 Task: Slide 22 - Lets Celebrate Picnic Party-1.
Action: Mouse moved to (35, 104)
Screenshot: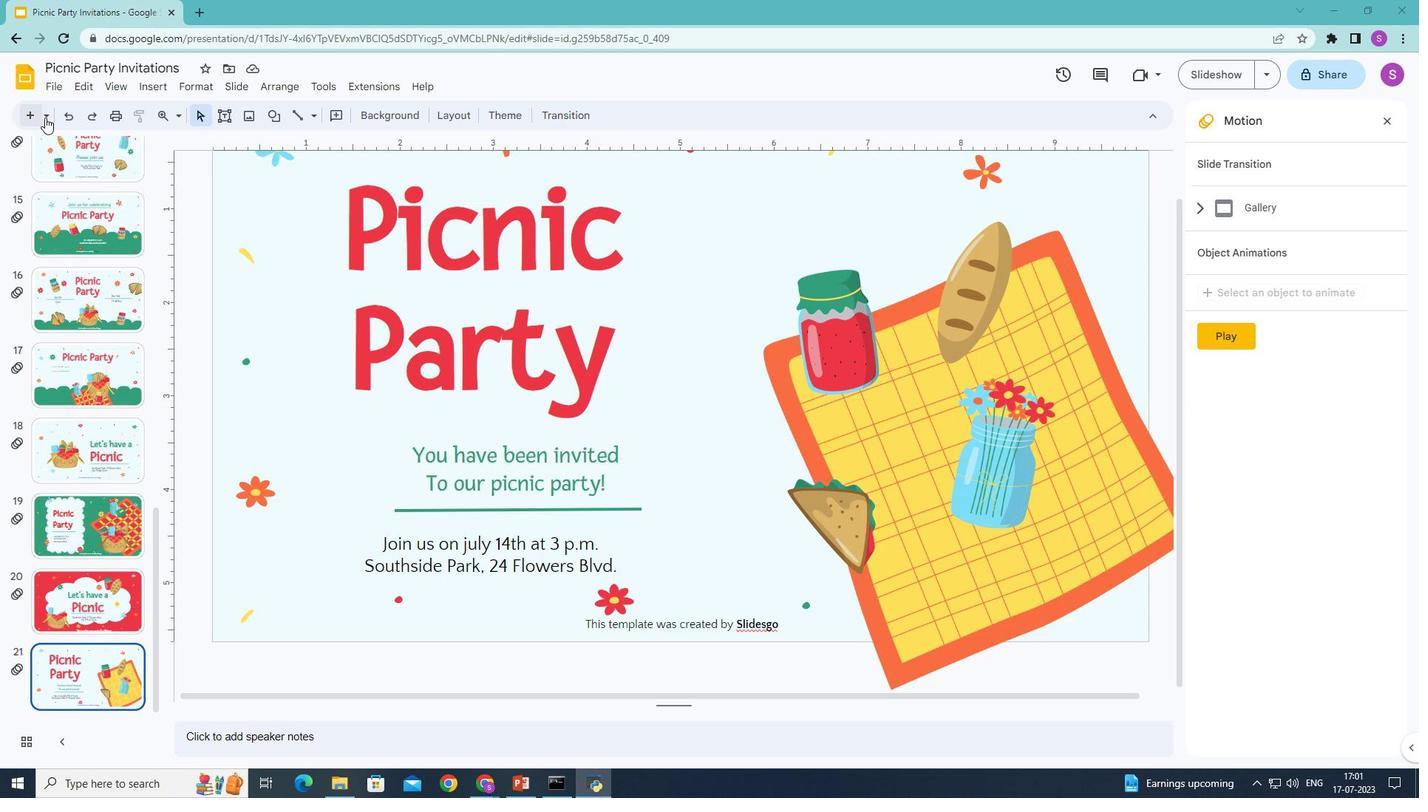 
Action: Mouse pressed left at (35, 104)
Screenshot: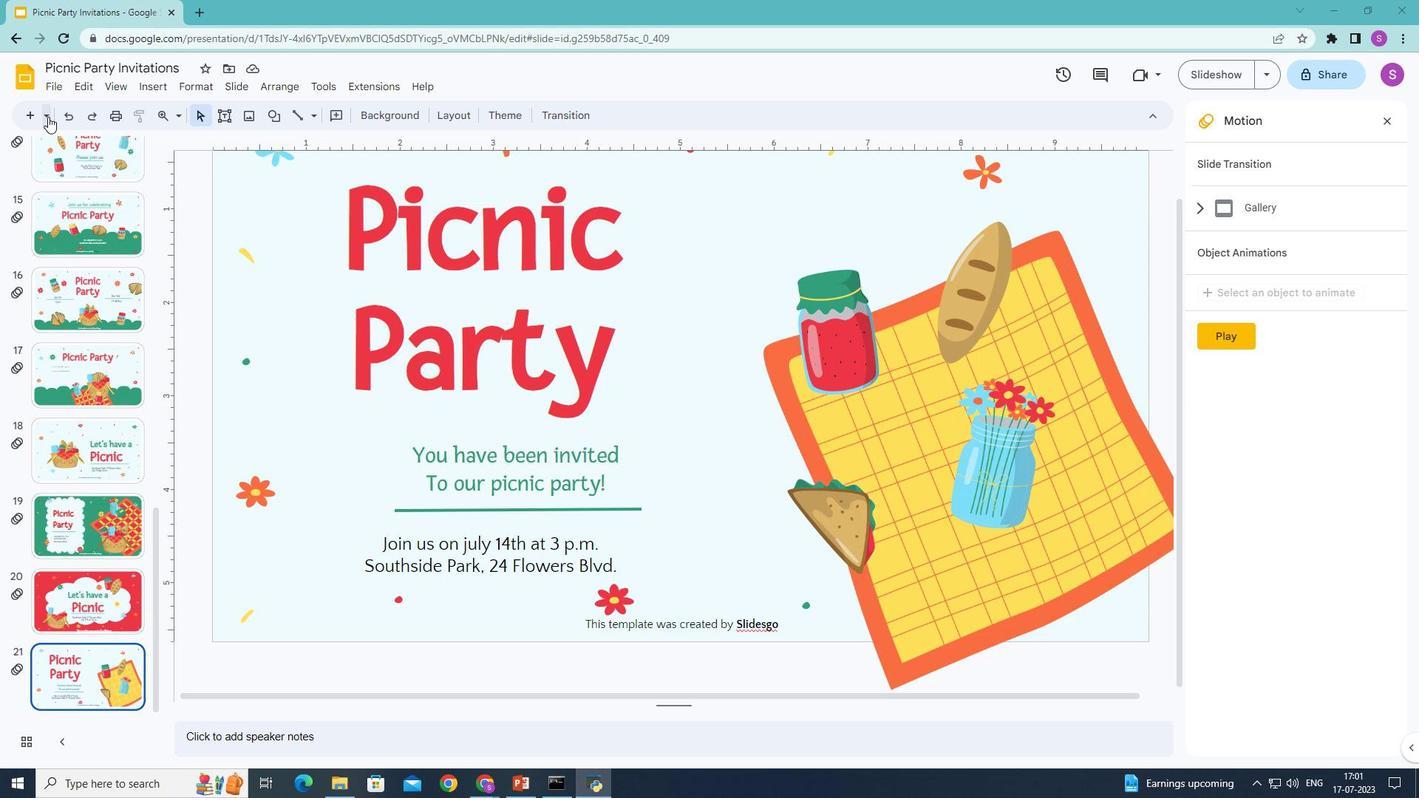 
Action: Mouse moved to (170, 416)
Screenshot: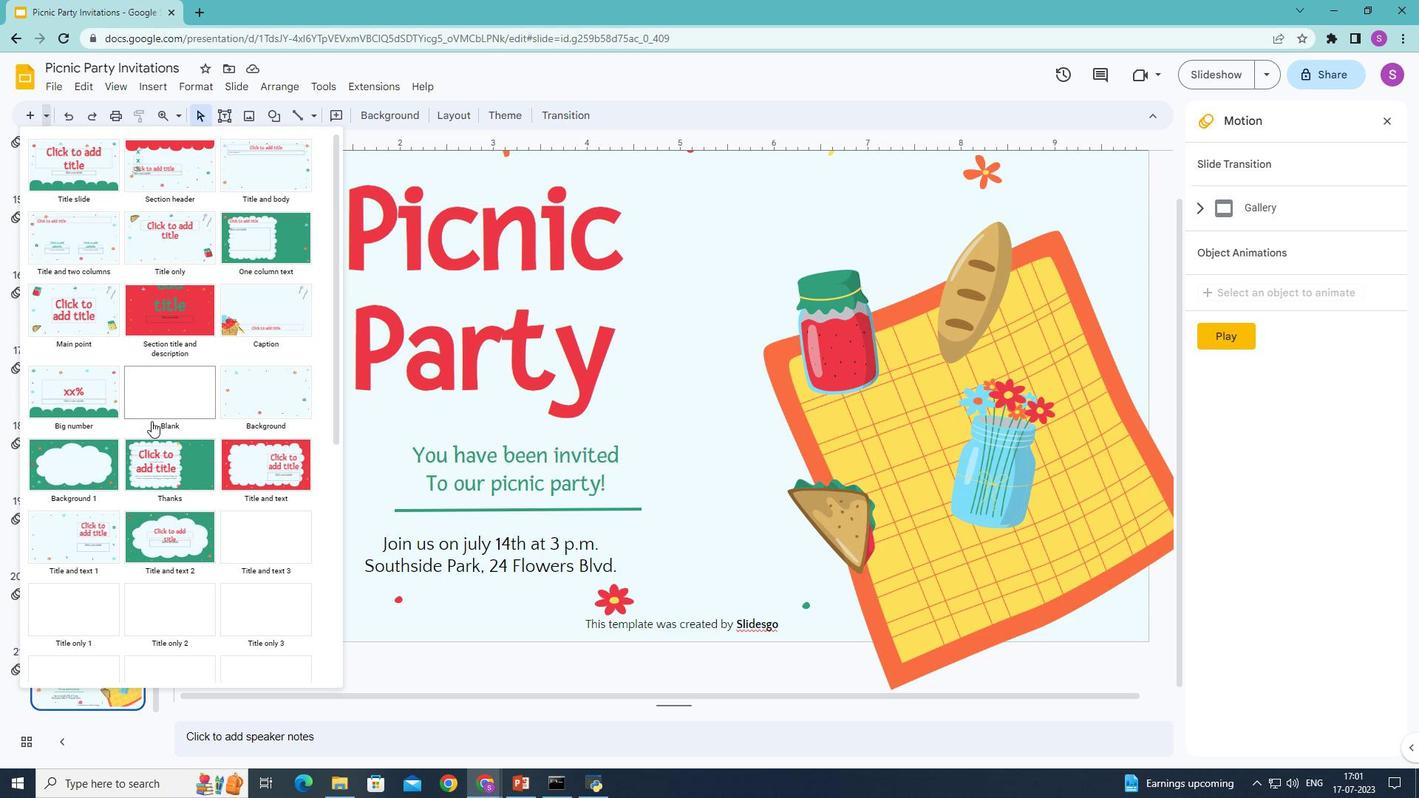 
Action: Mouse scrolled (170, 415) with delta (0, 0)
Screenshot: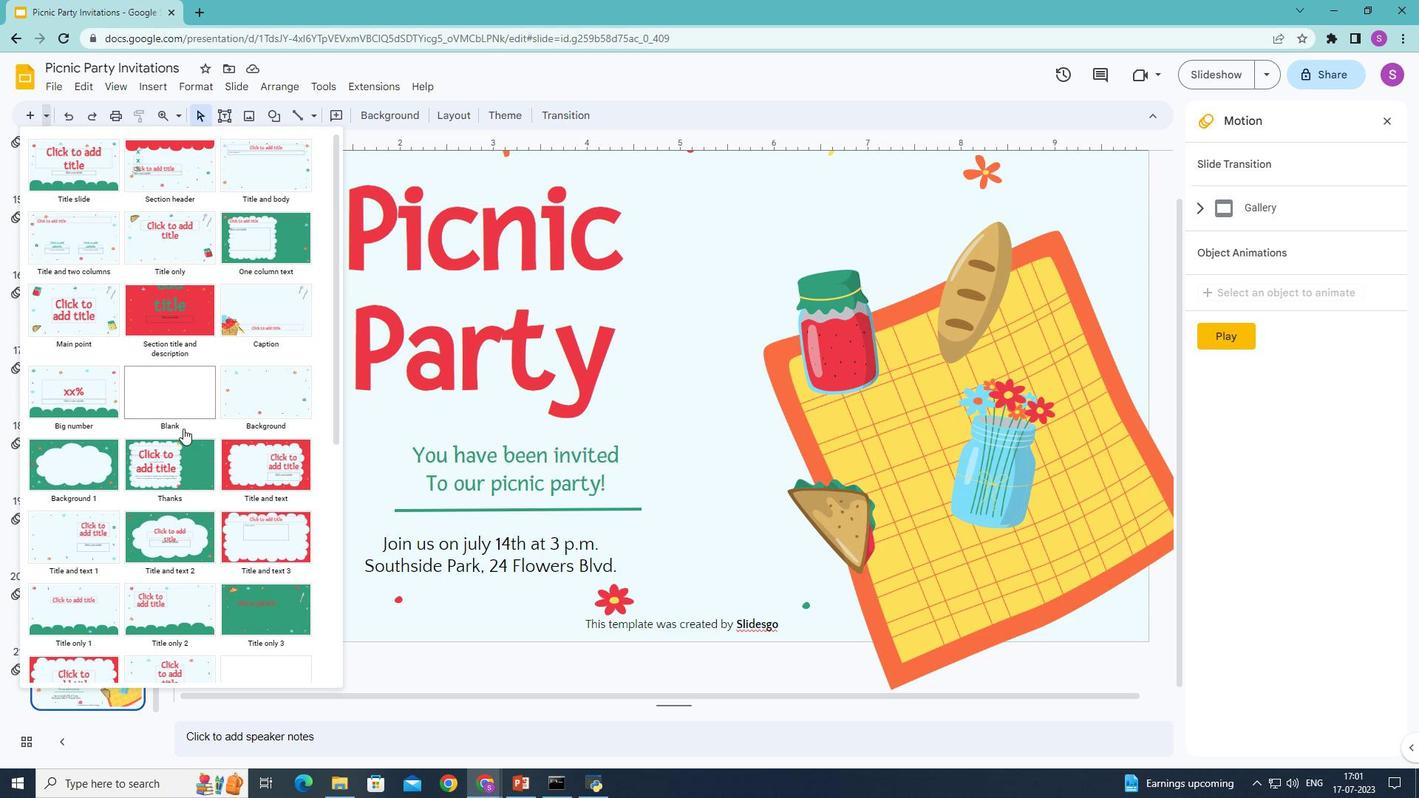 
Action: Mouse scrolled (170, 415) with delta (0, 0)
Screenshot: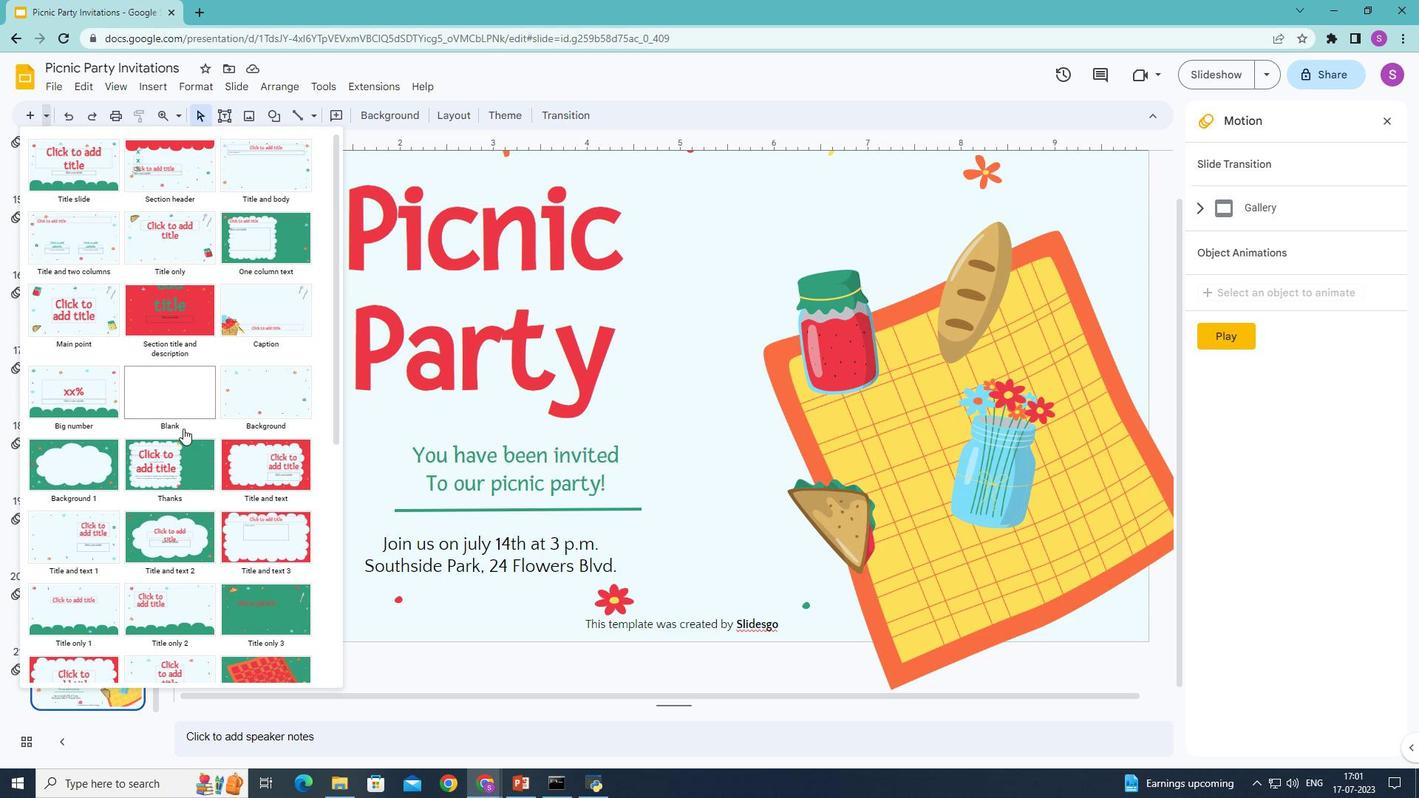 
Action: Mouse scrolled (170, 415) with delta (0, 0)
Screenshot: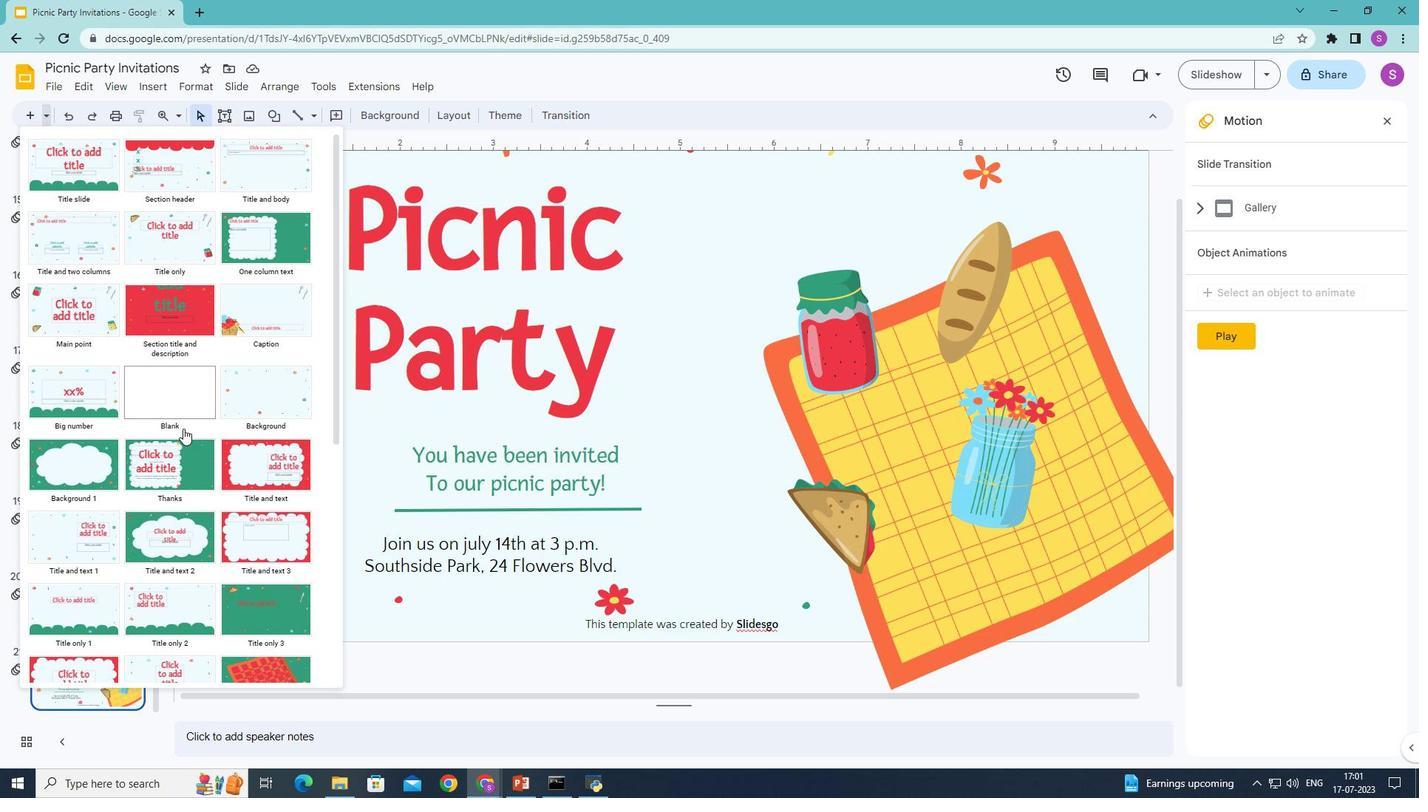 
Action: Mouse scrolled (170, 415) with delta (0, 0)
Screenshot: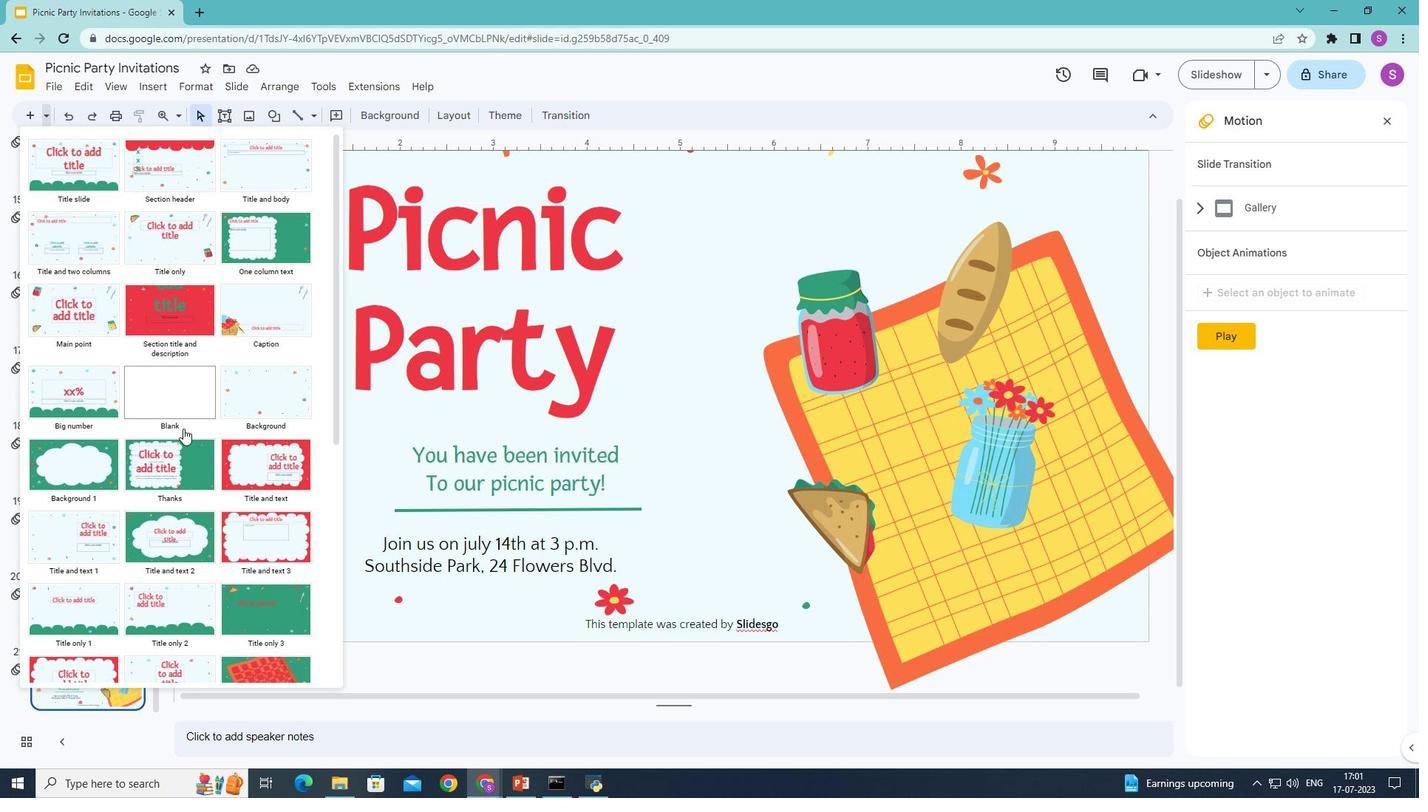 
Action: Mouse scrolled (170, 415) with delta (0, 0)
Screenshot: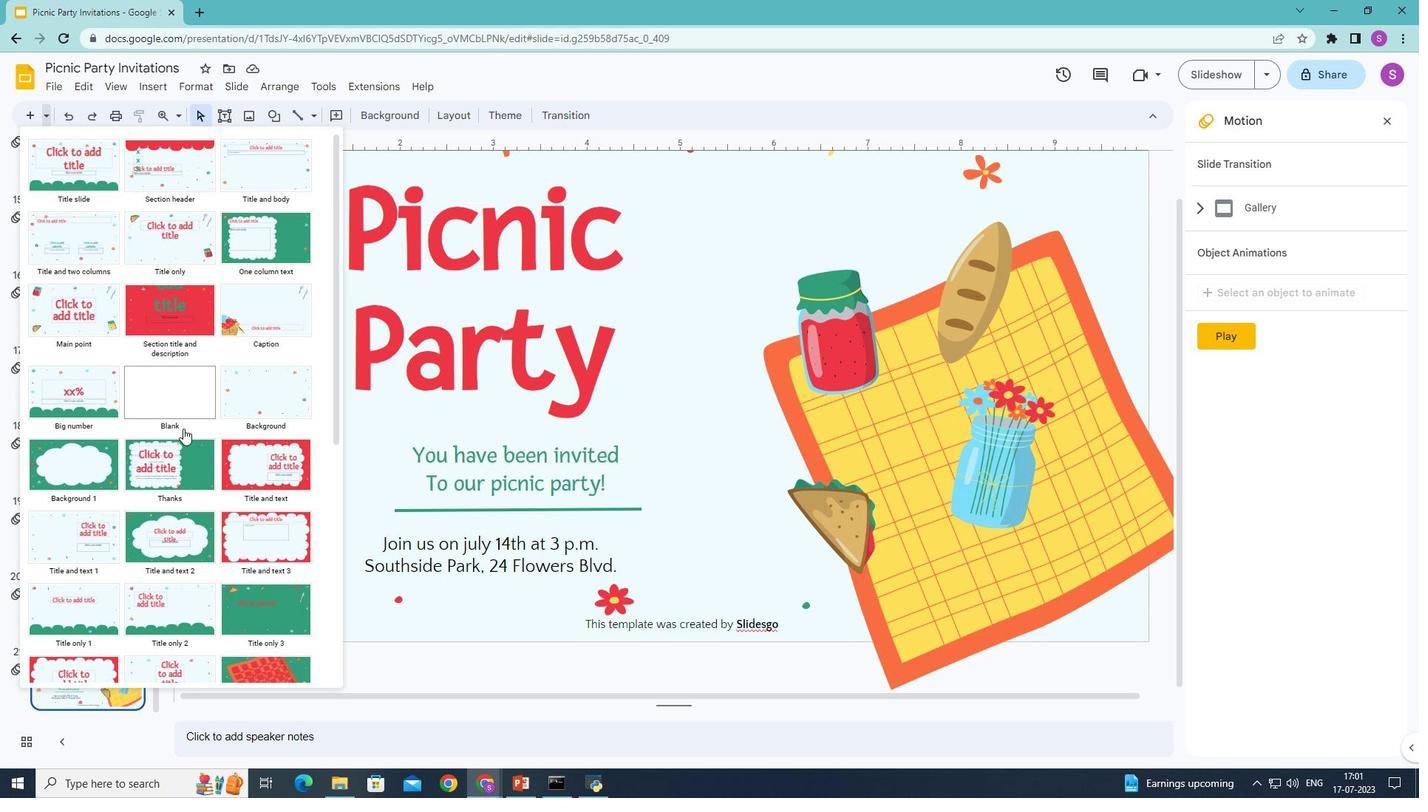 
Action: Mouse moved to (171, 416)
Screenshot: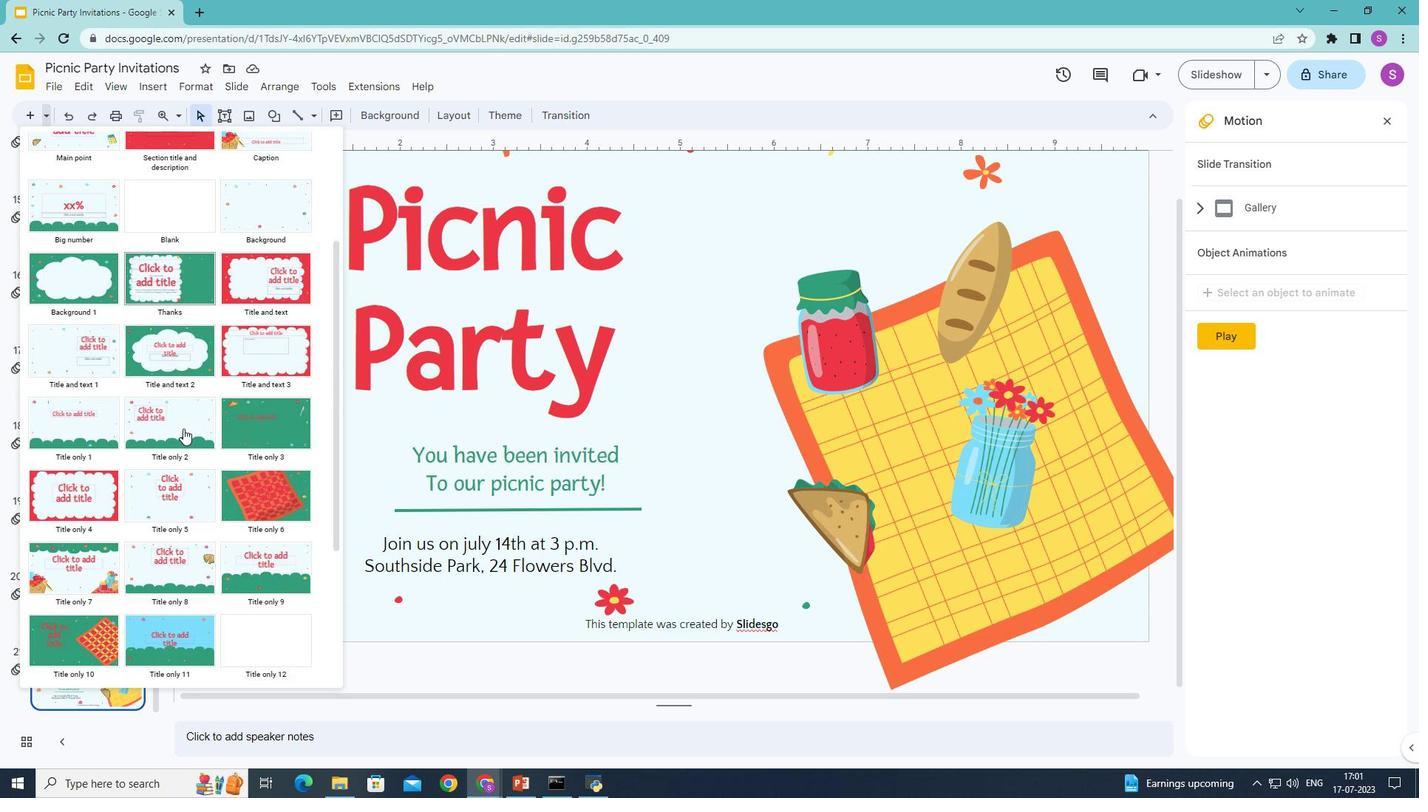 
Action: Mouse scrolled (171, 415) with delta (0, 0)
Screenshot: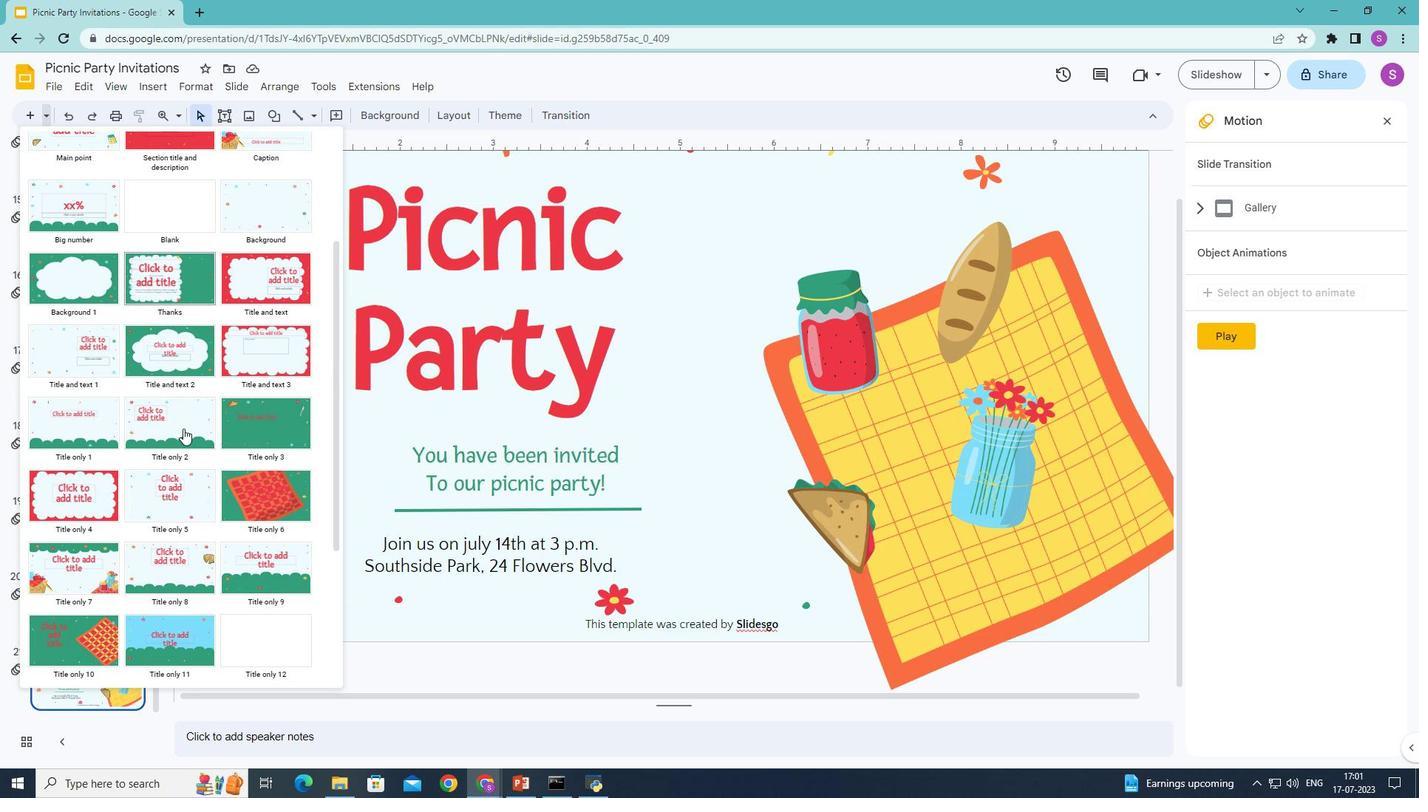 
Action: Mouse scrolled (171, 415) with delta (0, 0)
Screenshot: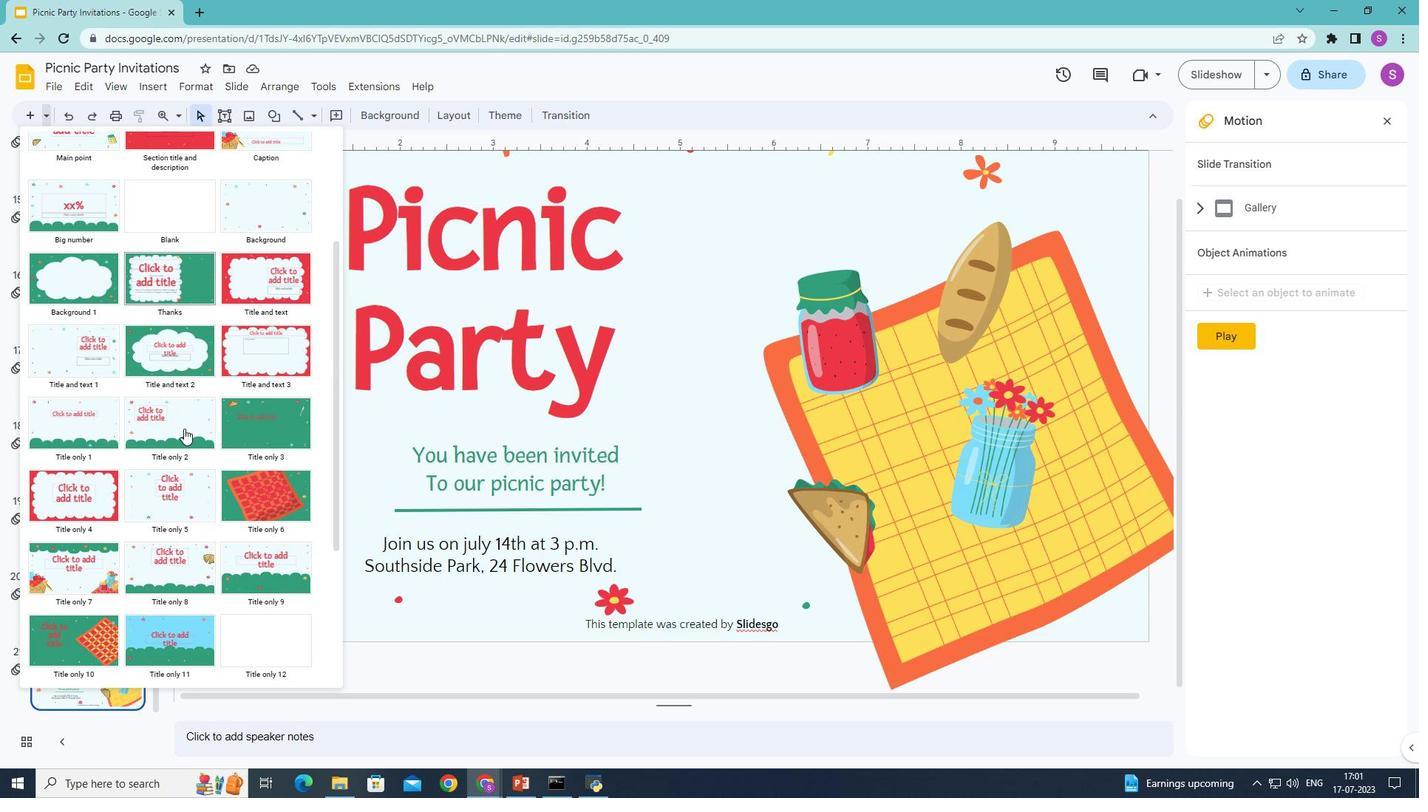 
Action: Mouse scrolled (171, 415) with delta (0, 0)
Screenshot: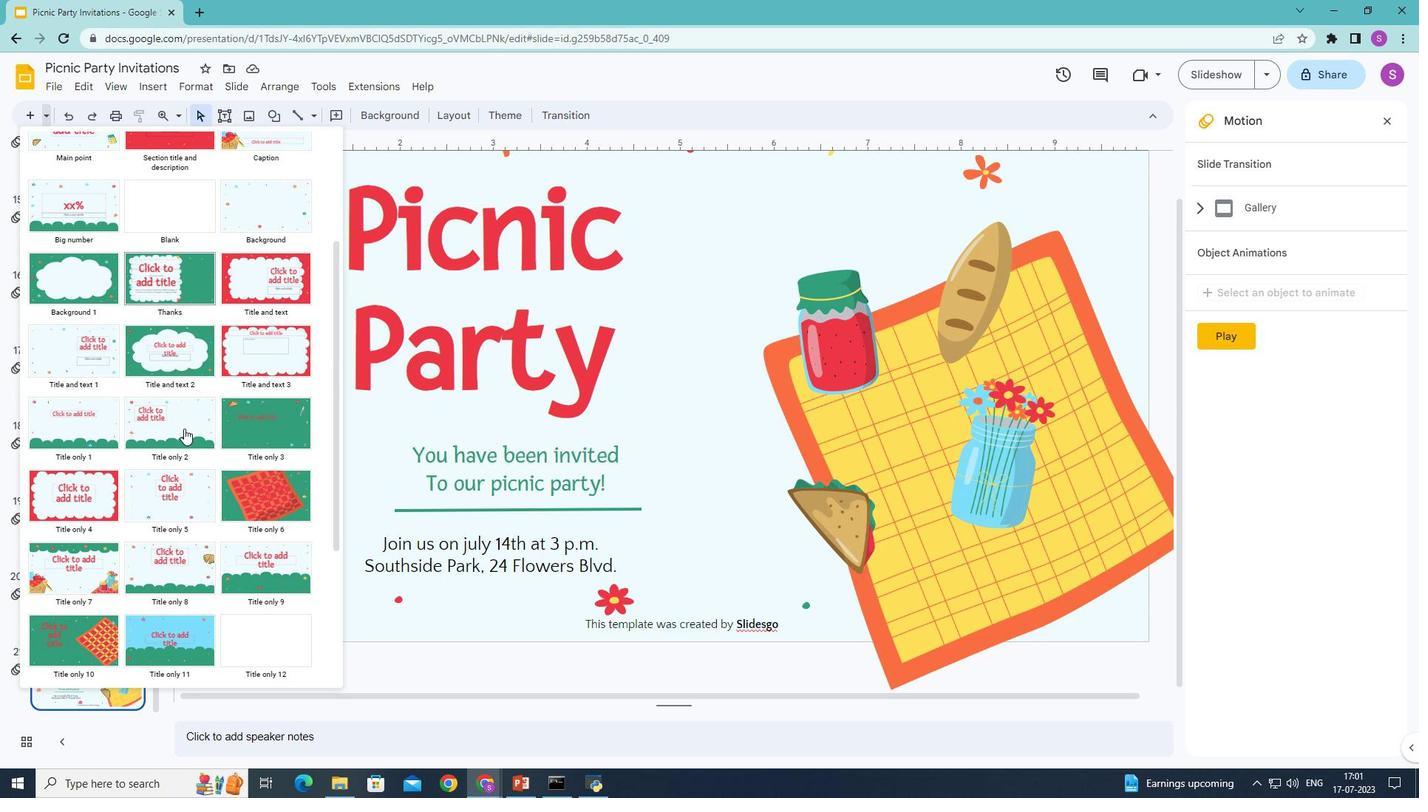 
Action: Mouse moved to (178, 407)
Screenshot: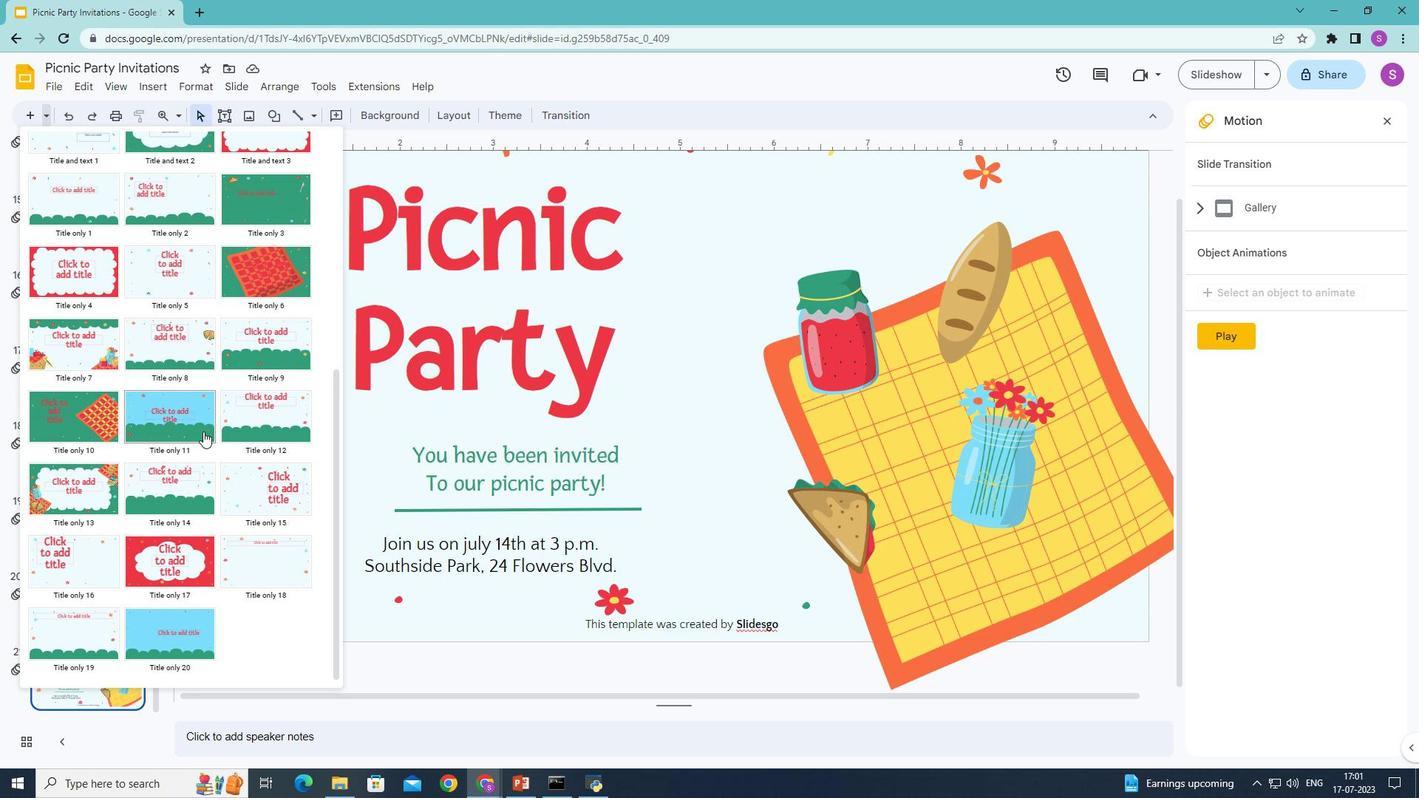 
Action: Mouse pressed left at (178, 407)
Screenshot: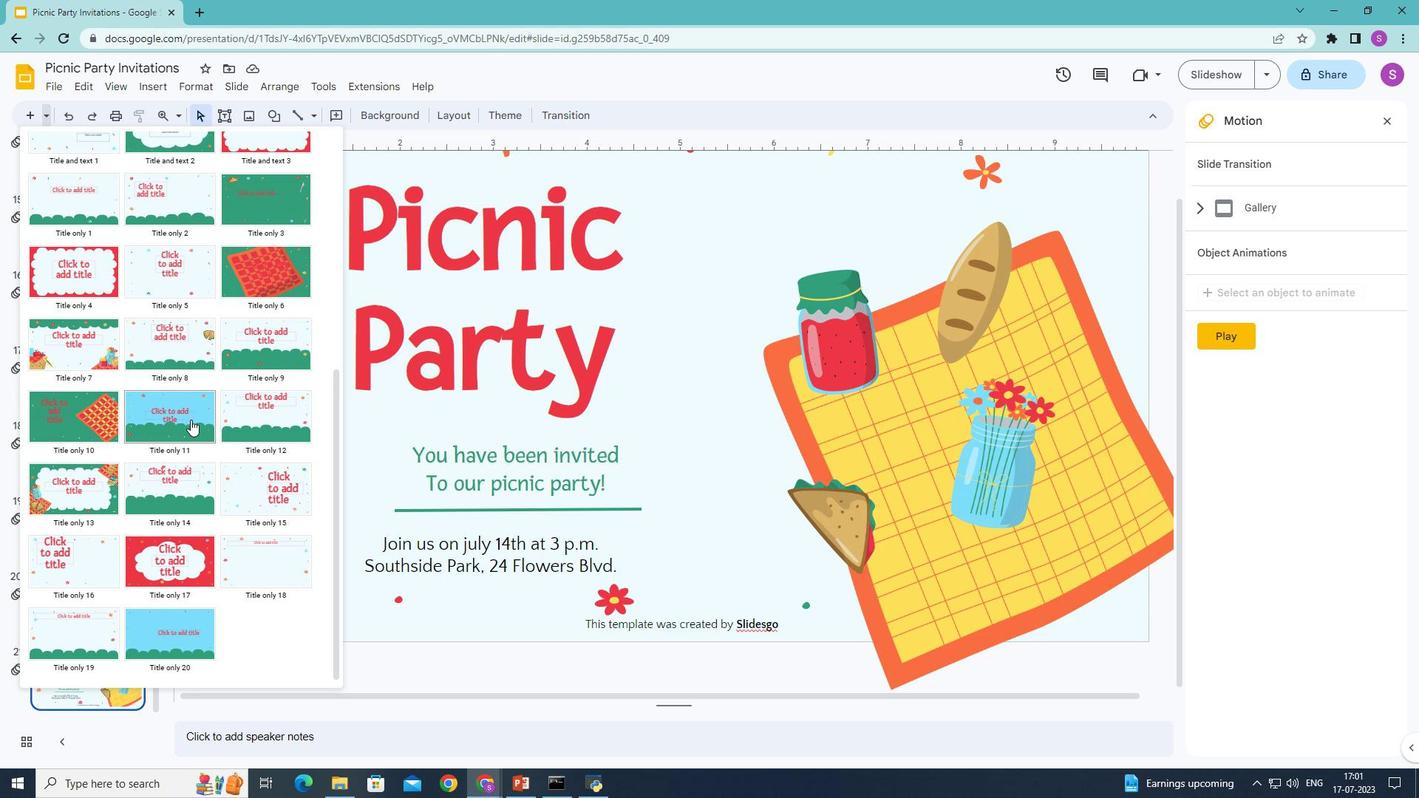 
Action: Mouse moved to (134, 71)
Screenshot: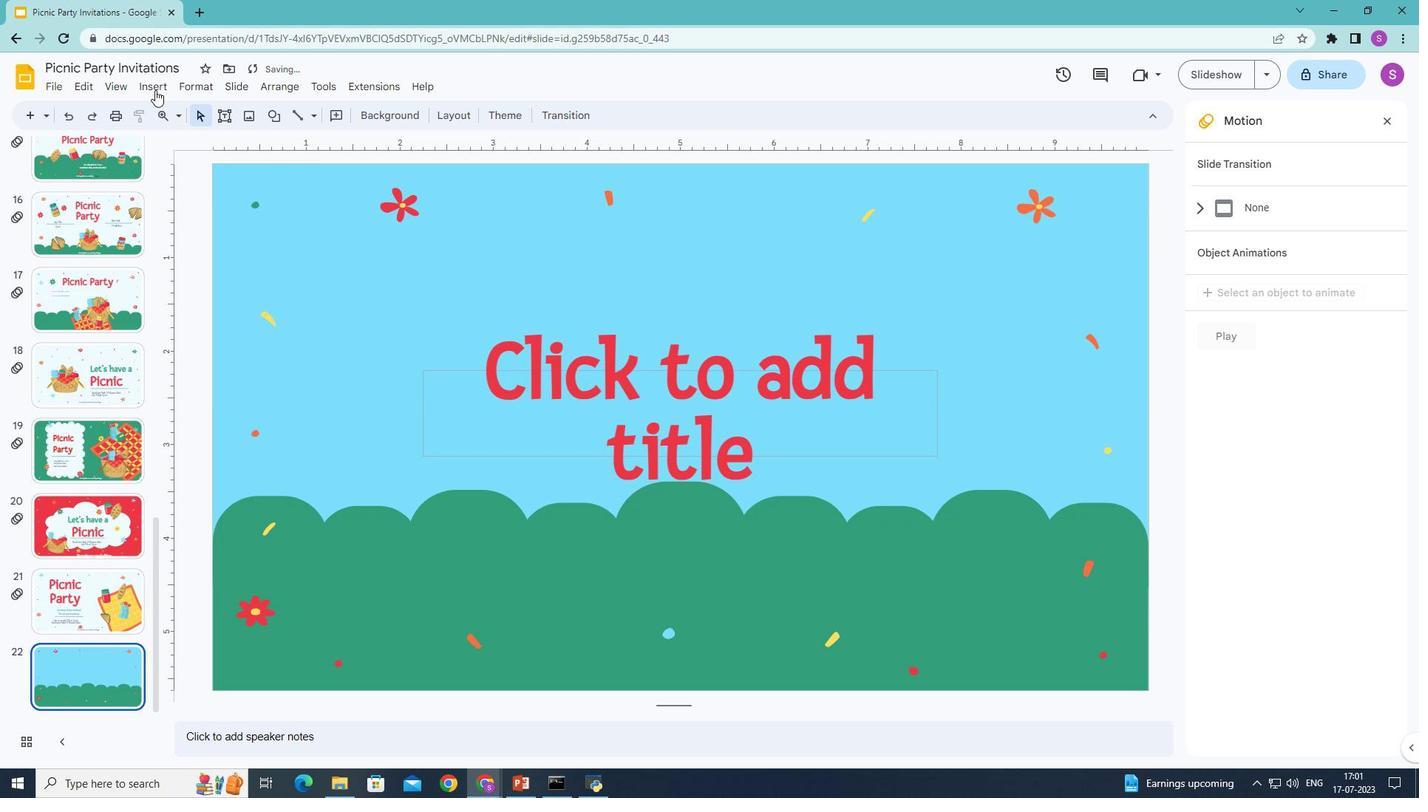 
Action: Mouse pressed left at (134, 71)
Screenshot: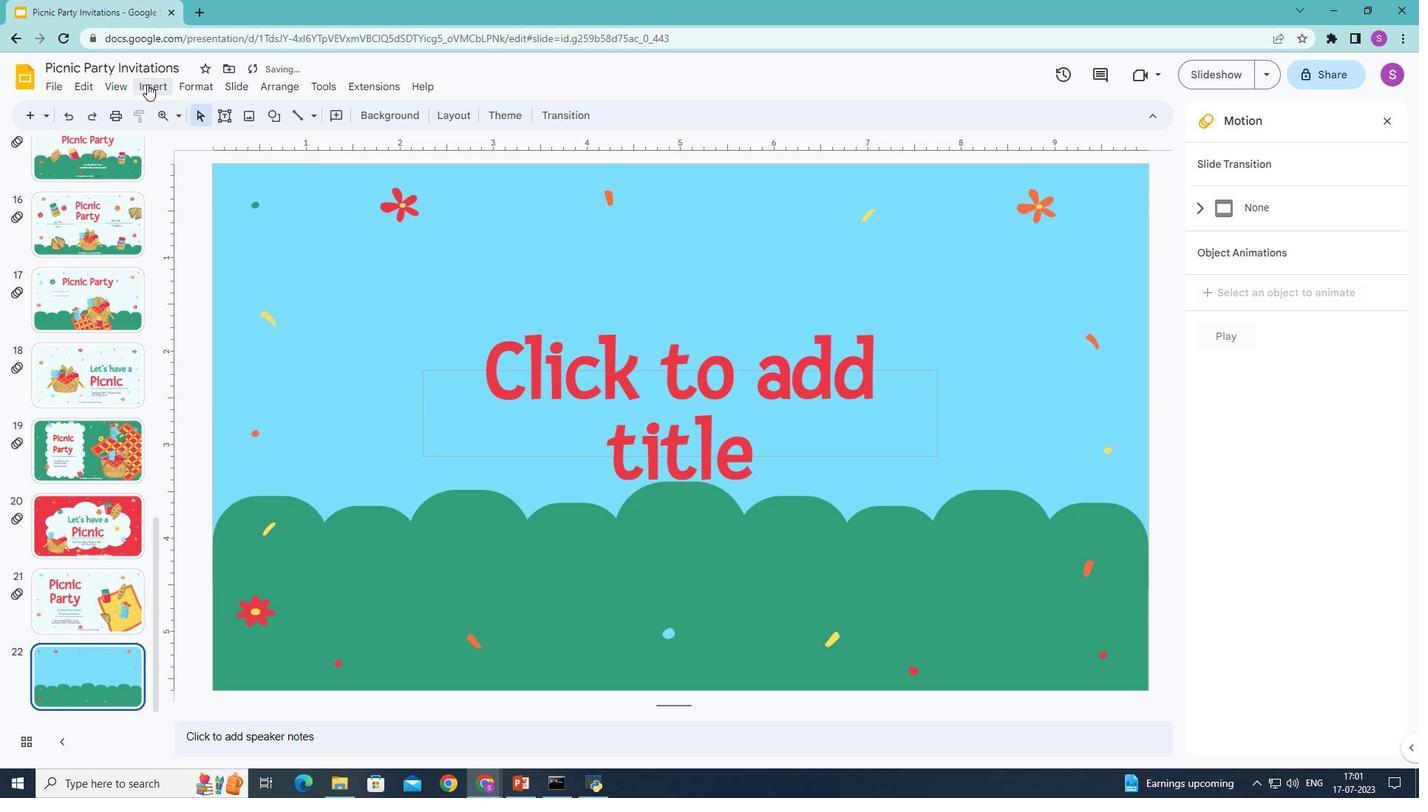 
Action: Mouse moved to (399, 99)
Screenshot: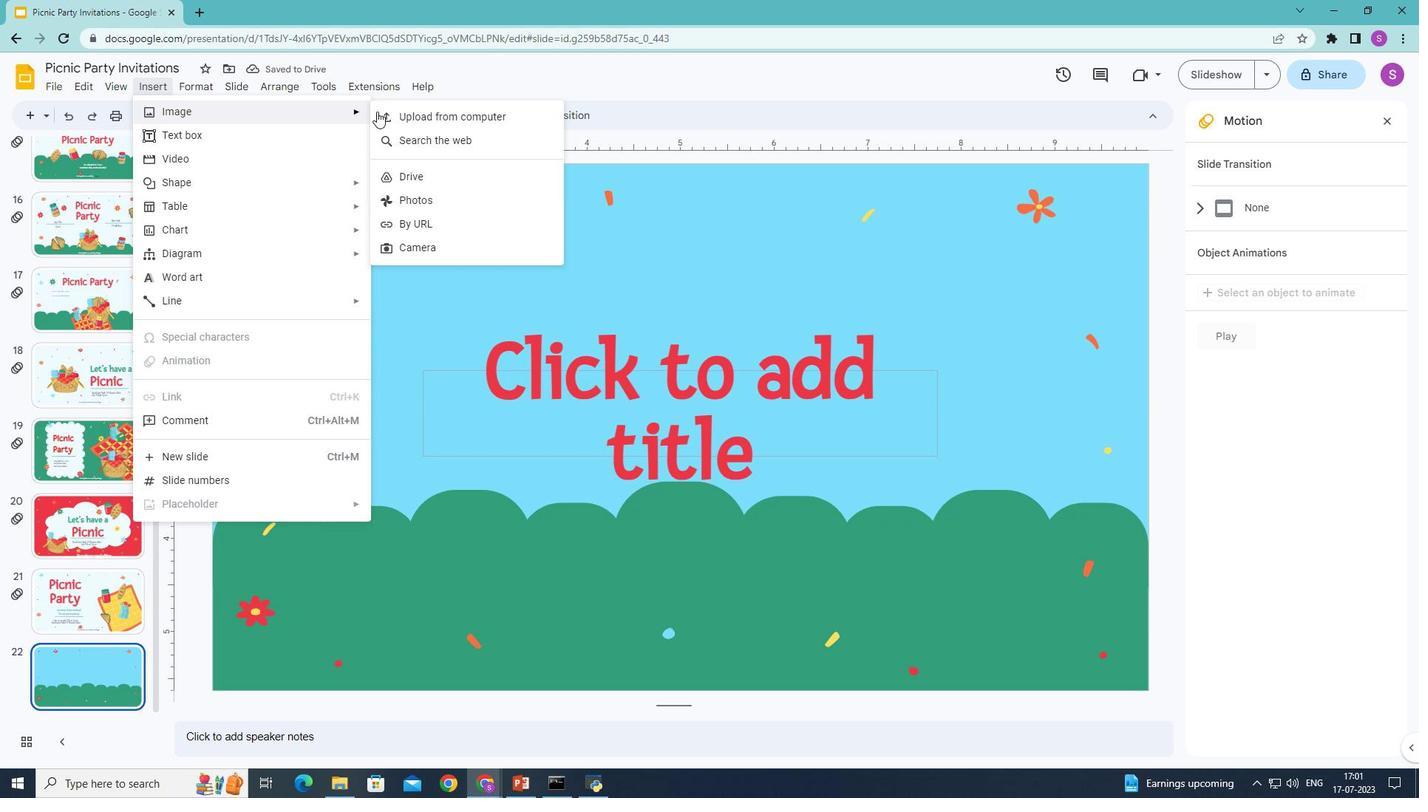 
Action: Mouse pressed left at (399, 99)
Screenshot: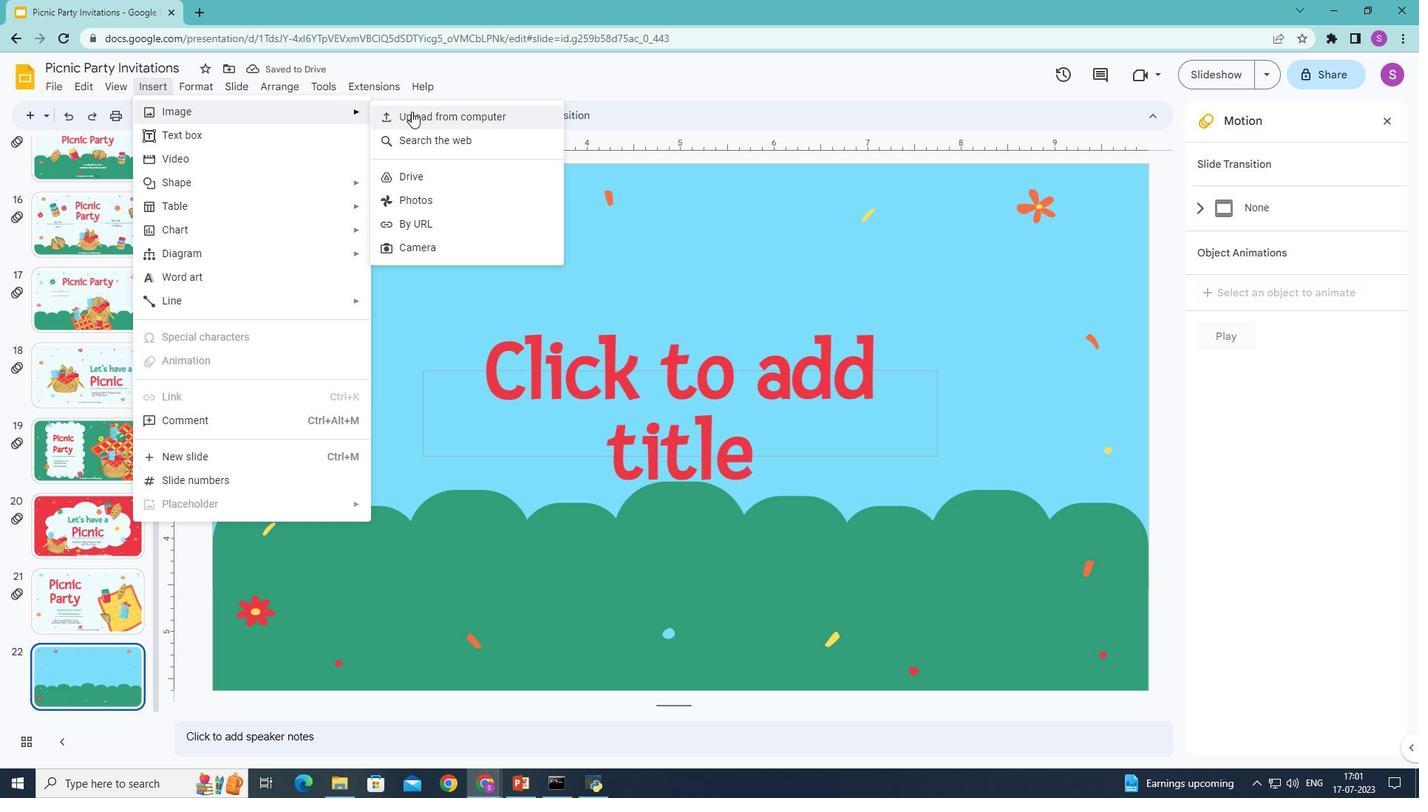 
Action: Mouse moved to (566, 215)
Screenshot: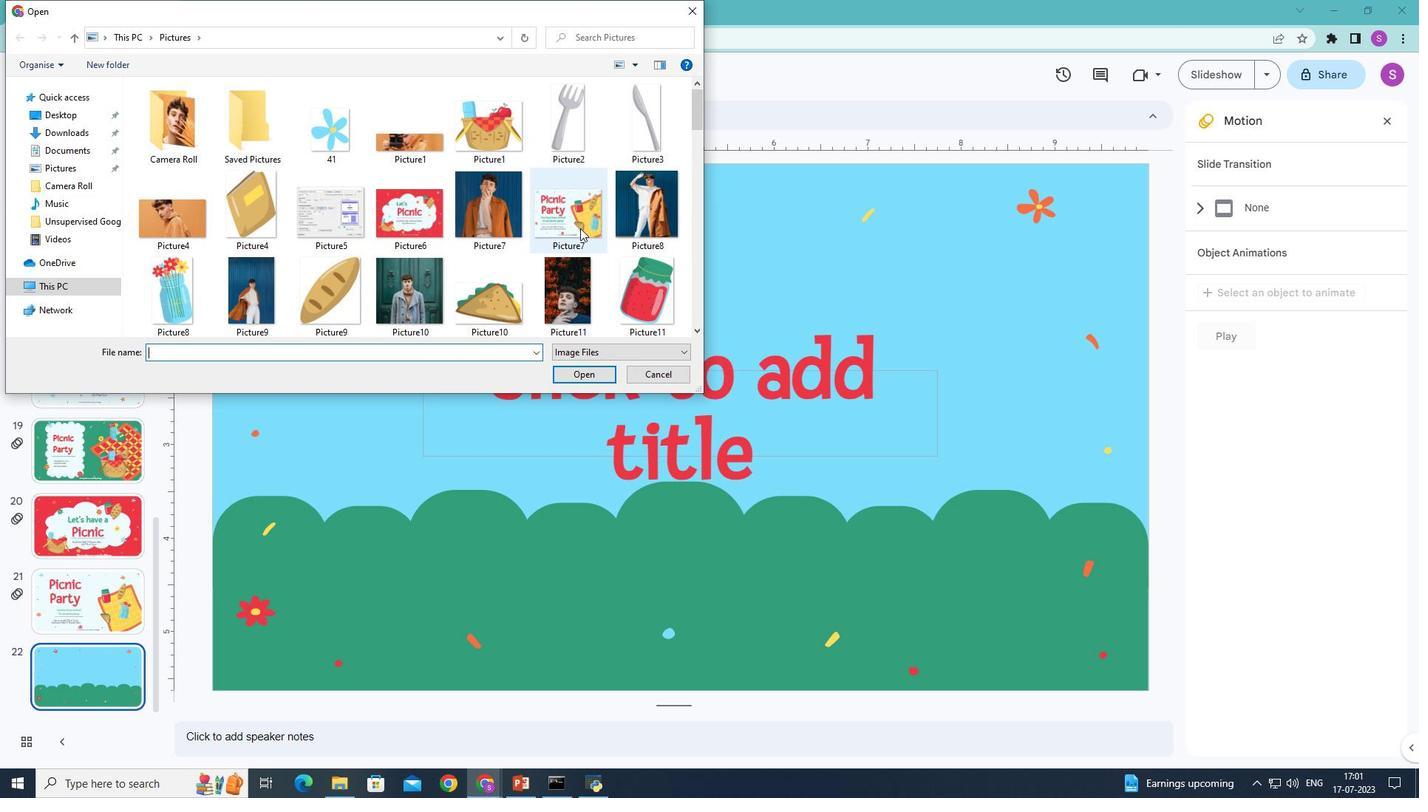 
Action: Mouse scrolled (566, 215) with delta (0, 0)
Screenshot: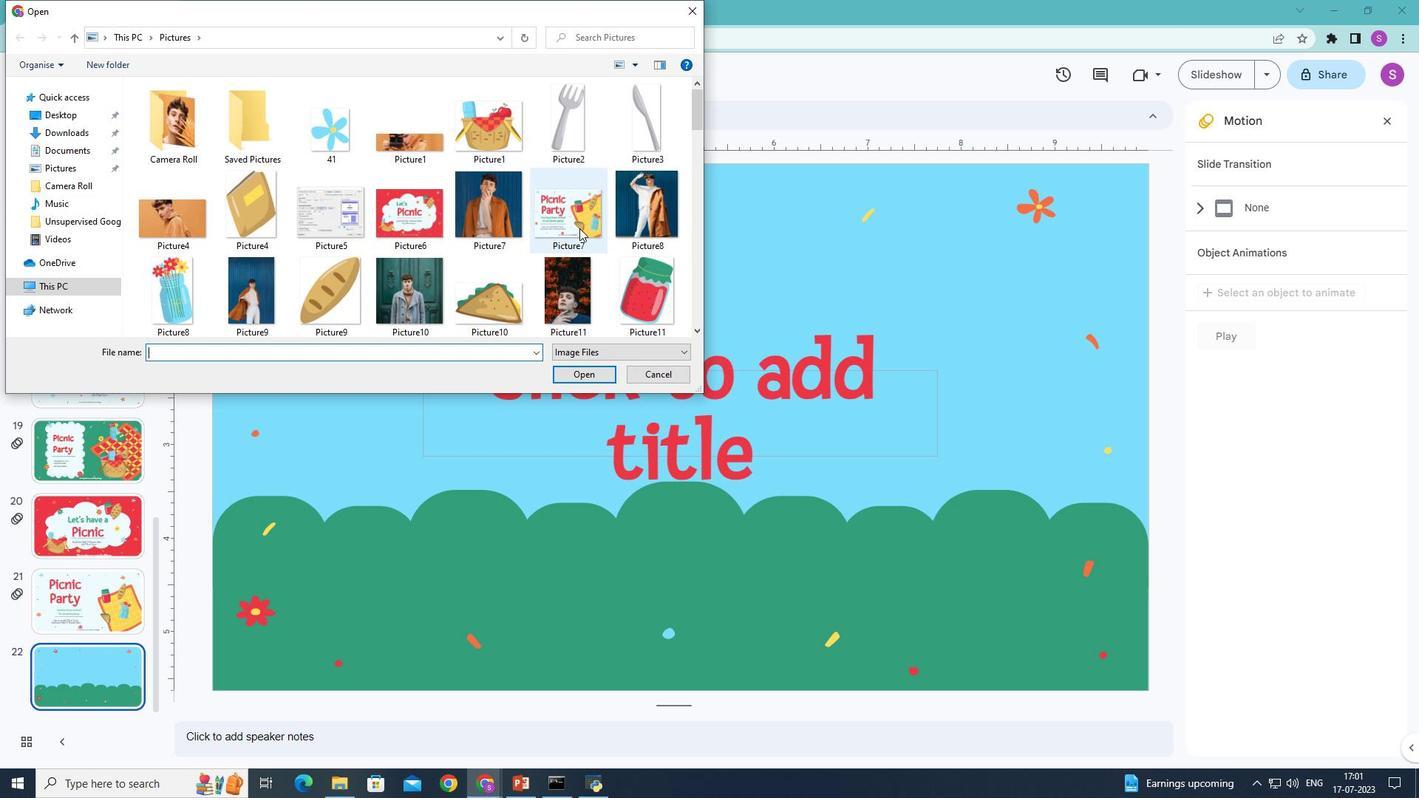 
Action: Mouse moved to (566, 216)
Screenshot: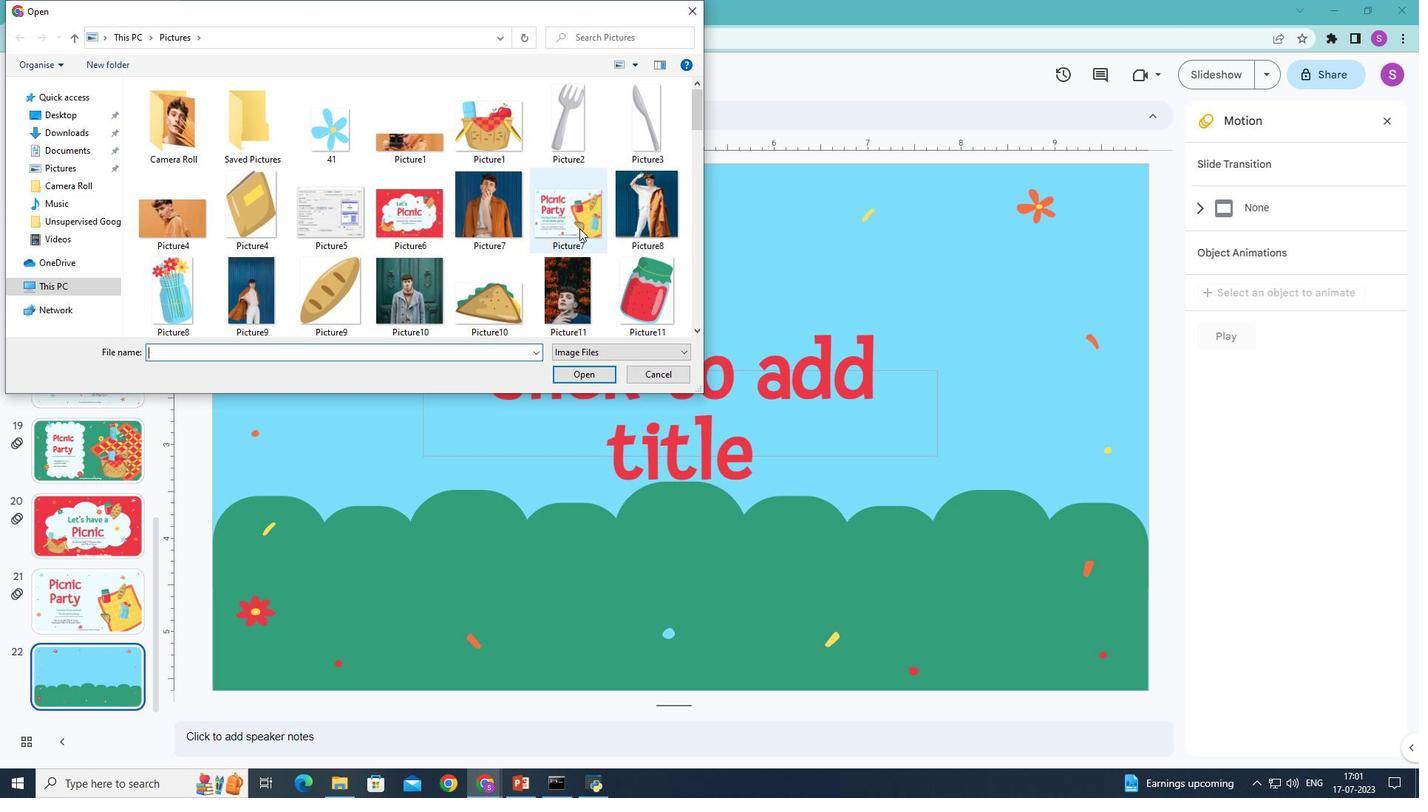 
Action: Mouse scrolled (566, 215) with delta (0, 0)
Screenshot: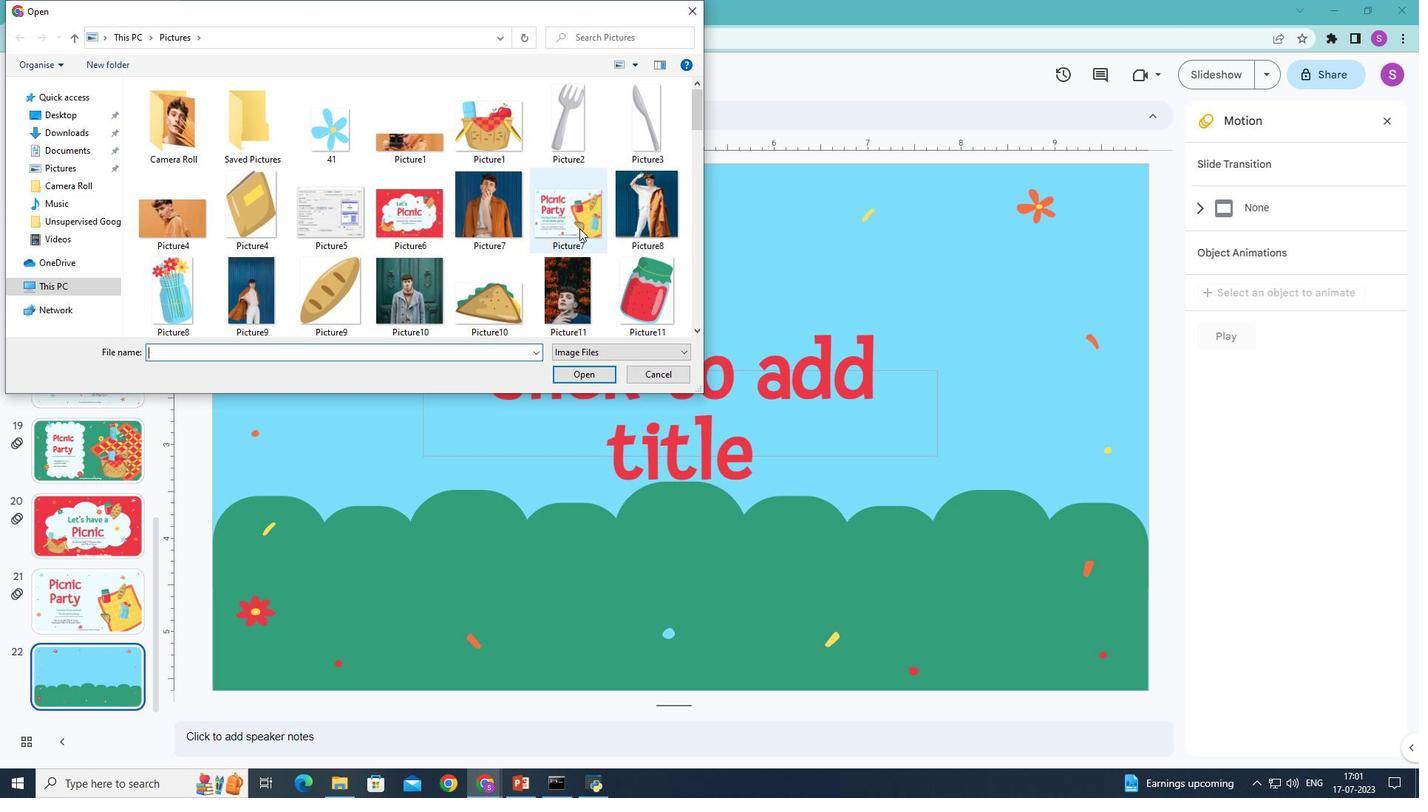 
Action: Mouse scrolled (566, 215) with delta (0, 0)
Screenshot: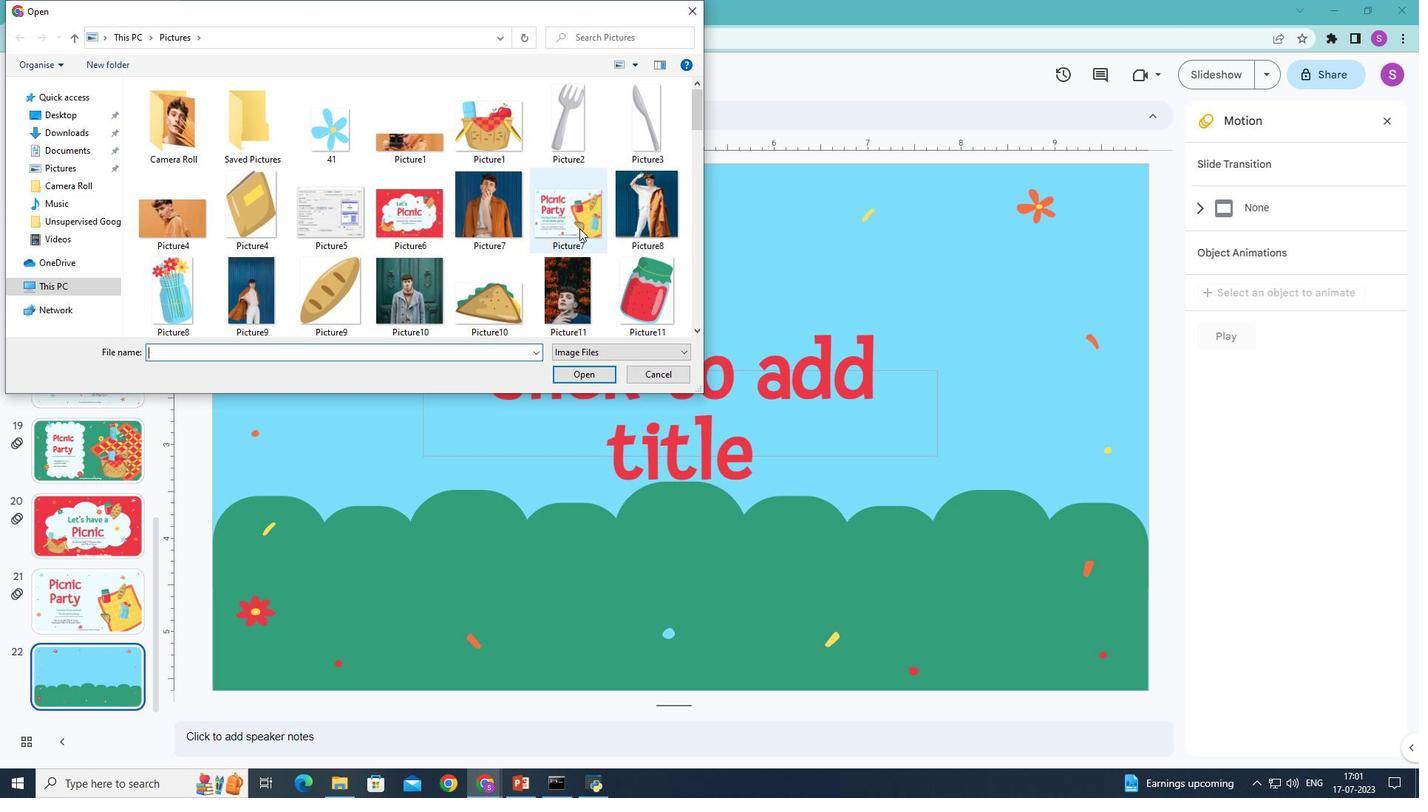 
Action: Mouse scrolled (566, 215) with delta (0, 0)
Screenshot: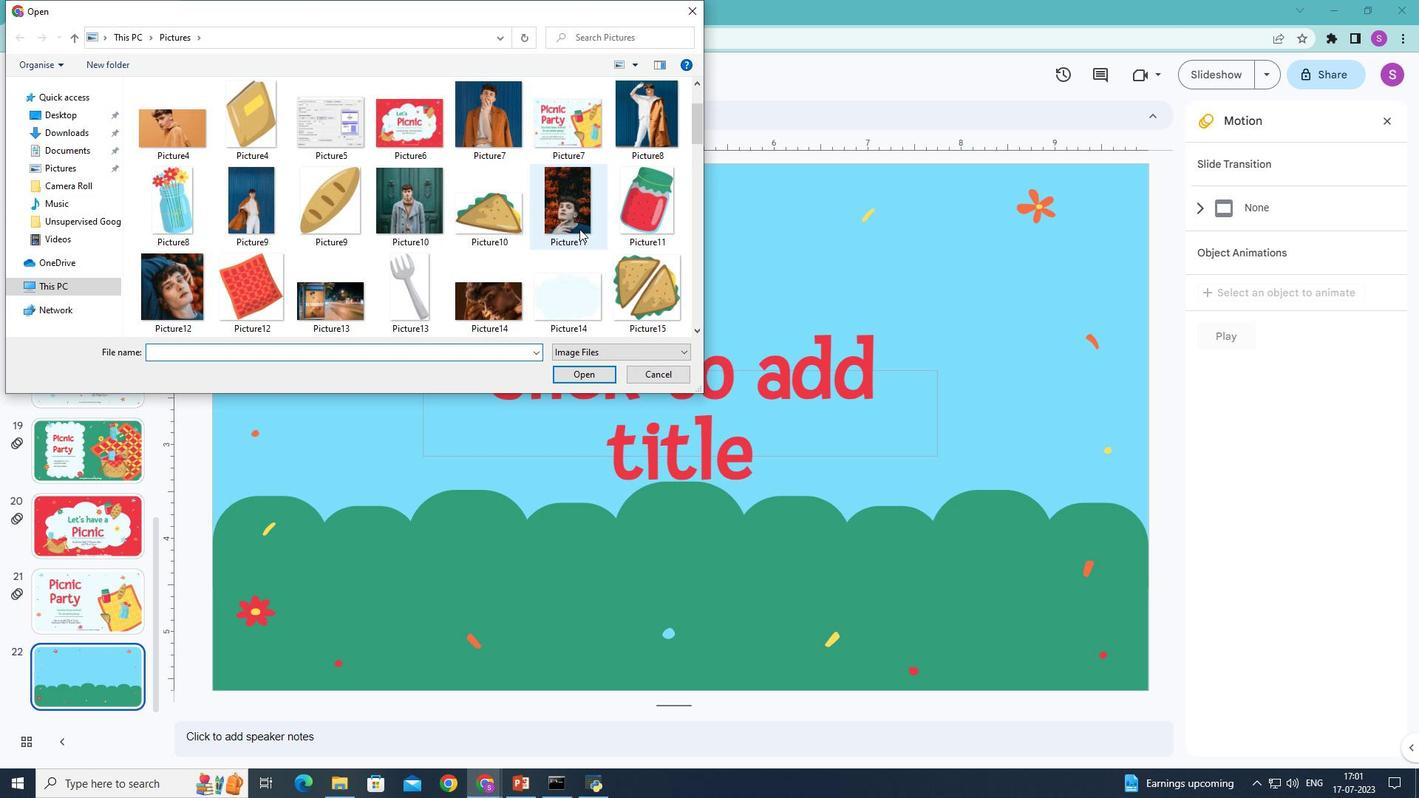 
Action: Mouse moved to (566, 231)
Screenshot: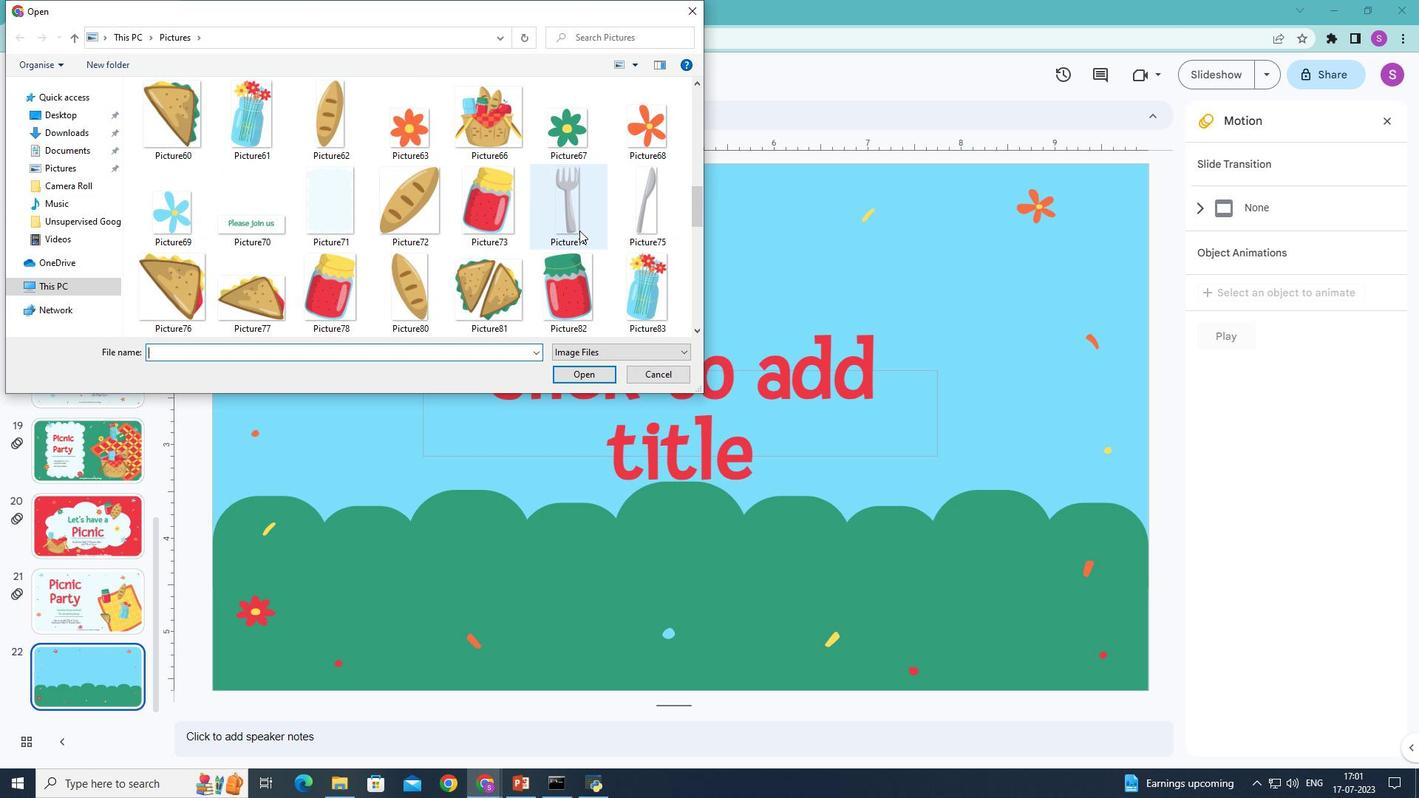 
Action: Mouse scrolled (566, 230) with delta (0, 0)
Screenshot: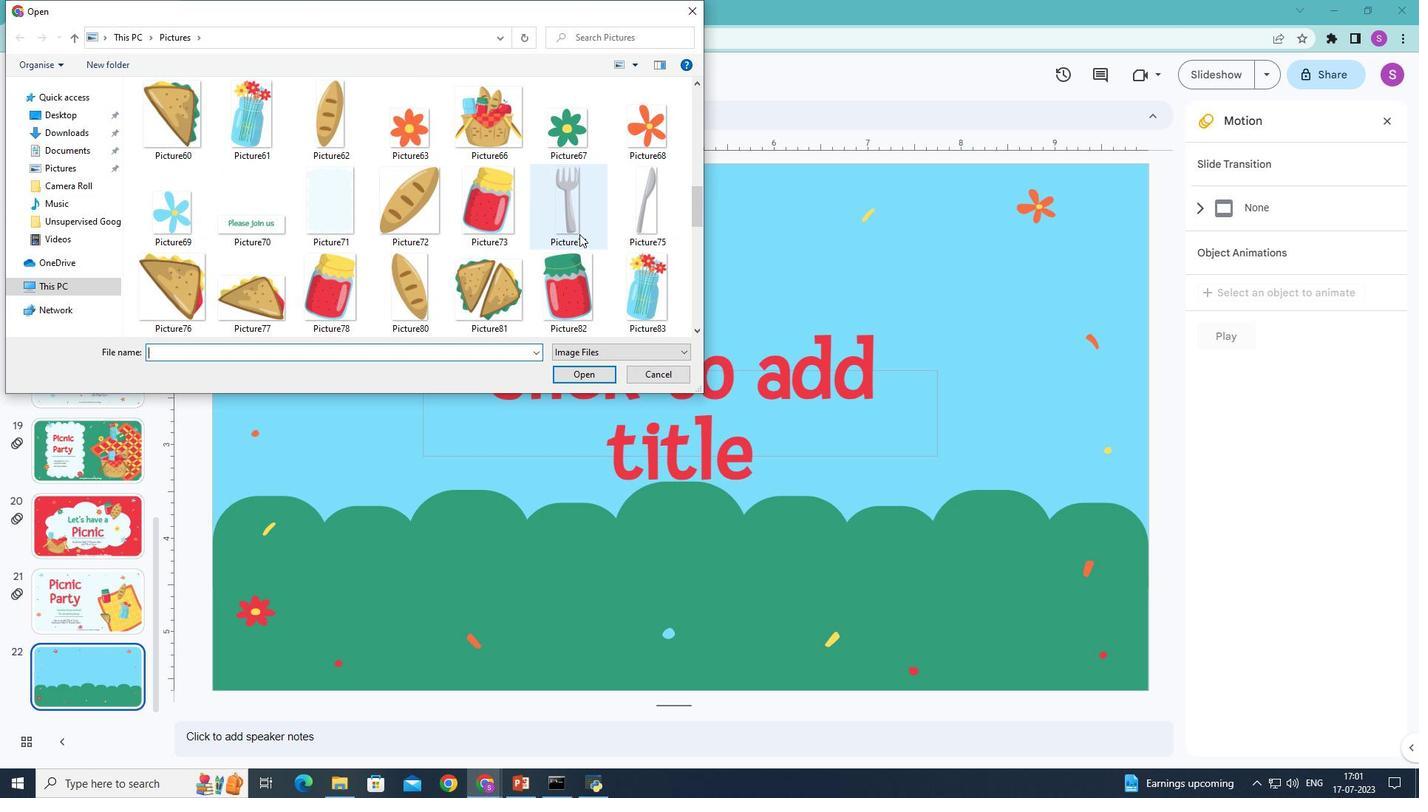 
Action: Mouse moved to (502, 255)
Screenshot: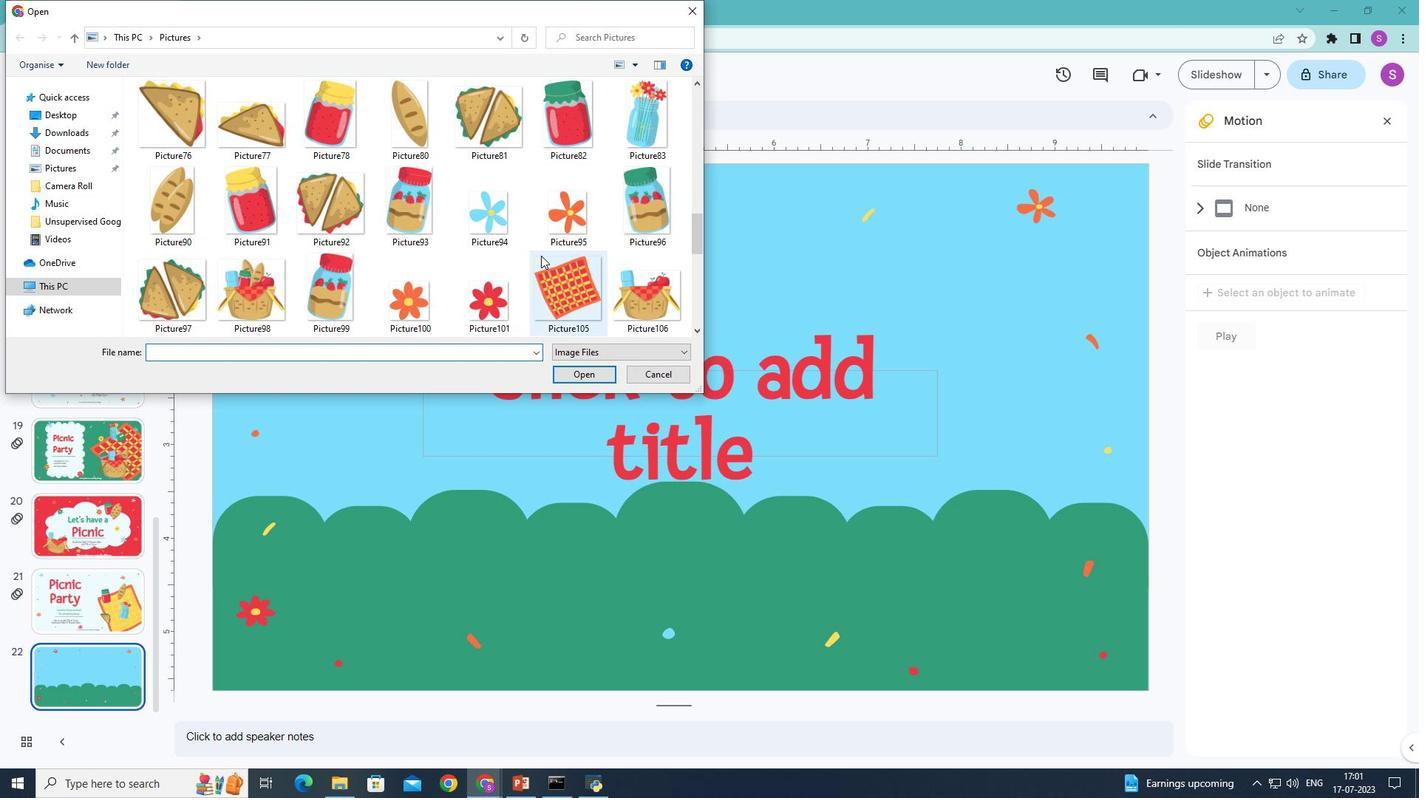 
Action: Mouse scrolled (502, 255) with delta (0, 0)
Screenshot: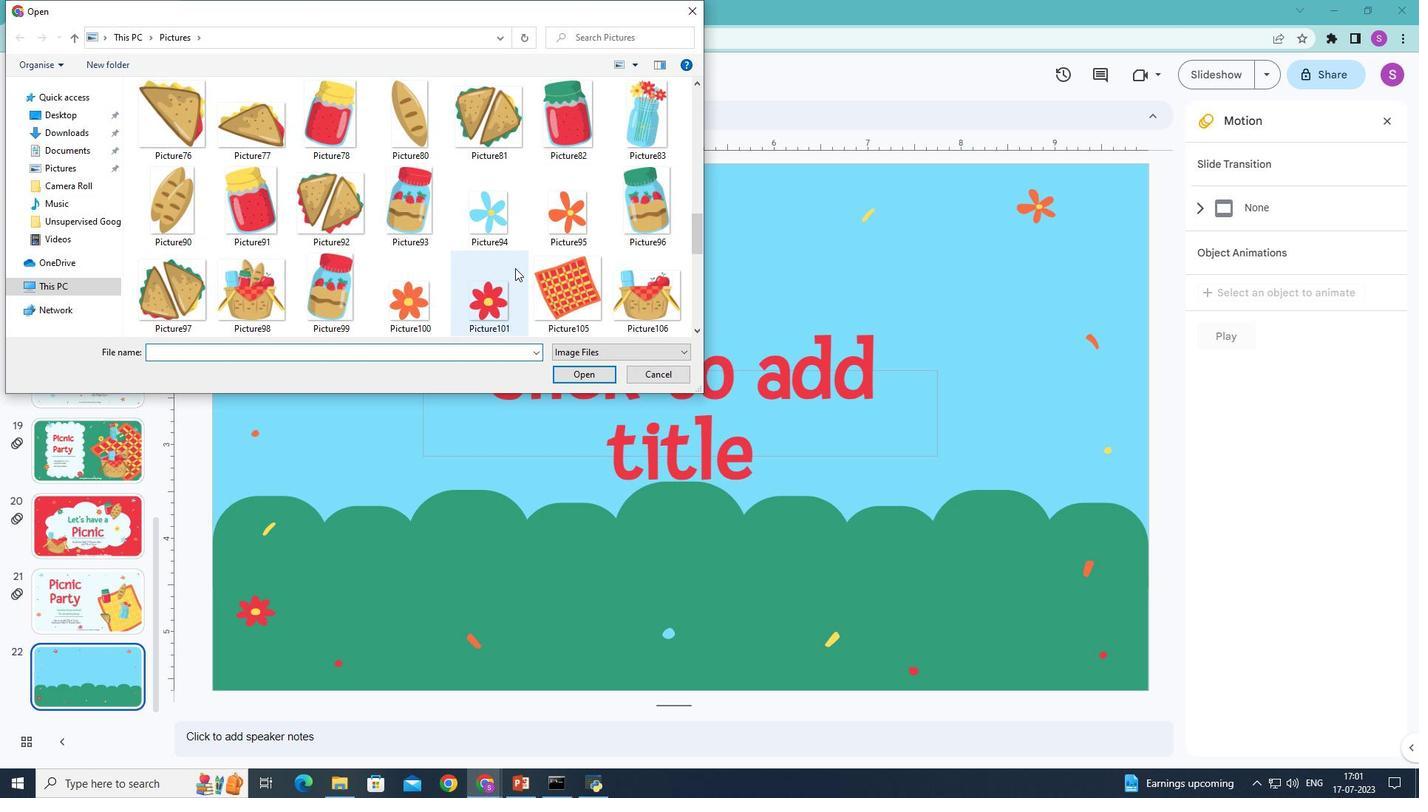 
Action: Mouse moved to (502, 255)
Screenshot: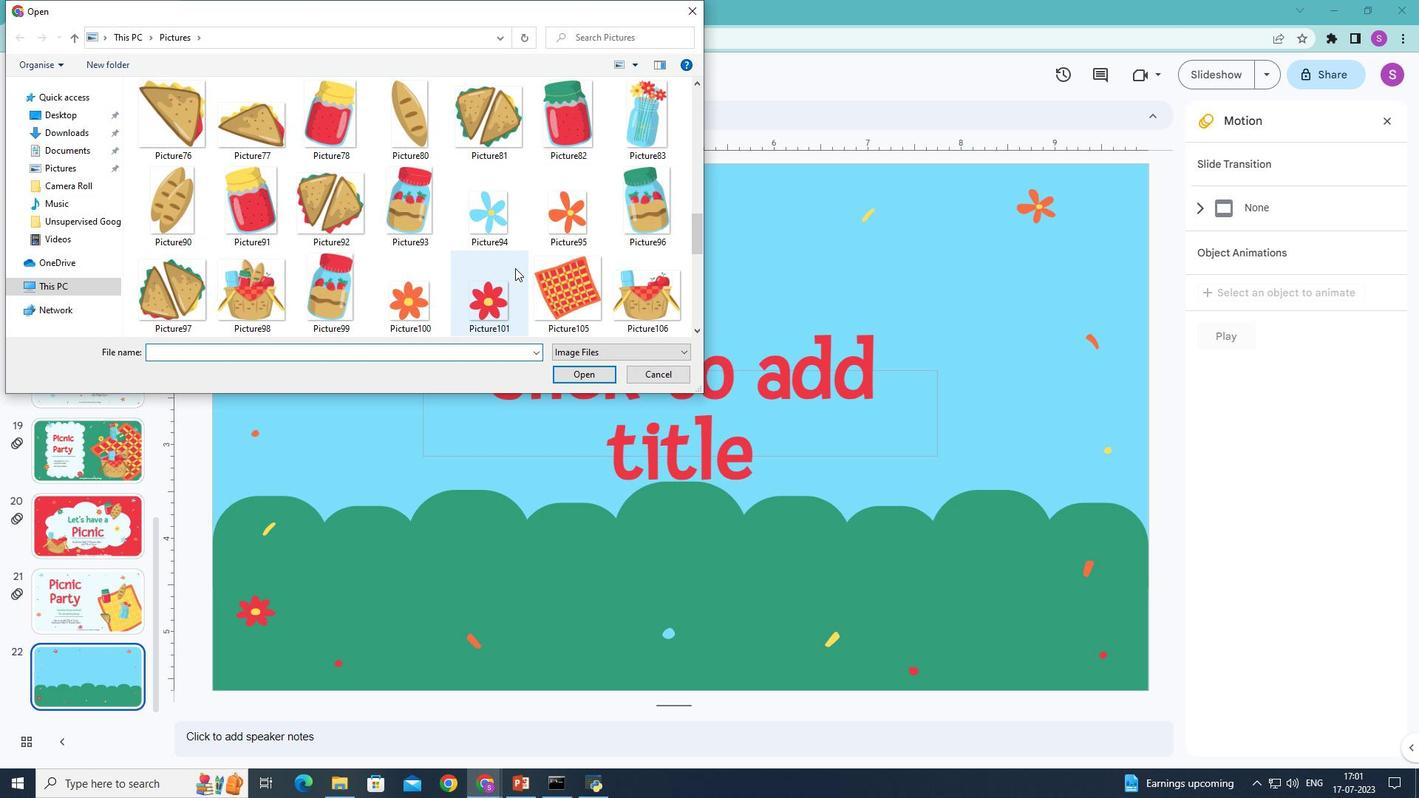 
Action: Mouse scrolled (502, 255) with delta (0, 0)
Screenshot: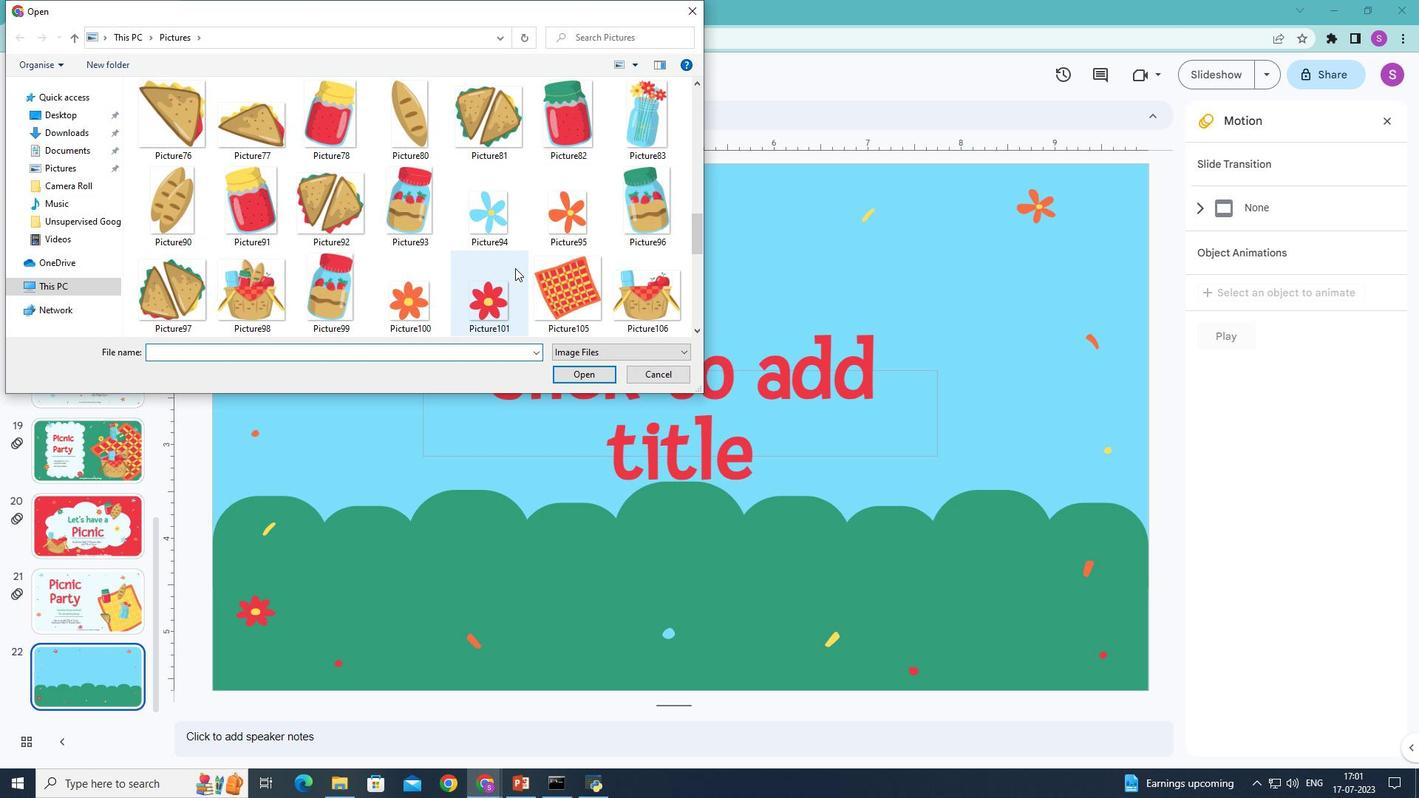 
Action: Mouse moved to (504, 255)
Screenshot: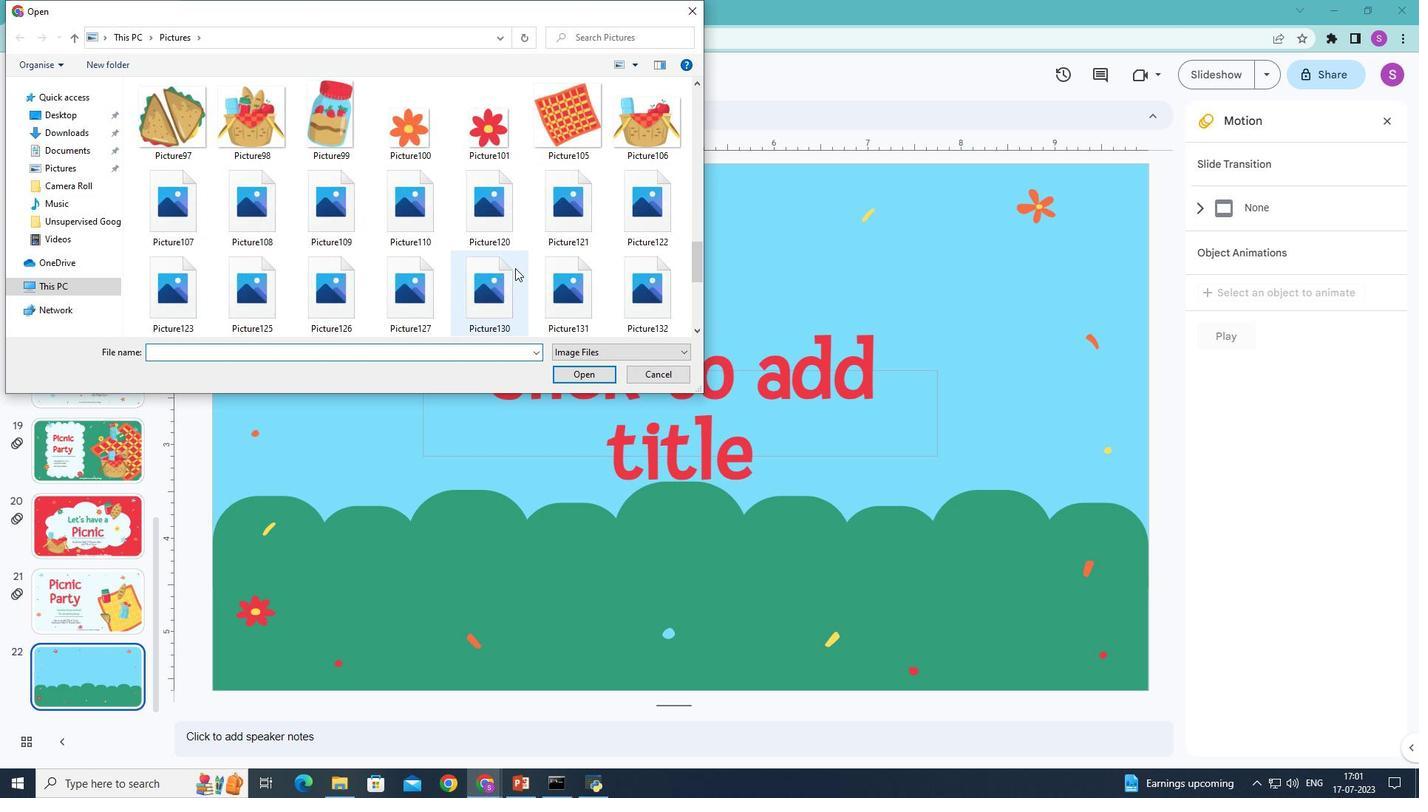 
Action: Mouse scrolled (504, 254) with delta (0, 0)
Screenshot: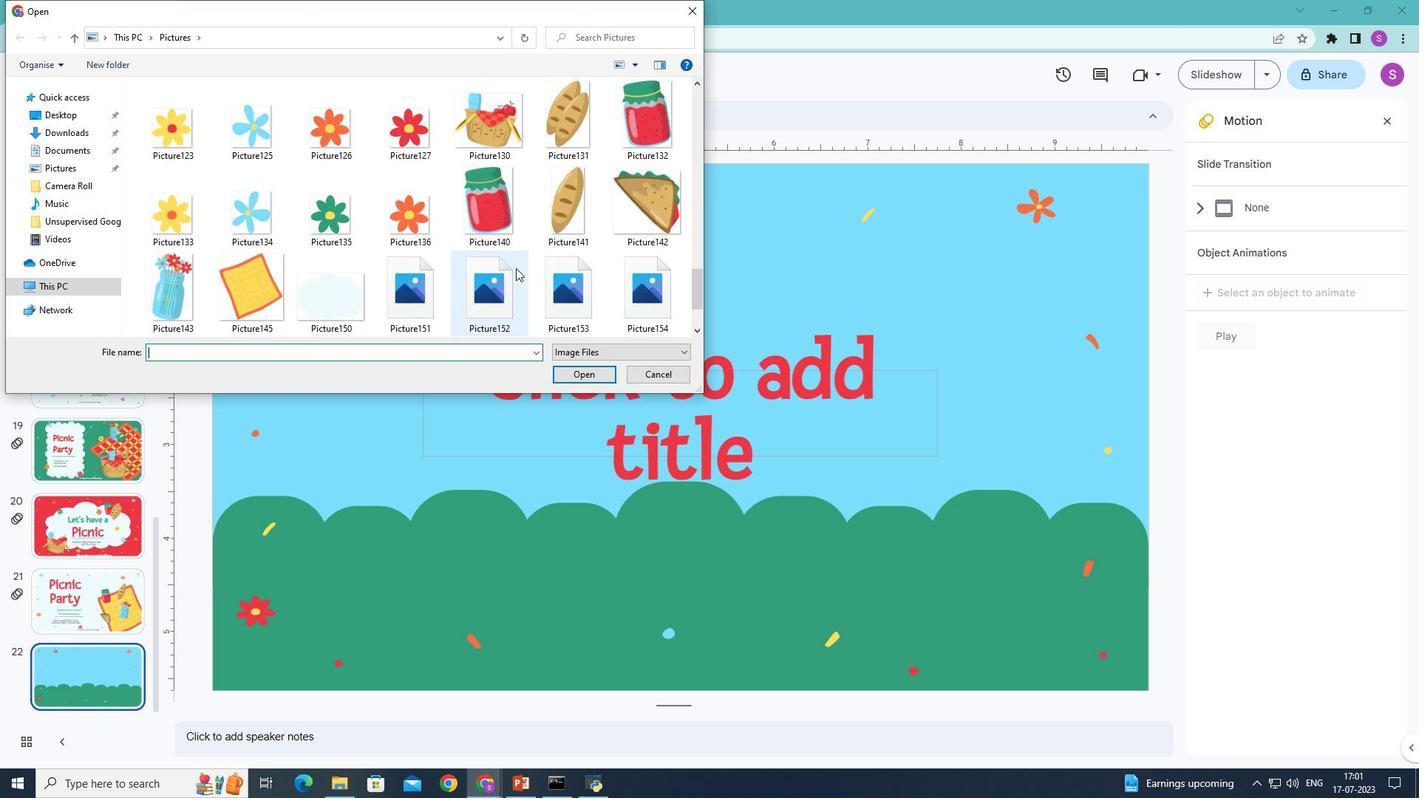
Action: Mouse scrolled (504, 254) with delta (0, 0)
Screenshot: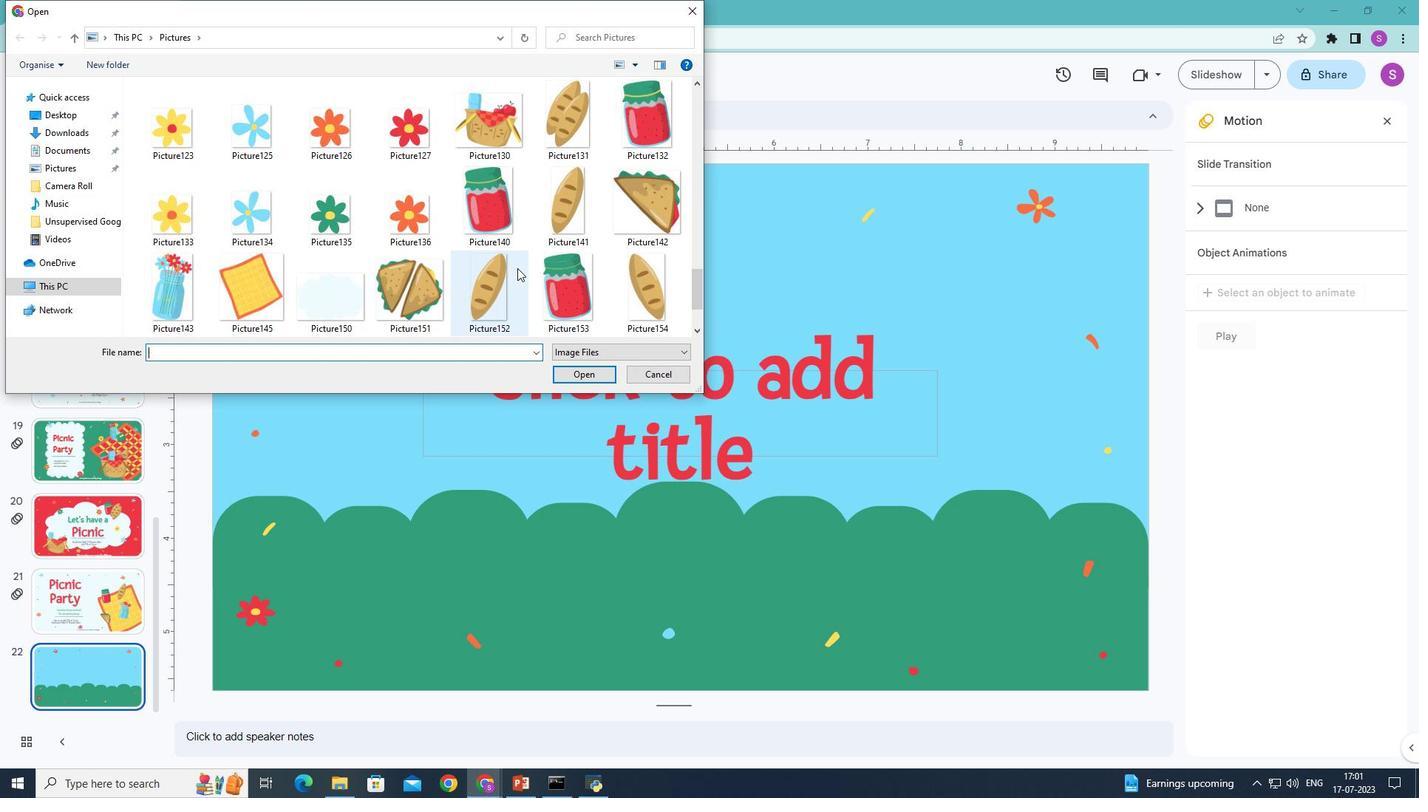 
Action: Mouse scrolled (504, 254) with delta (0, 0)
Screenshot: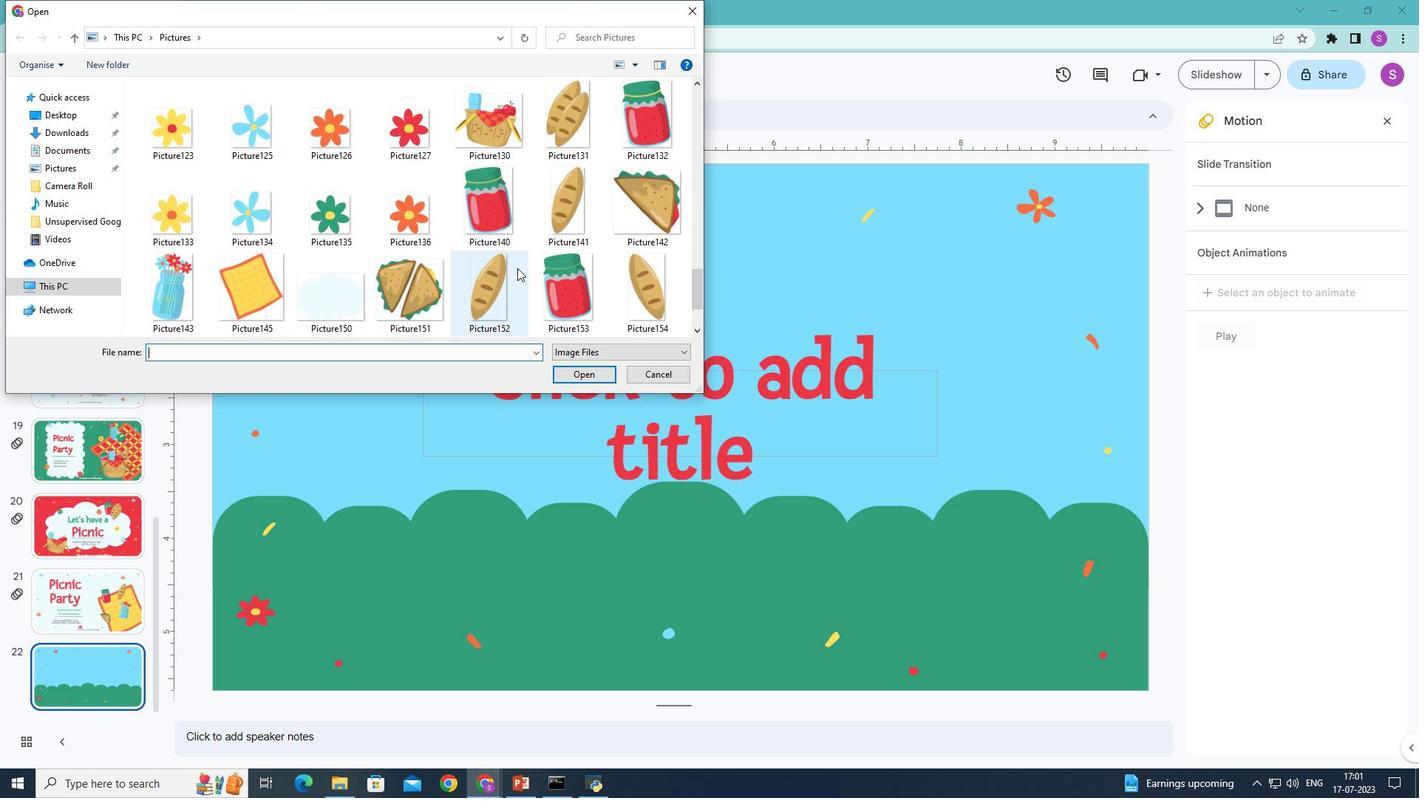
Action: Mouse moved to (332, 196)
Screenshot: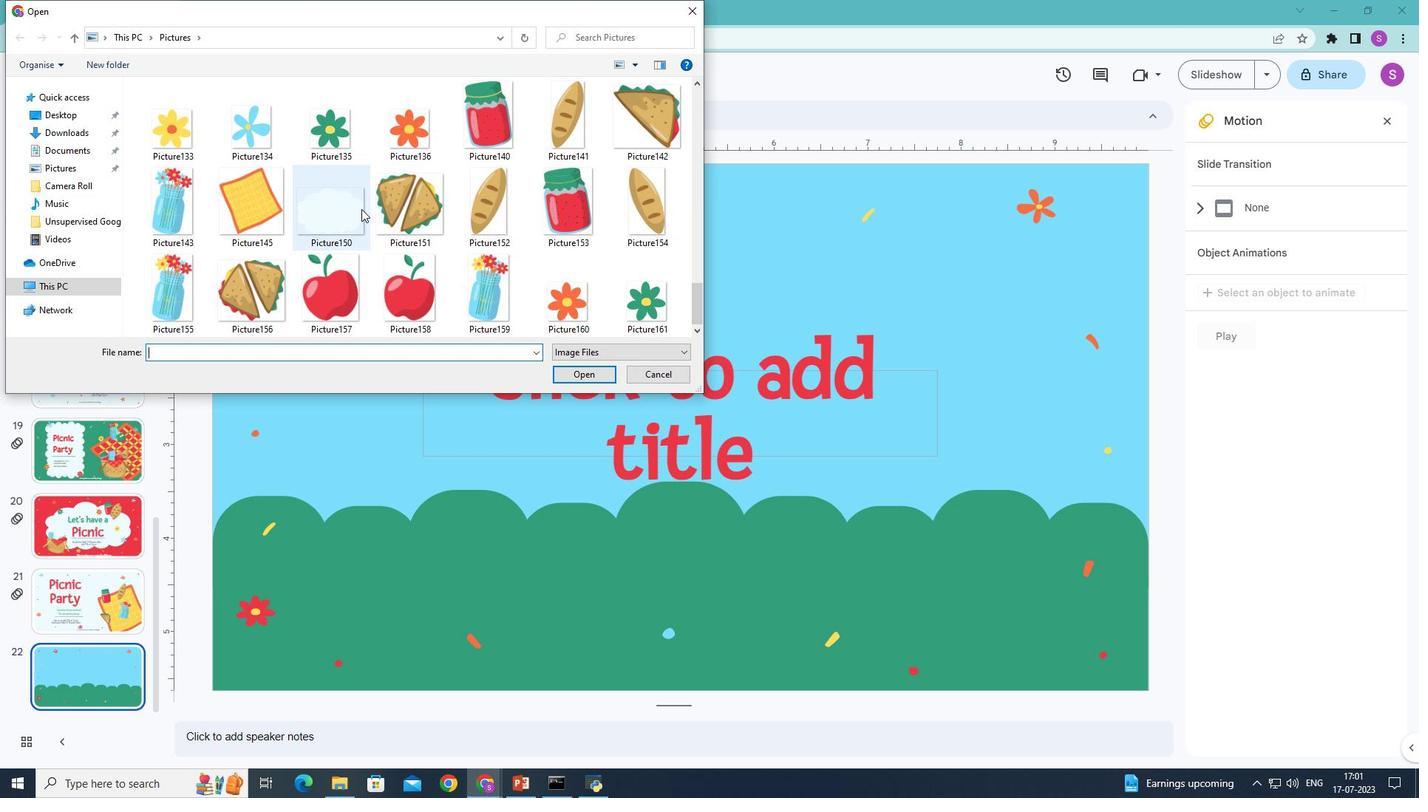 
Action: Mouse pressed left at (332, 196)
Screenshot: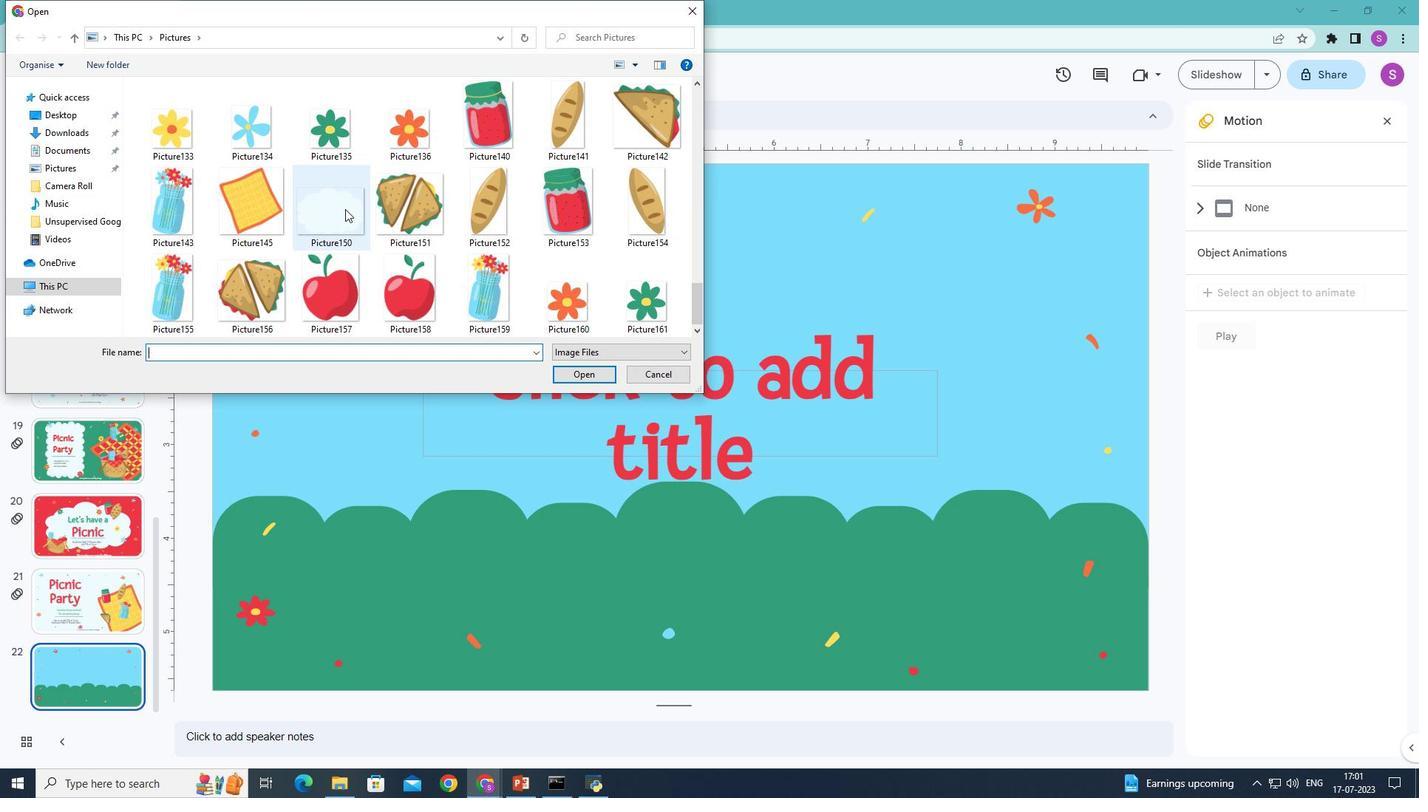 
Action: Mouse moved to (580, 363)
Screenshot: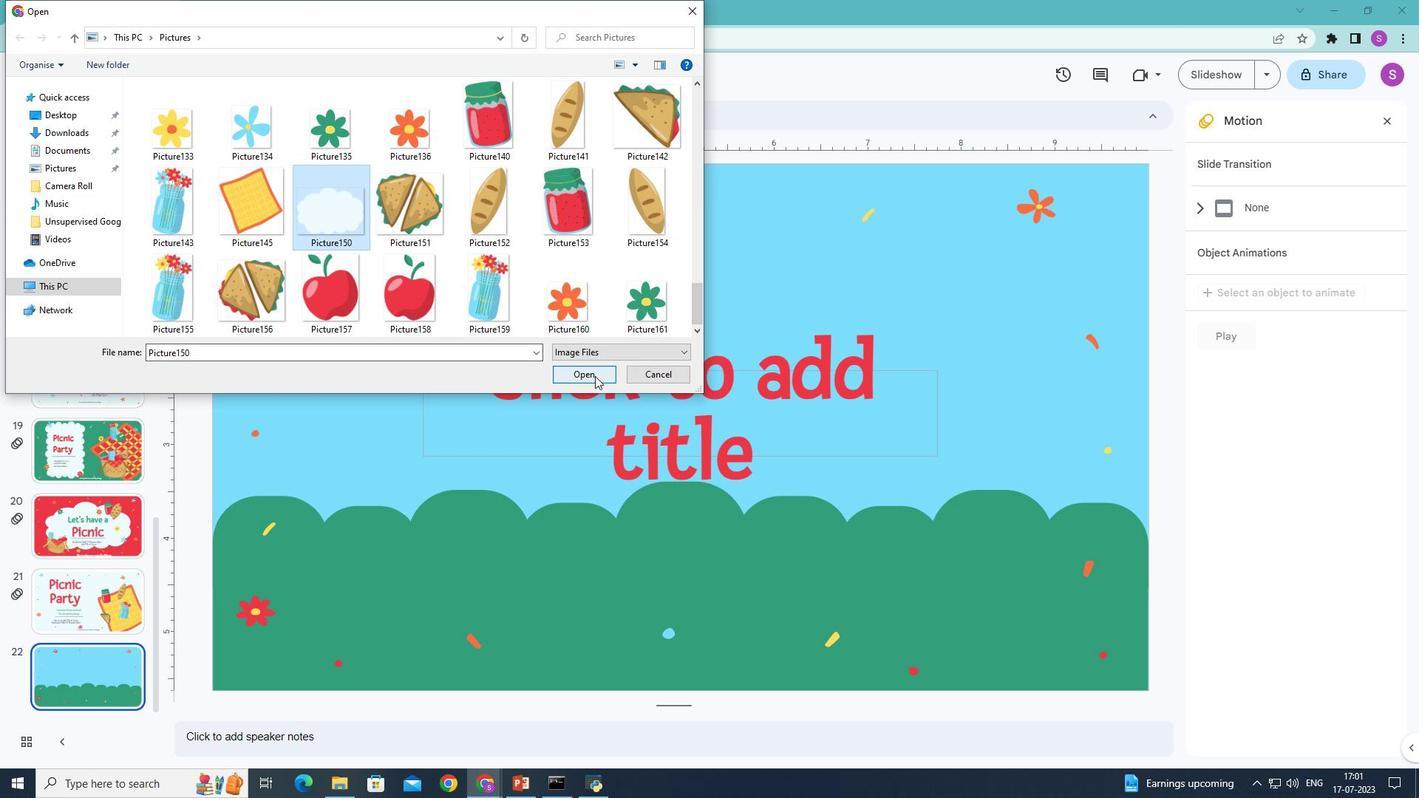 
Action: Mouse pressed left at (580, 363)
Screenshot: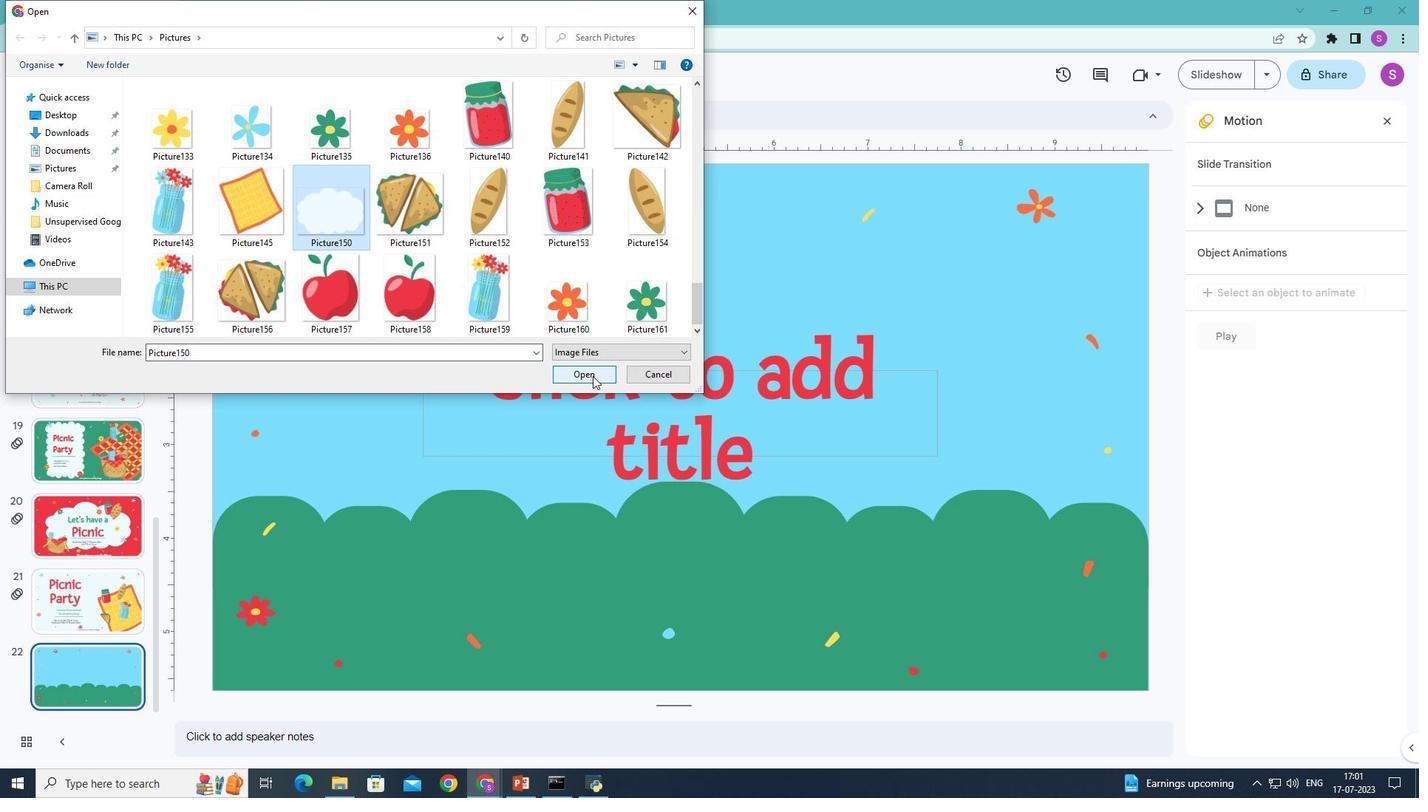 
Action: Mouse moved to (311, 551)
Screenshot: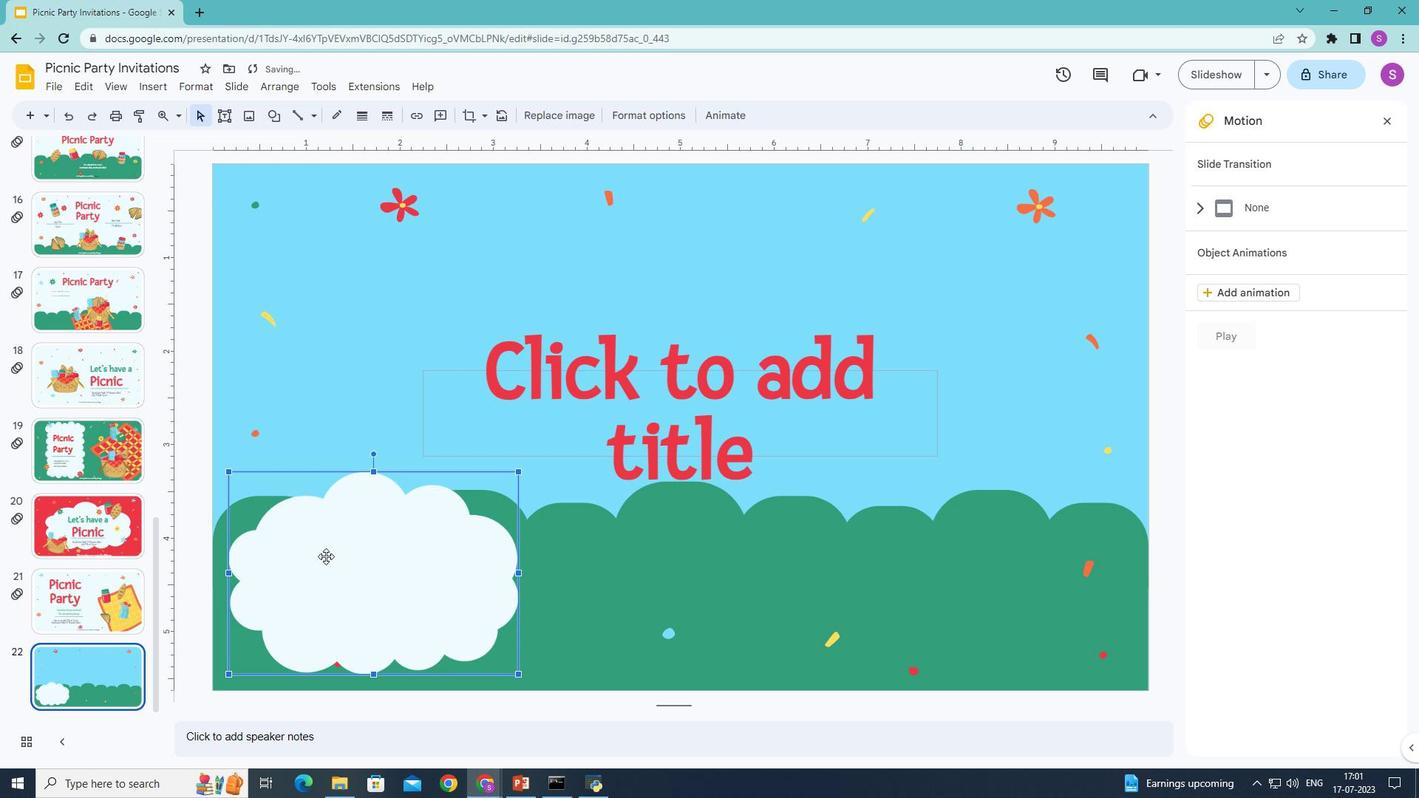 
Action: Mouse pressed left at (311, 551)
Screenshot: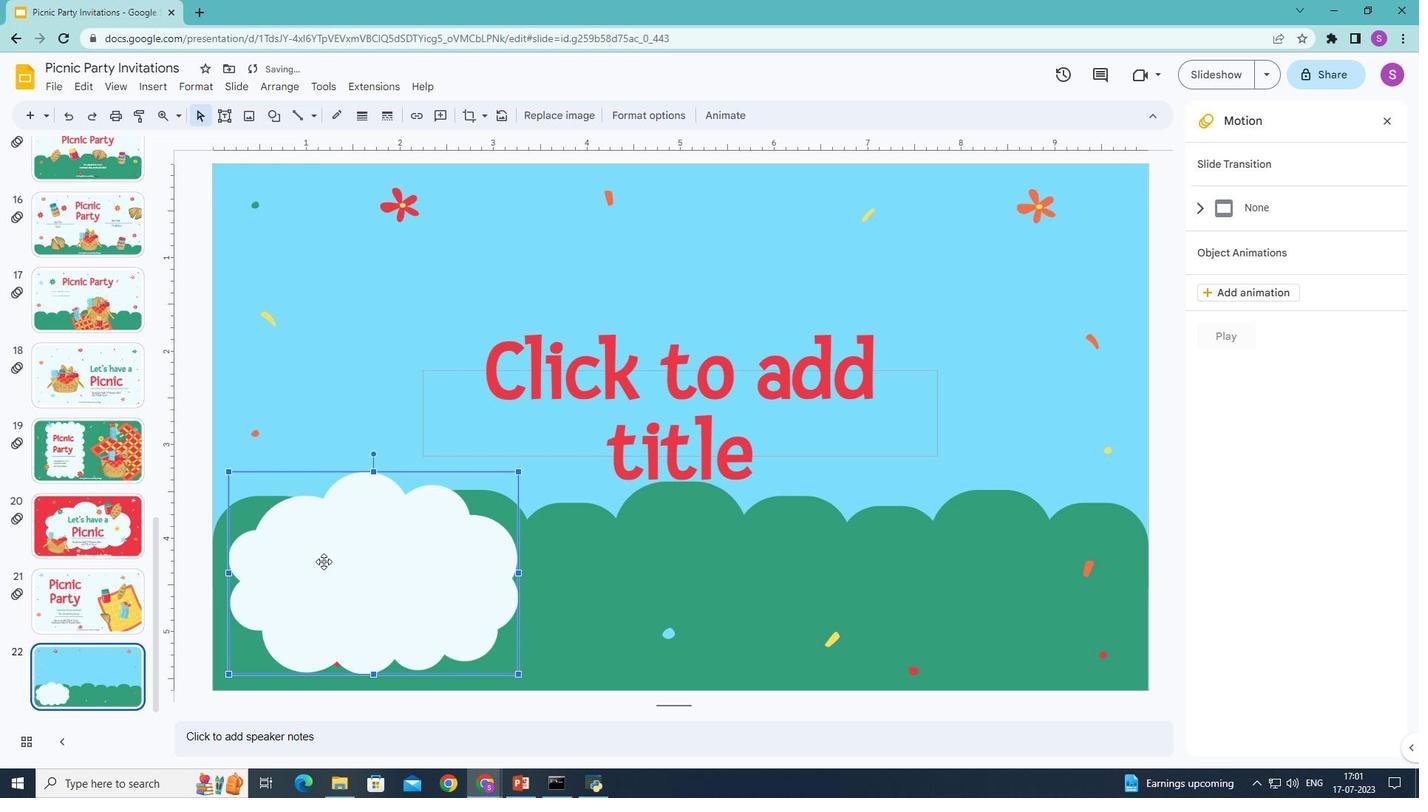 
Action: Mouse moved to (525, 371)
Screenshot: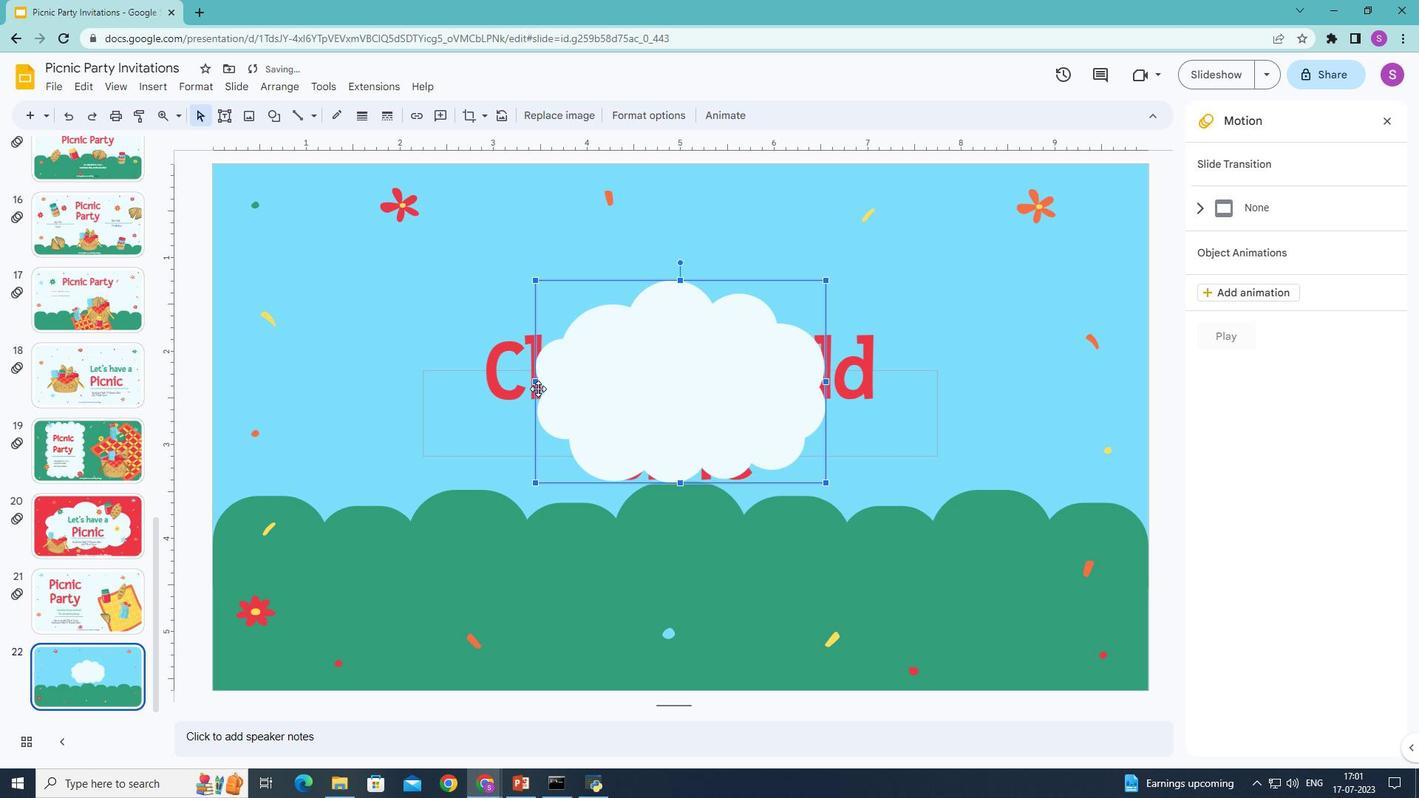 
Action: Mouse pressed left at (525, 371)
Screenshot: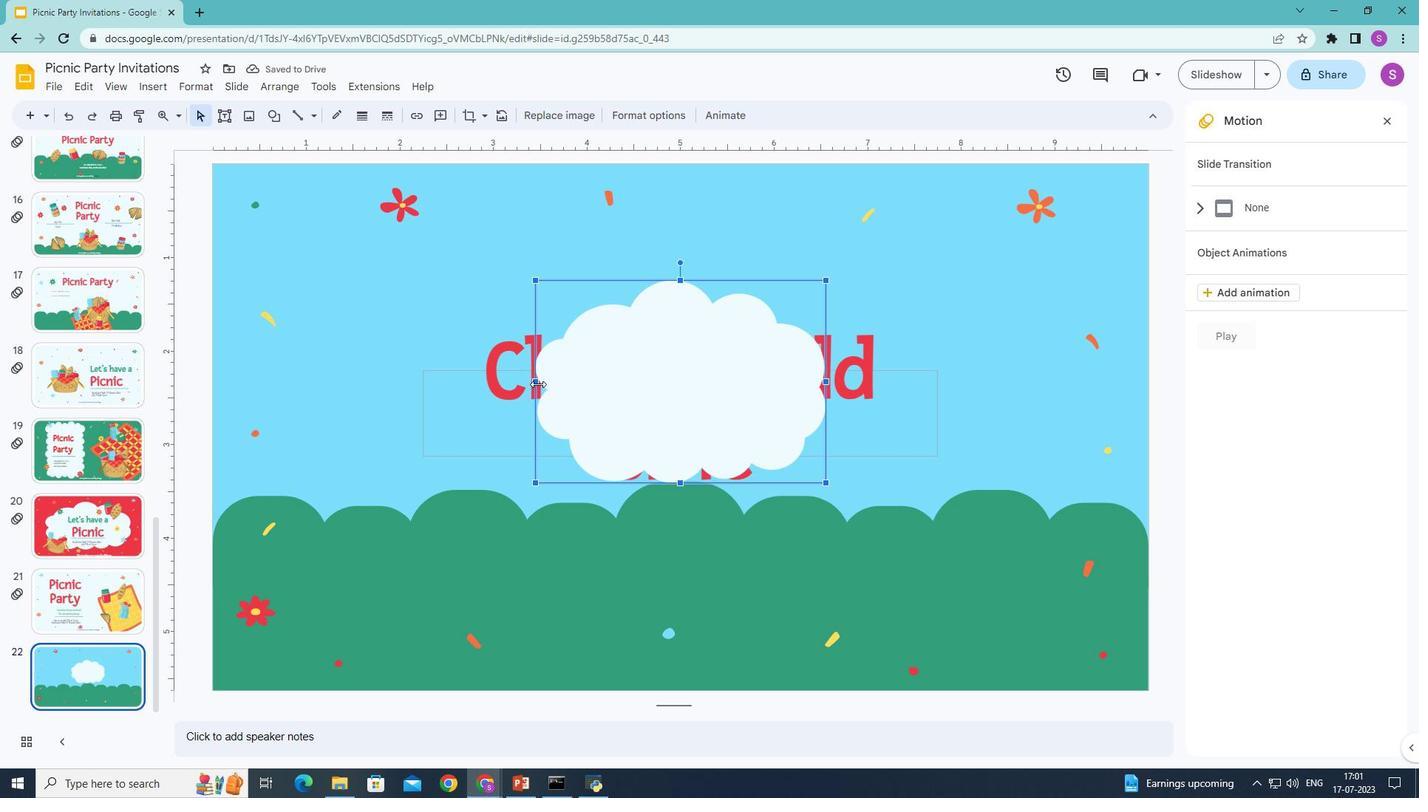 
Action: Mouse moved to (595, 473)
Screenshot: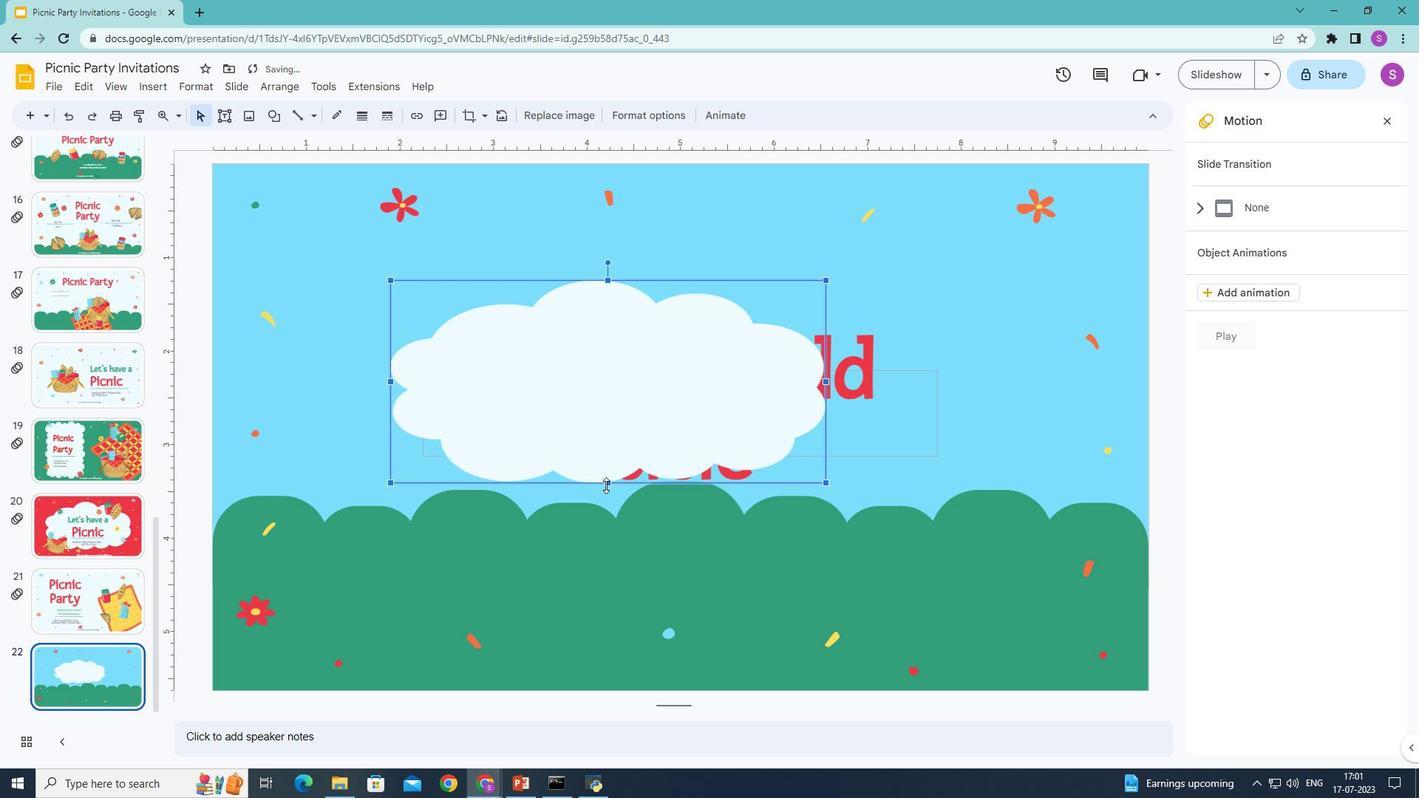 
Action: Mouse pressed left at (595, 473)
Screenshot: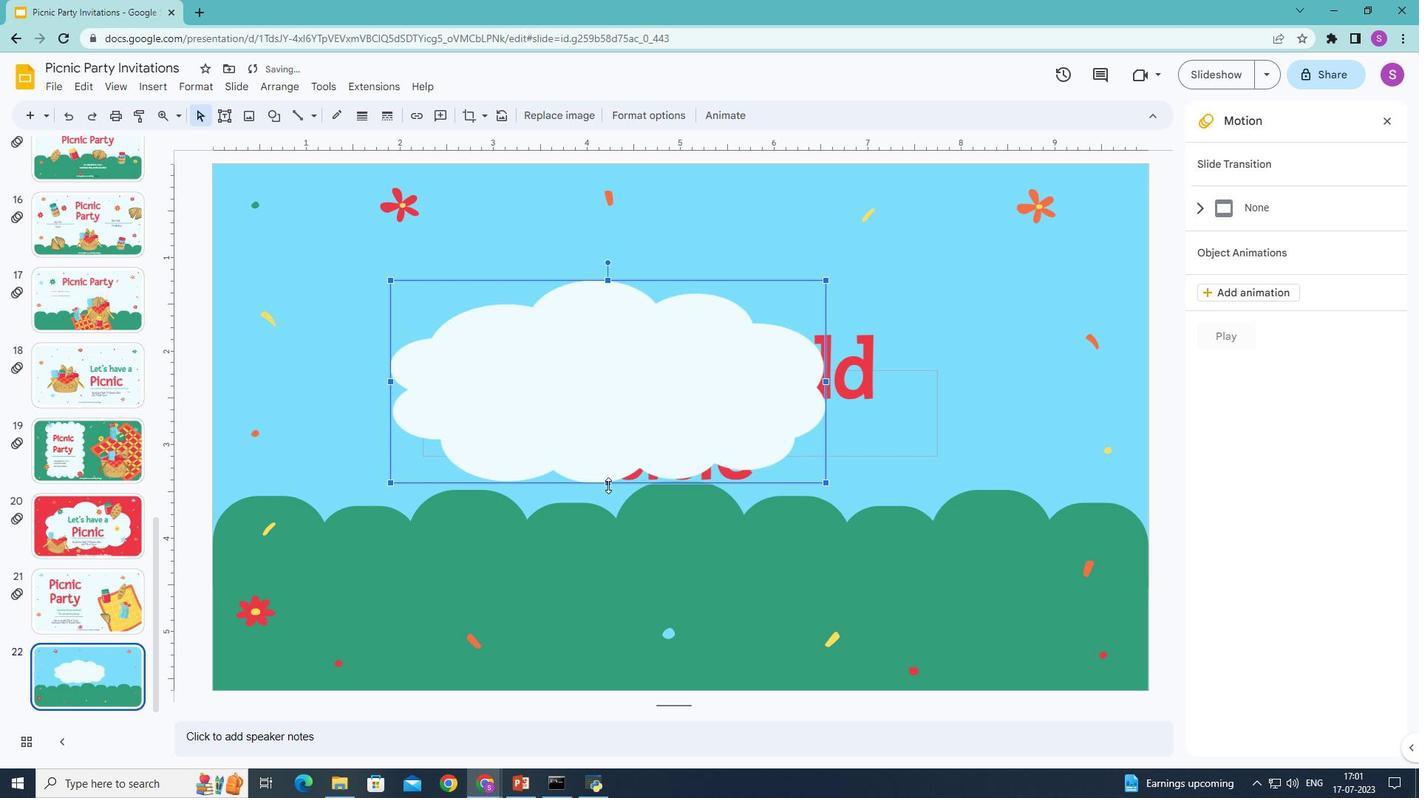 
Action: Mouse moved to (814, 416)
Screenshot: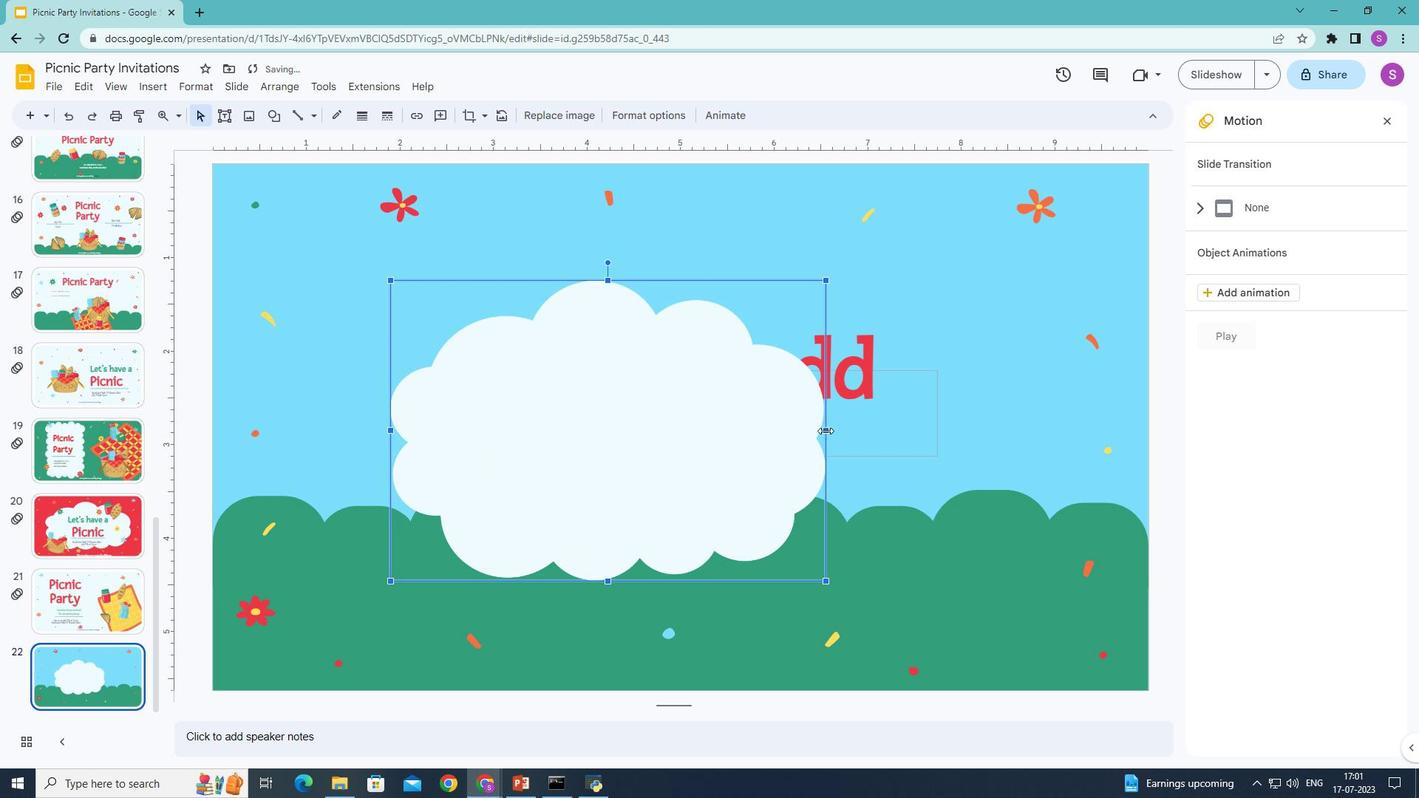 
Action: Mouse pressed left at (814, 416)
Screenshot: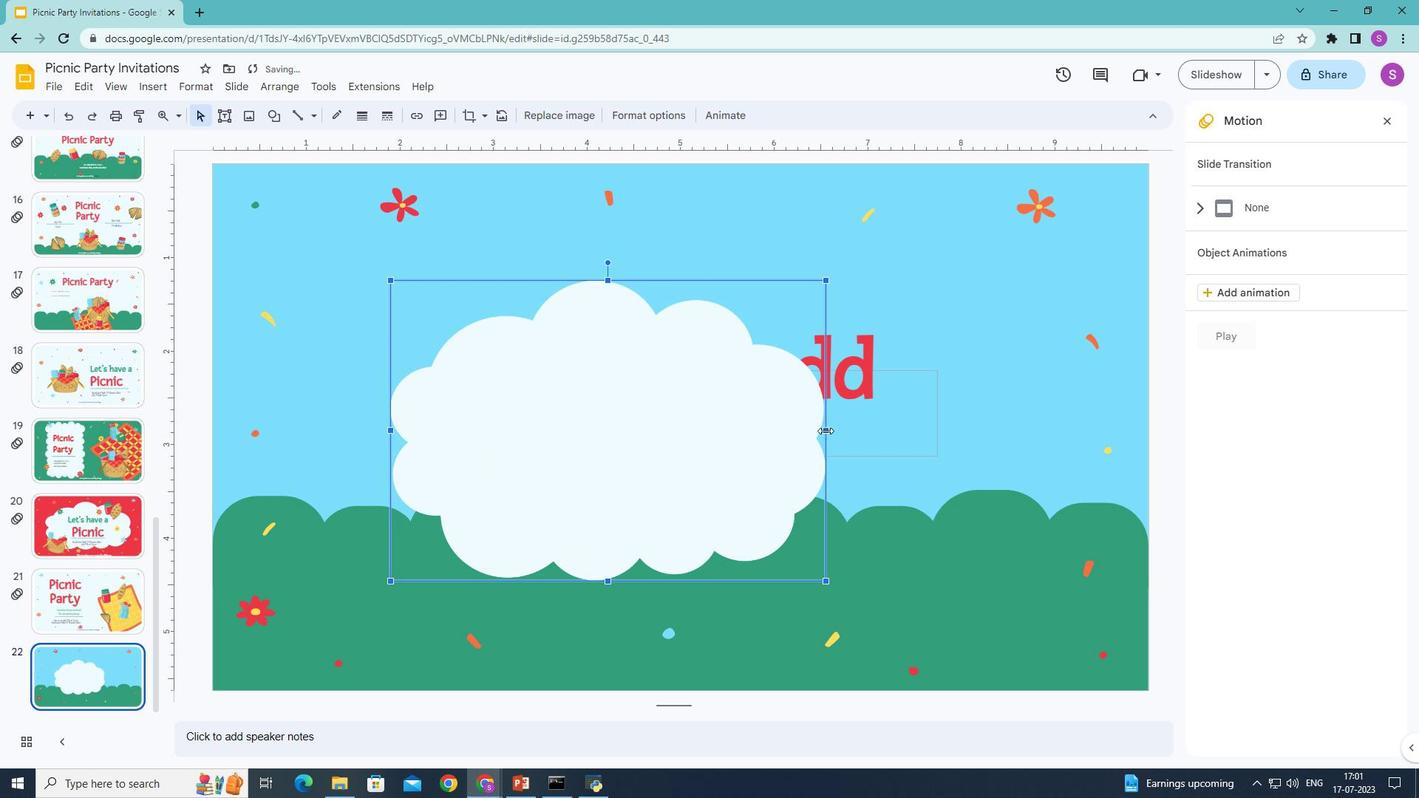 
Action: Mouse moved to (633, 265)
Screenshot: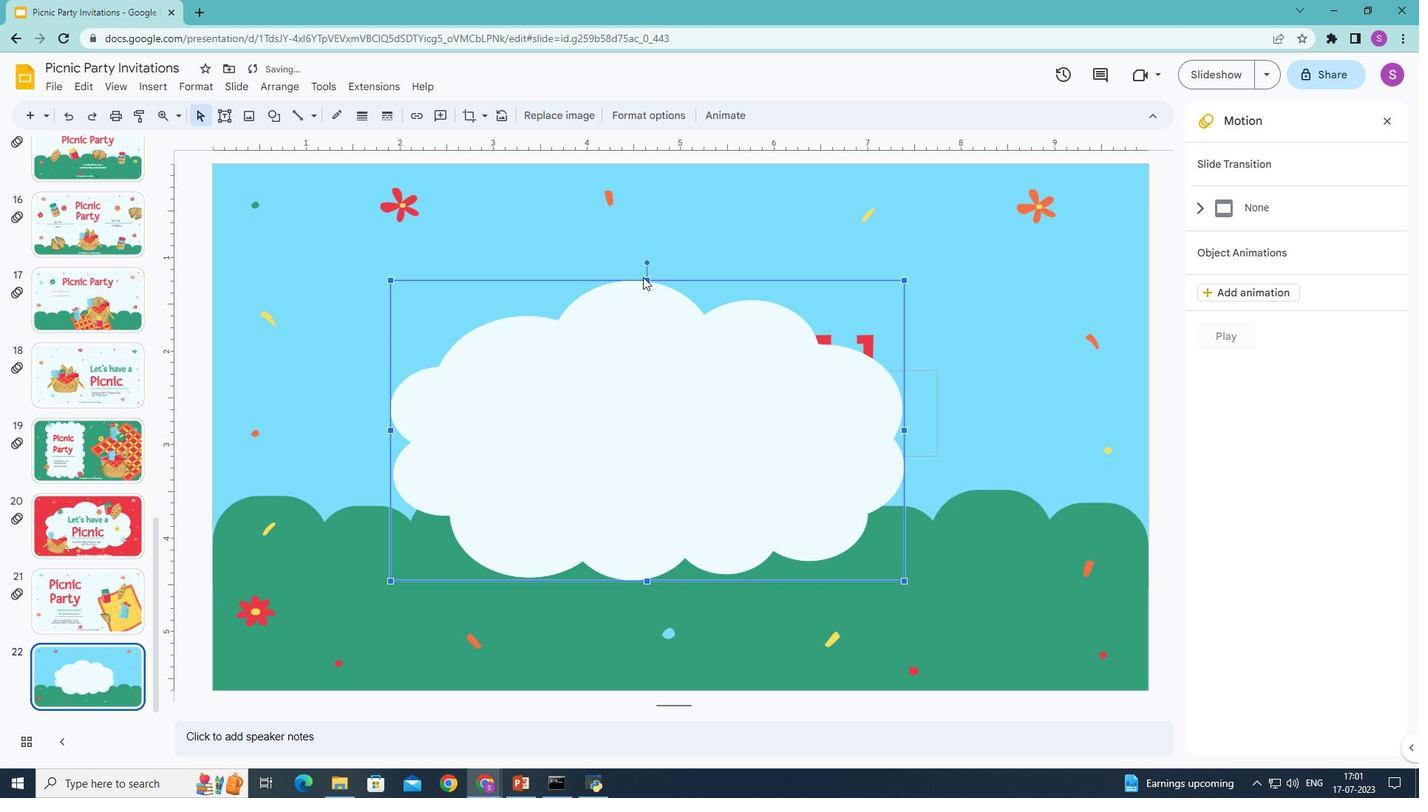 
Action: Mouse pressed left at (633, 265)
Screenshot: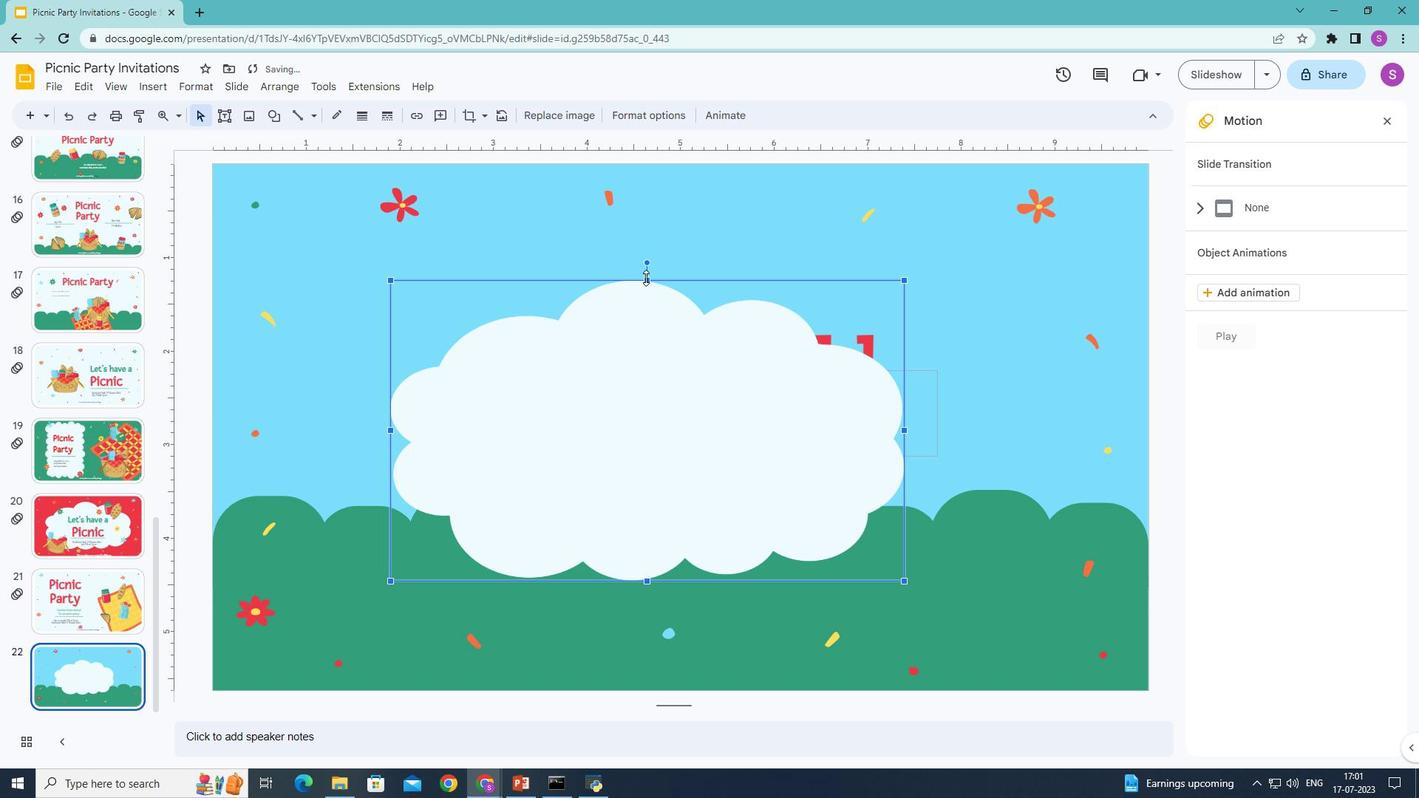 
Action: Mouse moved to (632, 566)
Screenshot: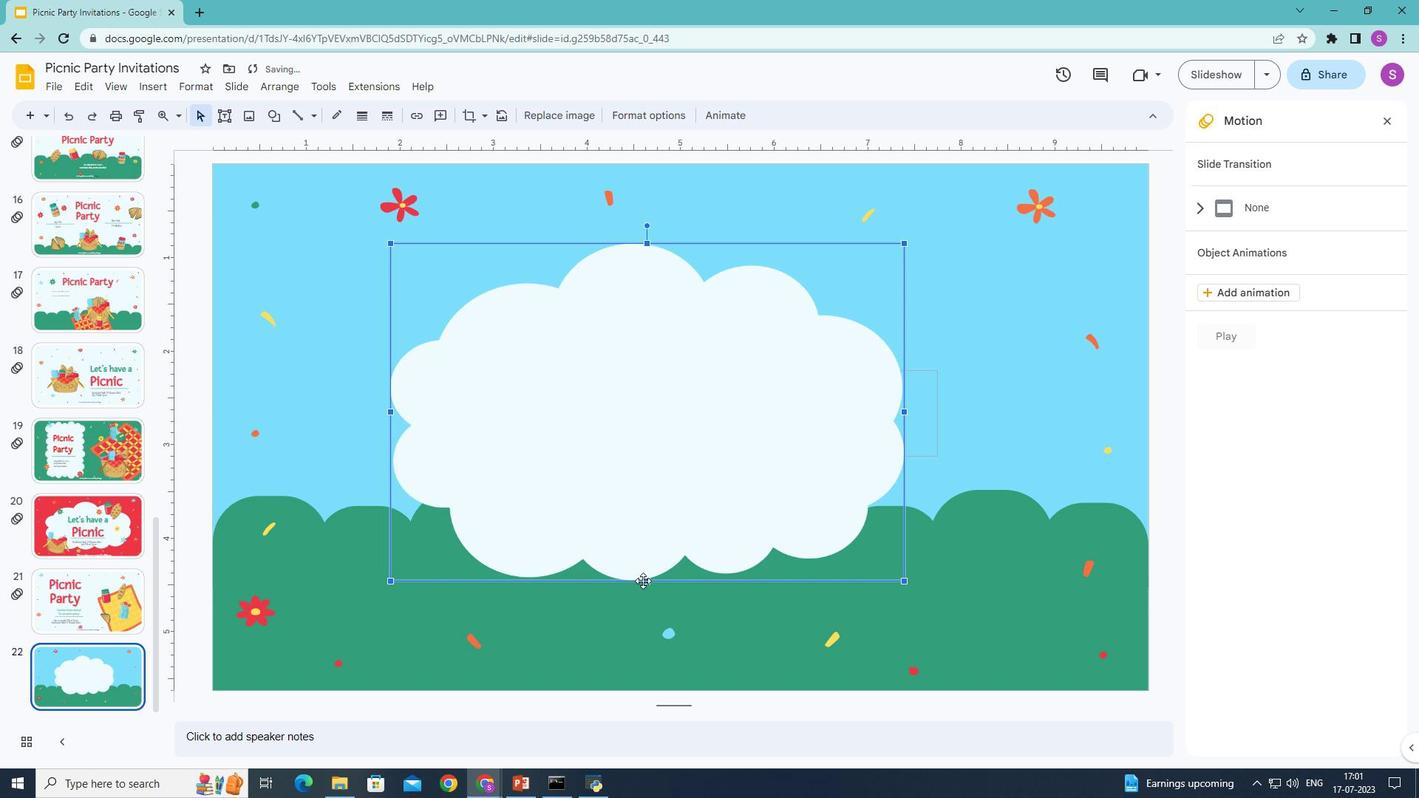 
Action: Mouse pressed left at (632, 566)
Screenshot: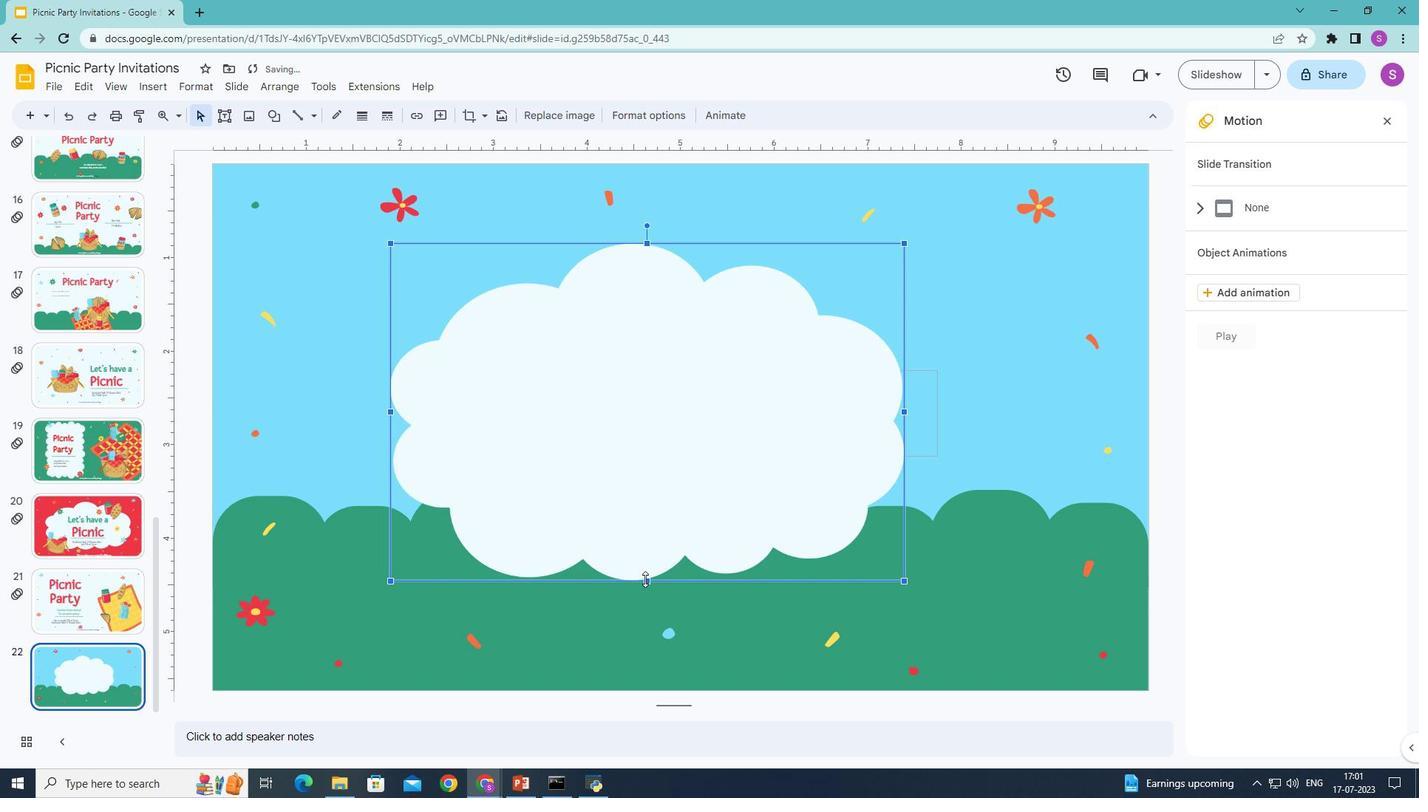
Action: Mouse moved to (634, 229)
Screenshot: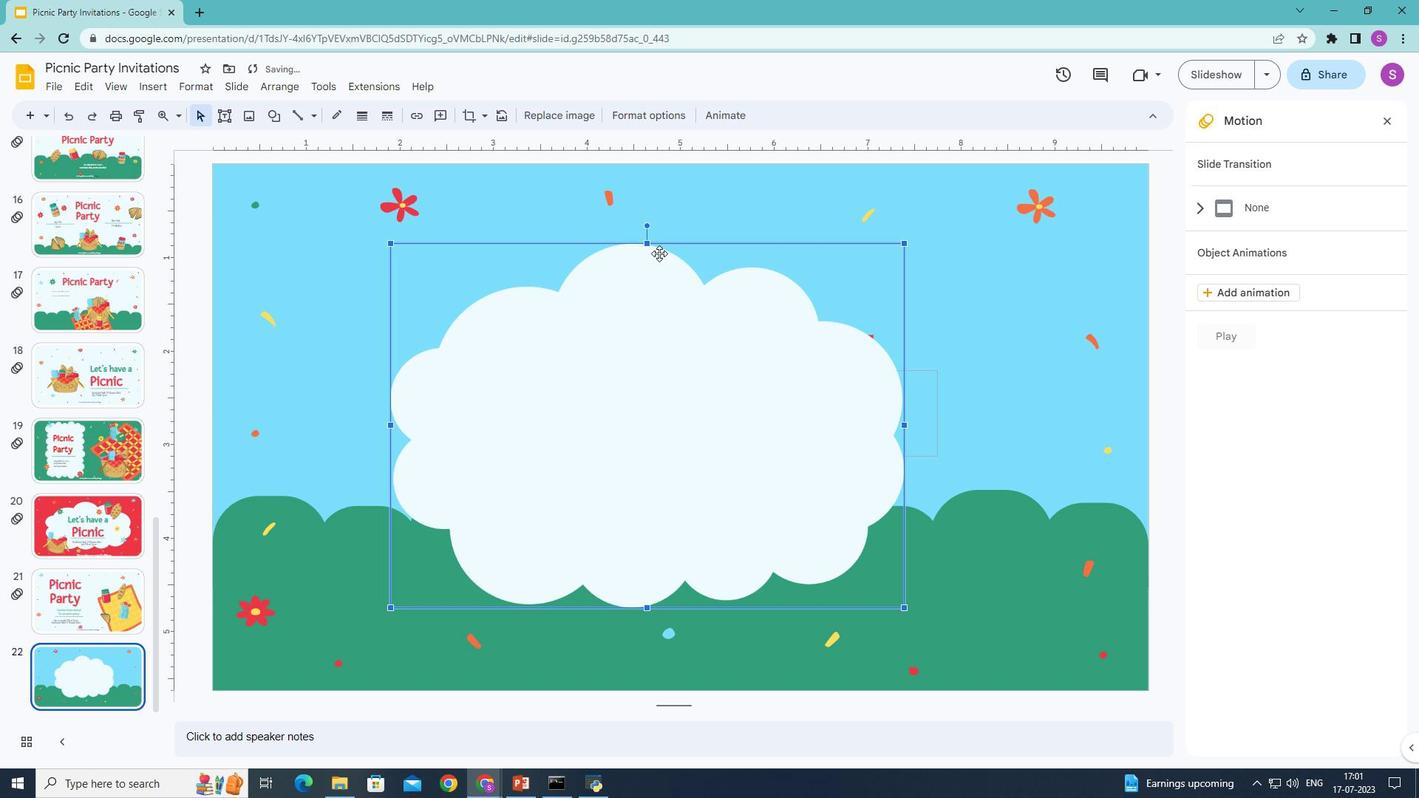 
Action: Mouse pressed left at (634, 229)
Screenshot: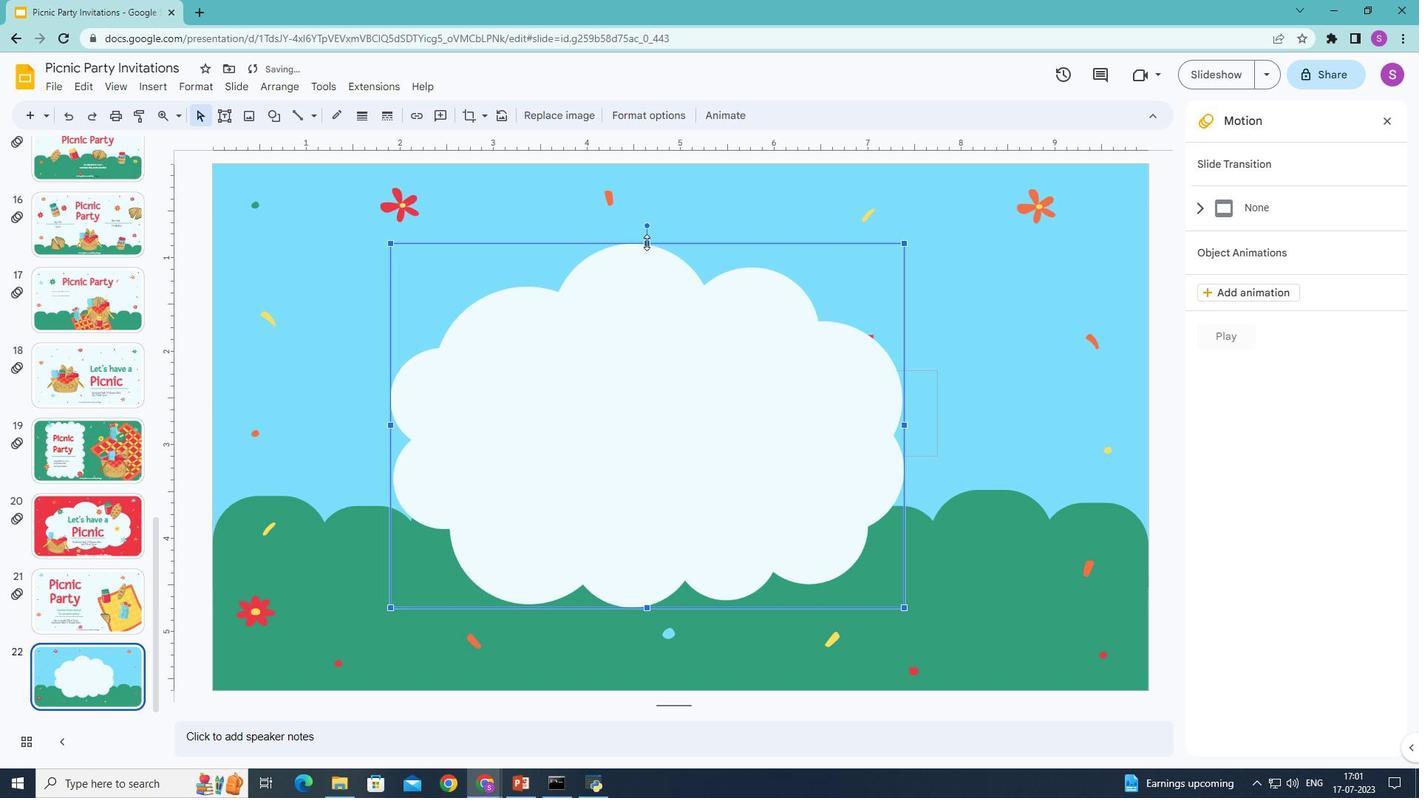 
Action: Mouse moved to (892, 401)
Screenshot: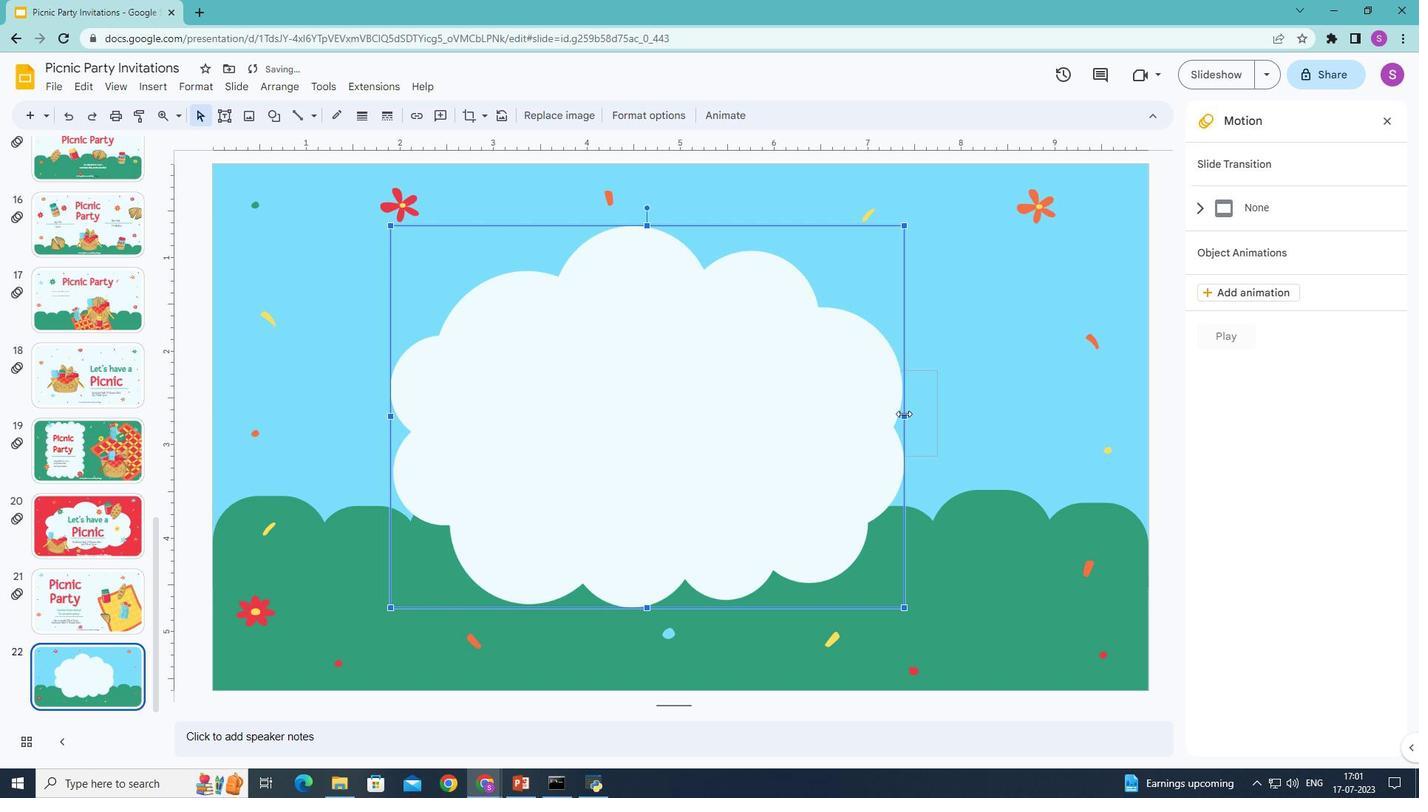 
Action: Mouse pressed left at (892, 401)
Screenshot: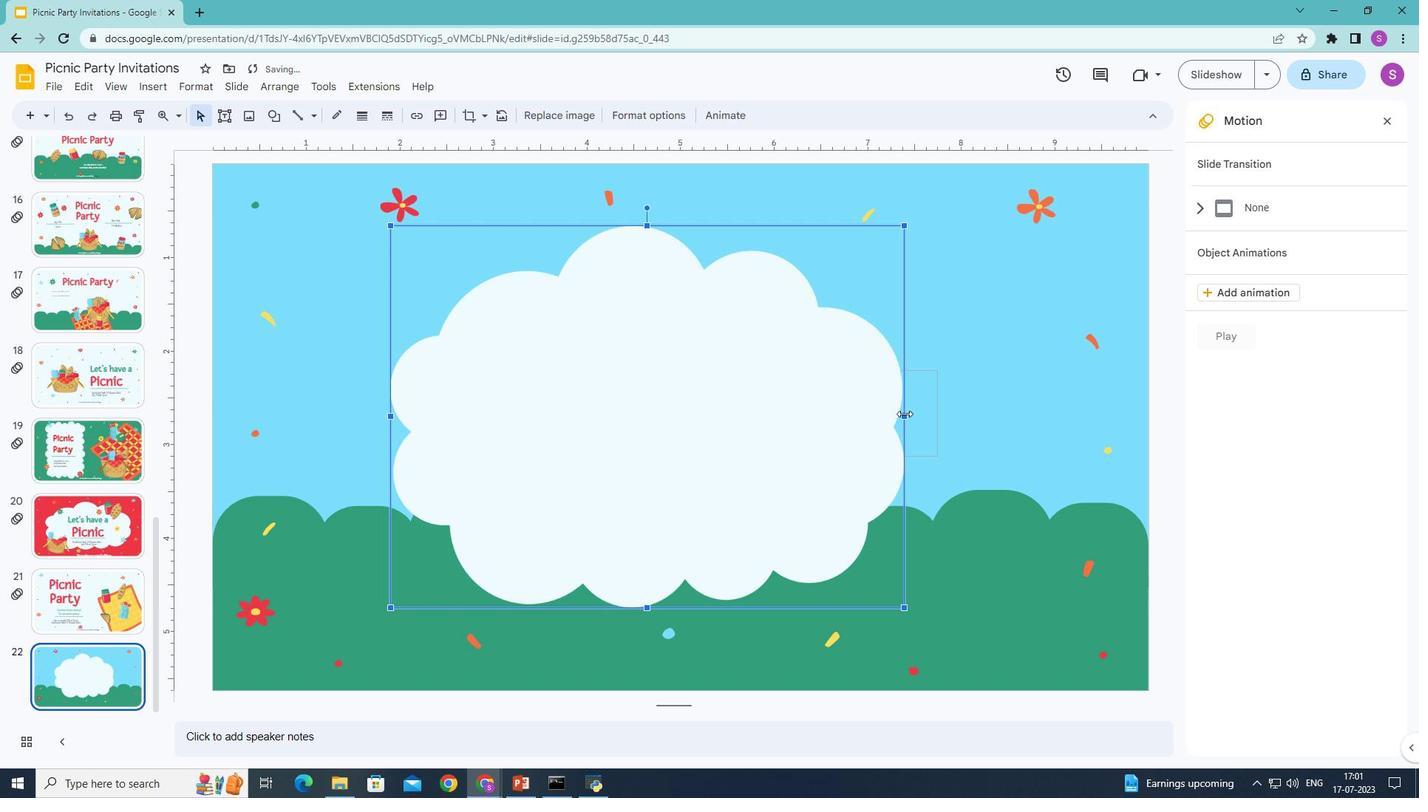 
Action: Mouse moved to (658, 596)
Screenshot: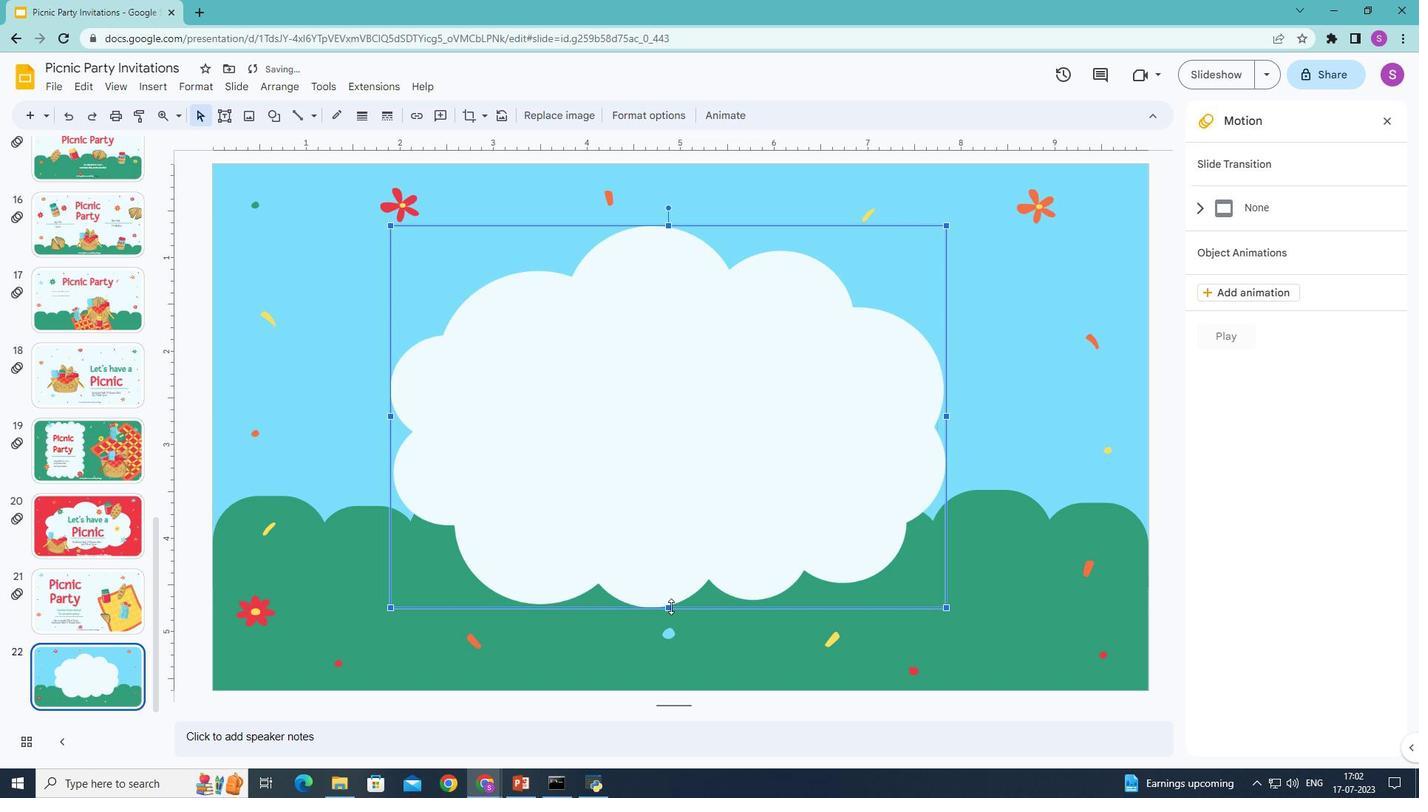 
Action: Mouse pressed left at (658, 596)
Screenshot: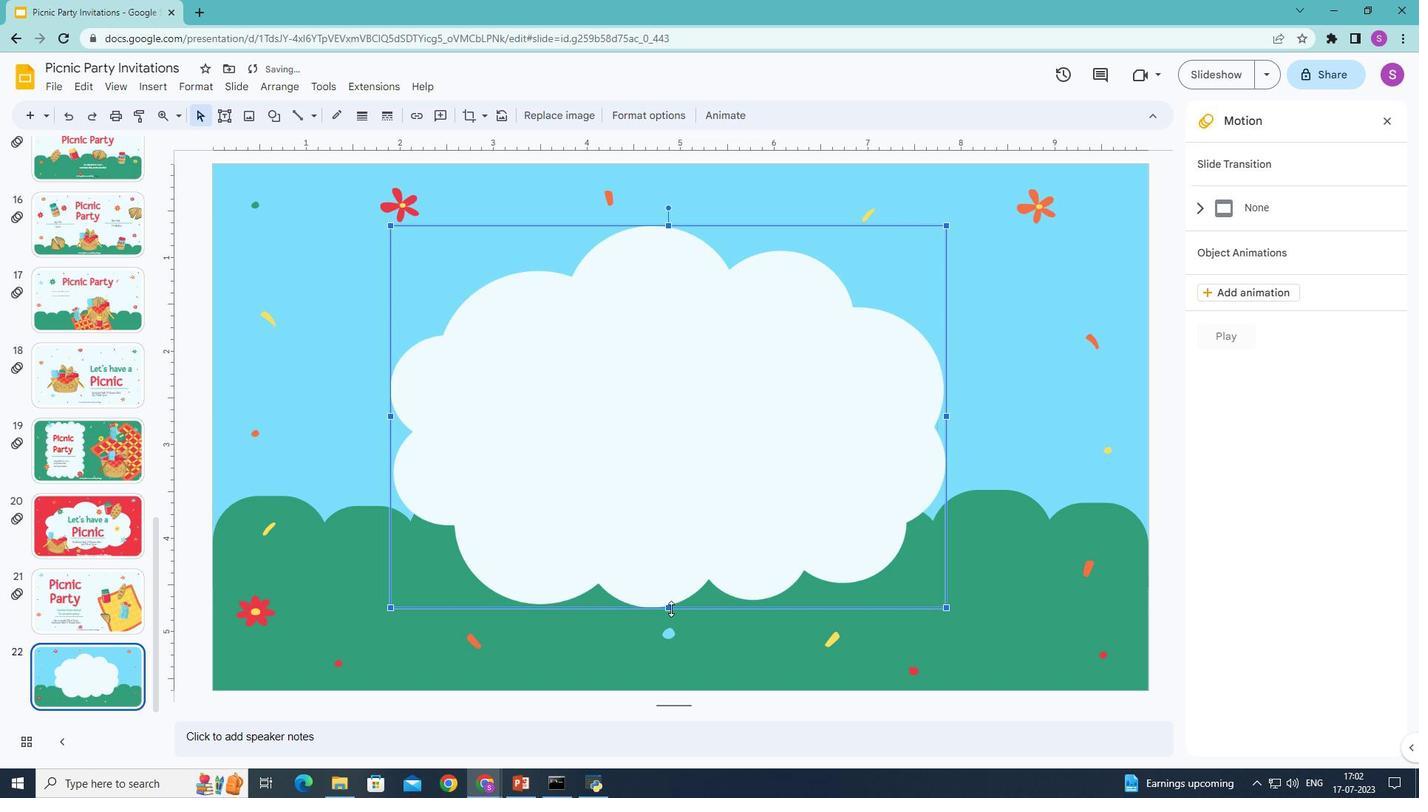 
Action: Mouse moved to (655, 211)
Screenshot: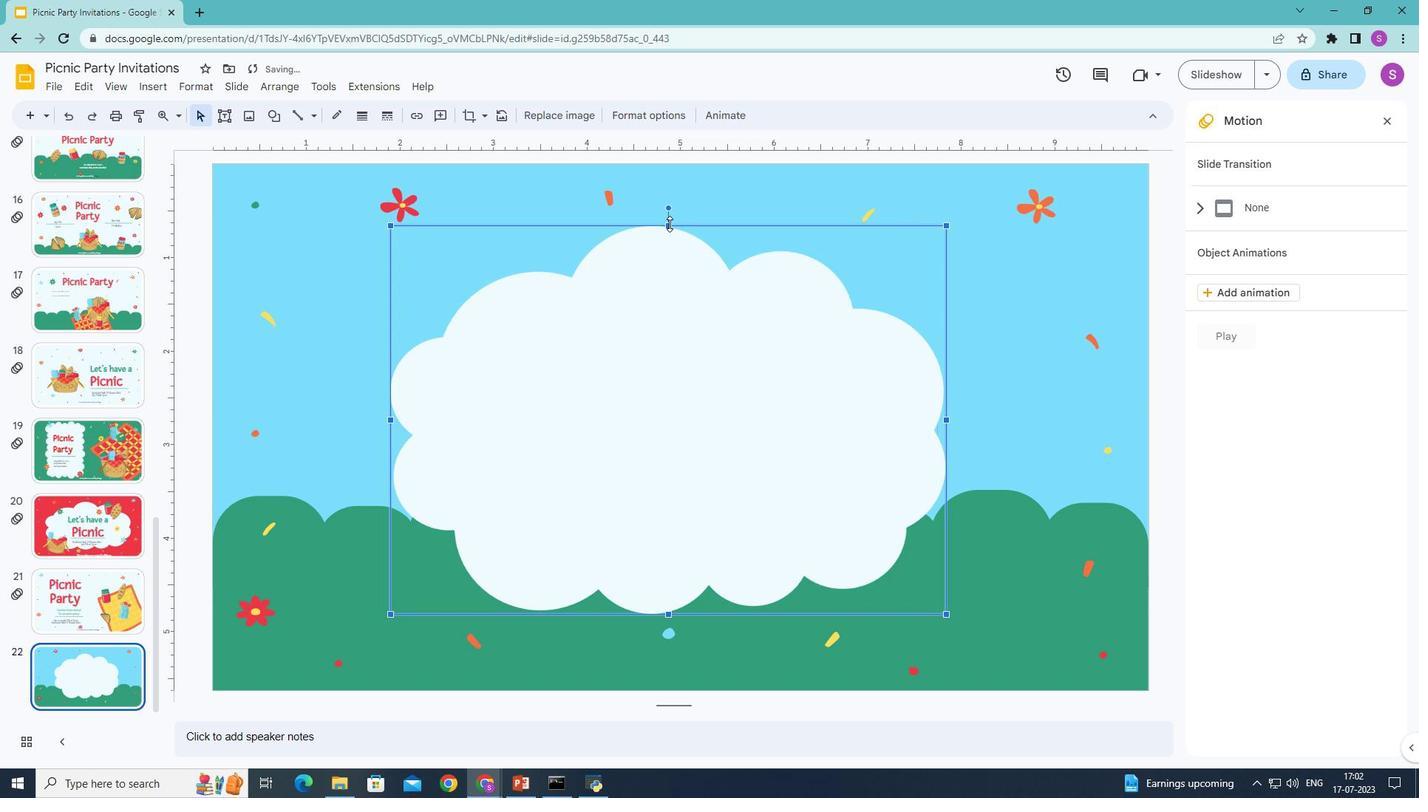 
Action: Mouse pressed left at (655, 211)
Screenshot: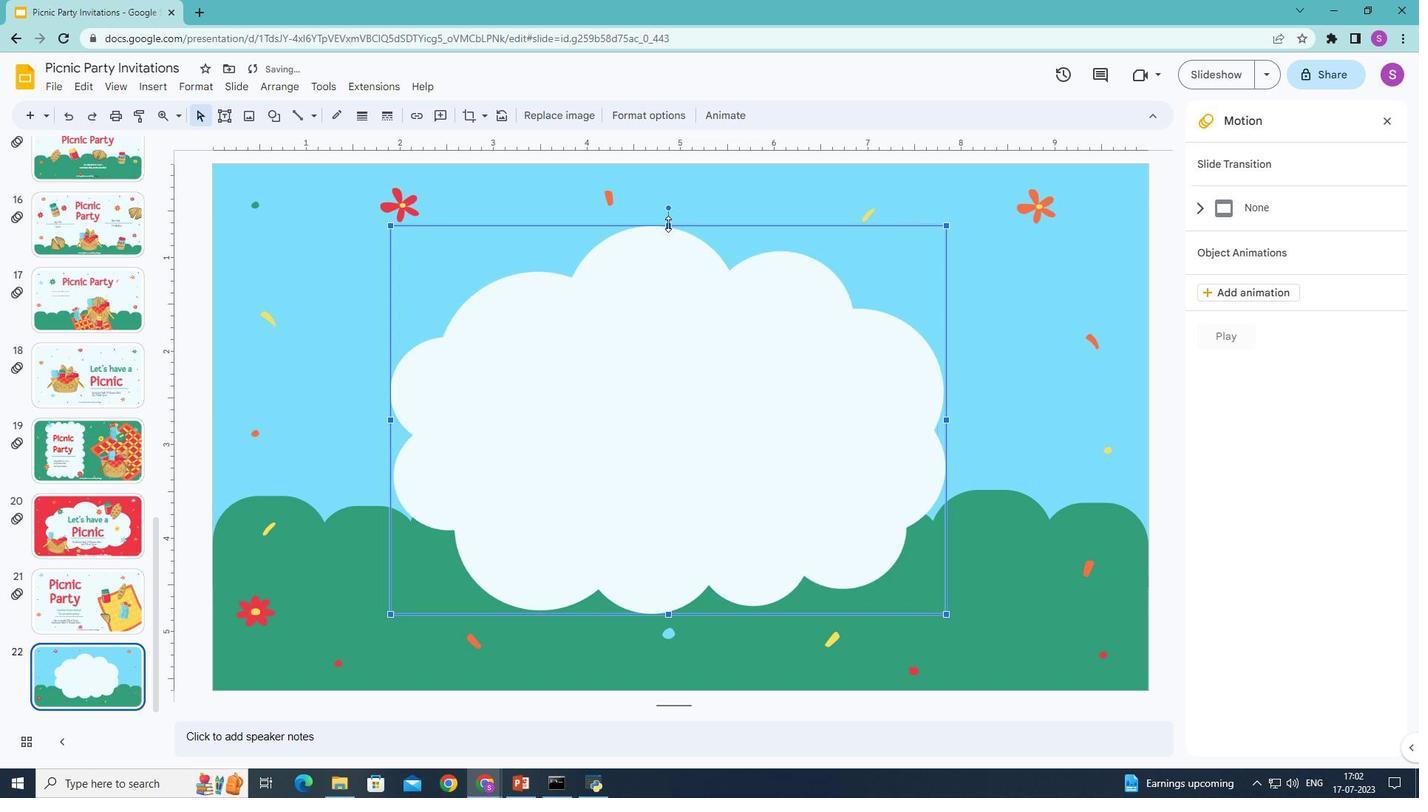 
Action: Mouse moved to (380, 396)
Screenshot: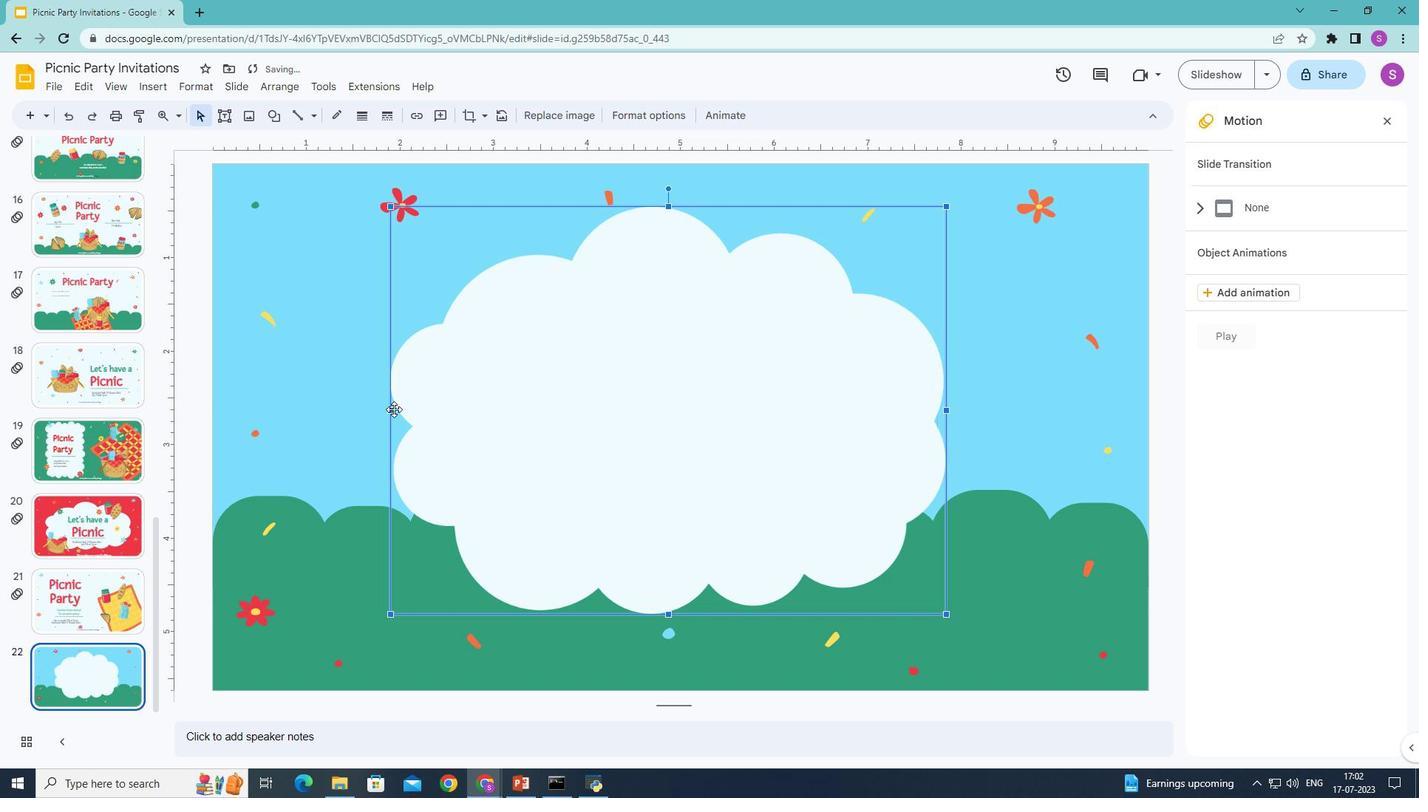 
Action: Mouse pressed left at (380, 396)
Screenshot: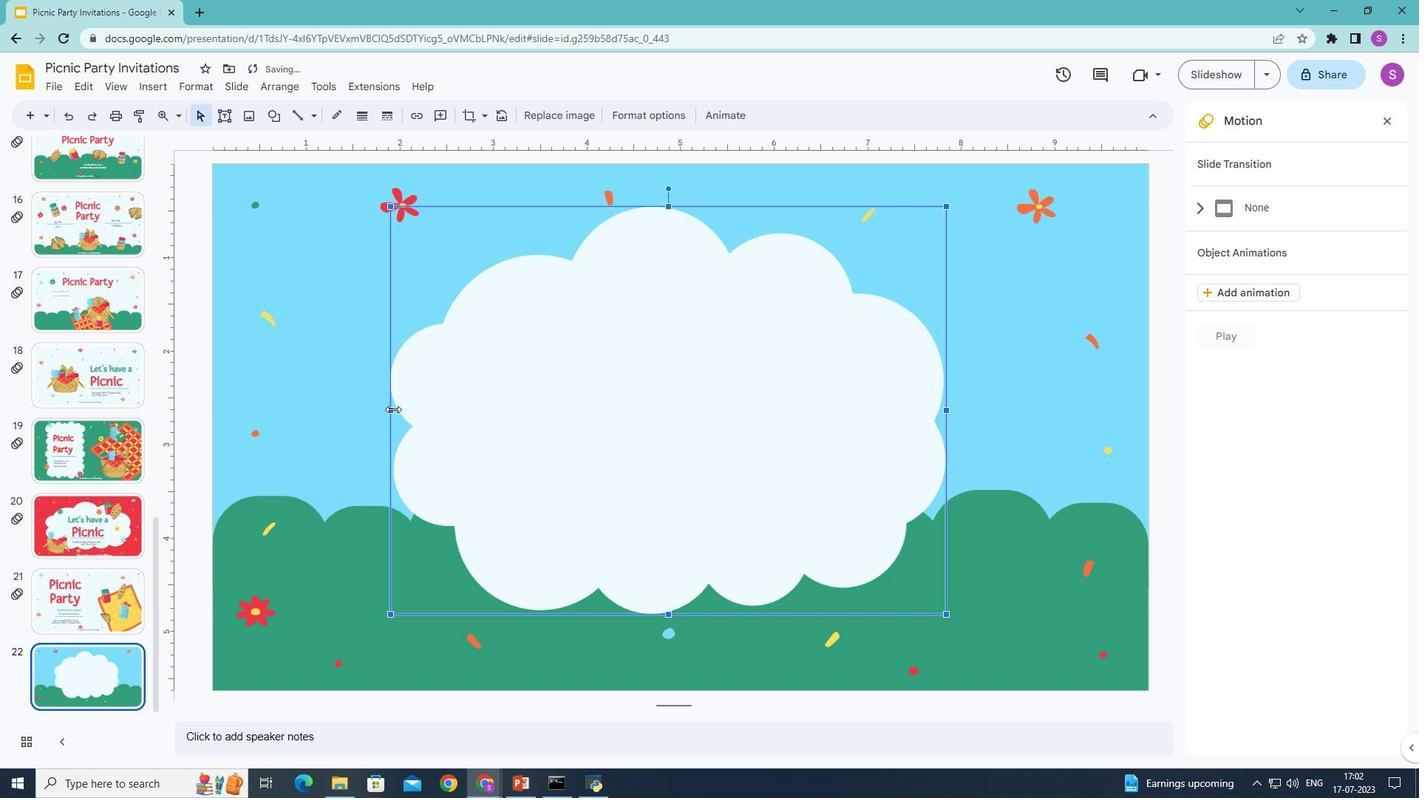 
Action: Mouse moved to (935, 397)
Screenshot: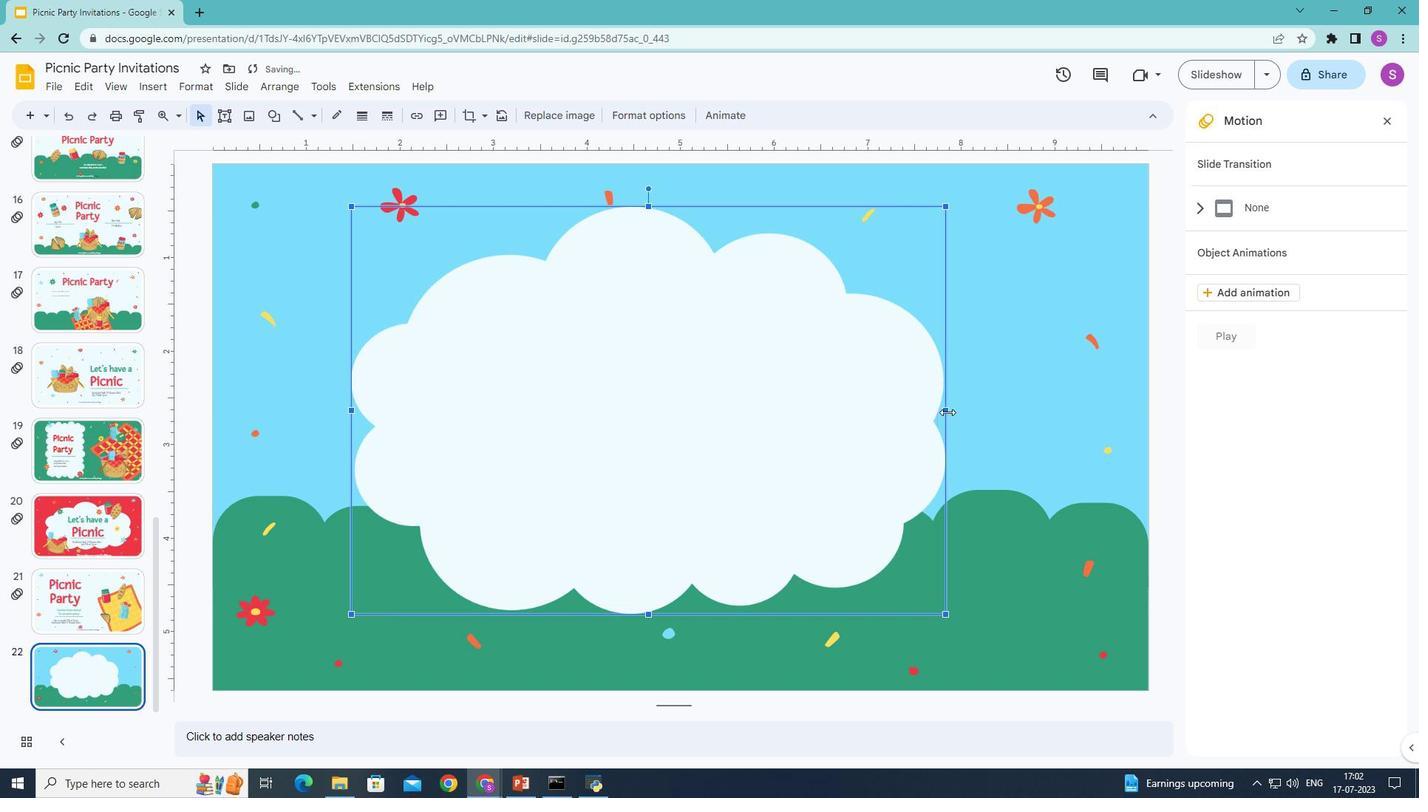
Action: Mouse pressed left at (935, 397)
Screenshot: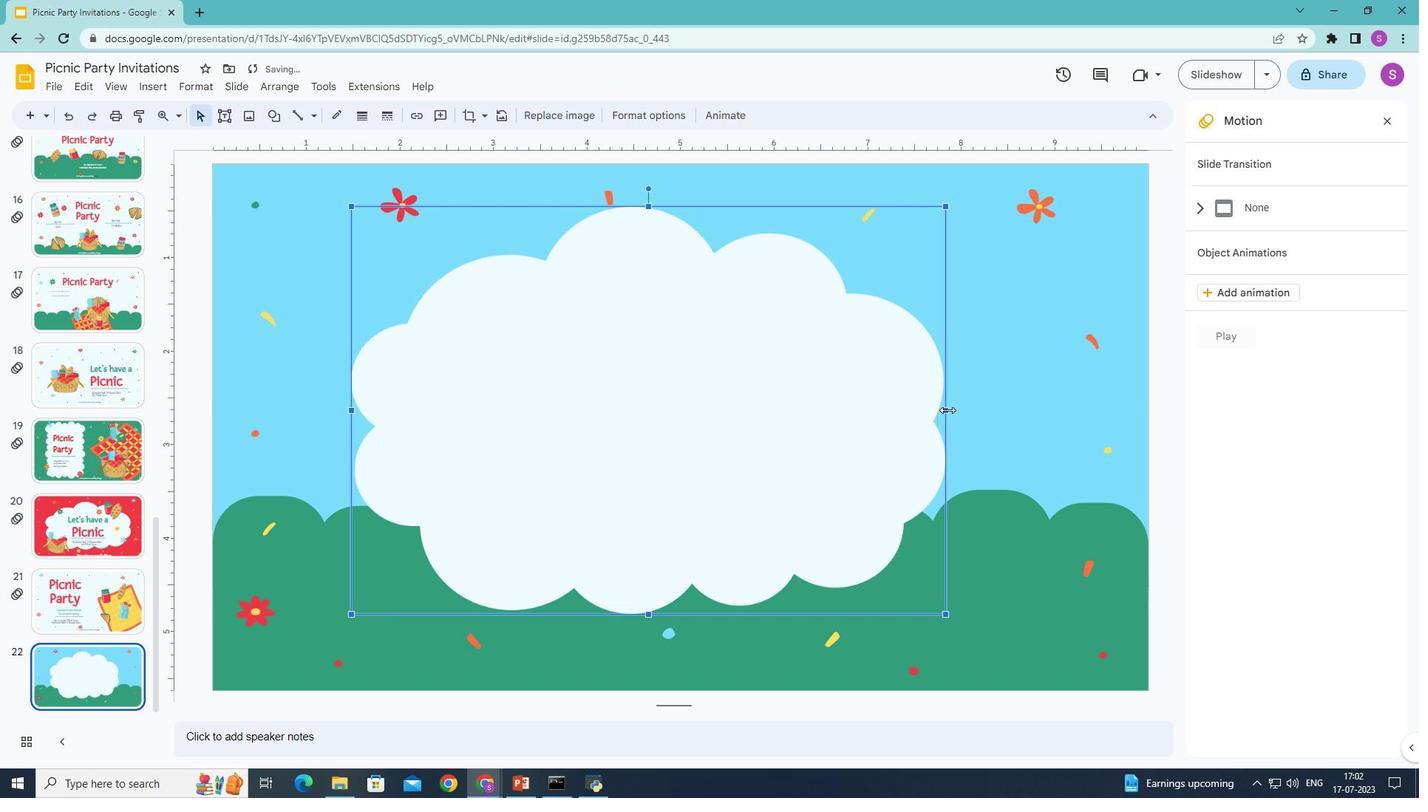 
Action: Mouse moved to (1029, 360)
Screenshot: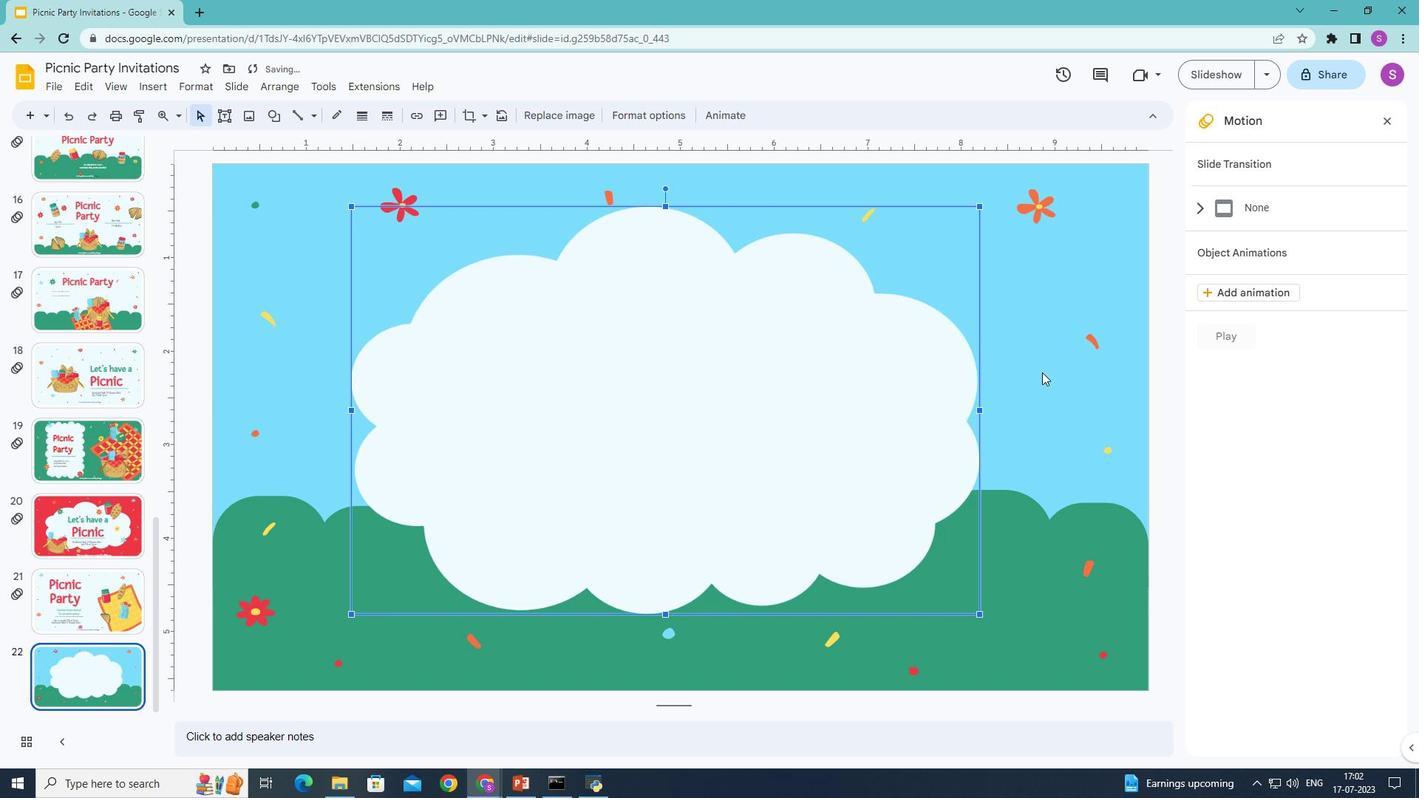 
Action: Mouse pressed left at (1029, 360)
Screenshot: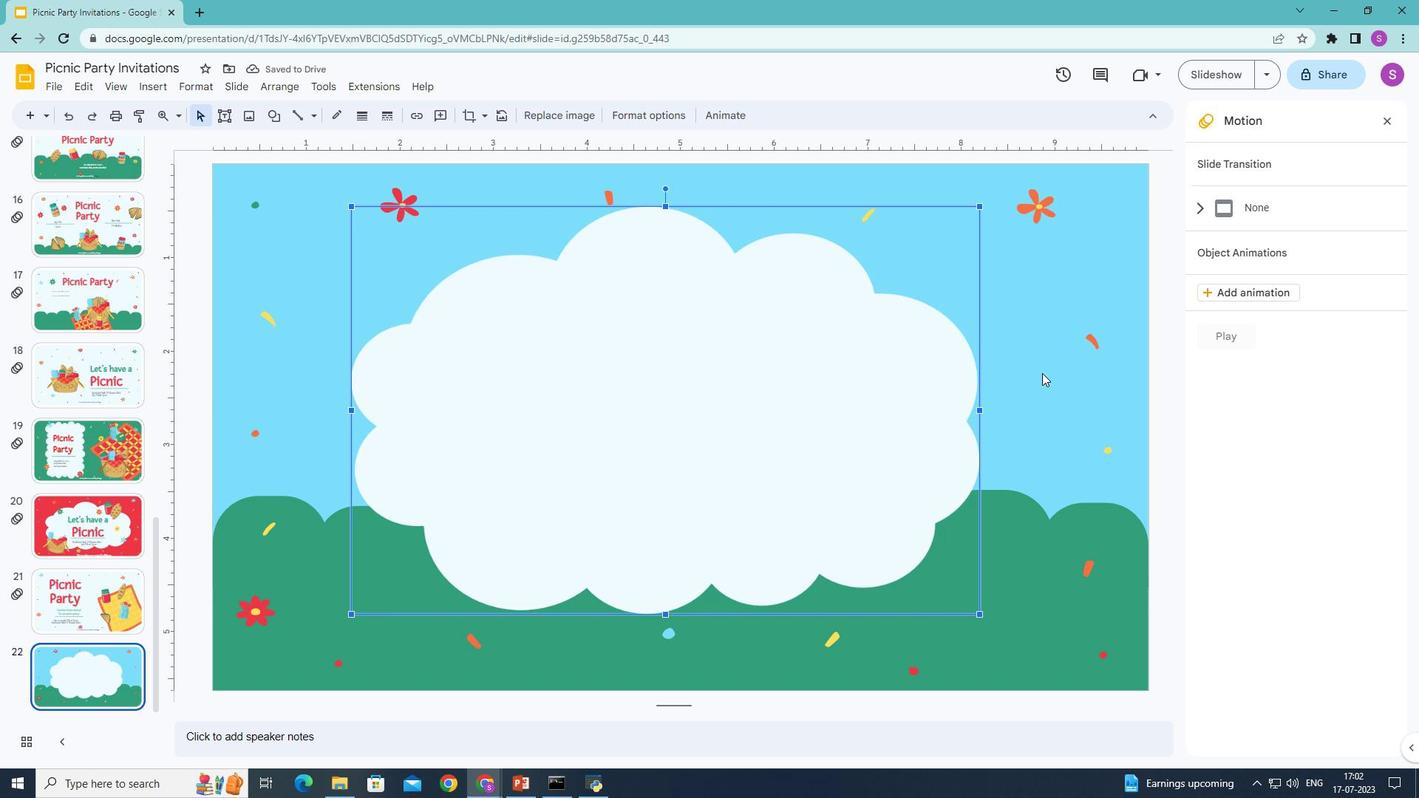 
Action: Mouse moved to (215, 99)
Screenshot: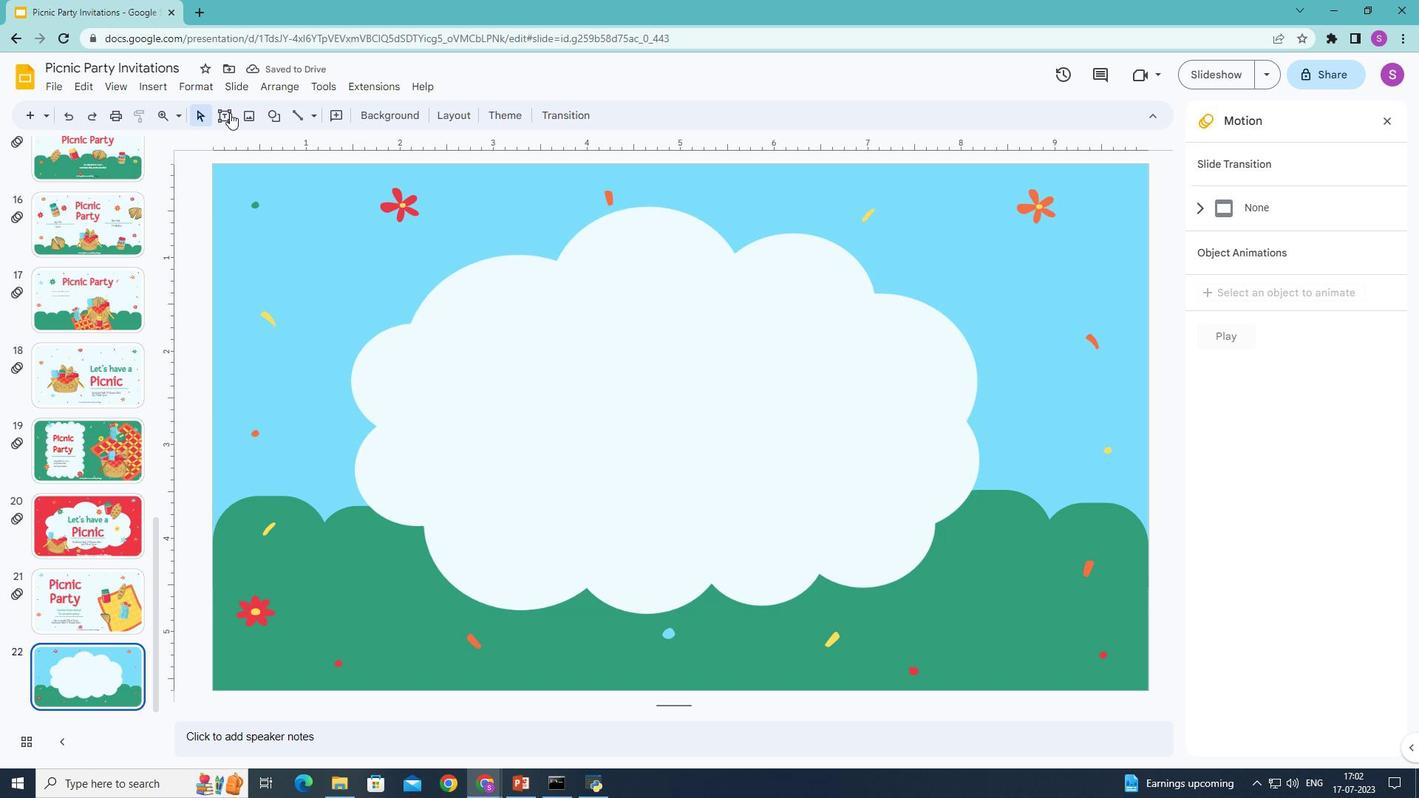 
Action: Mouse pressed left at (215, 99)
Screenshot: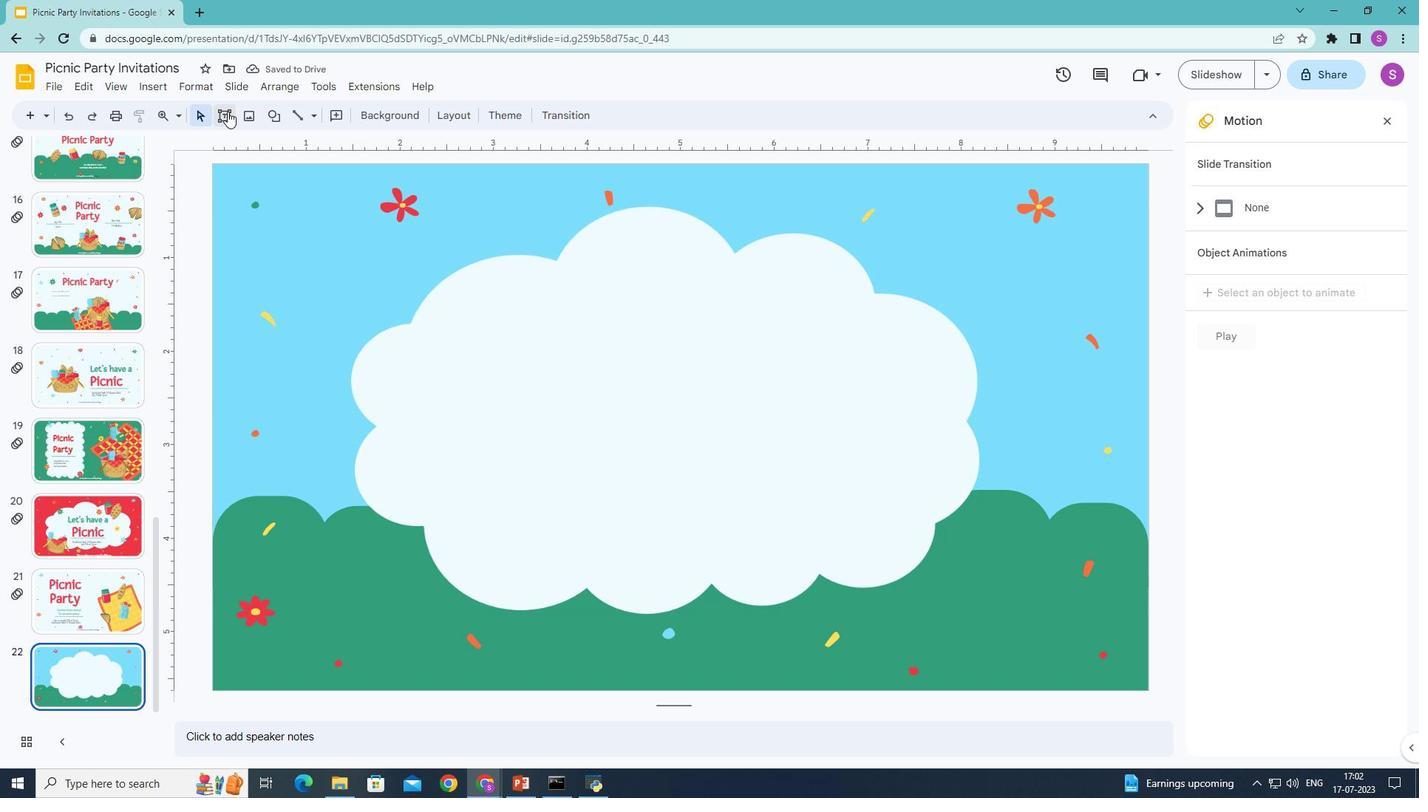 
Action: Mouse moved to (503, 289)
Screenshot: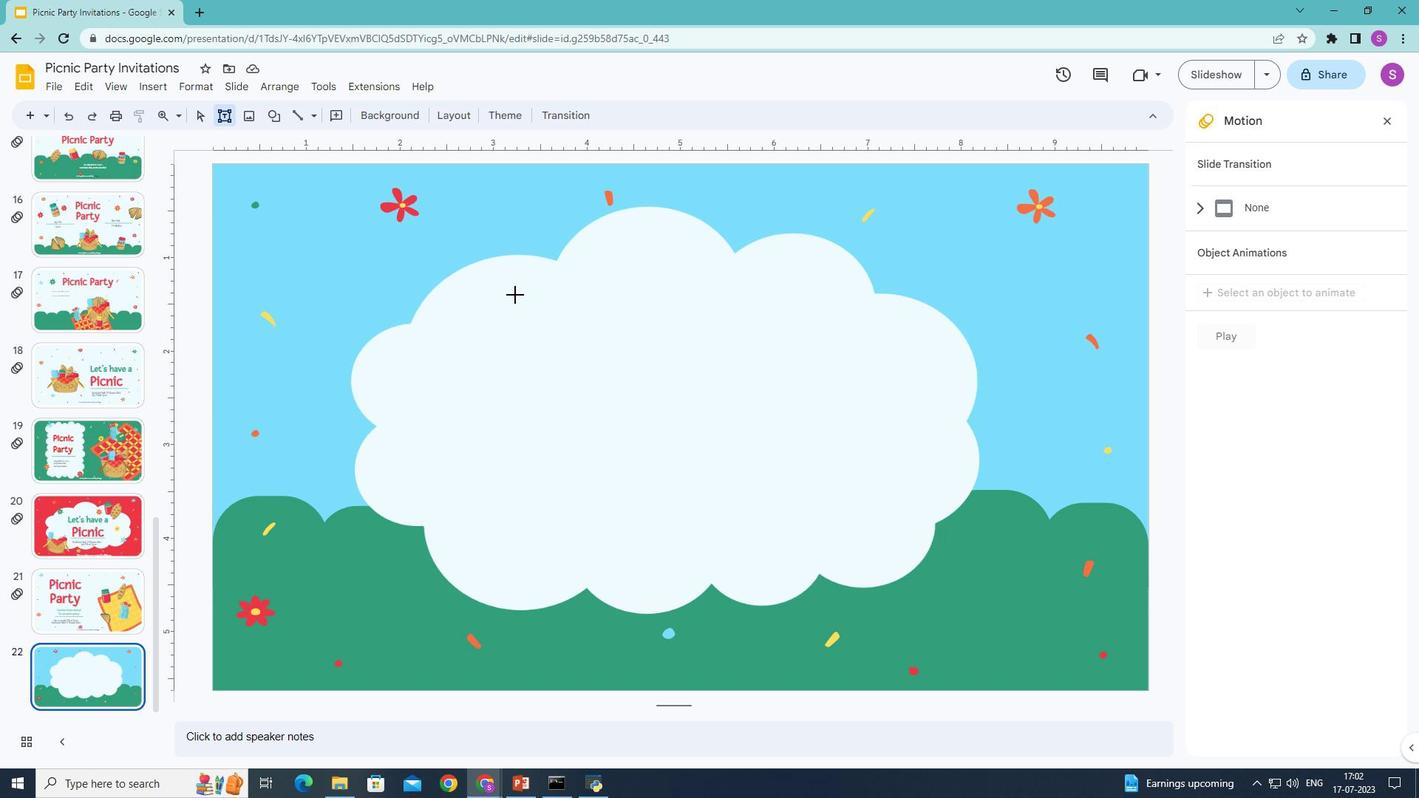 
Action: Mouse pressed left at (503, 289)
Screenshot: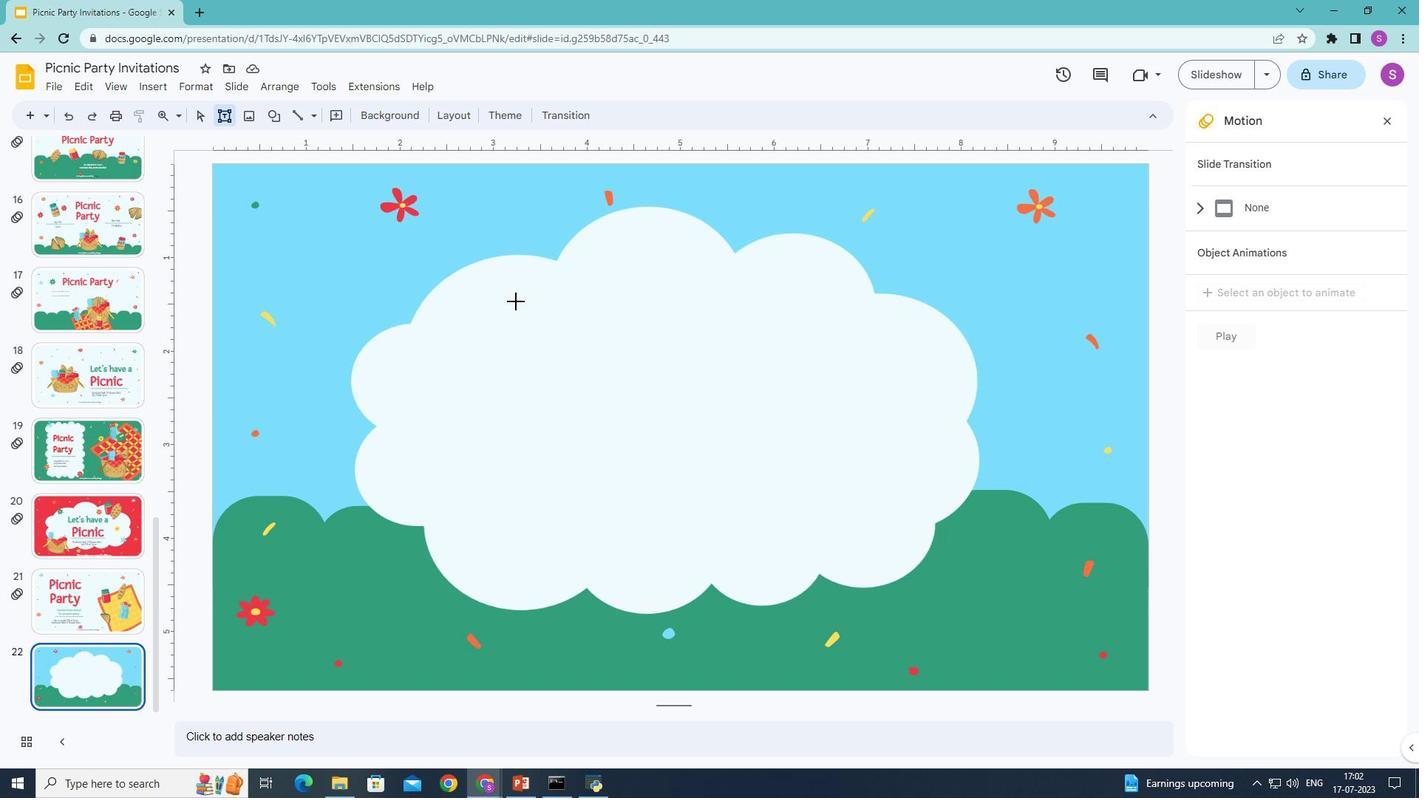 
Action: Mouse moved to (613, 335)
Screenshot: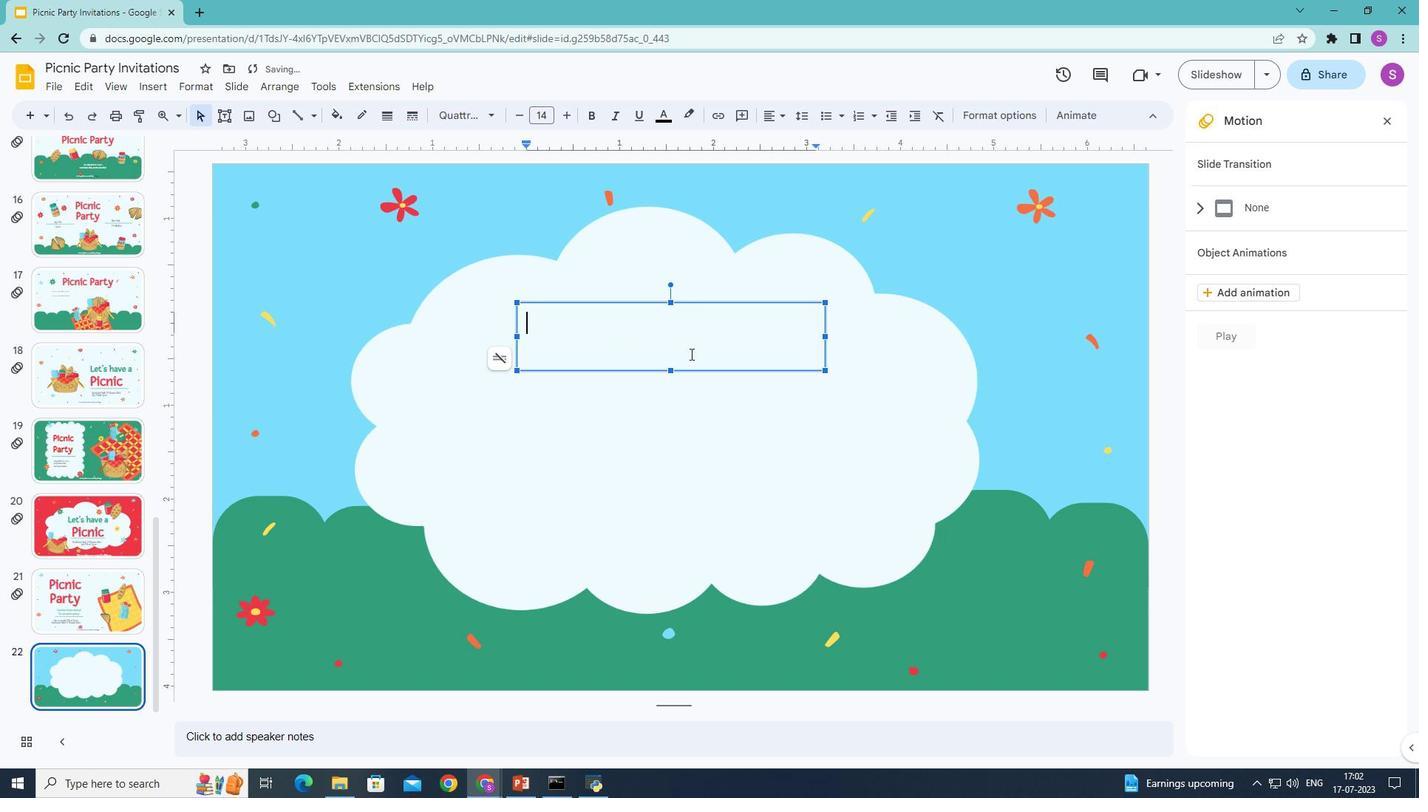 
Action: Key pressed <Key.shift>Let's<Key.space><Key.shift>C<Key.backspace>celebrate<Key.shift>!
Screenshot: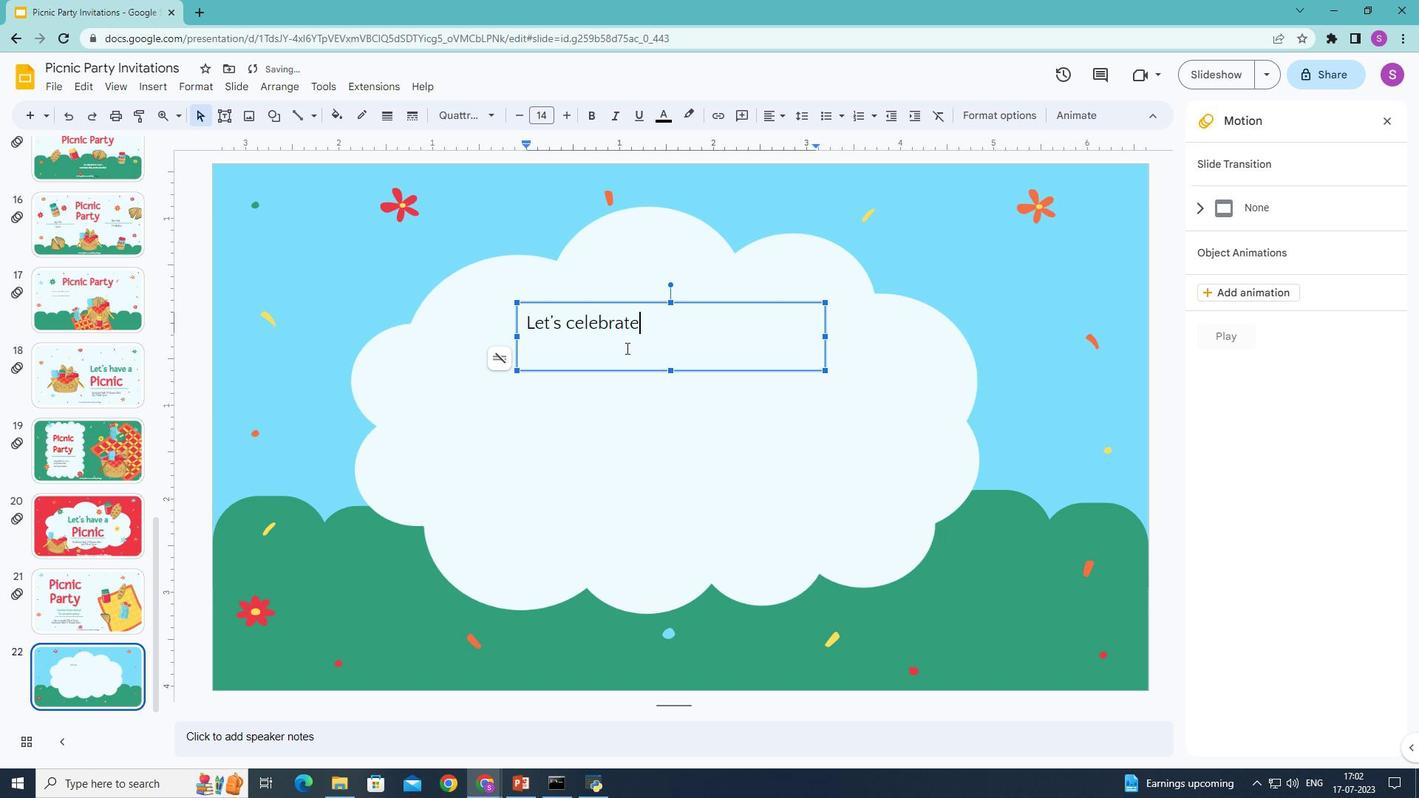 
Action: Mouse moved to (590, 358)
Screenshot: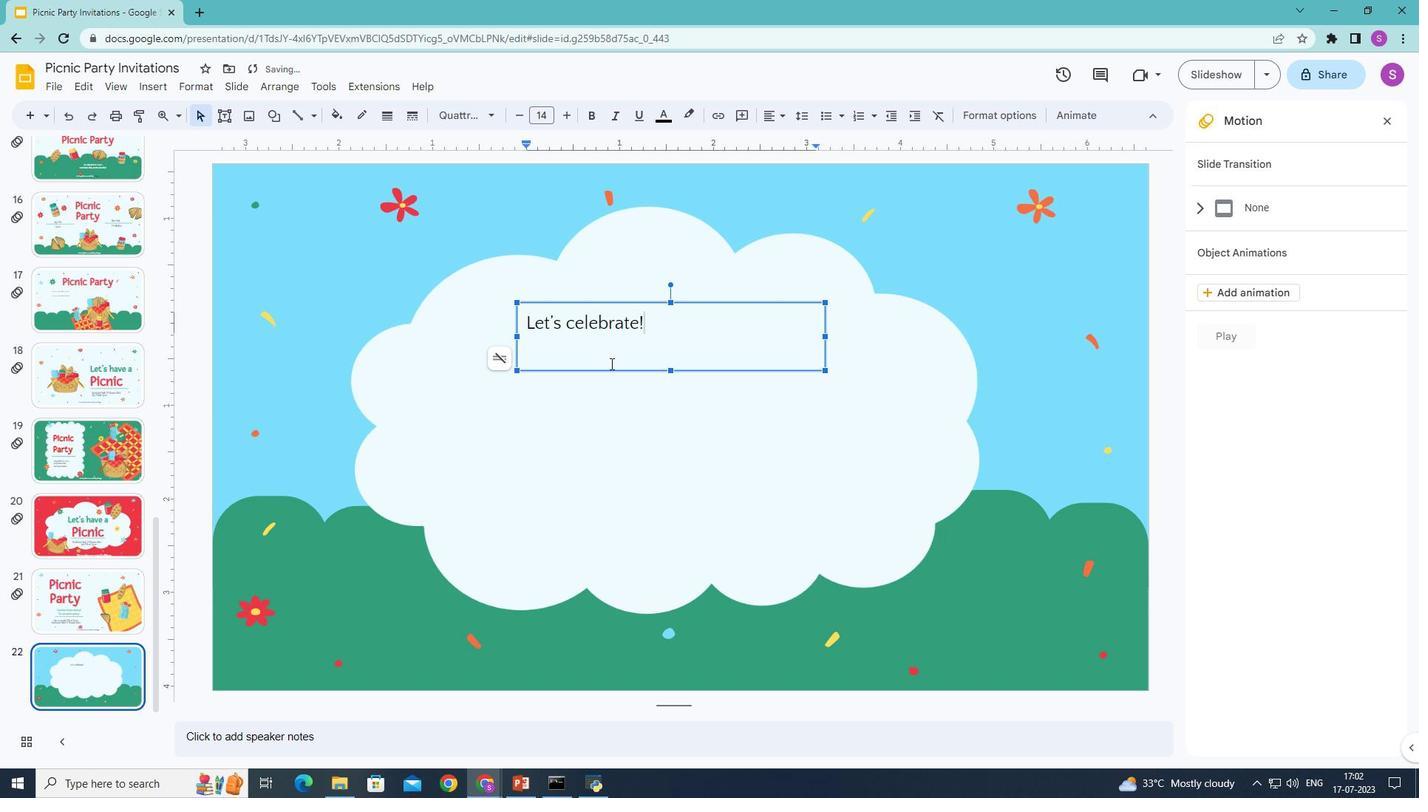 
Action: Key pressed <Key.enter><Key.shift>Picnic<Key.space><Key.shift>Party
Screenshot: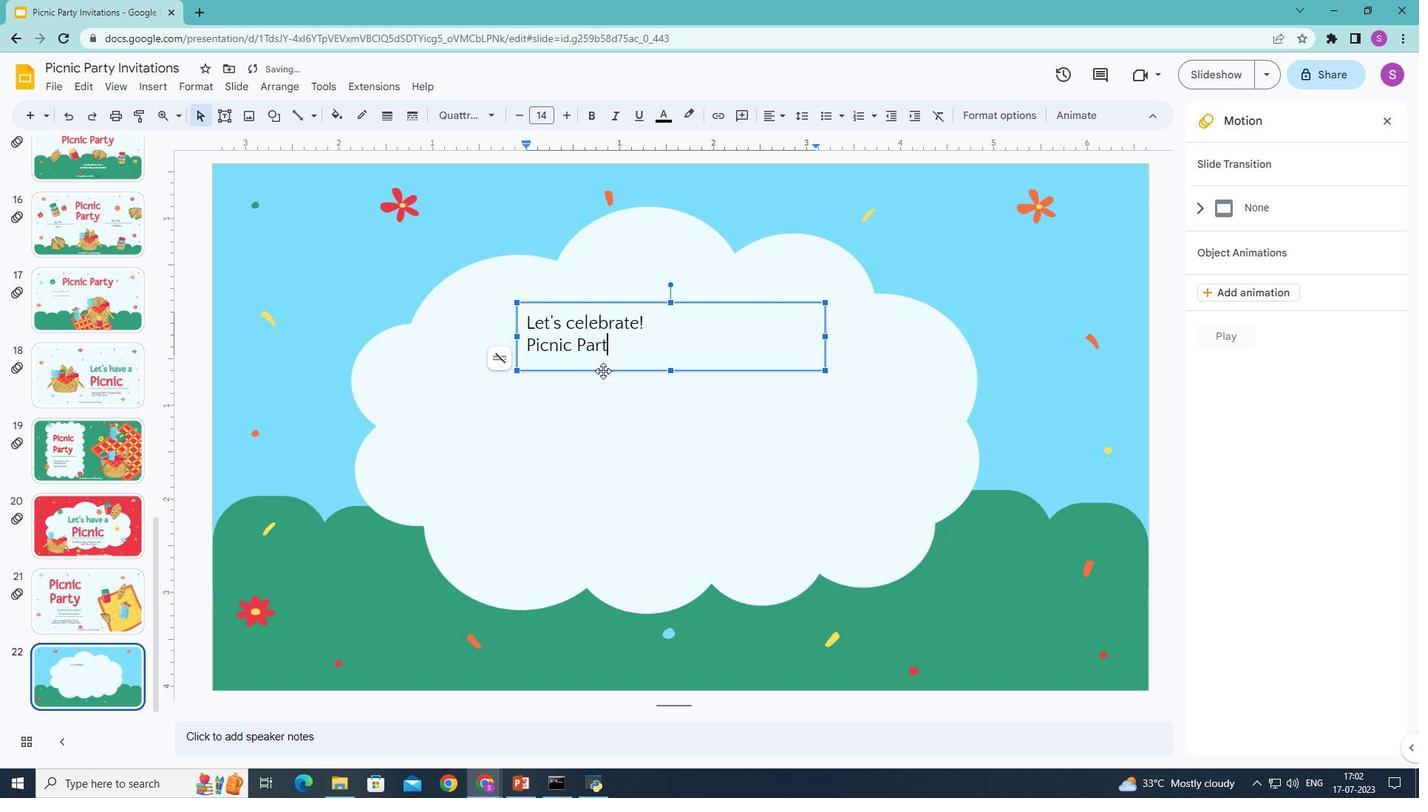 
Action: Mouse moved to (604, 332)
Screenshot: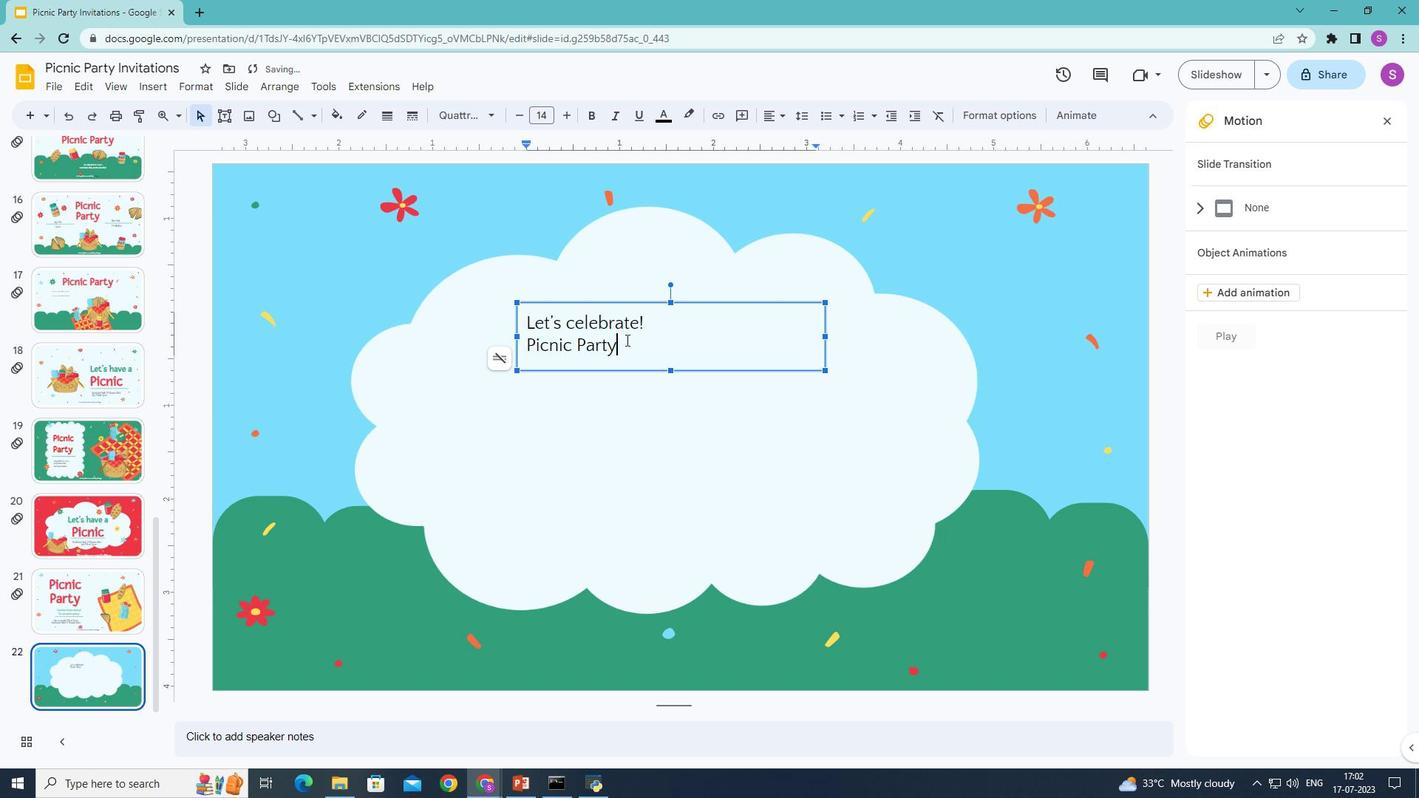 
Action: Mouse pressed left at (604, 332)
Screenshot: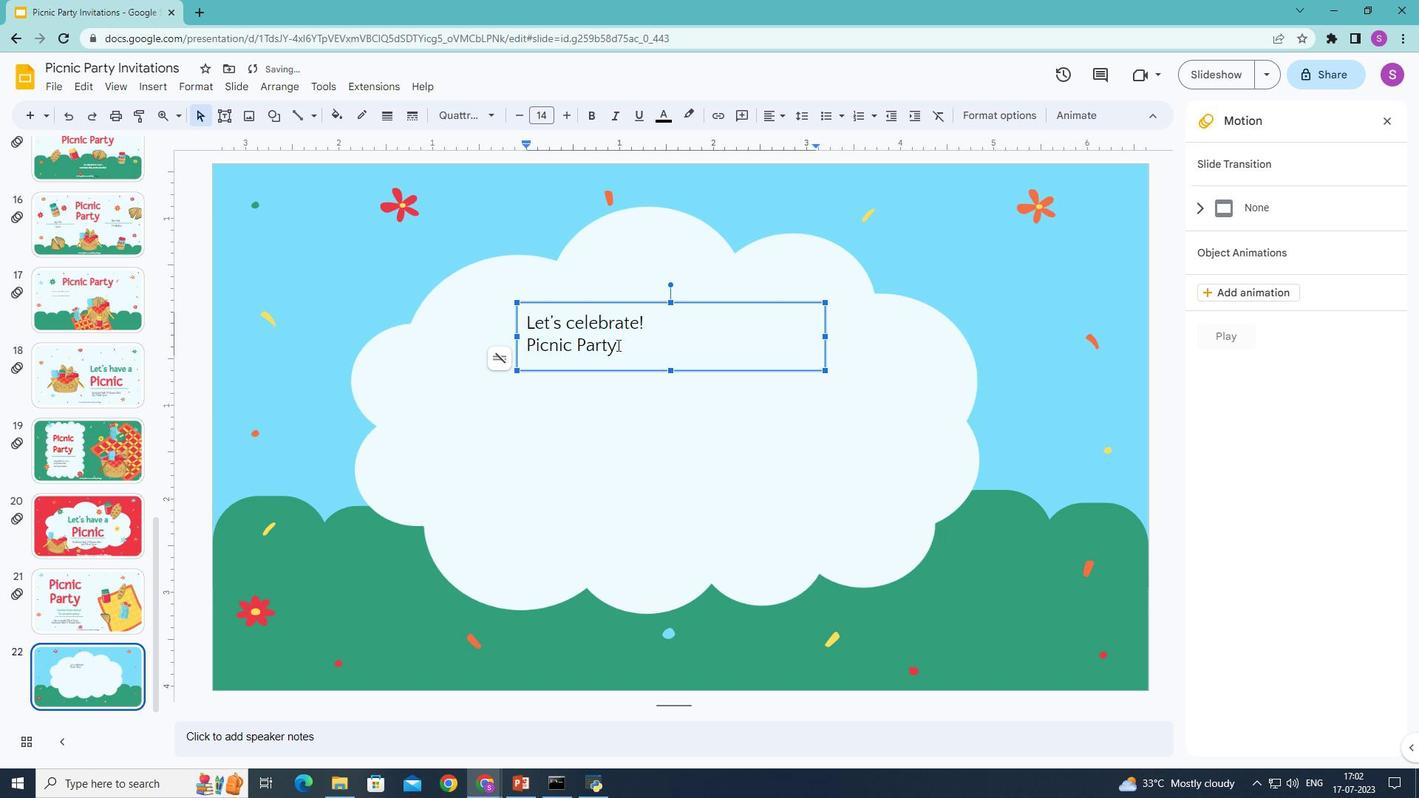 
Action: Mouse moved to (532, 104)
Screenshot: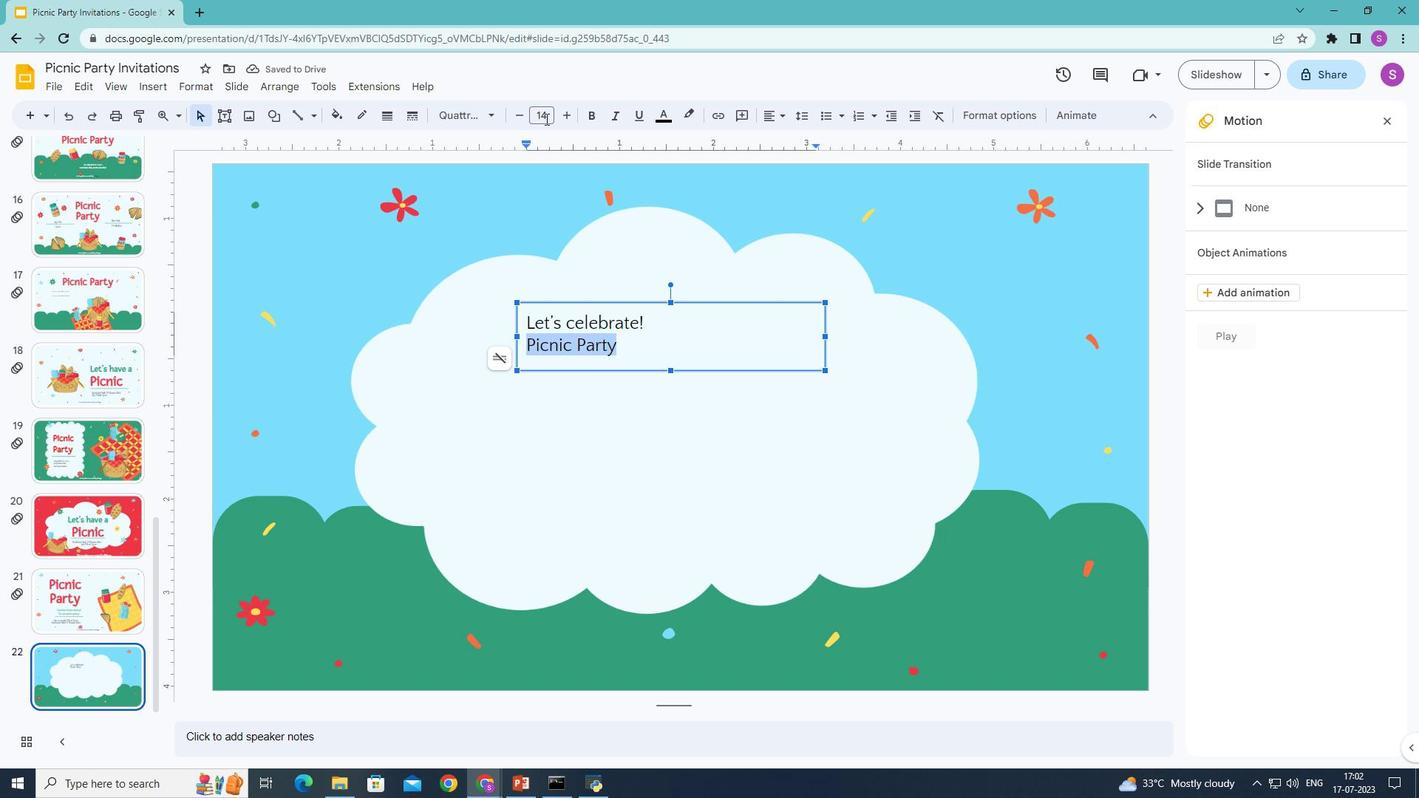 
Action: Mouse pressed left at (532, 104)
Screenshot: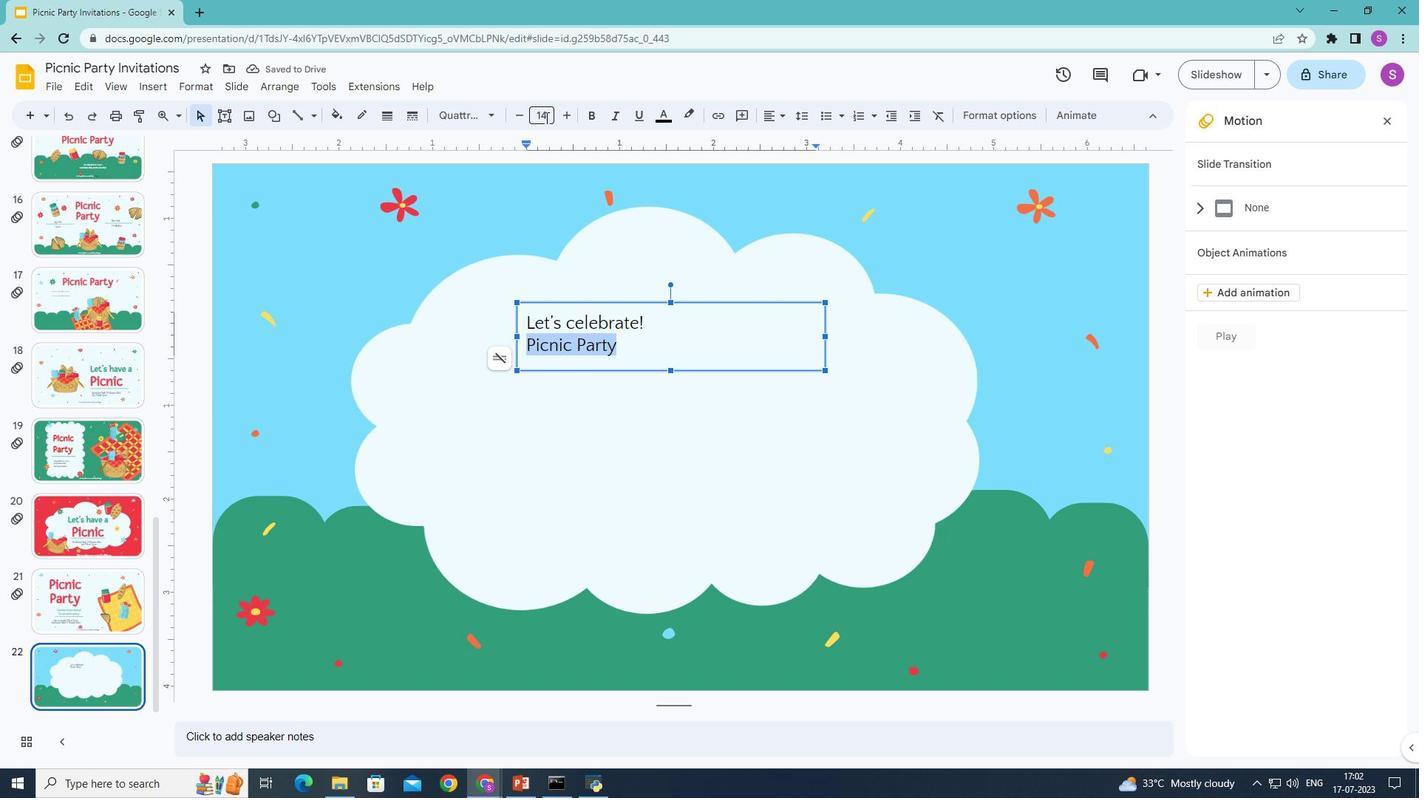 
Action: Key pressed 65<Key.enter>
Screenshot: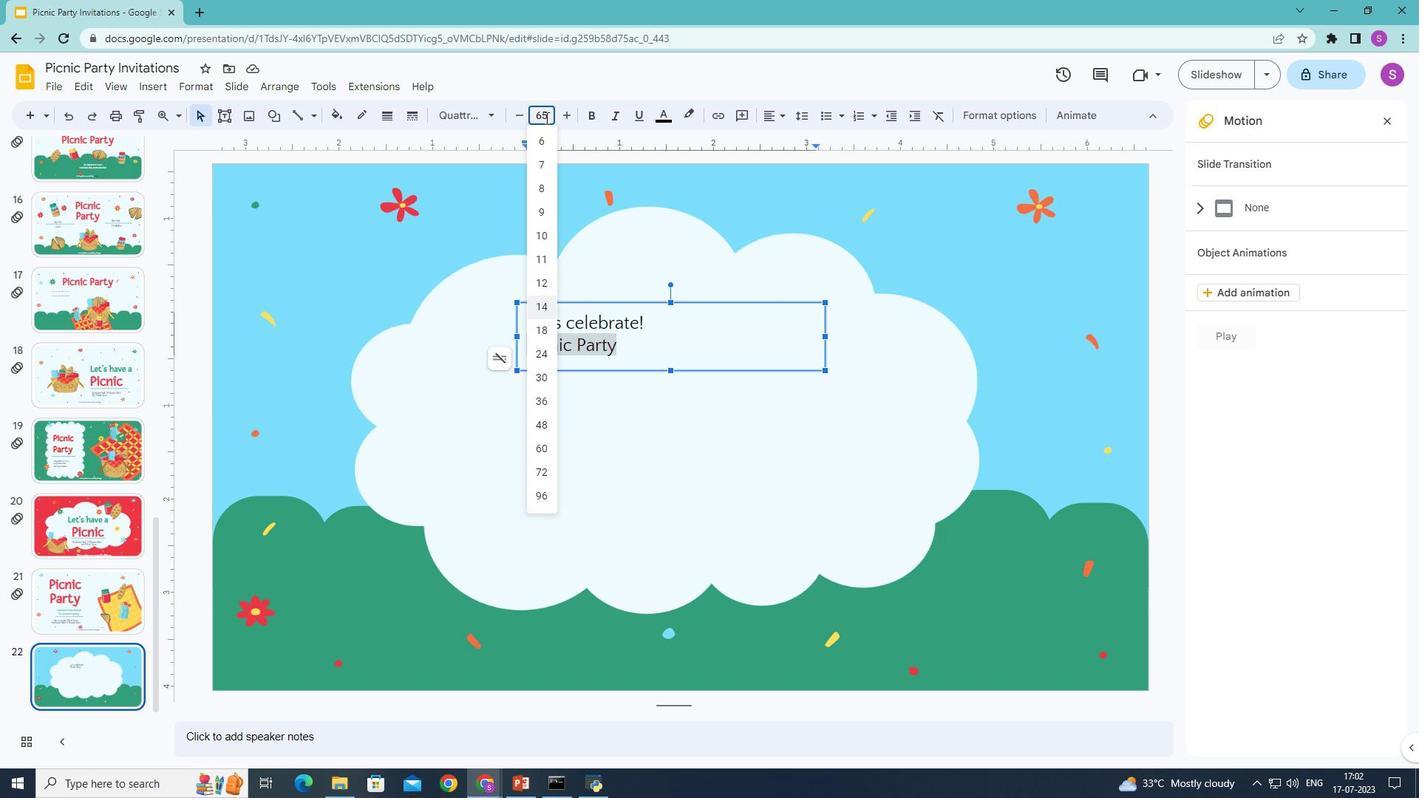 
Action: Mouse moved to (507, 98)
Screenshot: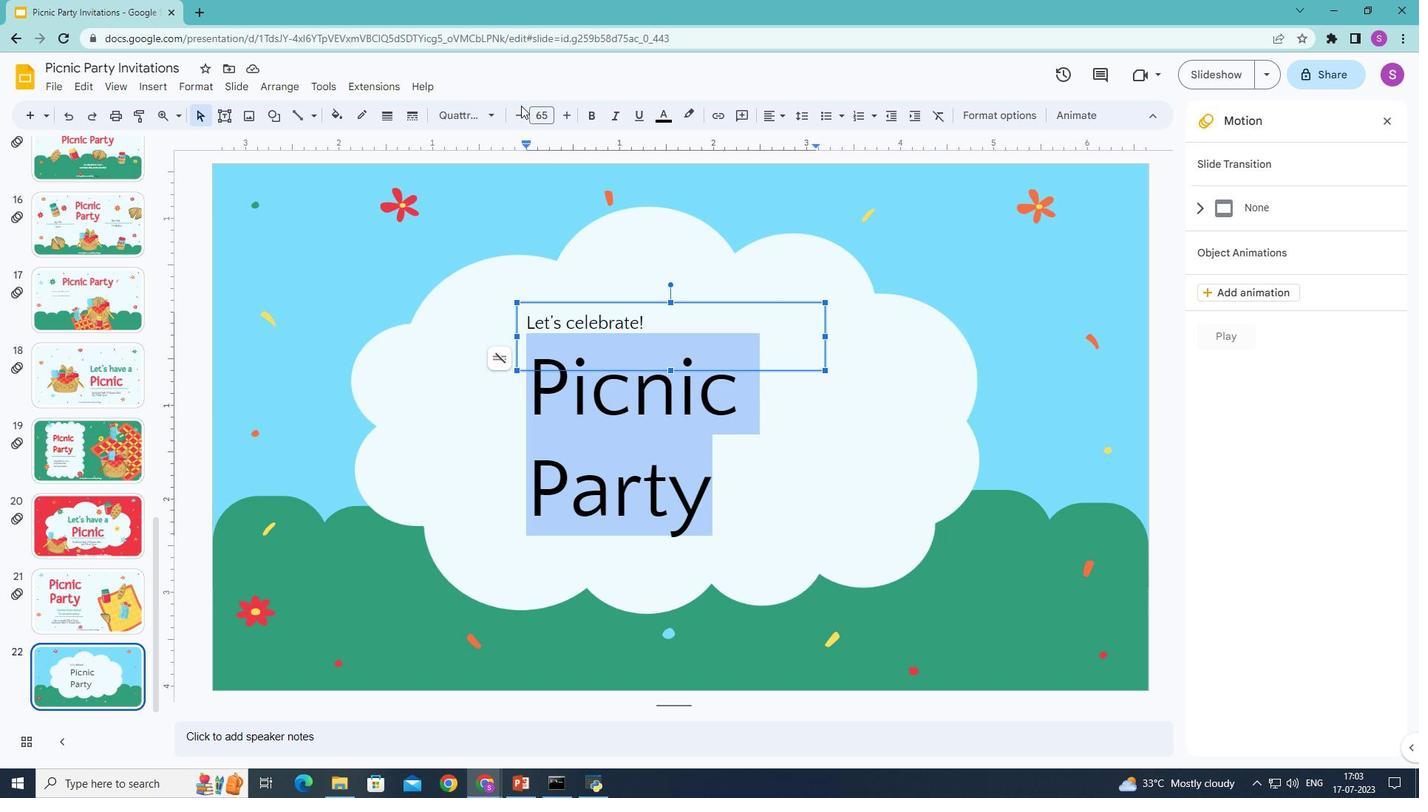
Action: Mouse pressed left at (507, 98)
Screenshot: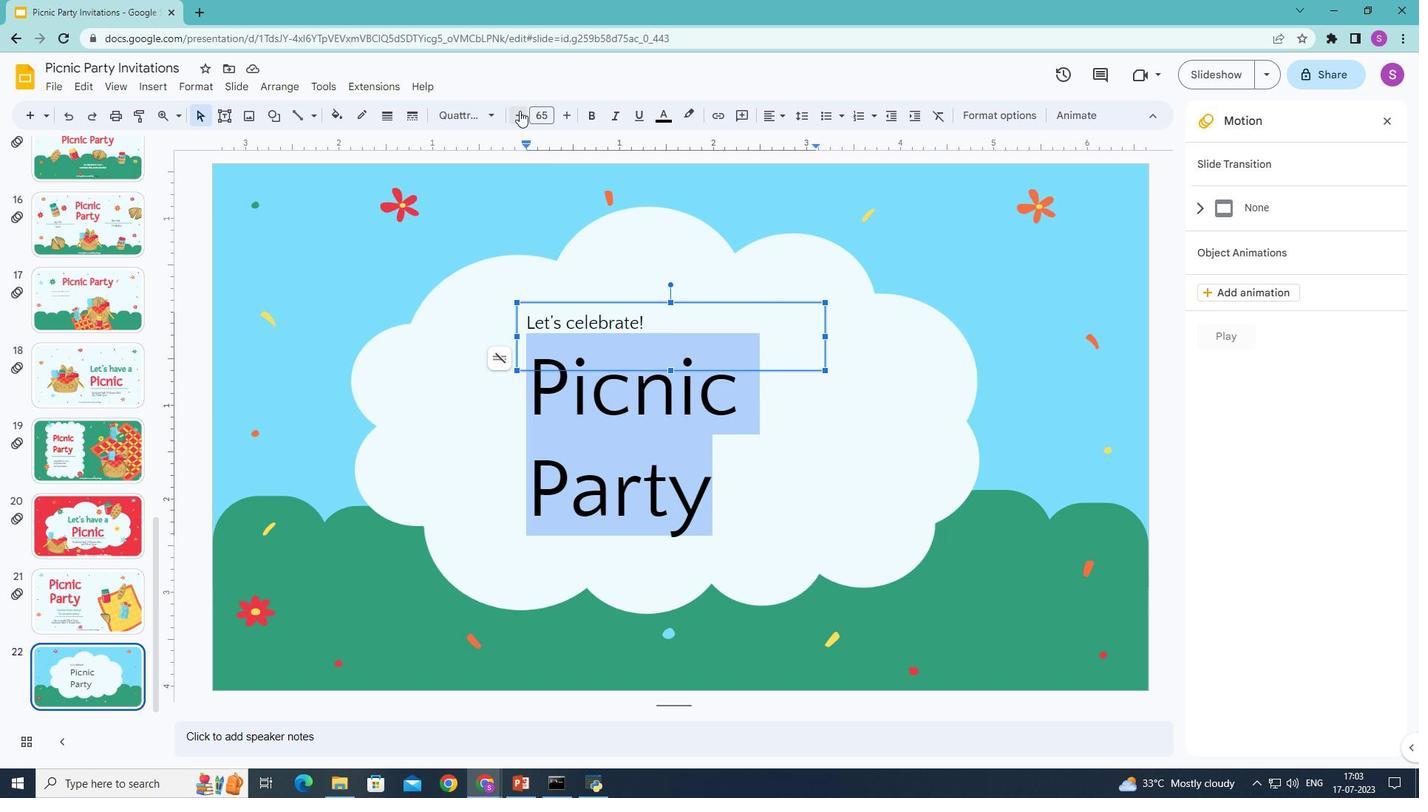 
Action: Mouse pressed left at (507, 98)
Screenshot: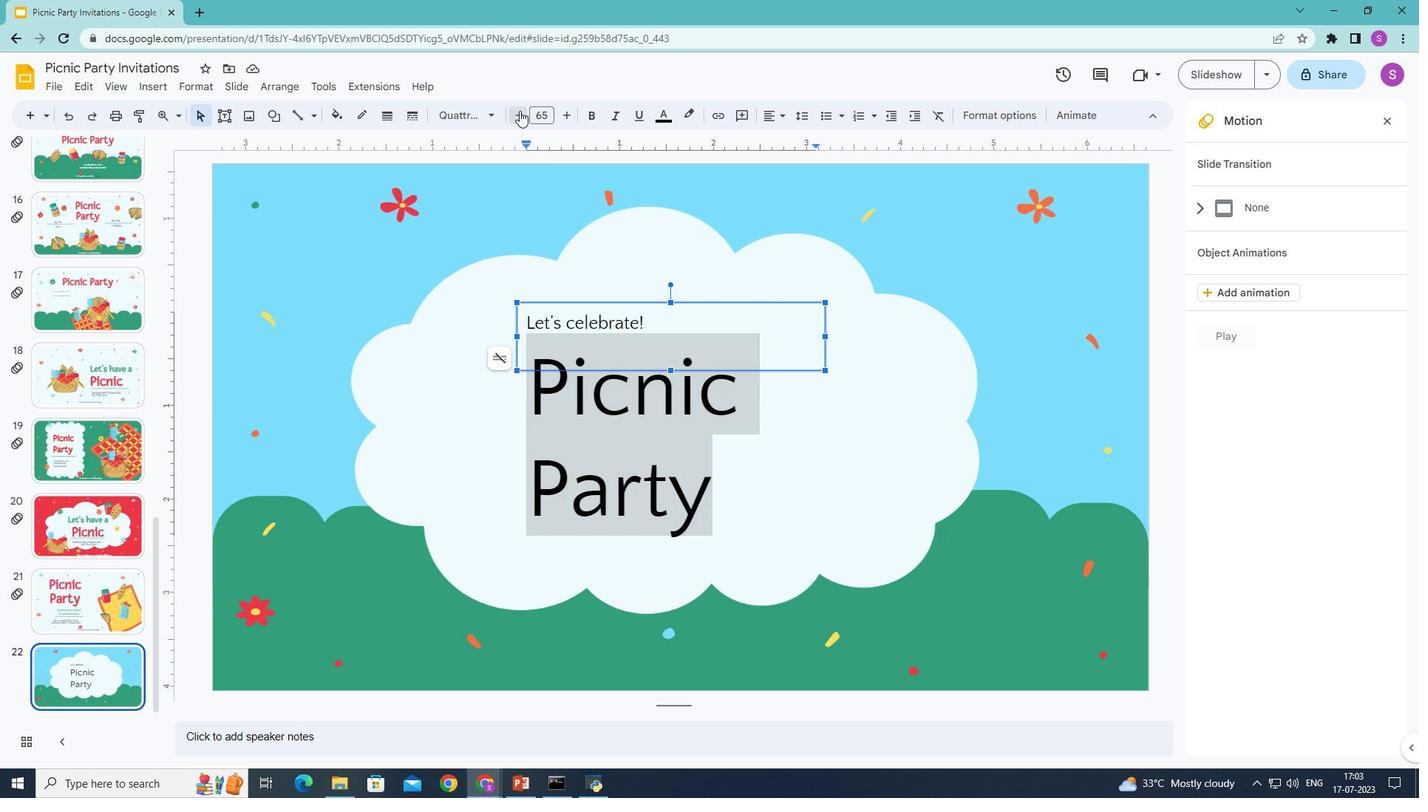 
Action: Mouse pressed left at (507, 98)
Screenshot: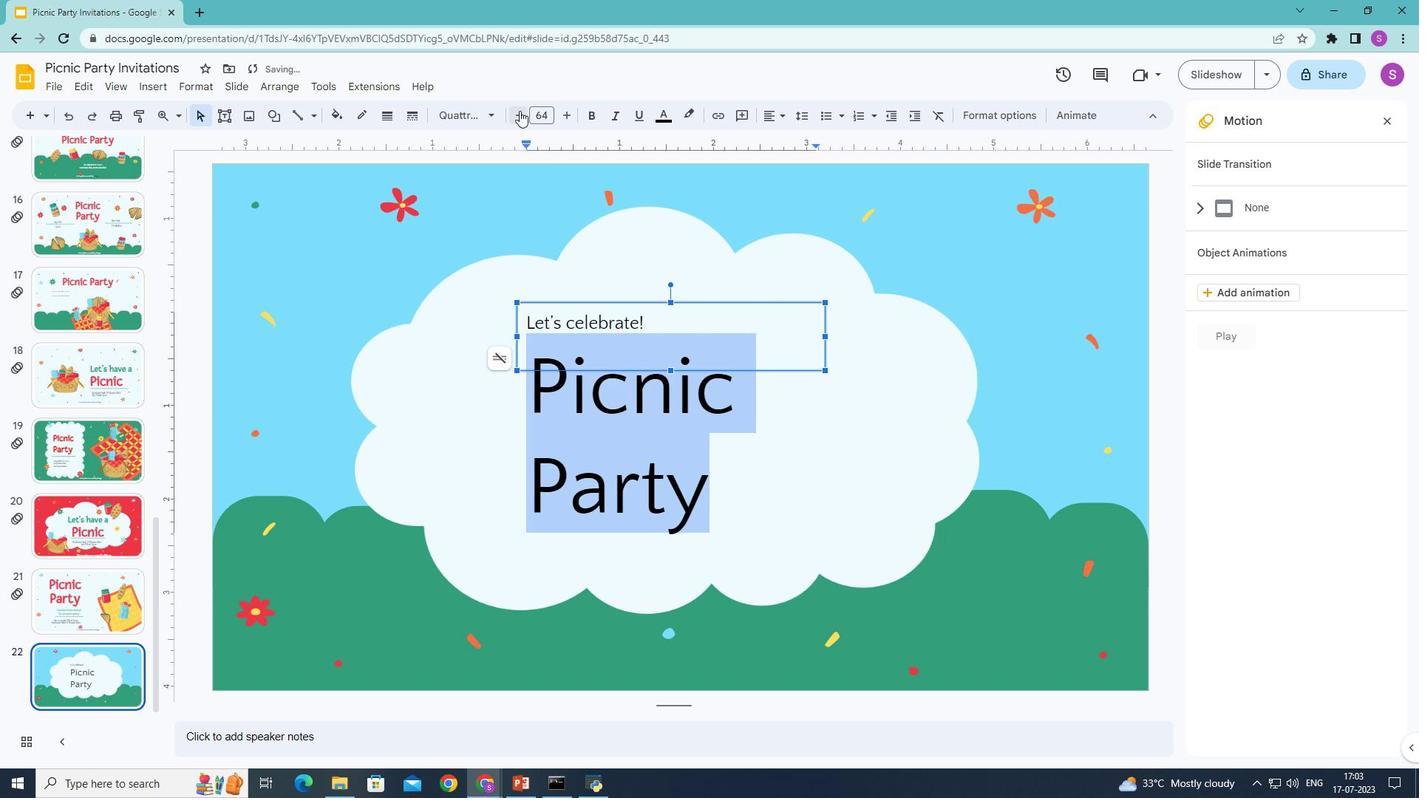 
Action: Mouse pressed left at (507, 98)
Screenshot: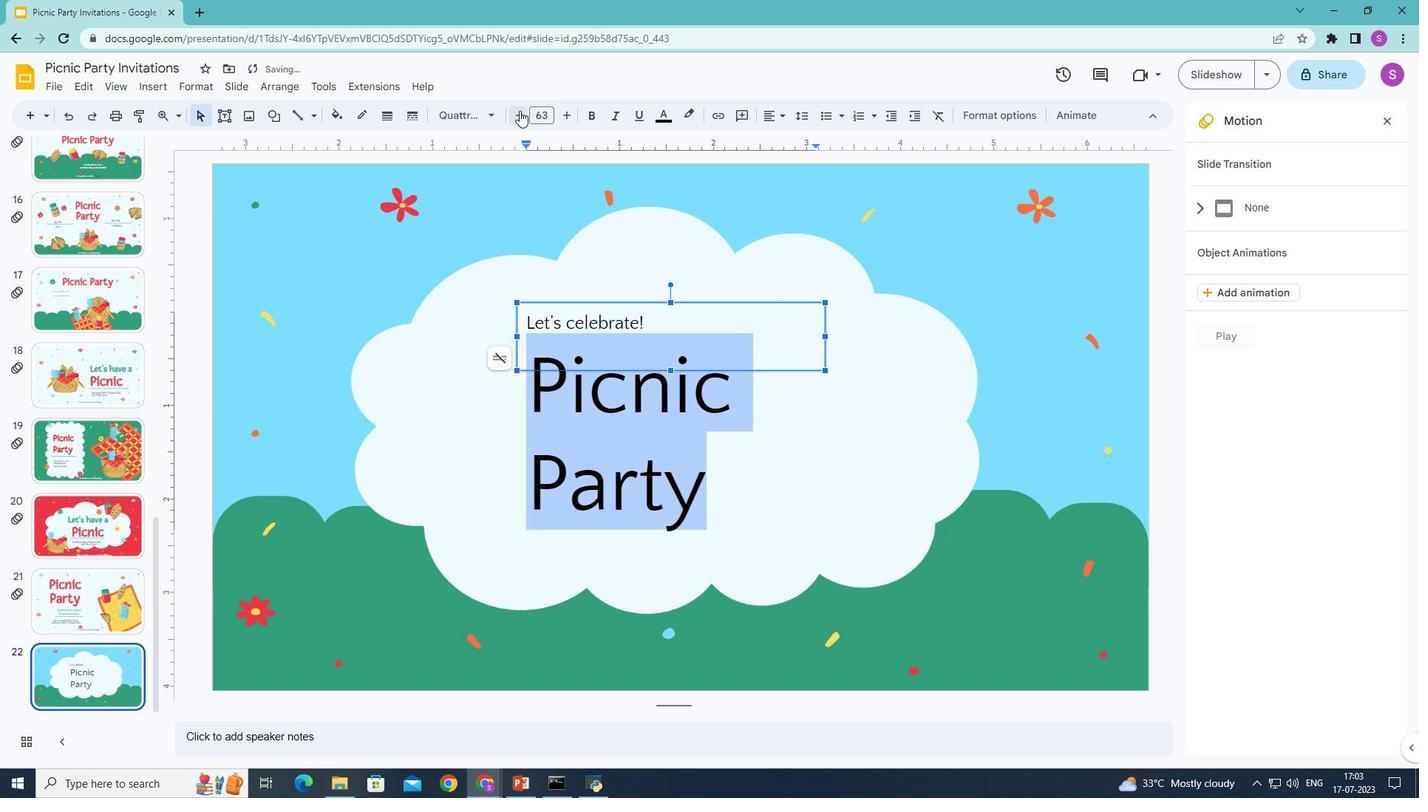 
Action: Mouse pressed left at (507, 98)
Screenshot: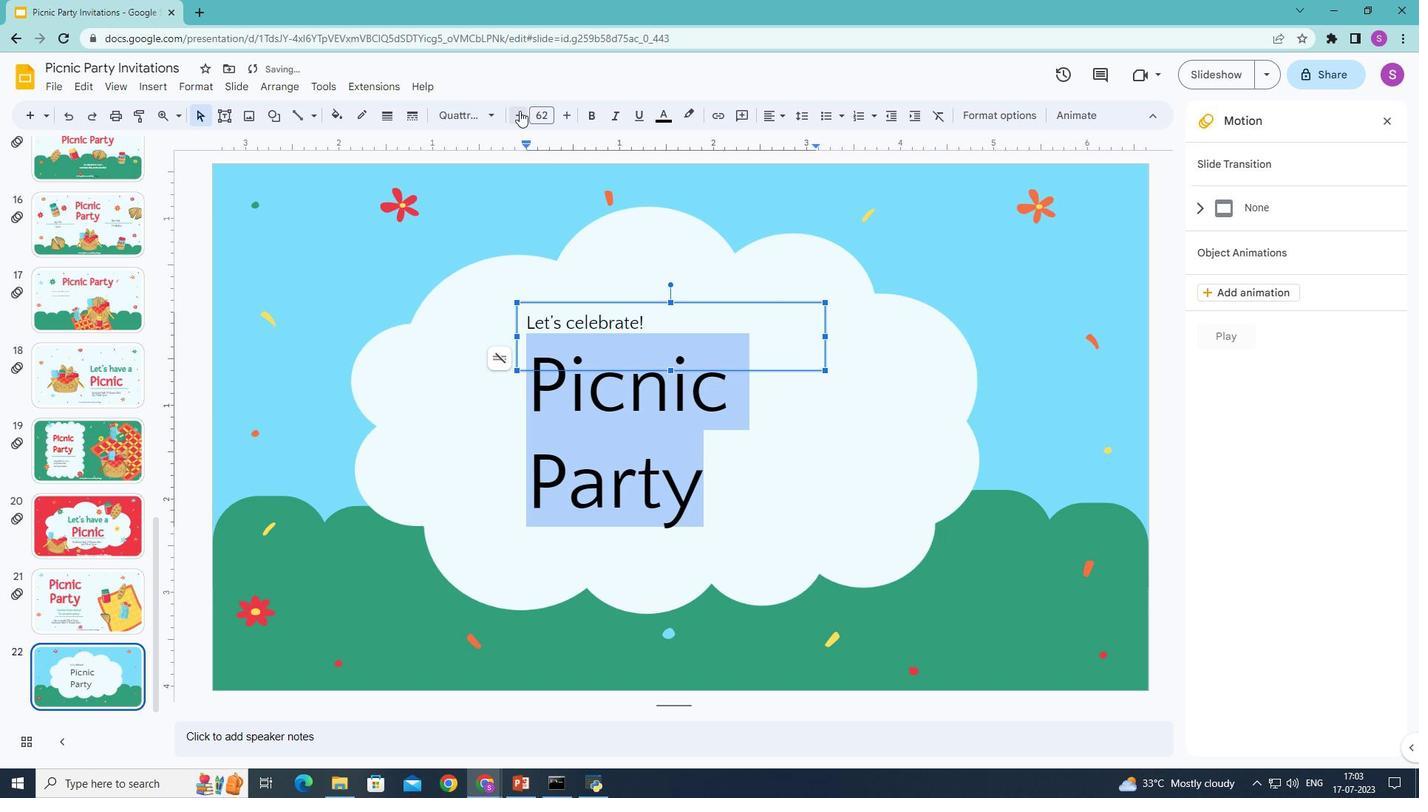 
Action: Mouse pressed left at (507, 98)
Screenshot: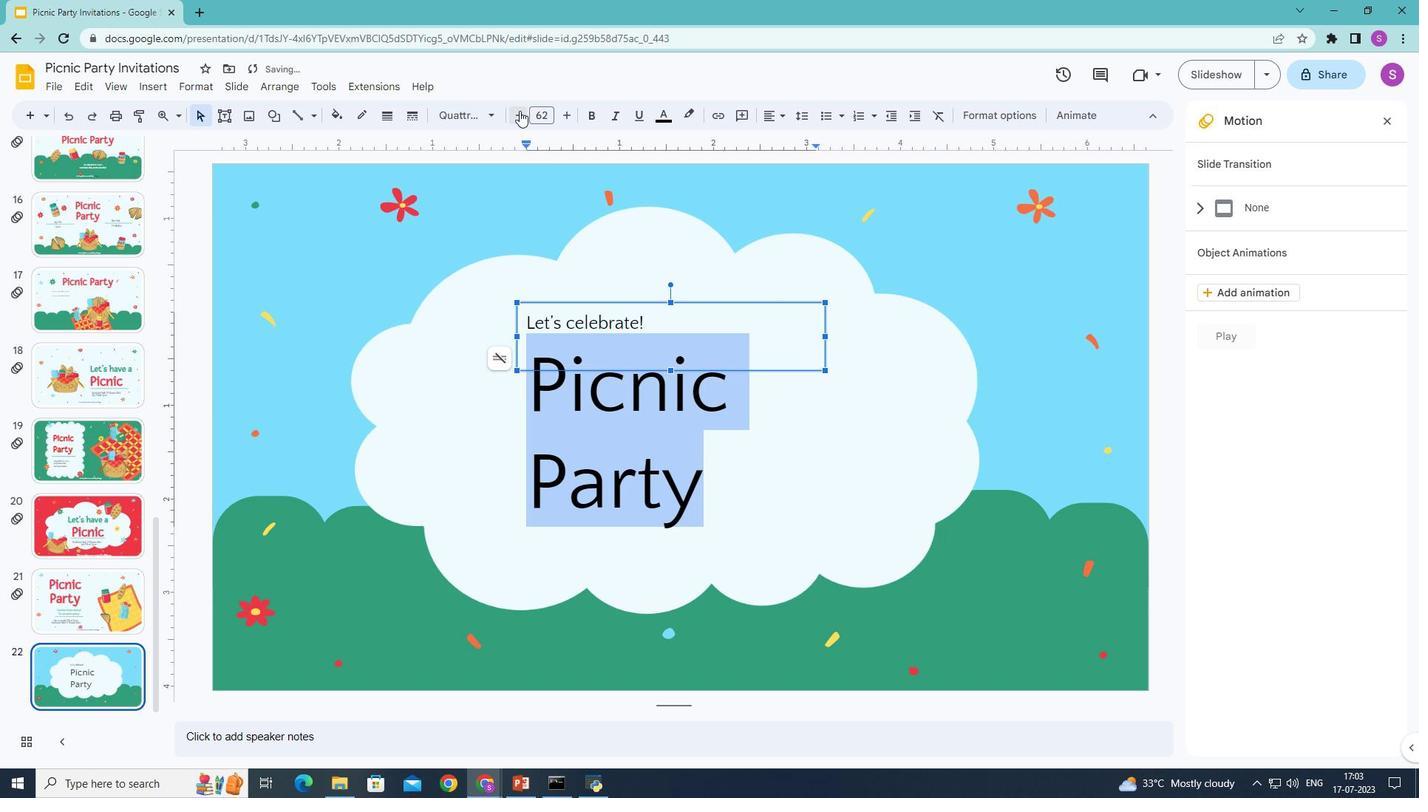 
Action: Mouse pressed left at (507, 98)
Screenshot: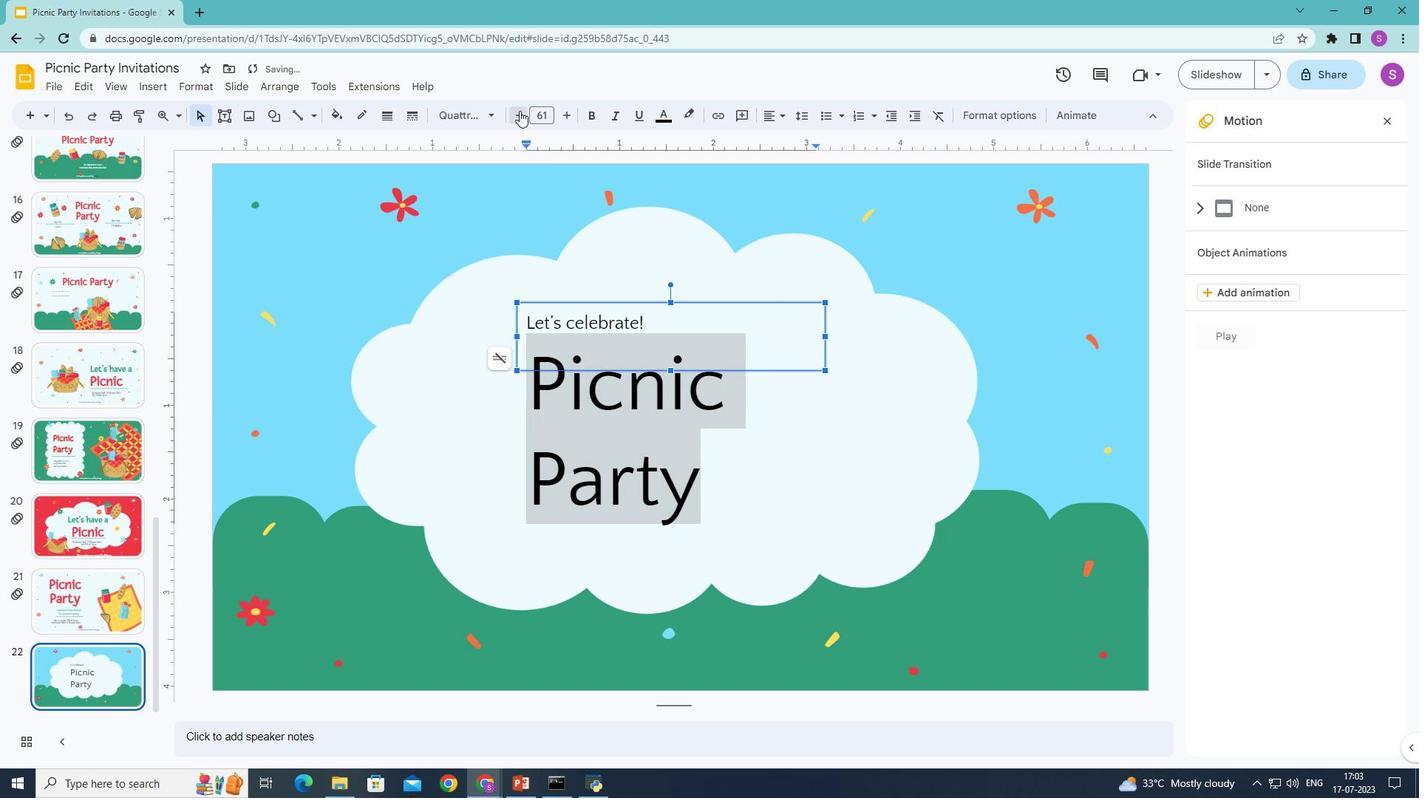 
Action: Mouse pressed left at (507, 98)
Screenshot: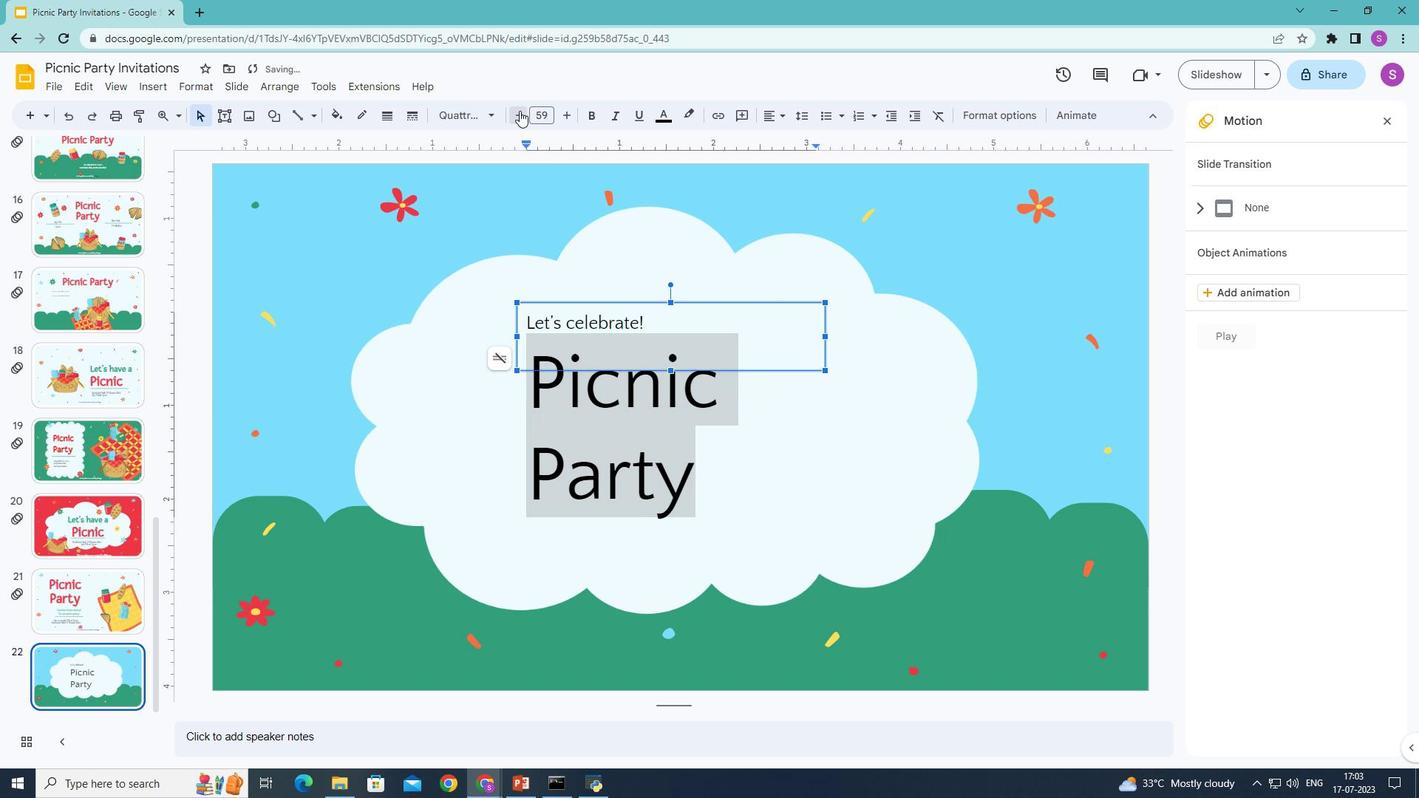 
Action: Mouse pressed left at (507, 98)
Screenshot: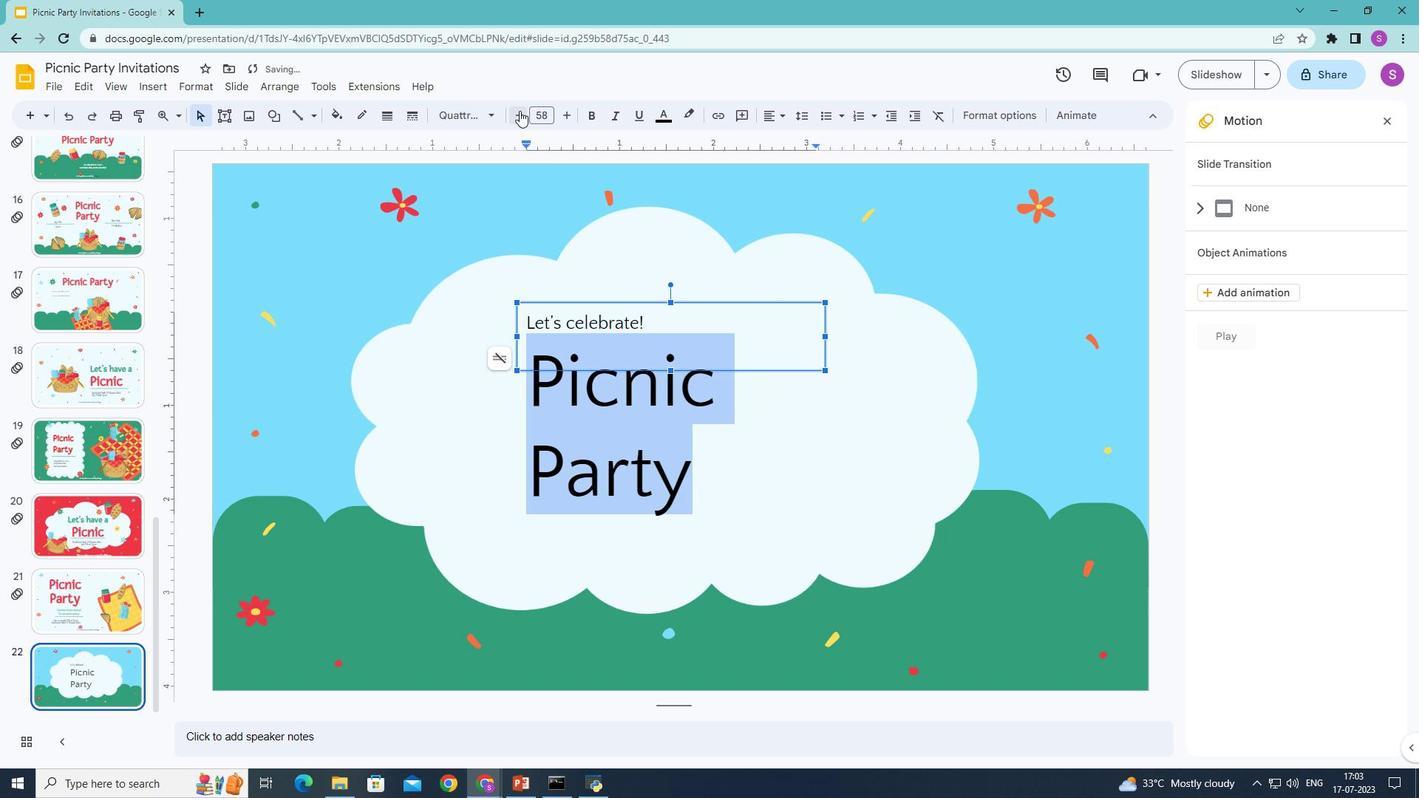 
Action: Mouse pressed left at (507, 98)
Screenshot: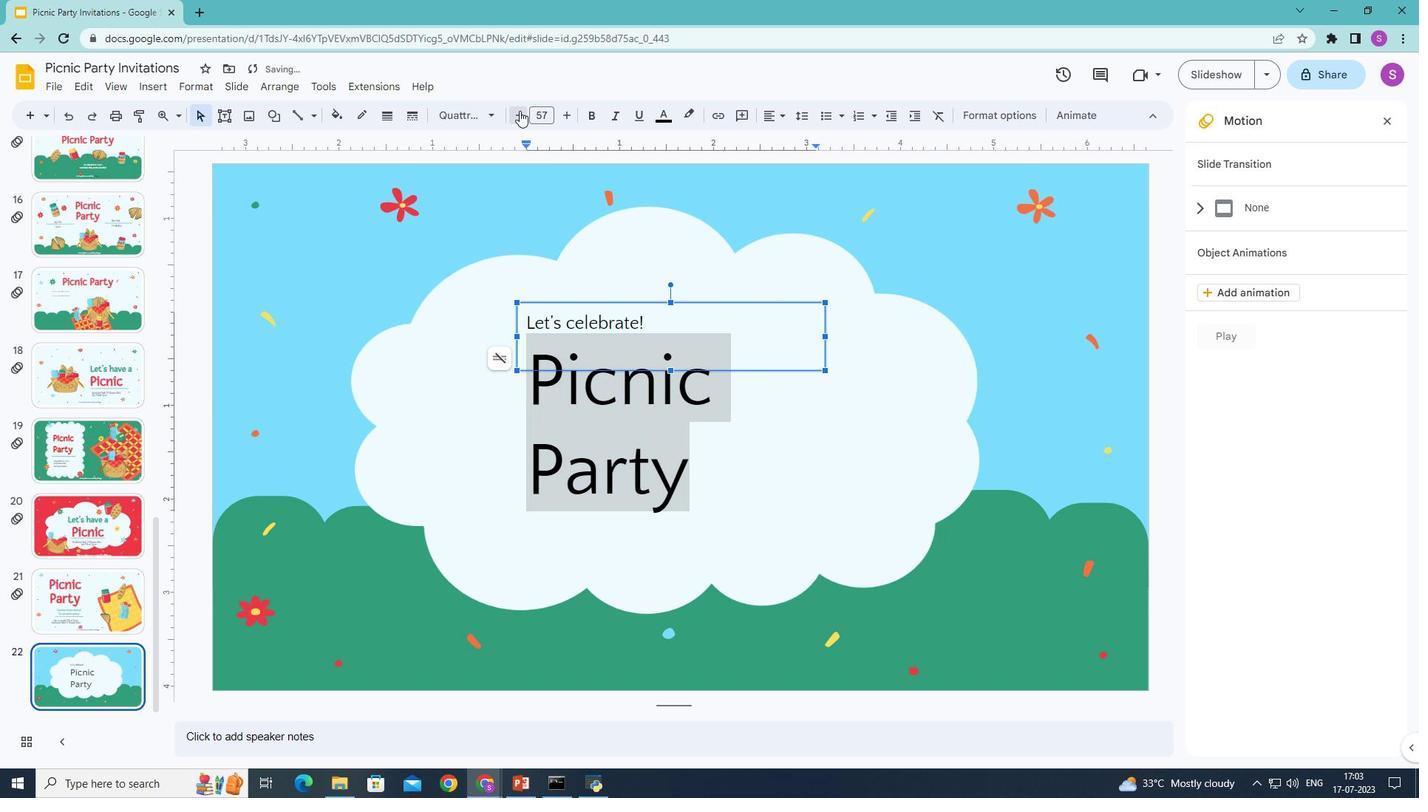 
Action: Mouse pressed left at (507, 98)
Screenshot: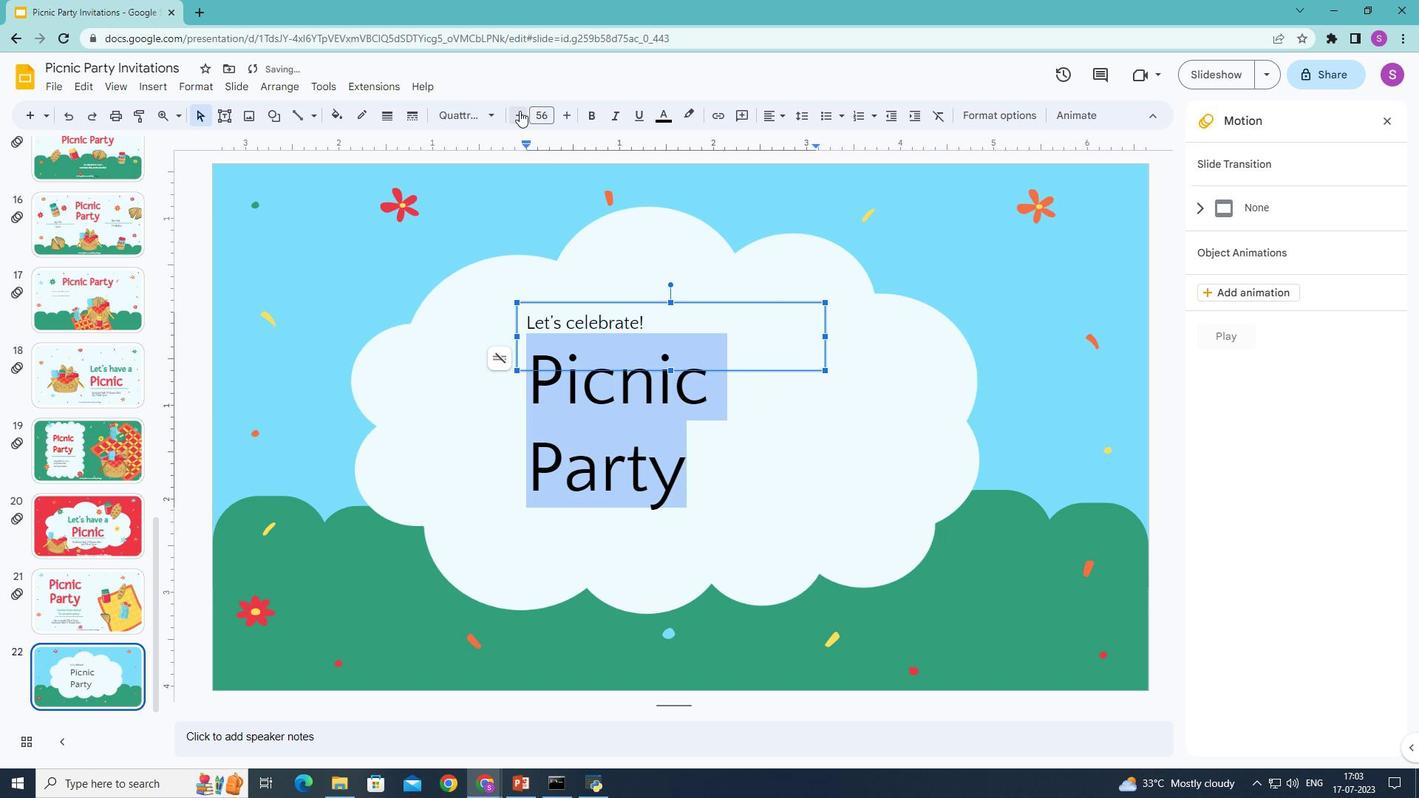 
Action: Mouse pressed left at (507, 98)
Screenshot: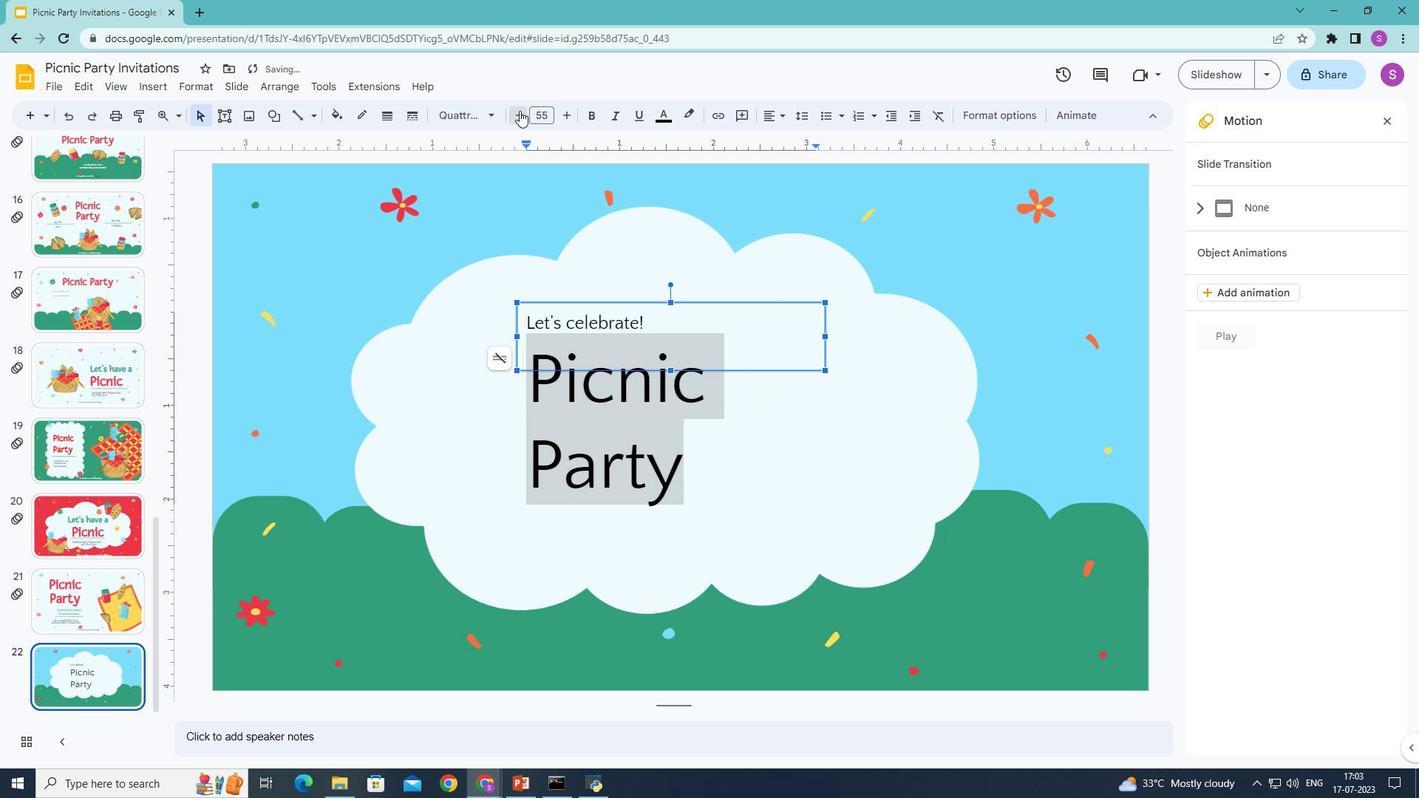 
Action: Mouse pressed left at (507, 98)
Screenshot: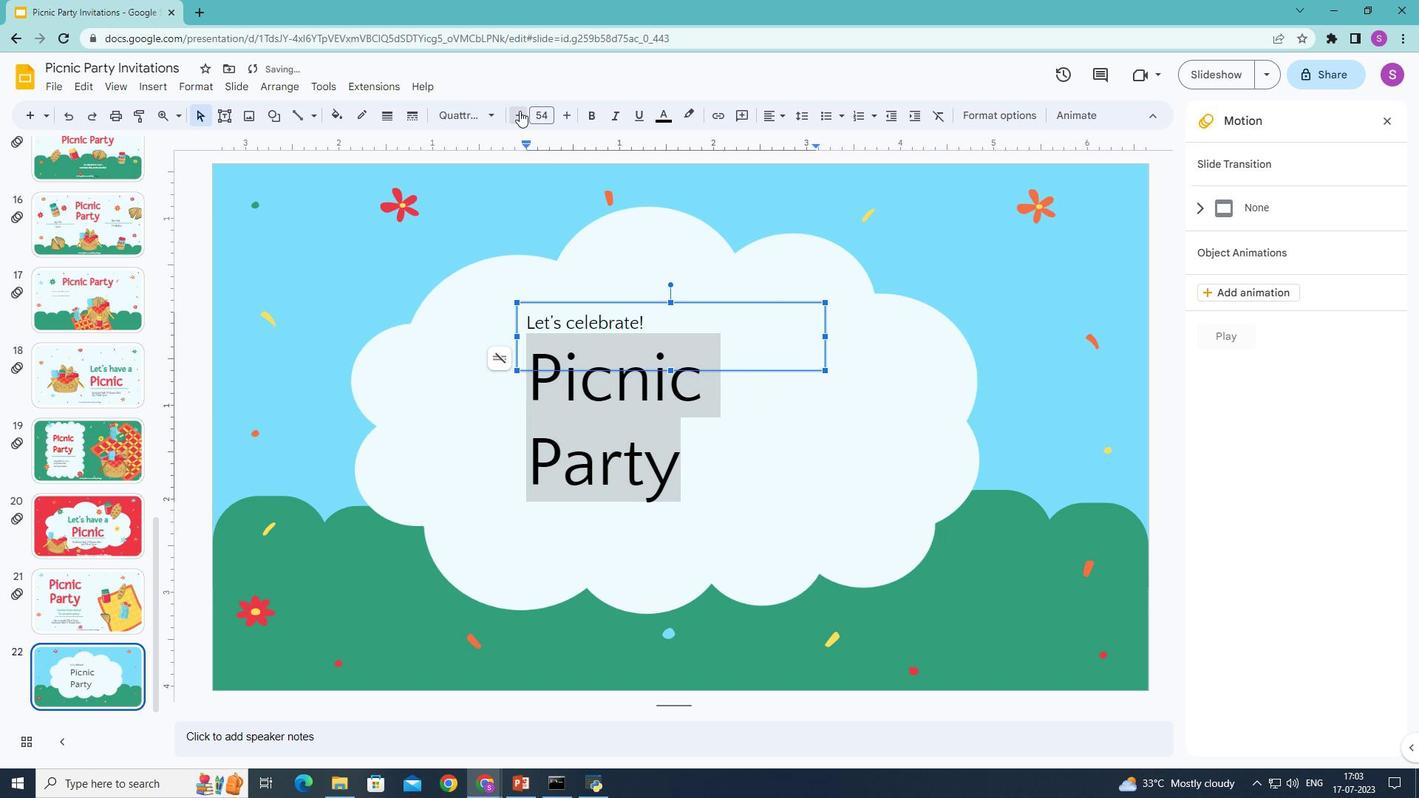 
Action: Mouse pressed left at (507, 98)
Screenshot: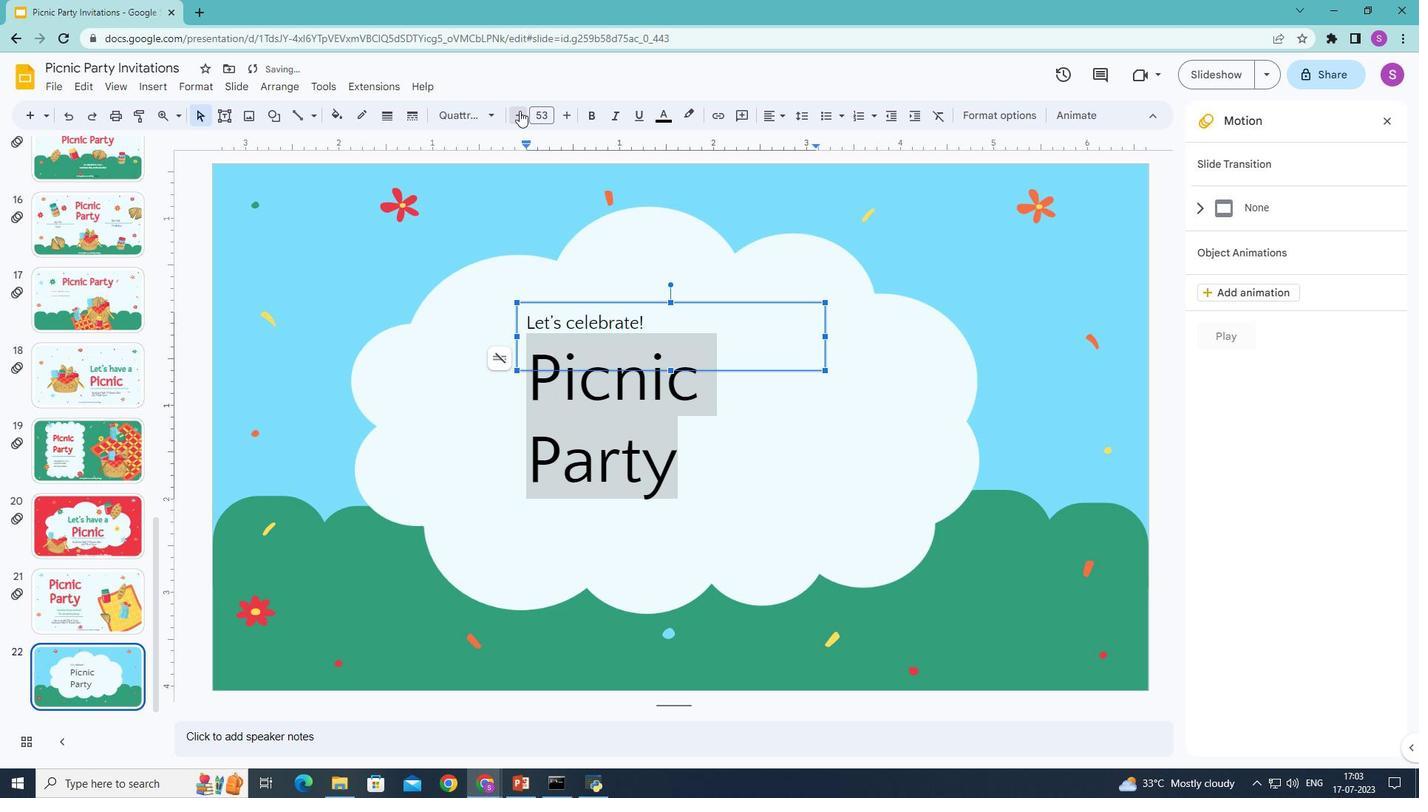 
Action: Mouse pressed left at (507, 98)
Screenshot: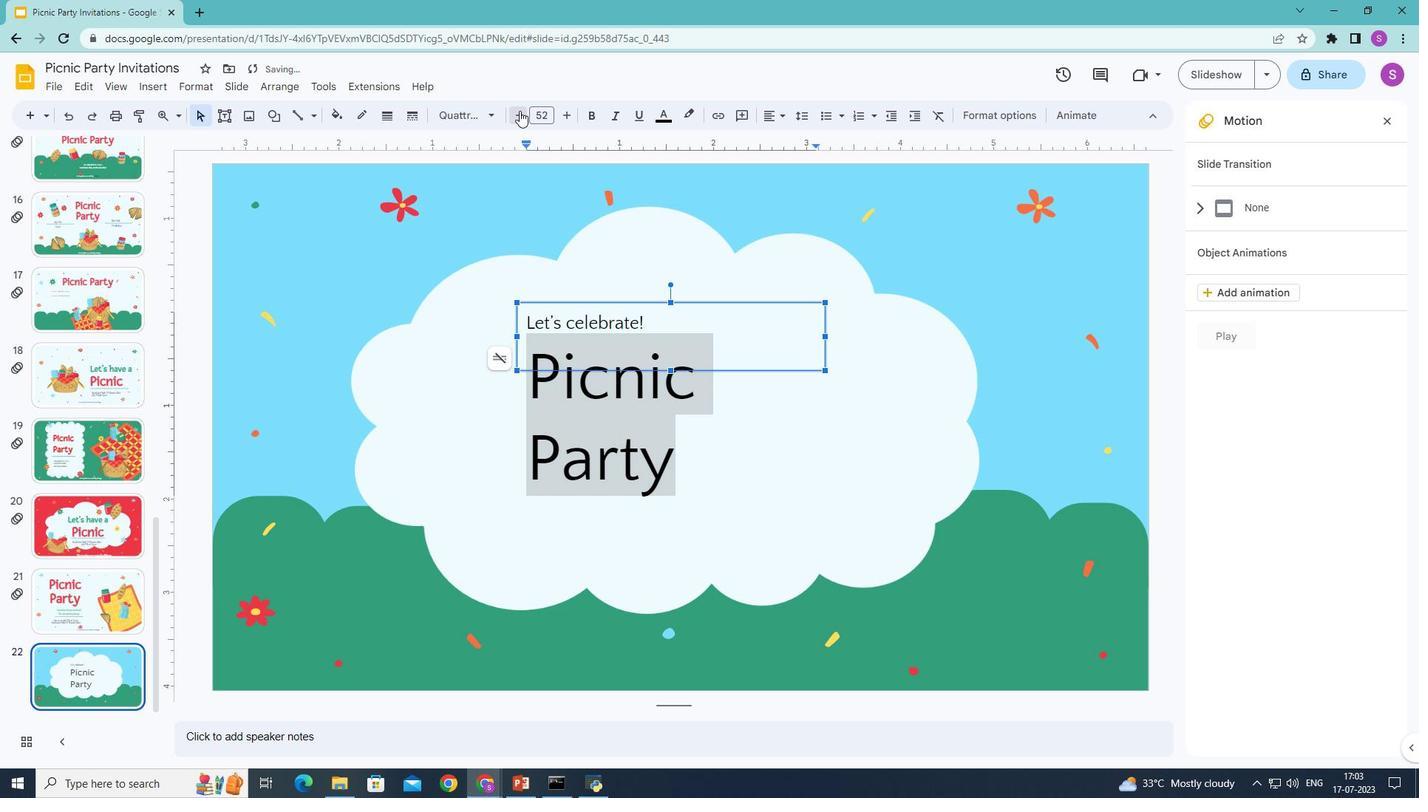 
Action: Mouse pressed left at (507, 98)
Screenshot: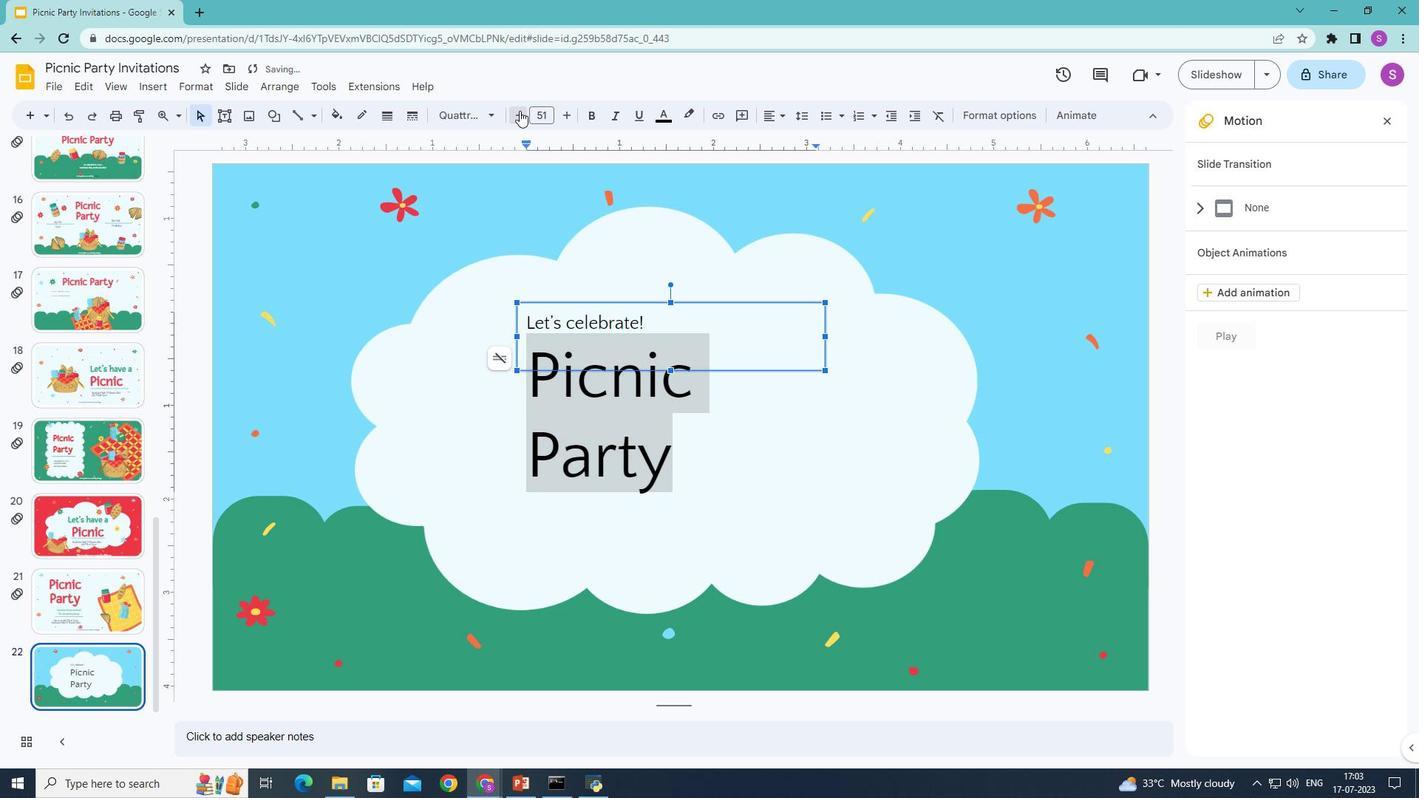 
Action: Mouse pressed left at (507, 98)
Screenshot: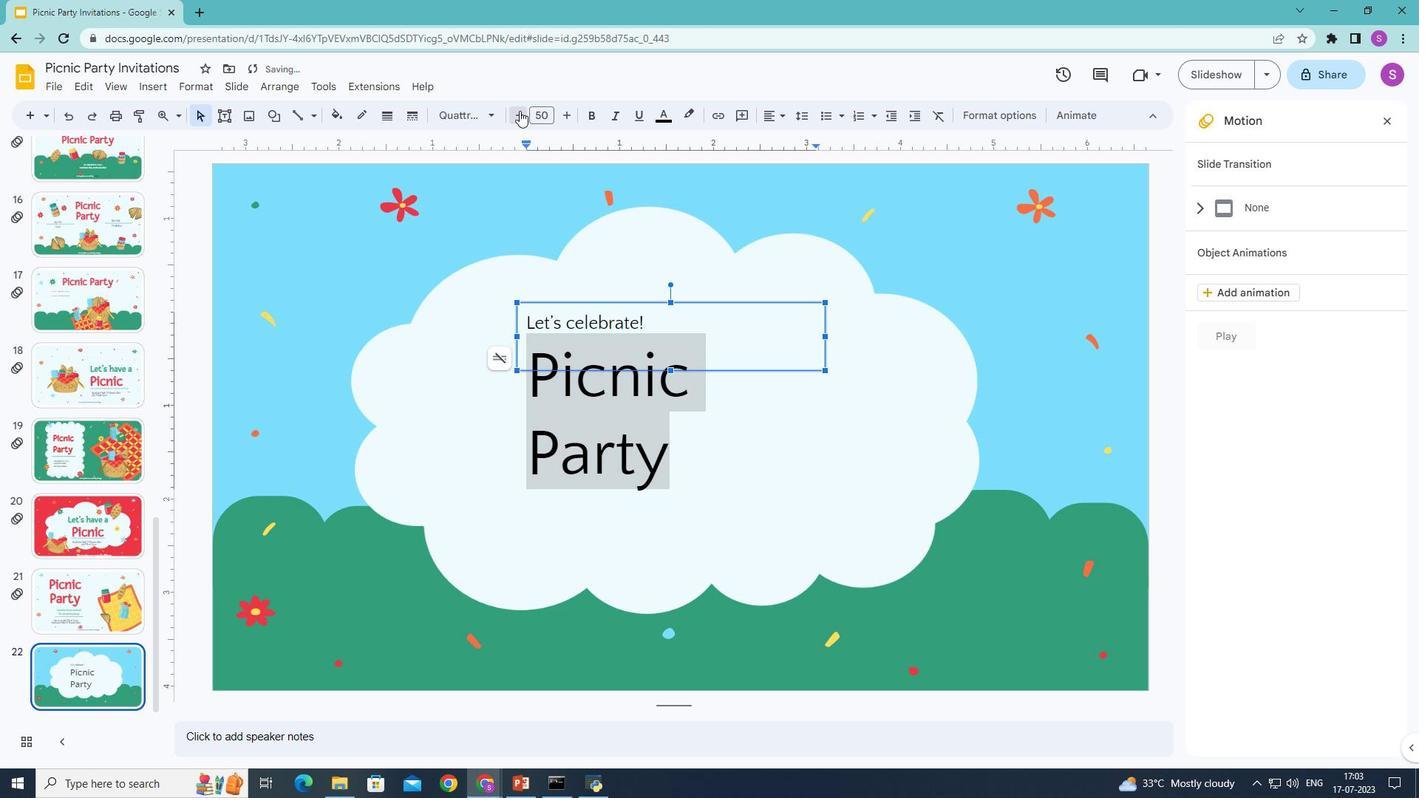 
Action: Mouse pressed left at (507, 98)
Screenshot: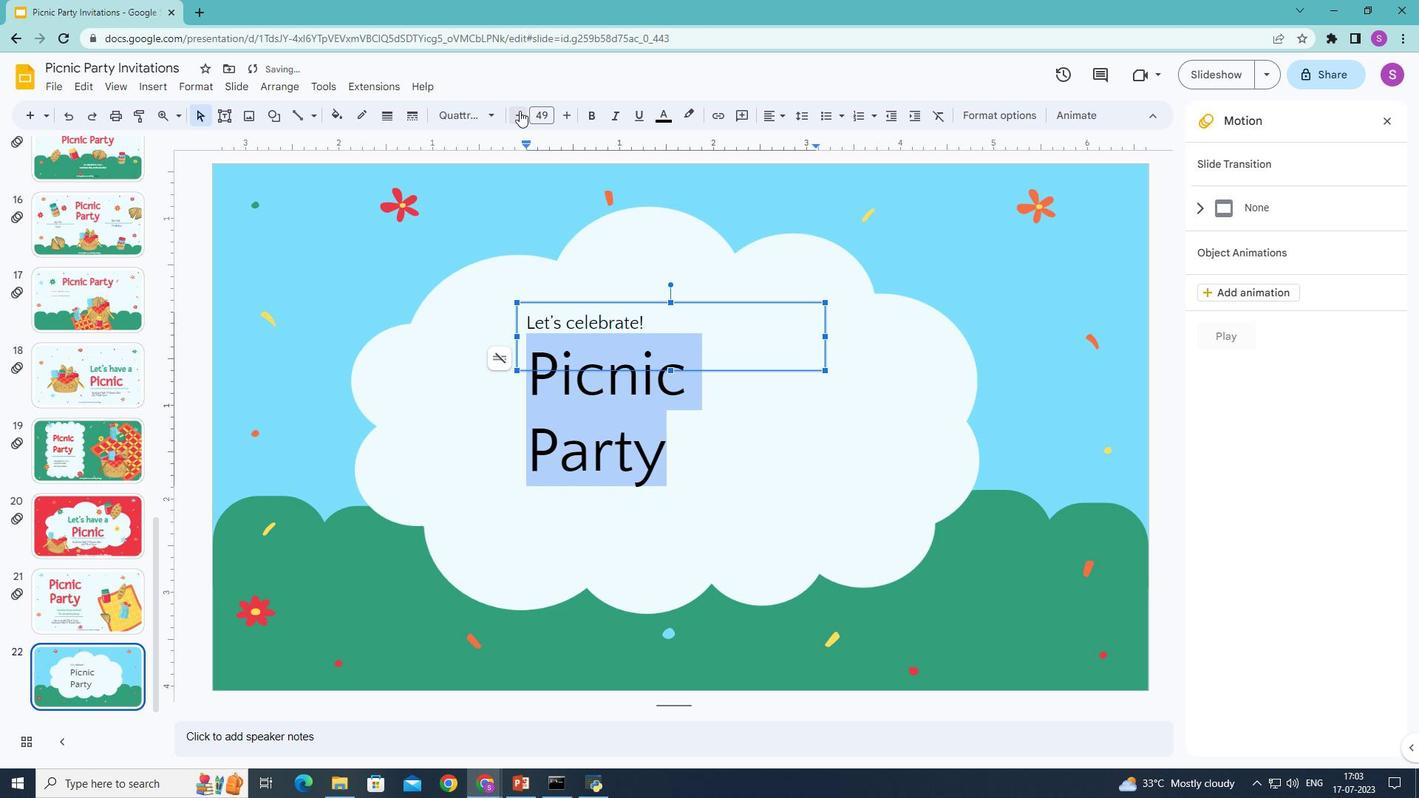 
Action: Mouse pressed left at (507, 98)
Screenshot: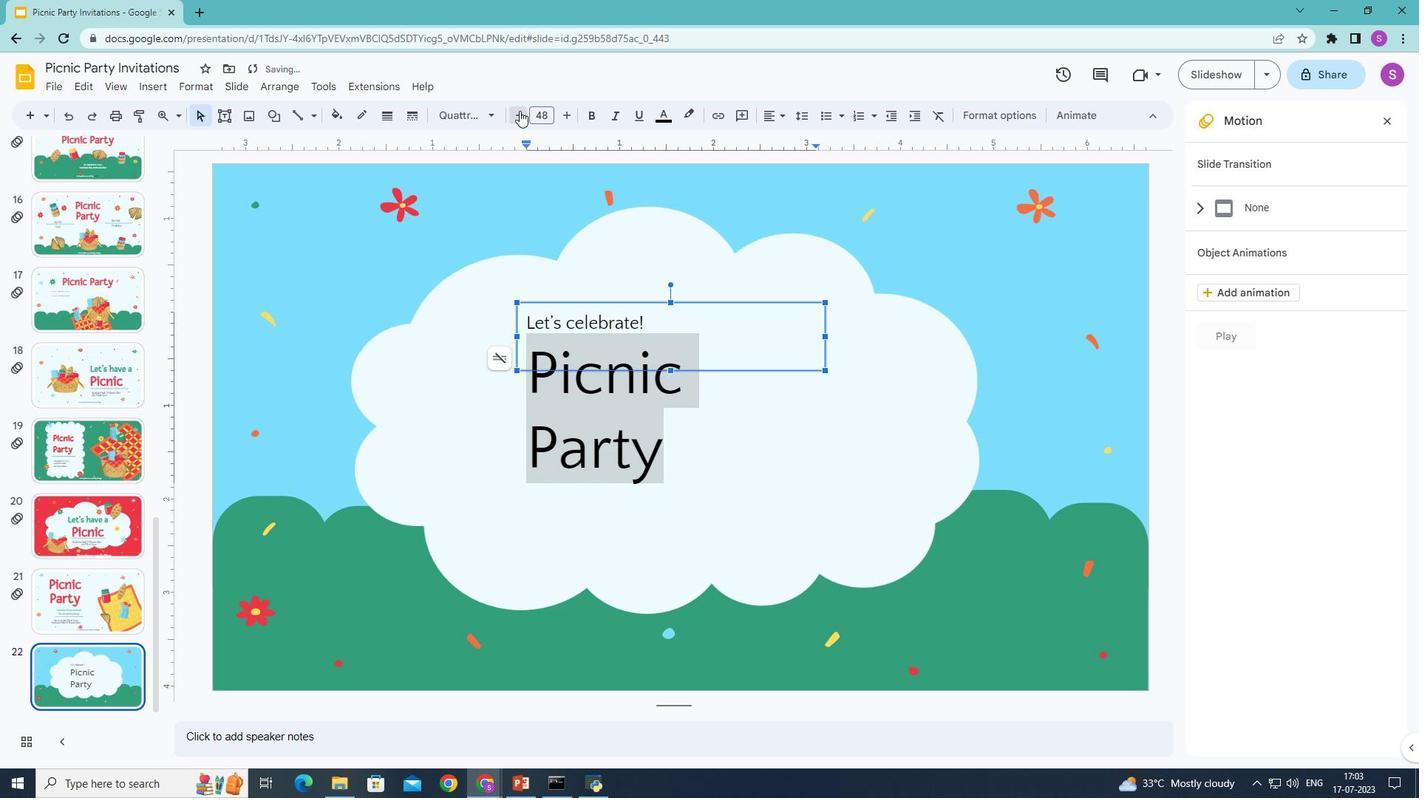 
Action: Mouse pressed left at (507, 98)
Screenshot: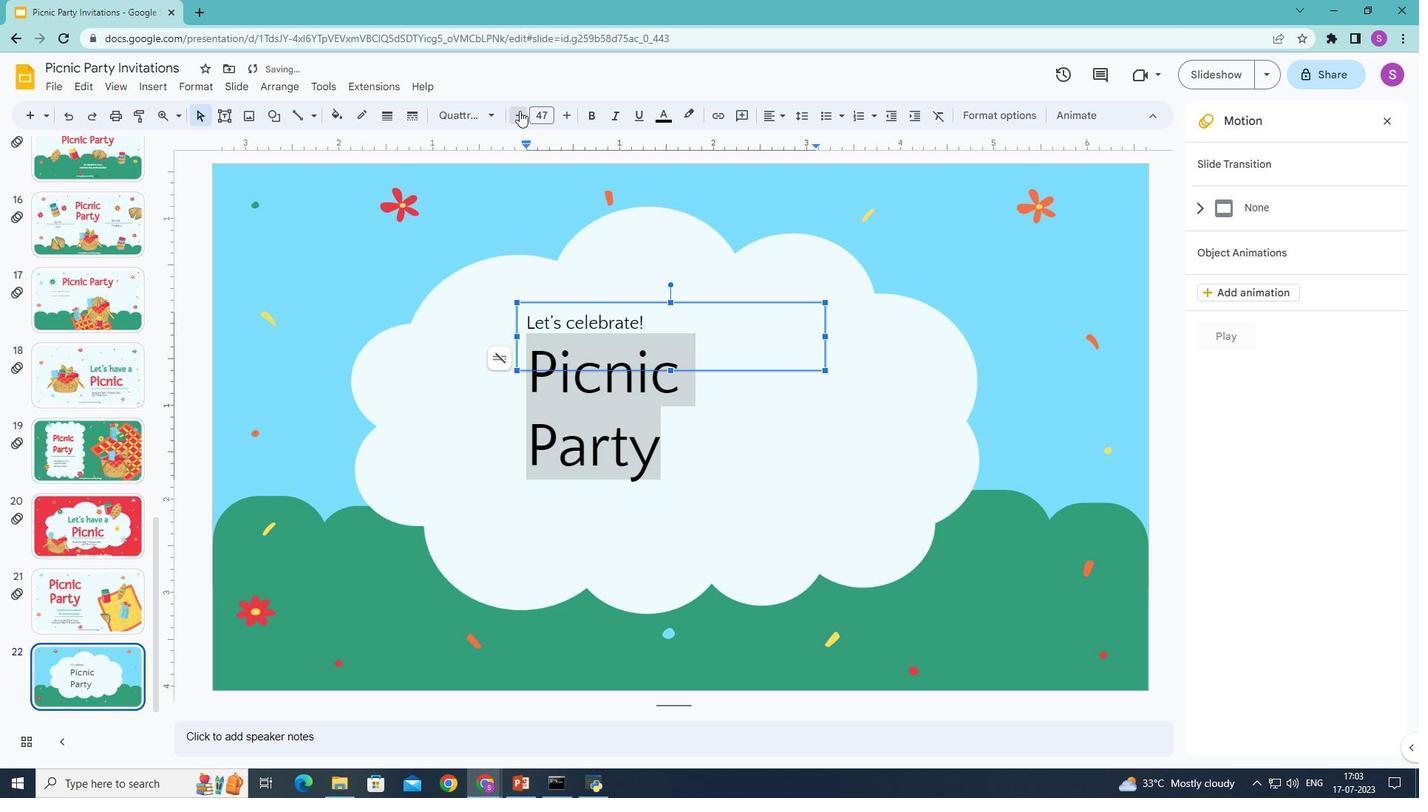 
Action: Mouse pressed left at (507, 98)
Screenshot: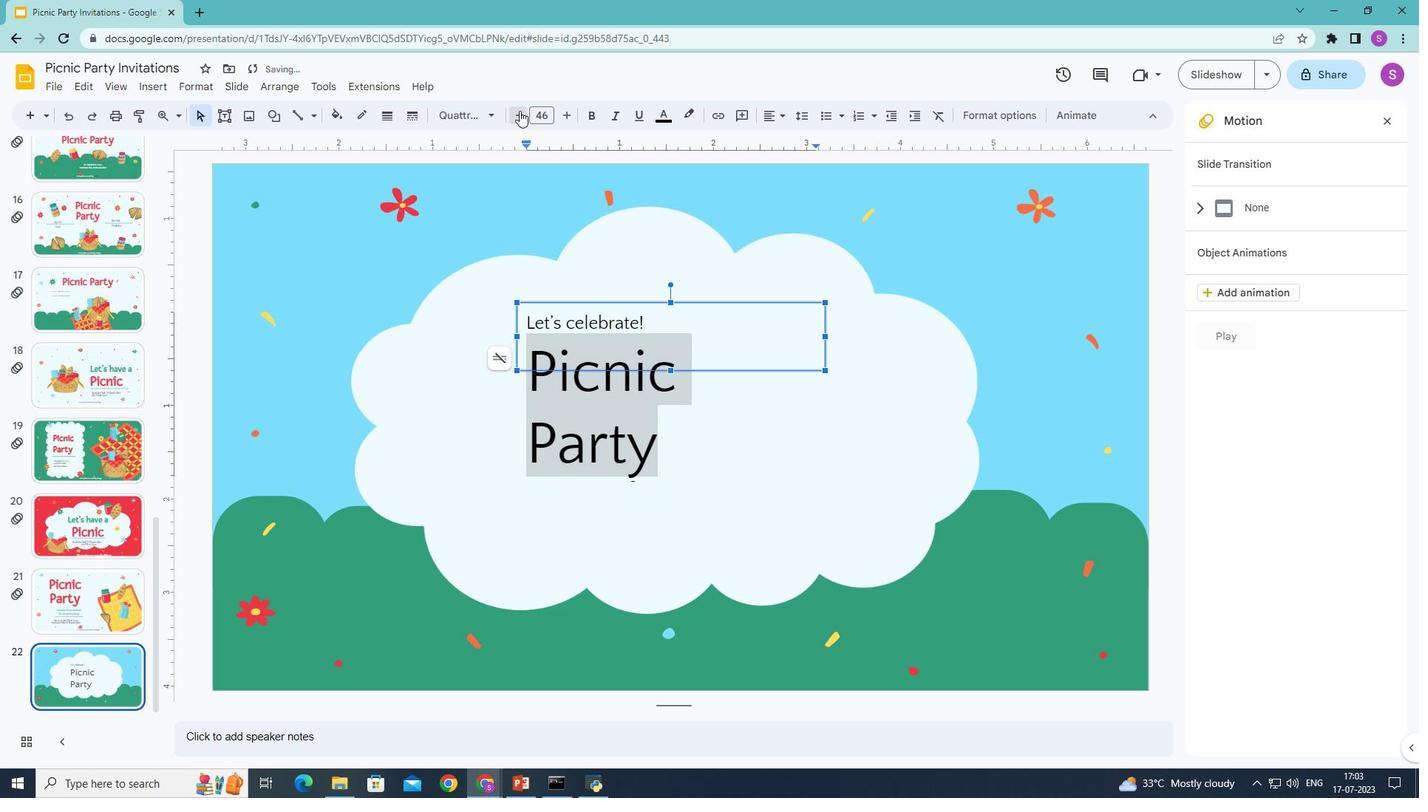 
Action: Mouse pressed left at (507, 98)
Screenshot: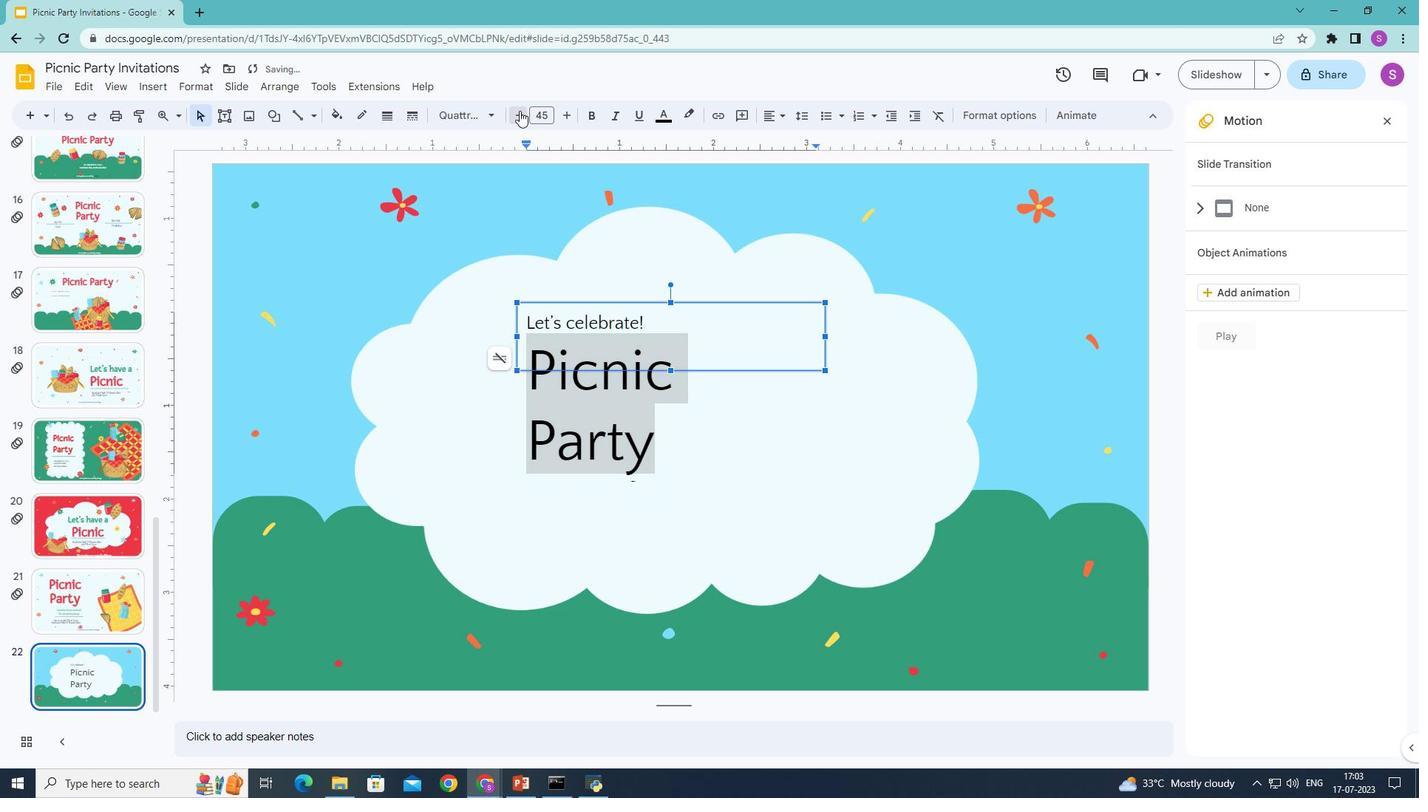 
Action: Mouse pressed left at (507, 98)
Screenshot: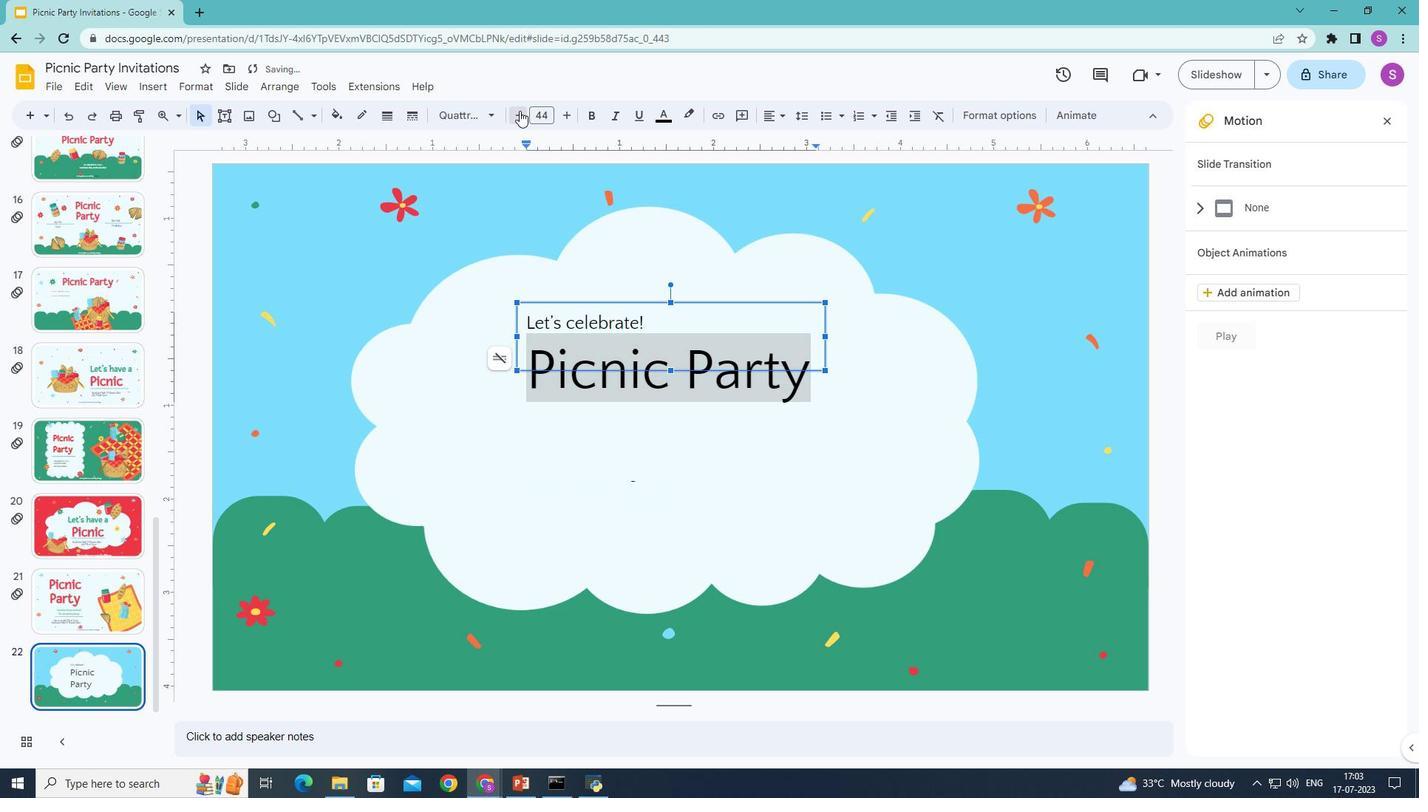 
Action: Mouse pressed left at (507, 98)
Screenshot: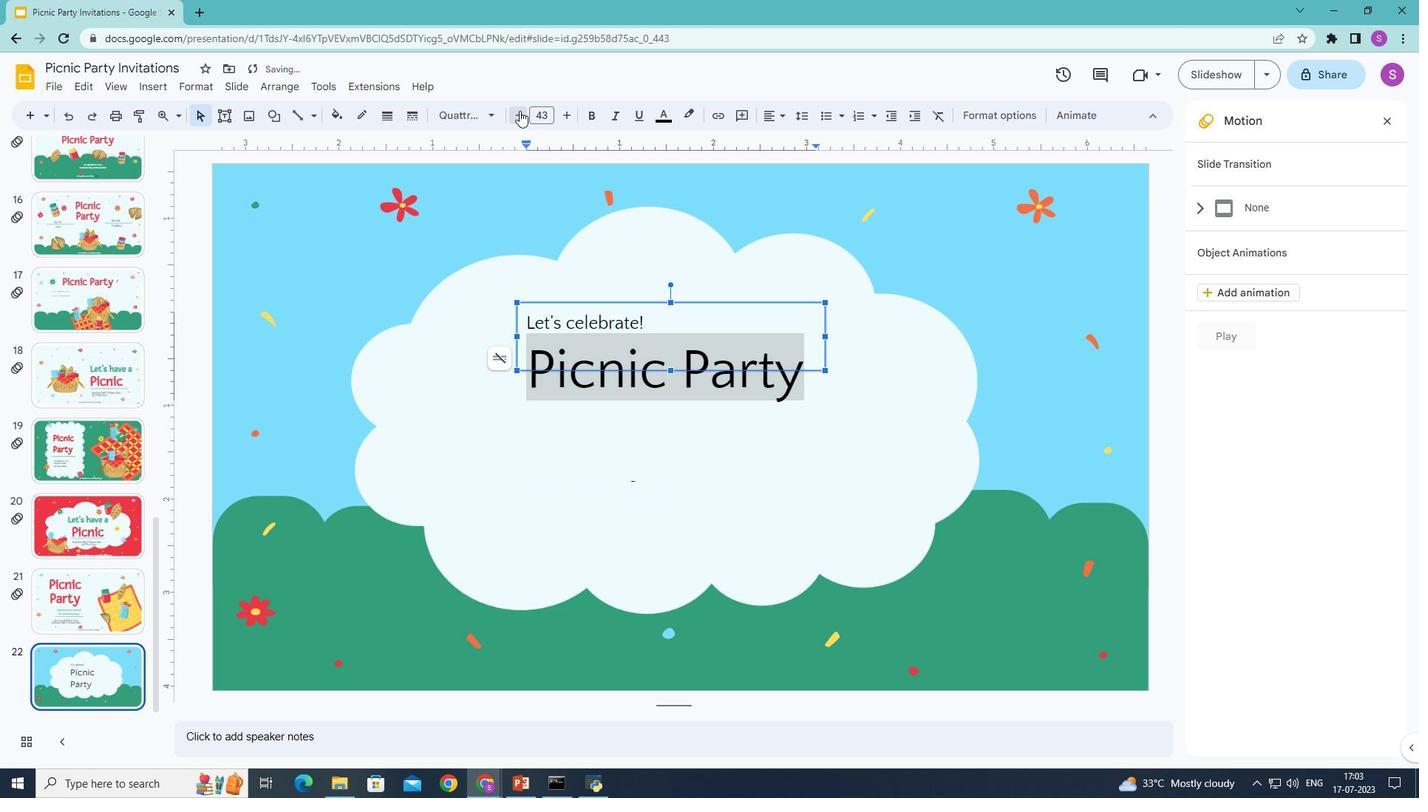 
Action: Mouse pressed left at (507, 98)
Screenshot: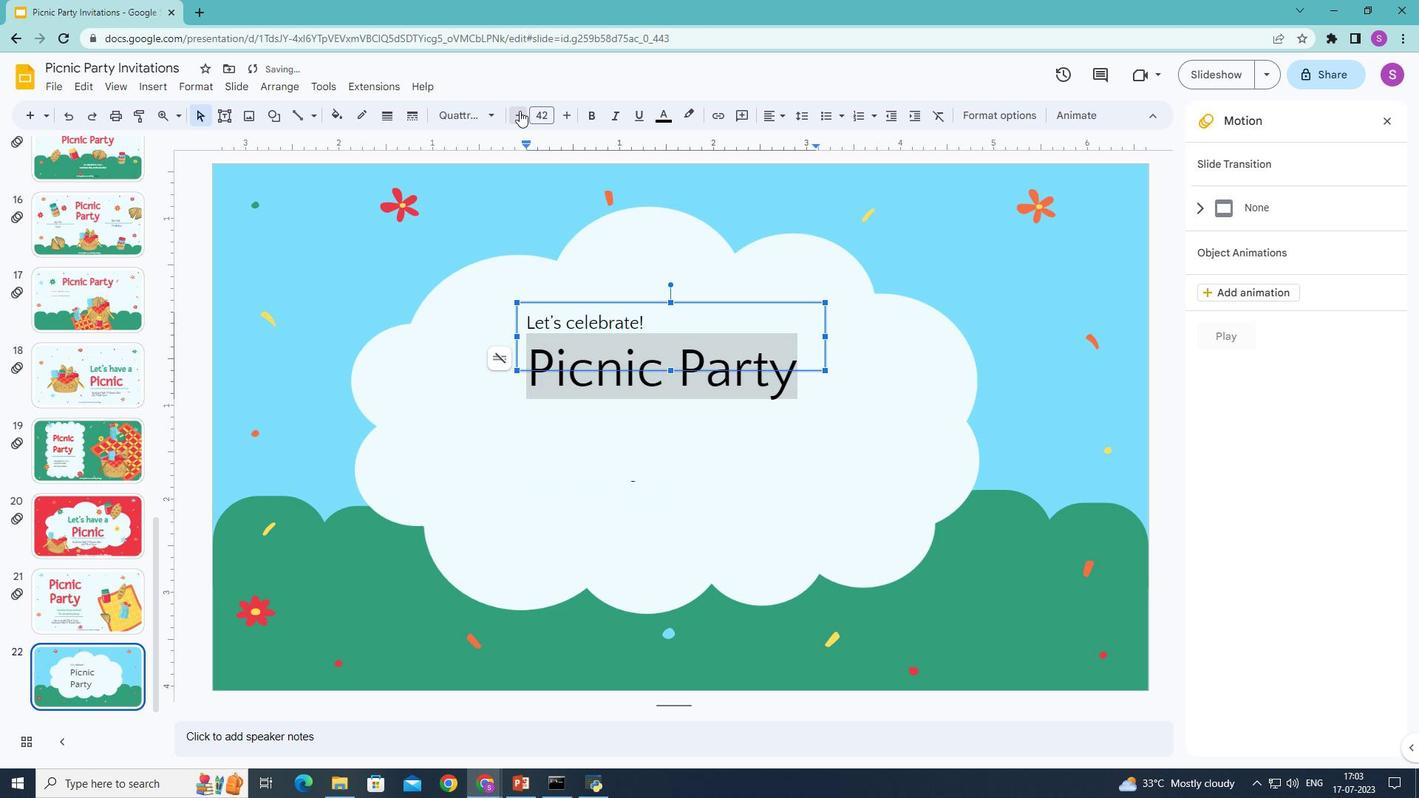 
Action: Mouse moved to (463, 415)
Screenshot: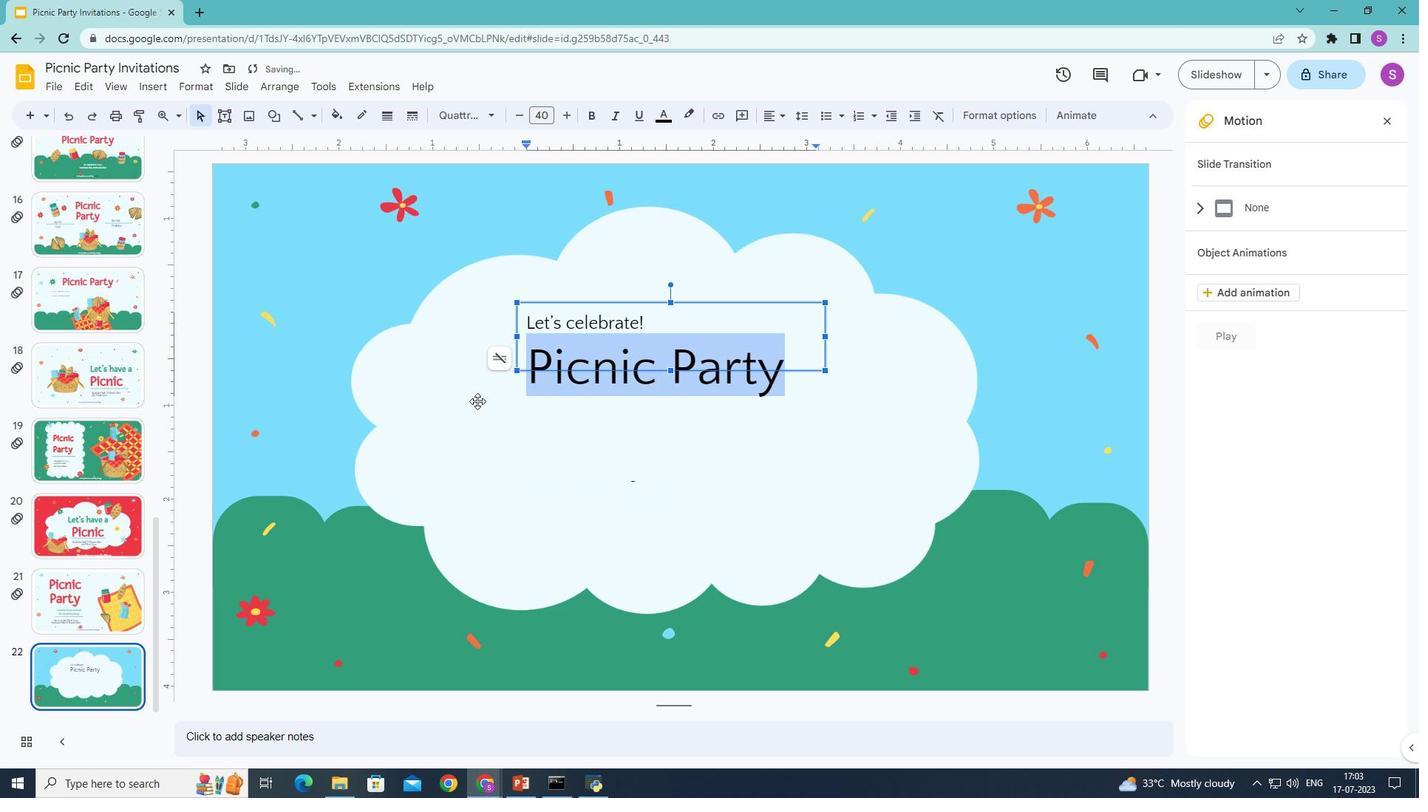 
Action: Mouse pressed left at (463, 415)
Screenshot: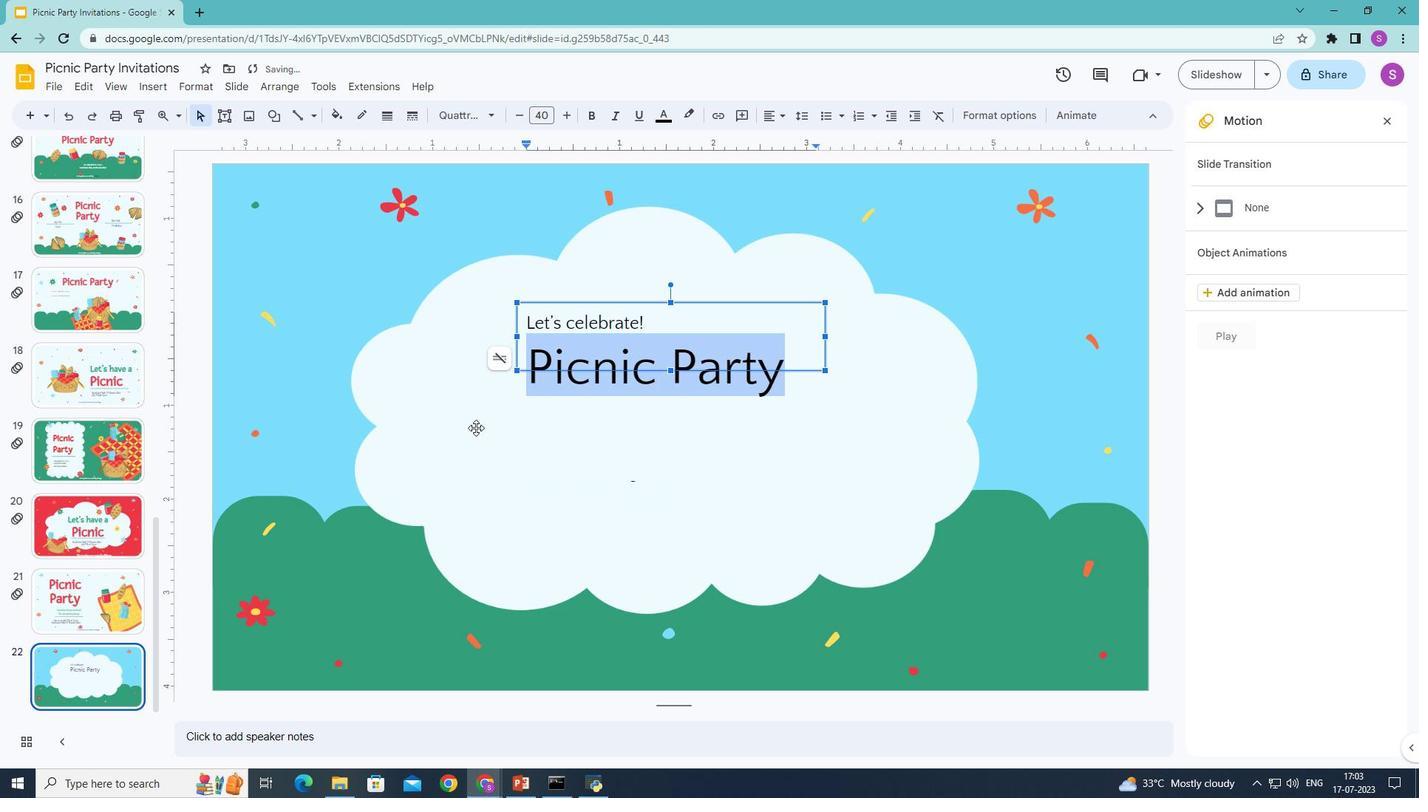 
Action: Mouse moved to (652, 371)
Screenshot: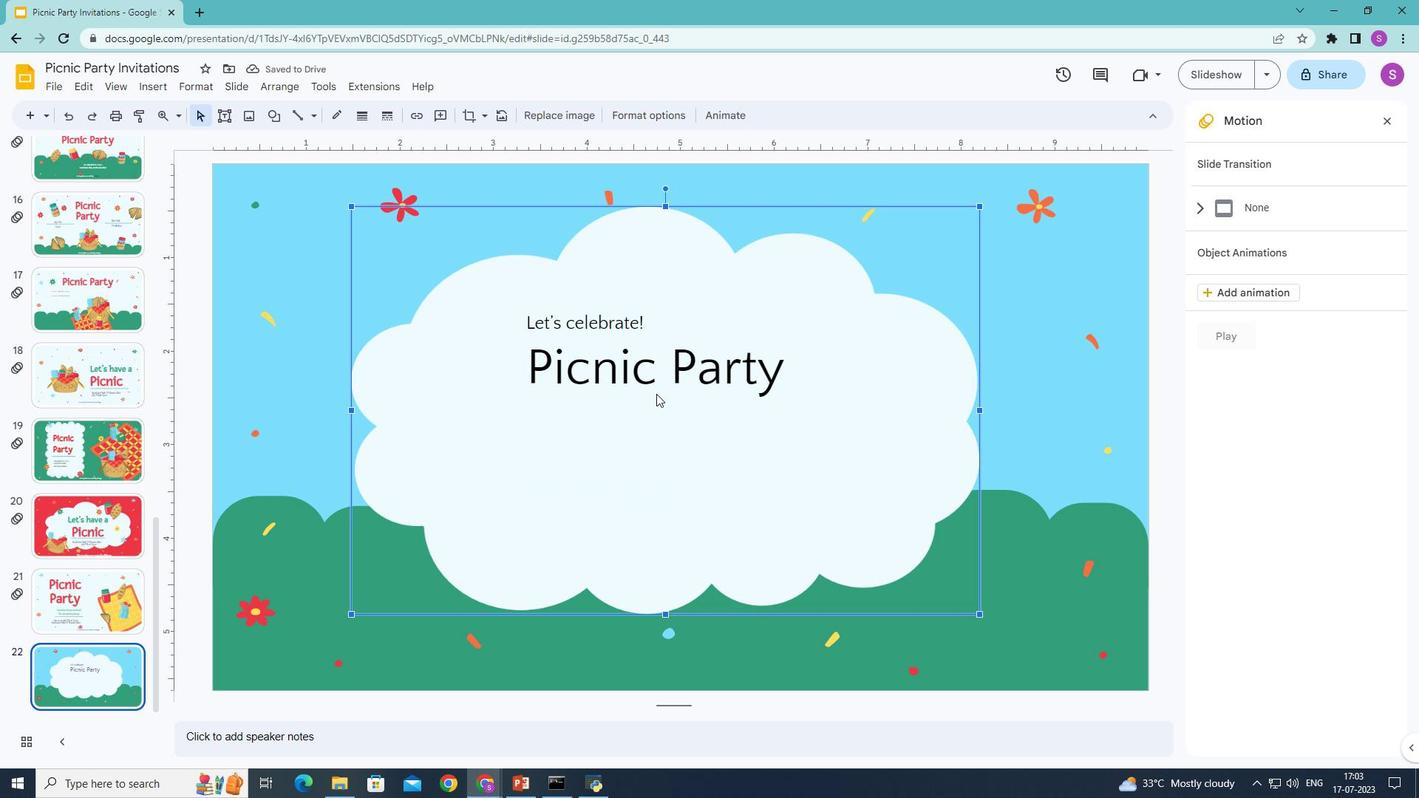 
Action: Mouse pressed left at (652, 371)
Screenshot: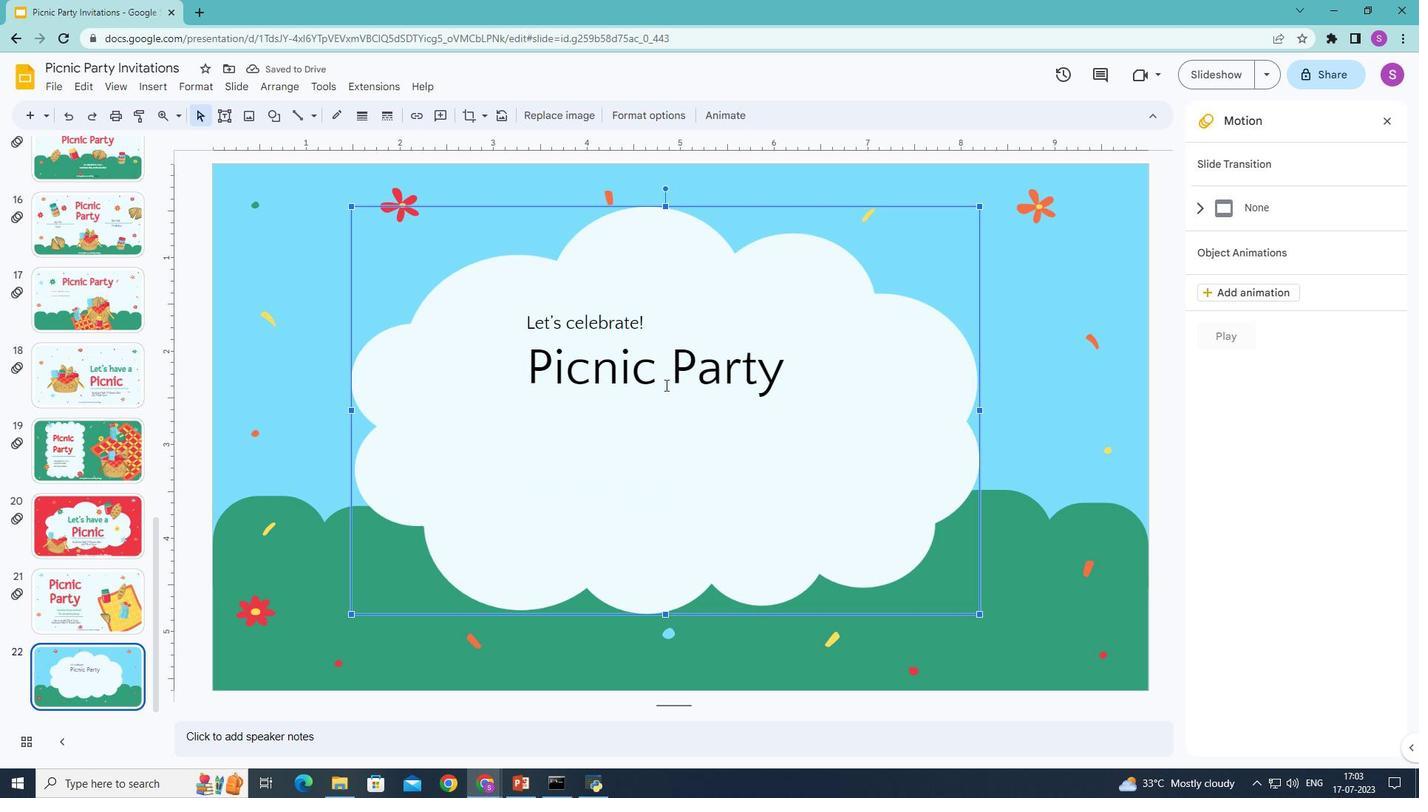 
Action: Mouse moved to (771, 369)
Screenshot: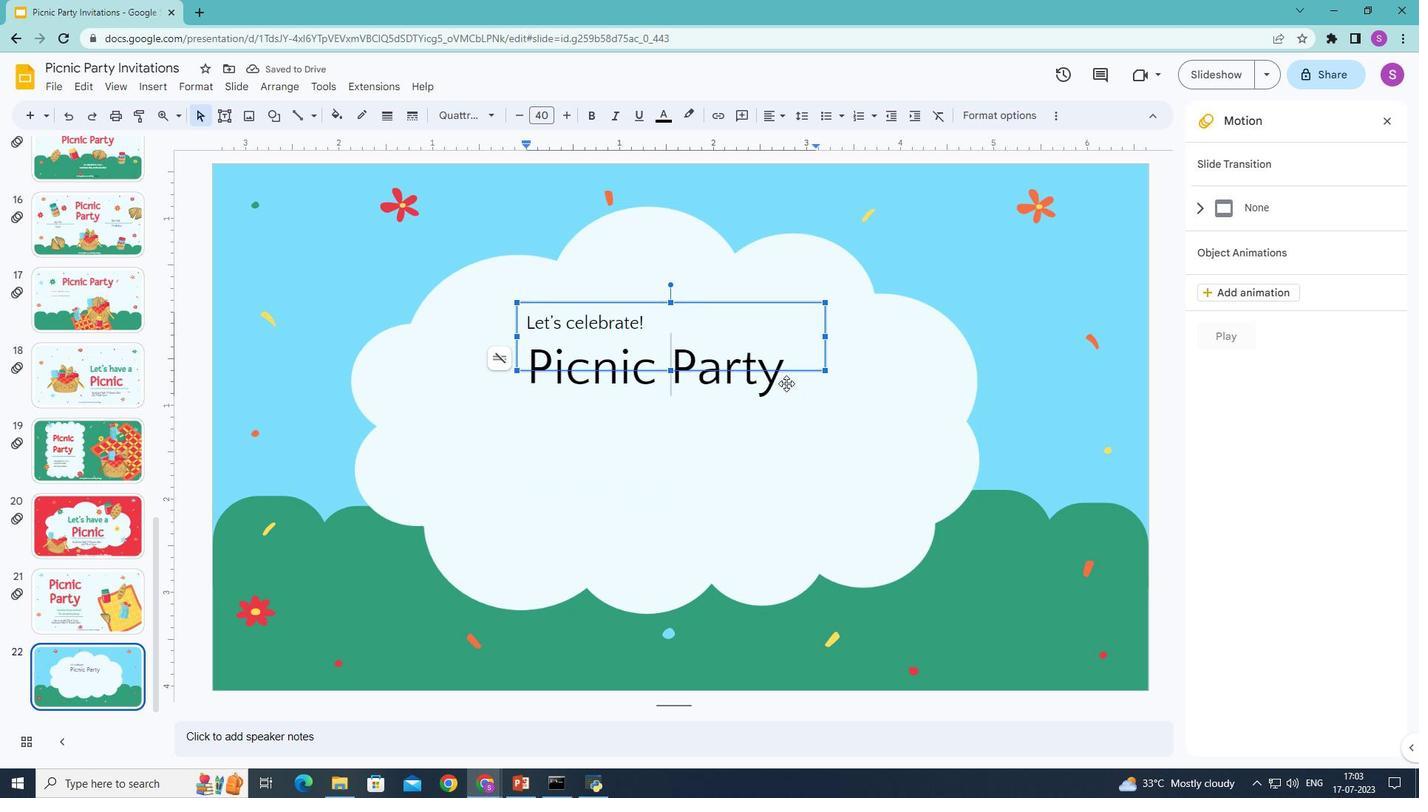 
Action: Mouse pressed left at (771, 369)
Screenshot: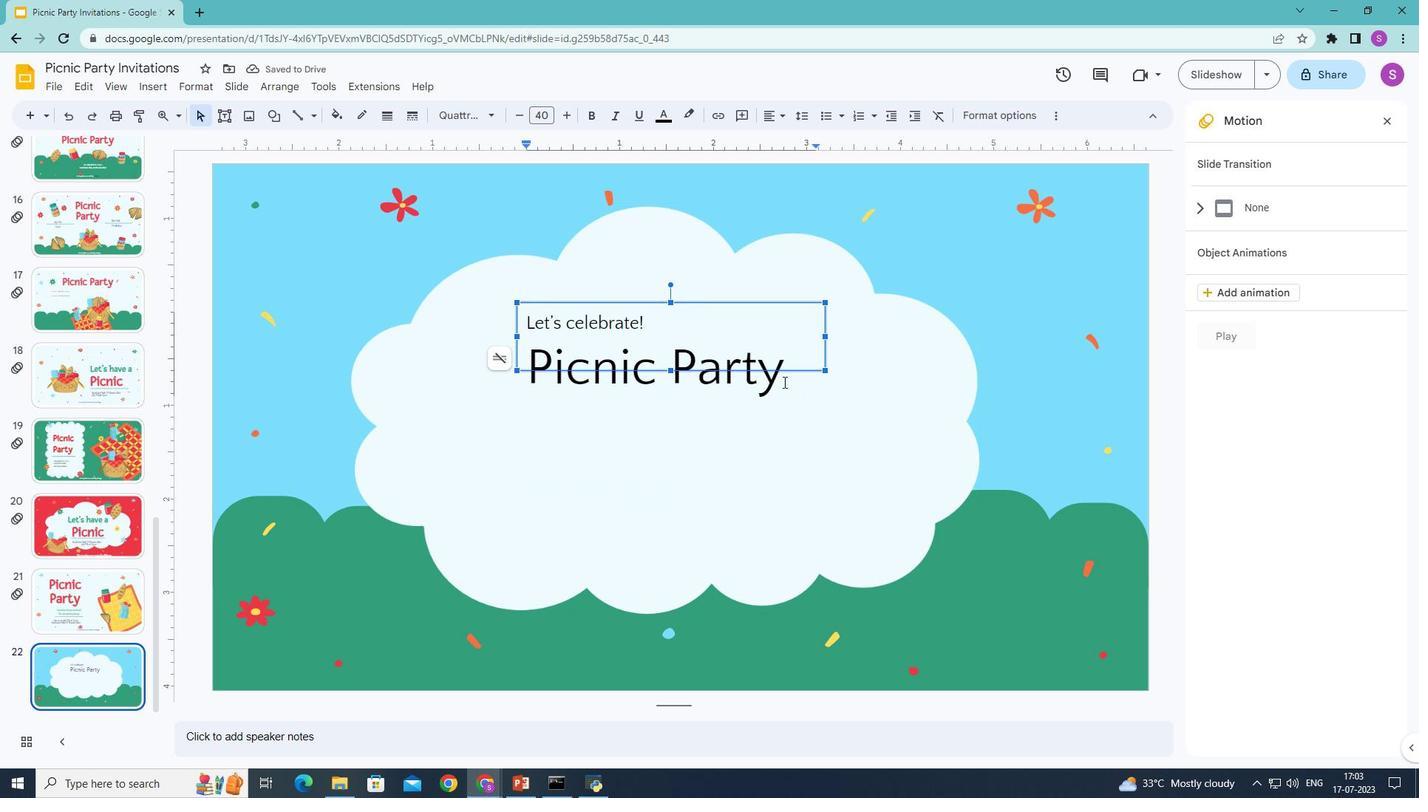 
Action: Mouse pressed left at (771, 369)
Screenshot: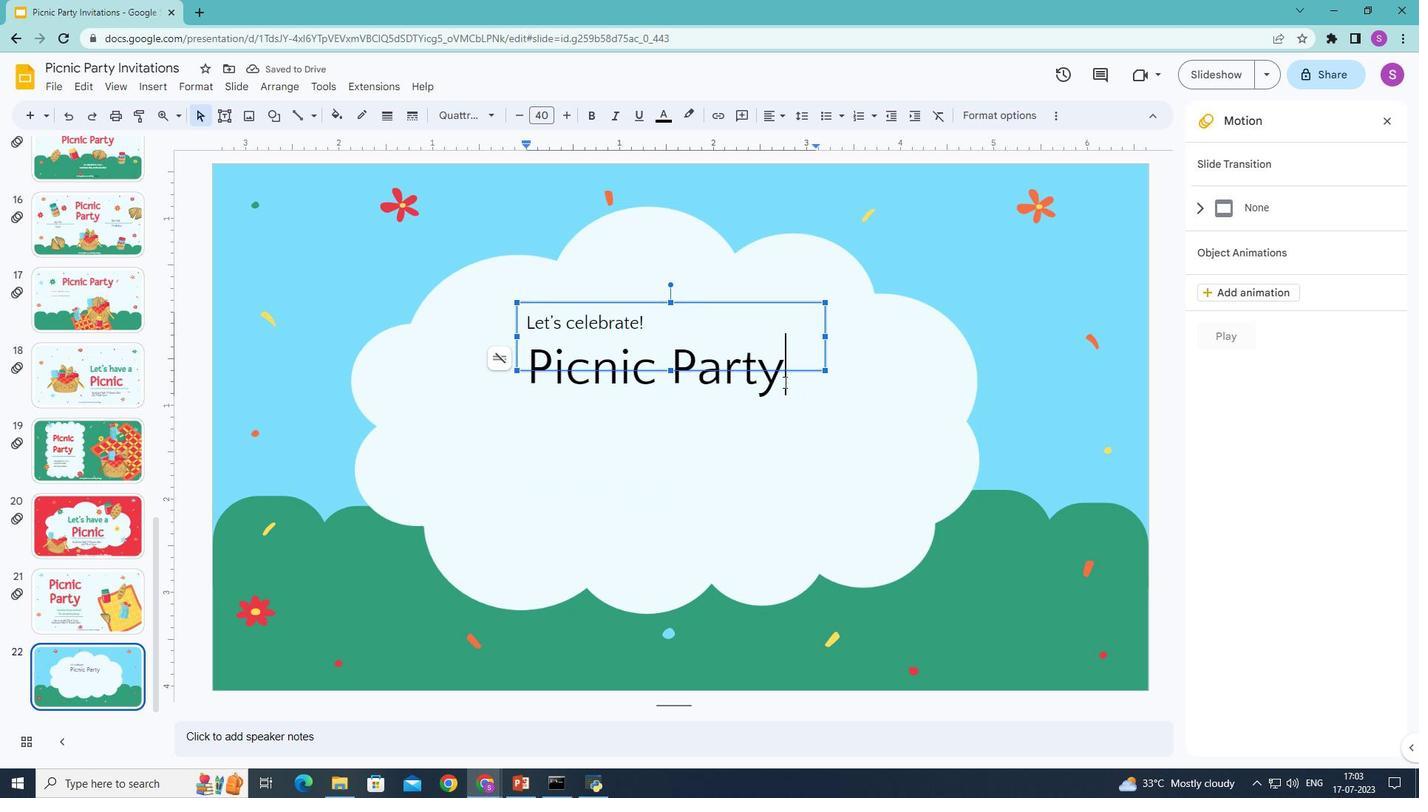 
Action: Mouse moved to (649, 423)
Screenshot: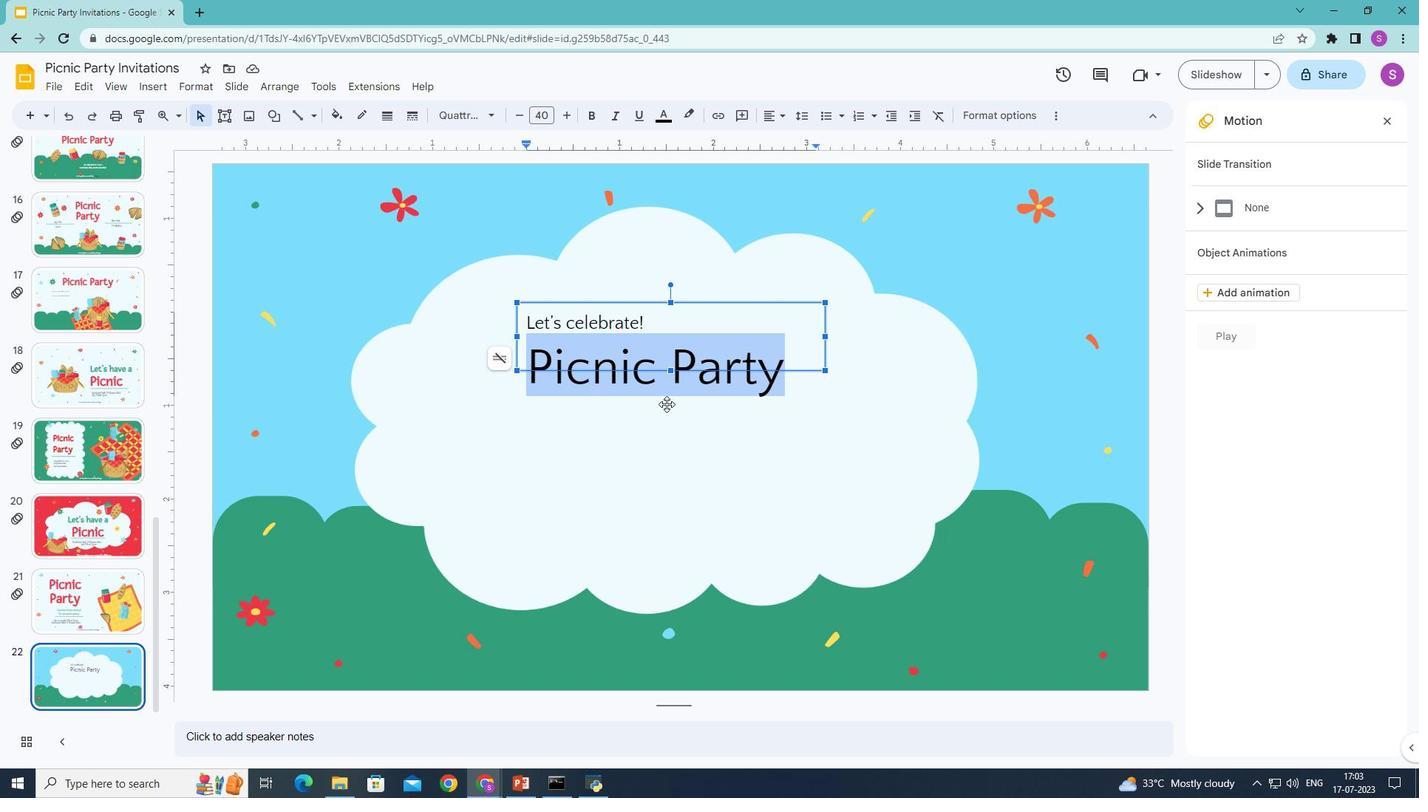 
Action: Mouse pressed left at (649, 423)
Screenshot: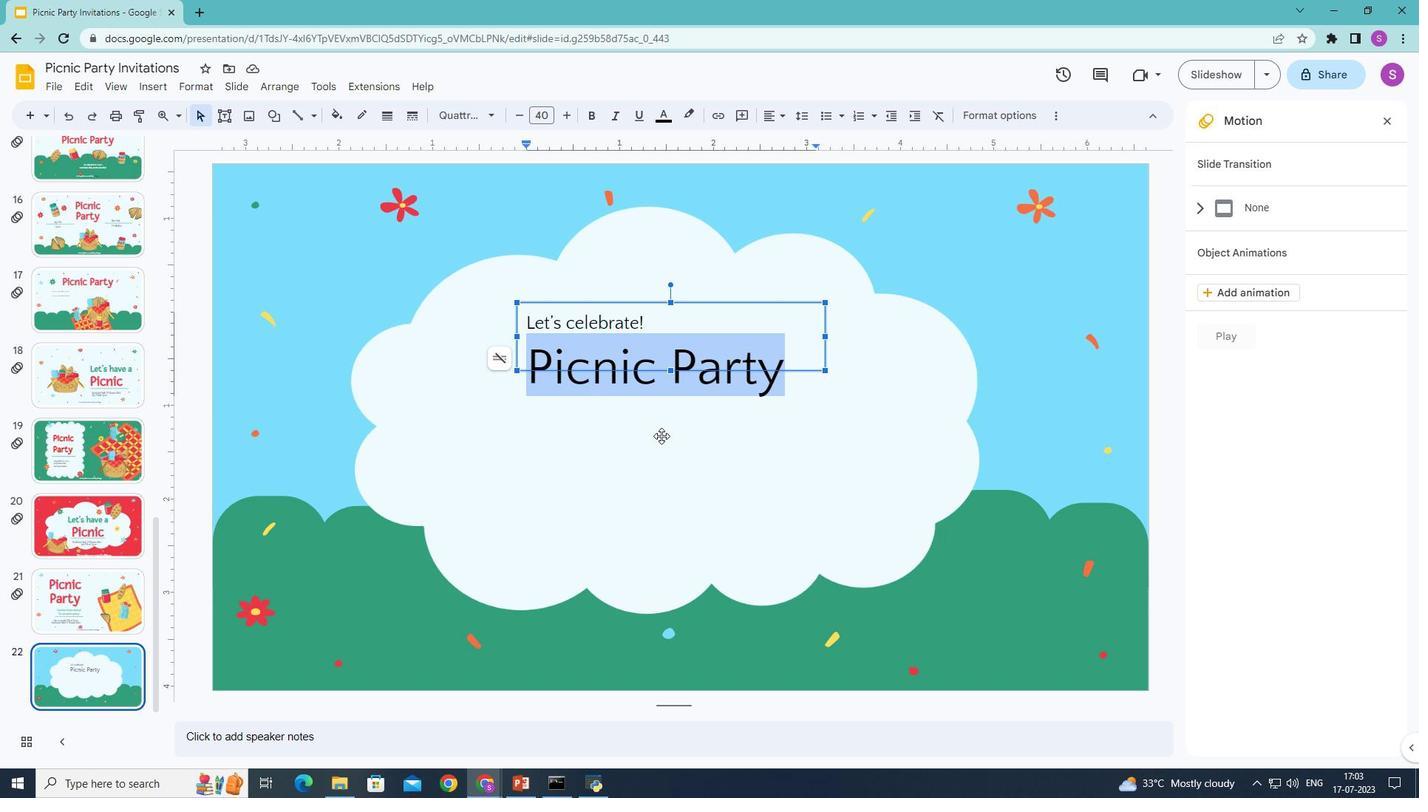 
Action: Mouse moved to (628, 312)
Screenshot: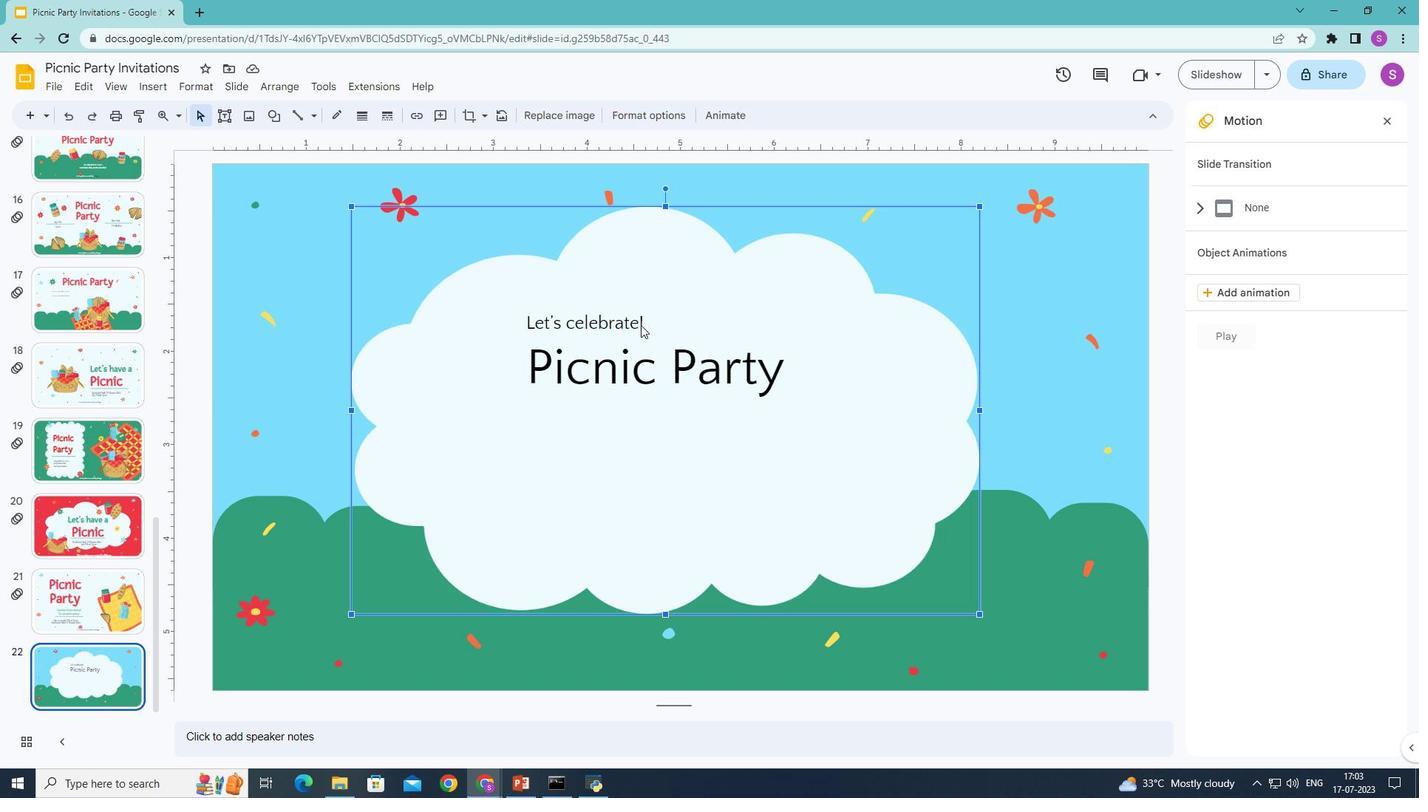 
Action: Mouse pressed left at (628, 312)
Screenshot: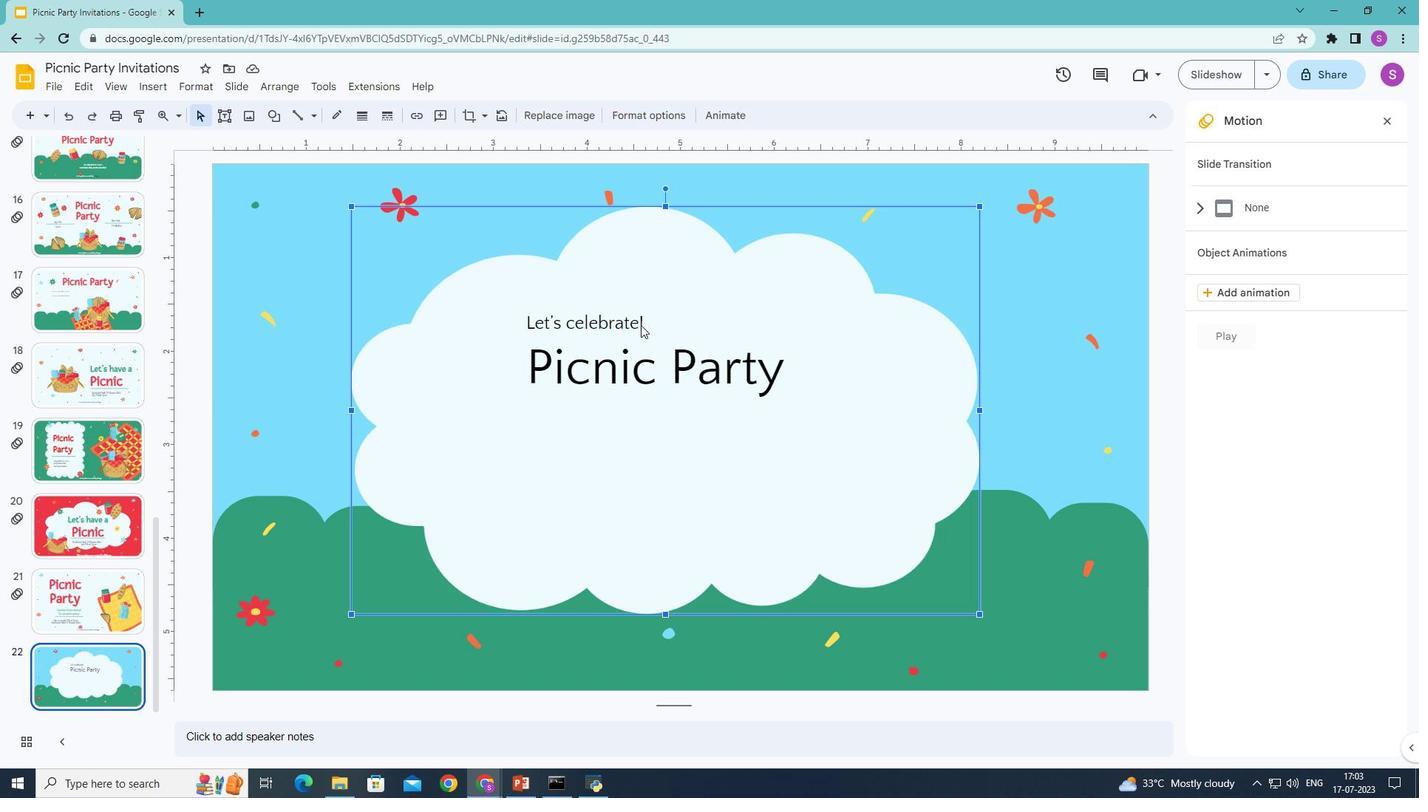 
Action: Mouse moved to (631, 306)
Screenshot: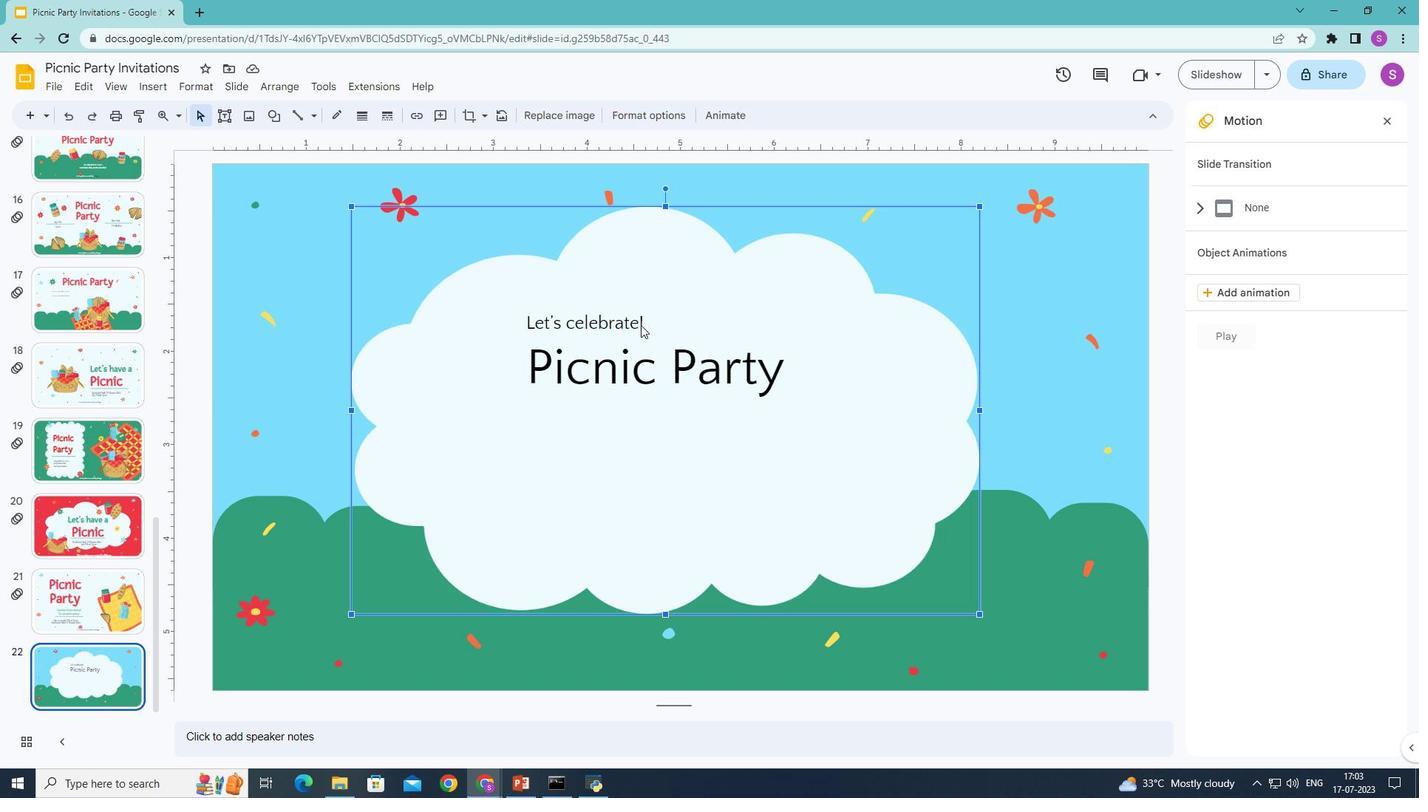 
Action: Mouse pressed left at (631, 306)
Screenshot: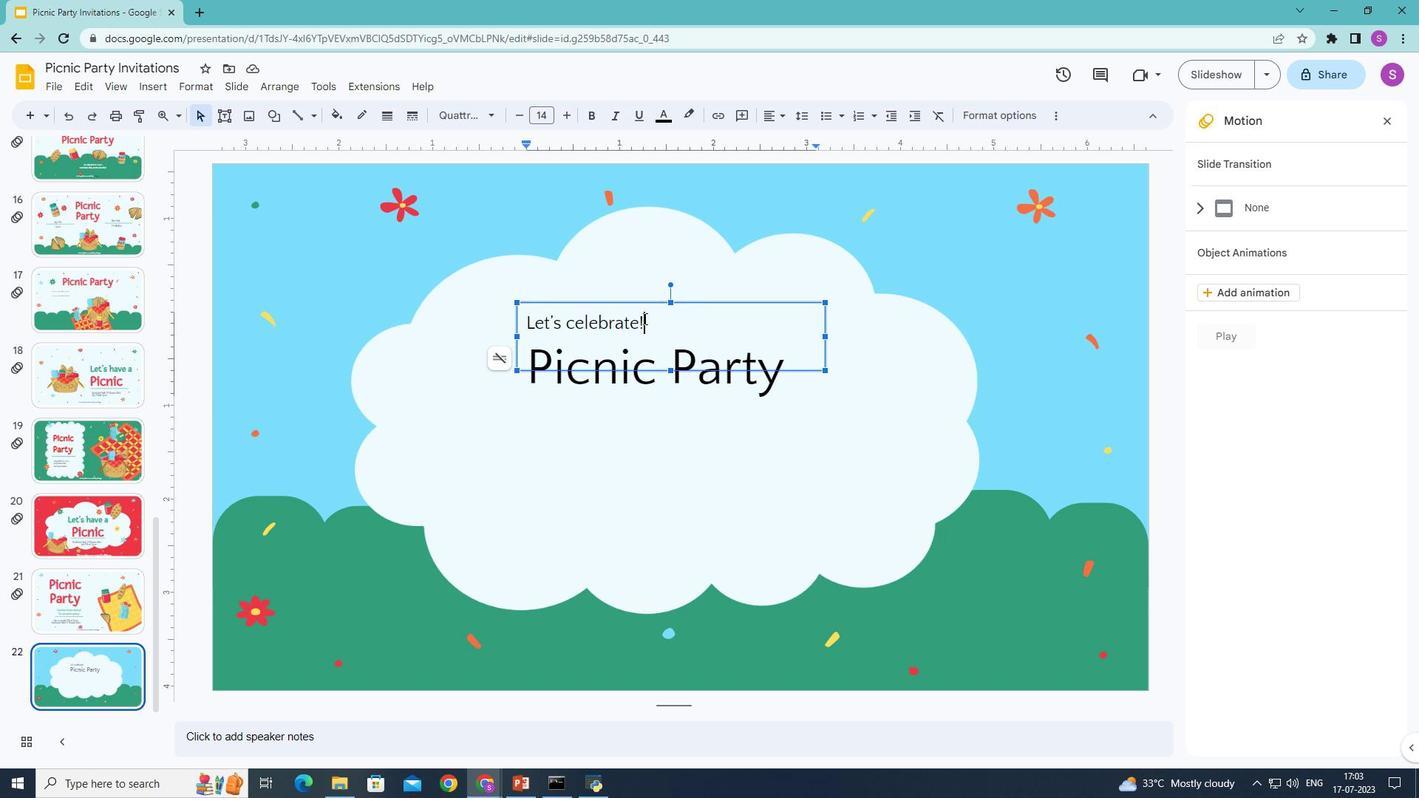 
Action: Mouse moved to (550, 102)
Screenshot: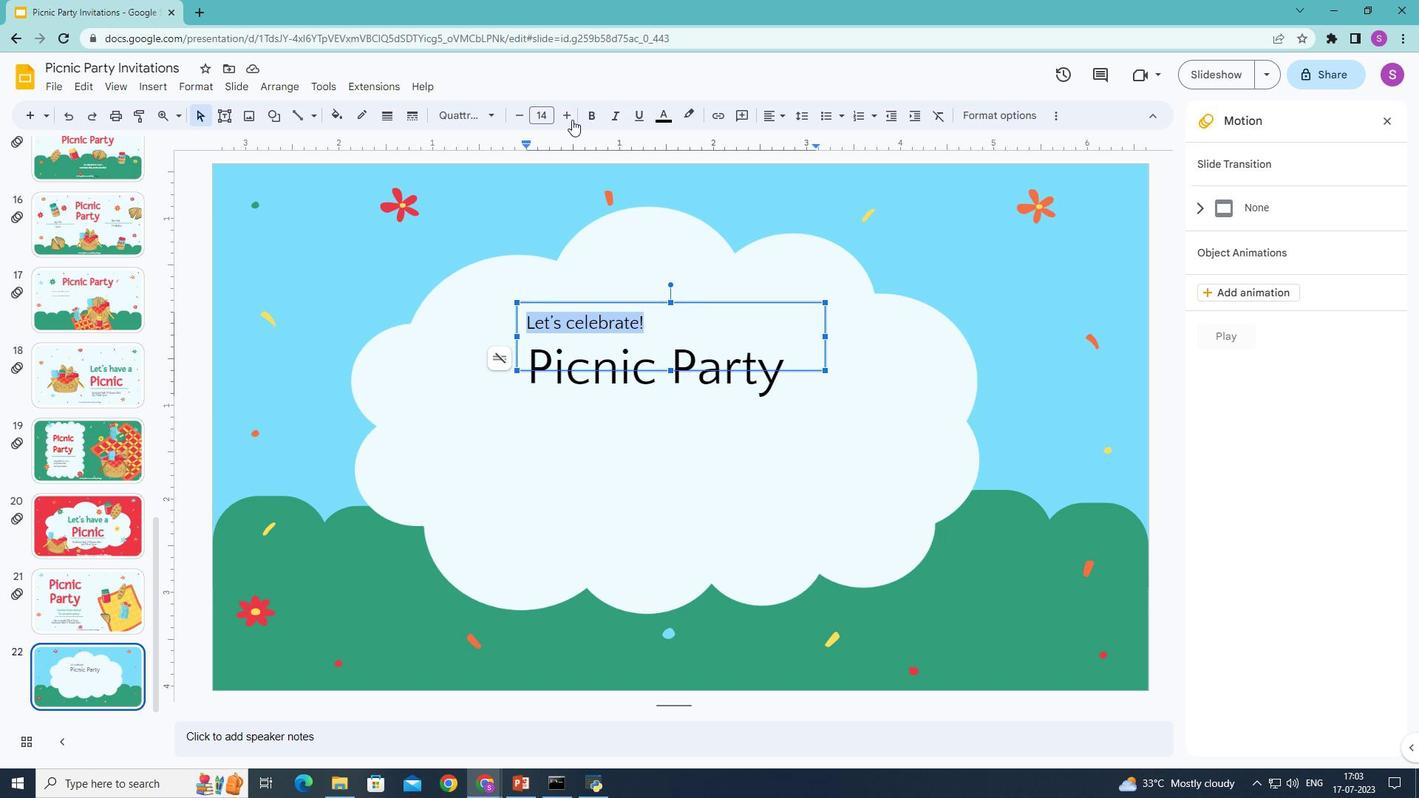 
Action: Mouse pressed left at (550, 102)
Screenshot: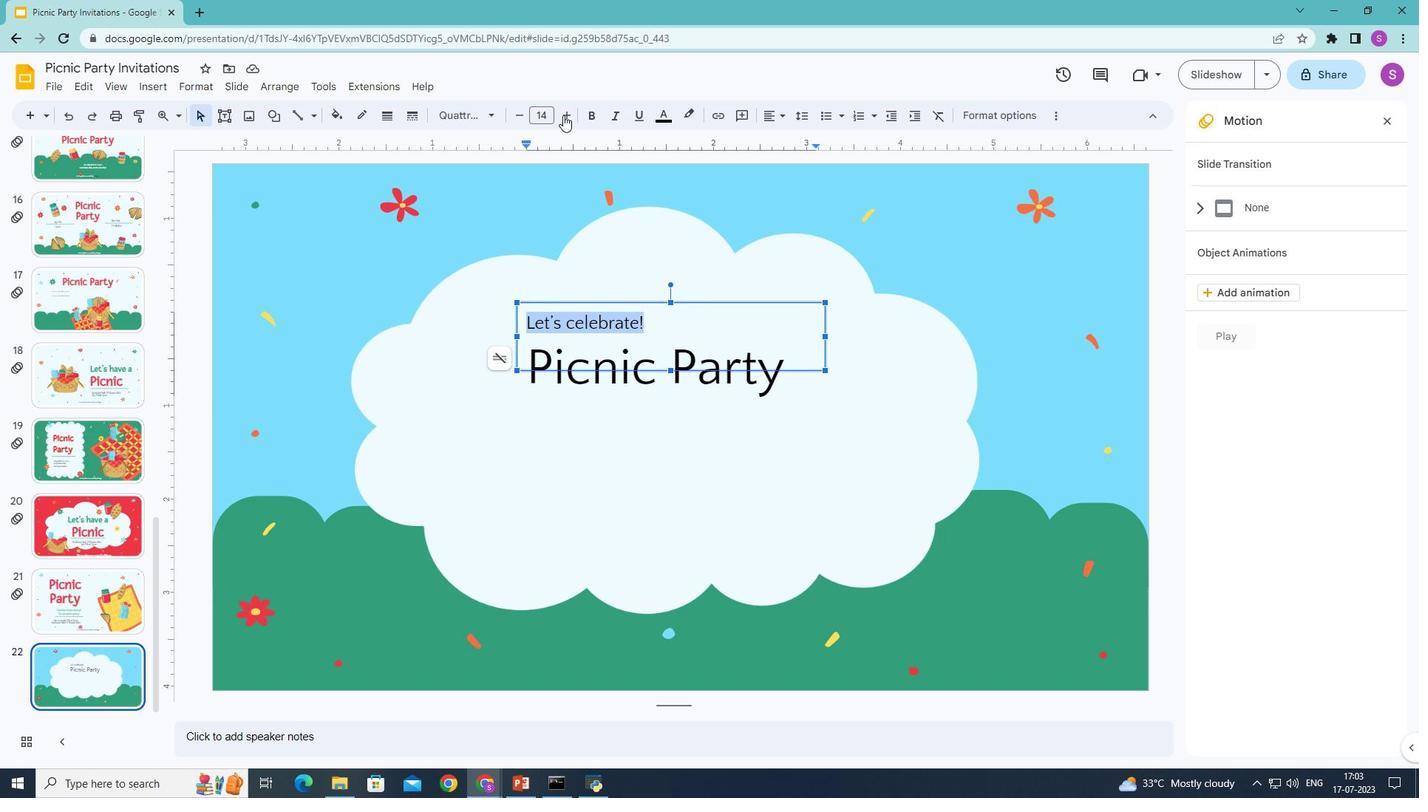 
Action: Mouse moved to (550, 102)
Screenshot: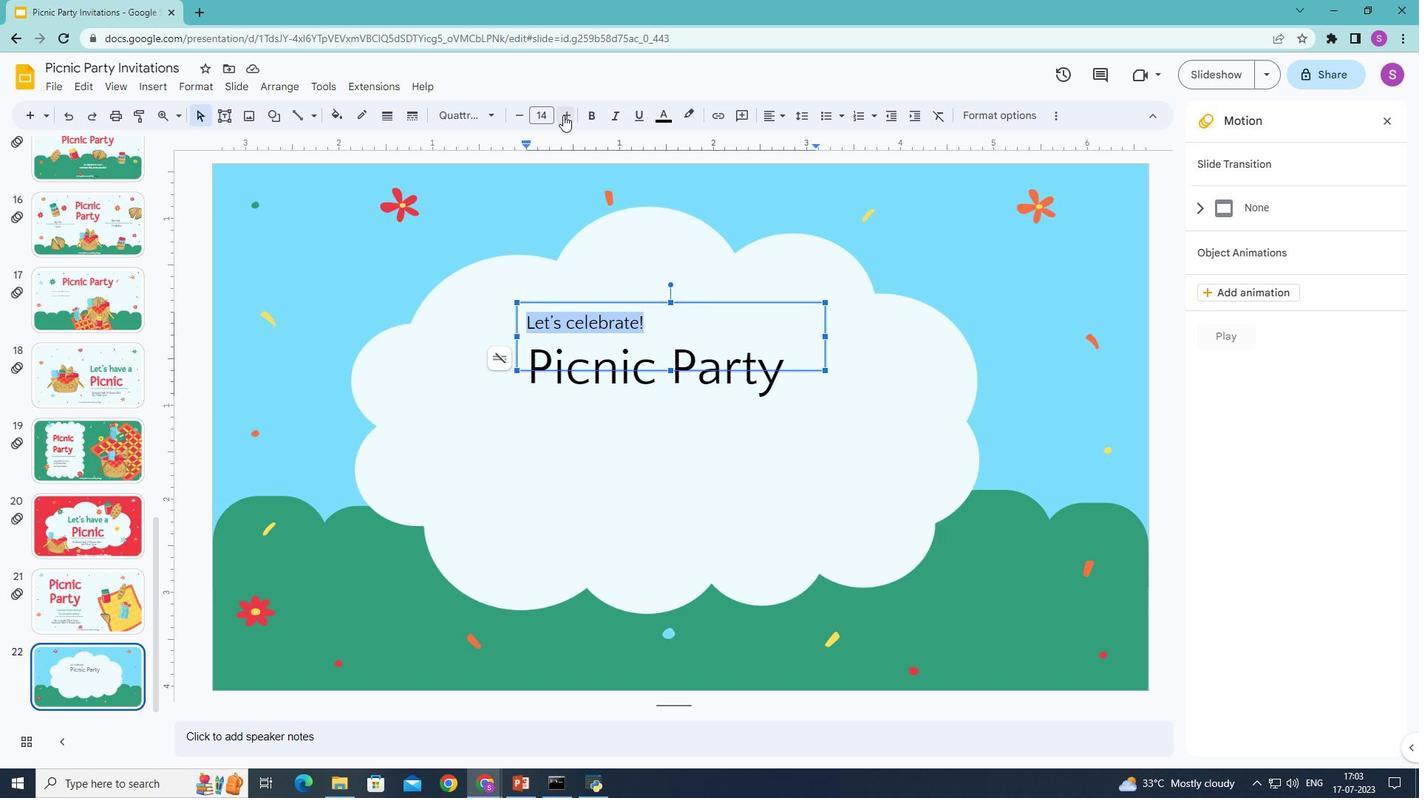 
Action: Mouse pressed left at (550, 102)
Screenshot: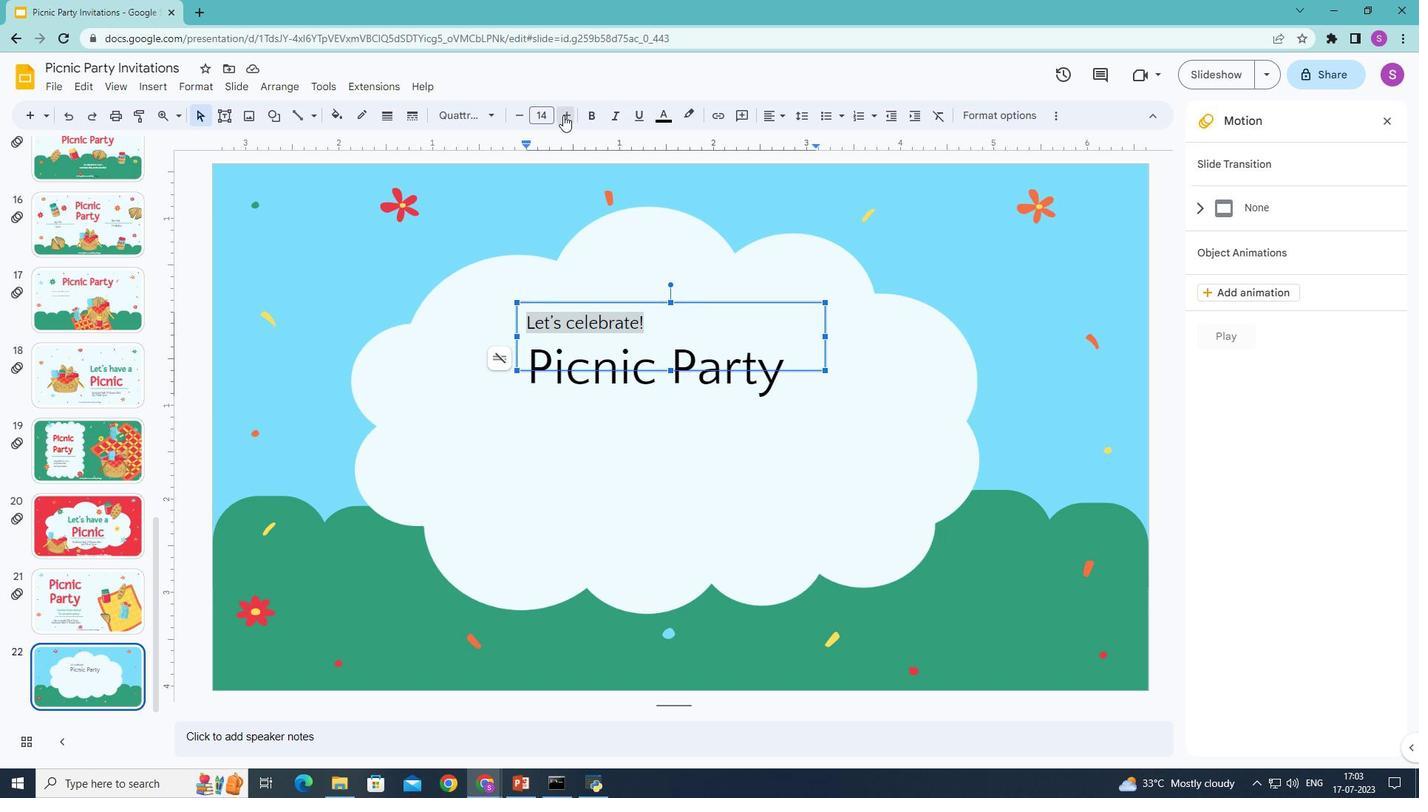 
Action: Mouse pressed left at (550, 102)
Screenshot: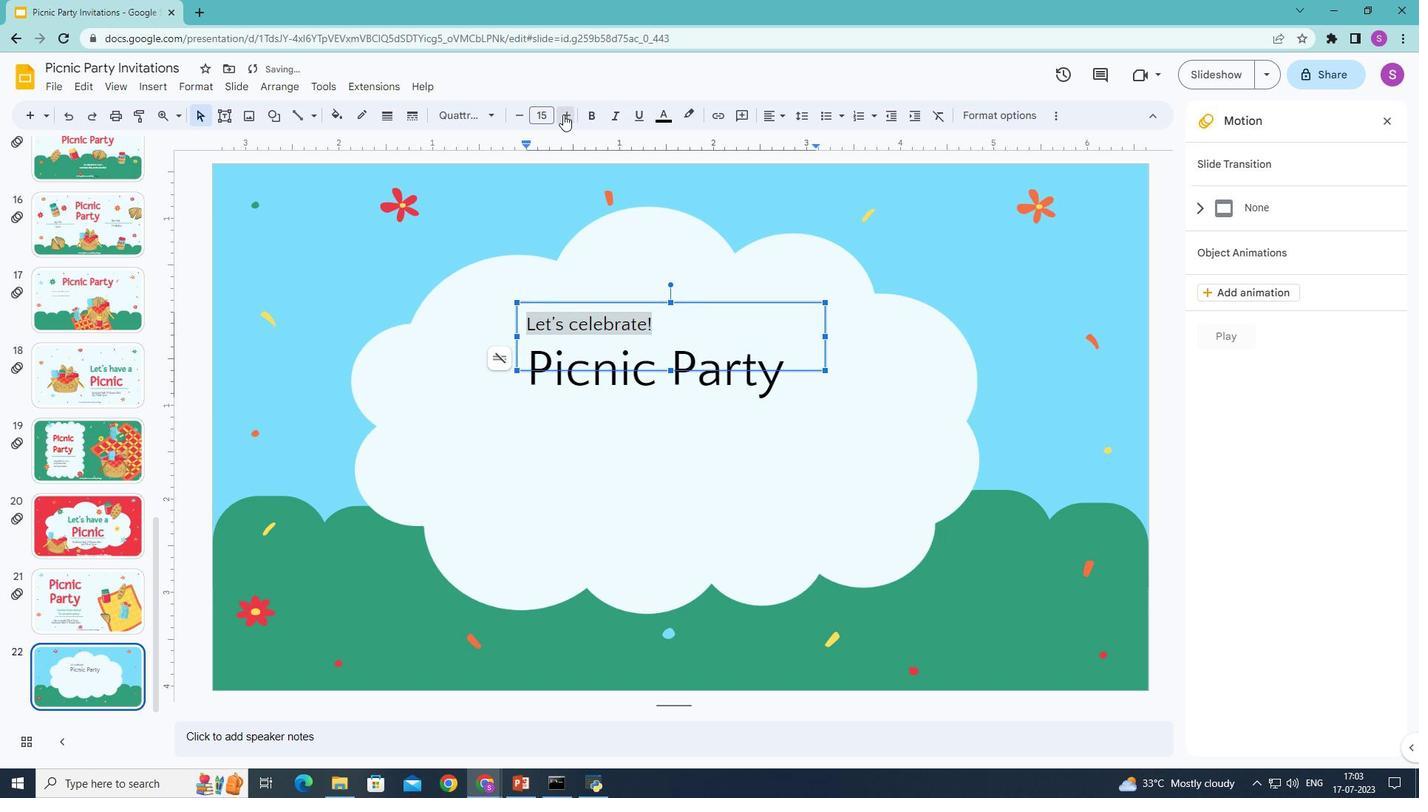 
Action: Mouse moved to (551, 102)
Screenshot: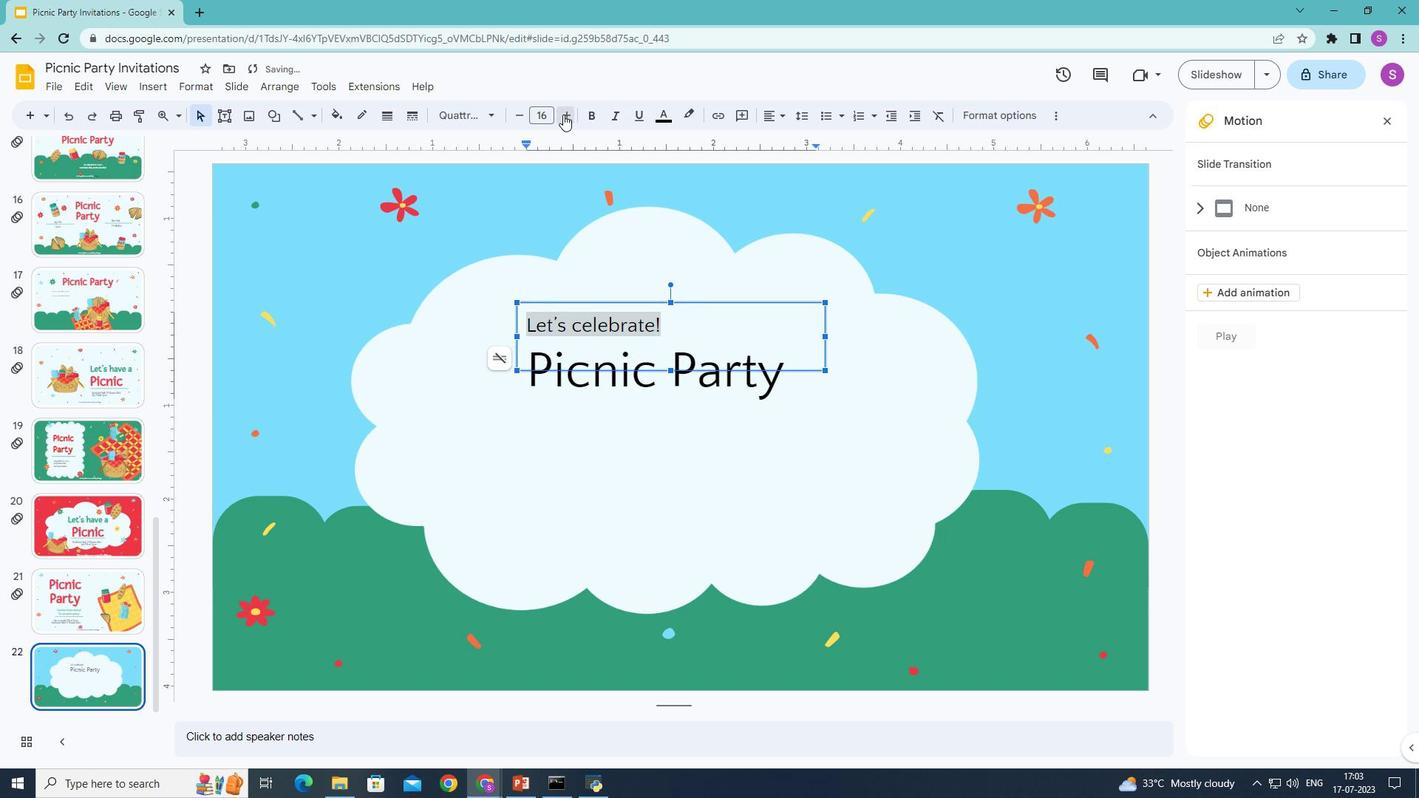 
Action: Mouse pressed left at (551, 102)
Screenshot: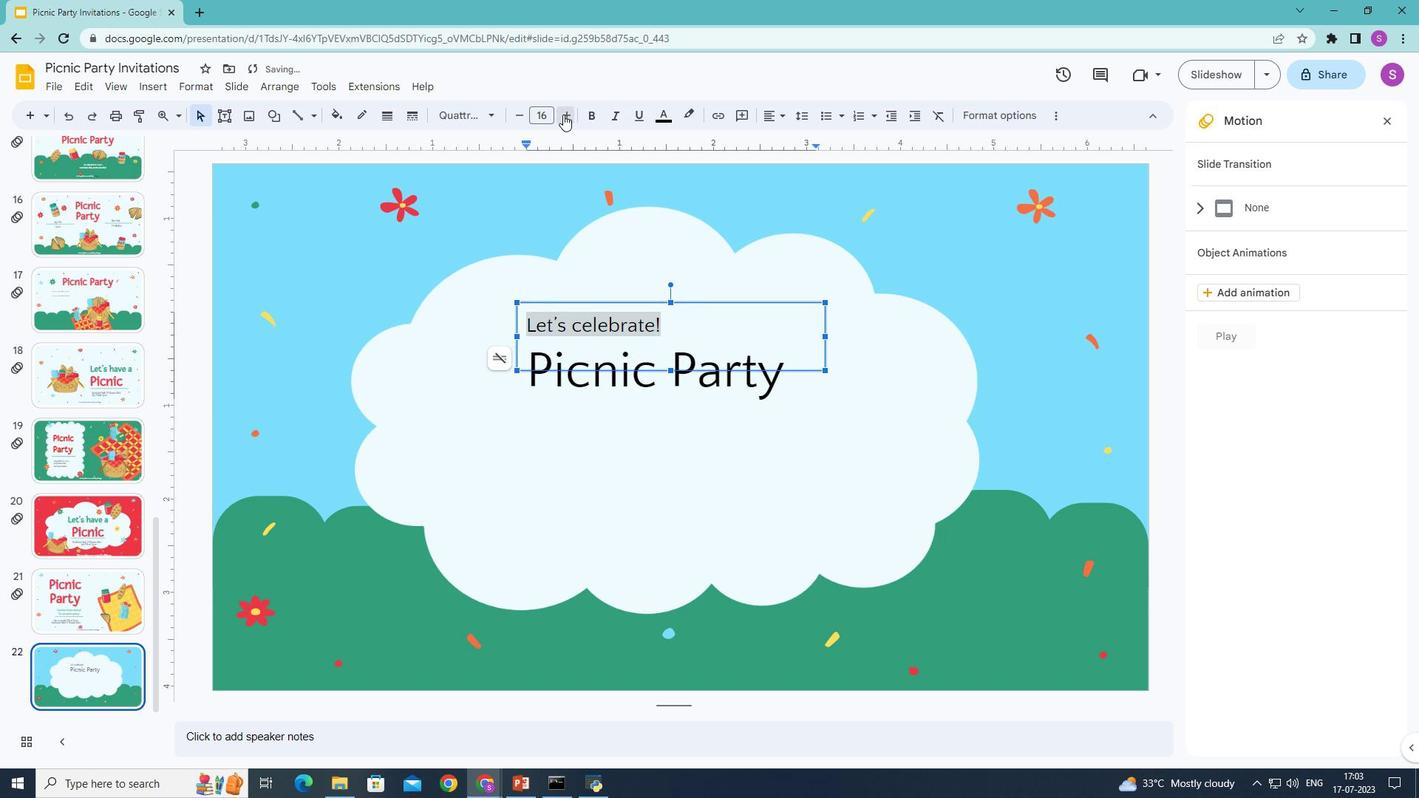 
Action: Mouse moved to (551, 102)
Screenshot: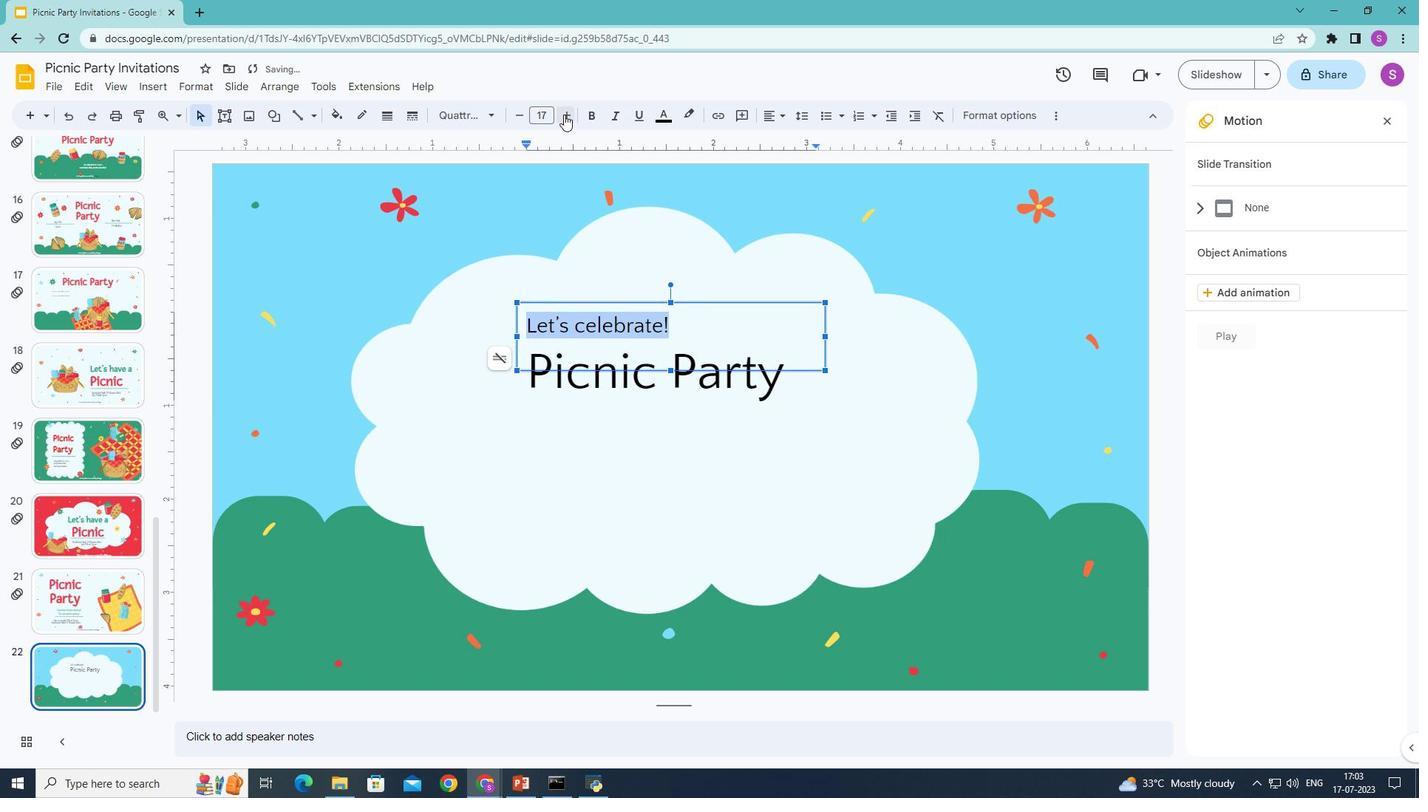 
Action: Mouse pressed left at (551, 102)
Screenshot: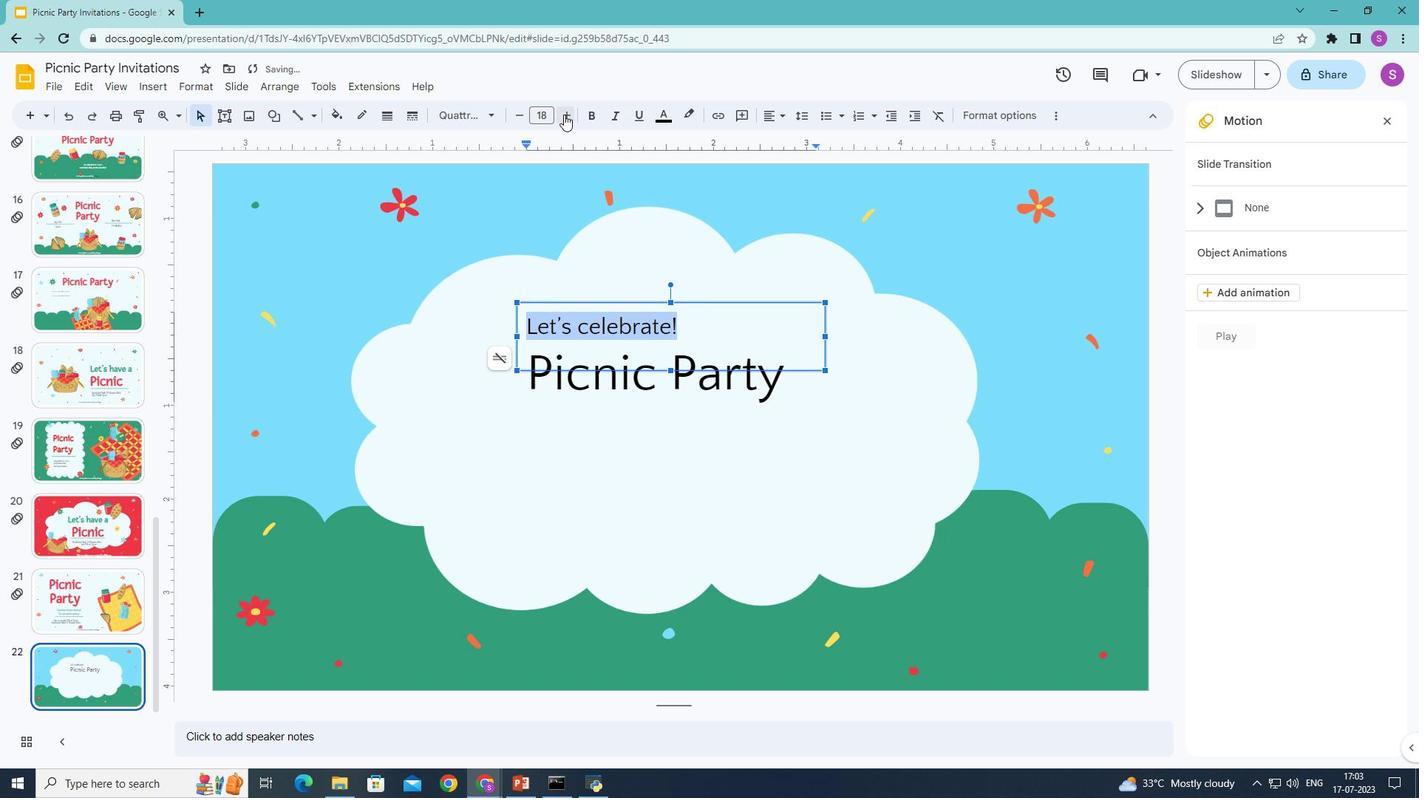 
Action: Mouse pressed left at (551, 102)
Screenshot: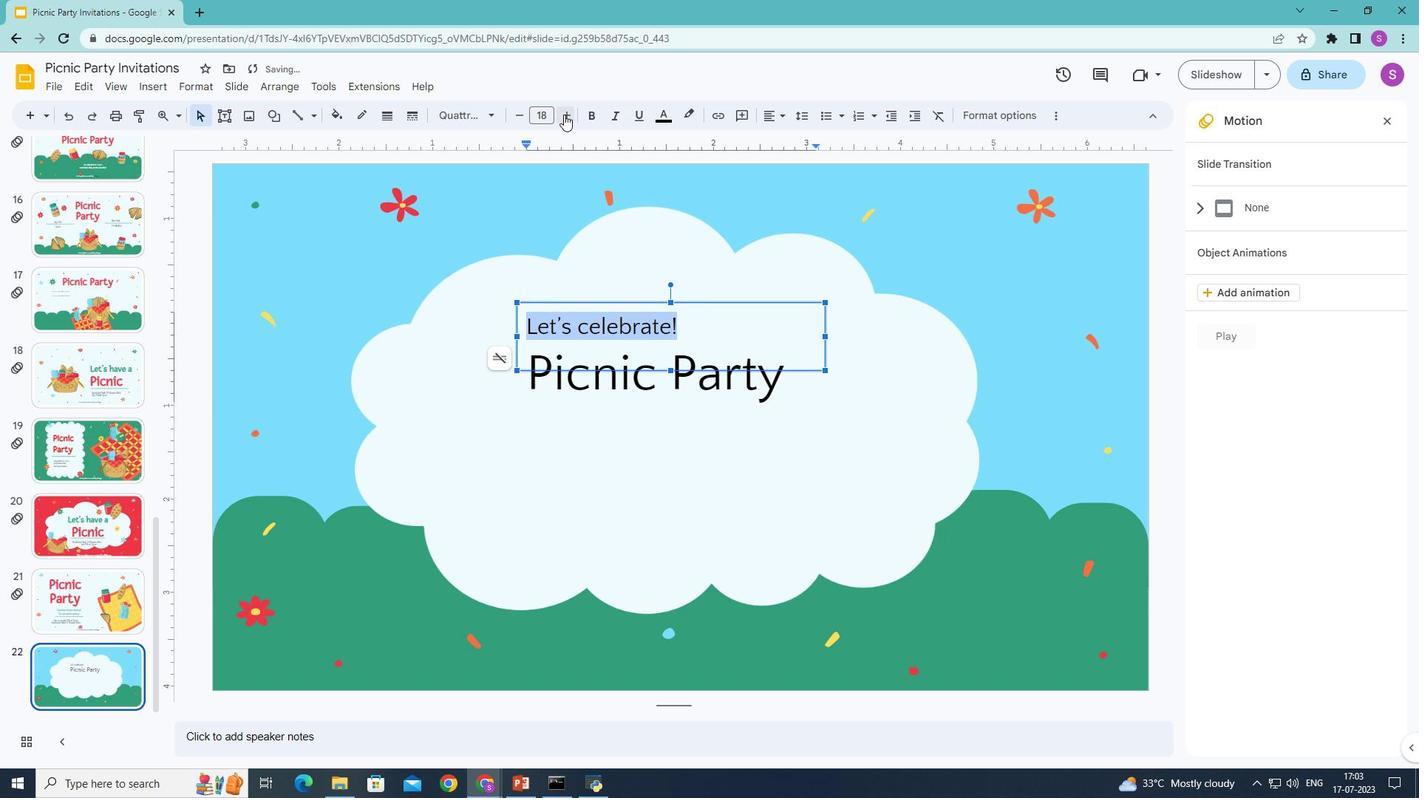 
Action: Mouse moved to (552, 102)
Screenshot: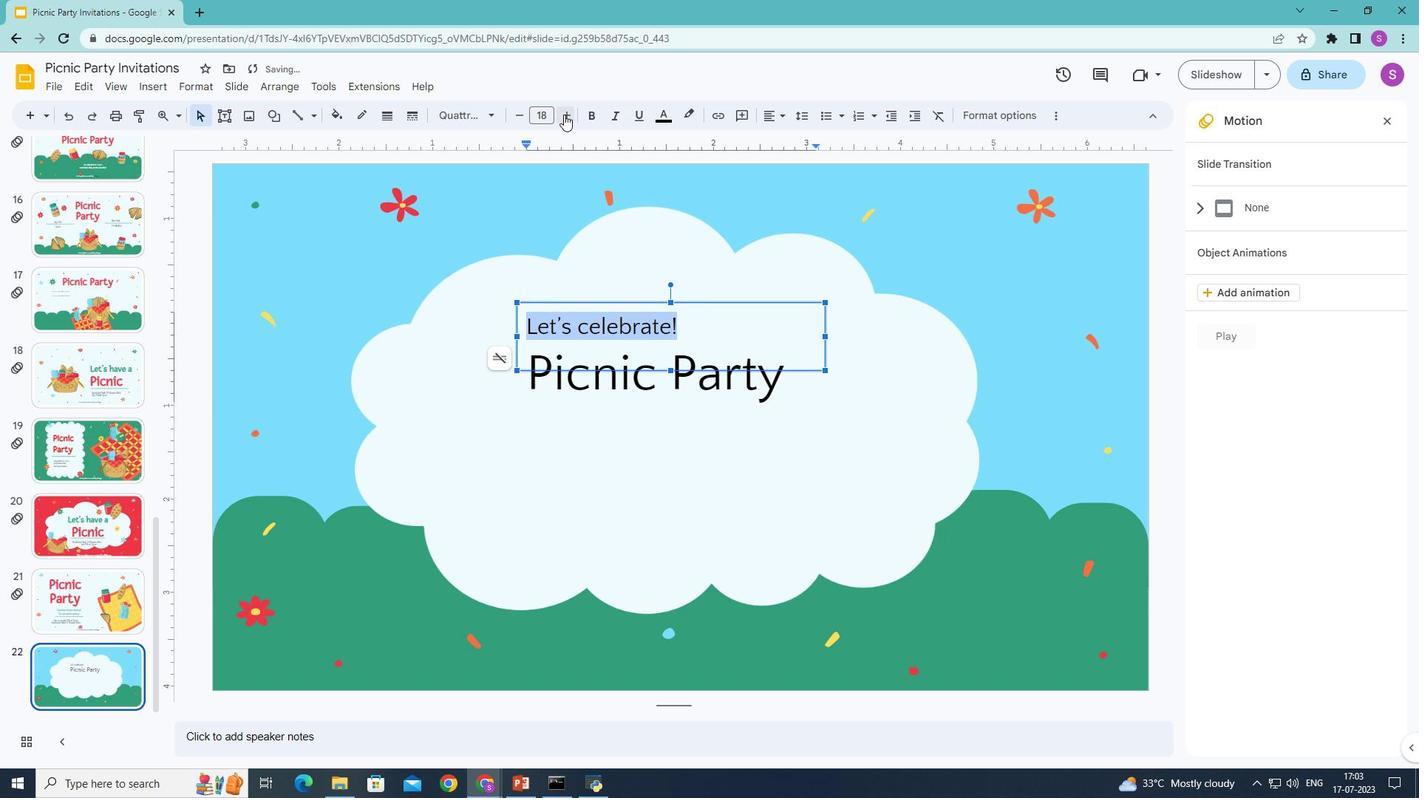 
Action: Mouse pressed left at (552, 102)
Screenshot: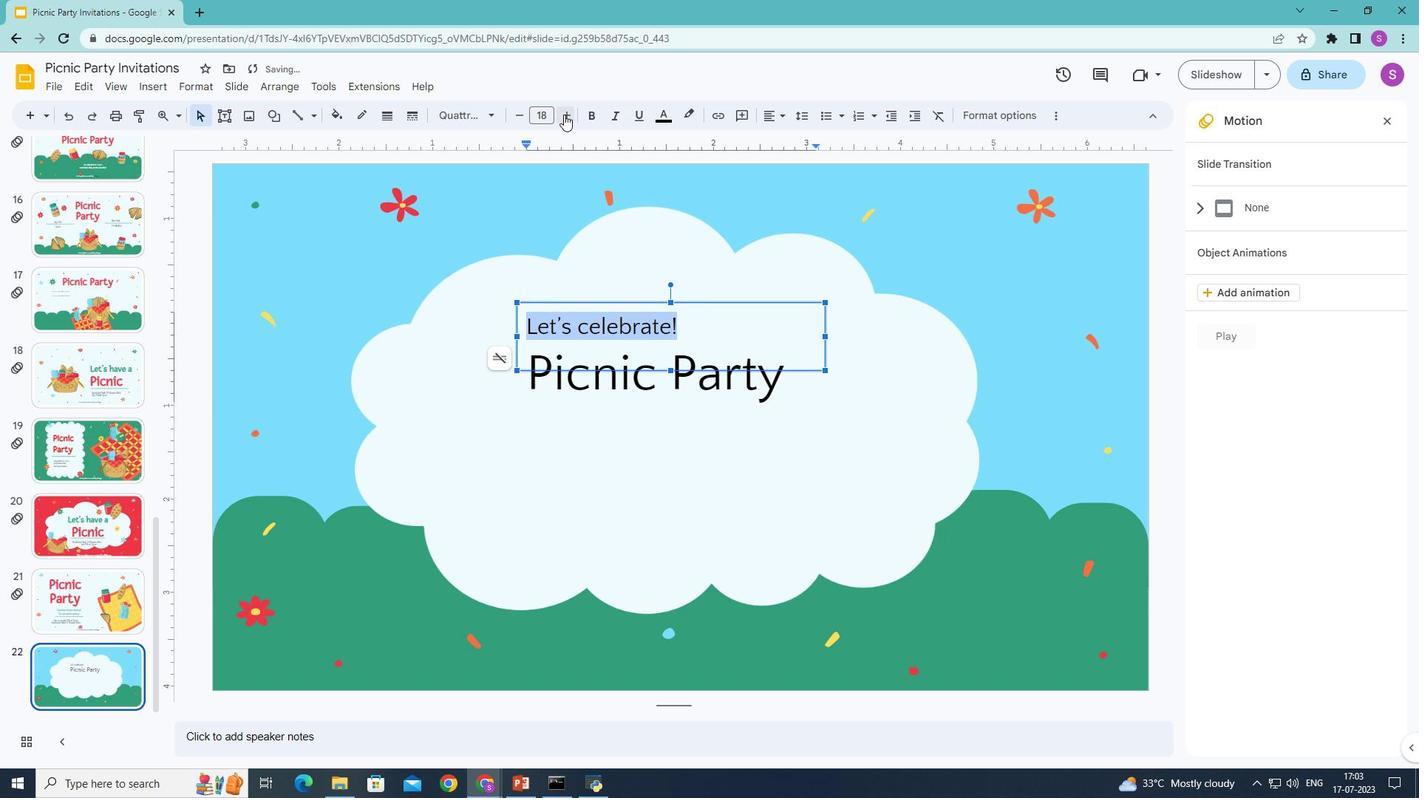 
Action: Mouse pressed left at (552, 102)
Screenshot: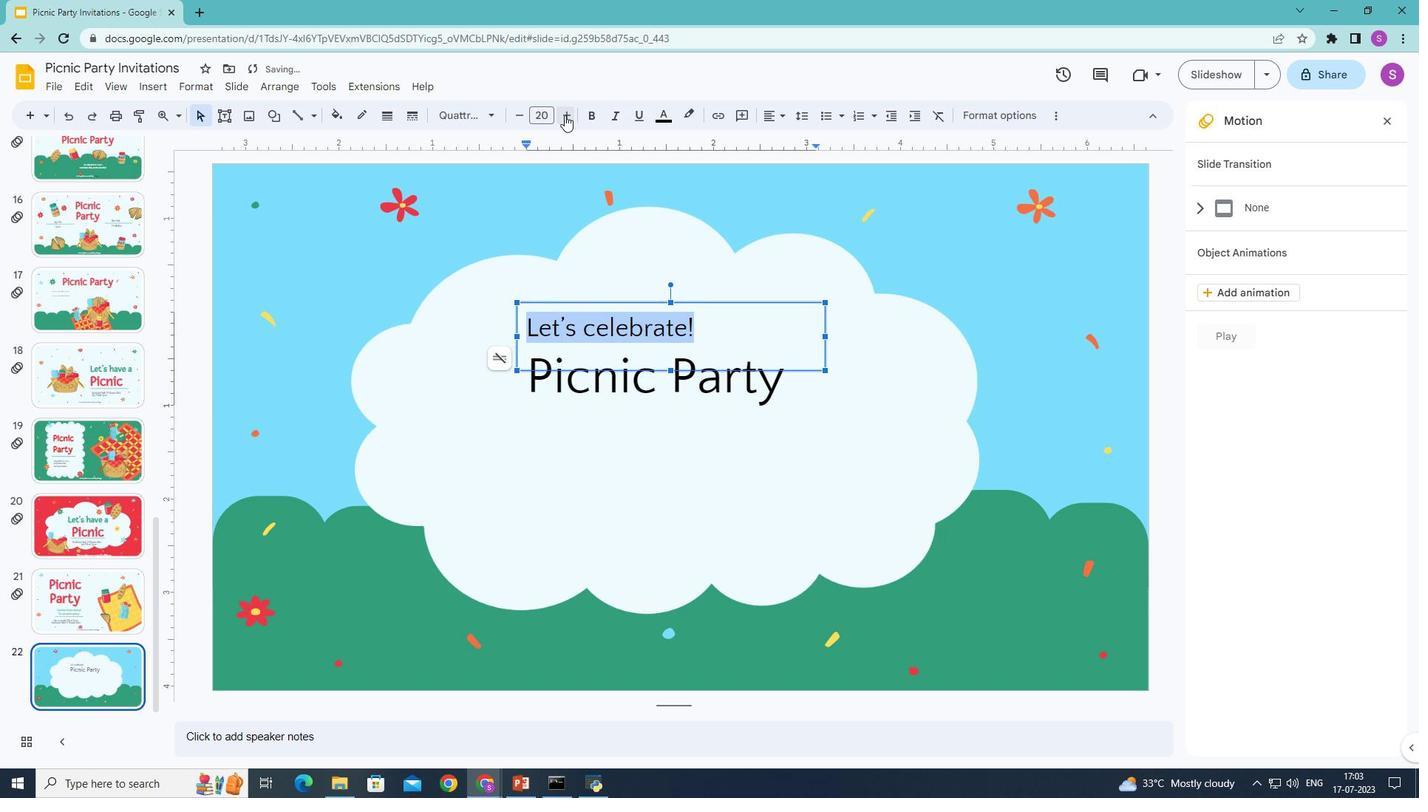 
Action: Mouse pressed left at (552, 102)
Screenshot: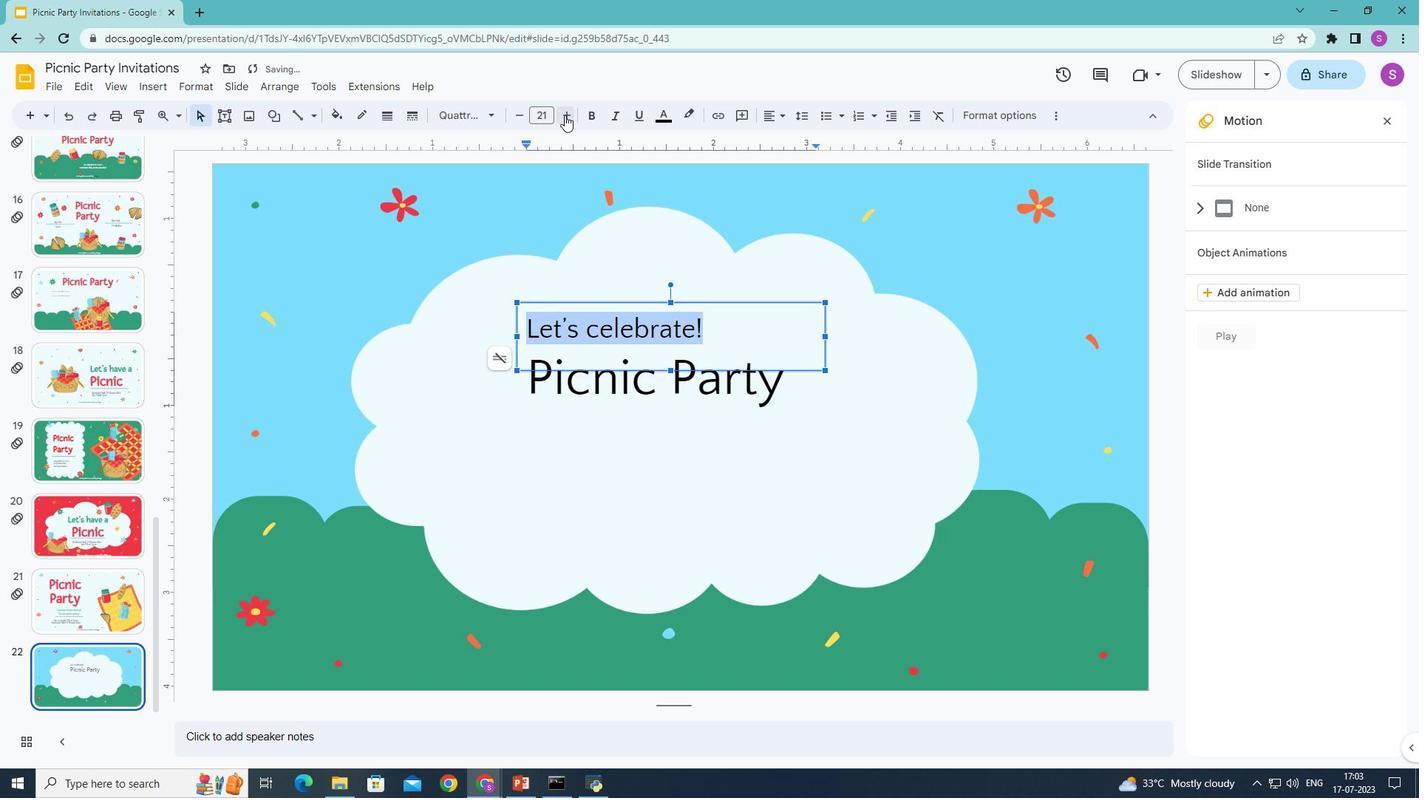 
Action: Mouse pressed left at (552, 102)
Screenshot: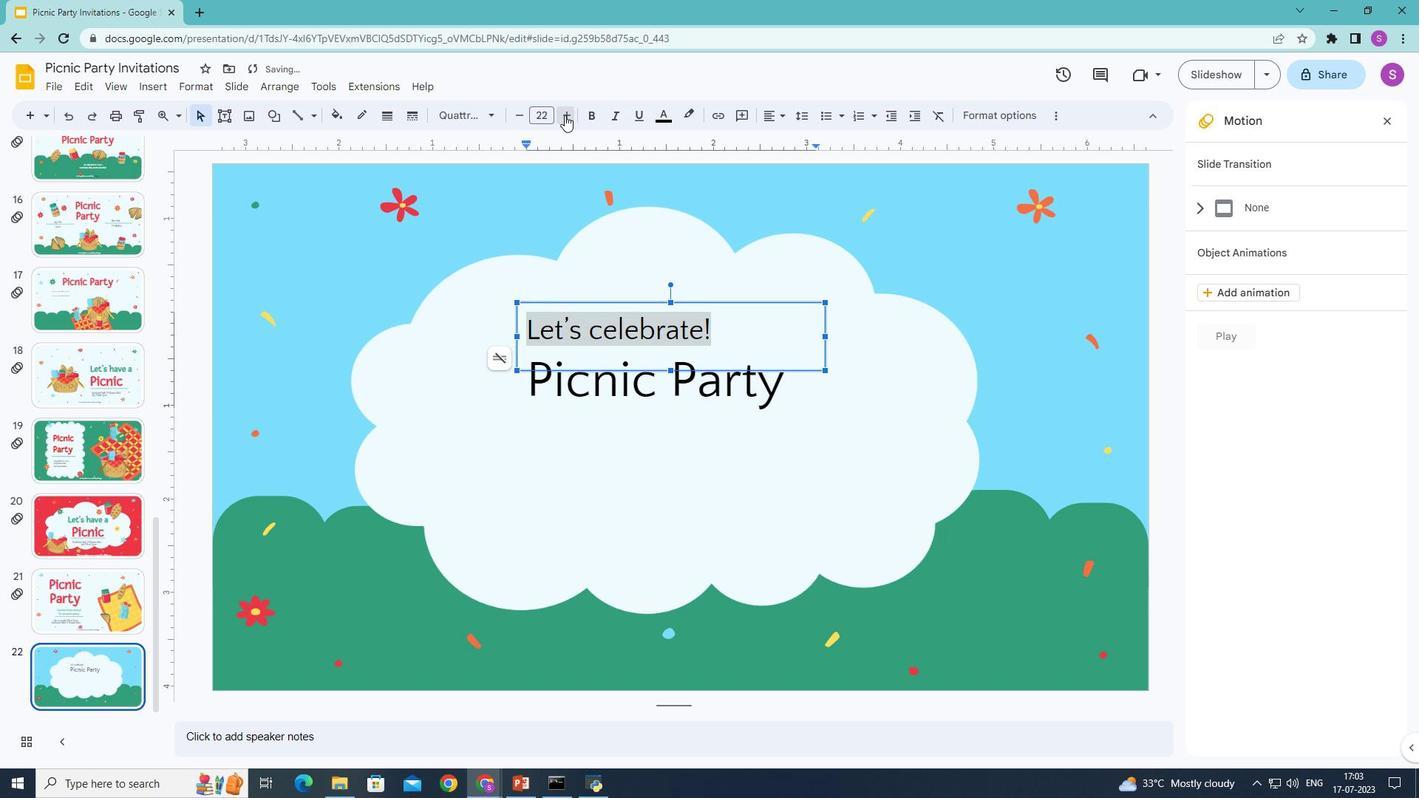 
Action: Mouse pressed left at (552, 102)
Screenshot: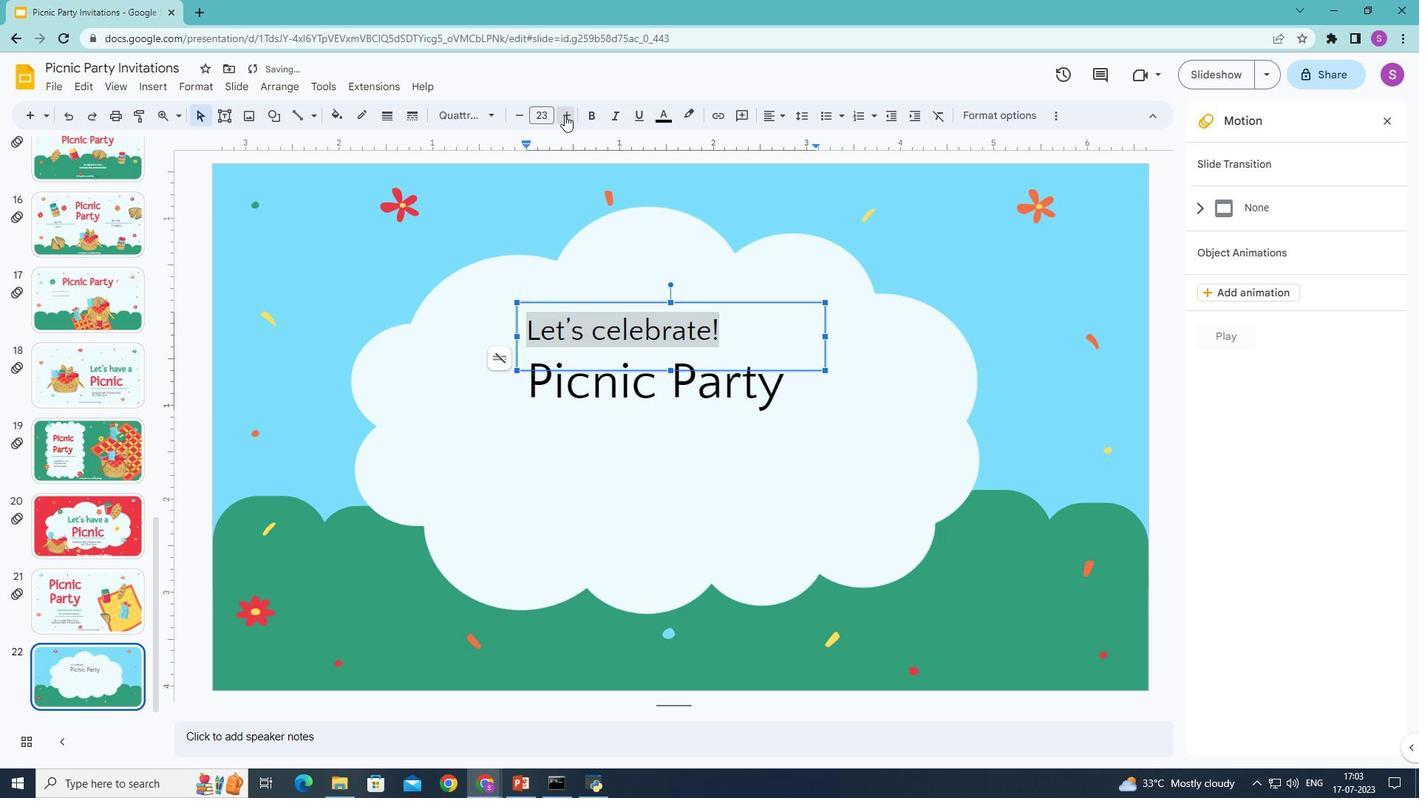 
Action: Mouse pressed left at (552, 102)
Screenshot: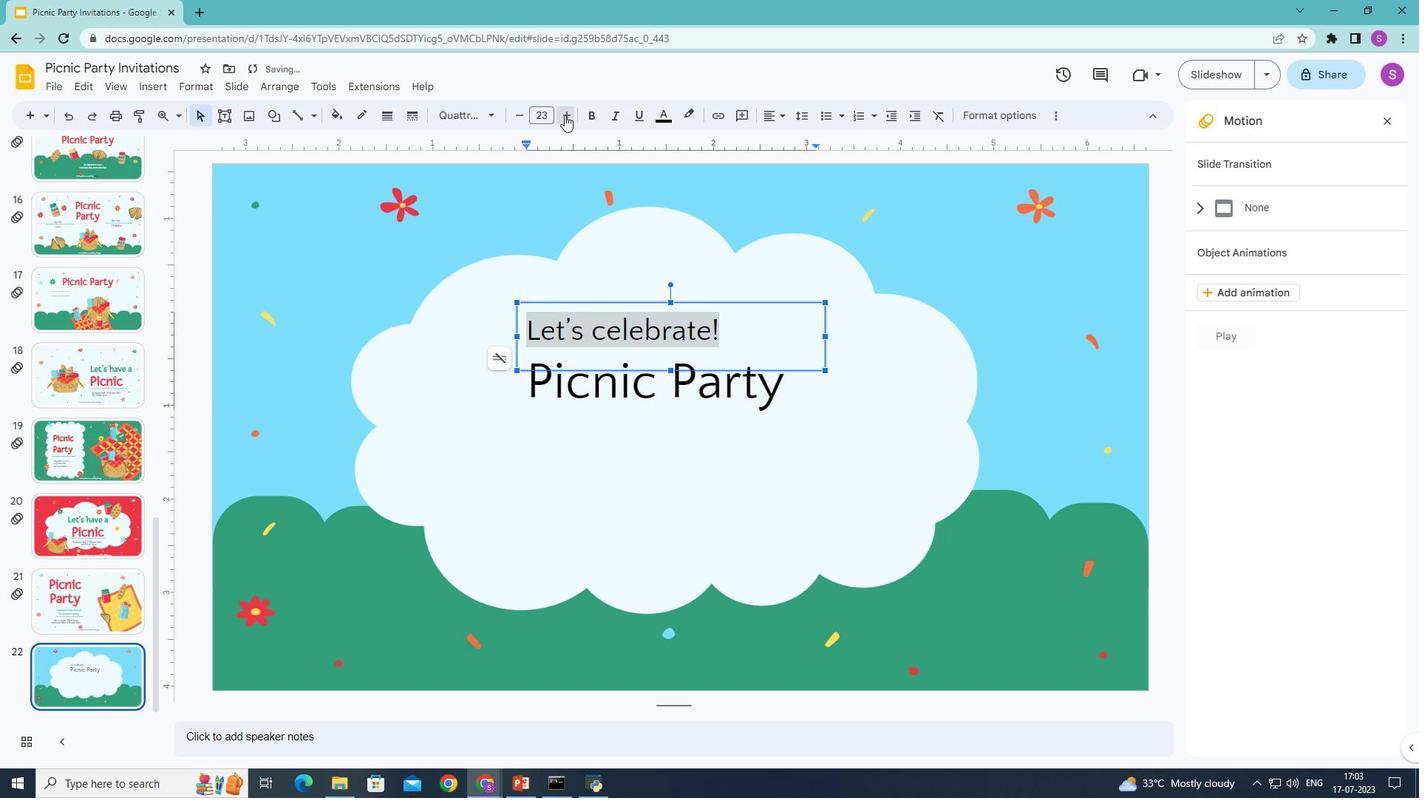 
Action: Mouse pressed left at (552, 102)
Screenshot: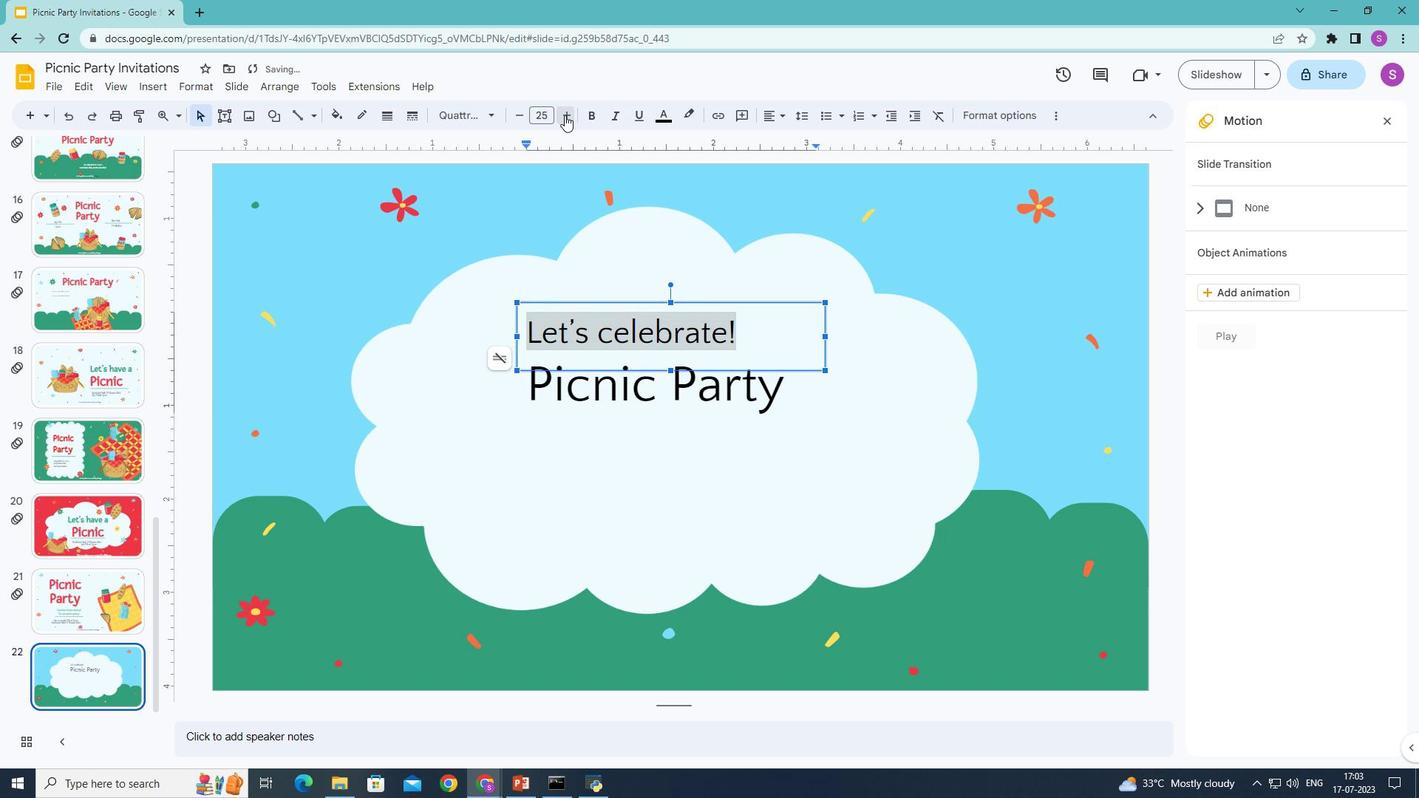 
Action: Mouse pressed left at (552, 102)
Screenshot: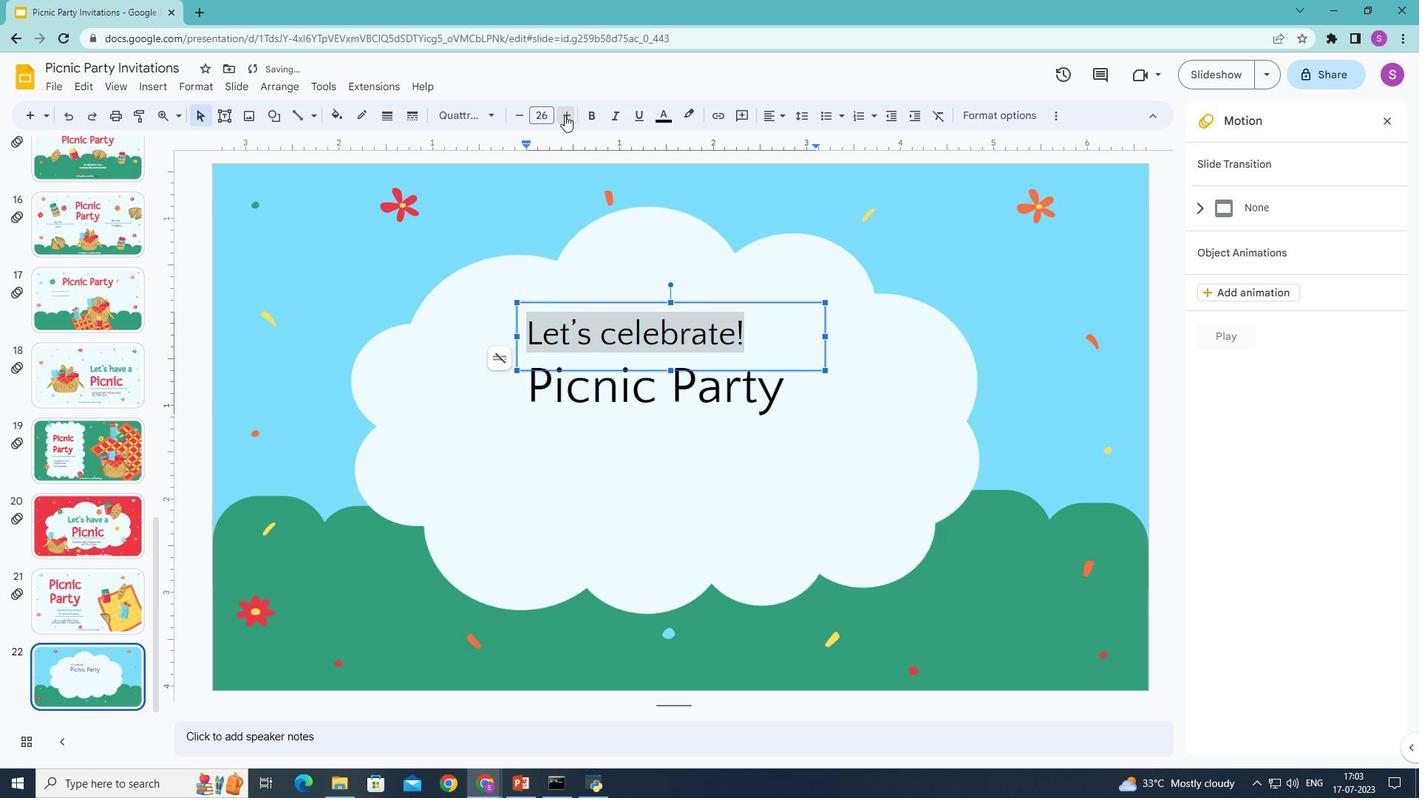 
Action: Mouse pressed left at (552, 102)
Screenshot: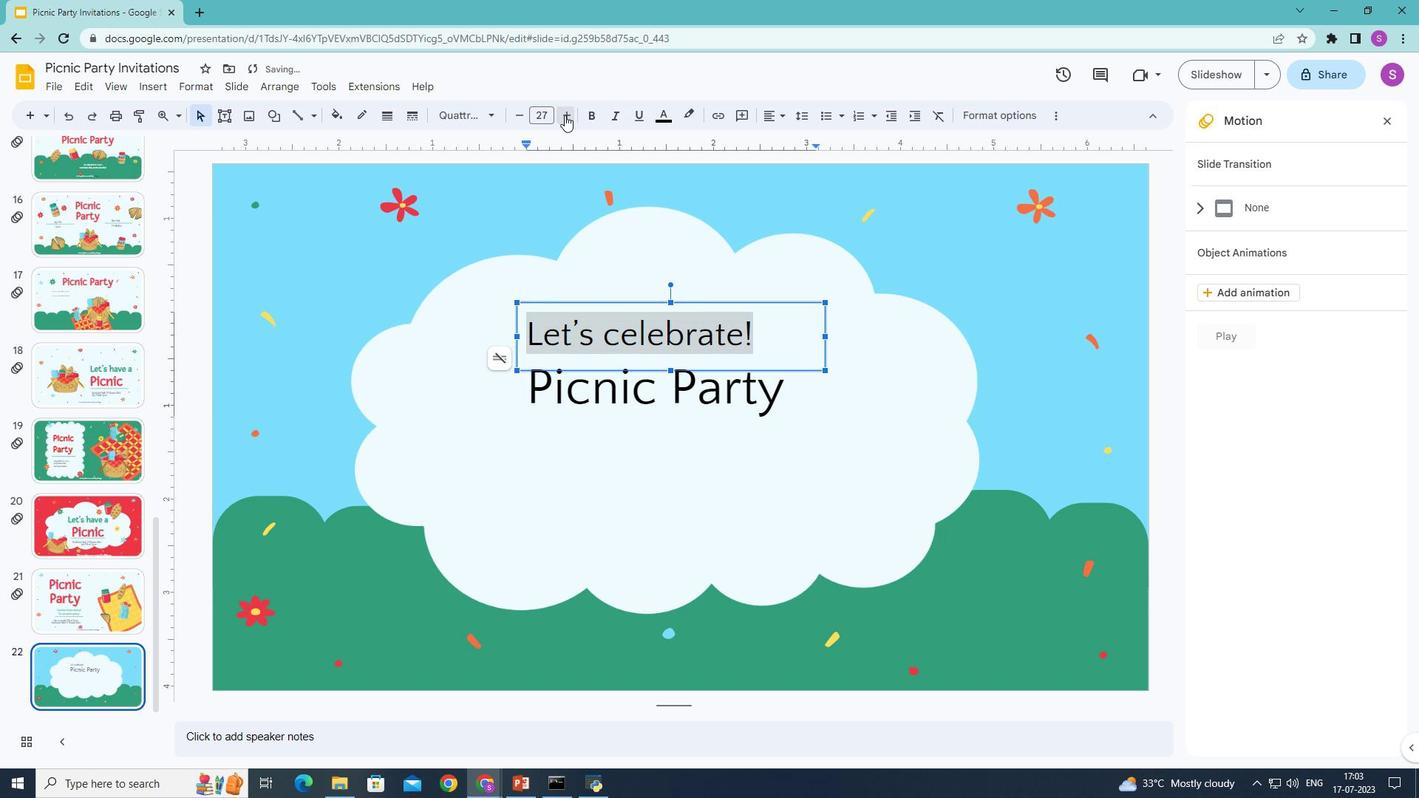 
Action: Mouse pressed left at (552, 102)
Screenshot: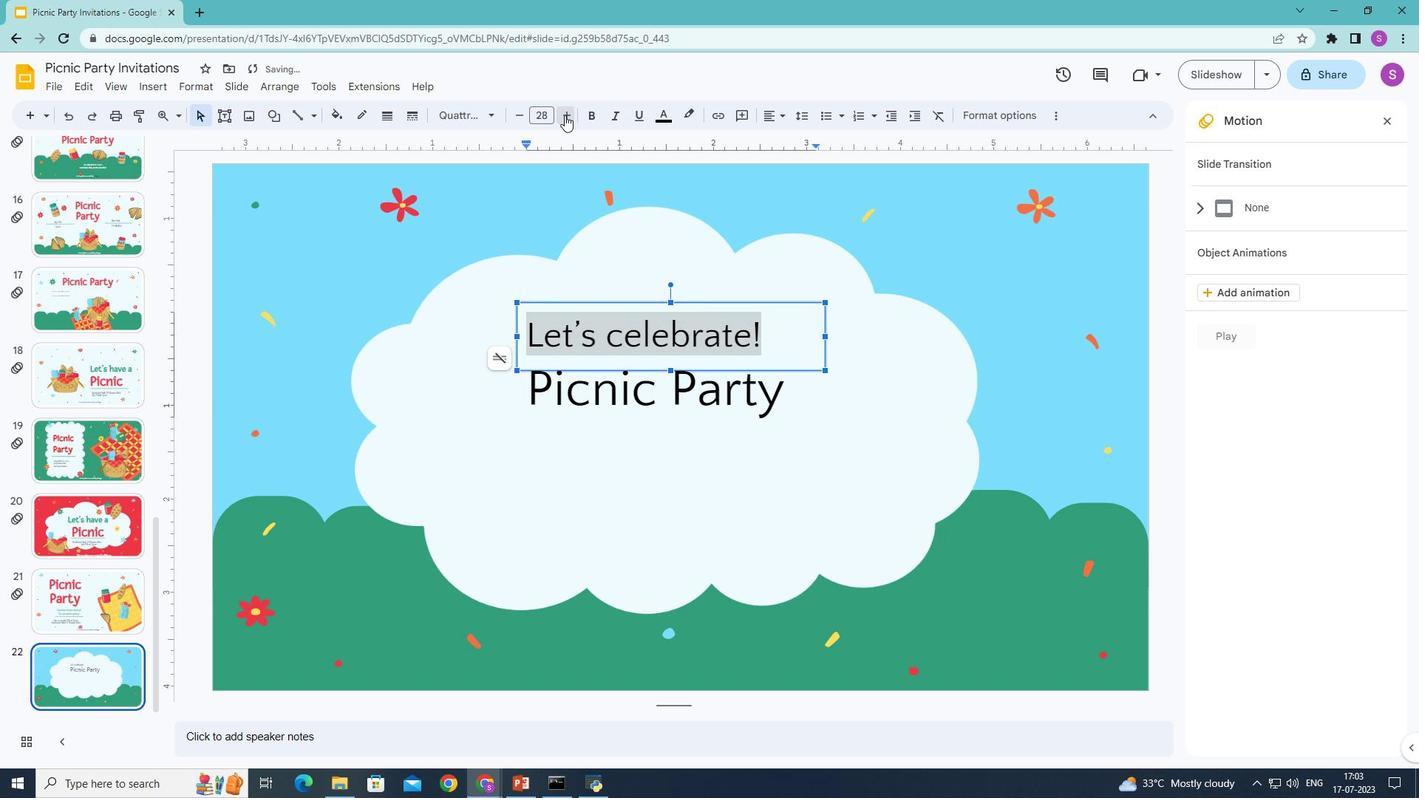 
Action: Mouse pressed left at (552, 102)
Screenshot: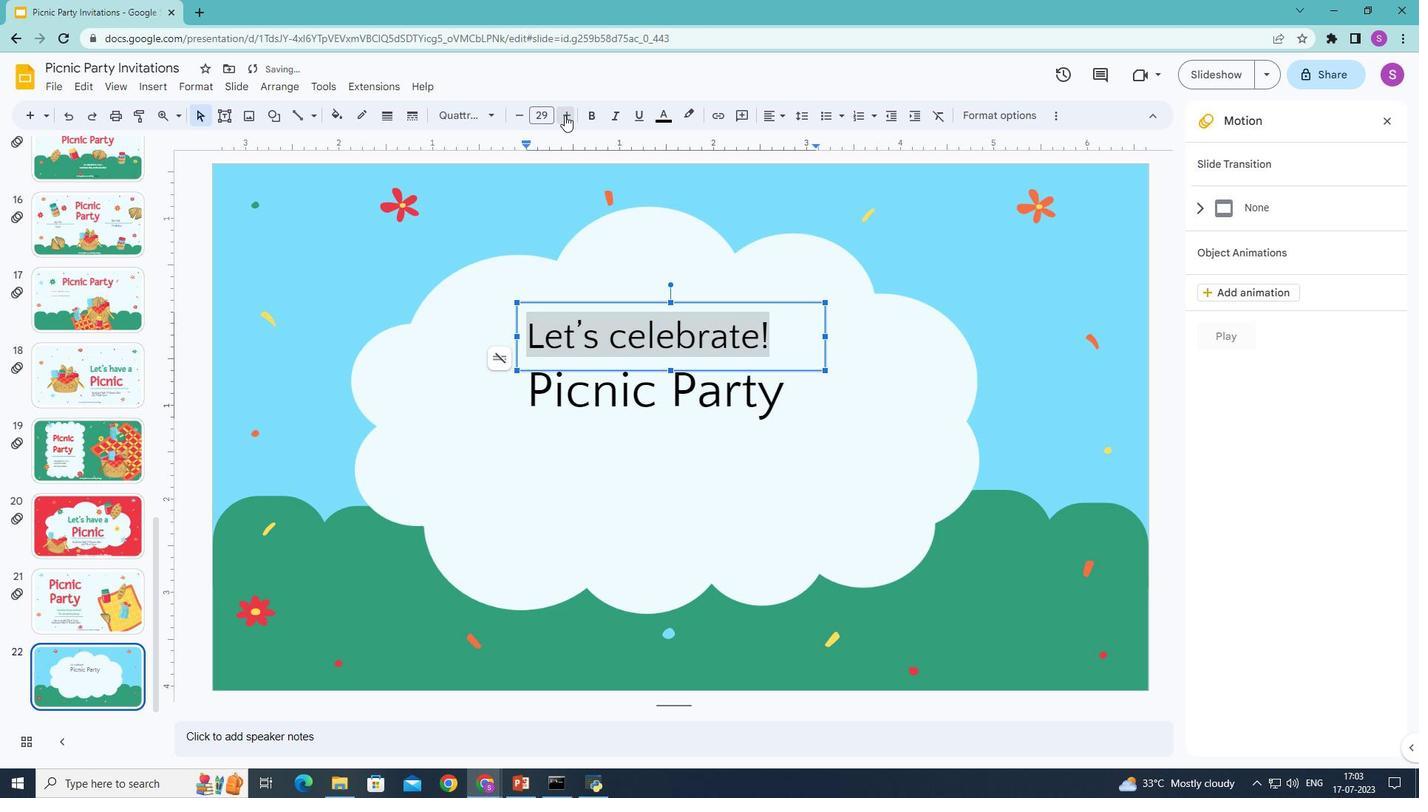
Action: Mouse pressed left at (552, 102)
Screenshot: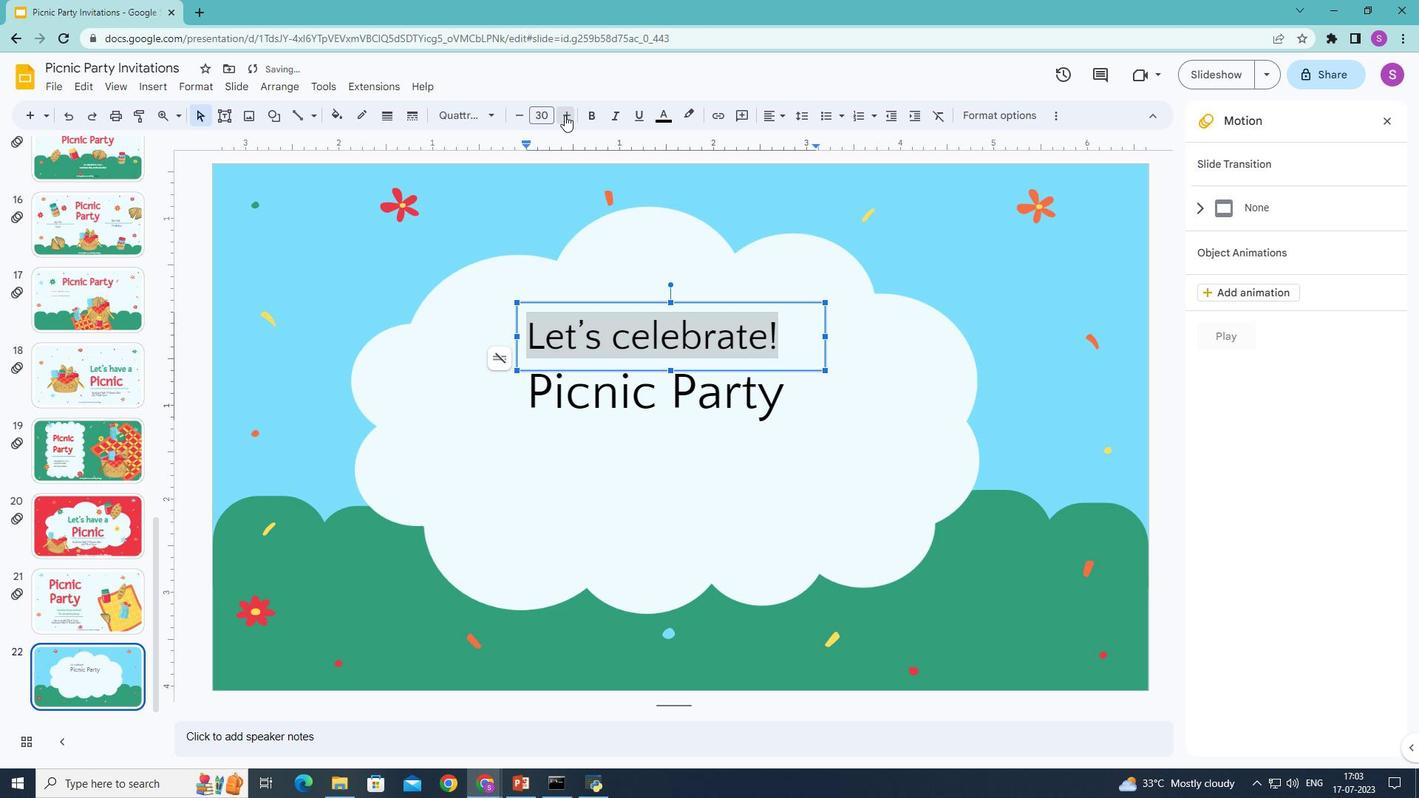 
Action: Mouse pressed left at (552, 102)
Screenshot: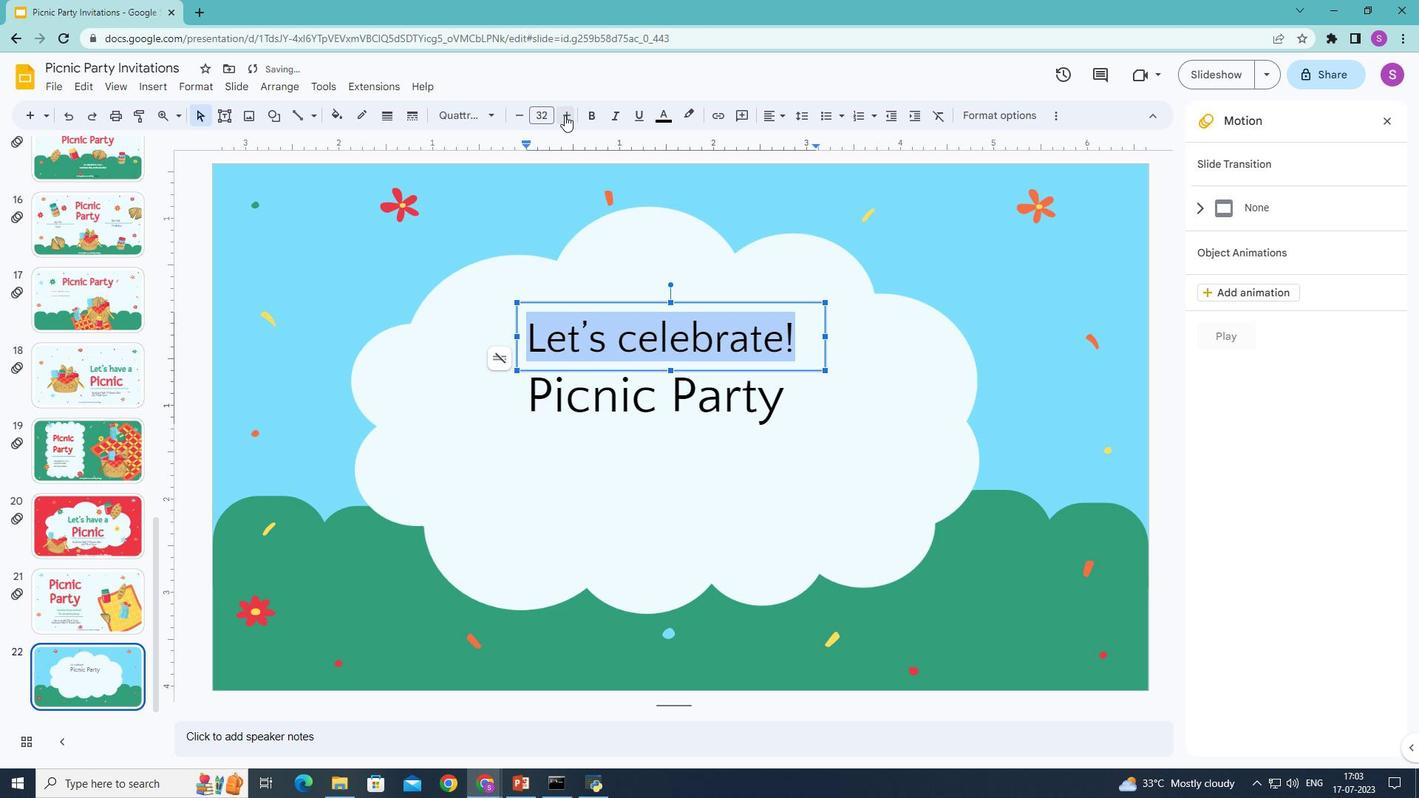 
Action: Mouse pressed left at (552, 102)
Screenshot: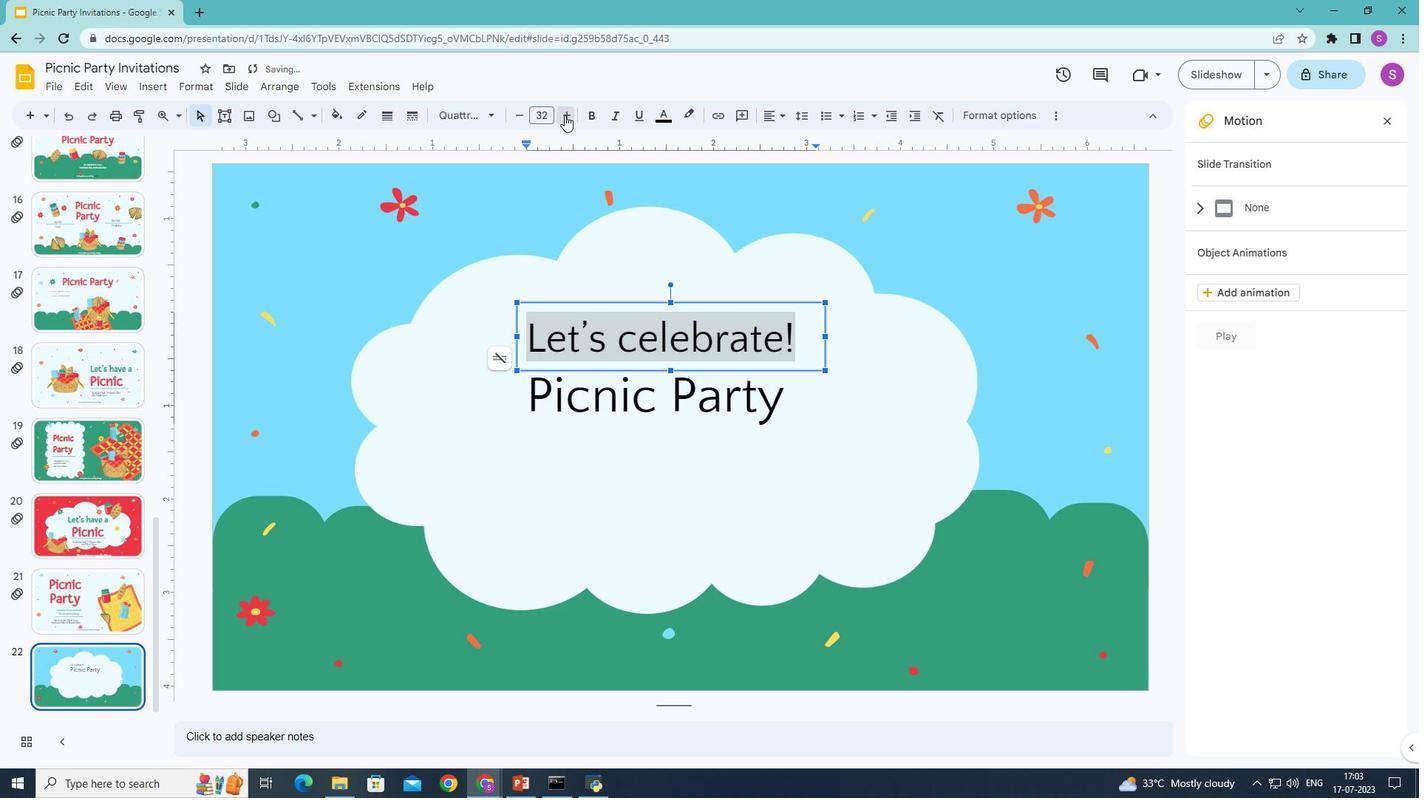 
Action: Mouse pressed left at (552, 102)
Screenshot: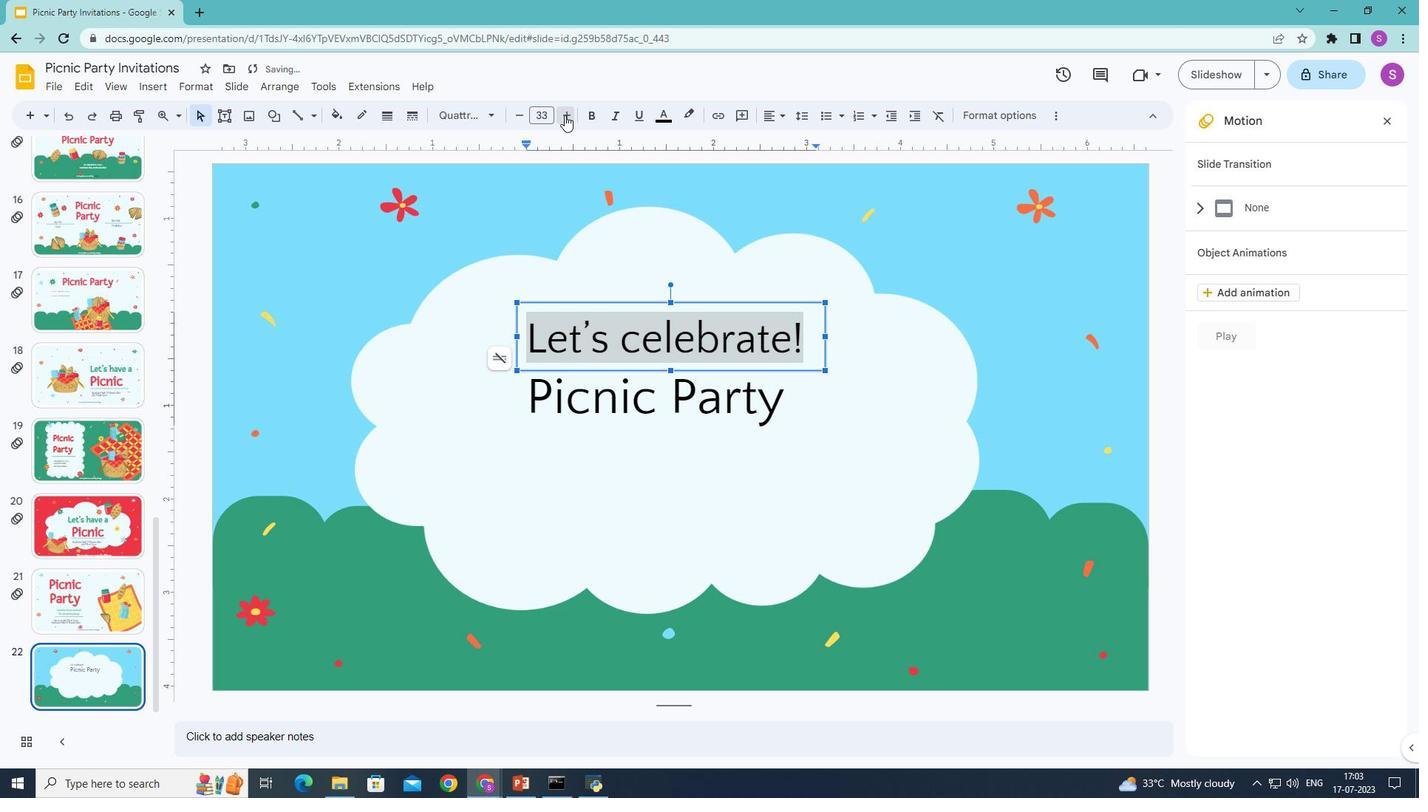 
Action: Mouse pressed left at (552, 102)
Screenshot: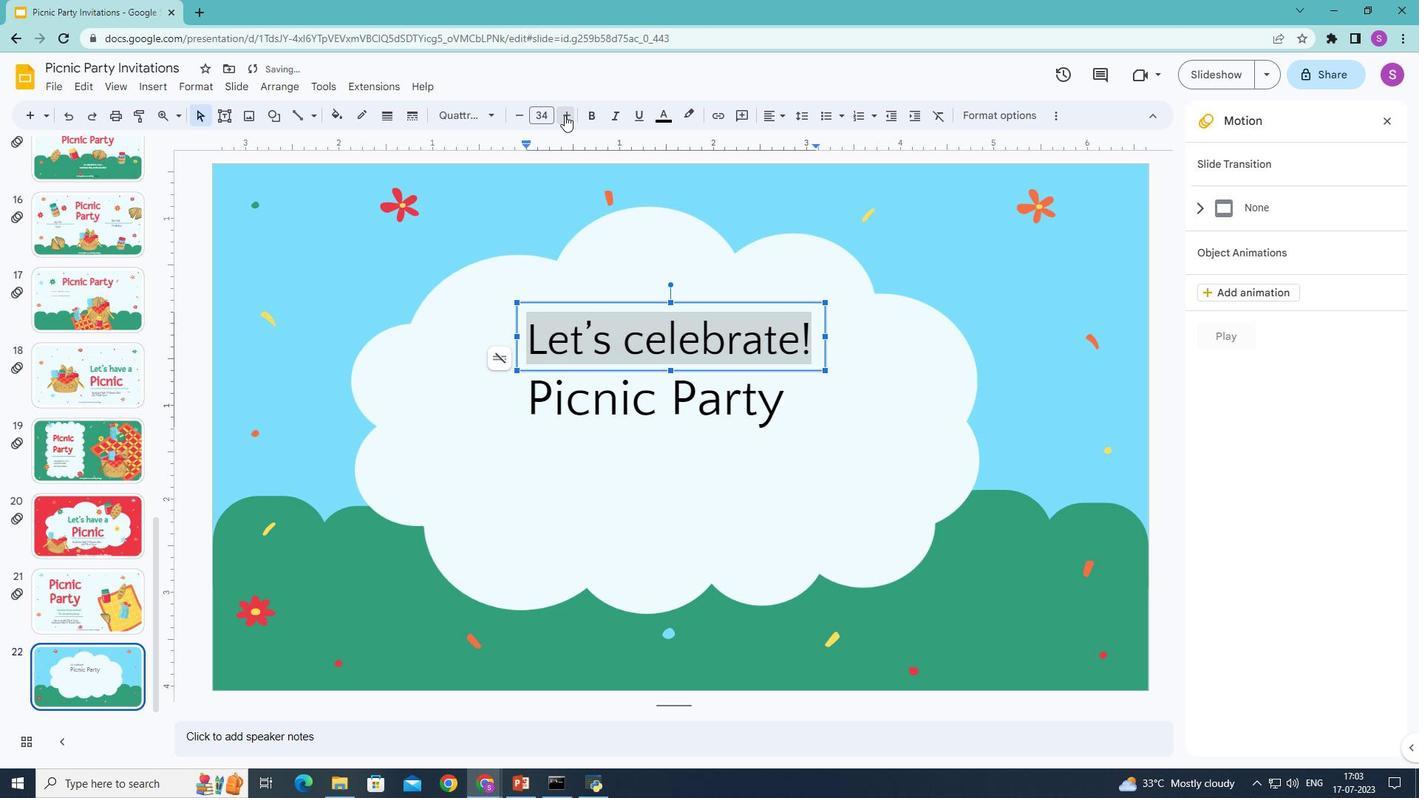 
Action: Mouse moved to (510, 100)
Screenshot: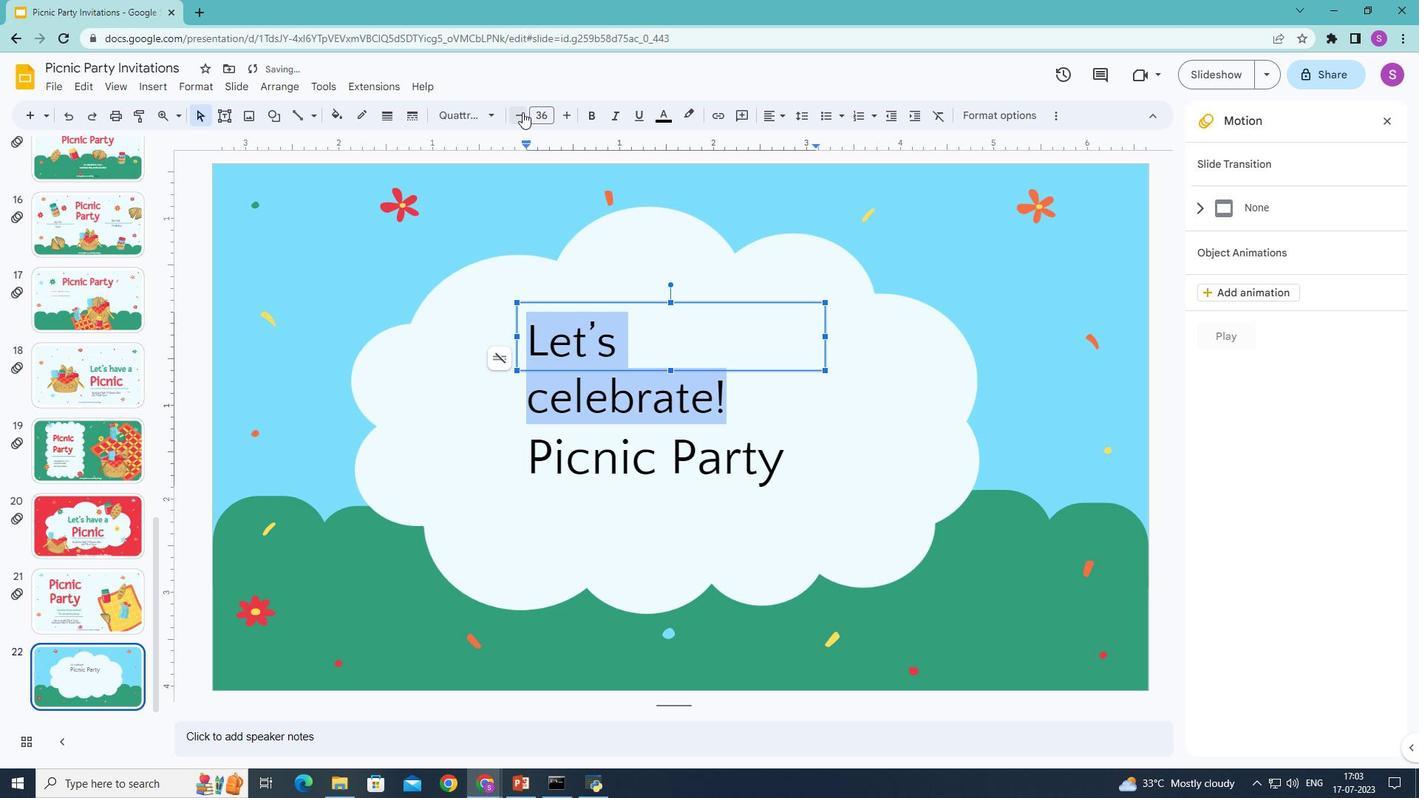 
Action: Mouse pressed left at (510, 100)
Screenshot: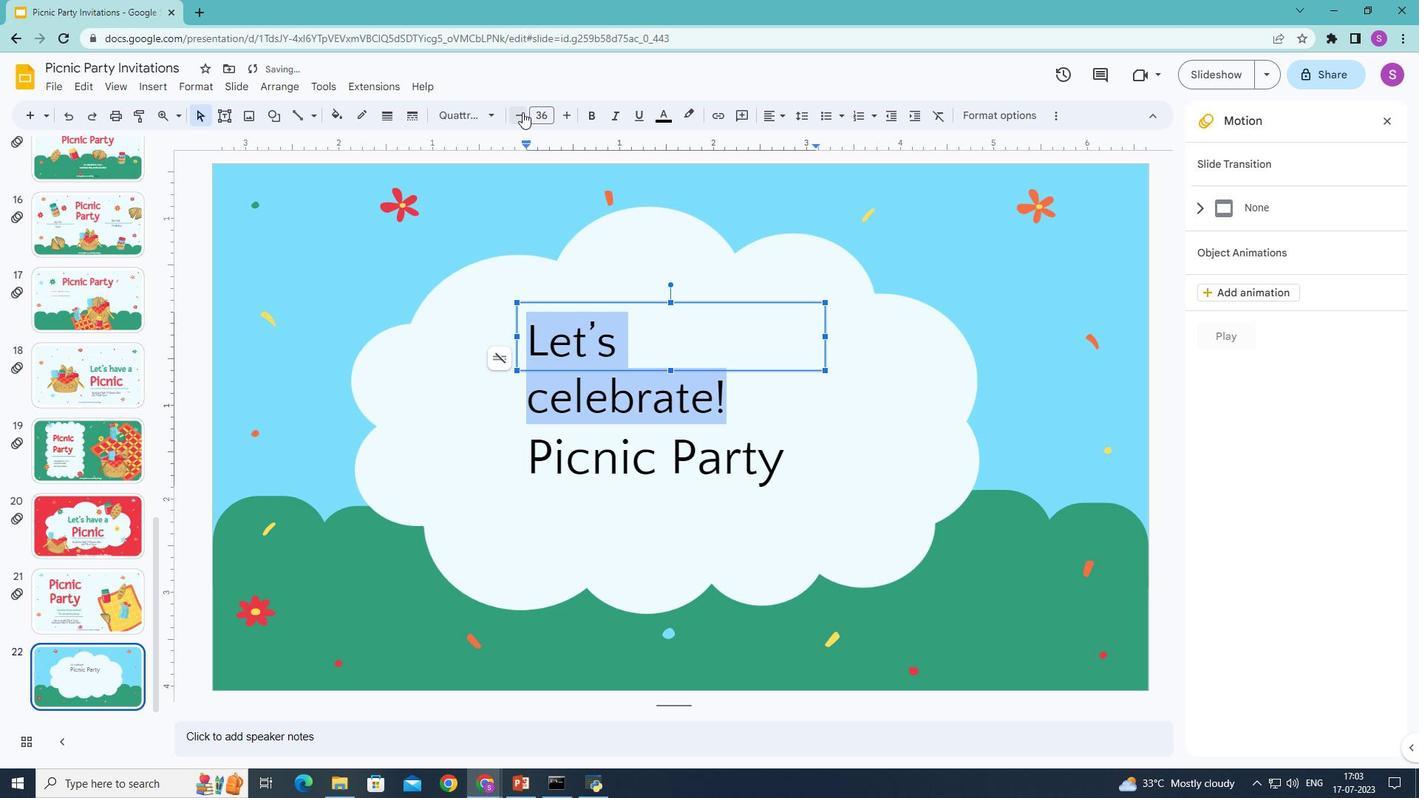 
Action: Mouse moved to (510, 100)
Screenshot: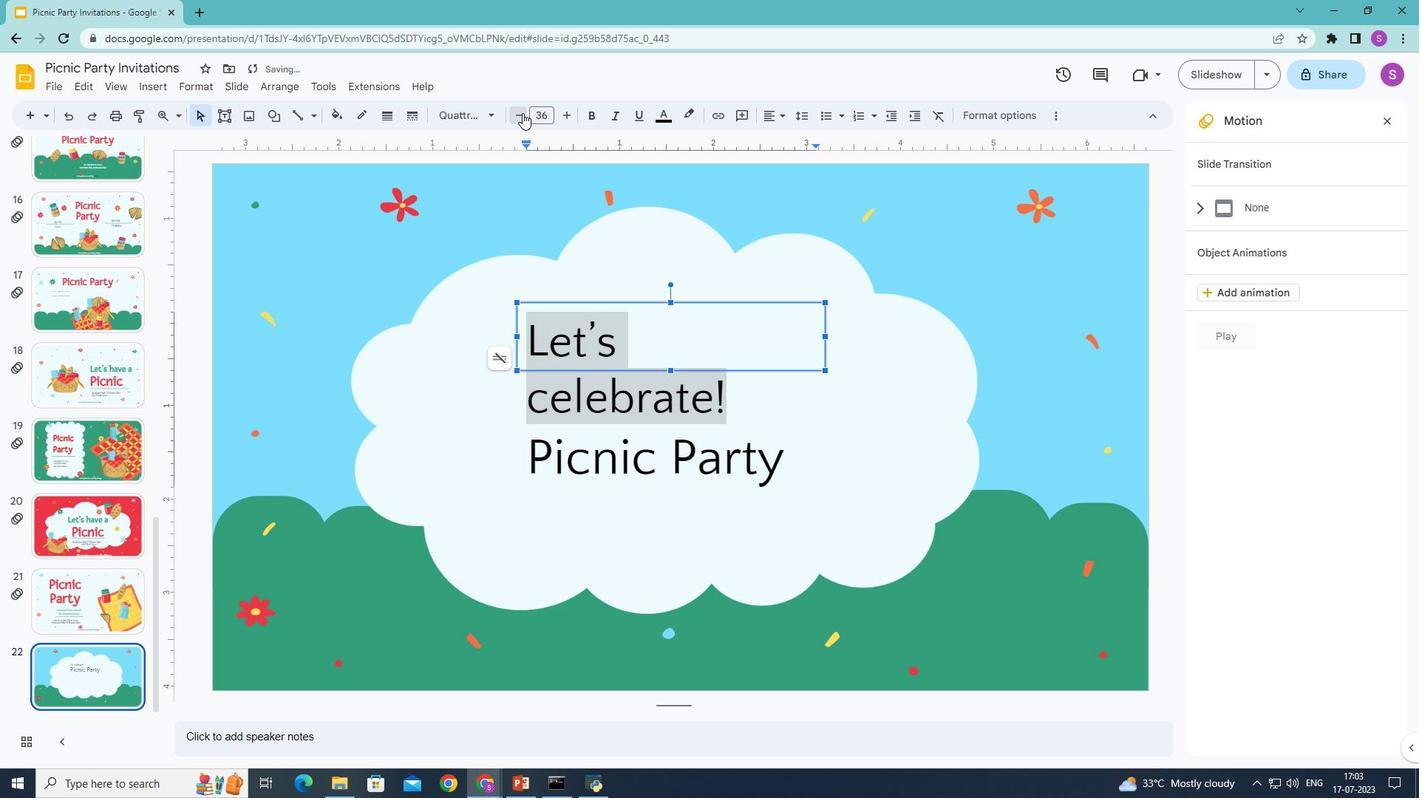 
Action: Mouse pressed left at (510, 100)
Screenshot: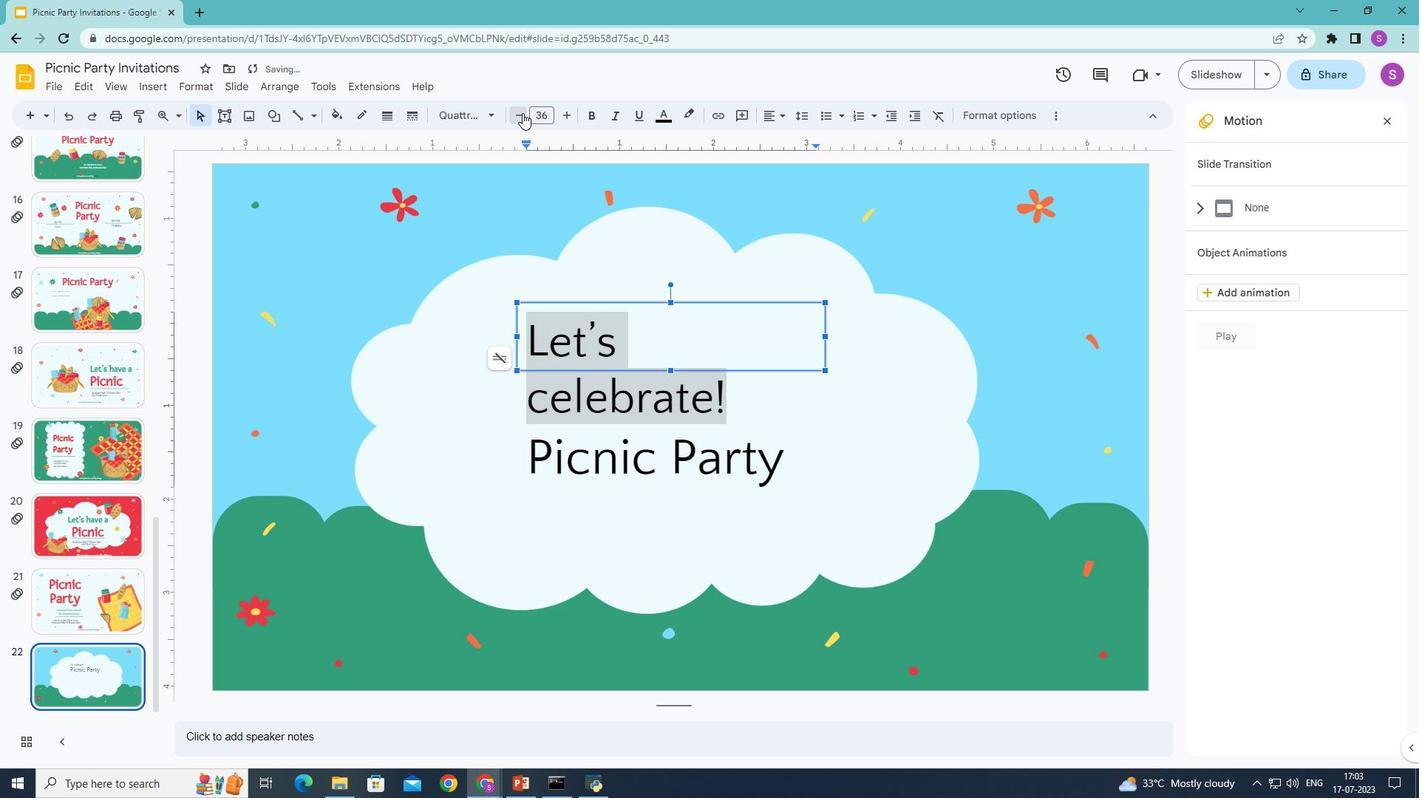 
Action: Mouse pressed left at (510, 100)
Screenshot: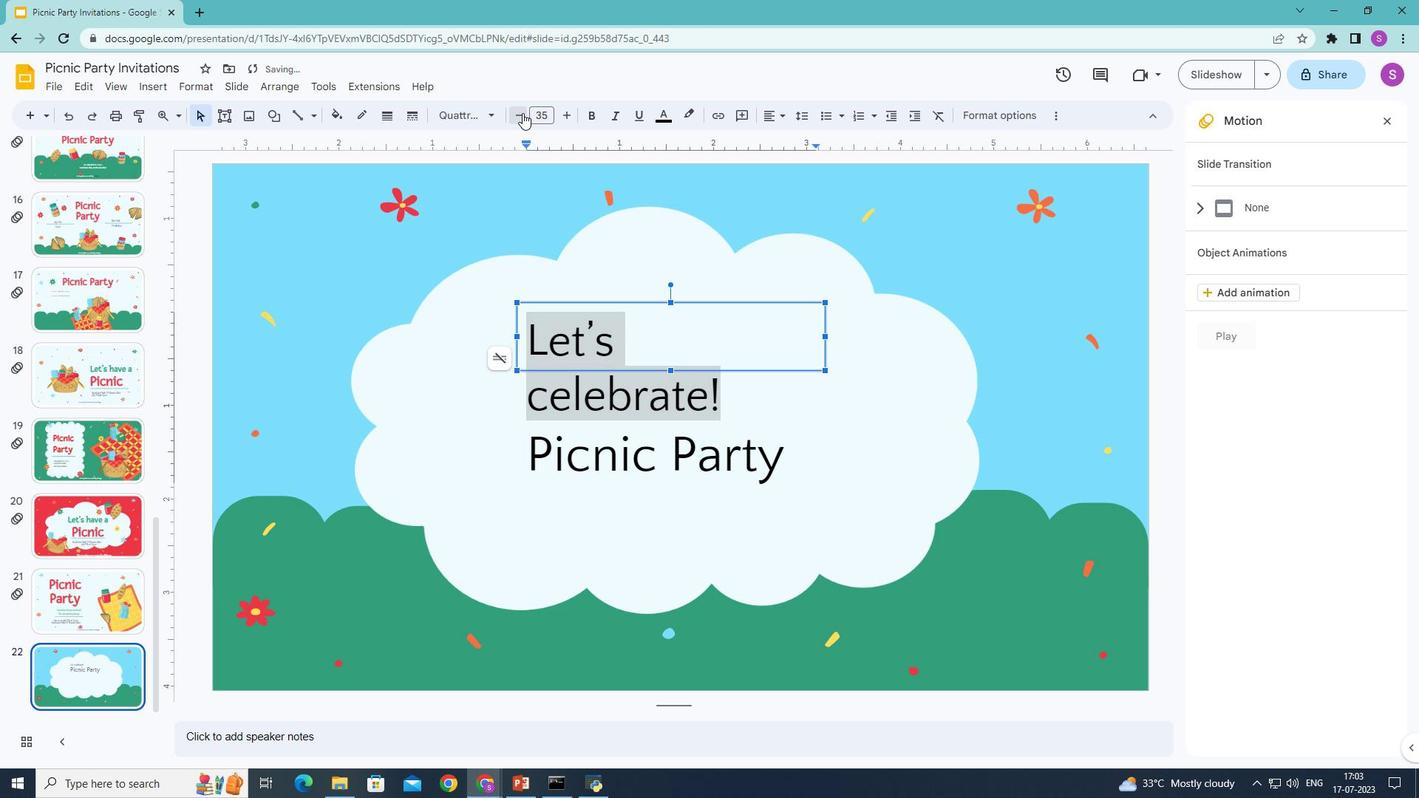 
Action: Mouse moved to (510, 101)
Screenshot: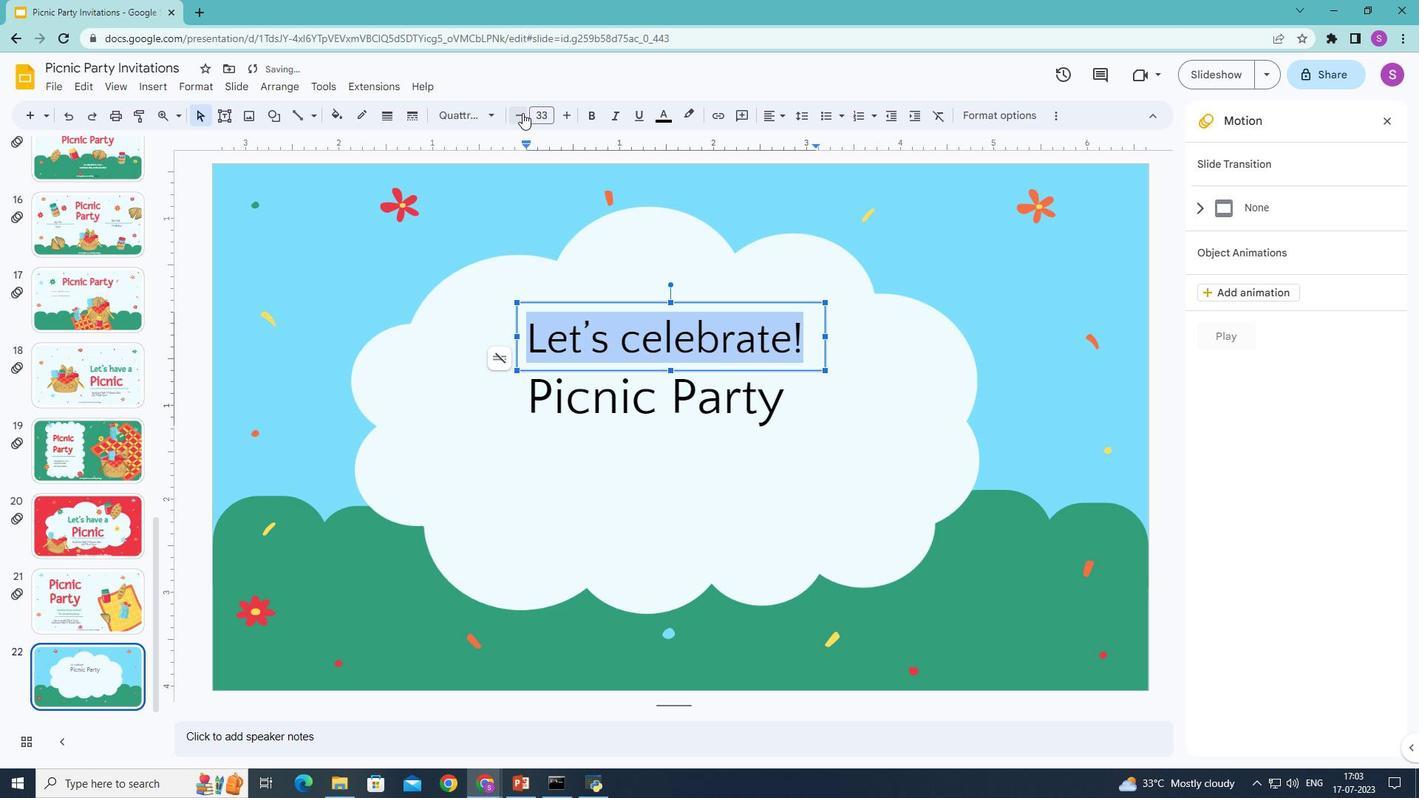 
Action: Mouse pressed left at (510, 101)
Screenshot: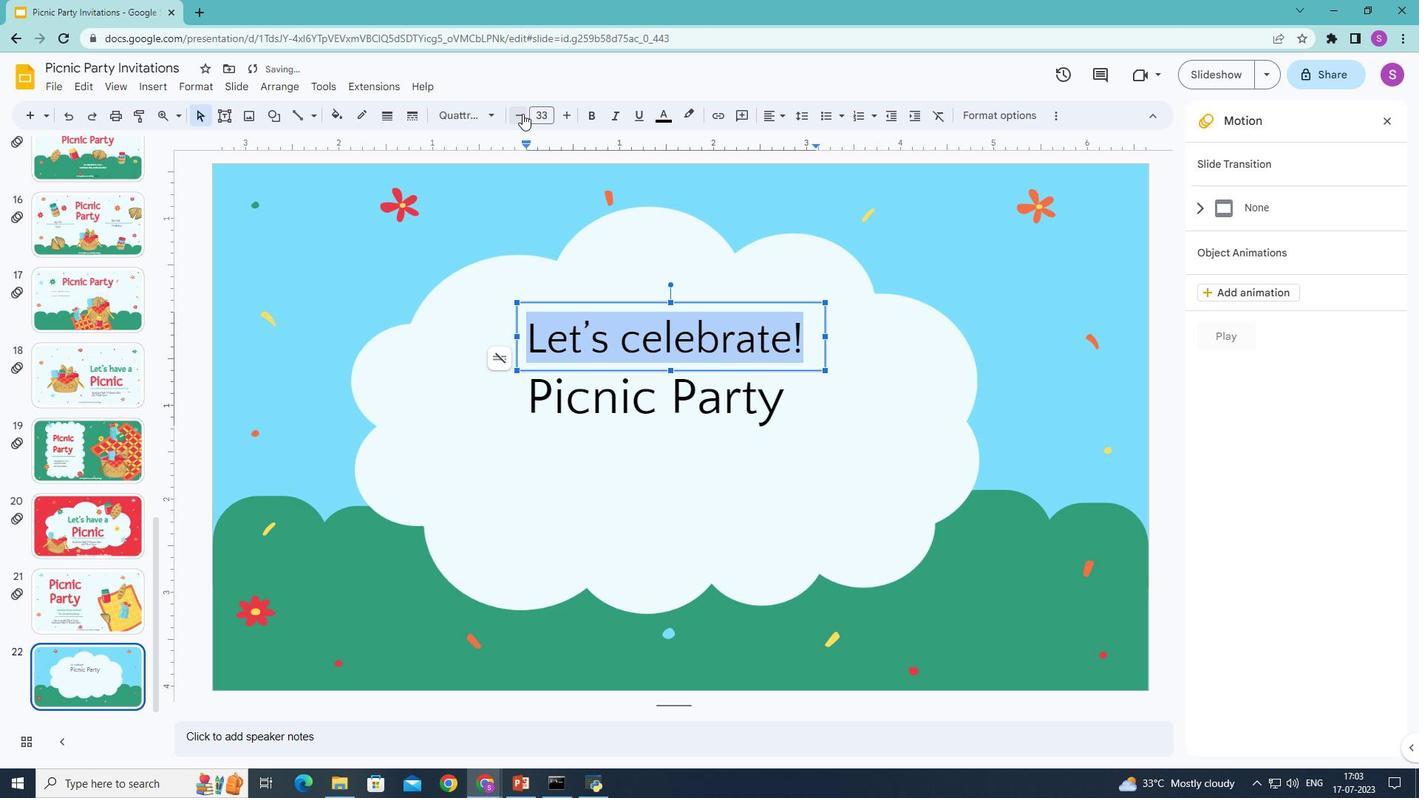 
Action: Mouse pressed left at (510, 101)
Screenshot: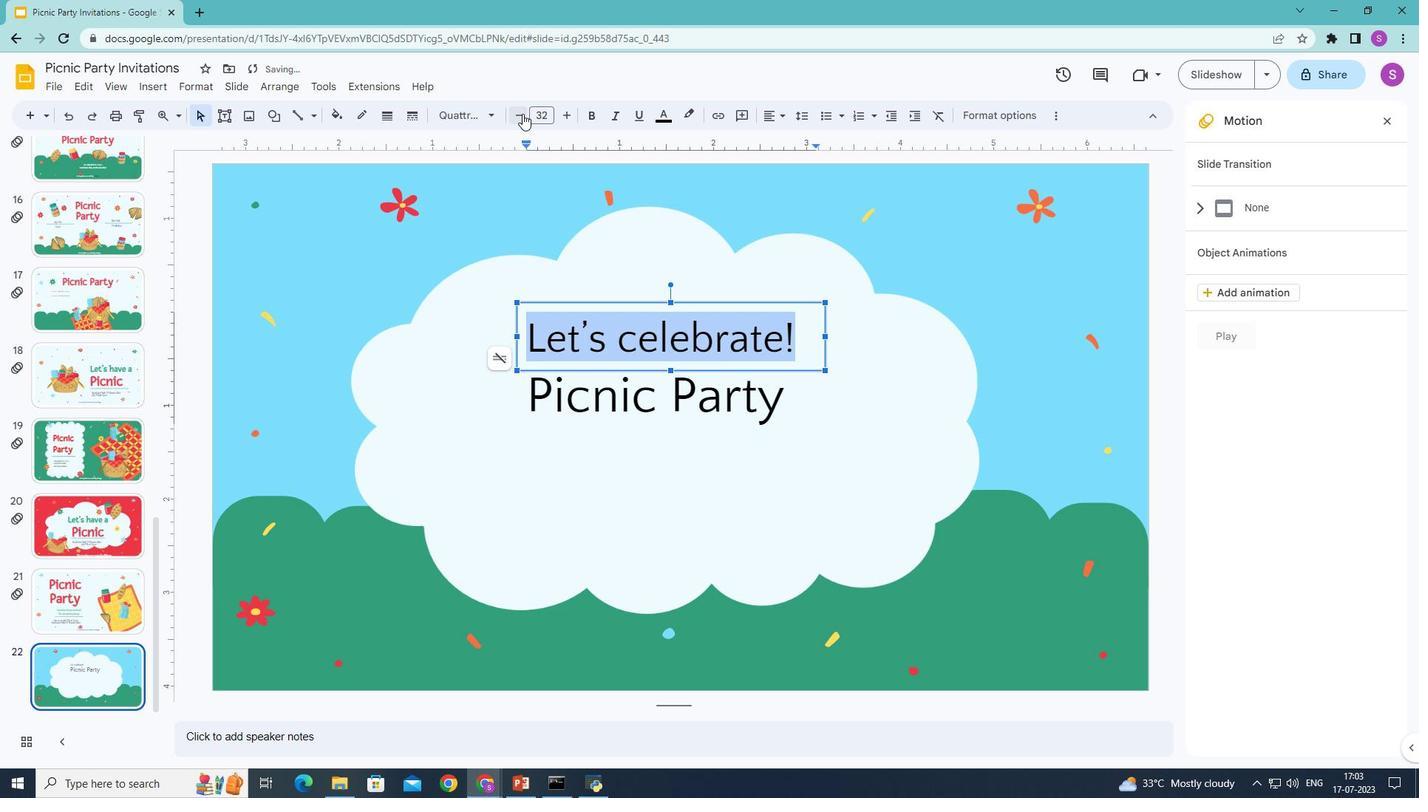 
Action: Mouse pressed left at (510, 101)
Screenshot: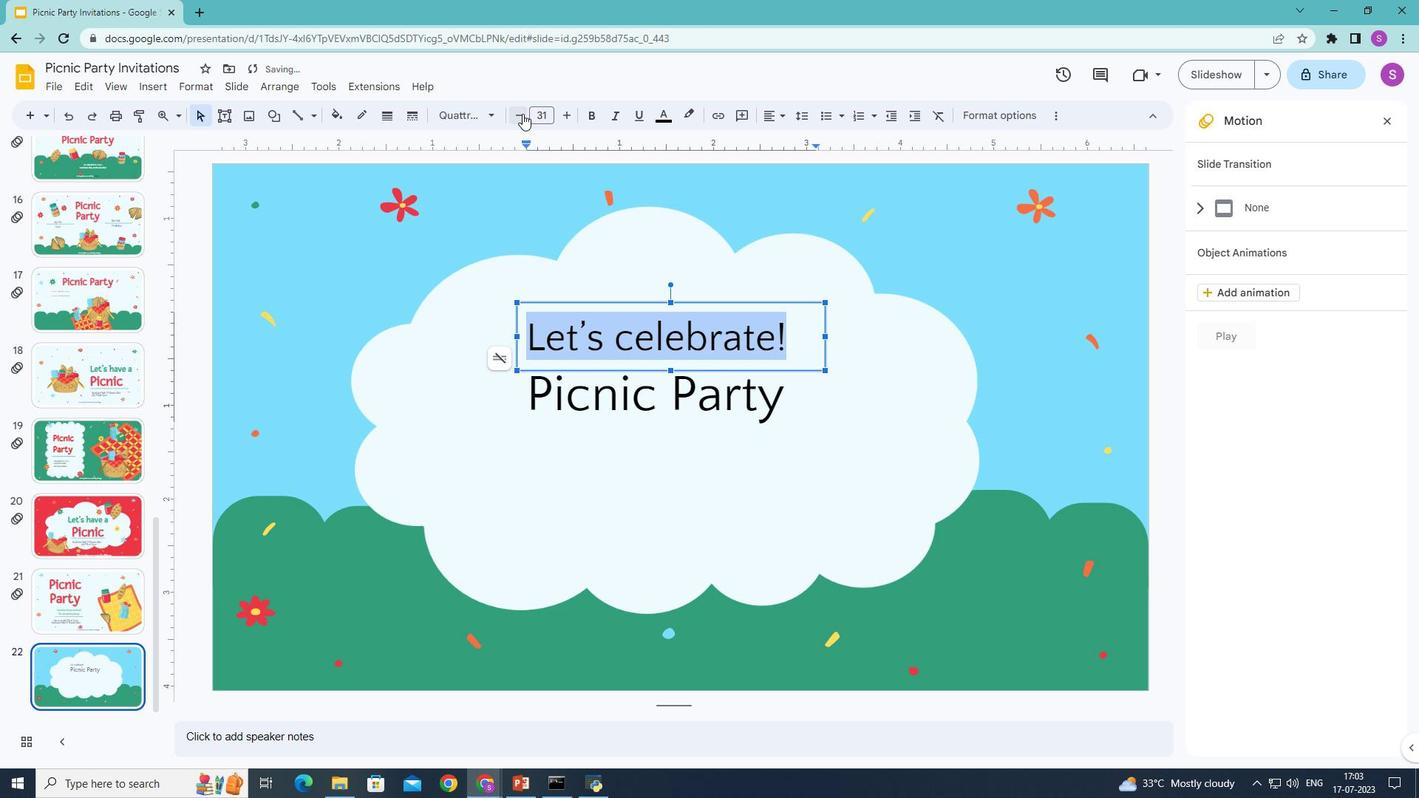 
Action: Mouse pressed left at (510, 101)
Screenshot: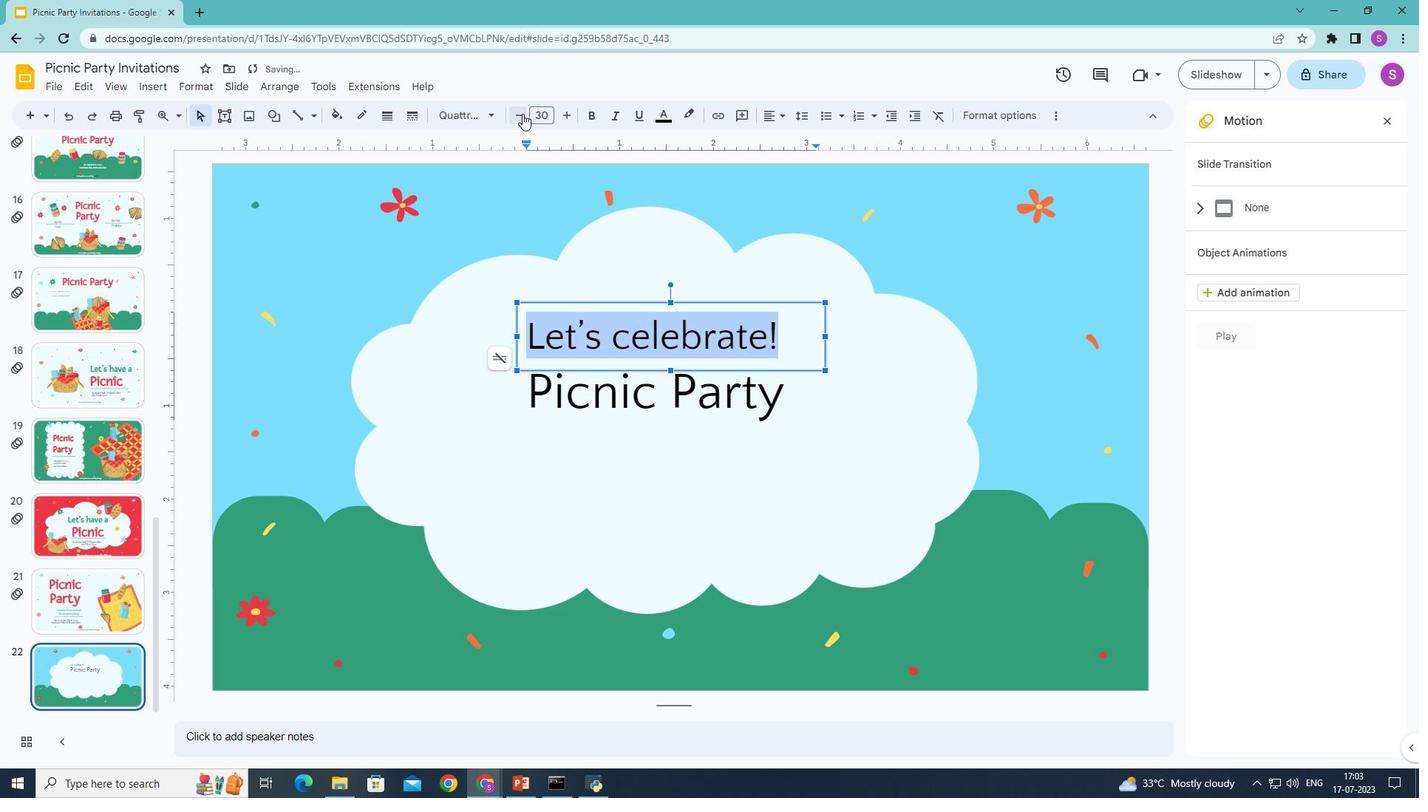 
Action: Mouse pressed left at (510, 101)
Screenshot: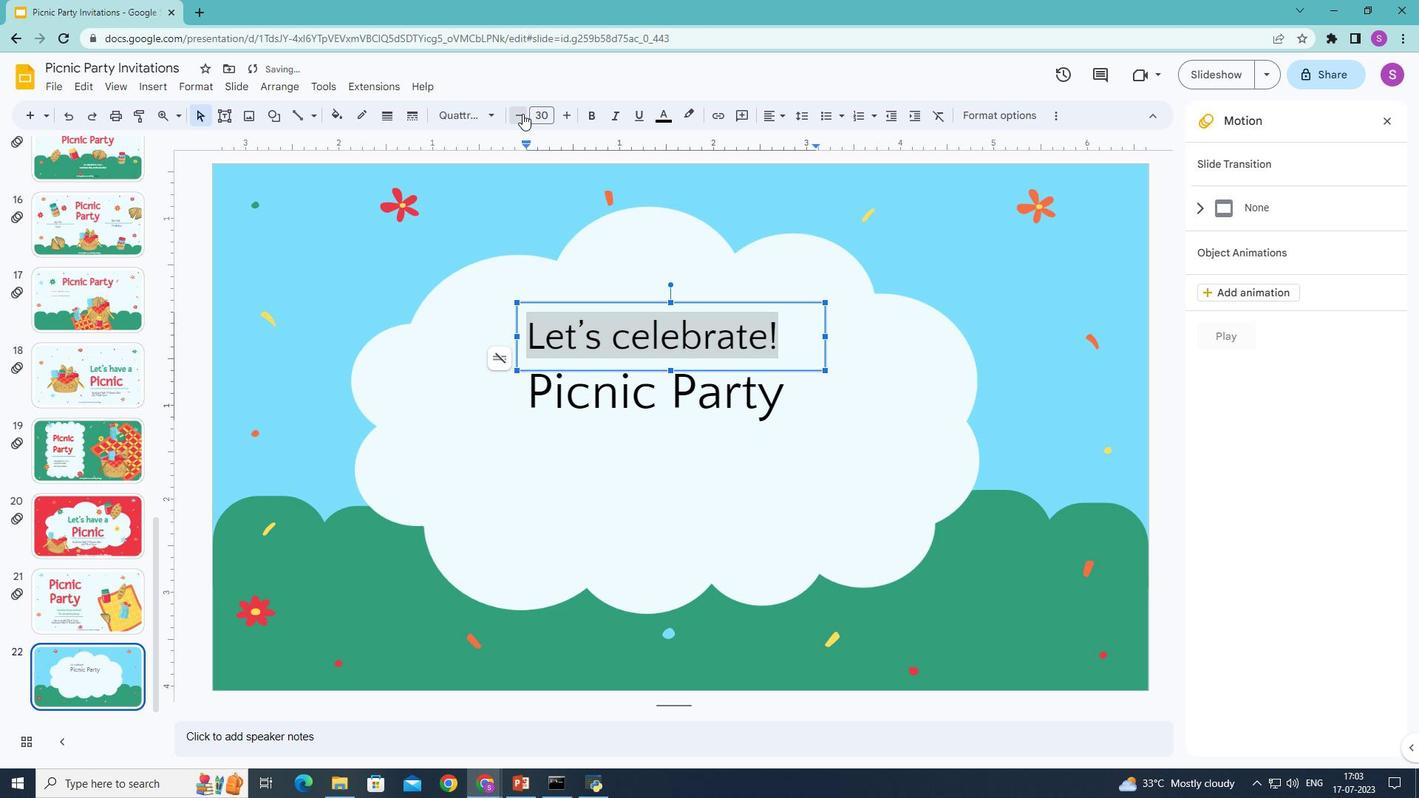 
Action: Mouse pressed left at (510, 101)
Screenshot: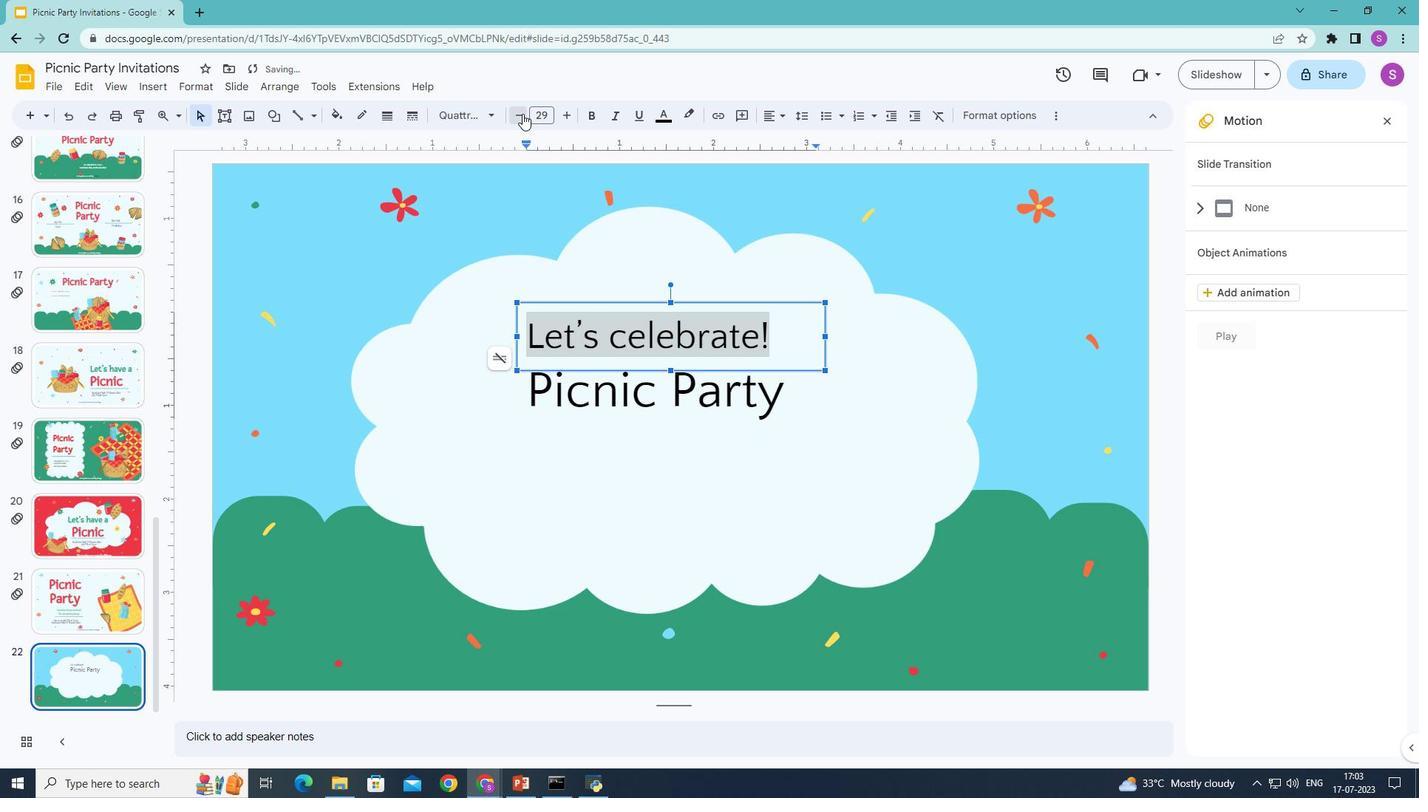 
Action: Mouse pressed left at (510, 101)
Screenshot: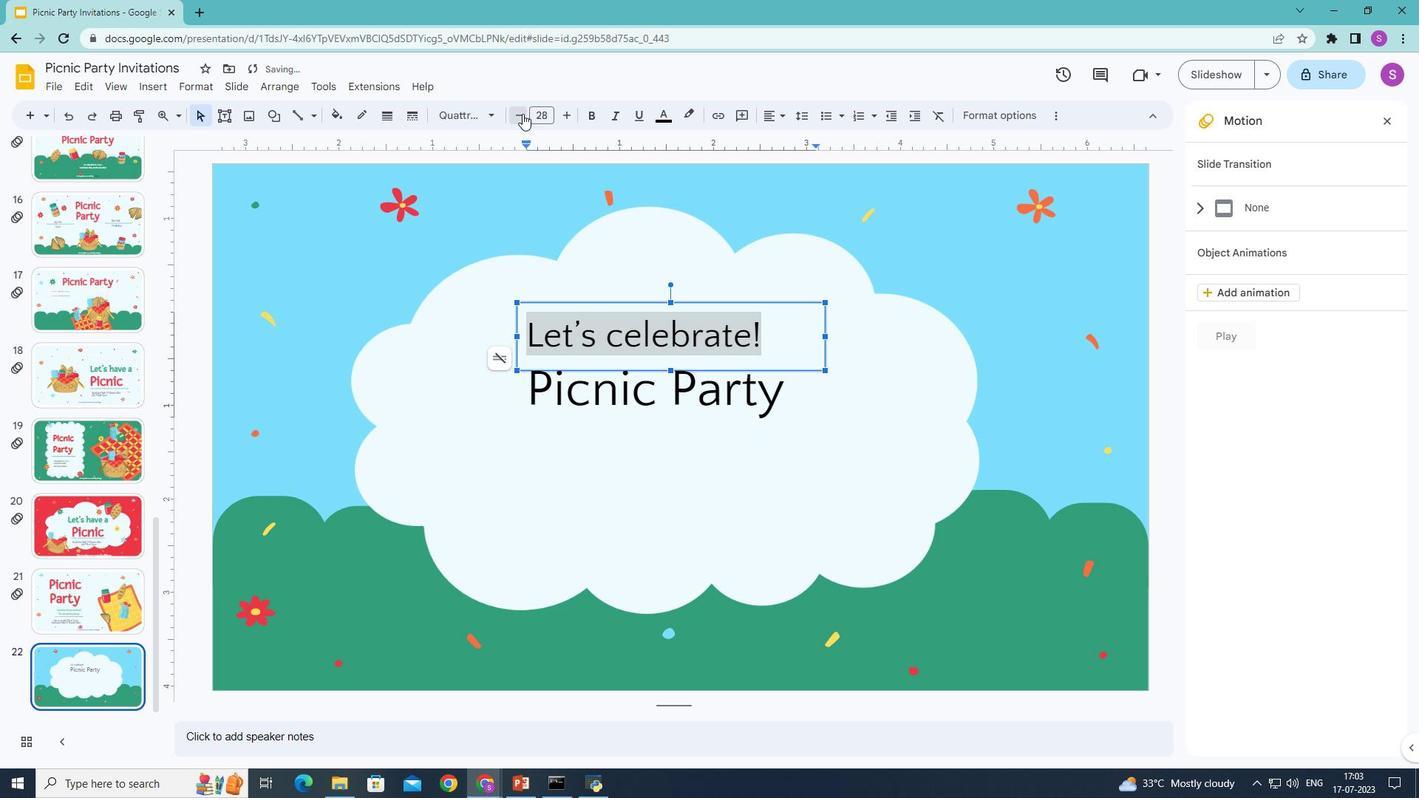 
Action: Mouse moved to (490, 374)
Screenshot: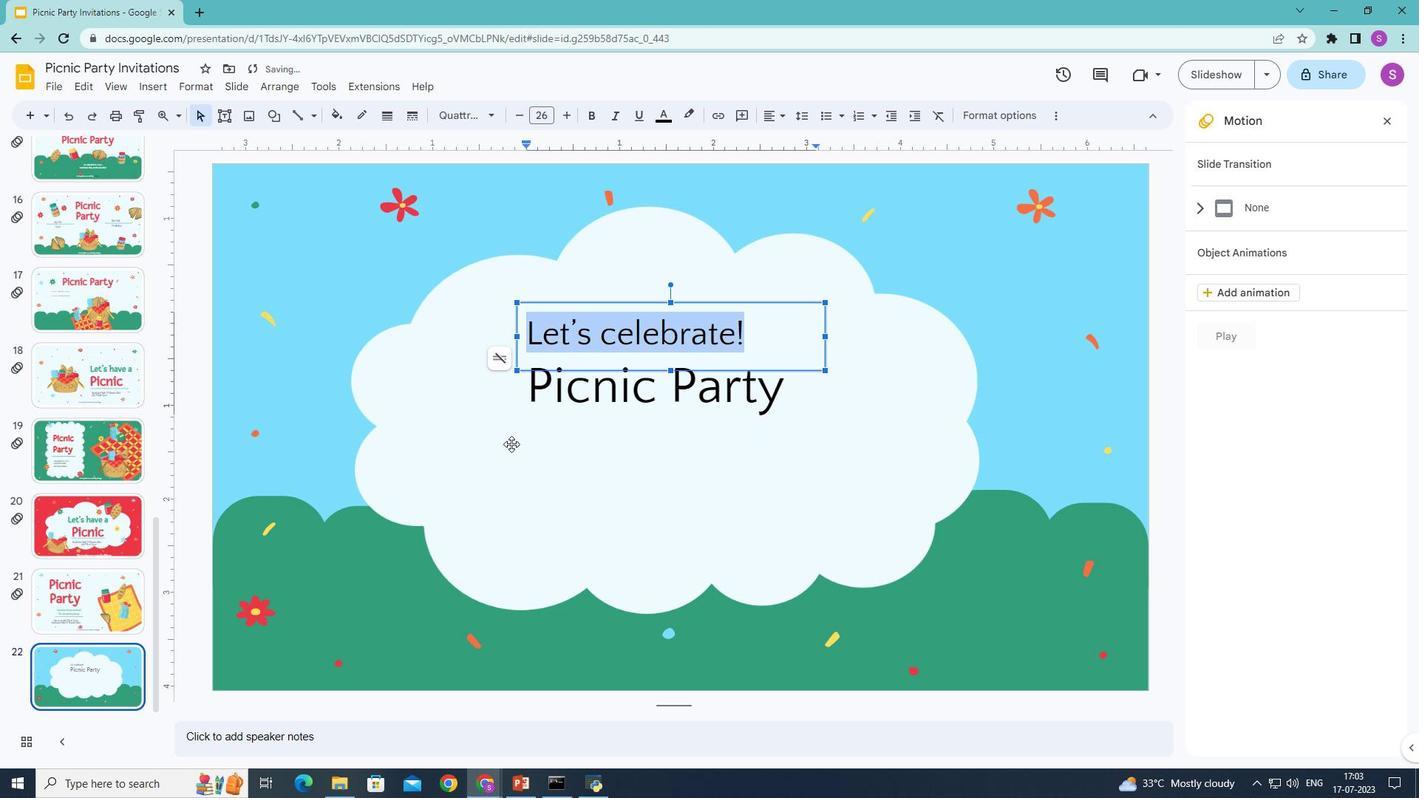 
Action: Mouse pressed left at (490, 374)
Screenshot: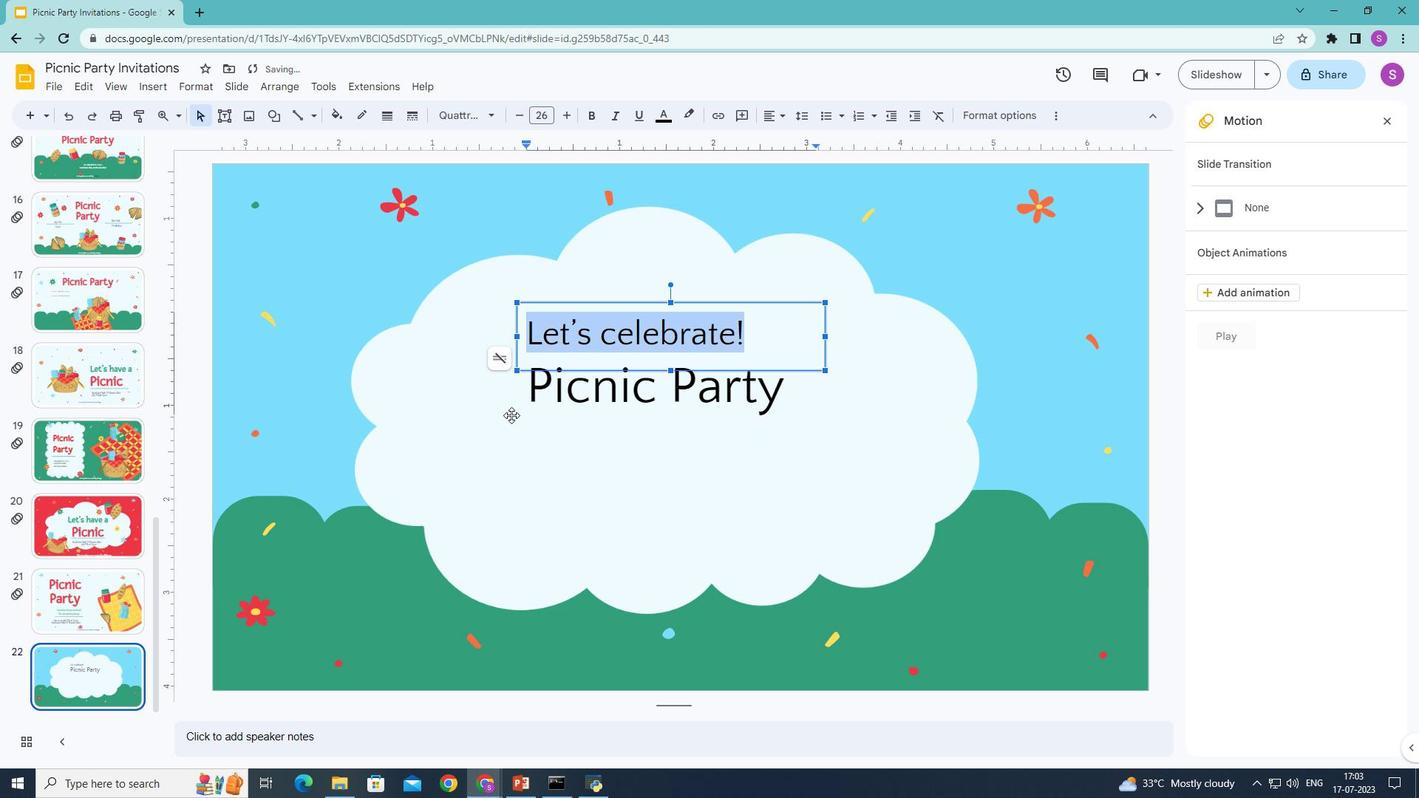 
Action: Mouse moved to (510, 373)
Screenshot: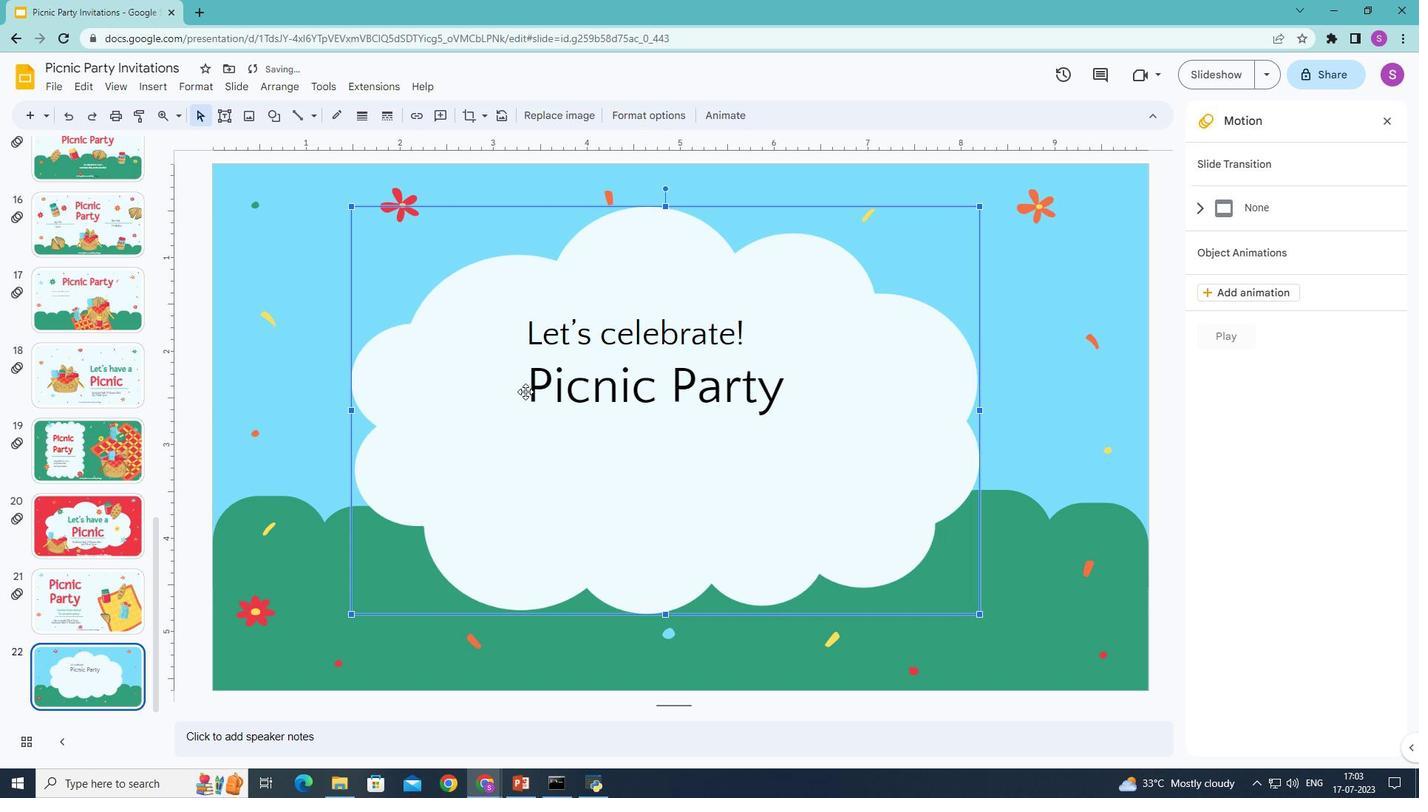 
Action: Mouse pressed left at (510, 373)
Screenshot: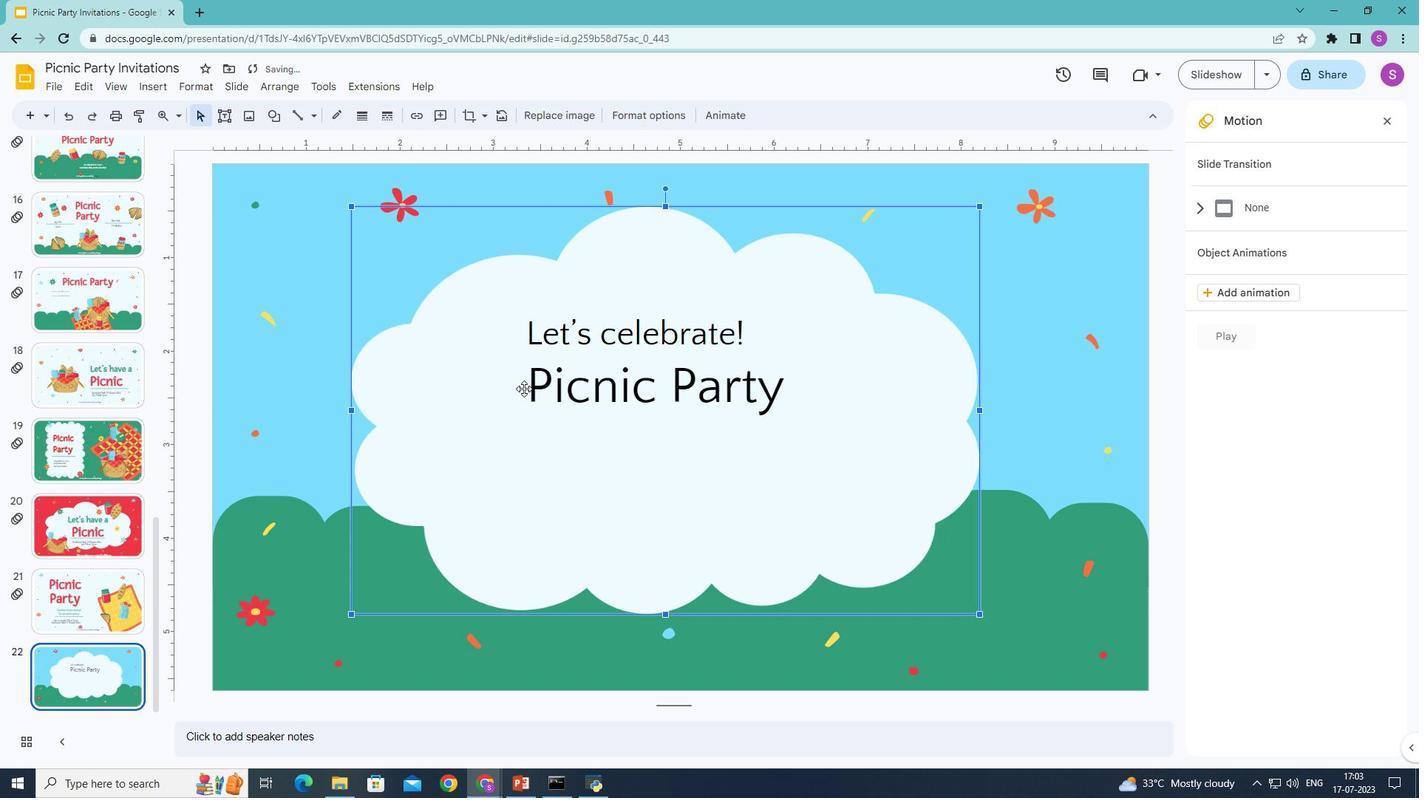 
Action: Mouse moved to (786, 370)
Screenshot: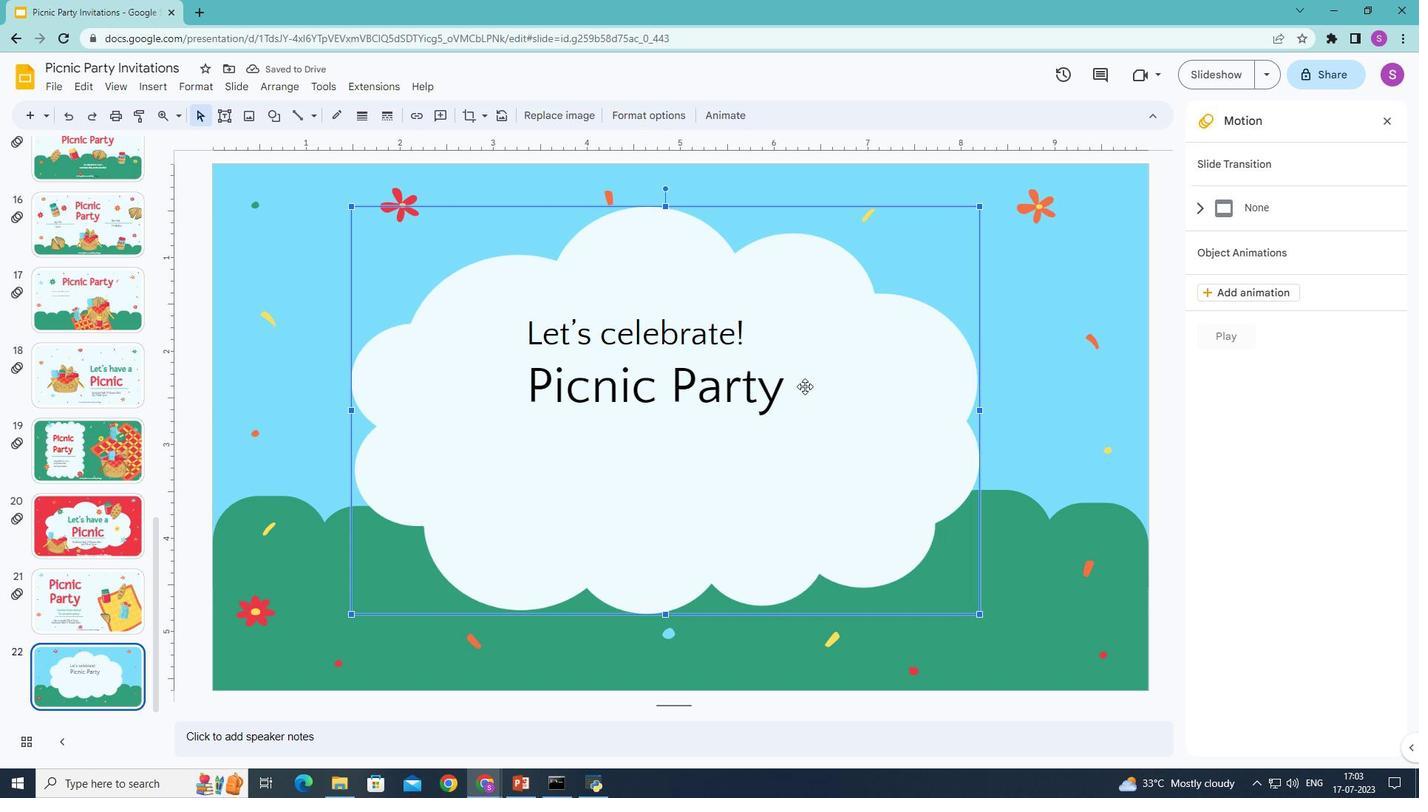 
Action: Mouse pressed left at (786, 370)
Screenshot: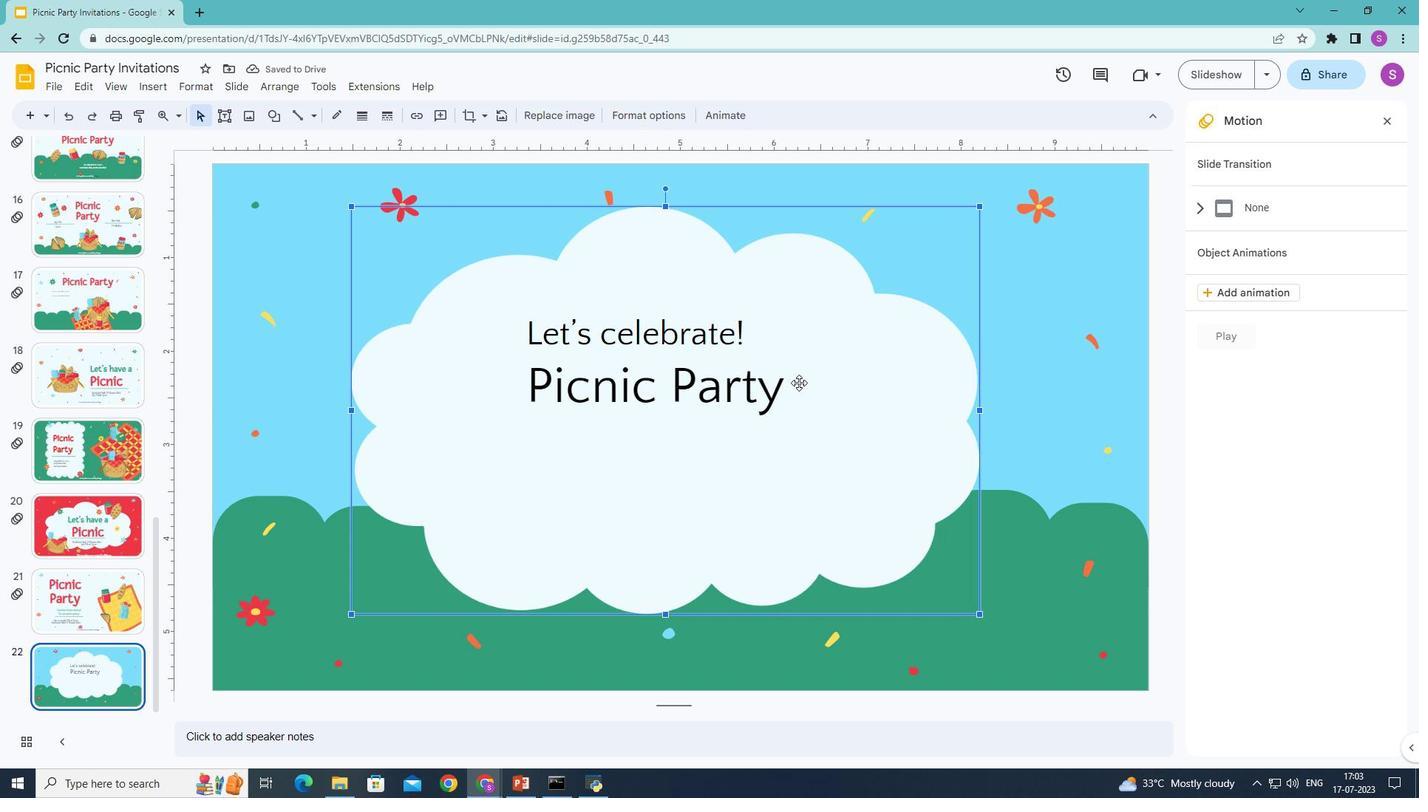 
Action: Mouse moved to (721, 376)
Screenshot: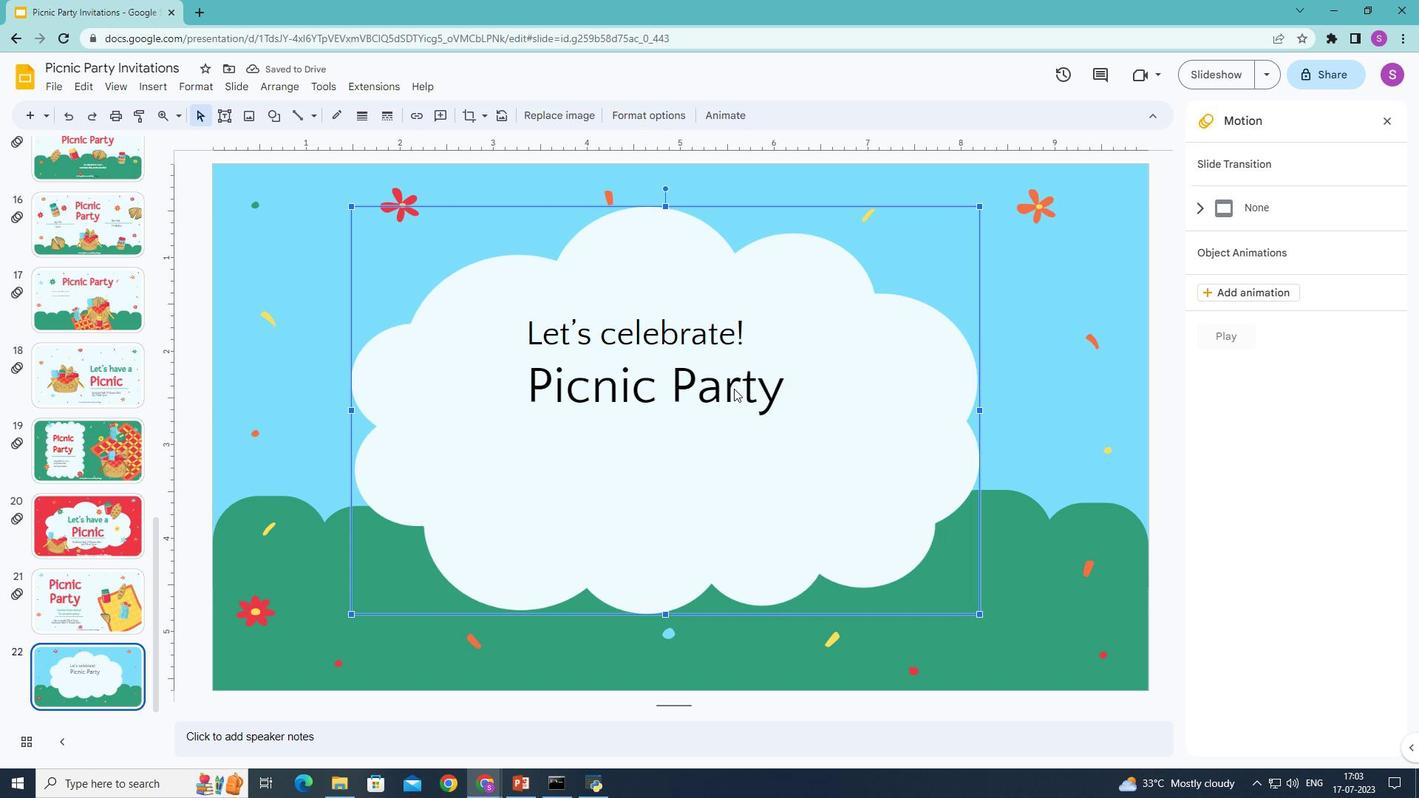 
Action: Mouse pressed left at (721, 376)
Screenshot: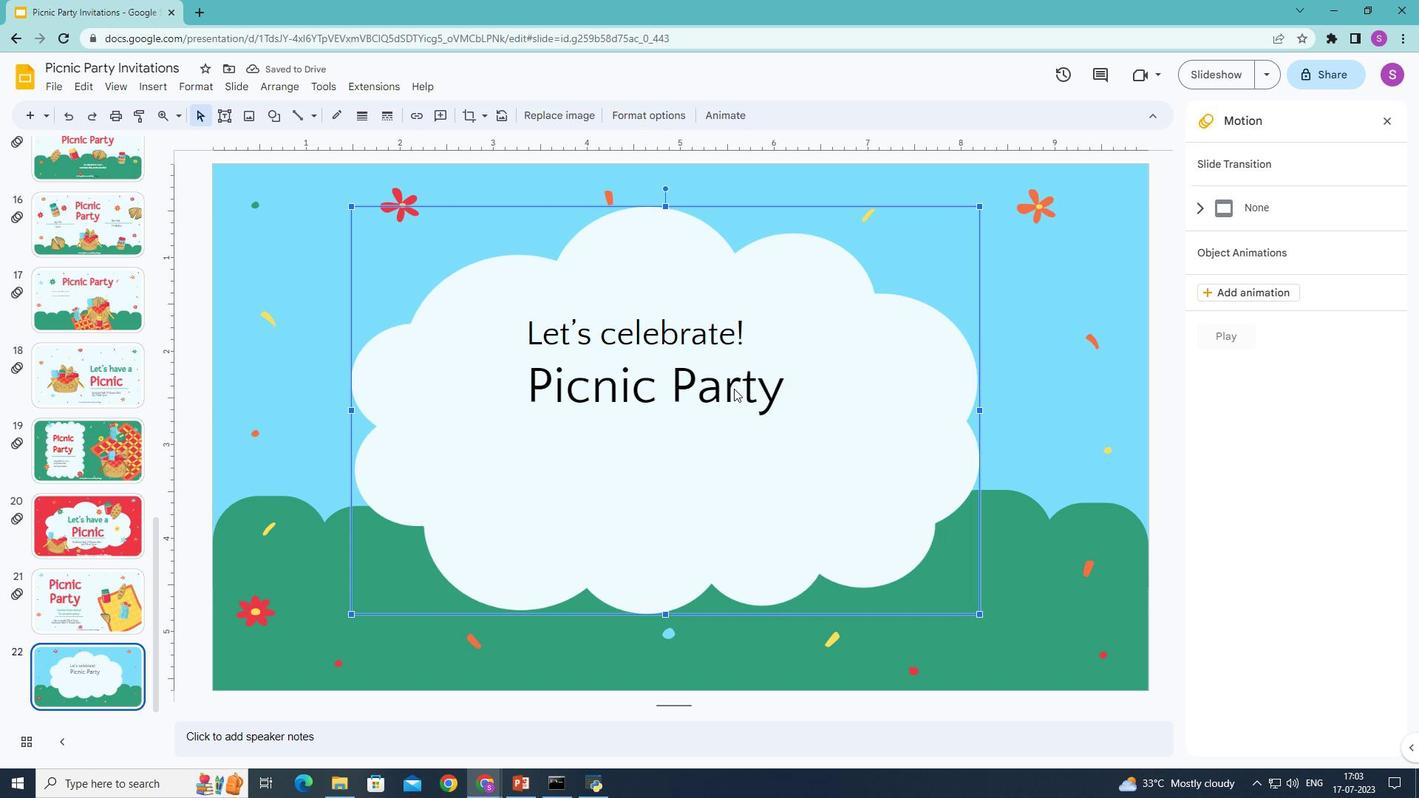 
Action: Mouse moved to (768, 384)
Screenshot: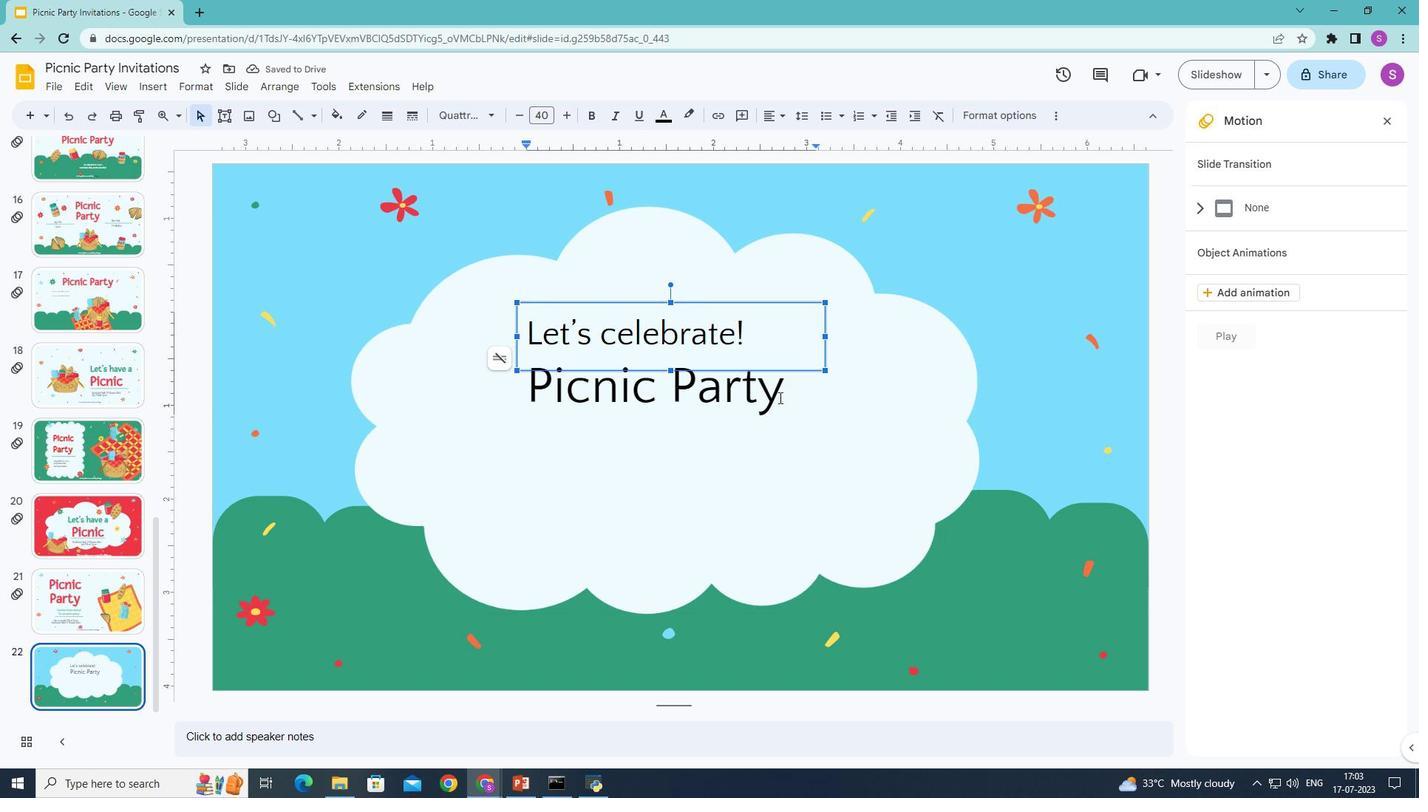 
Action: Mouse pressed left at (768, 384)
Screenshot: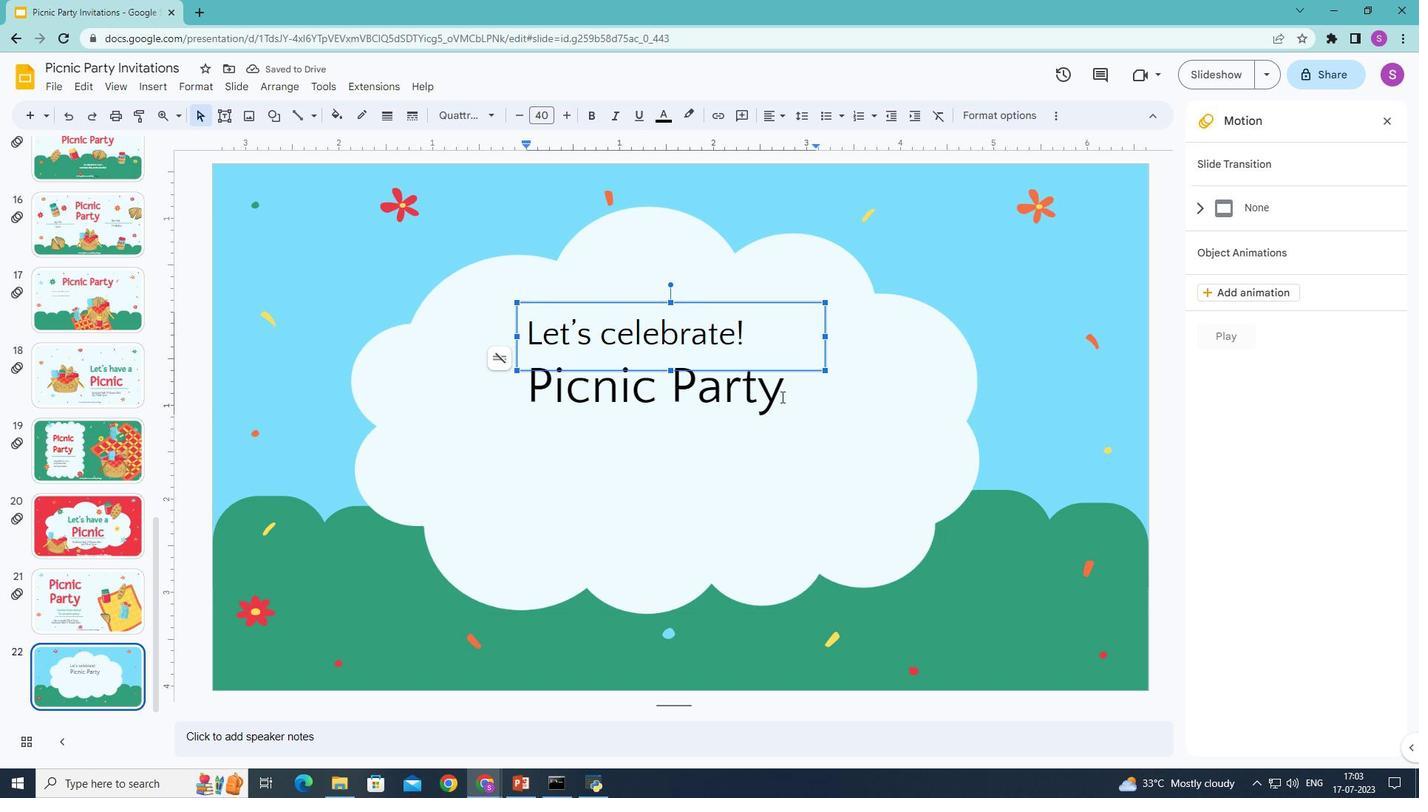 
Action: Mouse pressed left at (768, 384)
Screenshot: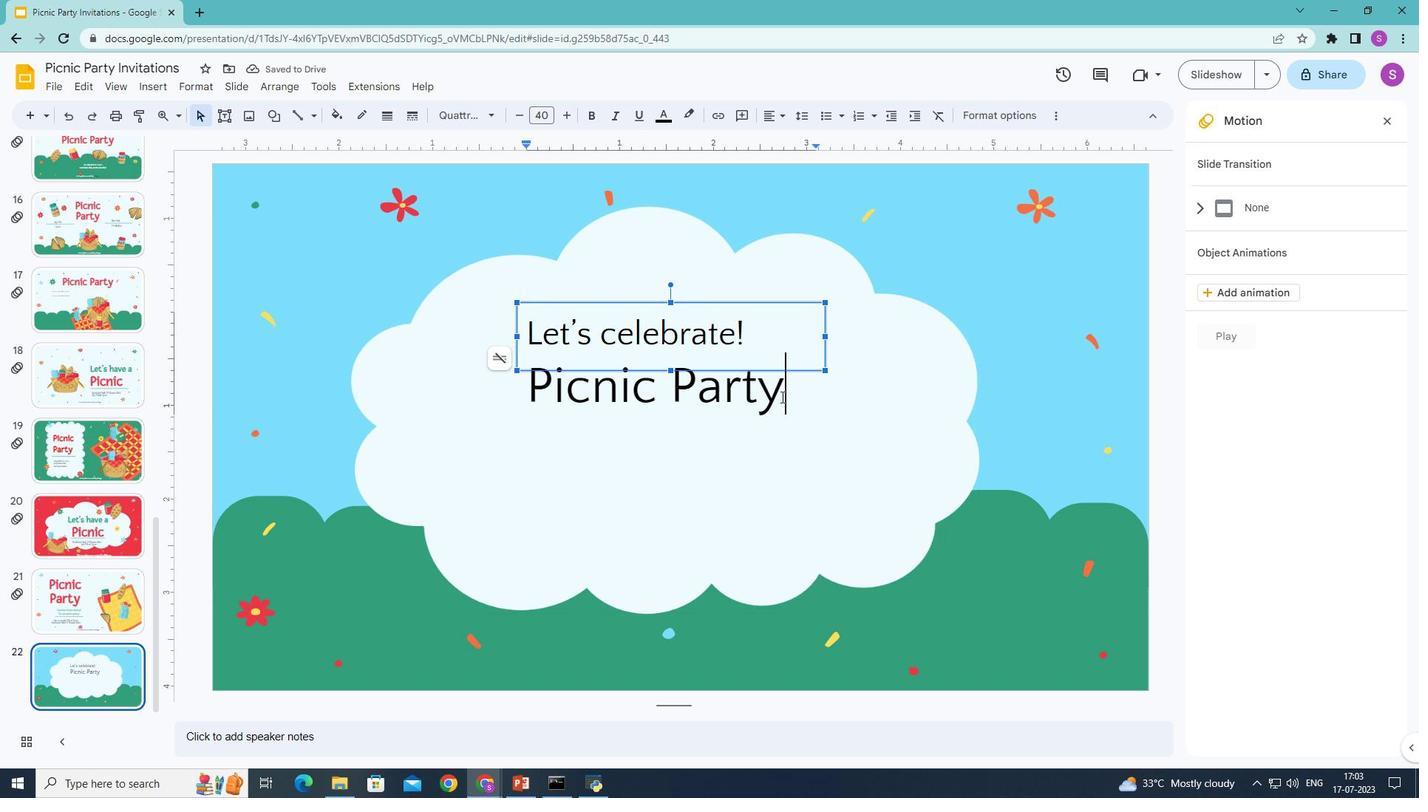 
Action: Mouse moved to (553, 104)
Screenshot: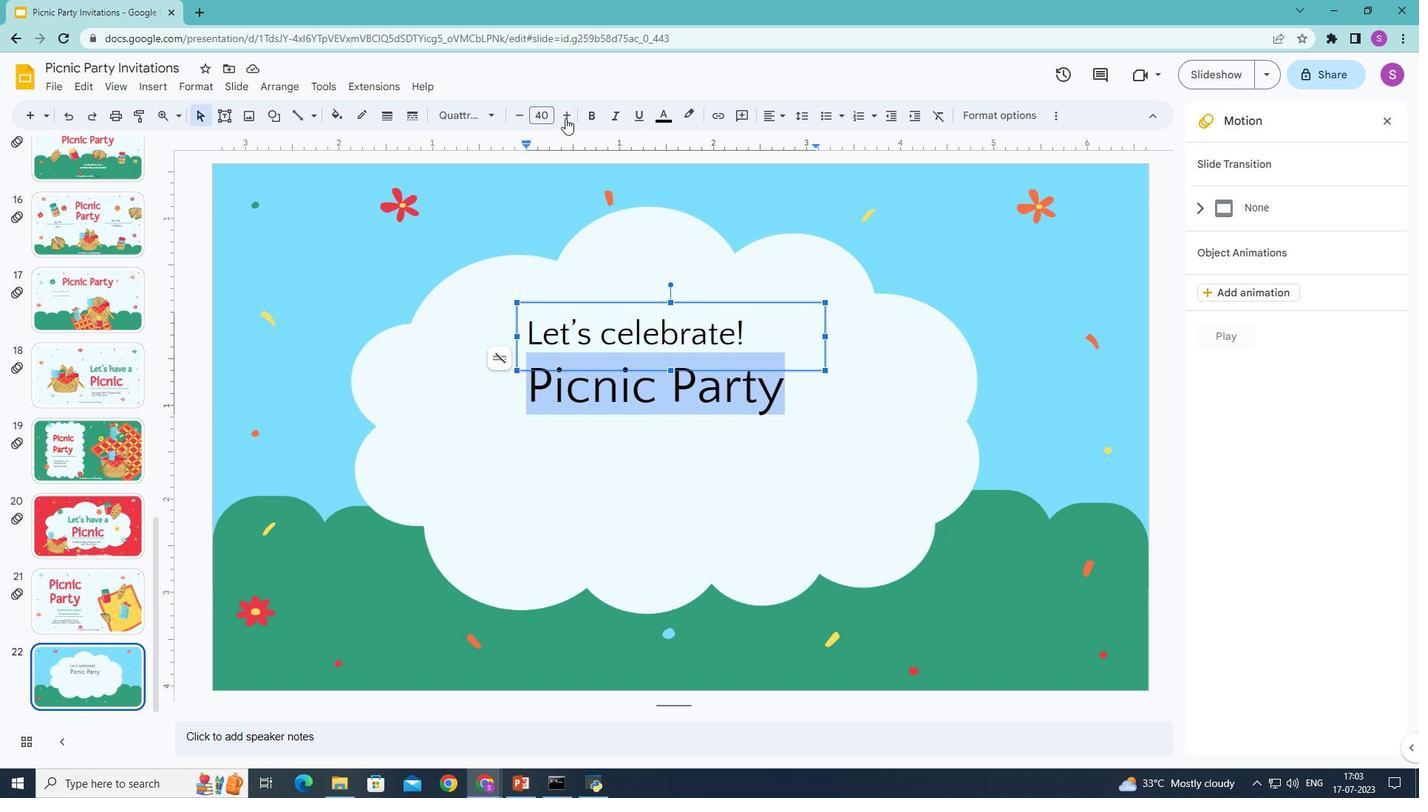 
Action: Mouse pressed left at (553, 104)
Screenshot: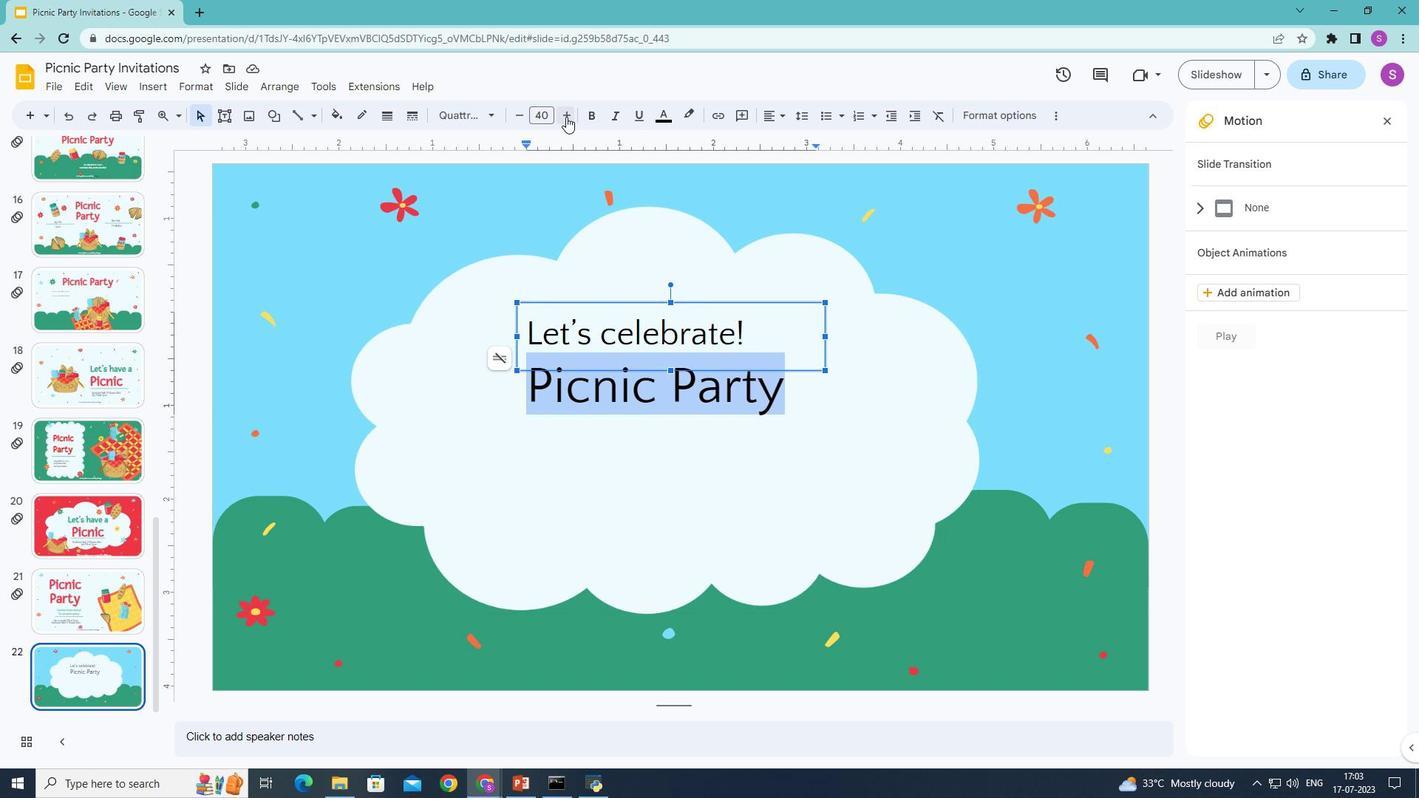 
Action: Mouse pressed left at (553, 104)
Screenshot: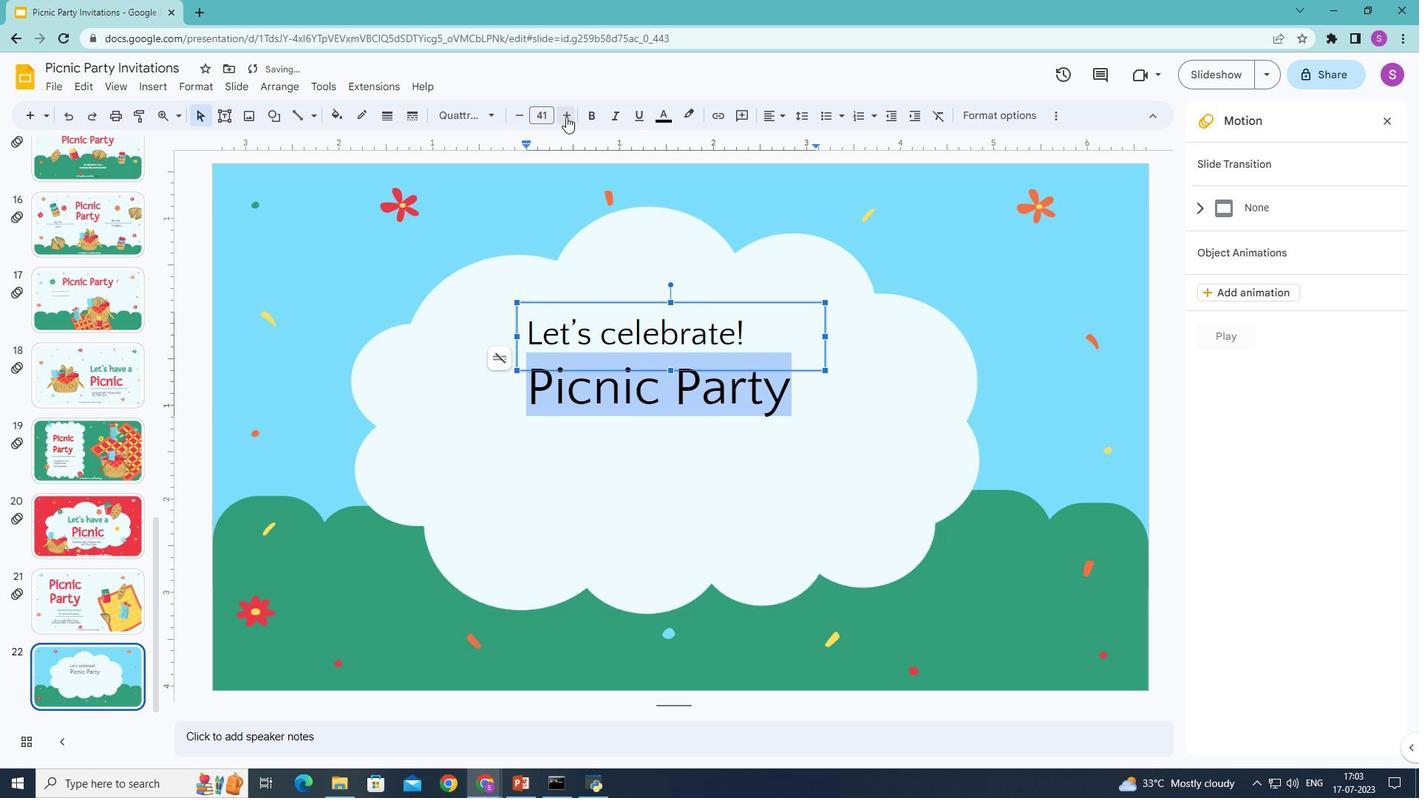 
Action: Mouse pressed left at (553, 104)
Screenshot: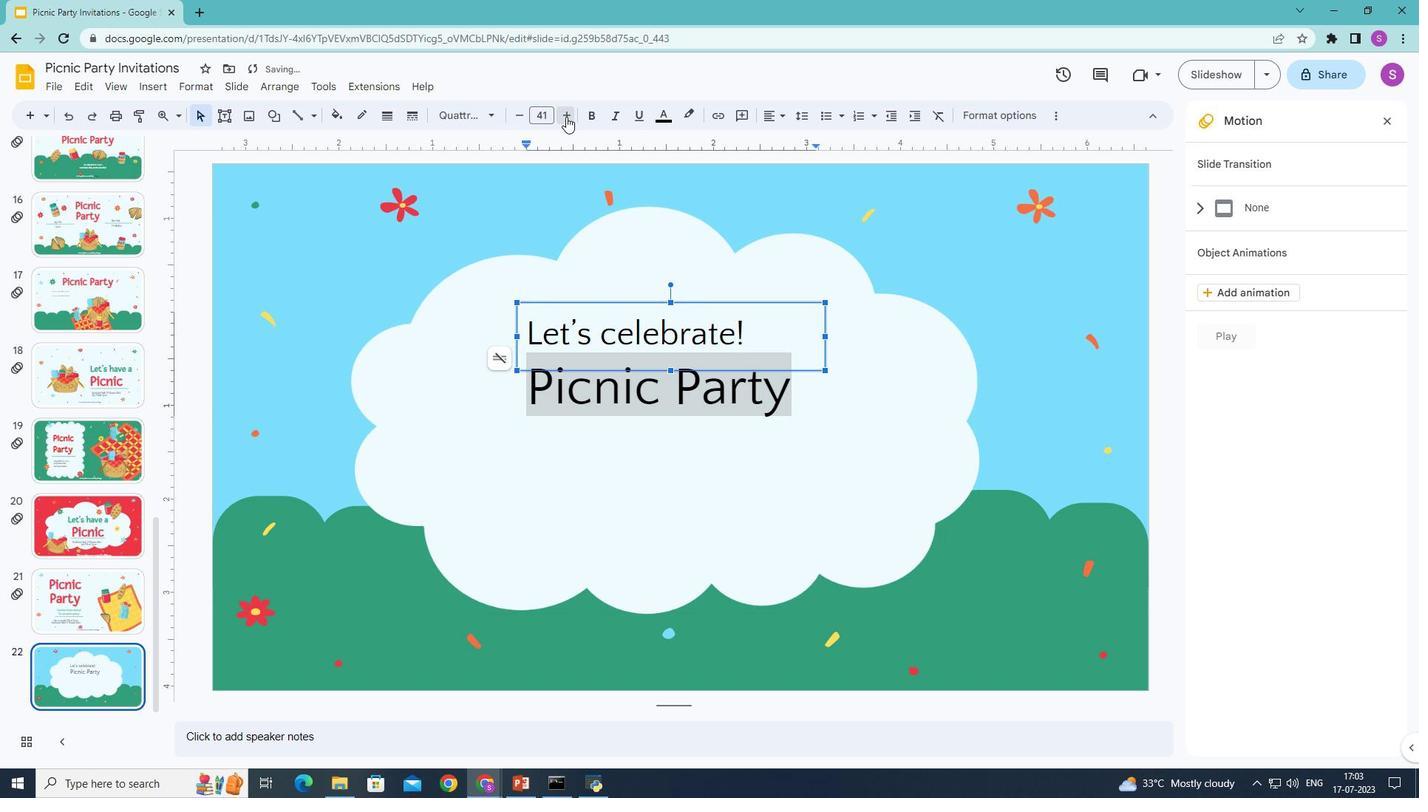 
Action: Mouse pressed left at (553, 104)
Screenshot: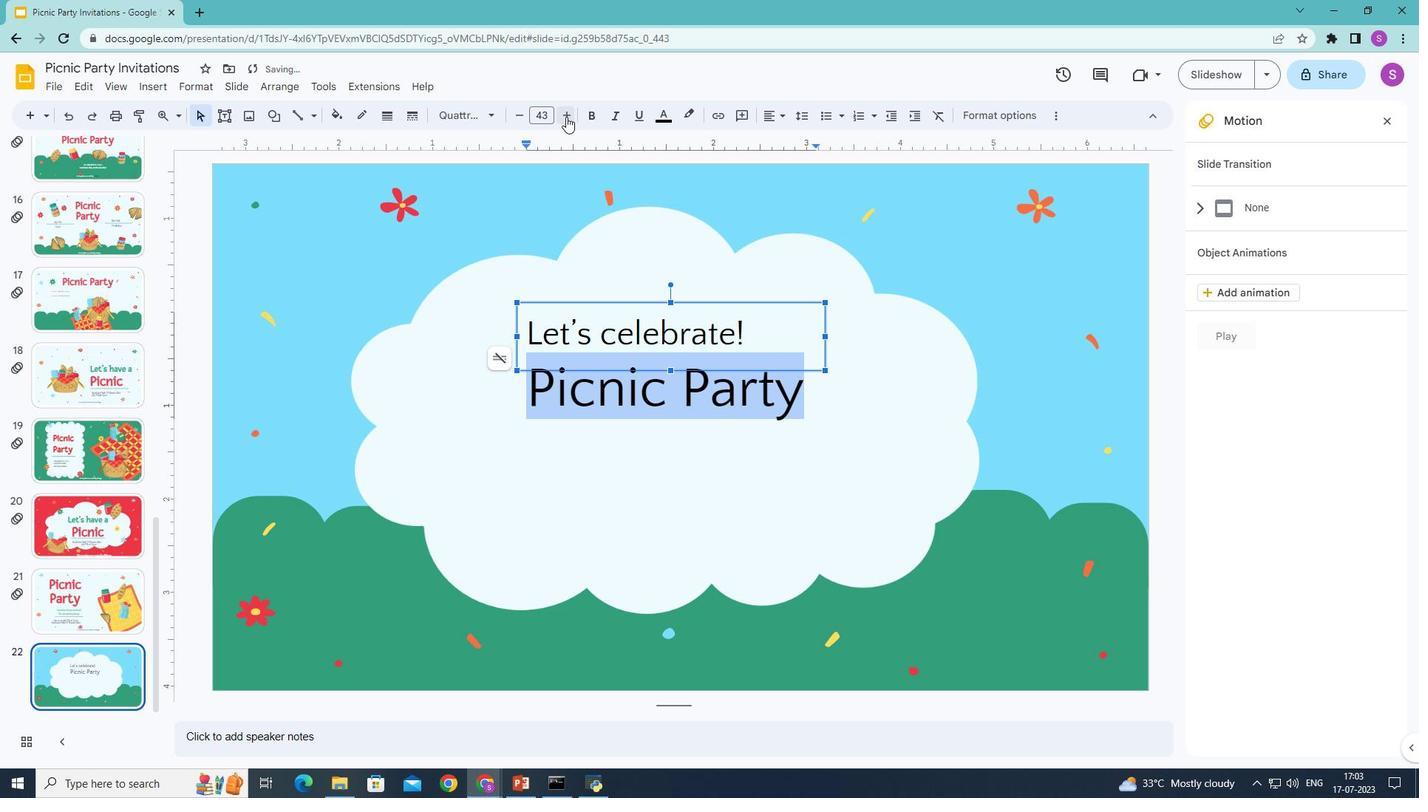 
Action: Mouse pressed left at (553, 104)
Screenshot: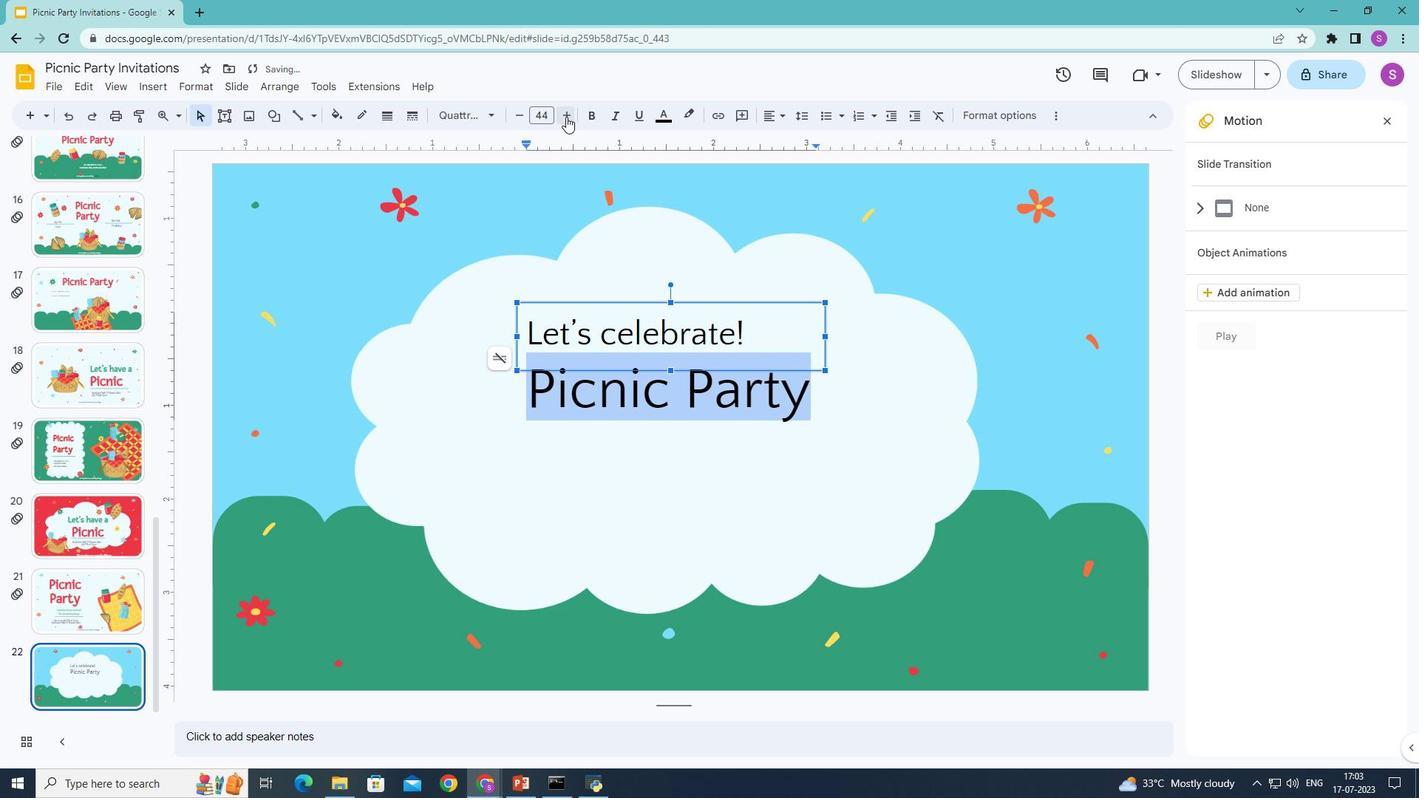 
Action: Mouse moved to (506, 107)
Screenshot: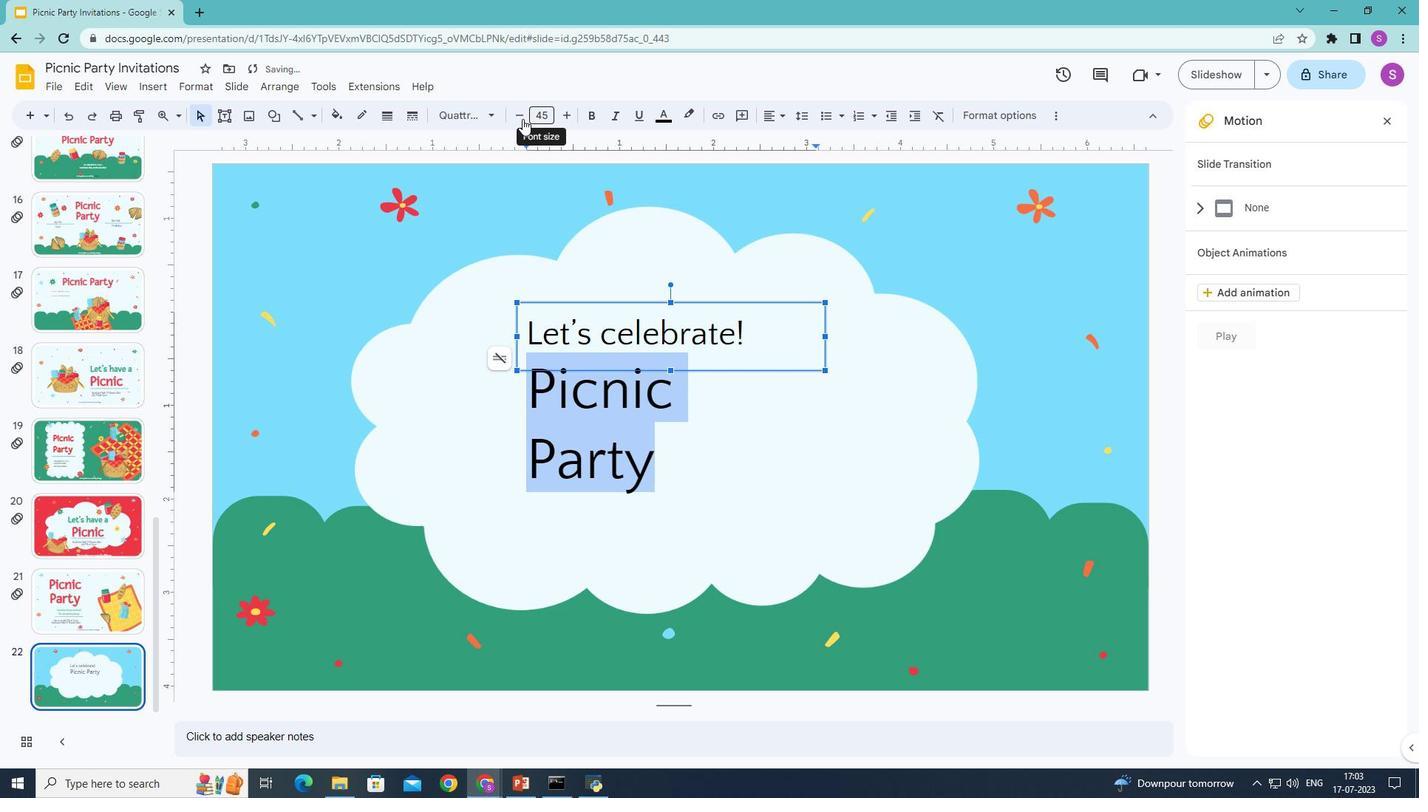 
Action: Mouse pressed left at (506, 107)
Screenshot: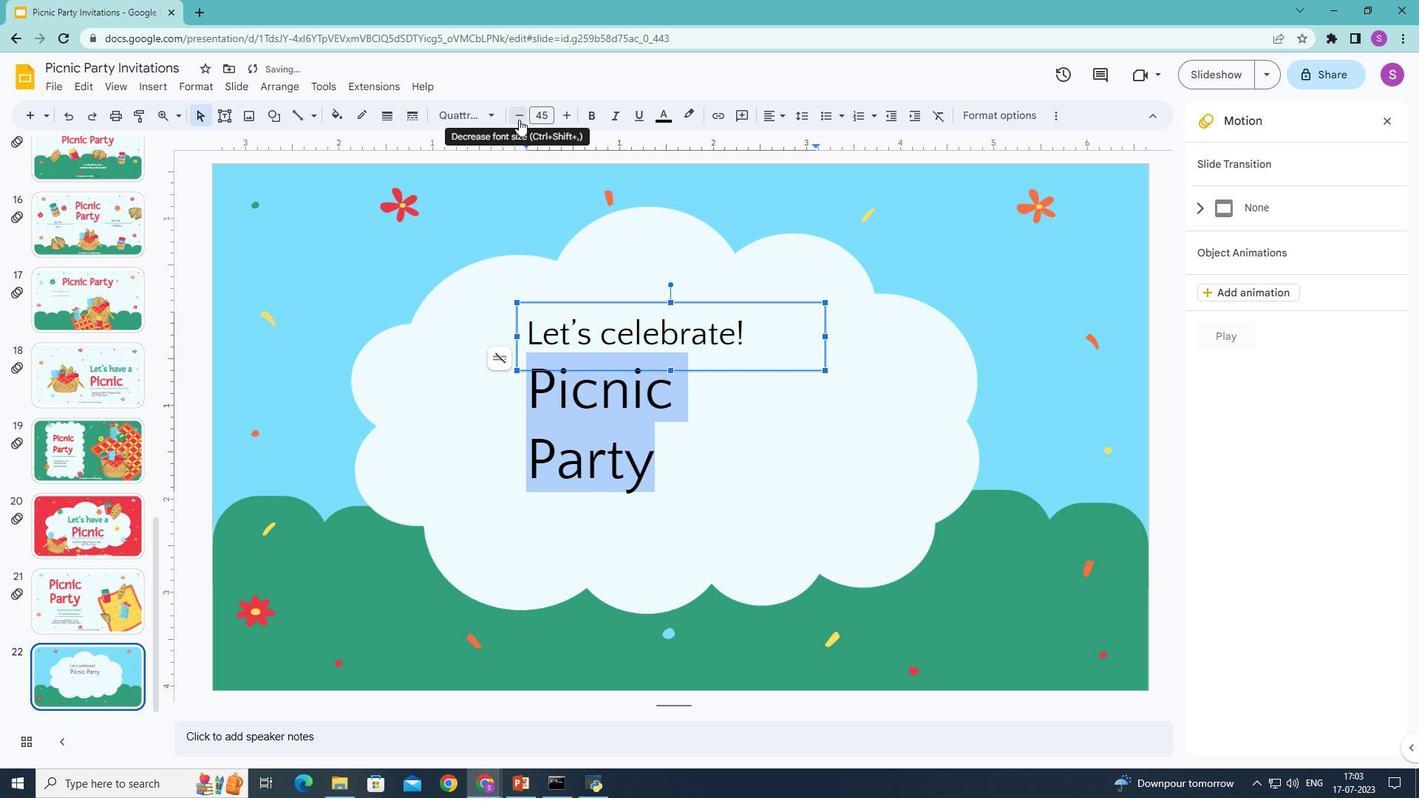 
Action: Mouse moved to (510, 322)
Screenshot: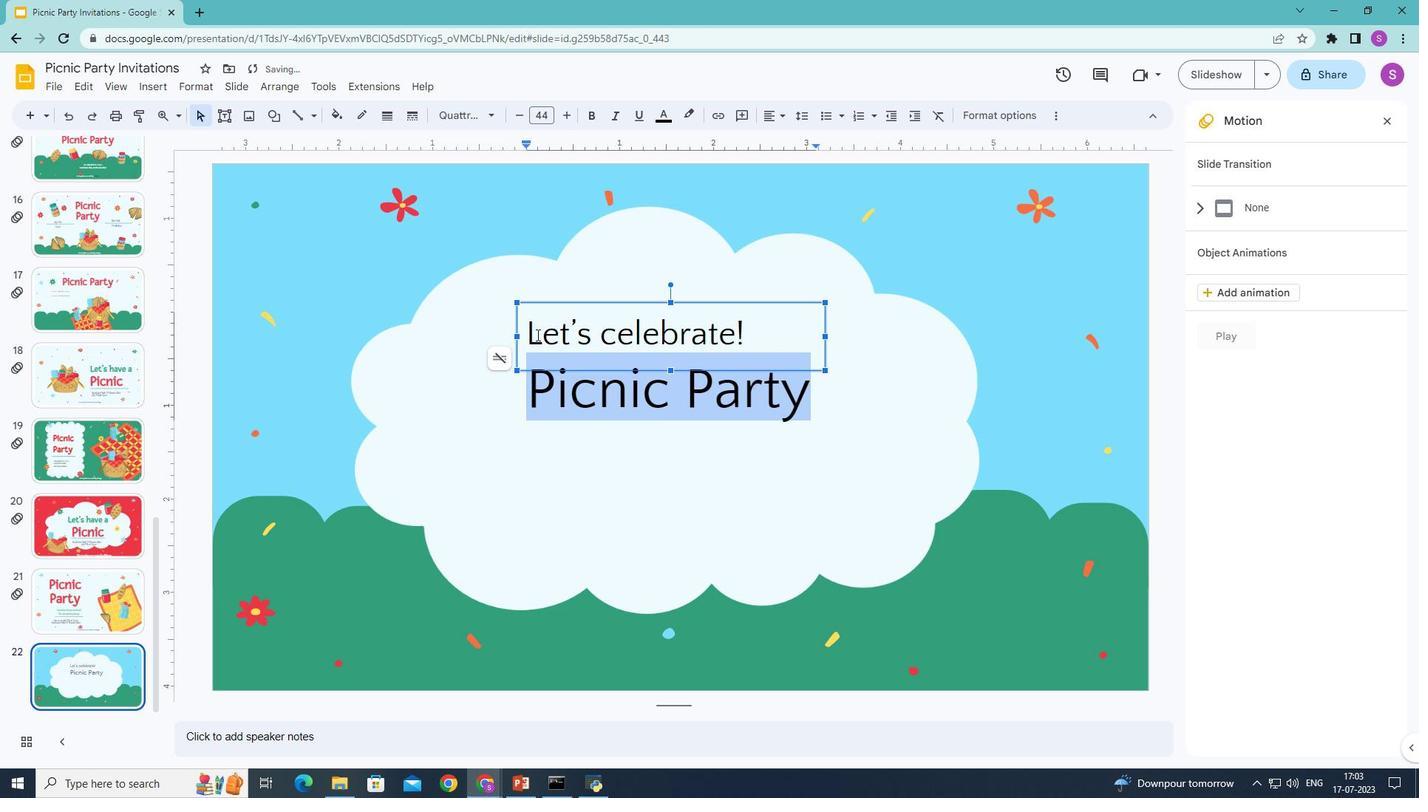 
Action: Mouse pressed left at (510, 322)
Screenshot: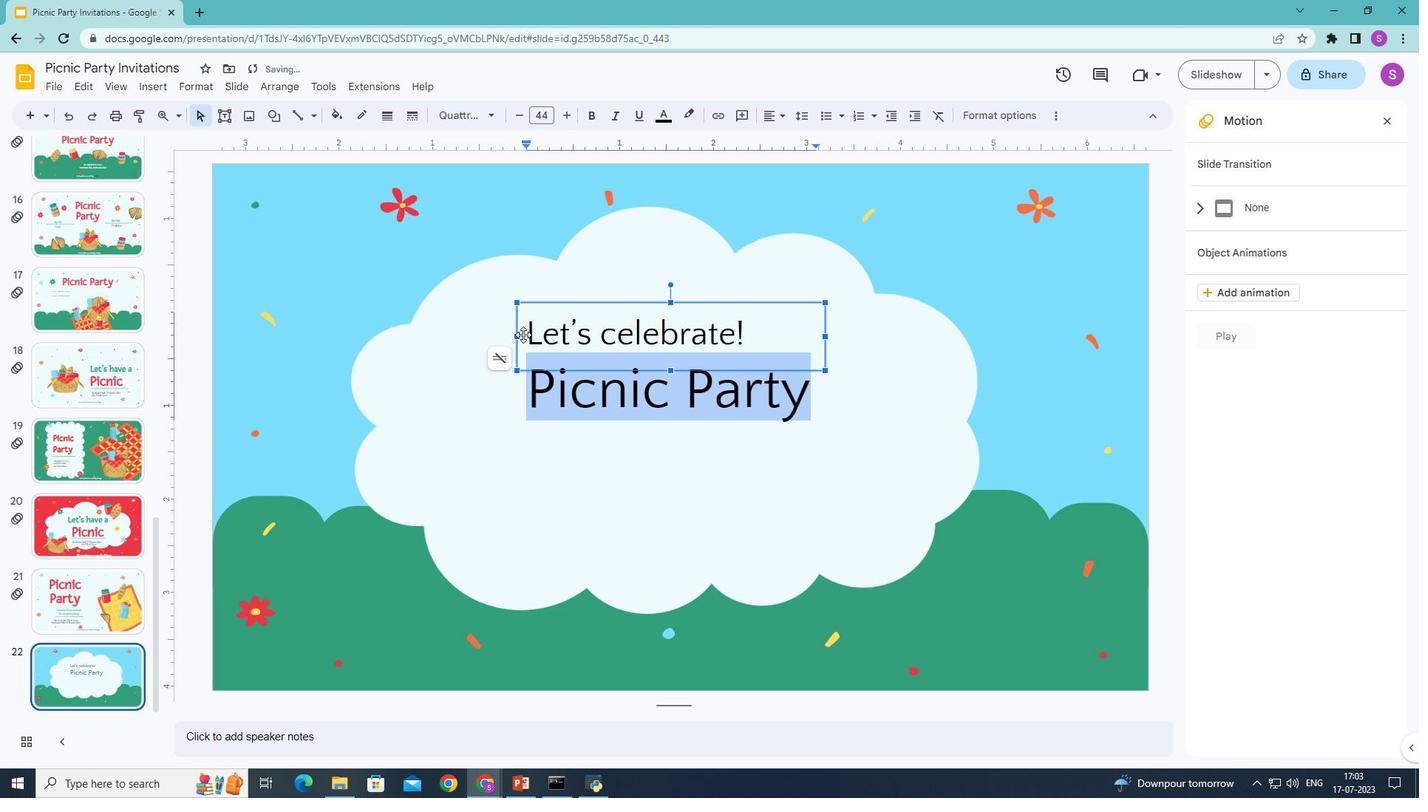 
Action: Mouse moved to (510, 322)
Screenshot: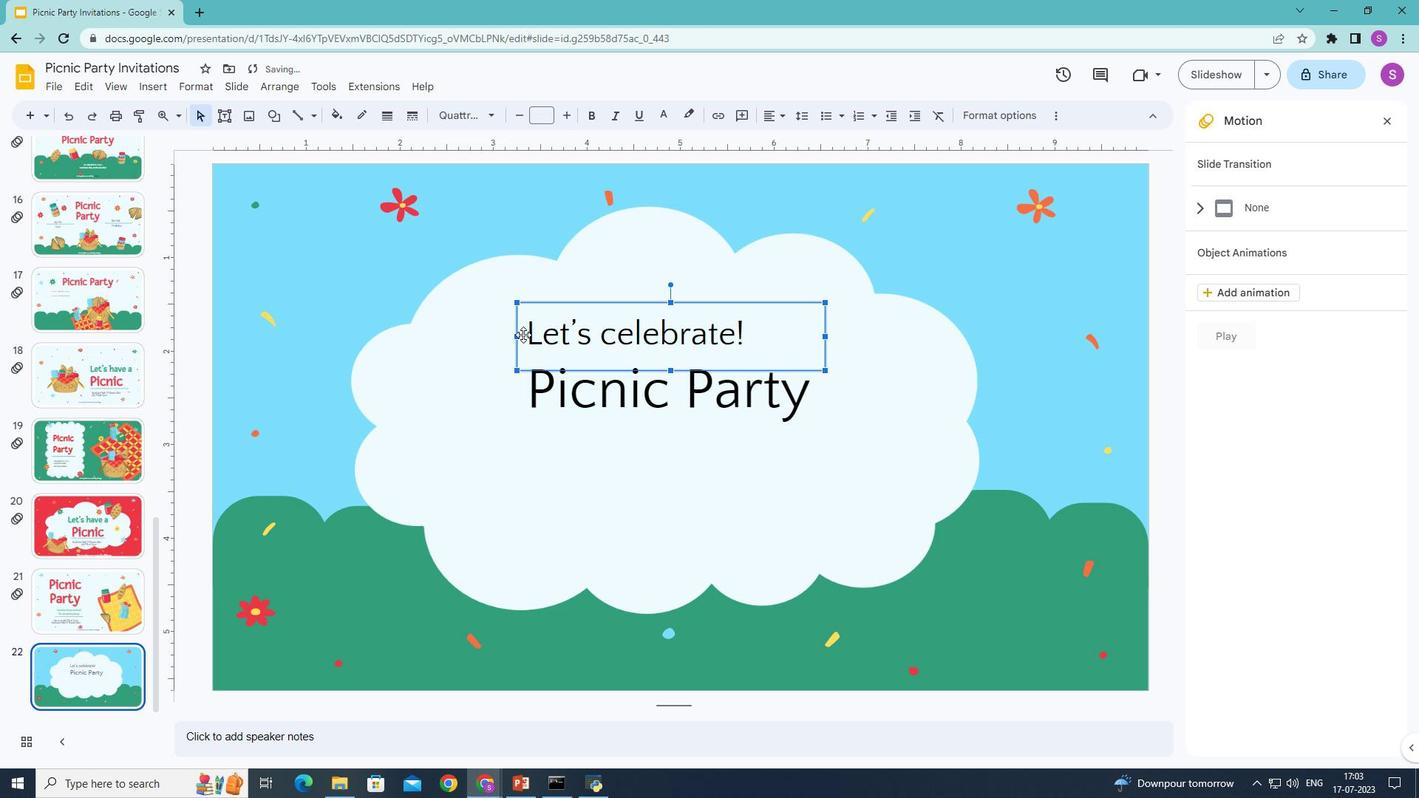 
Action: Mouse pressed left at (510, 322)
Screenshot: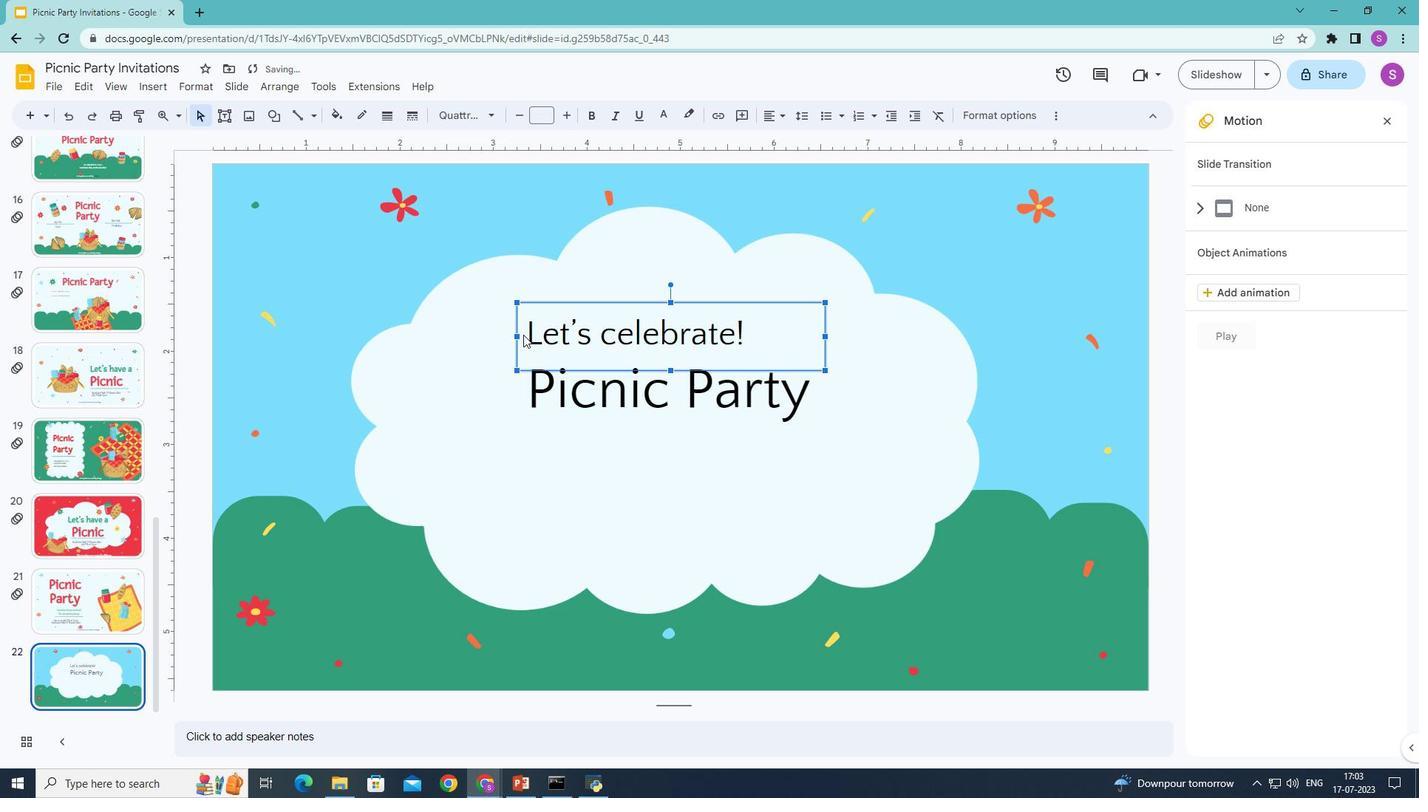 
Action: Mouse moved to (738, 315)
Screenshot: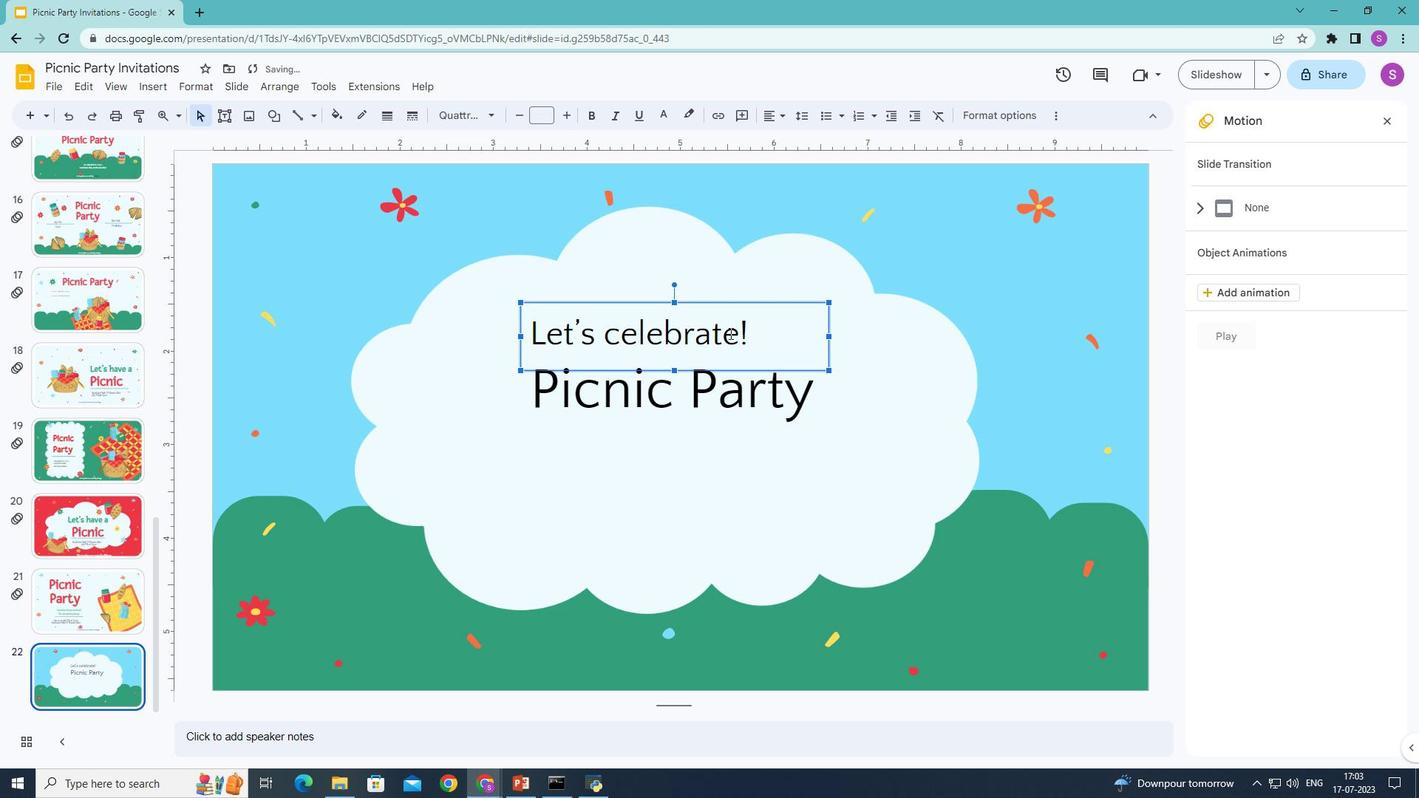
Action: Mouse pressed left at (738, 315)
Screenshot: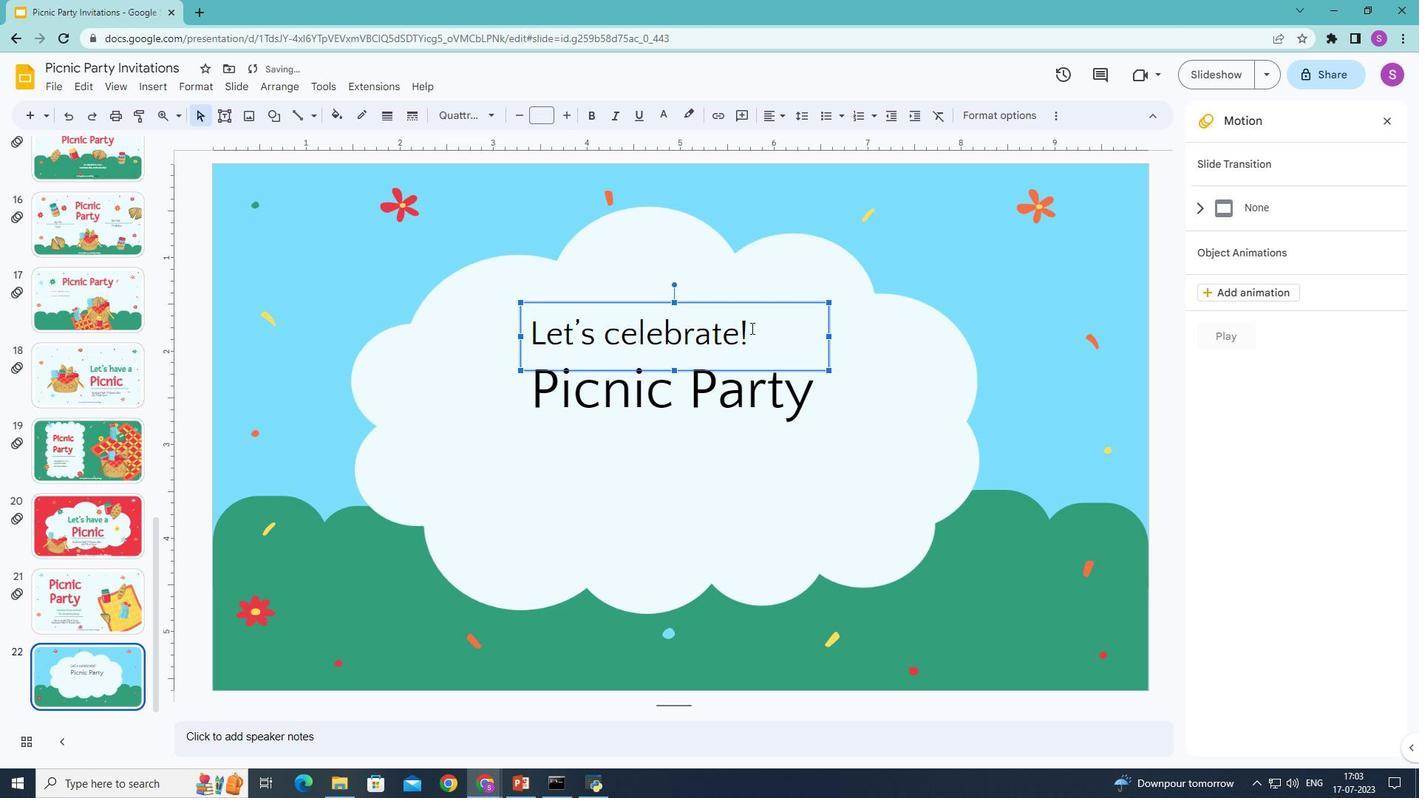 
Action: Mouse moved to (735, 322)
Screenshot: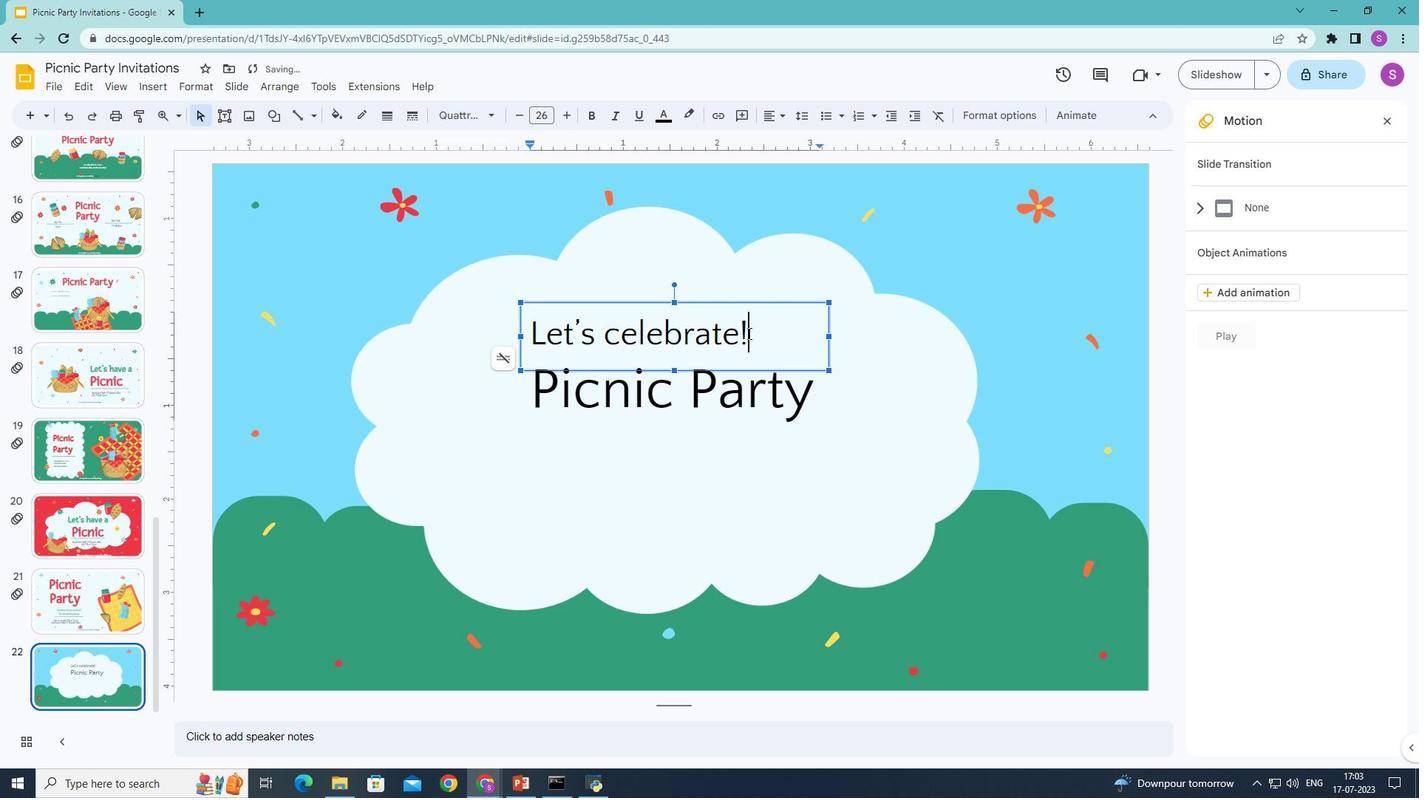 
Action: Mouse pressed left at (735, 322)
Screenshot: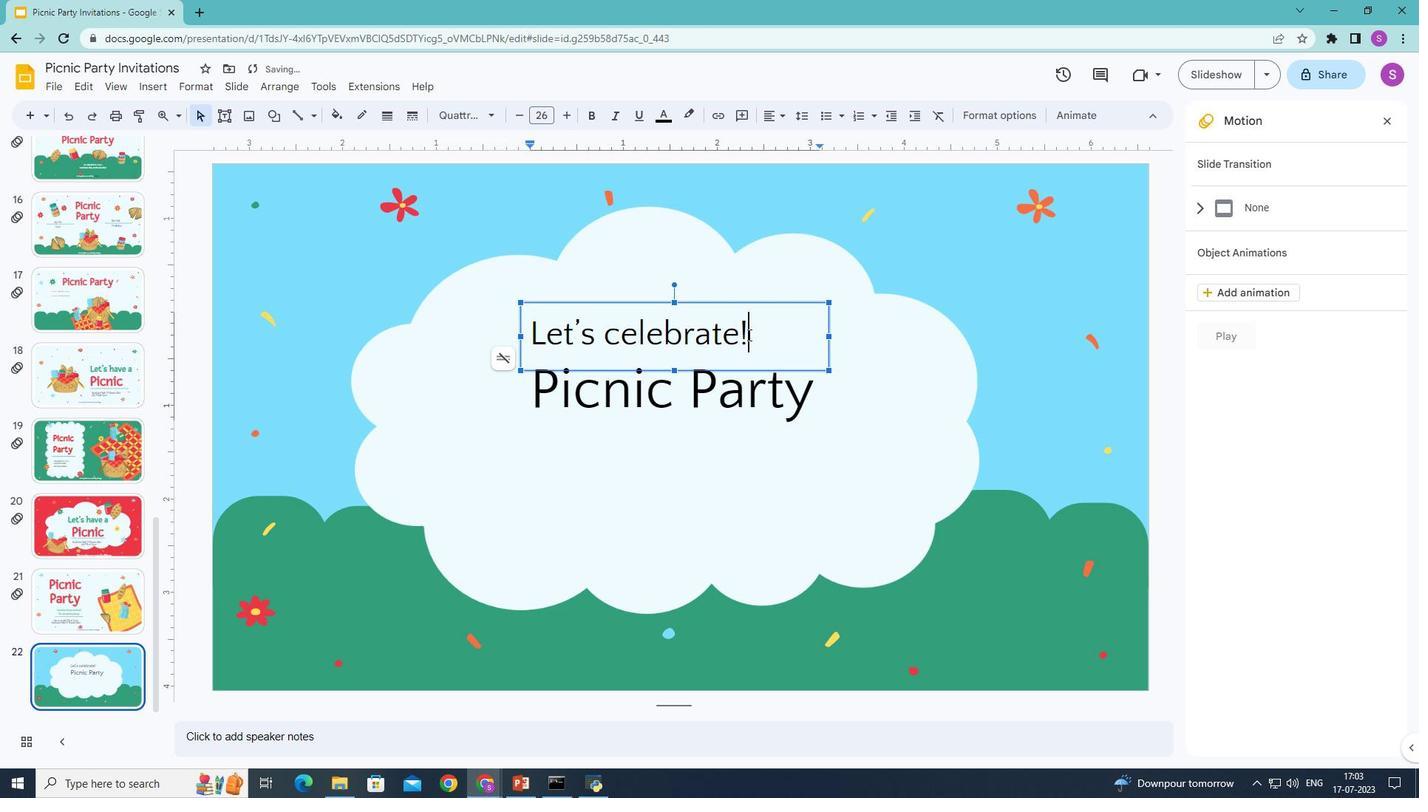 
Action: Mouse moved to (505, 99)
Screenshot: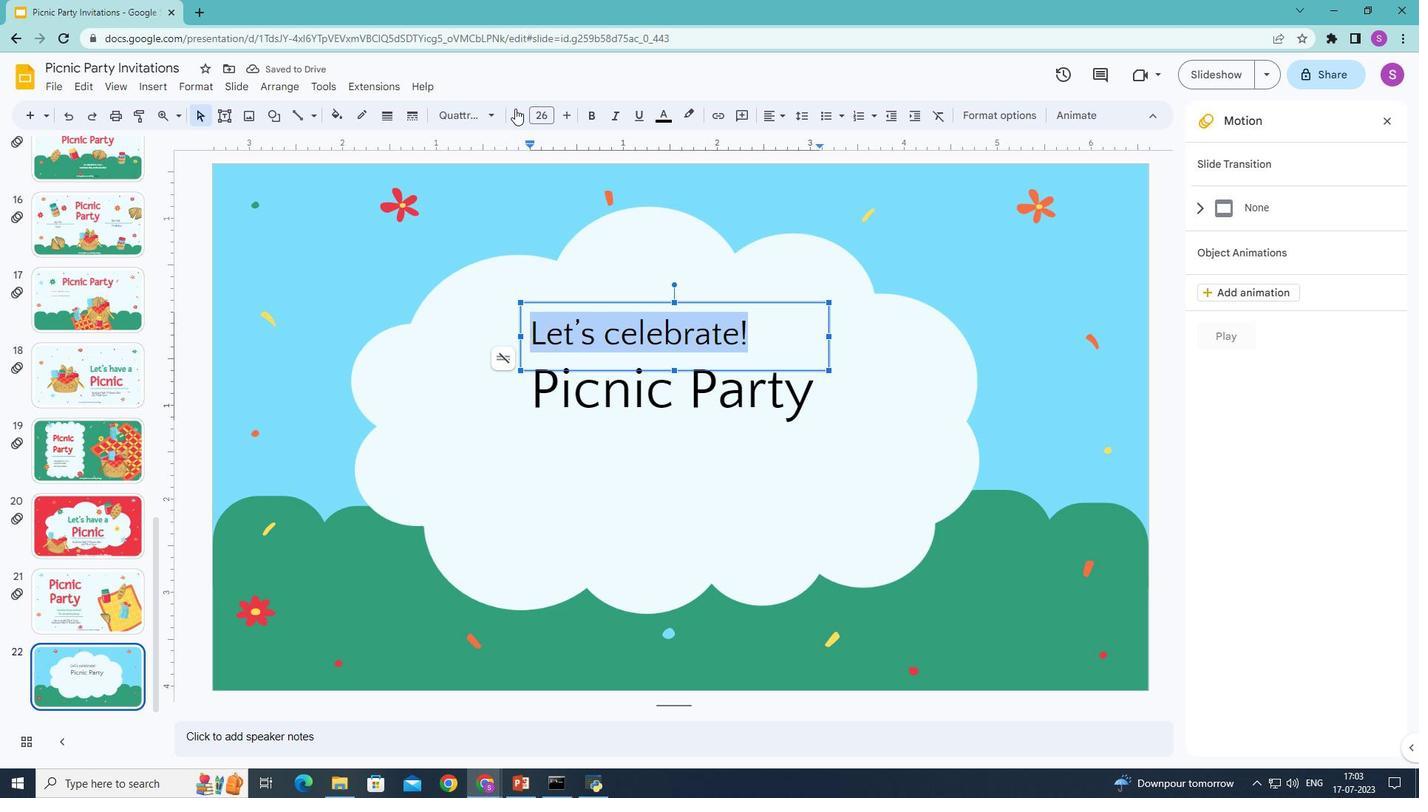 
Action: Mouse pressed left at (505, 99)
Screenshot: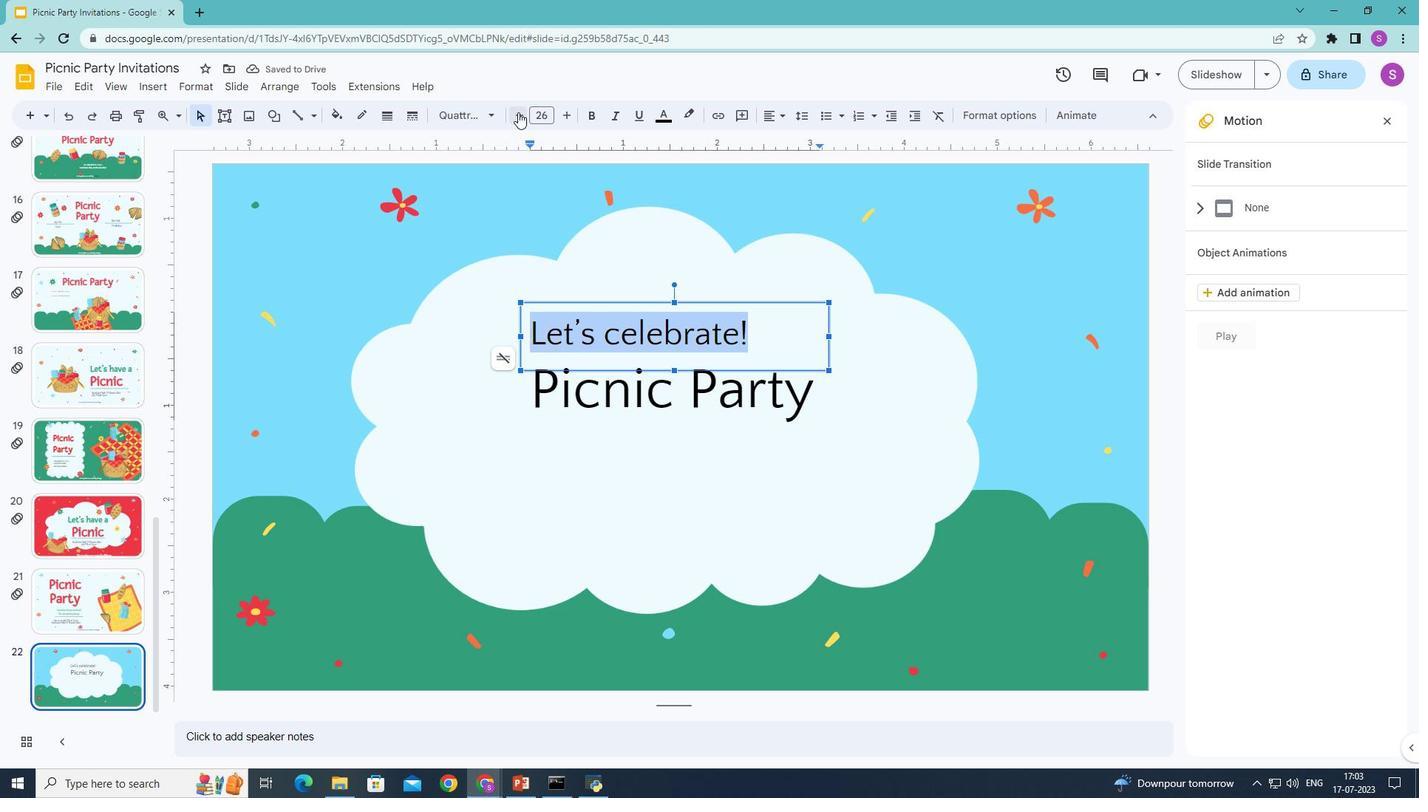 
Action: Mouse moved to (768, 104)
Screenshot: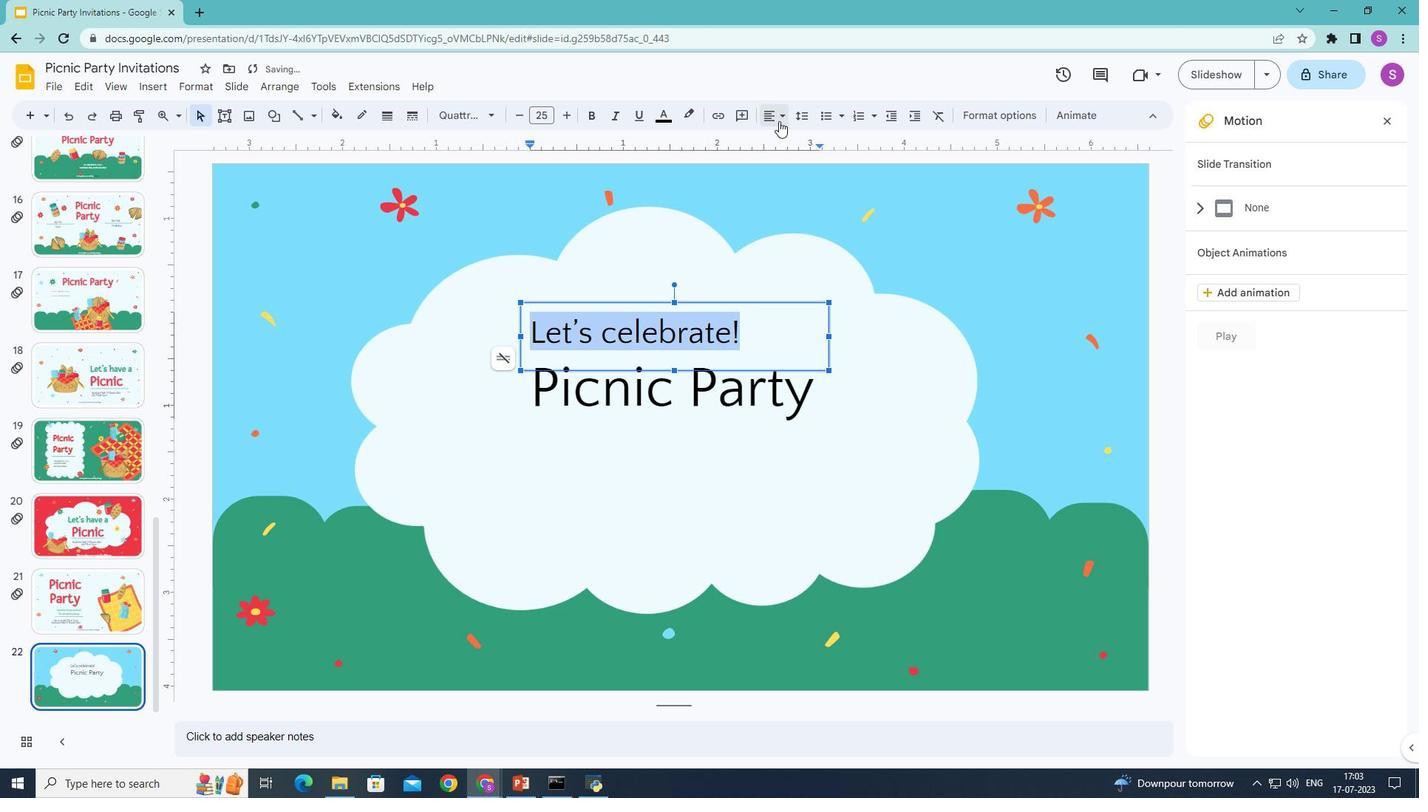 
Action: Mouse pressed left at (768, 104)
Screenshot: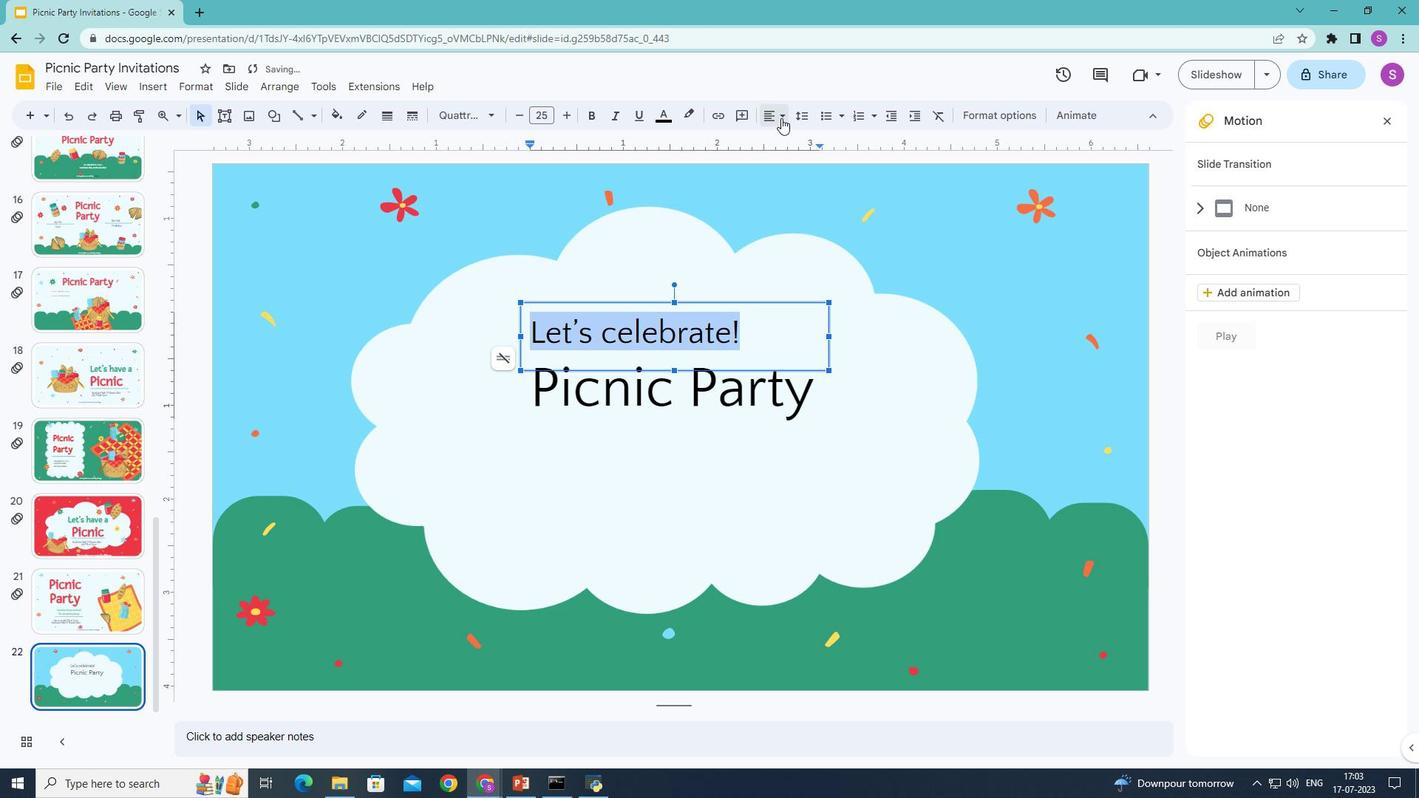 
Action: Mouse moved to (782, 124)
Screenshot: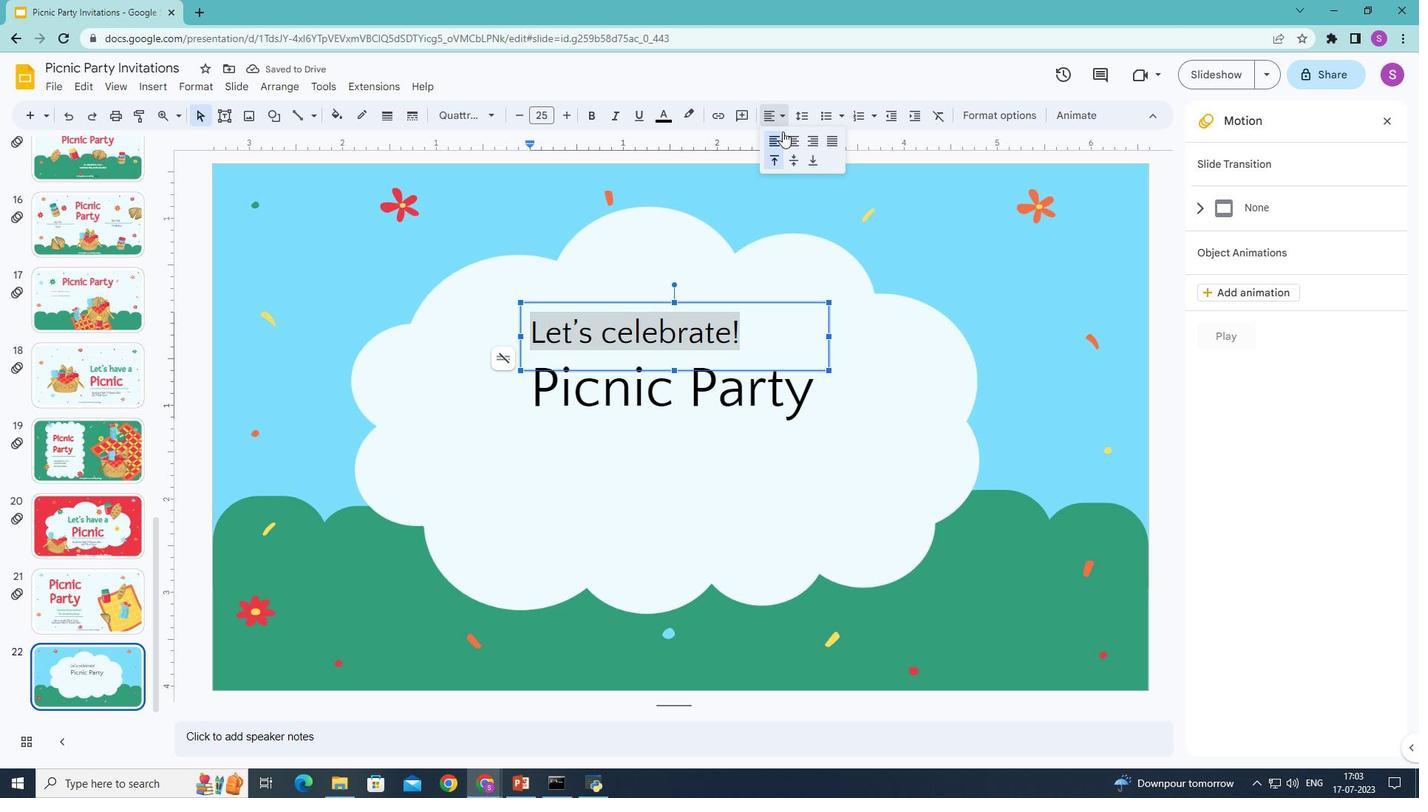 
Action: Mouse pressed left at (782, 124)
Screenshot: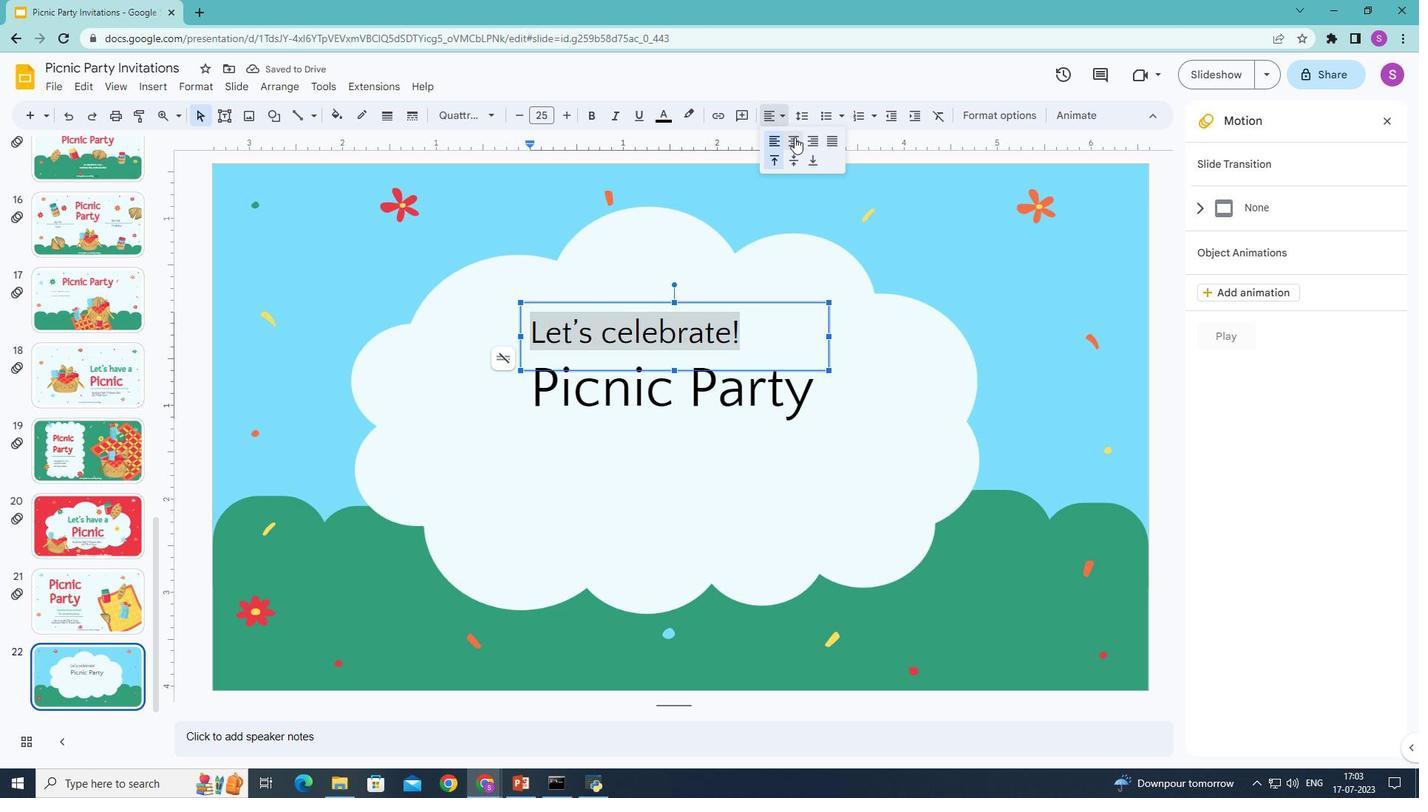 
Action: Mouse moved to (648, 104)
Screenshot: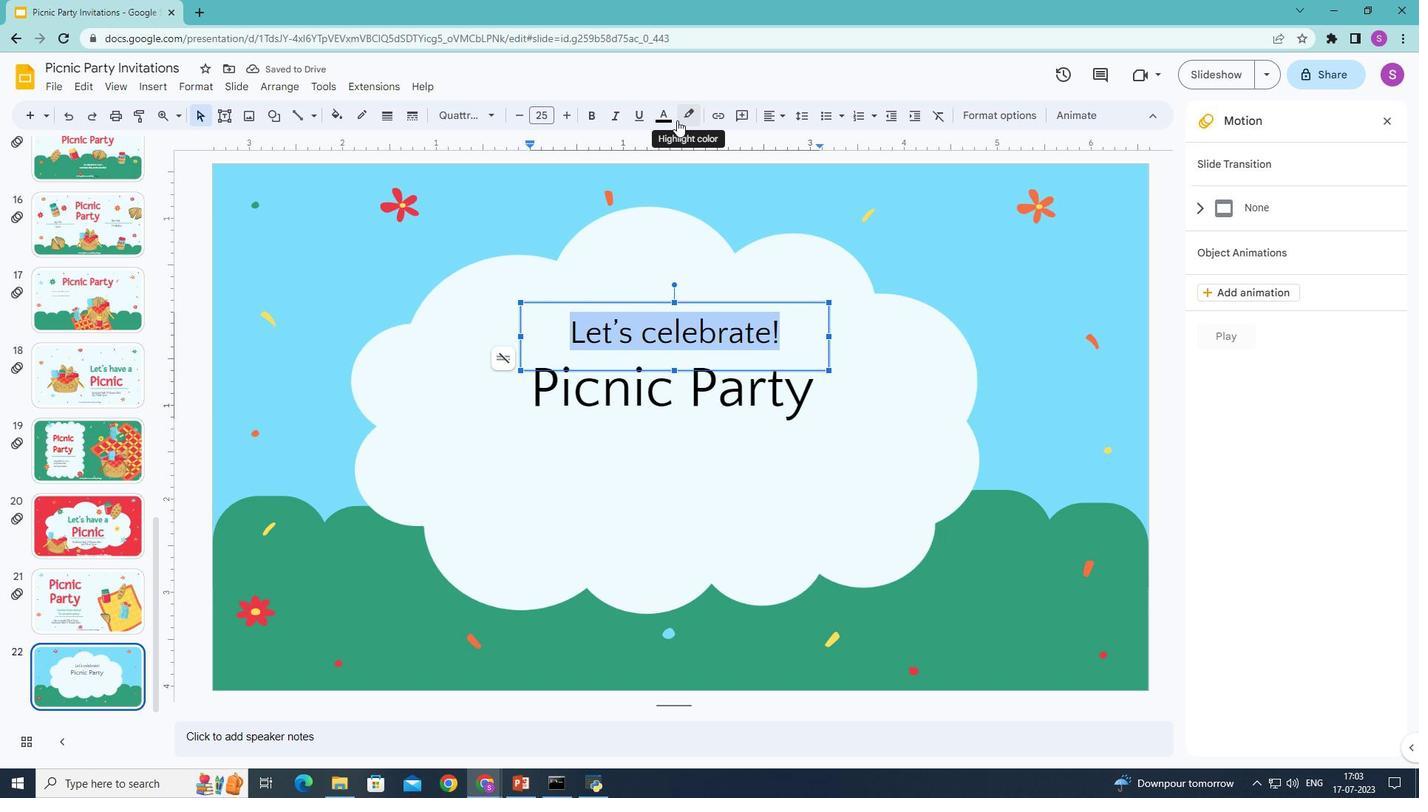 
Action: Mouse pressed left at (648, 104)
Screenshot: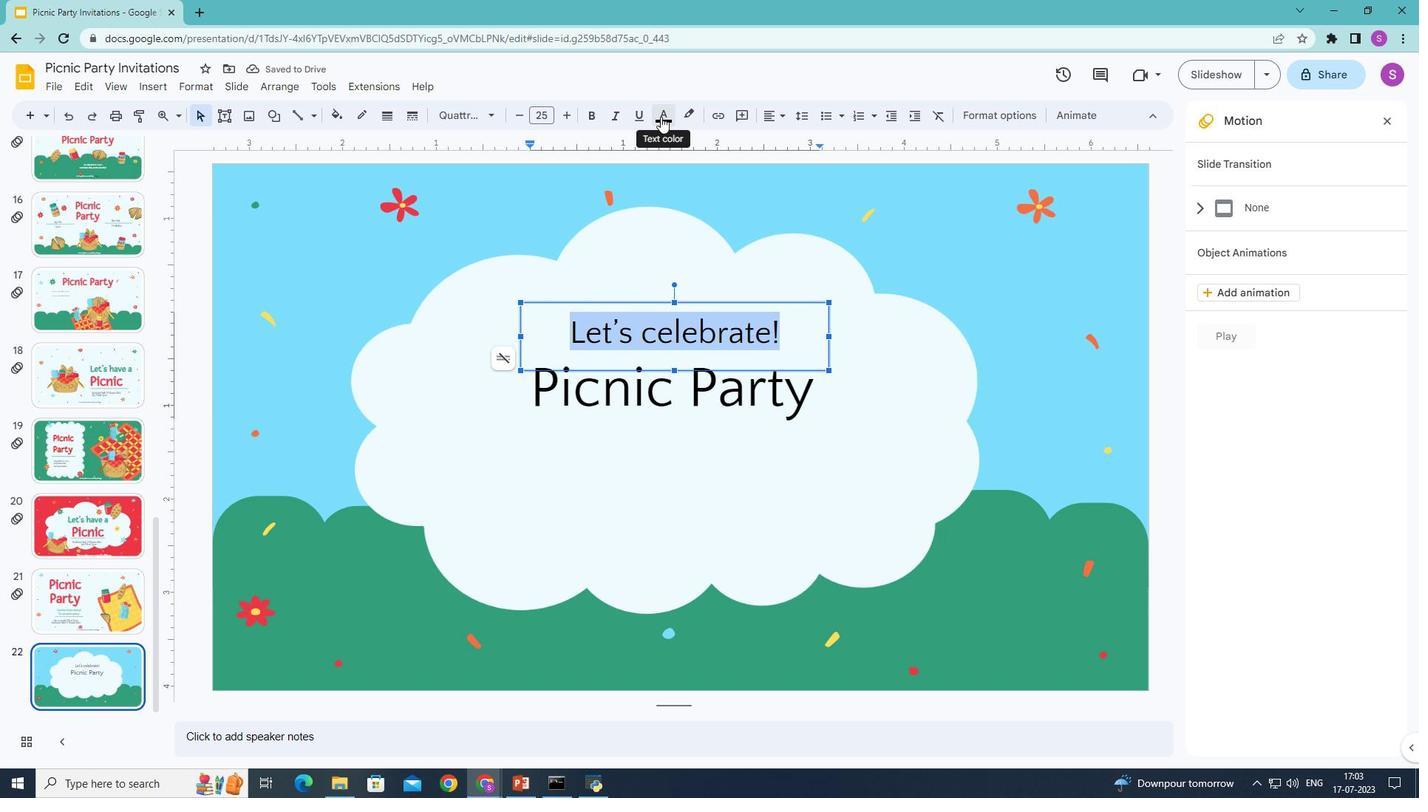
Action: Mouse moved to (784, 147)
Screenshot: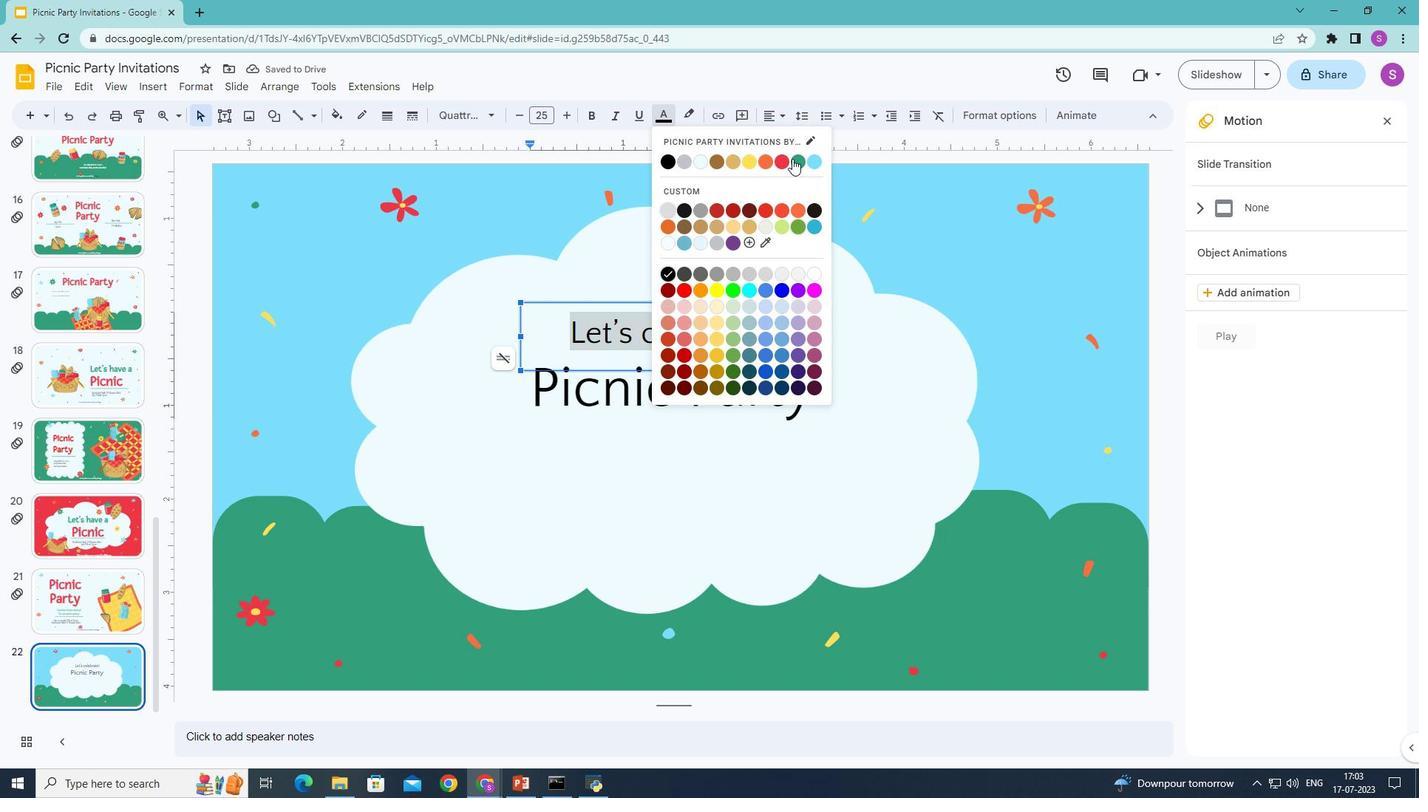 
Action: Mouse pressed left at (784, 147)
Screenshot: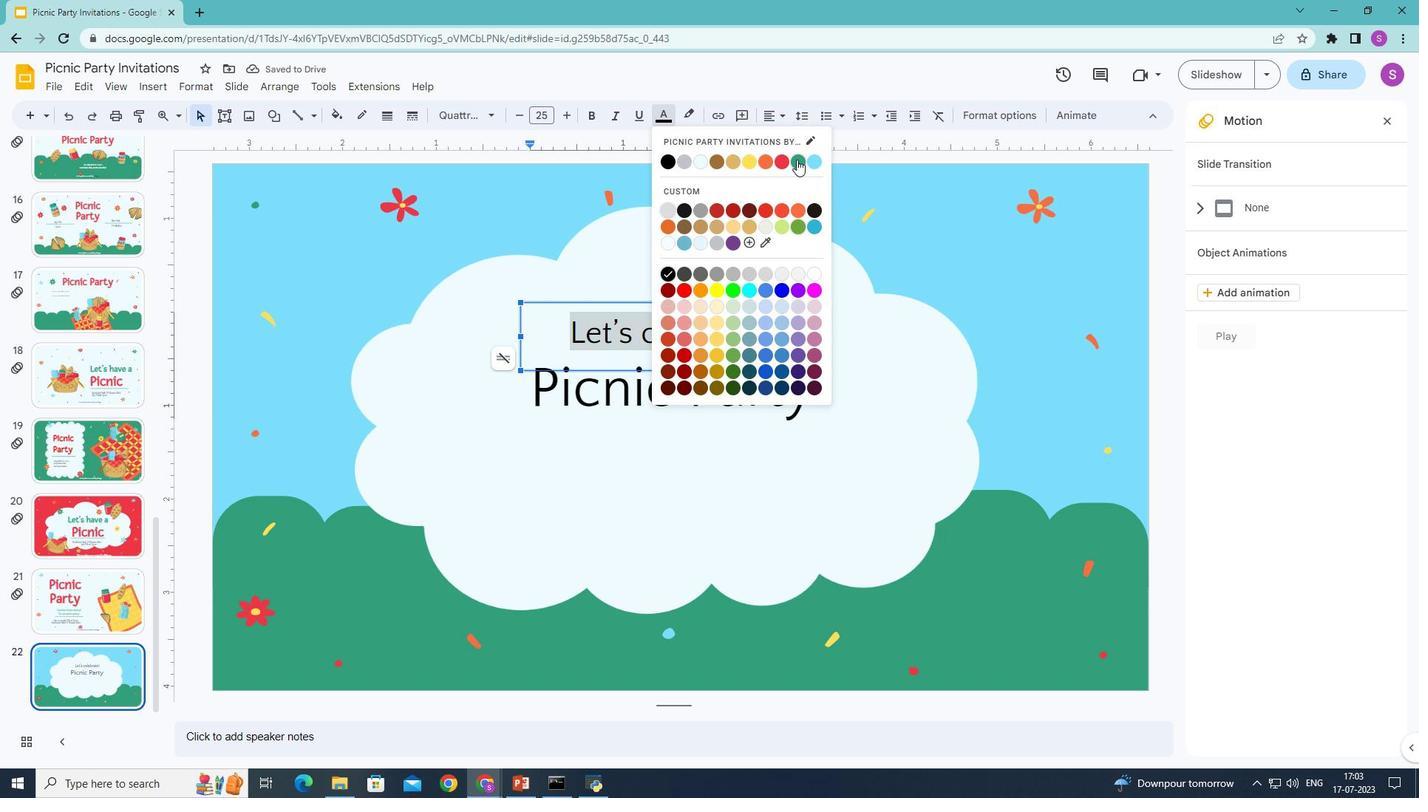 
Action: Mouse moved to (482, 100)
Screenshot: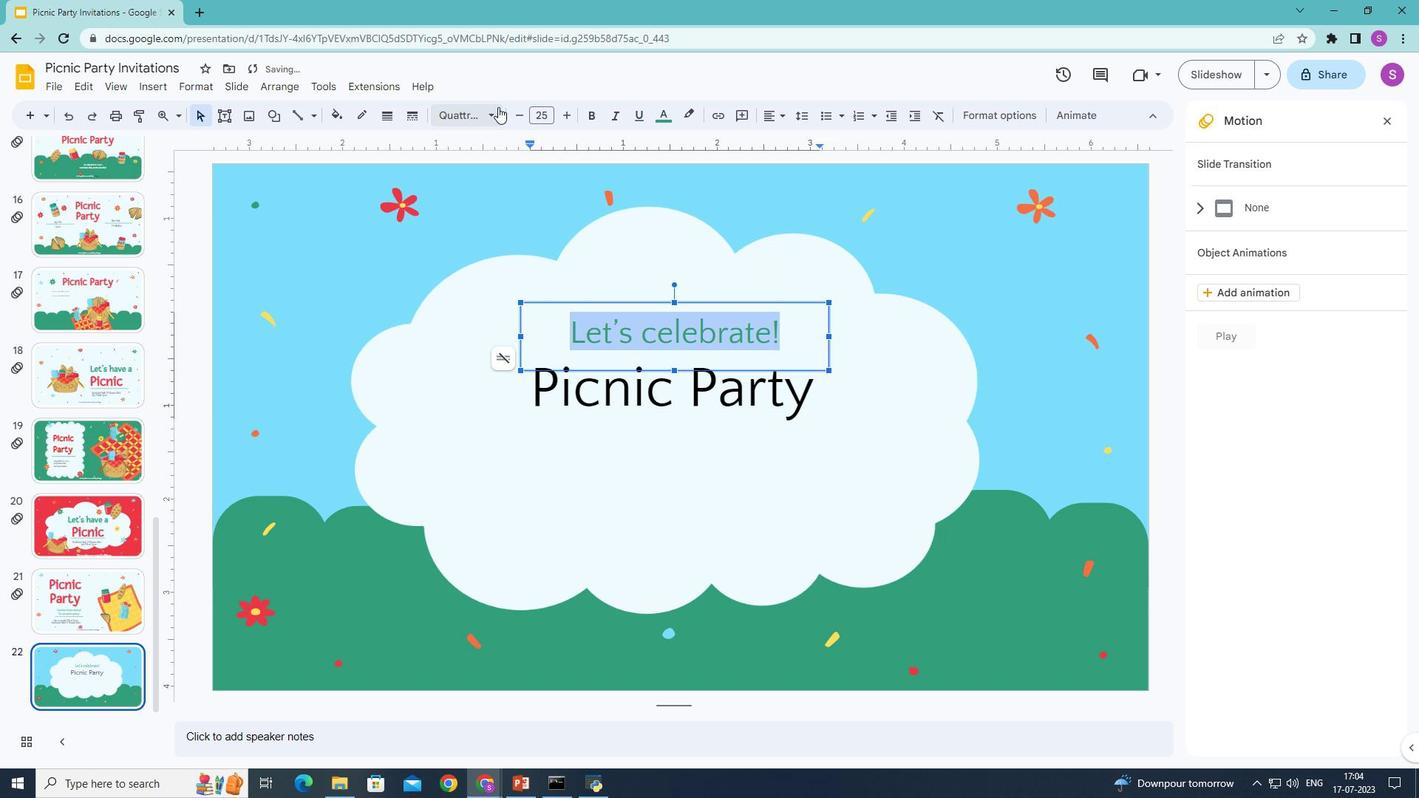 
Action: Mouse pressed left at (482, 100)
Screenshot: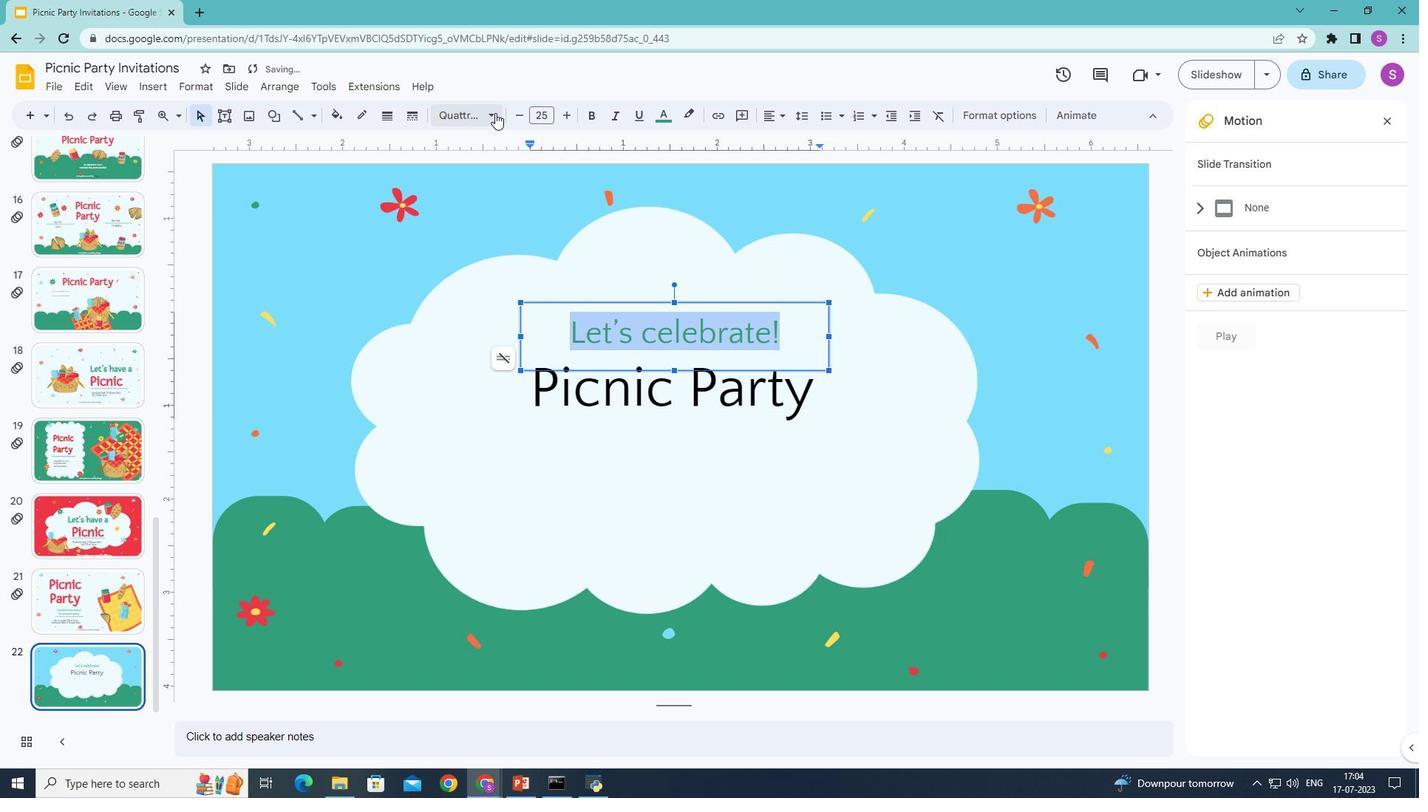 
Action: Mouse moved to (470, 297)
Screenshot: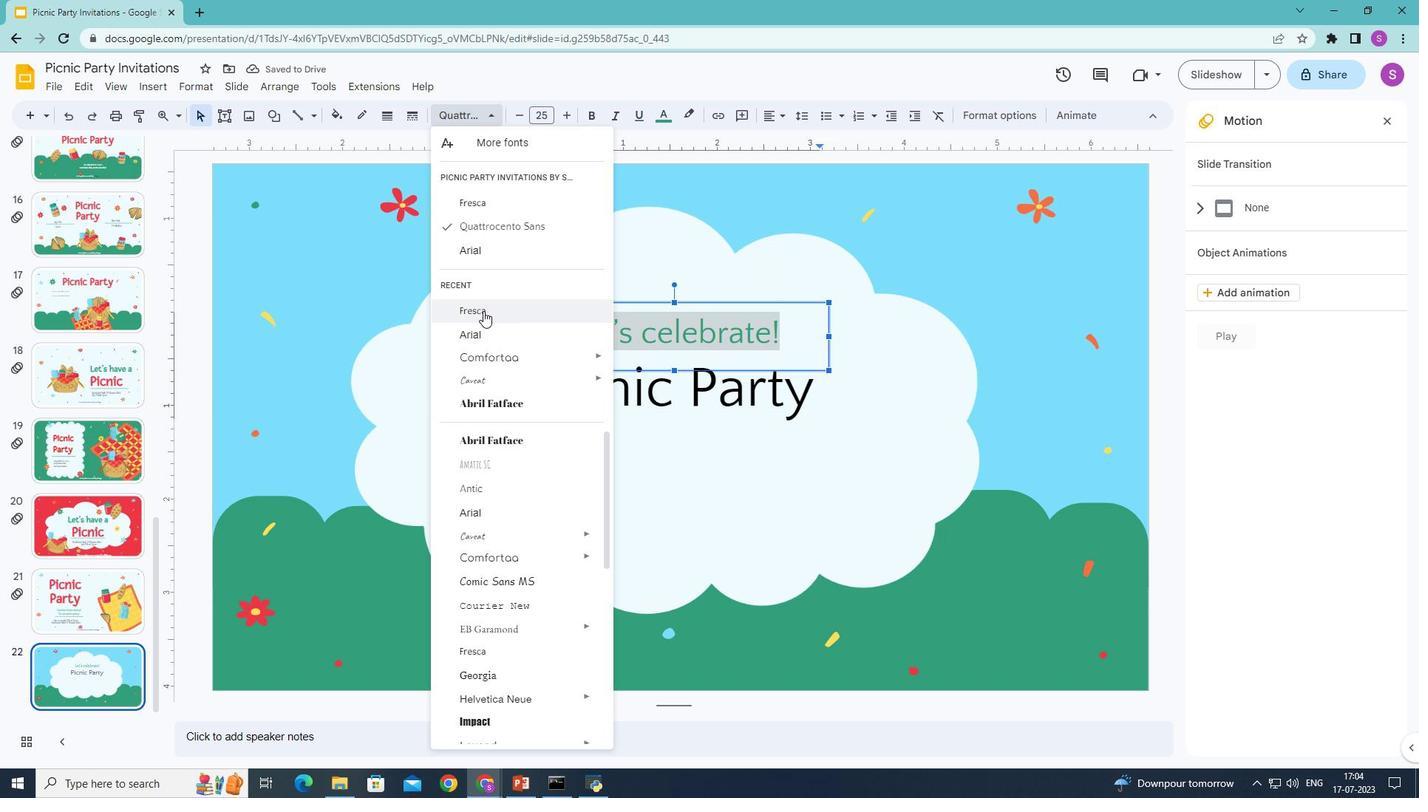 
Action: Mouse pressed left at (470, 297)
Screenshot: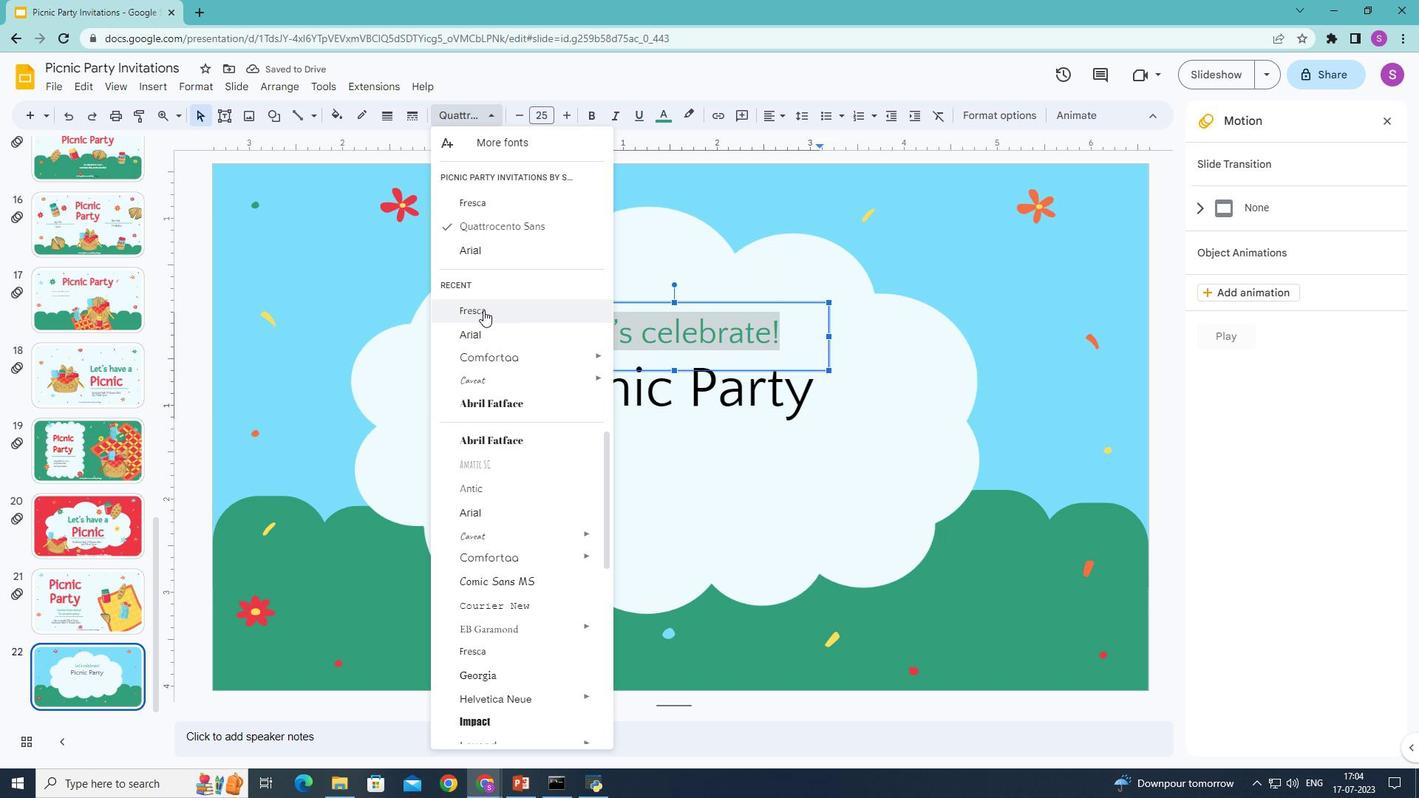 
Action: Mouse moved to (617, 411)
Screenshot: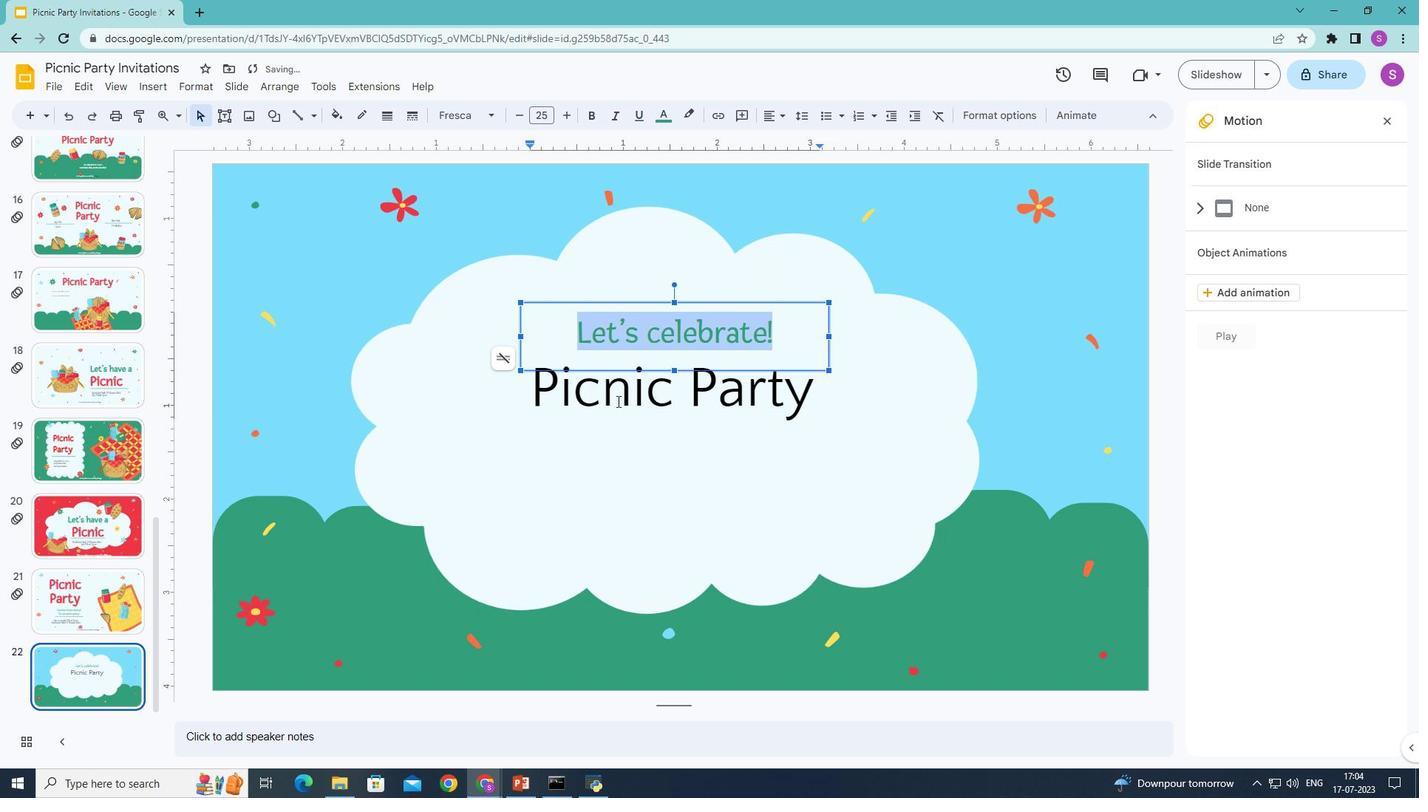 
Action: Mouse pressed left at (617, 411)
Screenshot: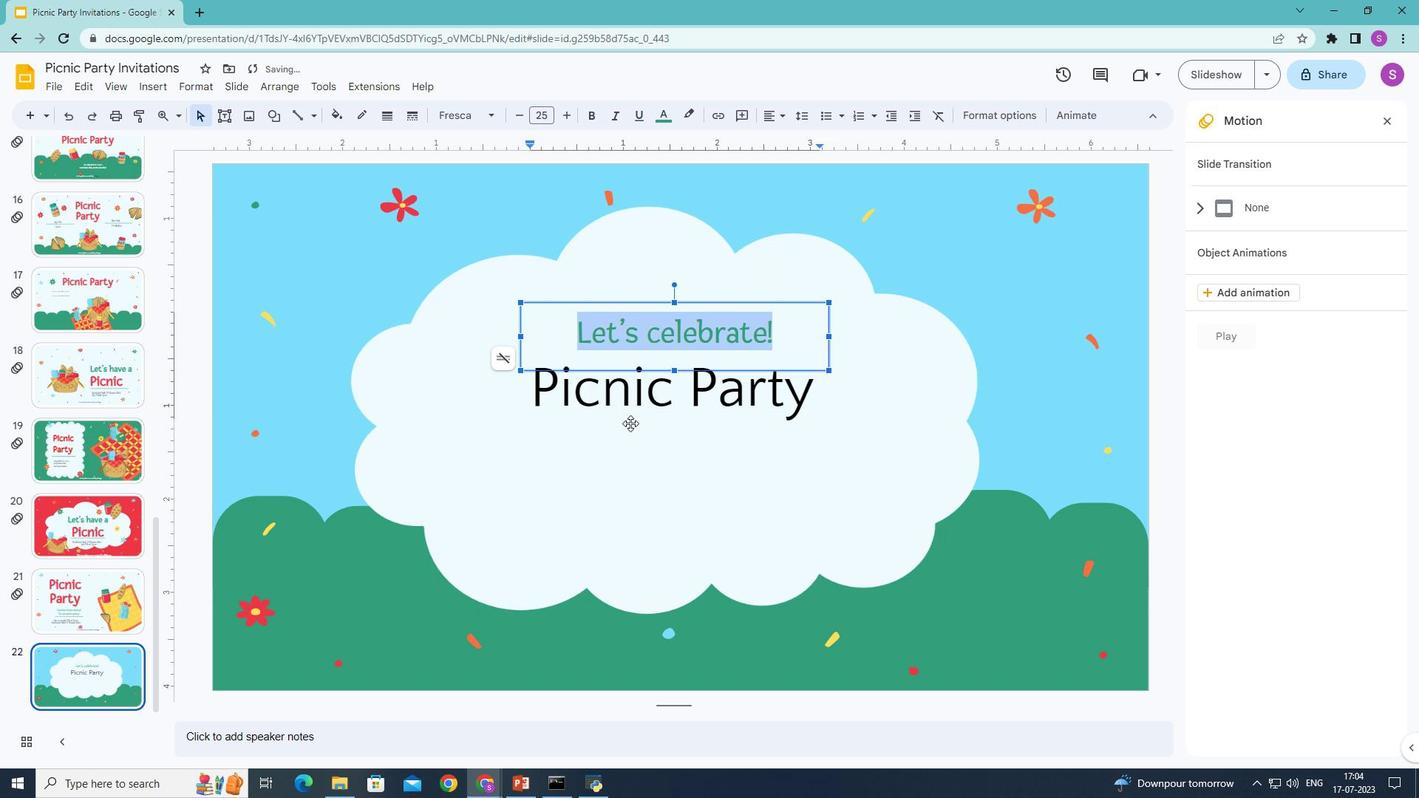 
Action: Mouse moved to (802, 389)
Screenshot: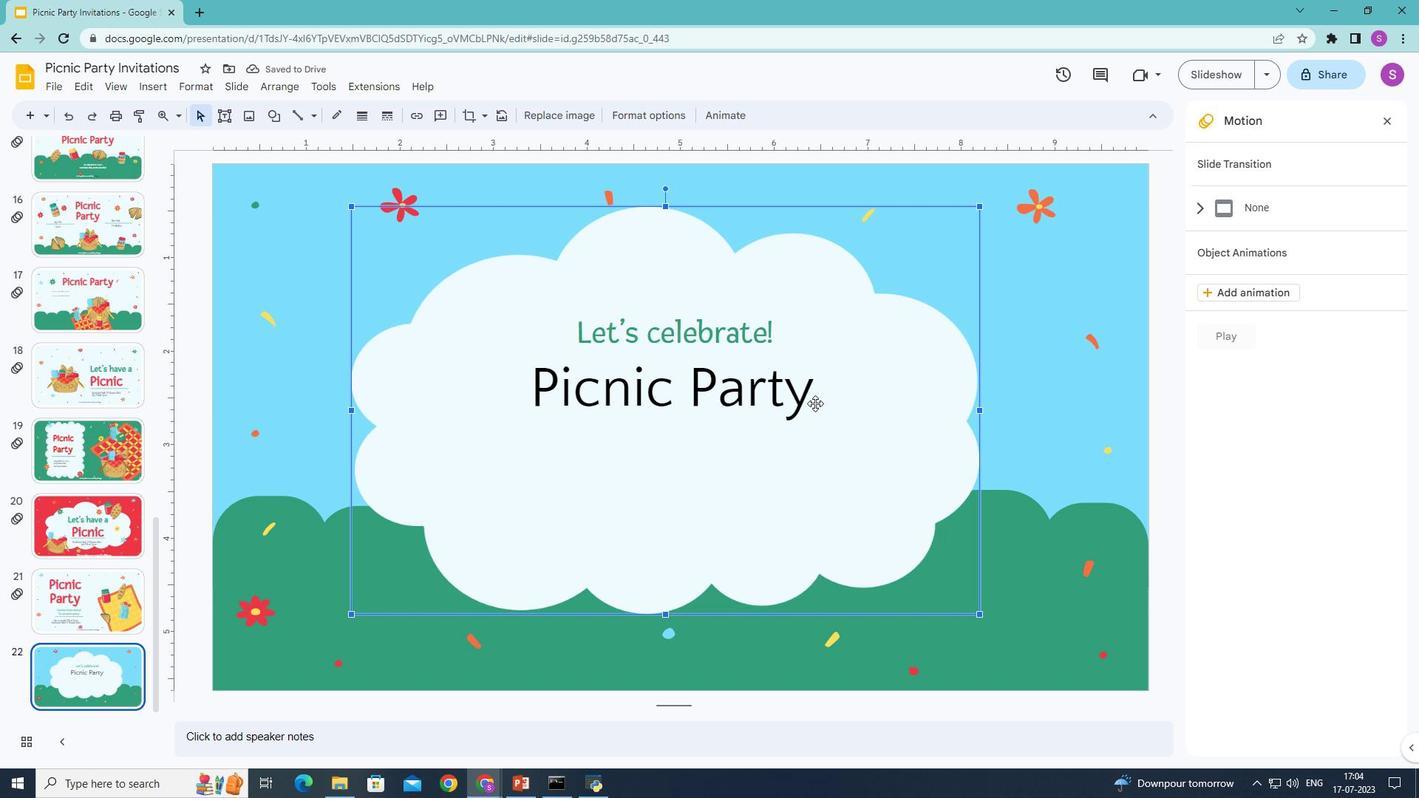 
Action: Mouse pressed left at (802, 389)
Screenshot: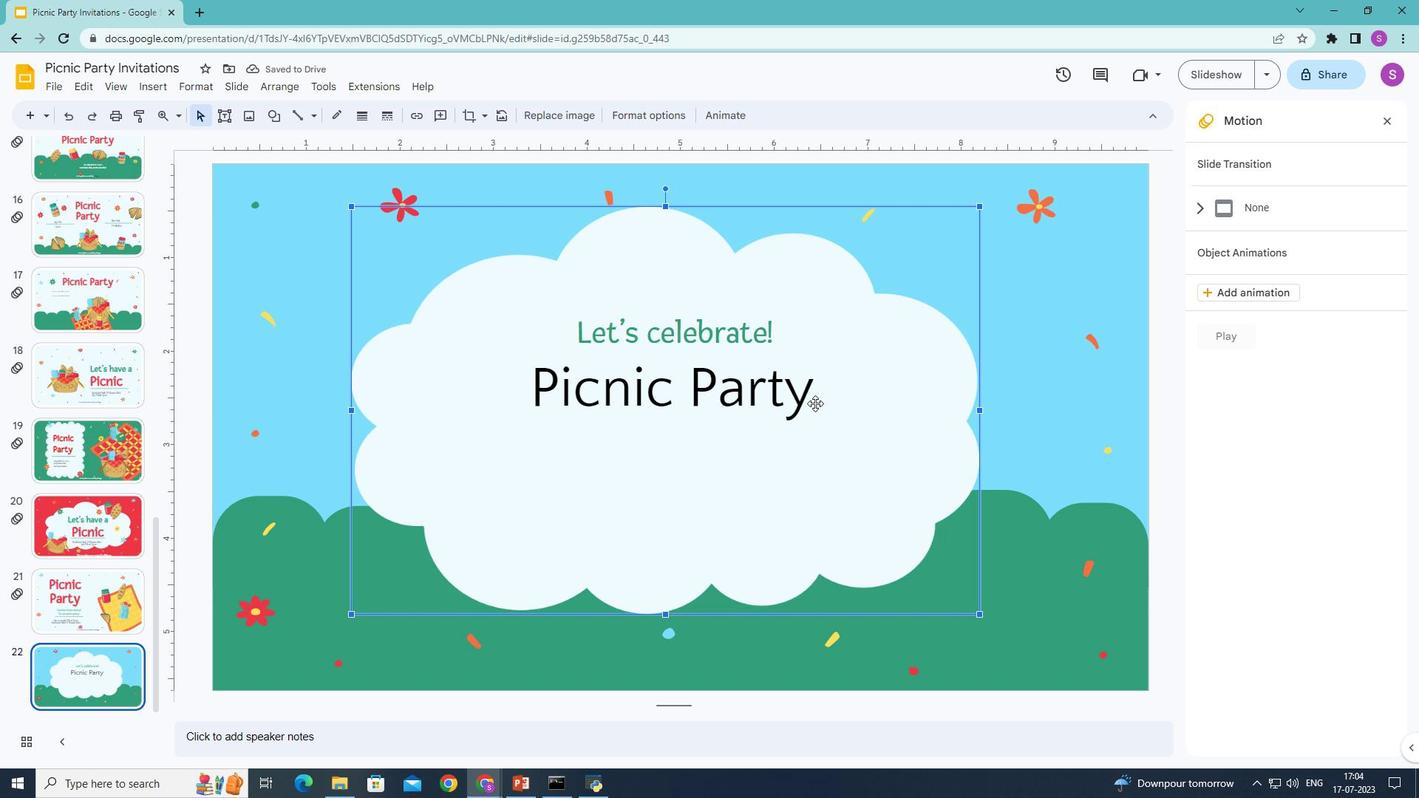 
Action: Mouse moved to (522, 374)
Screenshot: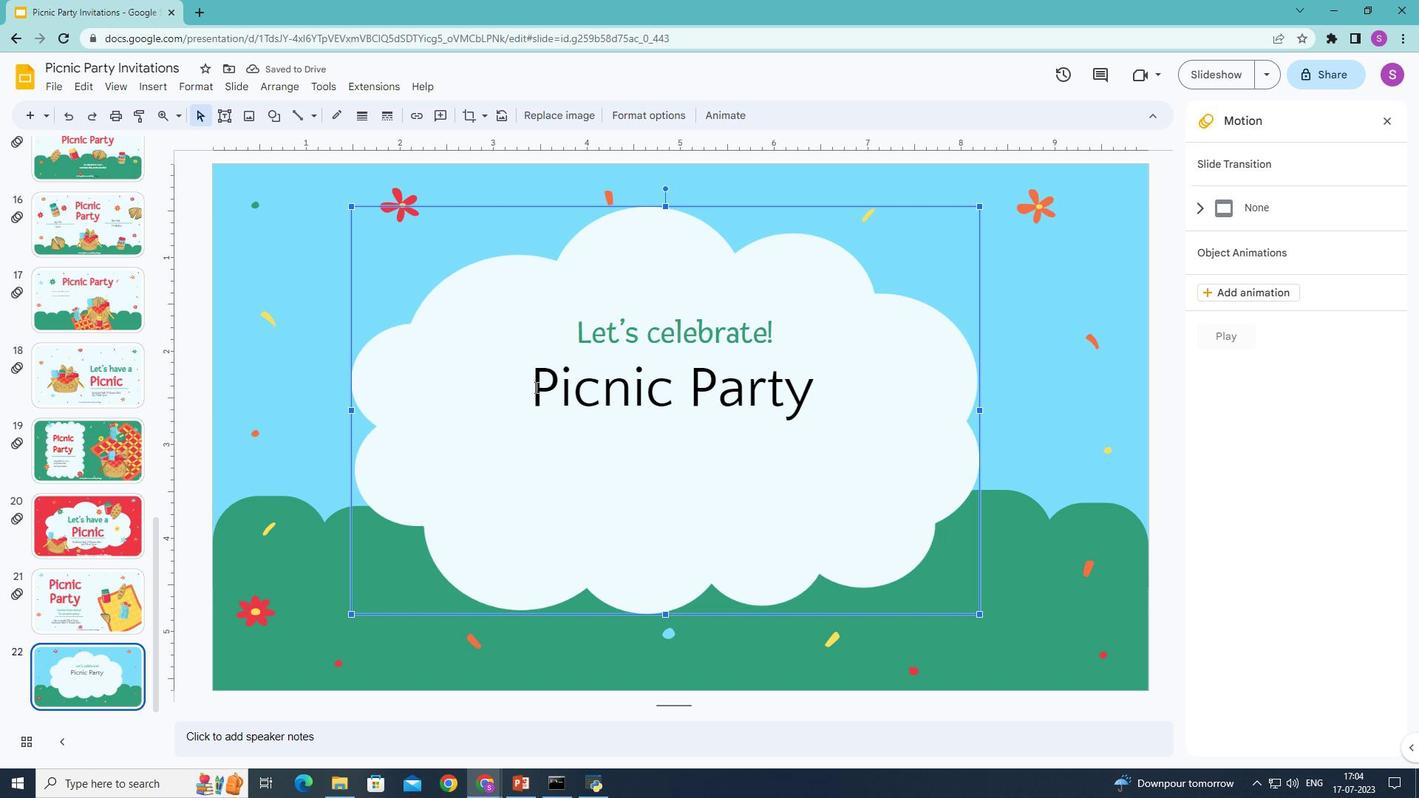 
Action: Mouse pressed left at (522, 374)
Screenshot: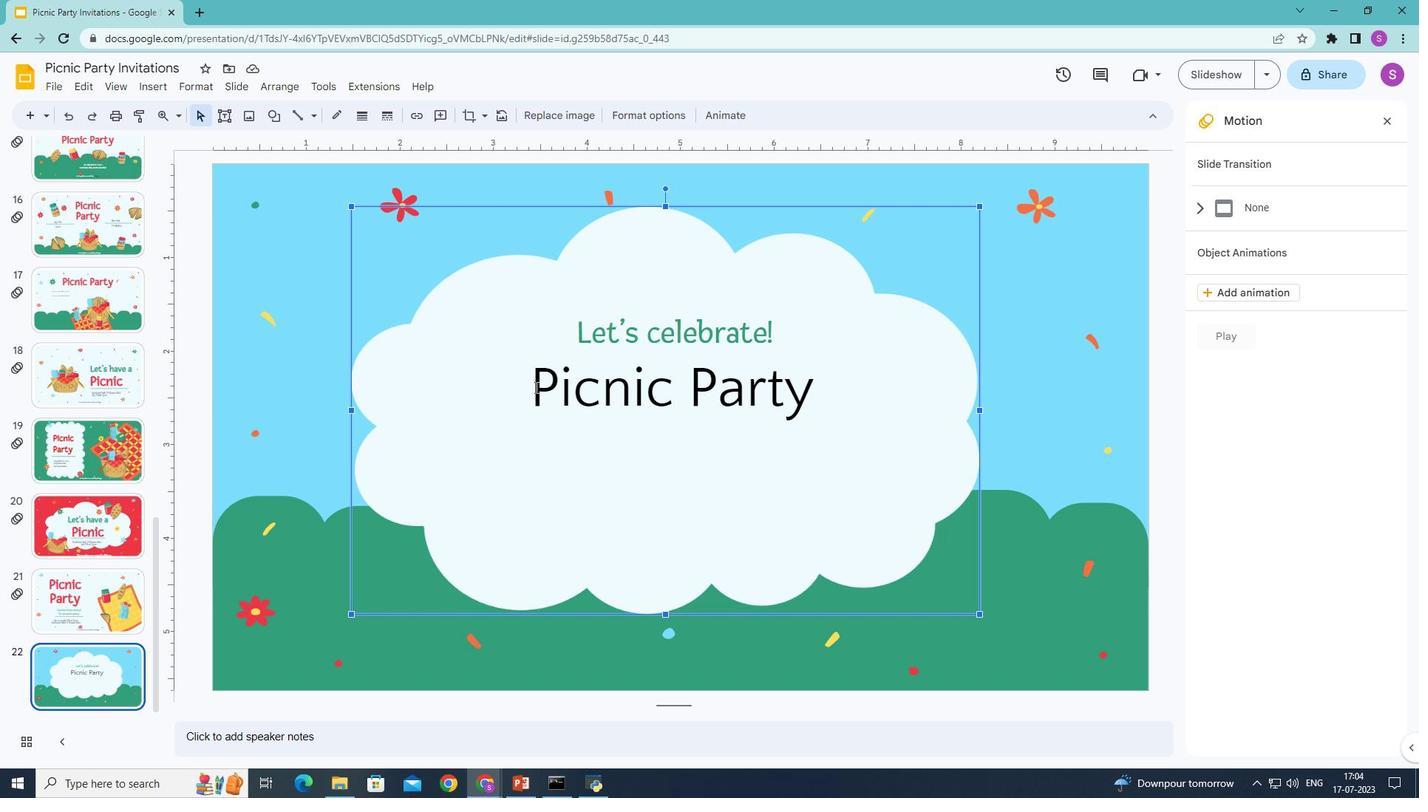 
Action: Mouse moved to (518, 374)
Screenshot: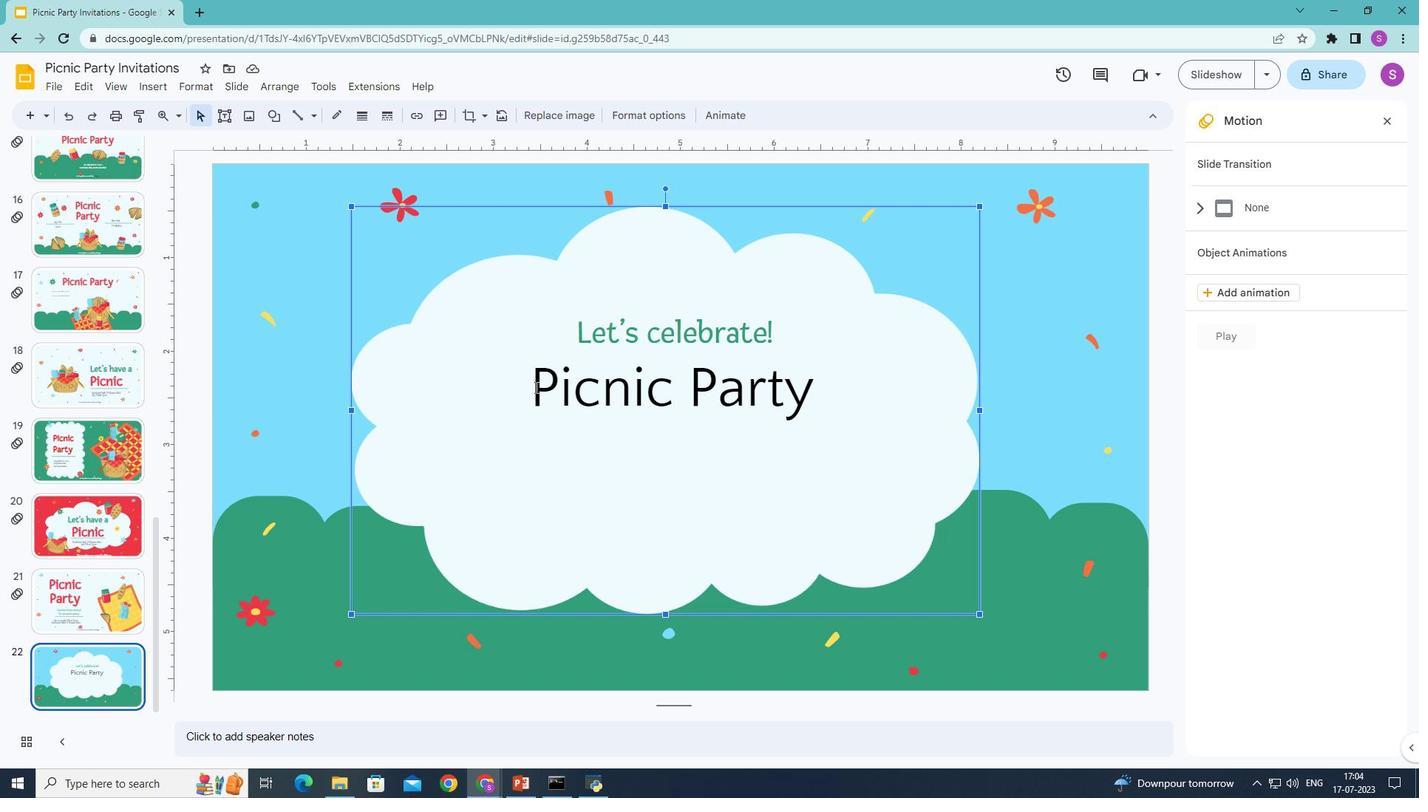 
Action: Mouse pressed left at (518, 374)
Screenshot: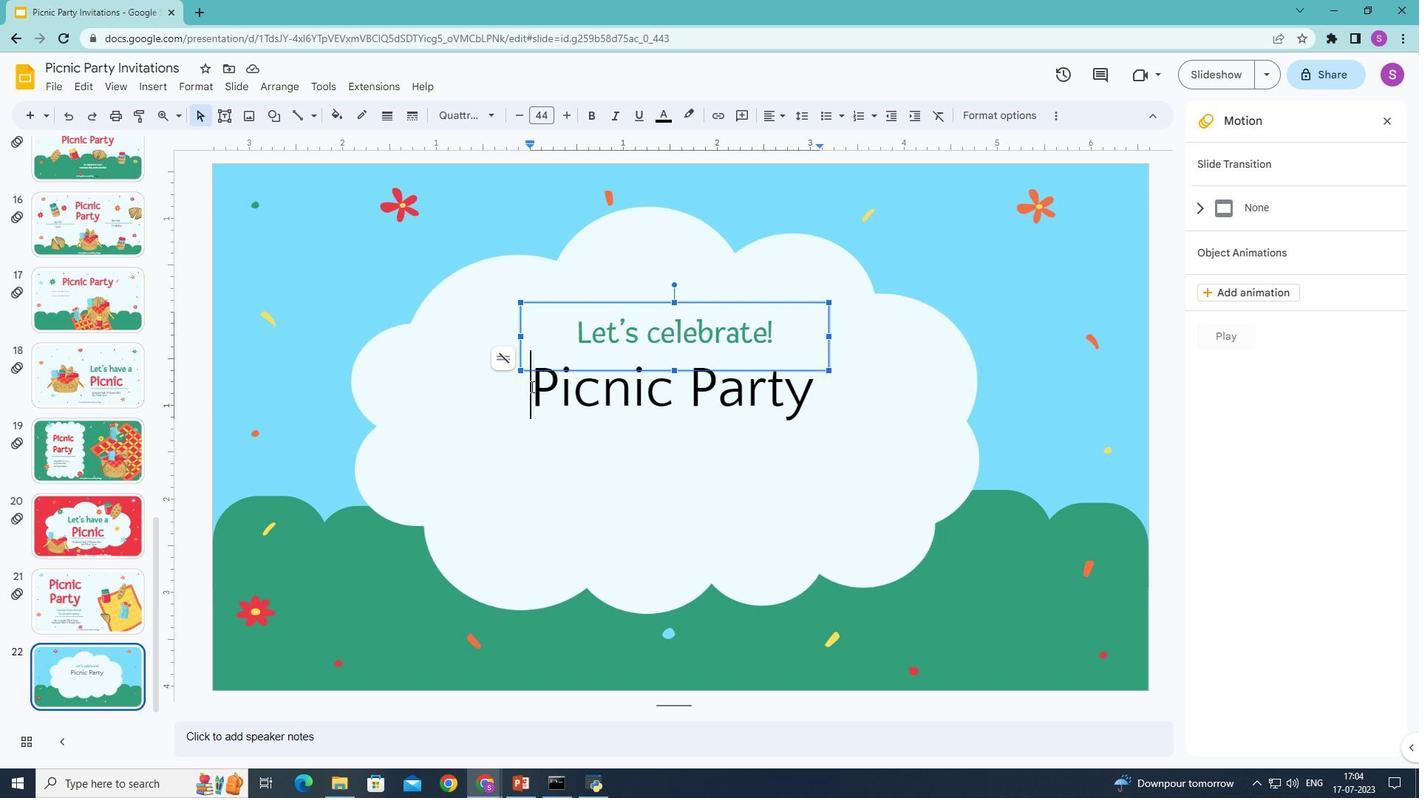 
Action: Mouse moved to (583, 102)
Screenshot: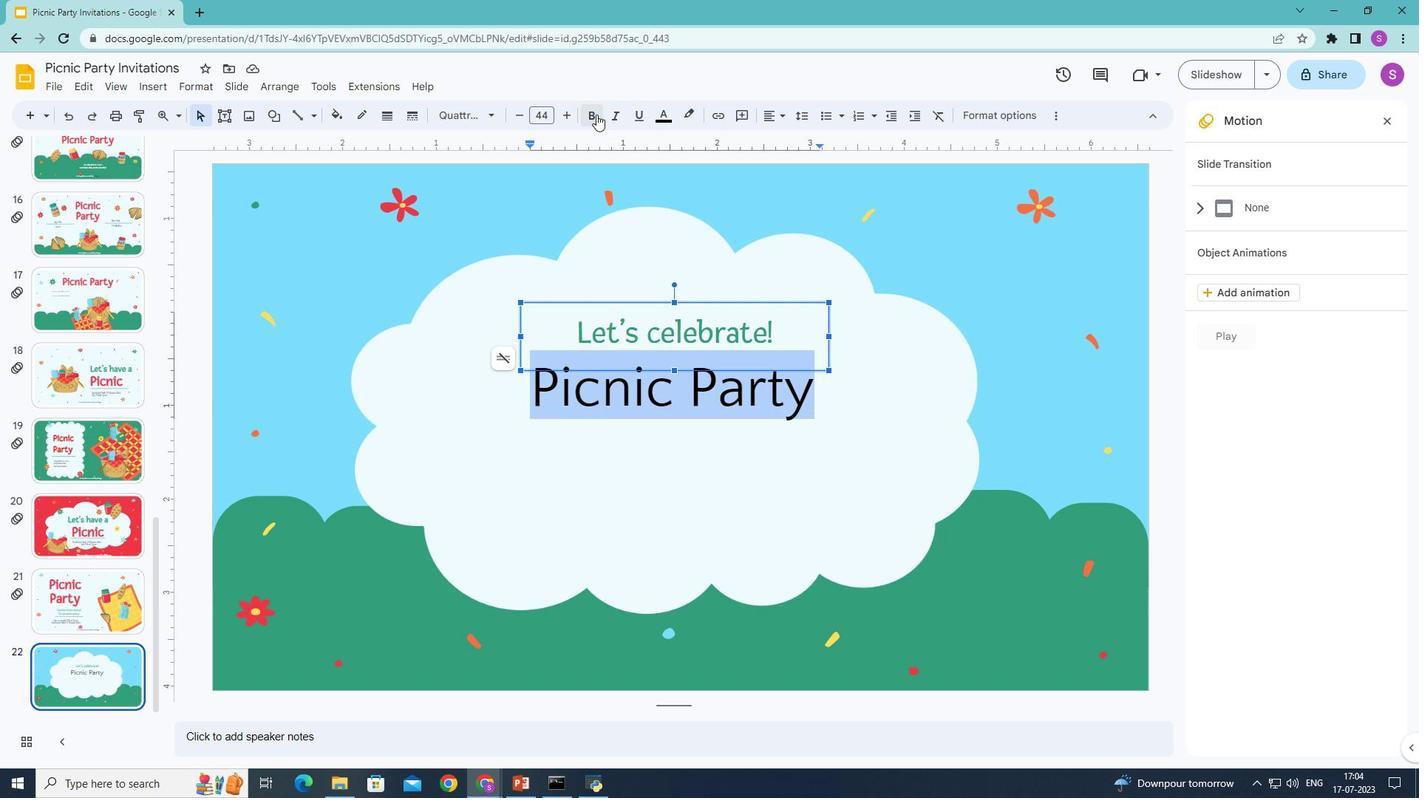 
Action: Mouse pressed left at (583, 102)
Screenshot: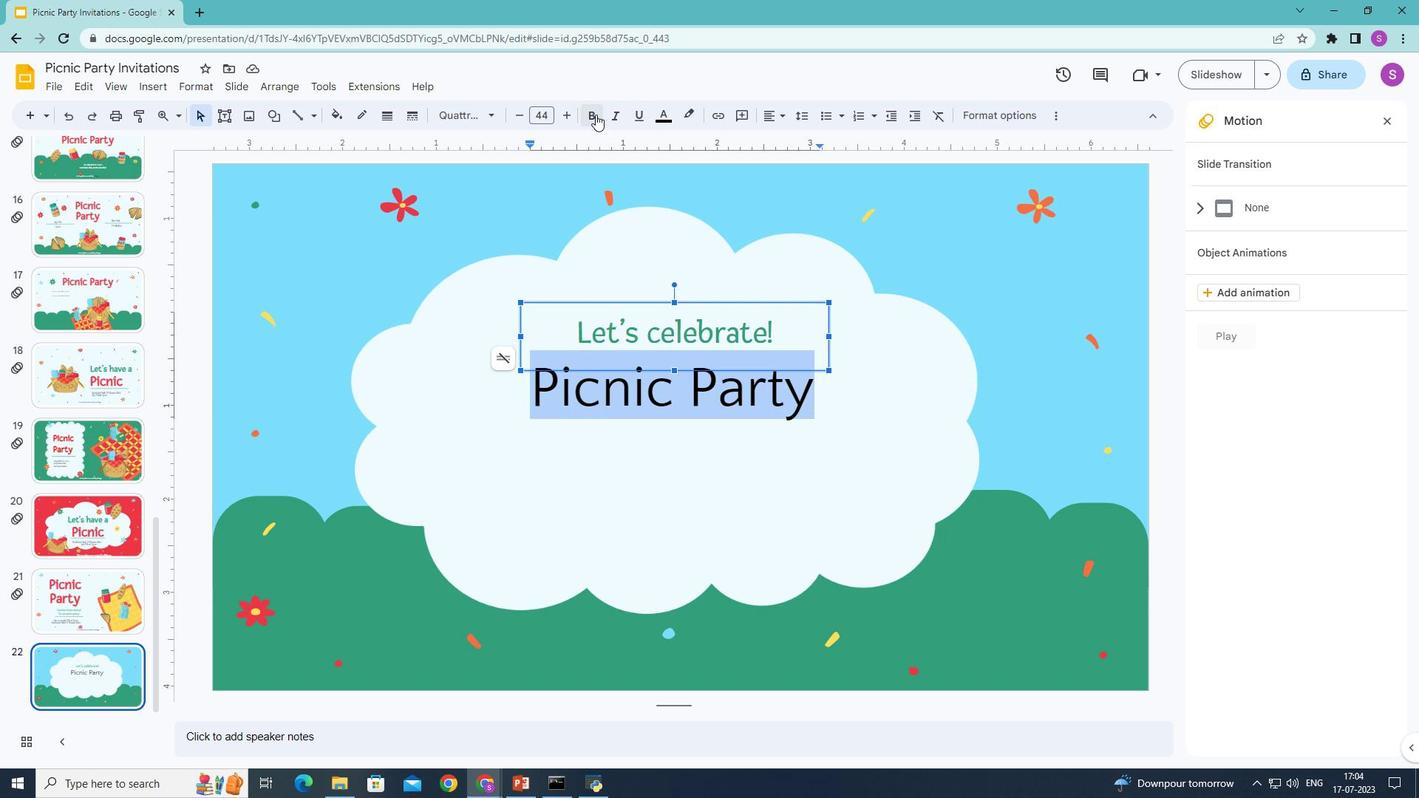 
Action: Mouse moved to (646, 105)
Screenshot: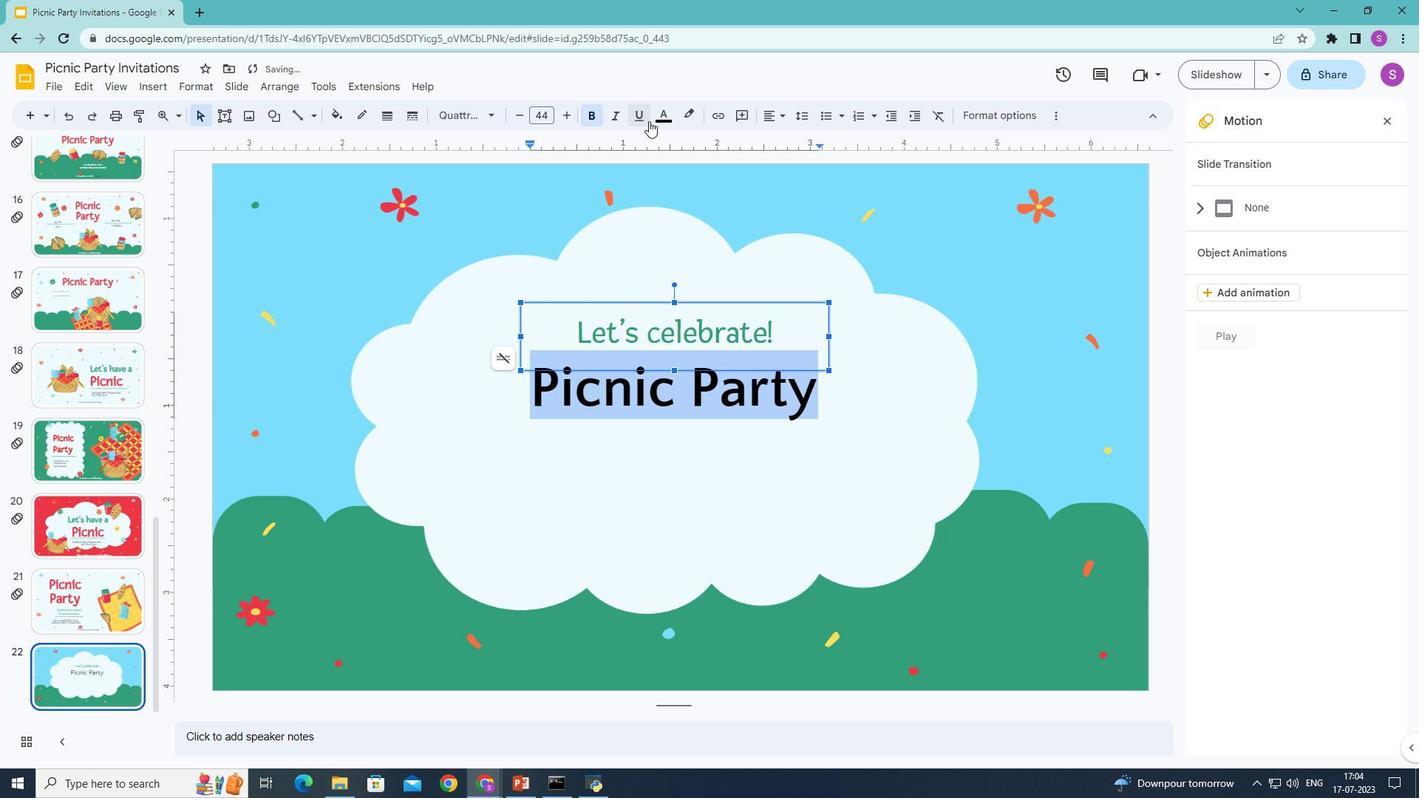 
Action: Mouse pressed left at (646, 105)
Screenshot: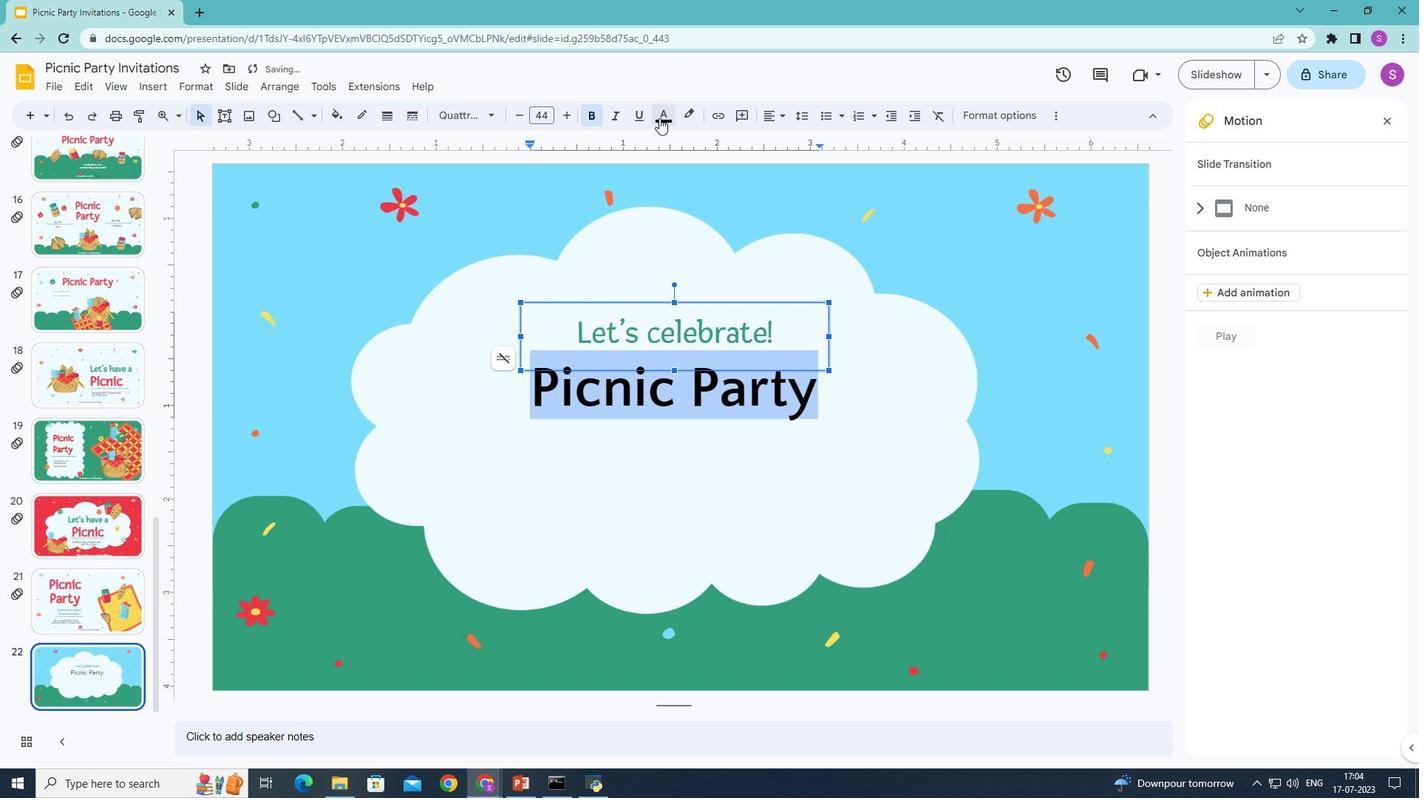 
Action: Mouse moved to (673, 277)
Screenshot: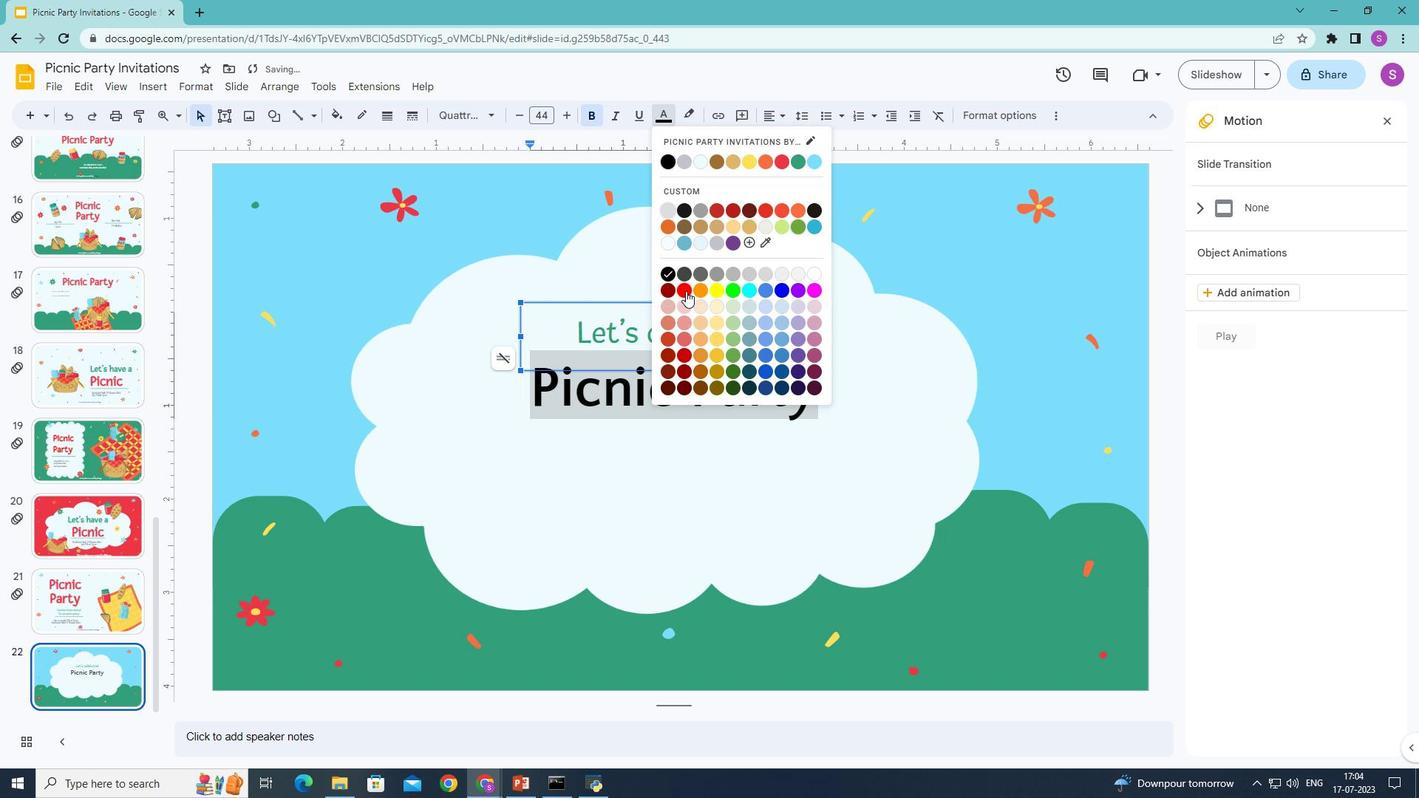 
Action: Mouse pressed left at (673, 277)
Screenshot: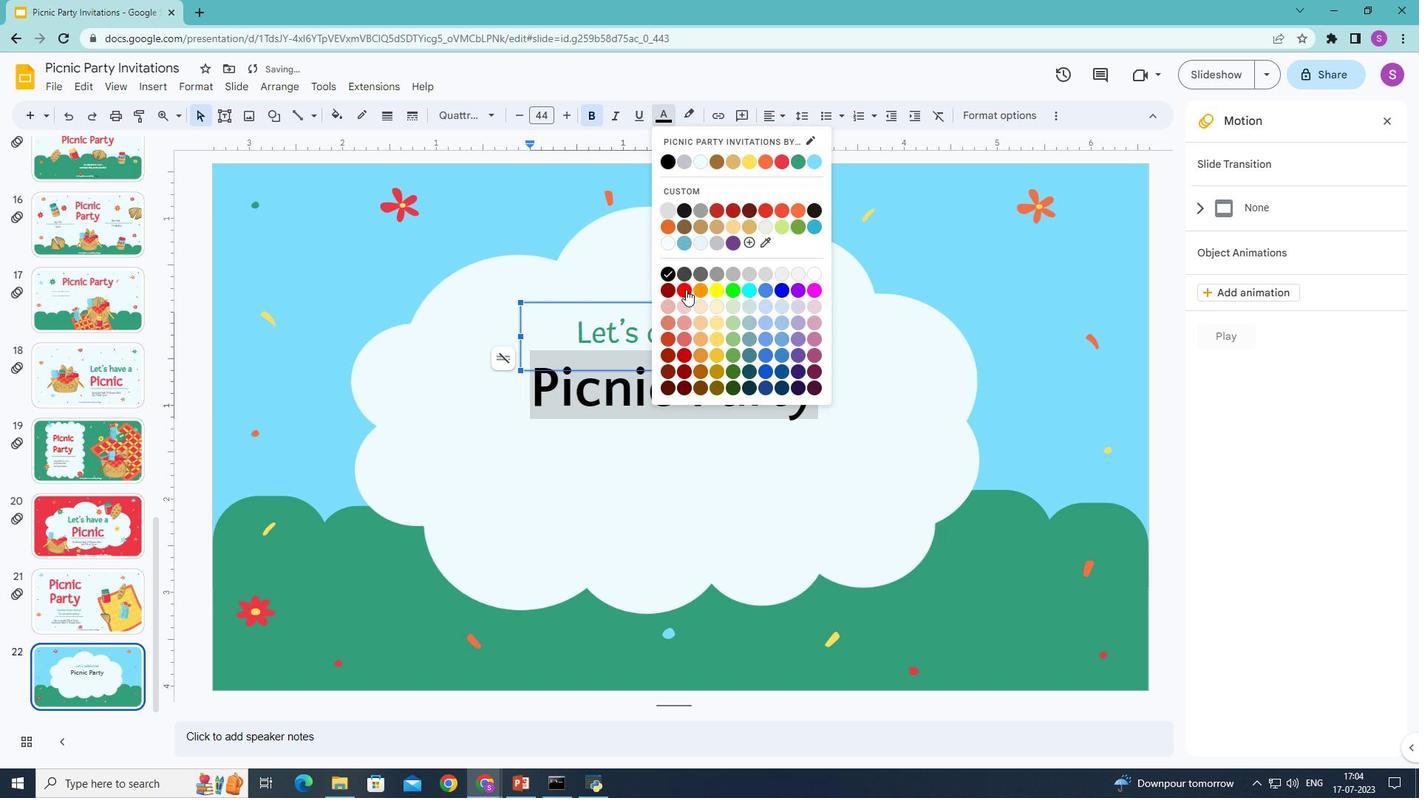 
Action: Mouse moved to (478, 101)
Screenshot: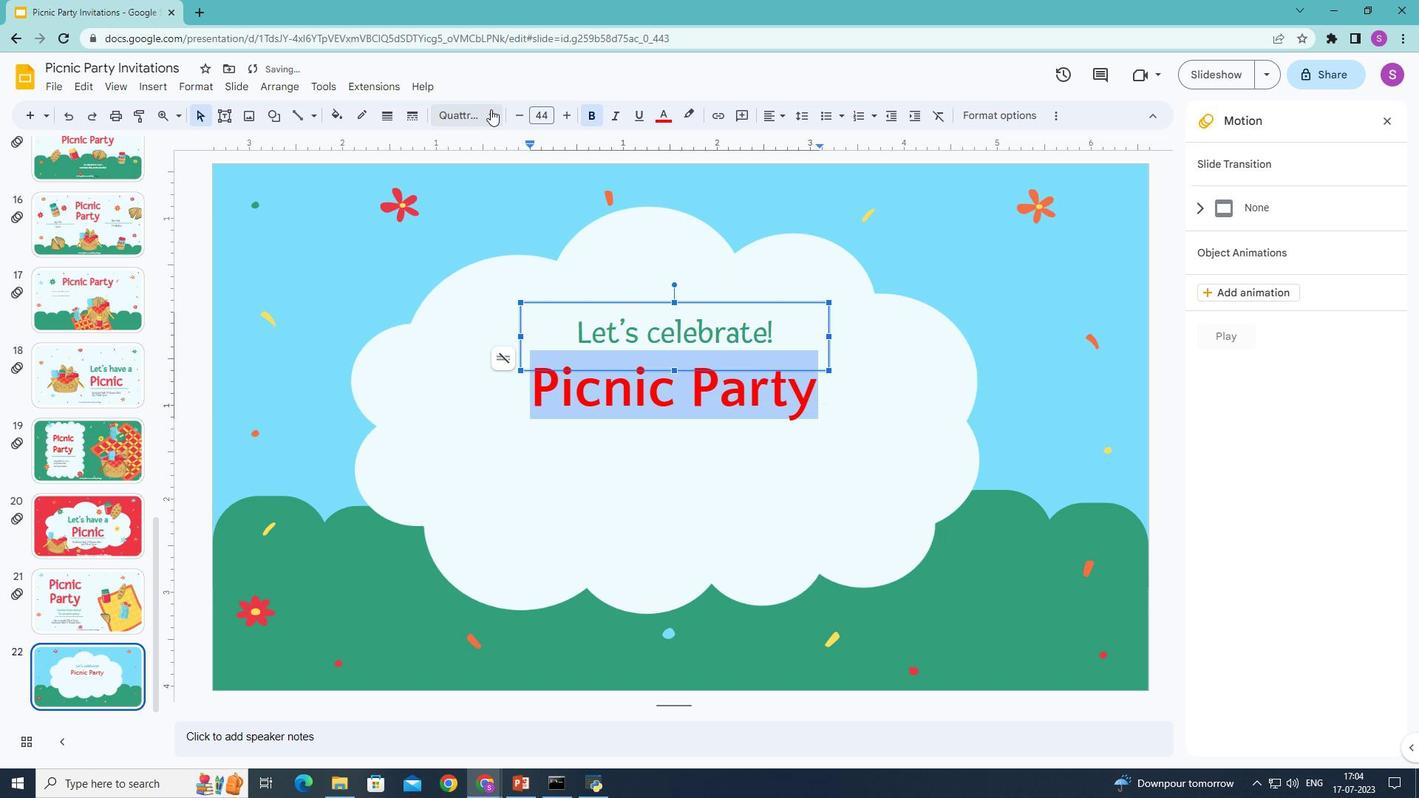 
Action: Mouse pressed left at (478, 101)
Screenshot: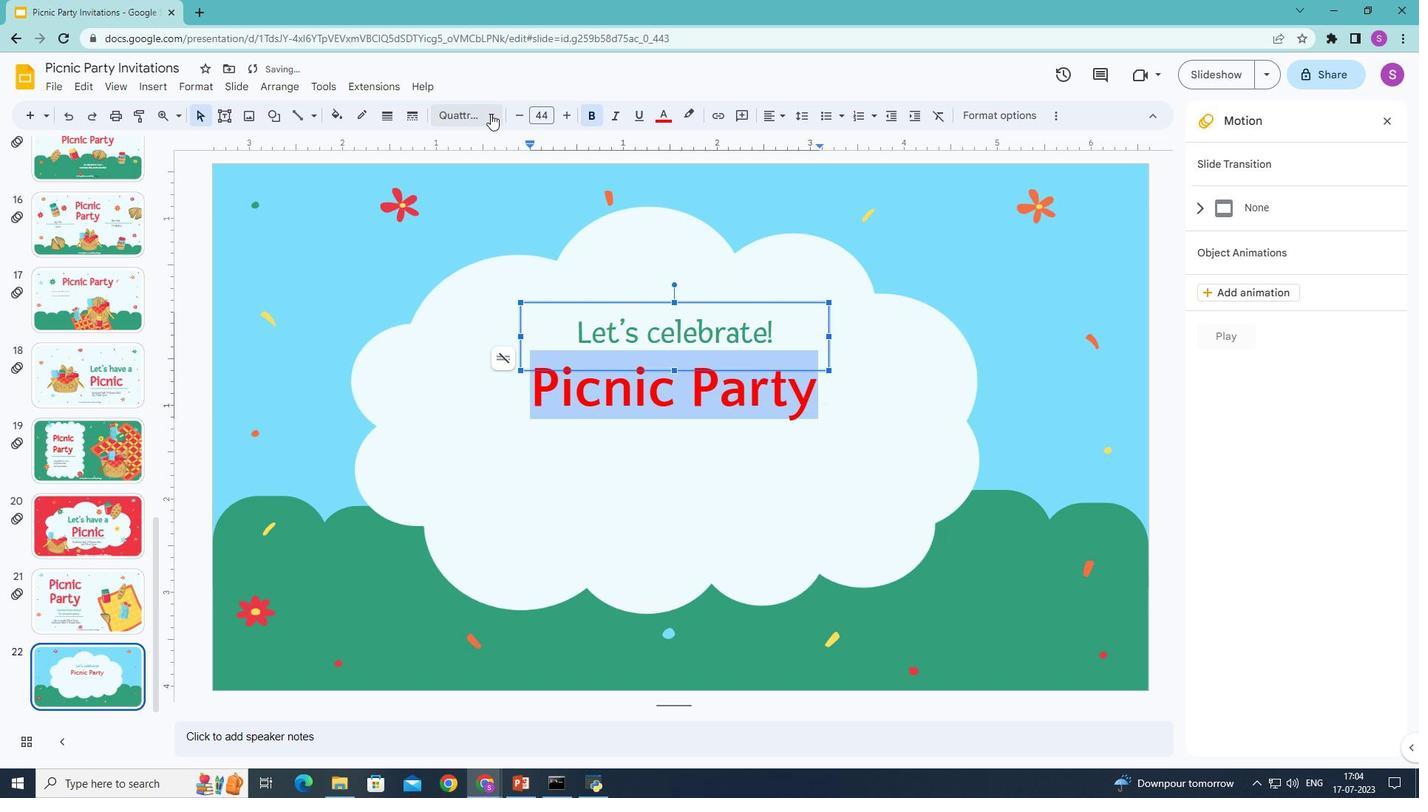 
Action: Mouse moved to (487, 301)
Screenshot: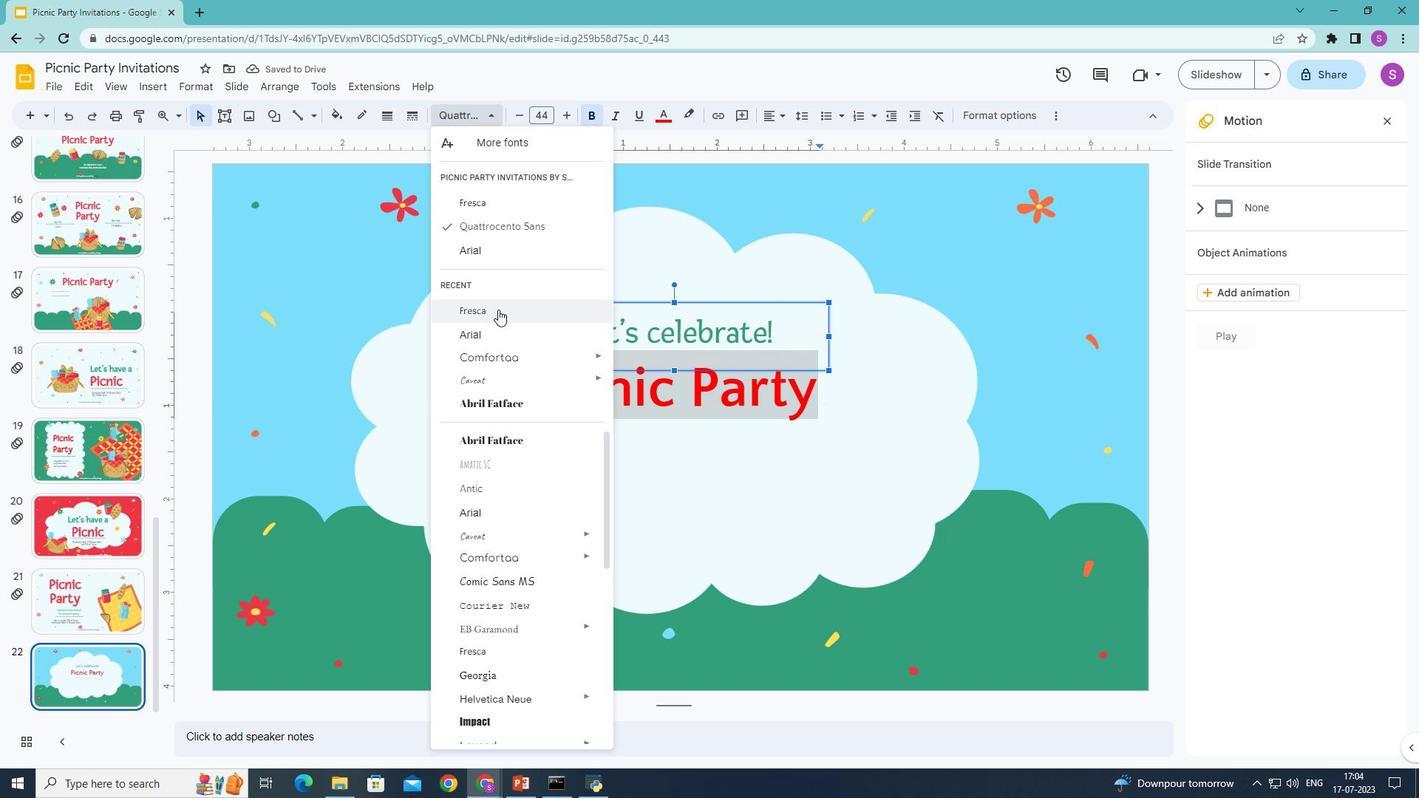 
Action: Mouse pressed left at (487, 301)
Screenshot: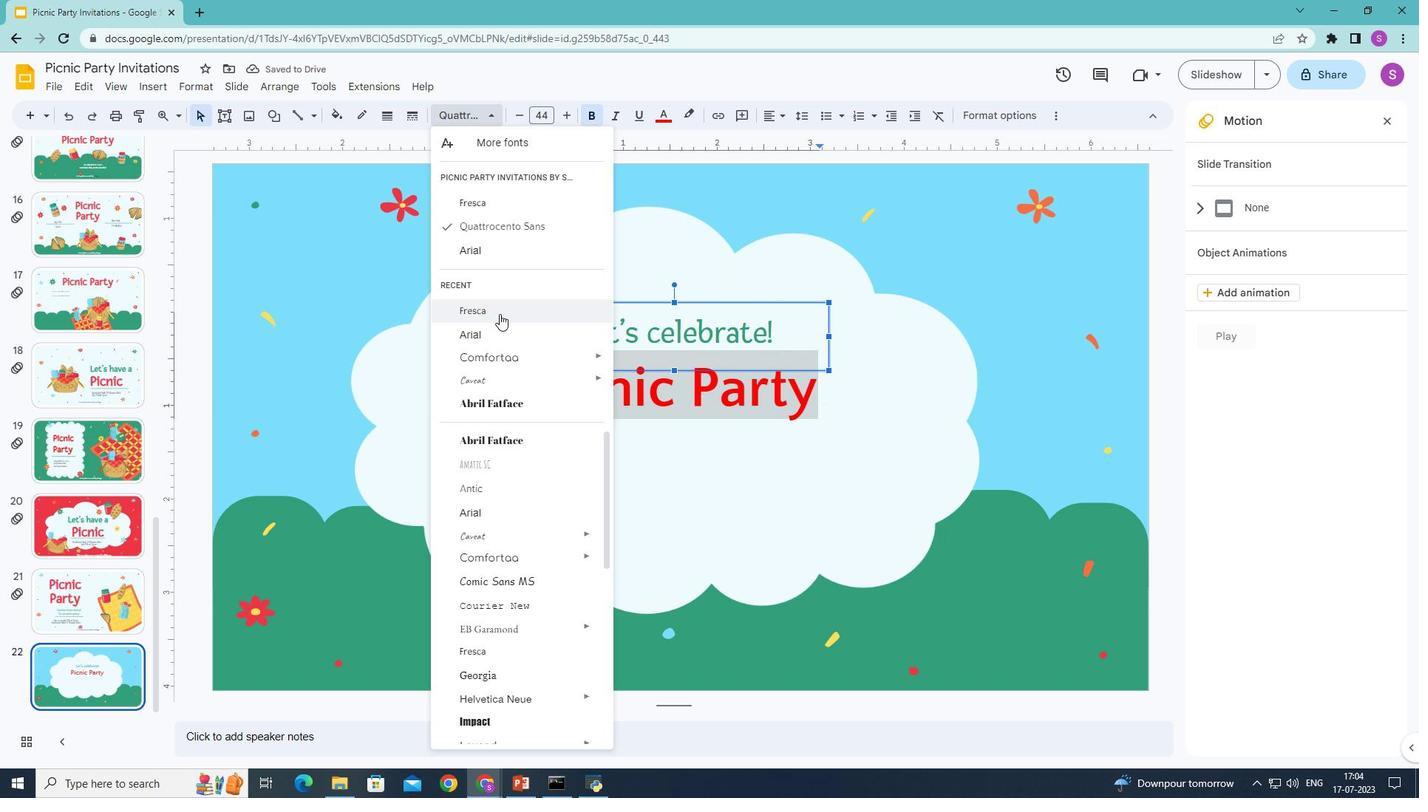
Action: Mouse moved to (416, 257)
Screenshot: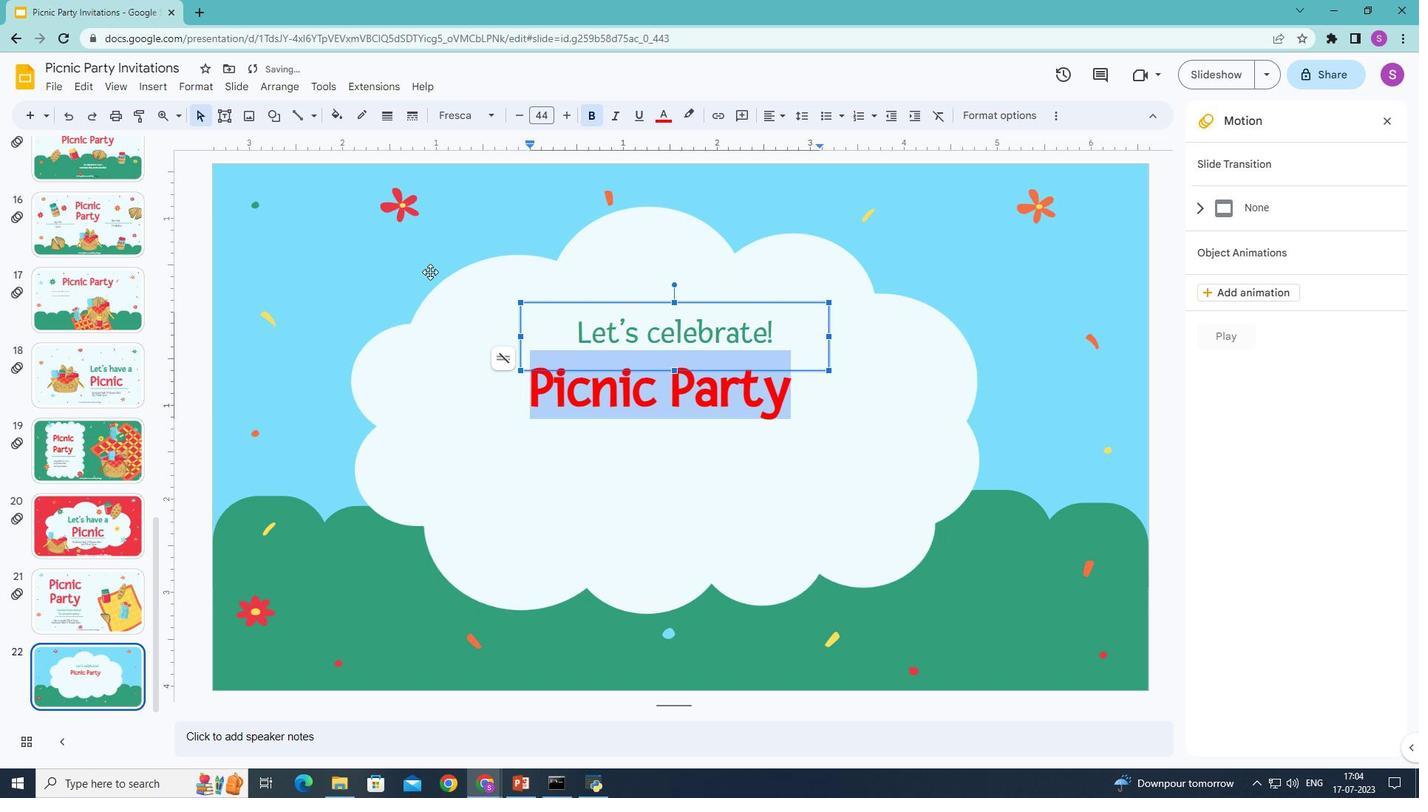 
Action: Mouse pressed left at (416, 257)
Screenshot: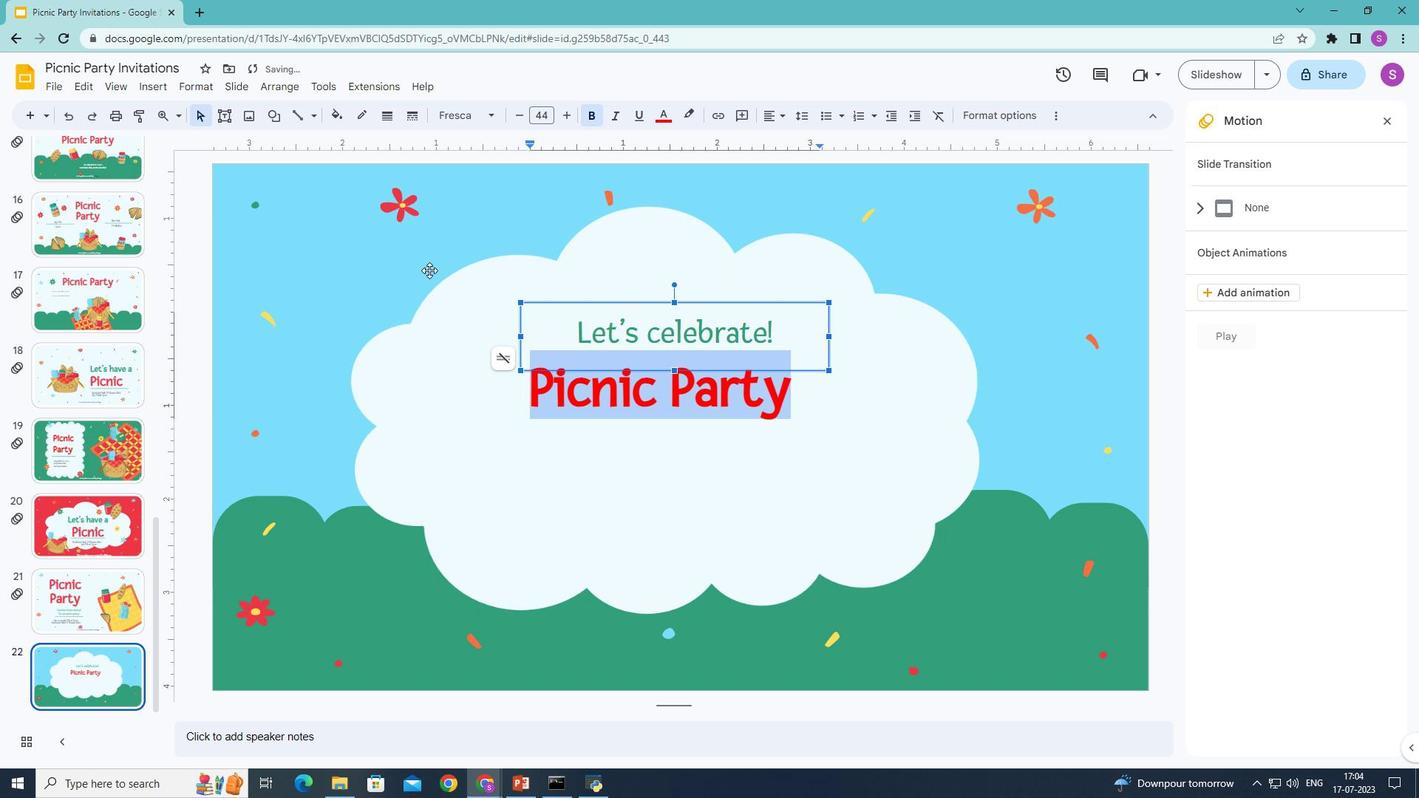 
Action: Mouse moved to (286, 99)
Screenshot: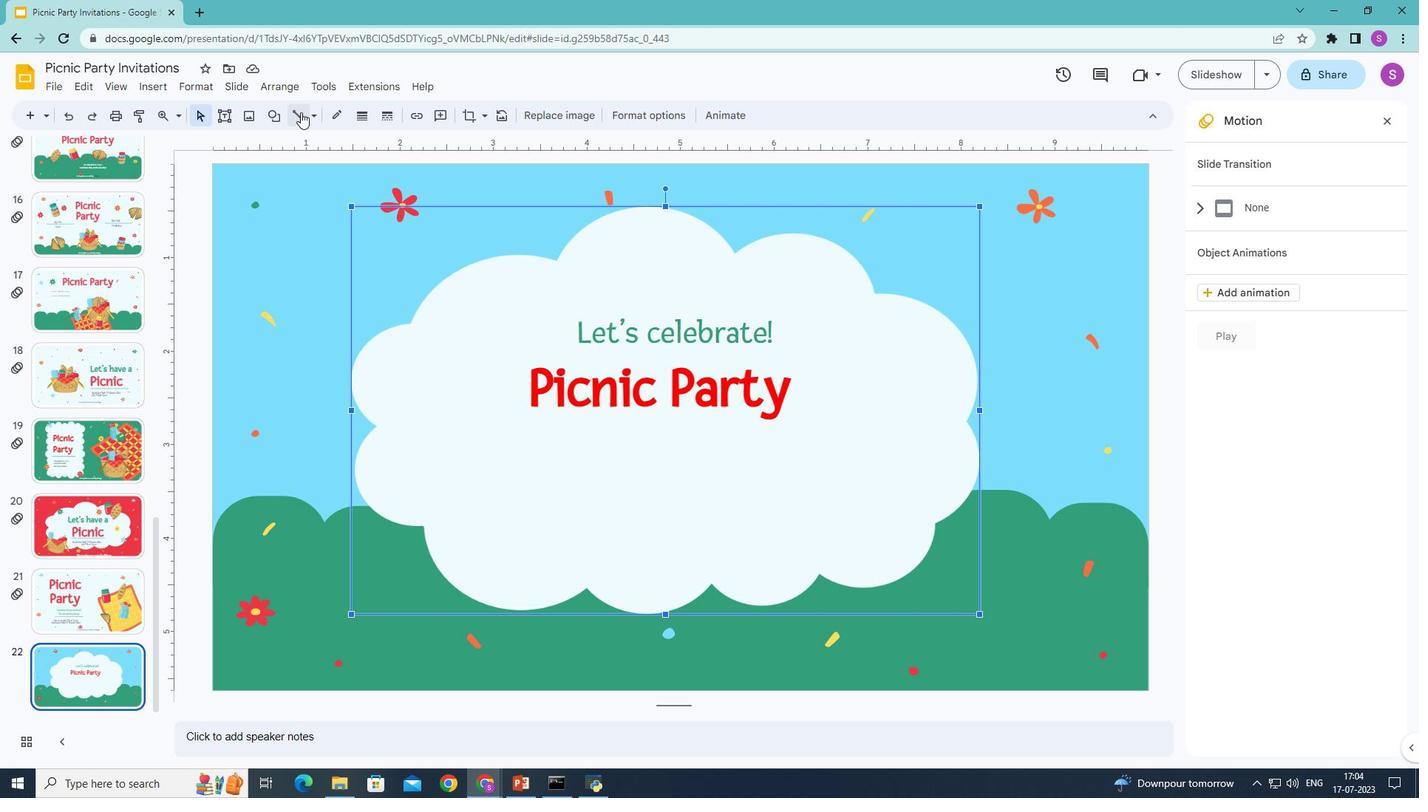 
Action: Mouse pressed left at (286, 99)
Screenshot: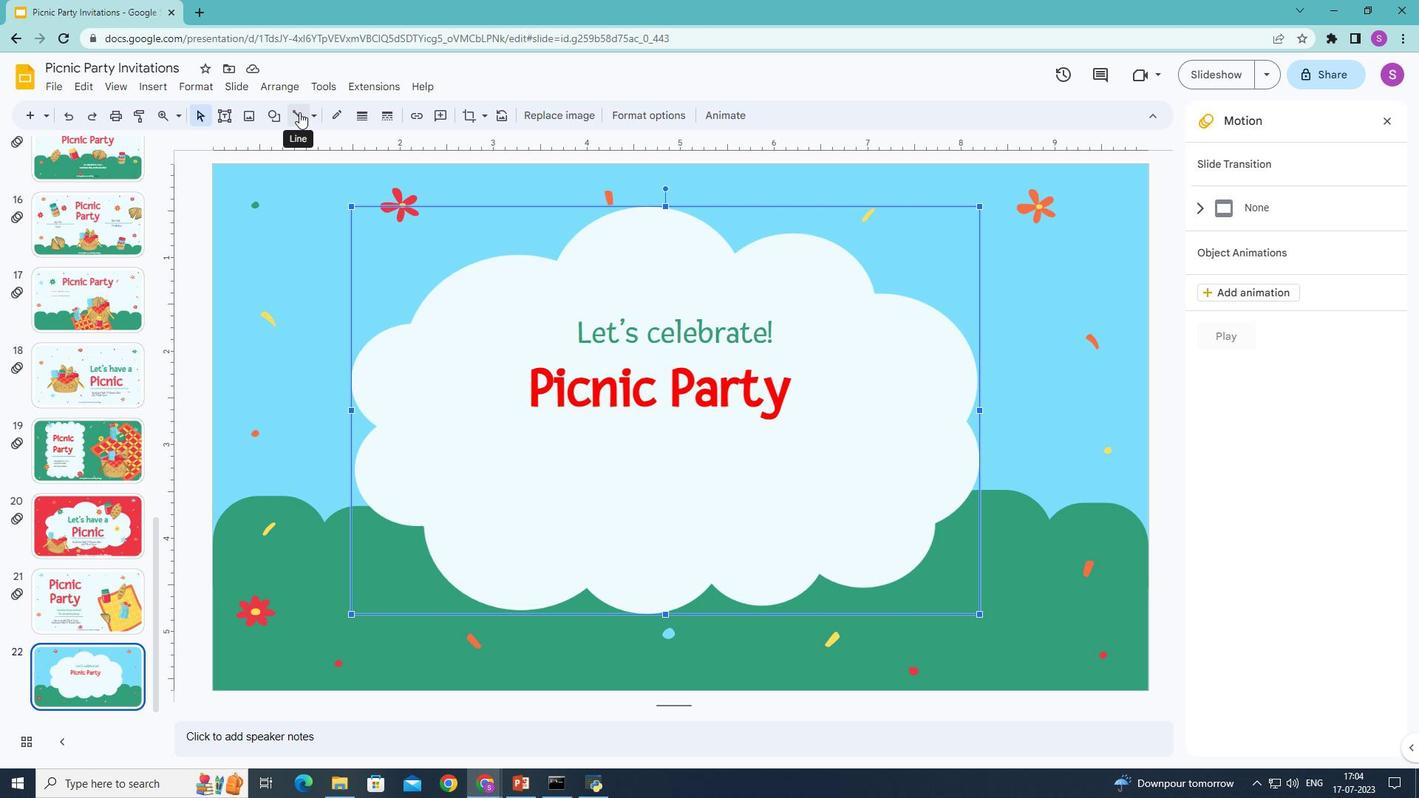 
Action: Mouse moved to (477, 422)
Screenshot: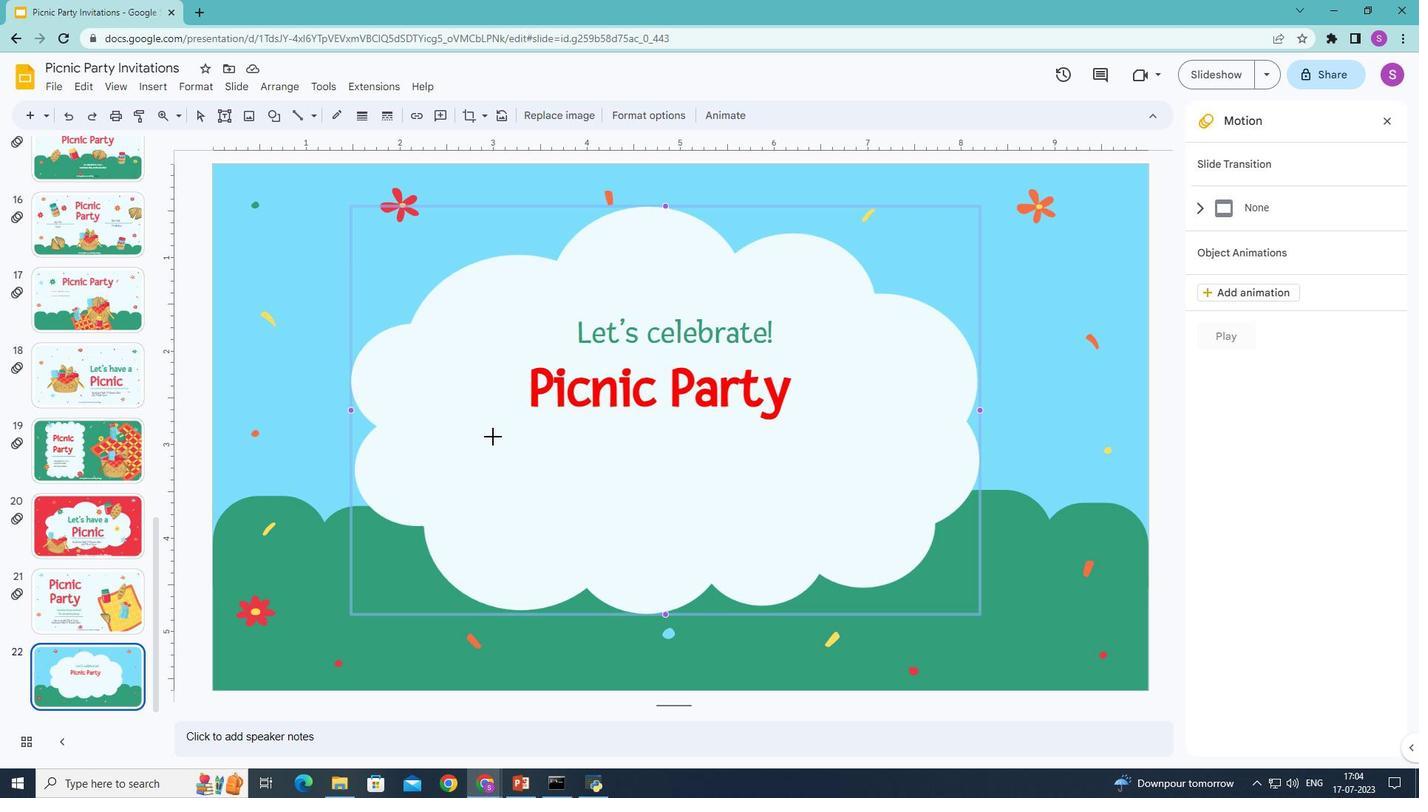 
Action: Mouse pressed left at (477, 422)
Screenshot: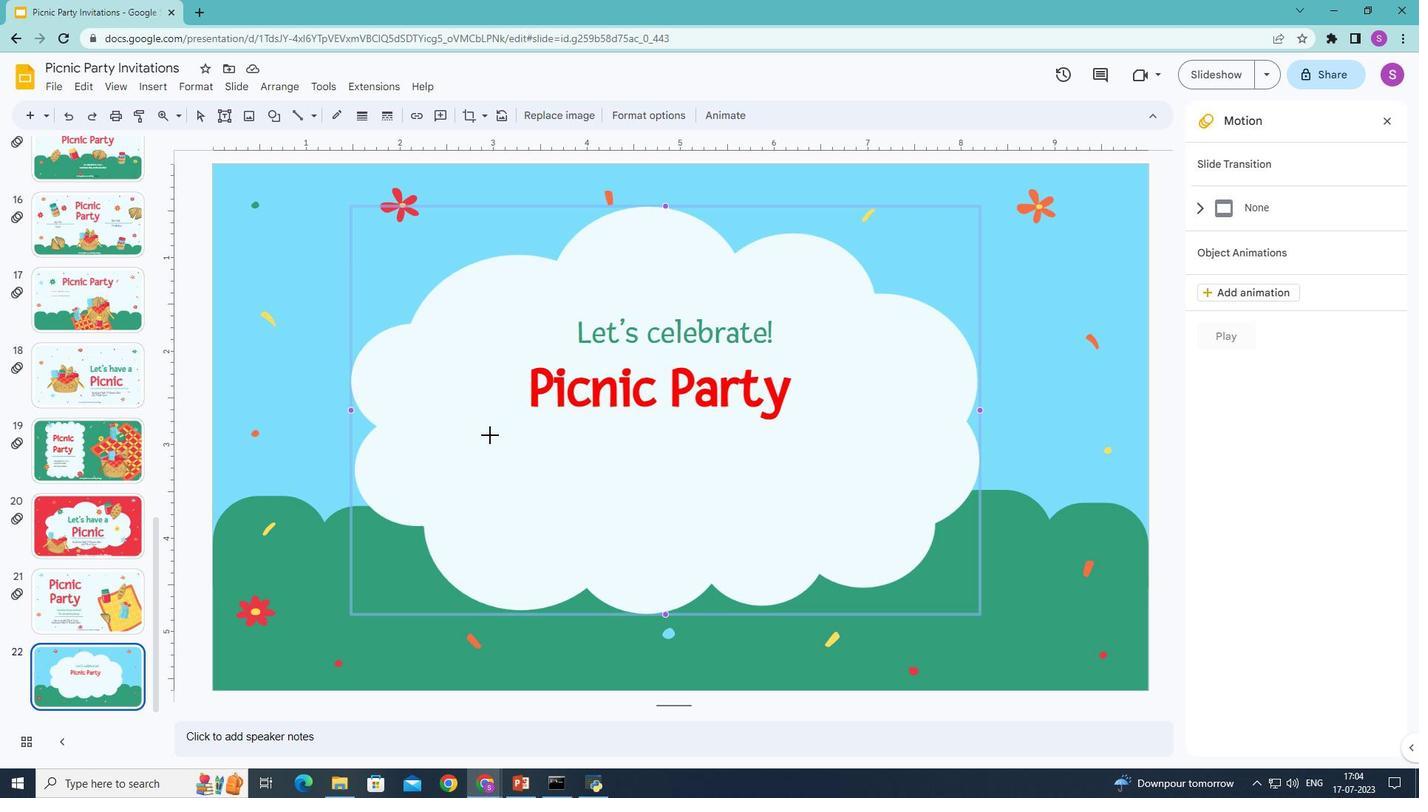 
Action: Mouse moved to (345, 99)
Screenshot: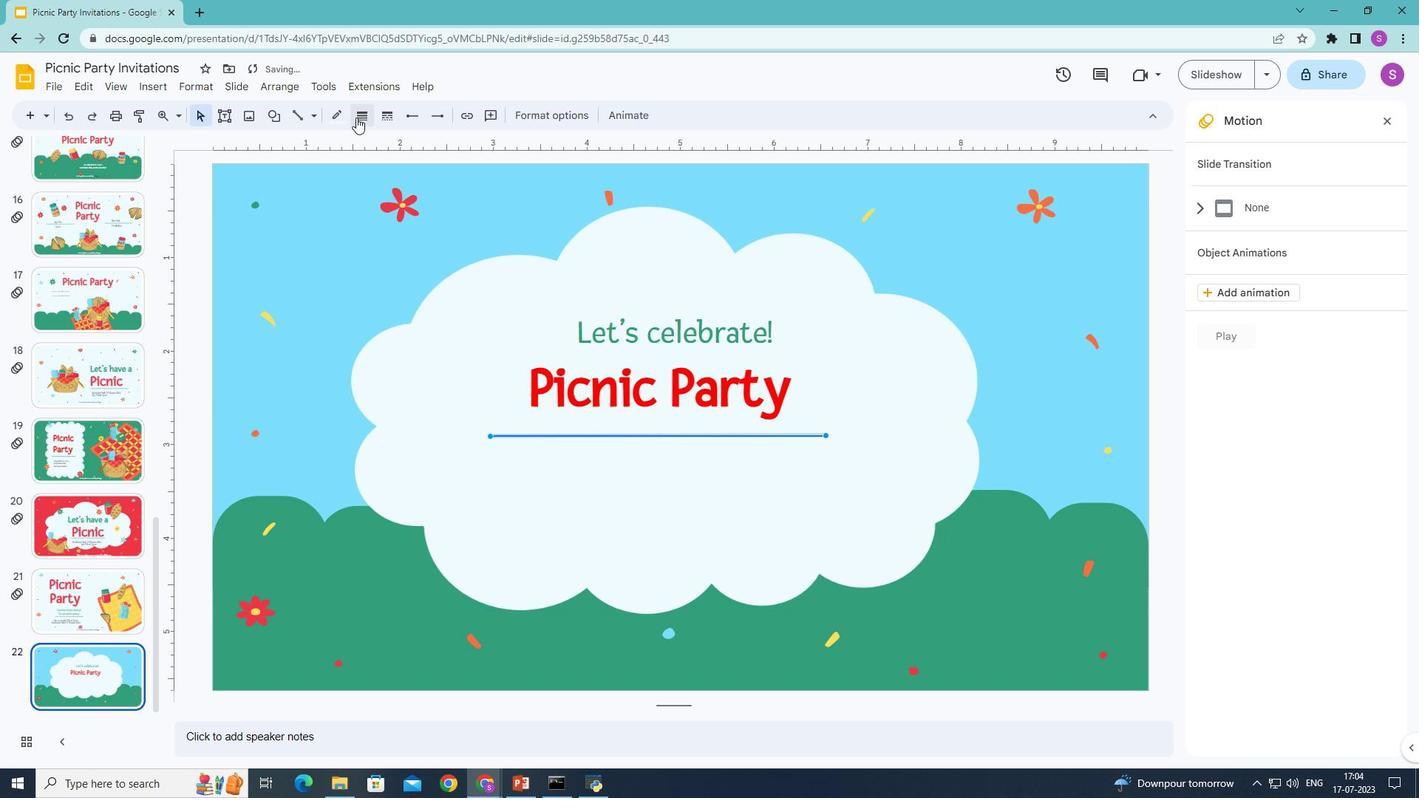
Action: Mouse pressed left at (345, 99)
Screenshot: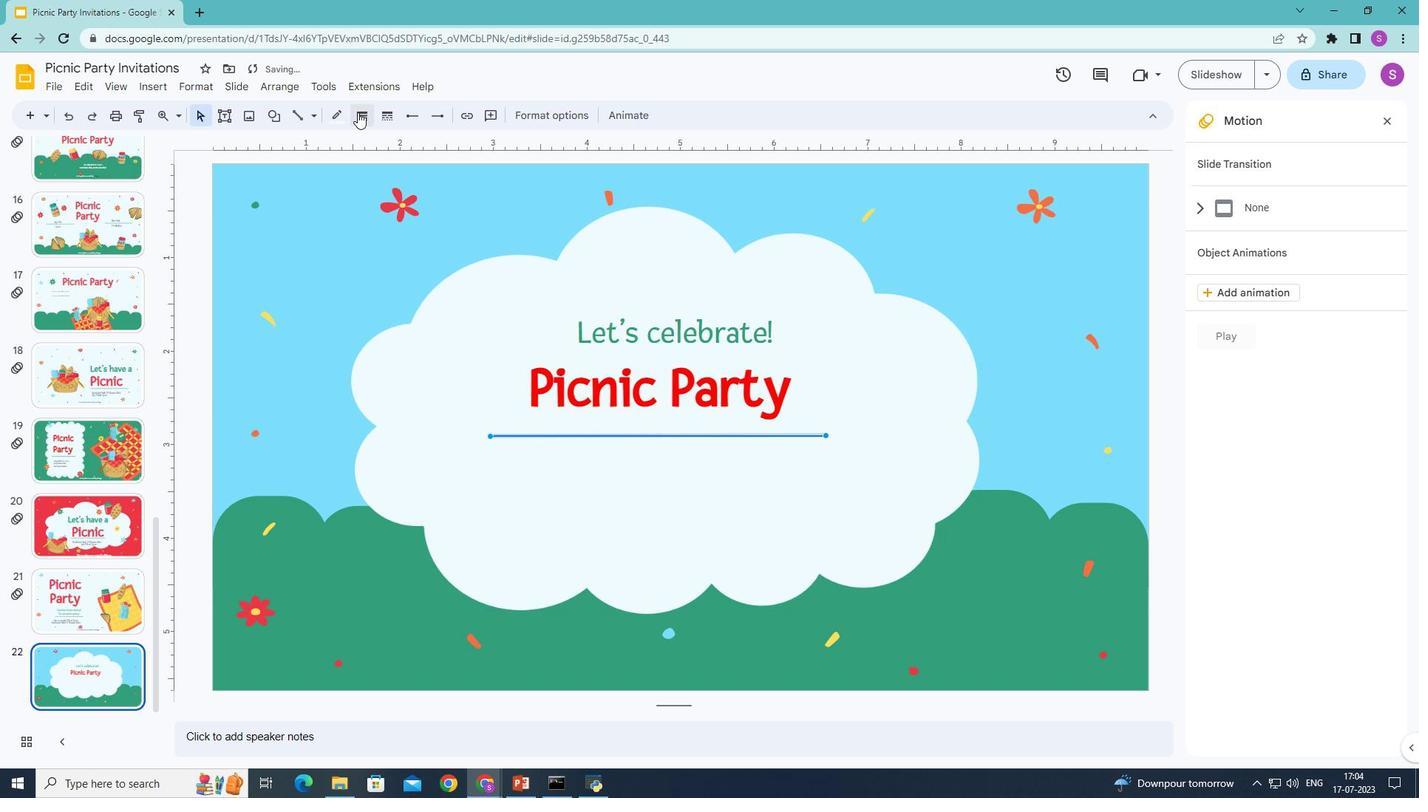 
Action: Mouse moved to (379, 180)
Screenshot: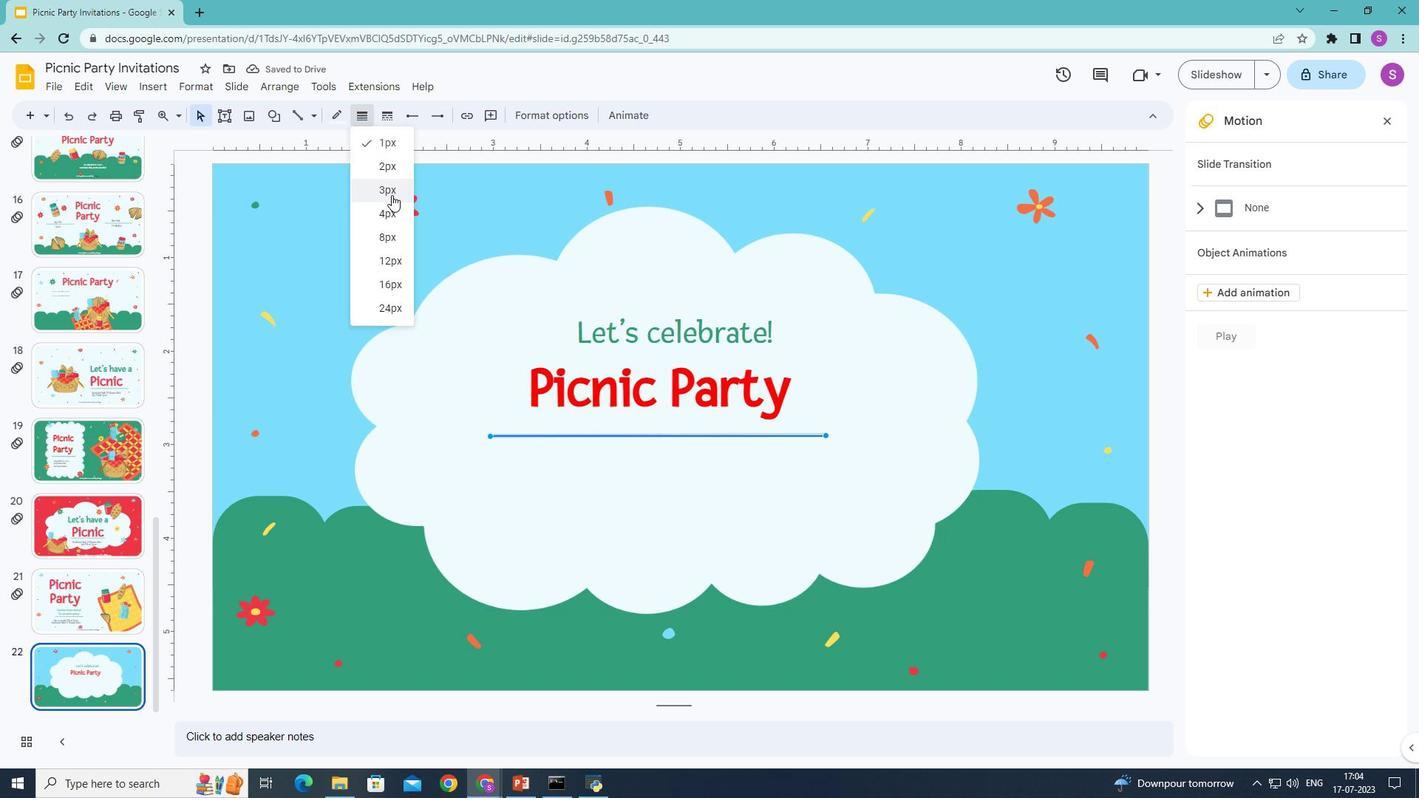 
Action: Mouse pressed left at (379, 180)
Screenshot: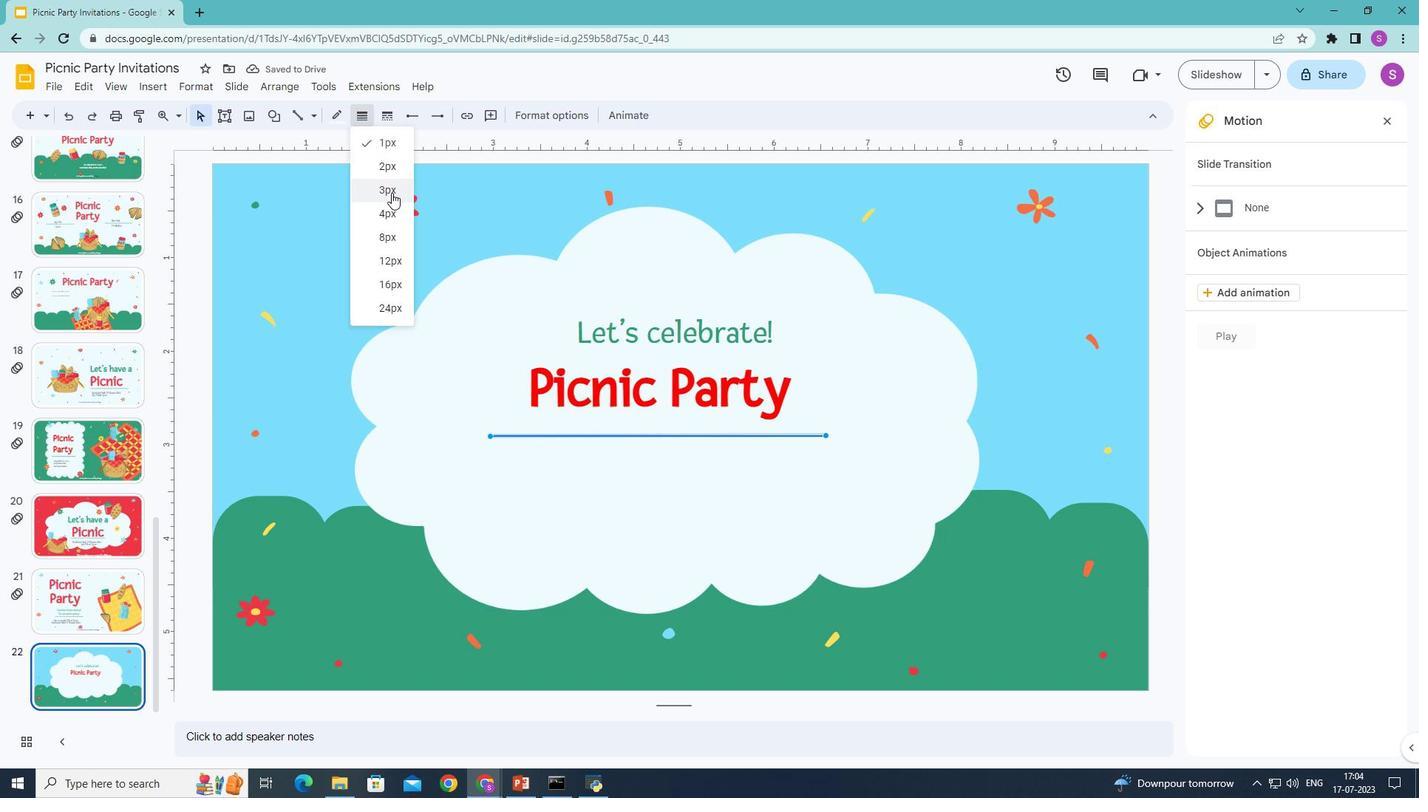 
Action: Mouse moved to (323, 100)
Screenshot: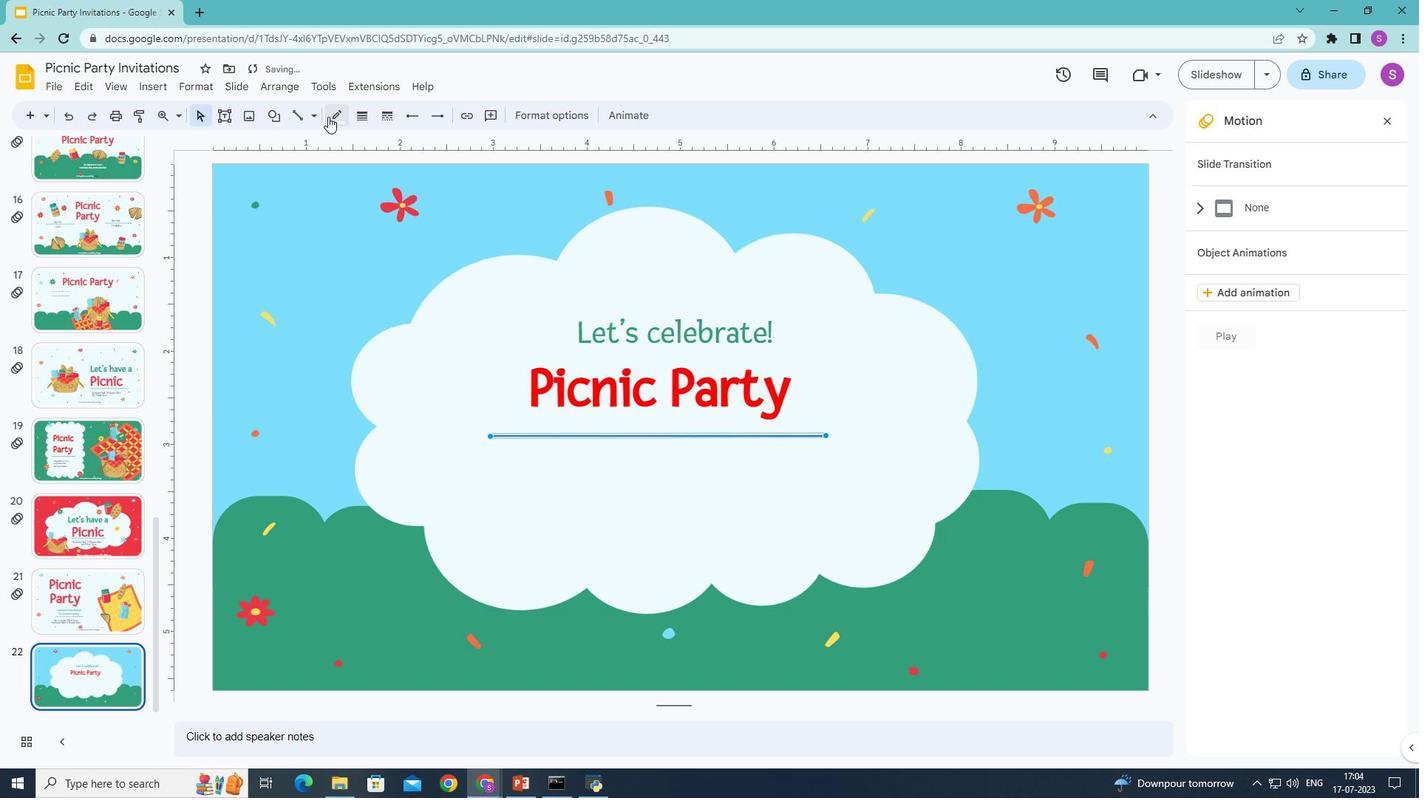 
Action: Mouse pressed left at (323, 100)
Screenshot: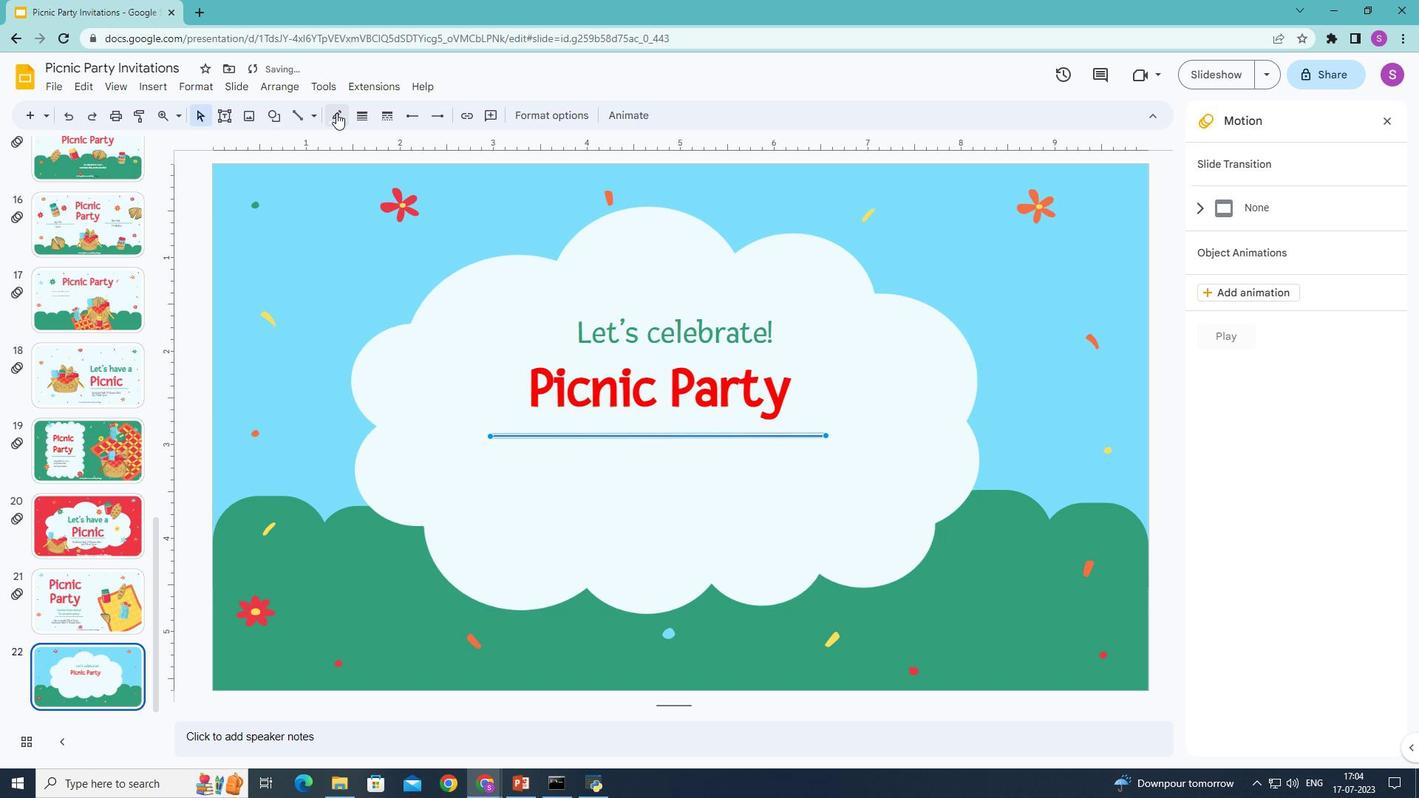 
Action: Mouse moved to (456, 150)
Screenshot: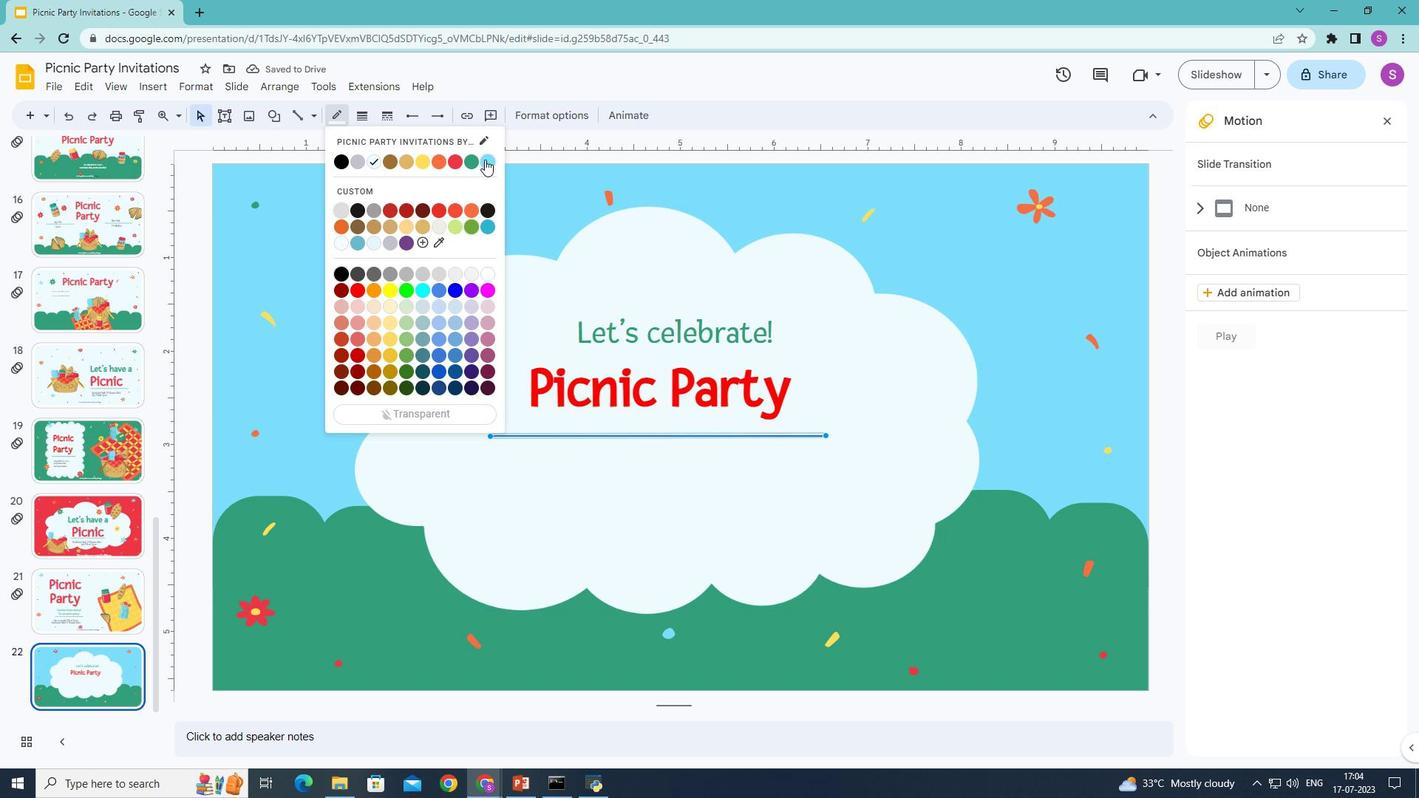 
Action: Mouse pressed left at (456, 150)
Screenshot: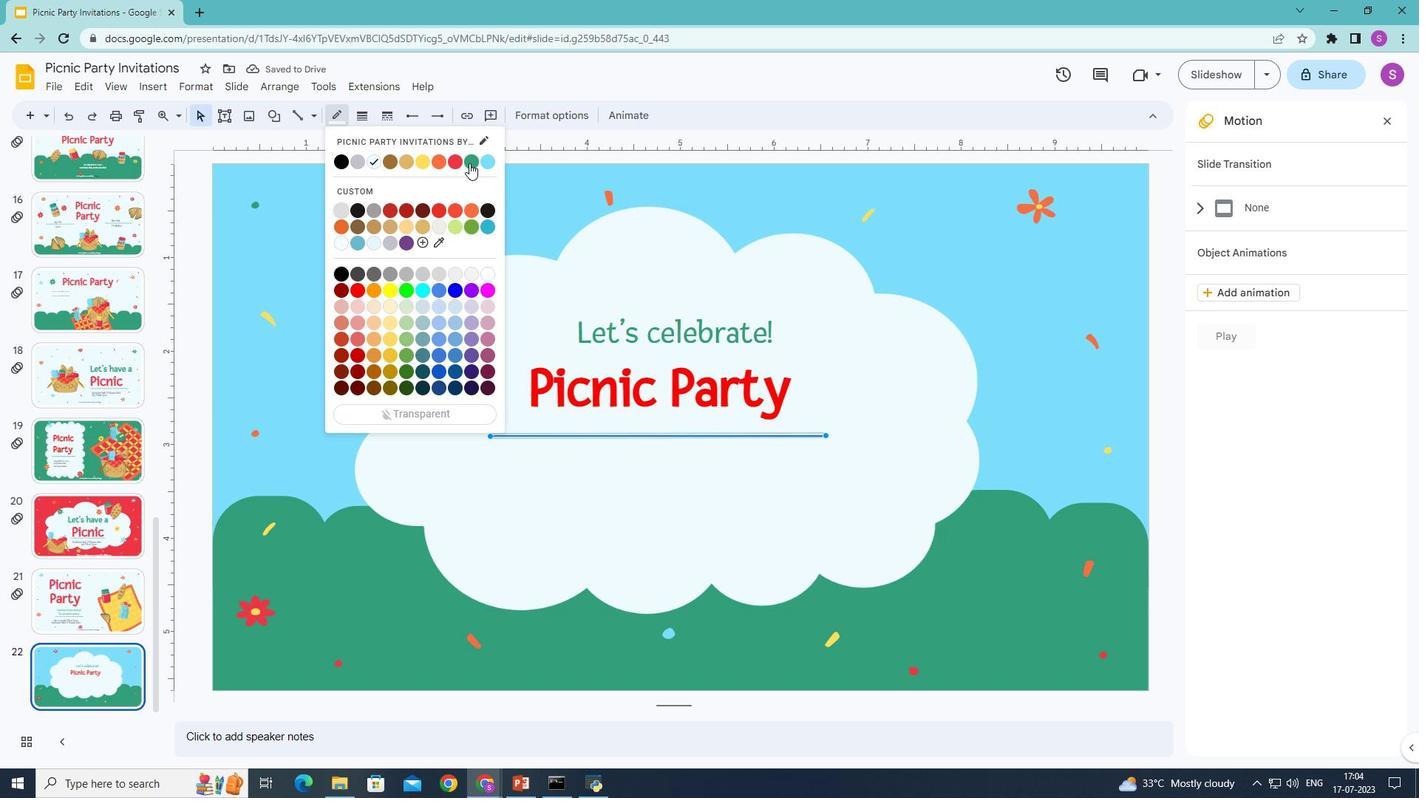 
Action: Mouse moved to (439, 388)
Screenshot: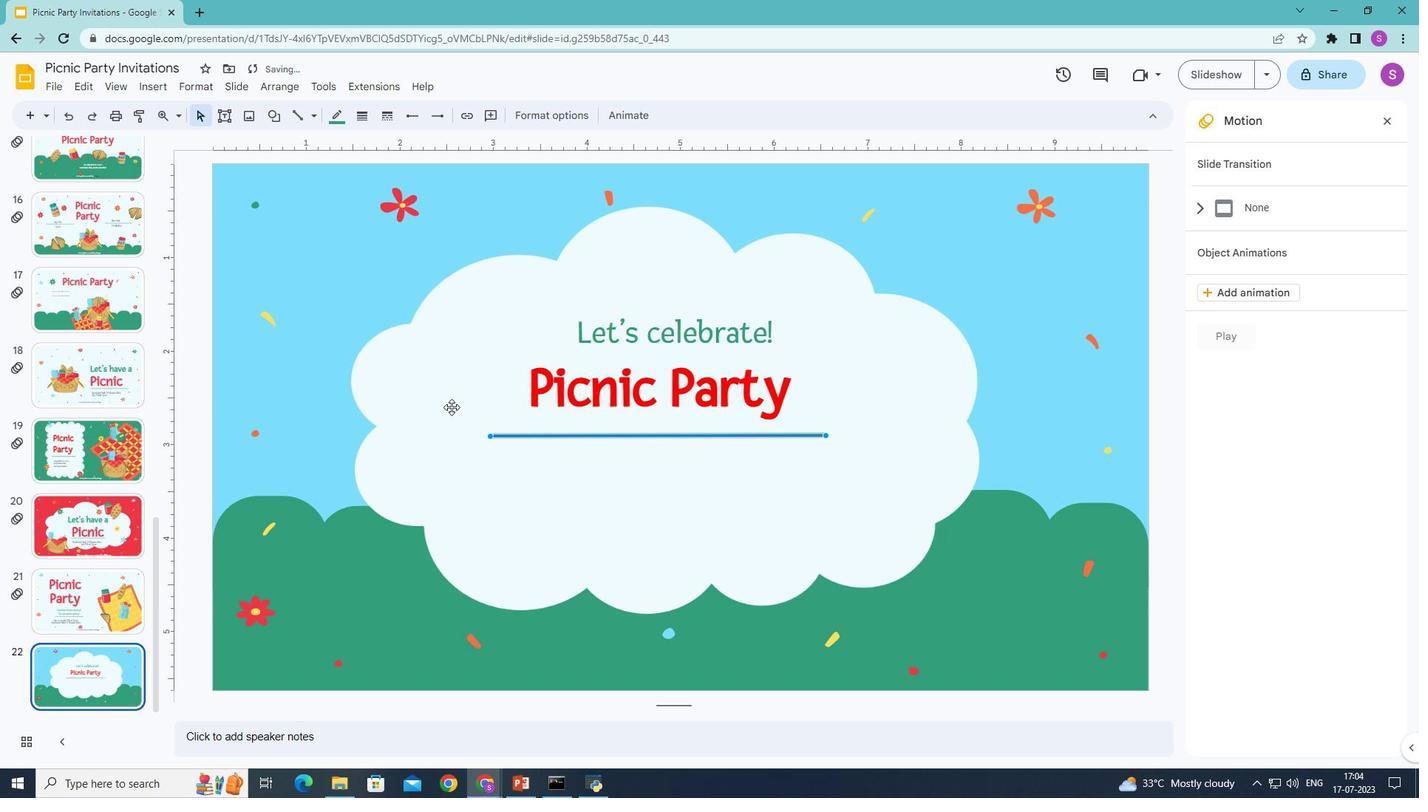 
Action: Mouse pressed left at (439, 388)
Screenshot: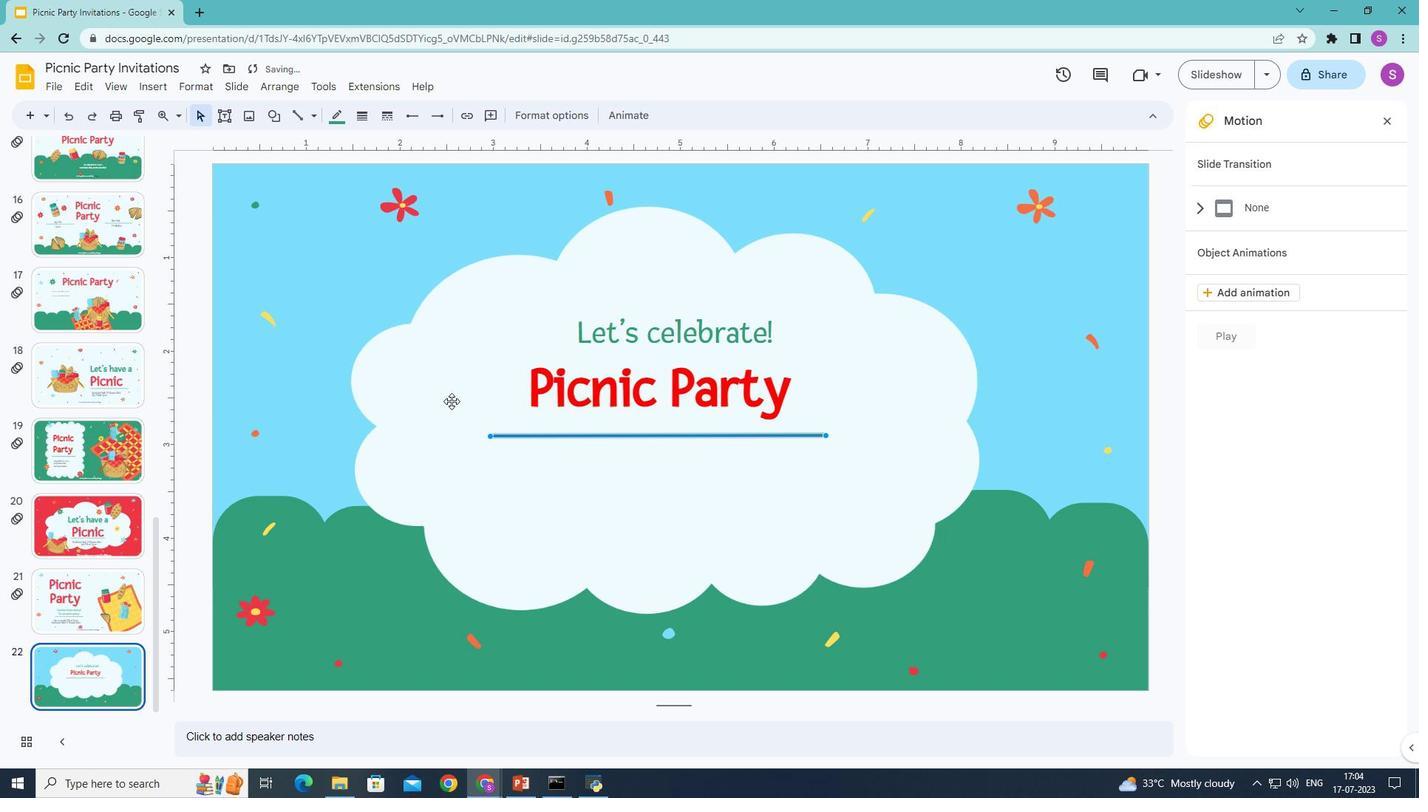 
Action: Mouse moved to (213, 104)
Screenshot: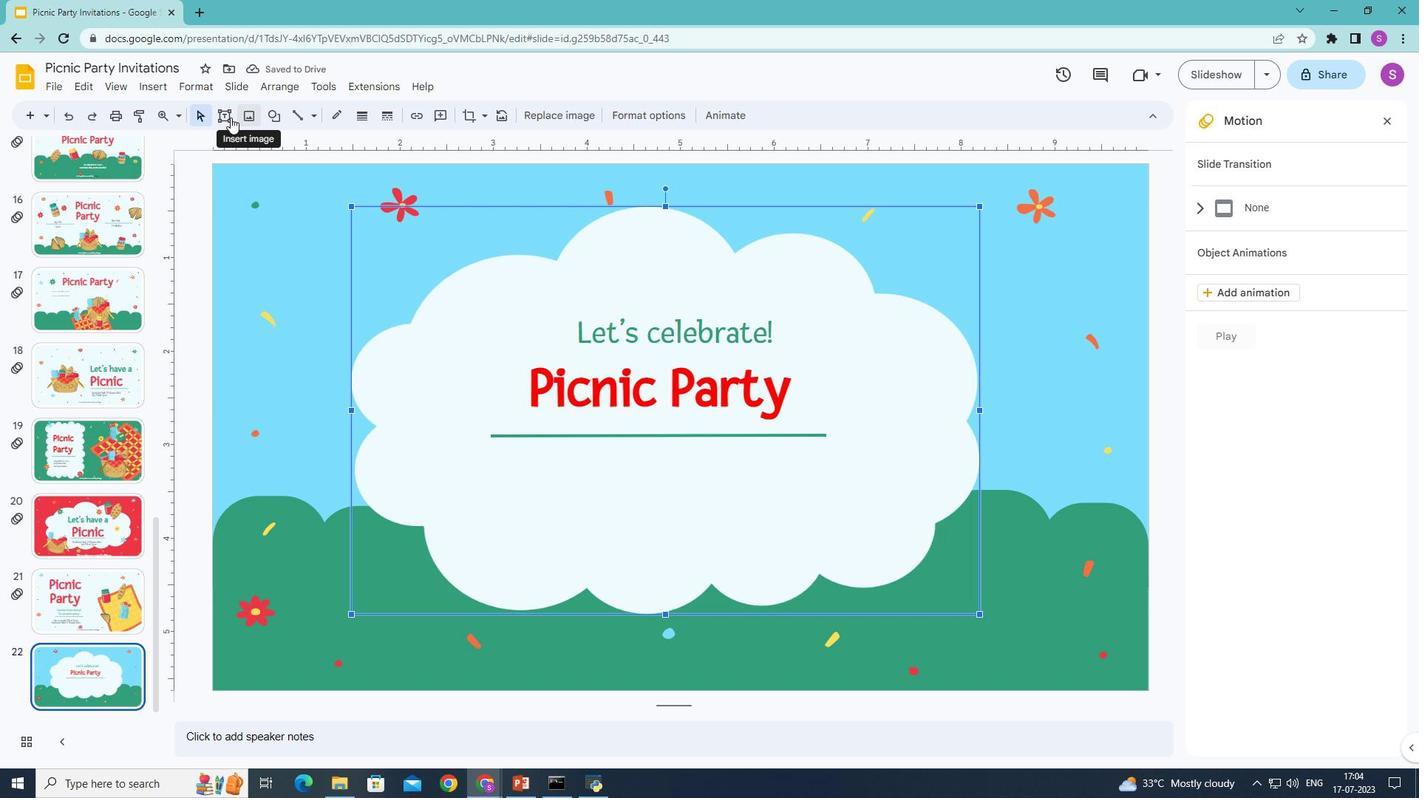 
Action: Mouse pressed left at (213, 104)
Screenshot: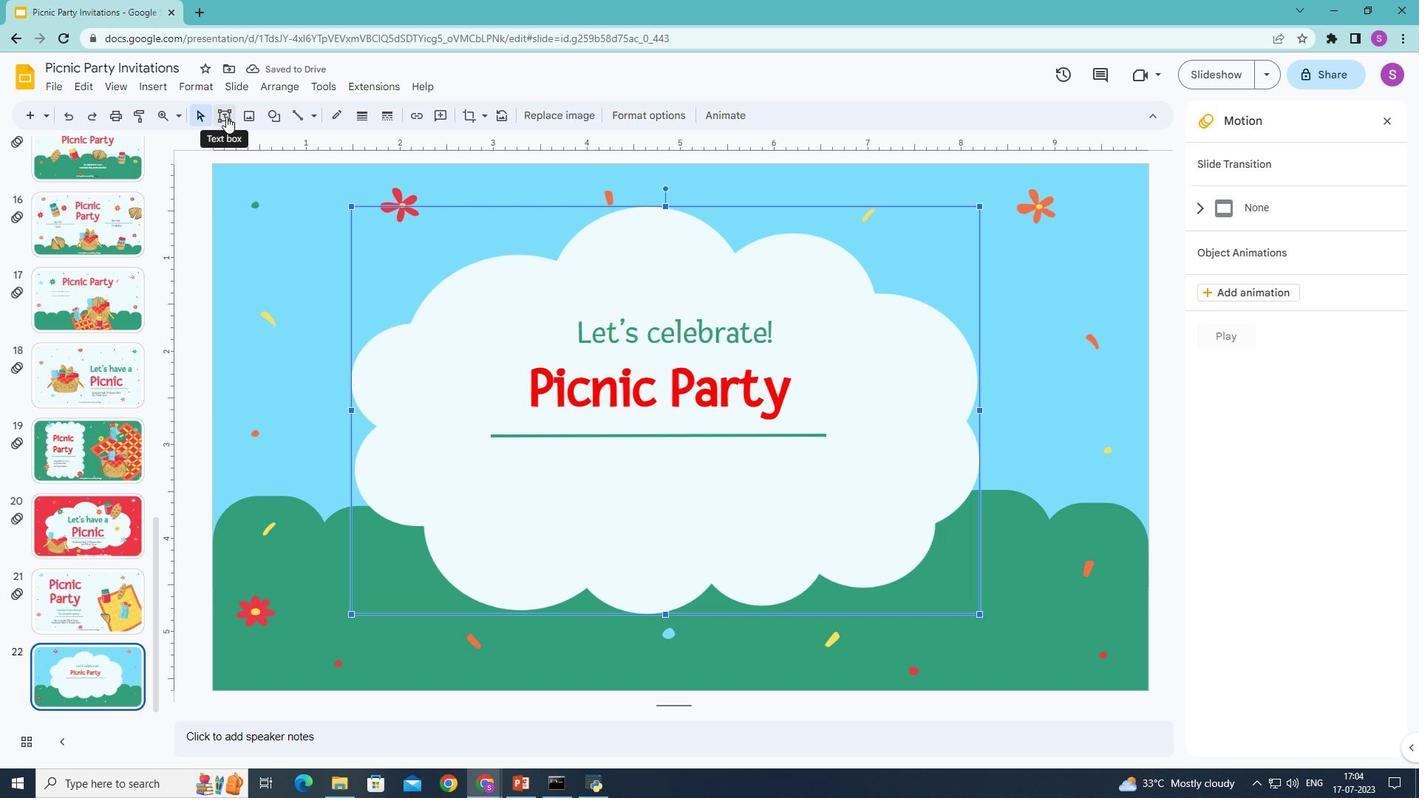 
Action: Mouse moved to (492, 443)
Screenshot: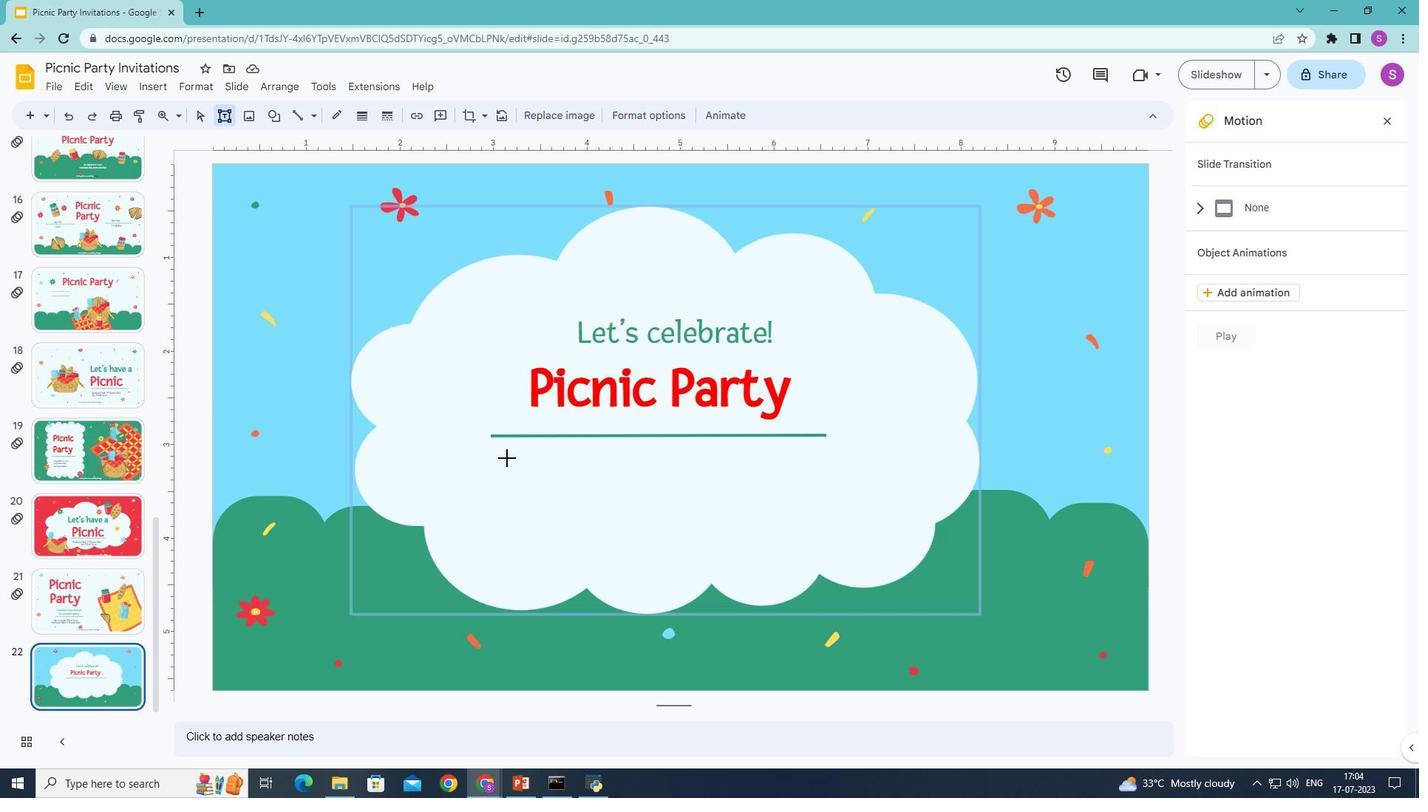 
Action: Mouse pressed left at (492, 443)
Screenshot: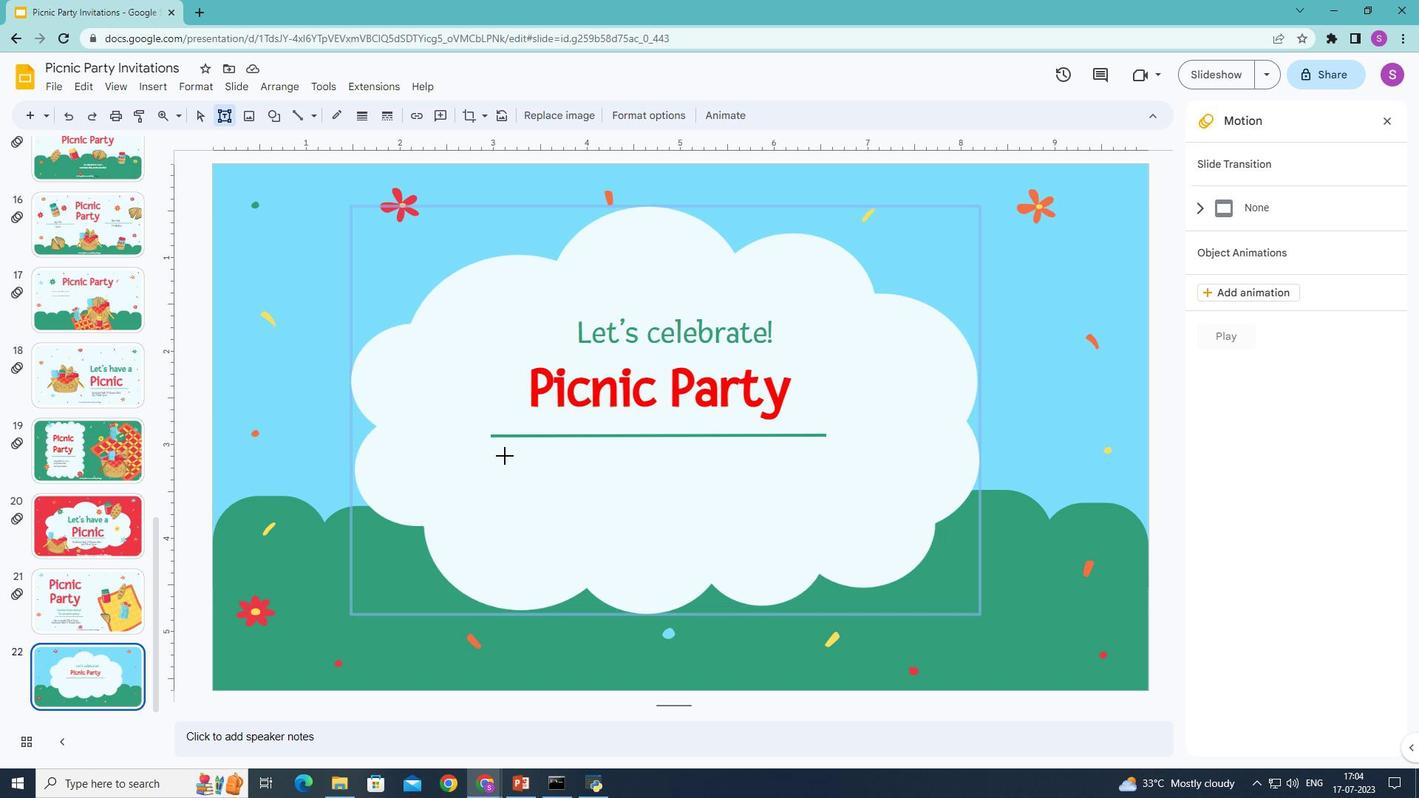 
Action: Mouse moved to (649, 495)
Screenshot: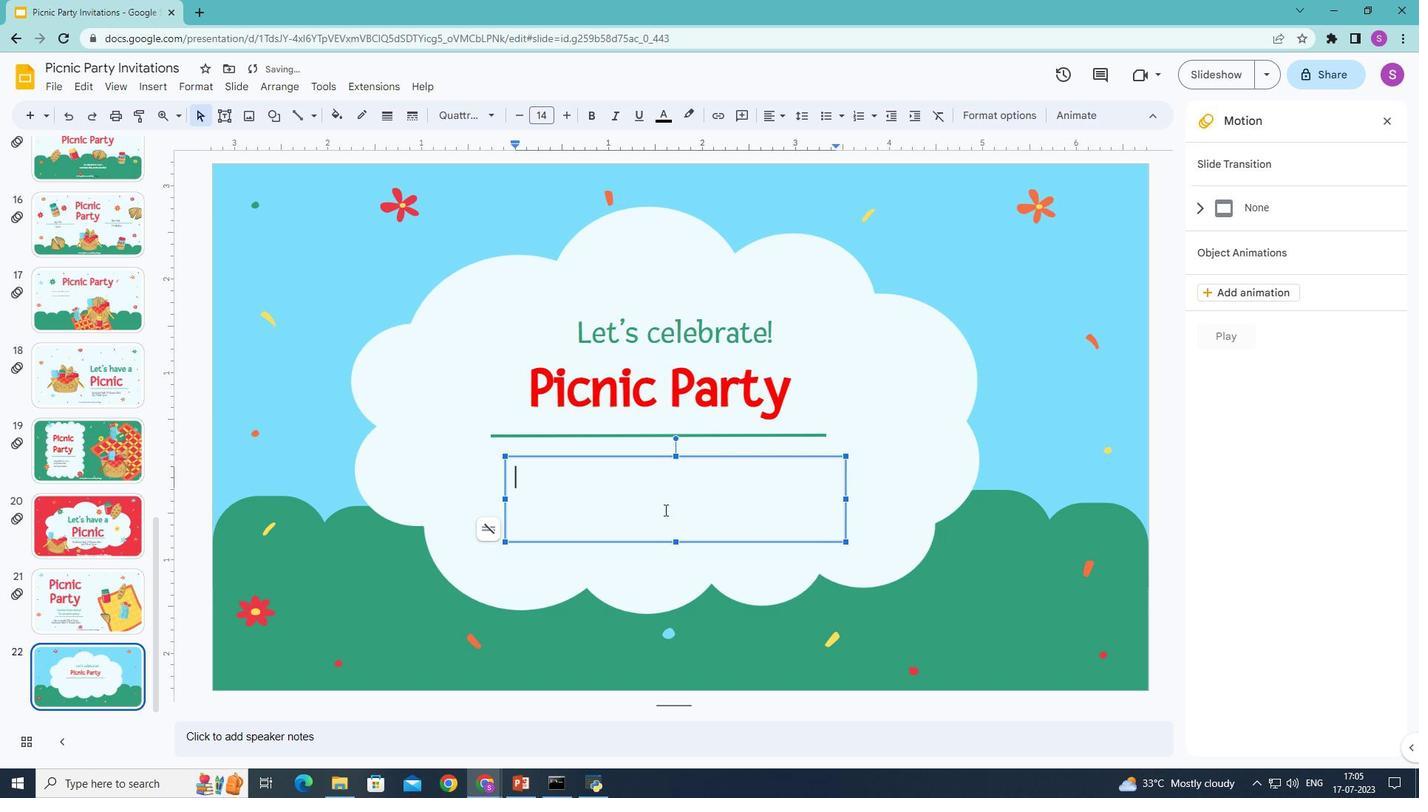 
Action: Key pressed <Key.shift>Southside<Key.space><Key.shift>Park,<Key.space>24<Key.space><Key.shift>Flowers<Key.space><Key.shift>Blvd.
Screenshot: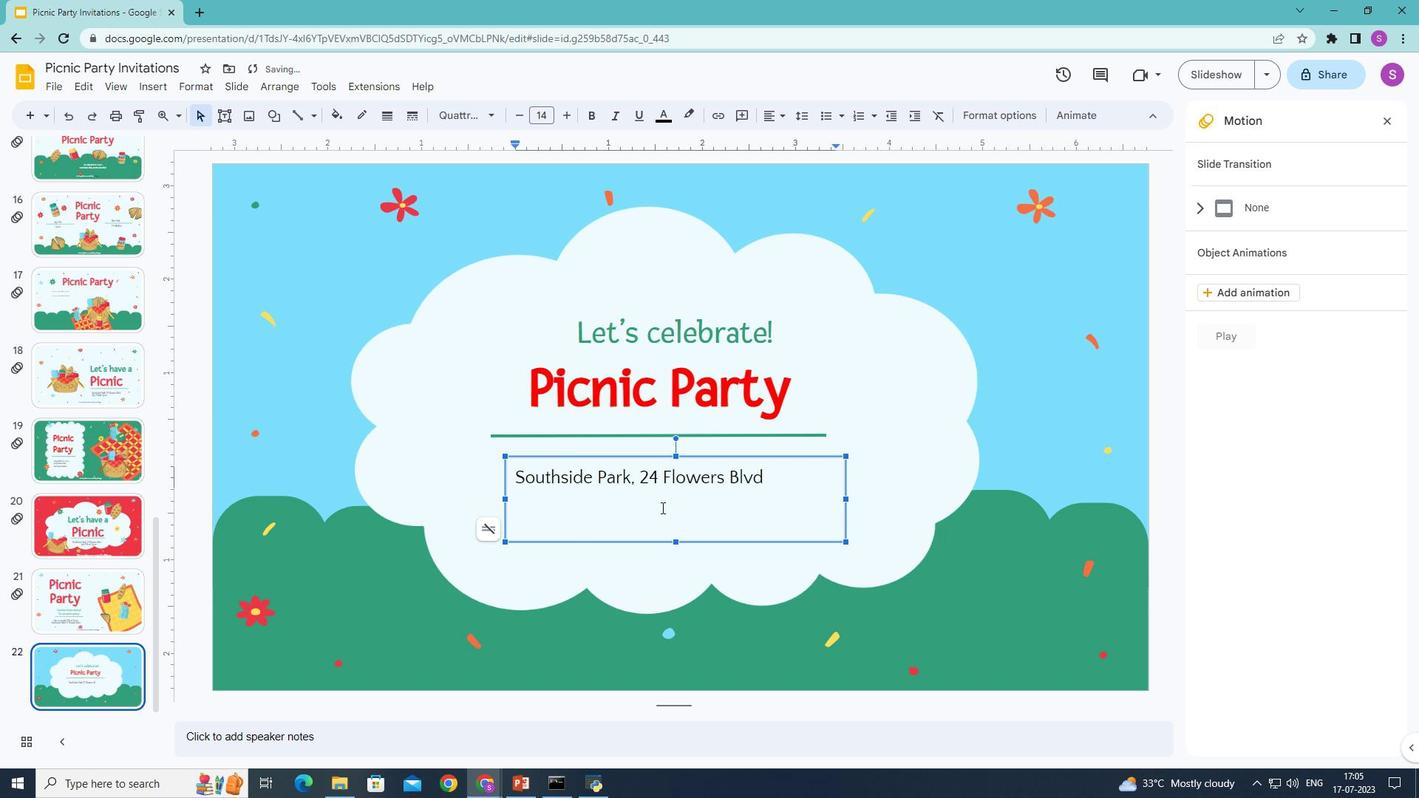
Action: Mouse moved to (647, 498)
Screenshot: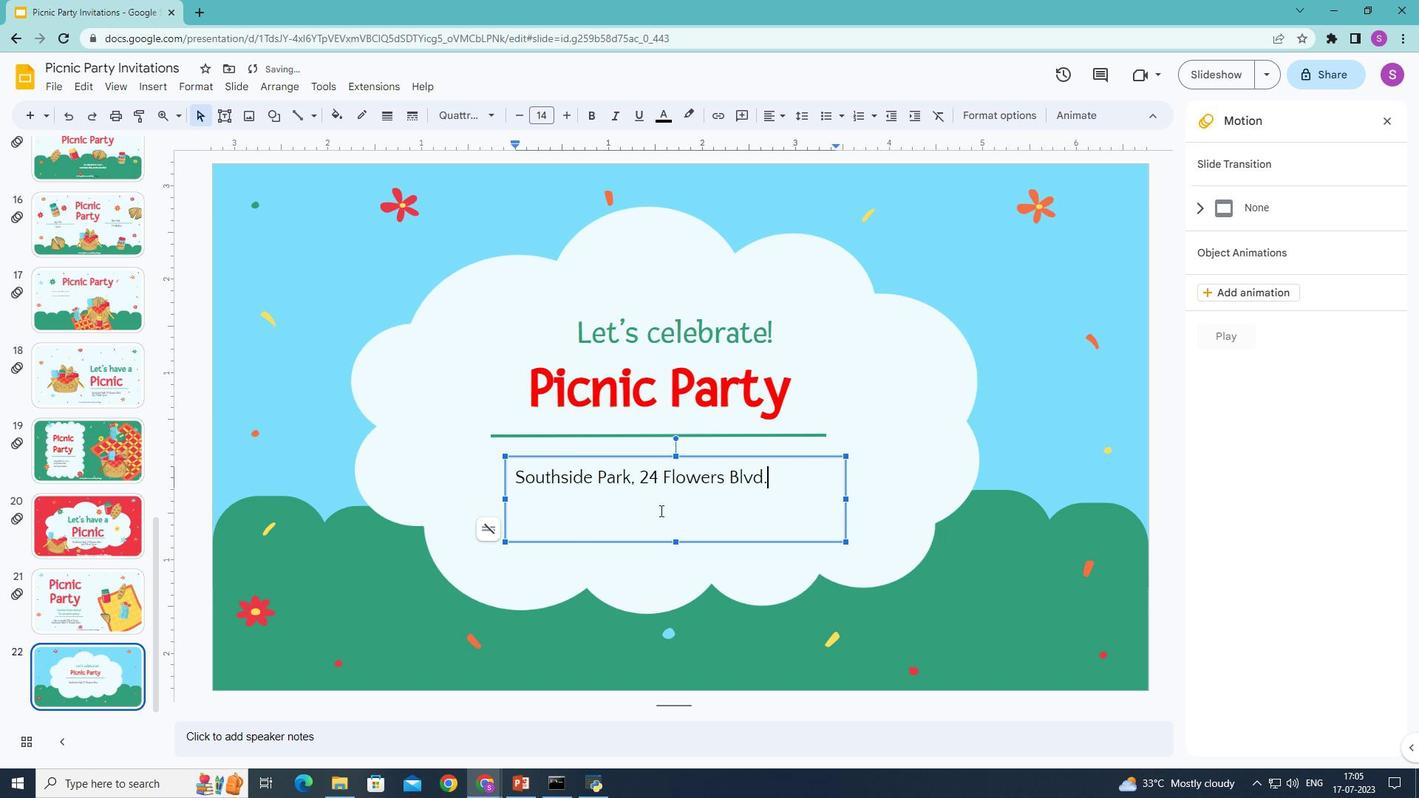 
Action: Key pressed <Key.enter><Key.right><Key.shift>July<Key.space>14th<Key.space><Key.backspace>,<Key.space>3<Key.space>p.m.
Screenshot: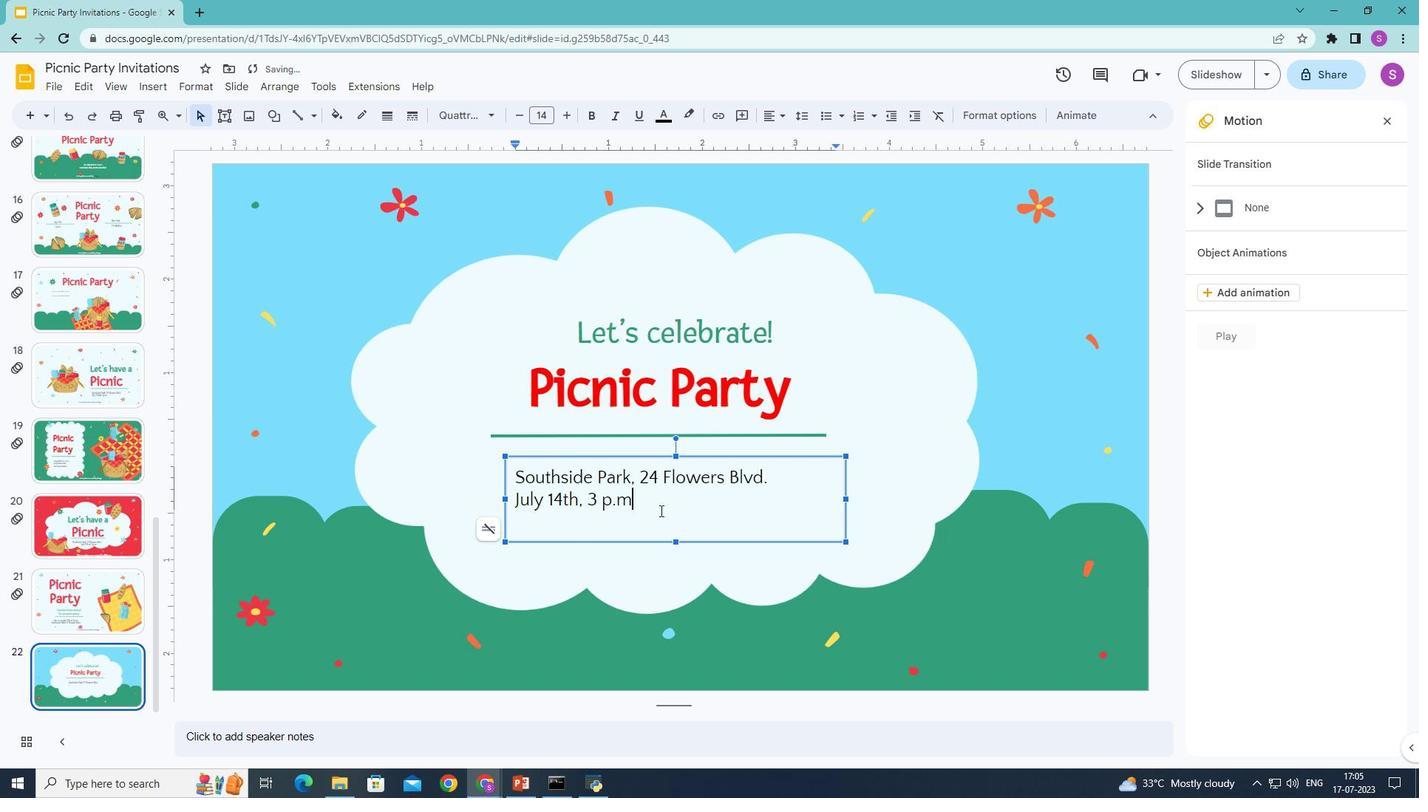 
Action: Mouse moved to (623, 485)
Screenshot: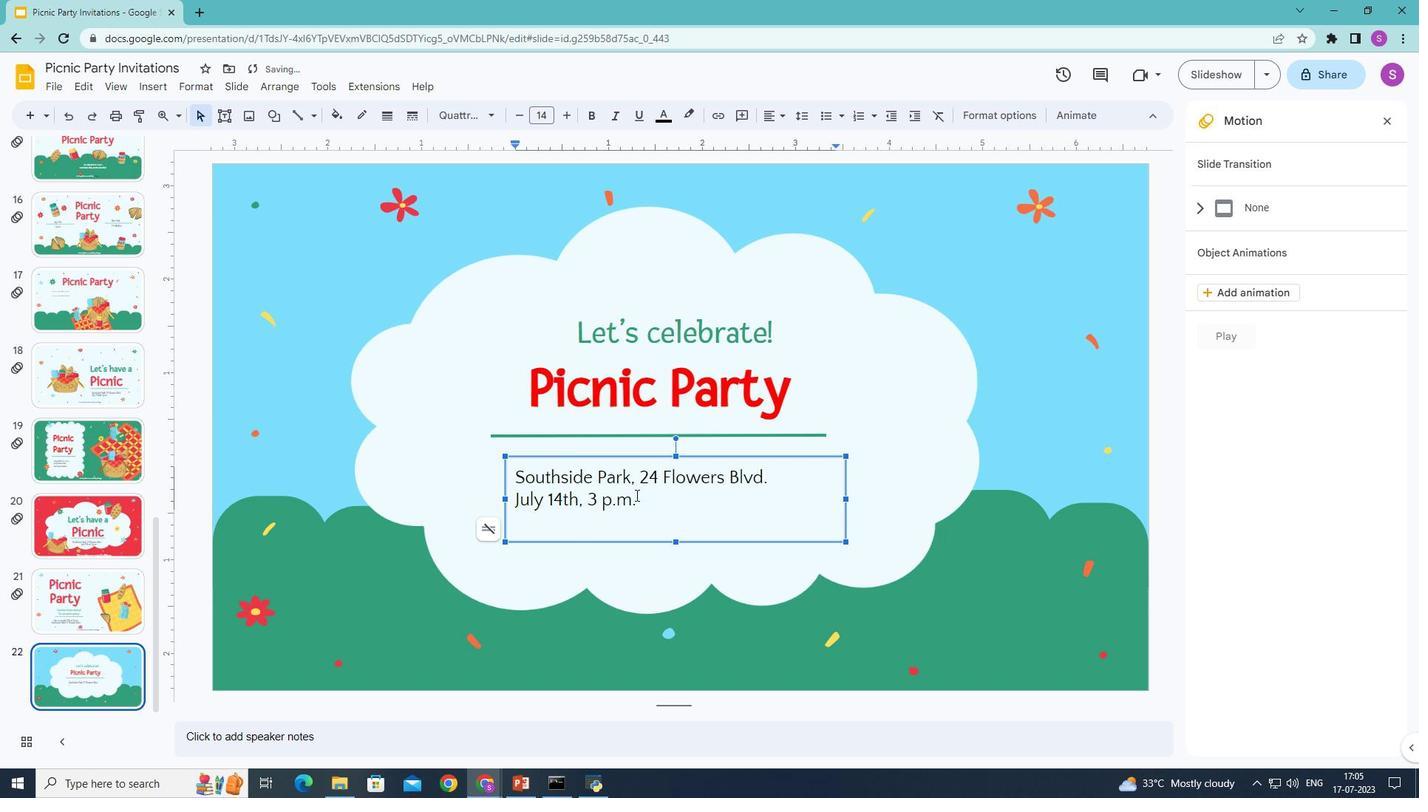 
Action: Mouse pressed left at (623, 485)
Screenshot: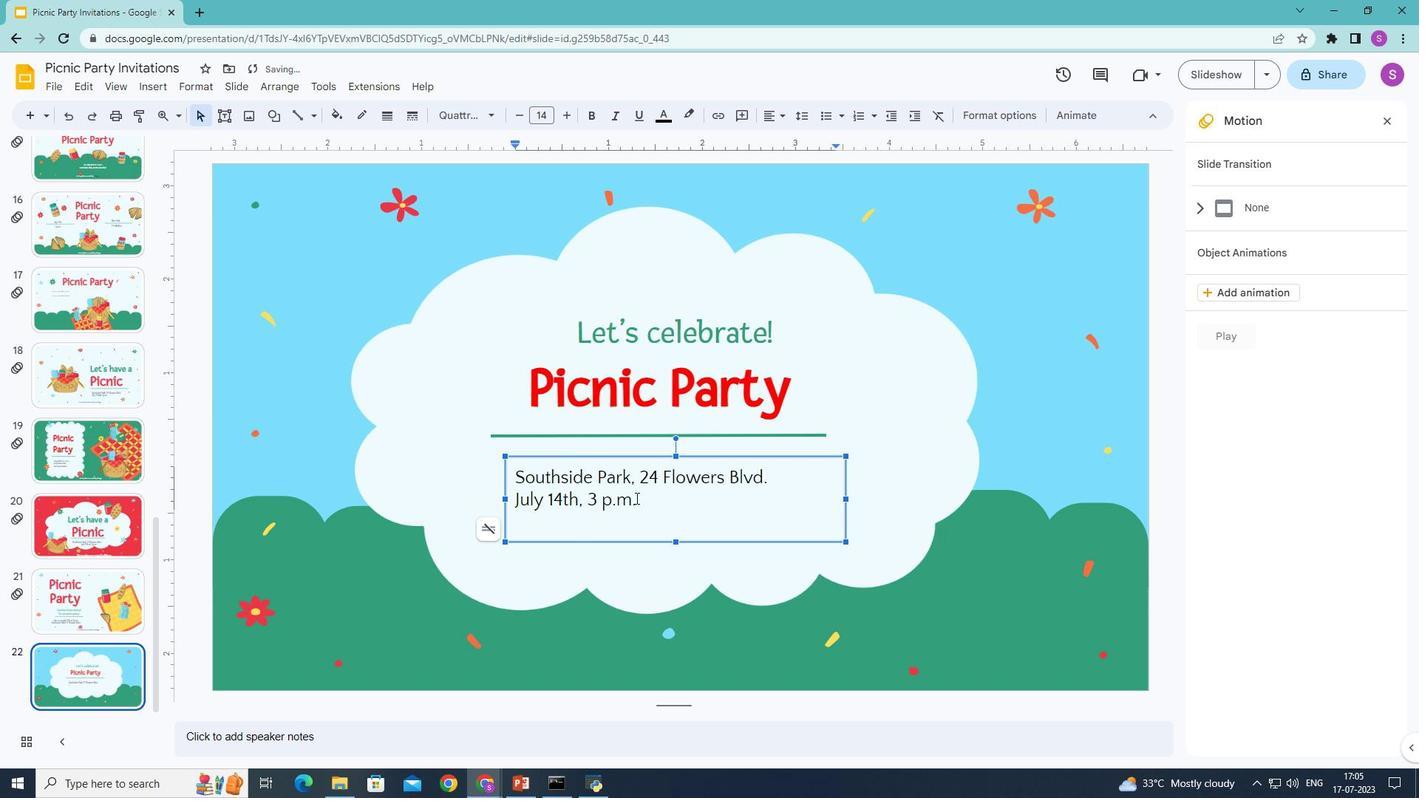 
Action: Mouse moved to (765, 103)
Screenshot: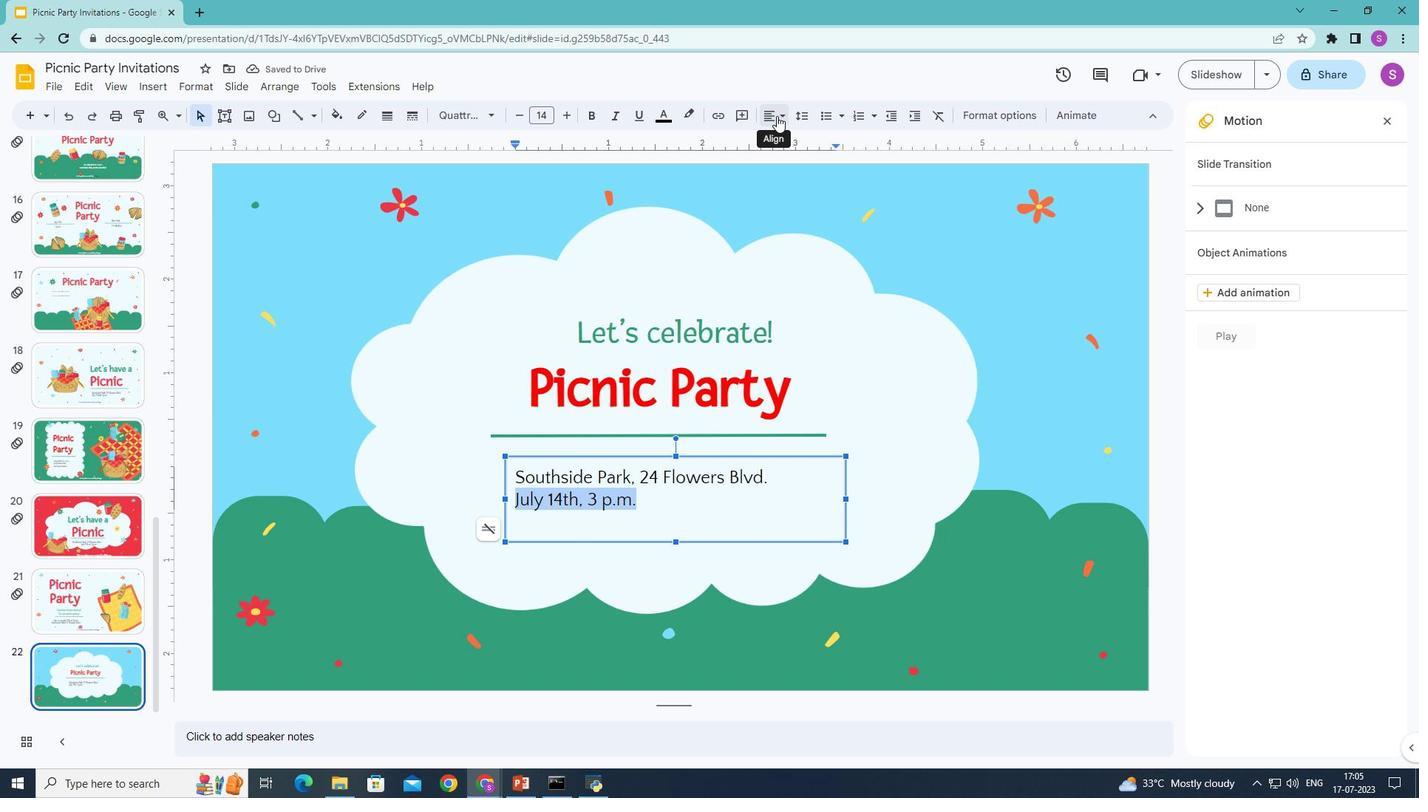 
Action: Mouse pressed left at (765, 103)
Screenshot: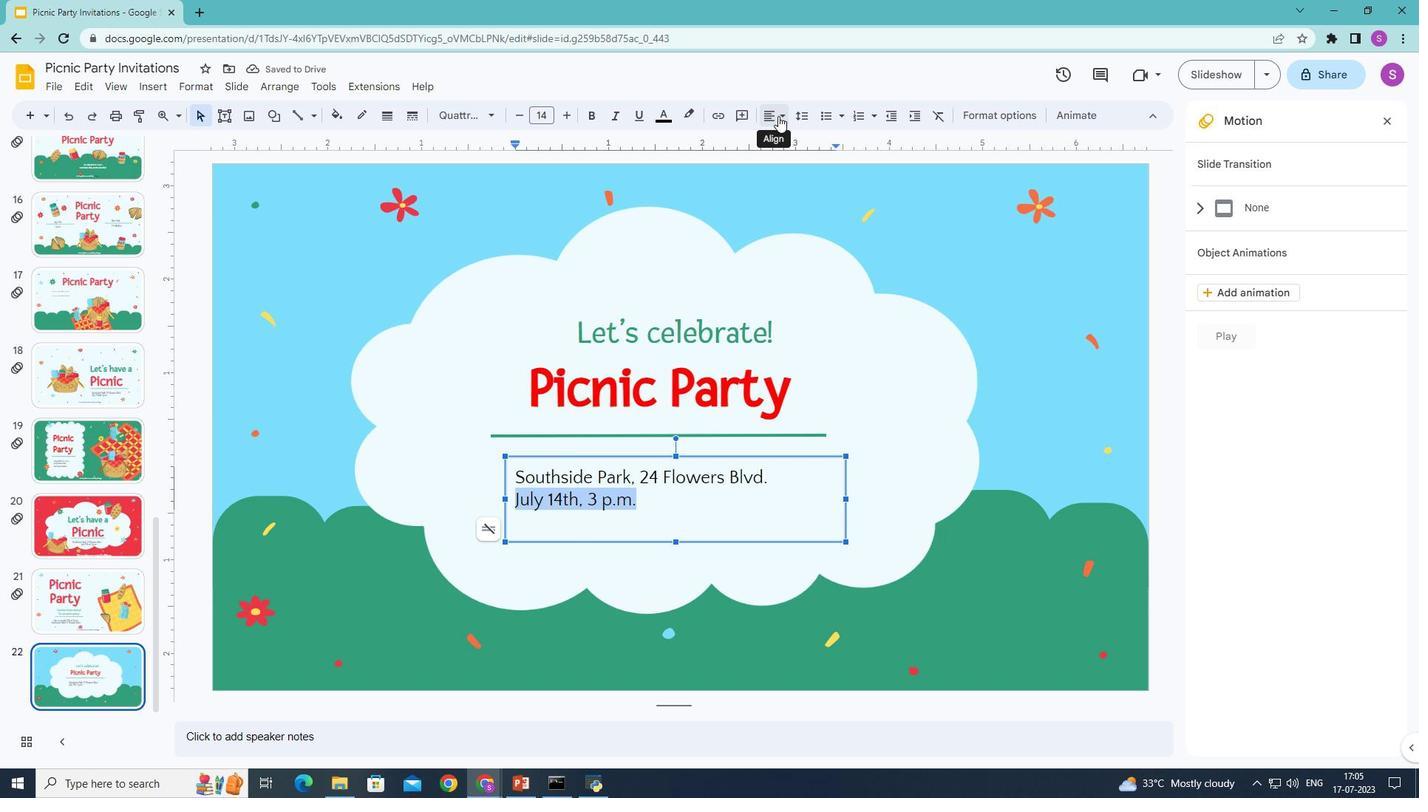 
Action: Mouse moved to (775, 128)
Screenshot: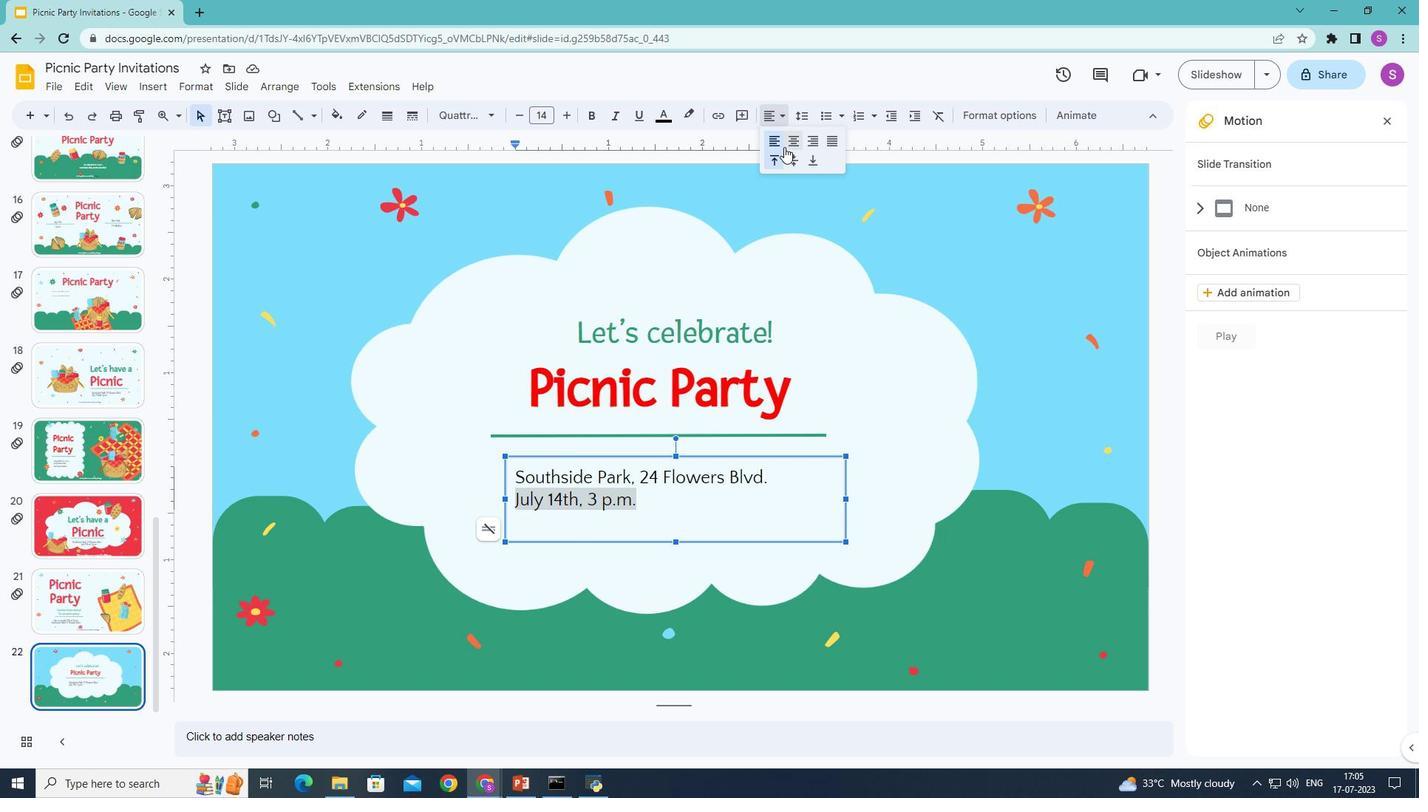 
Action: Mouse pressed left at (775, 128)
Screenshot: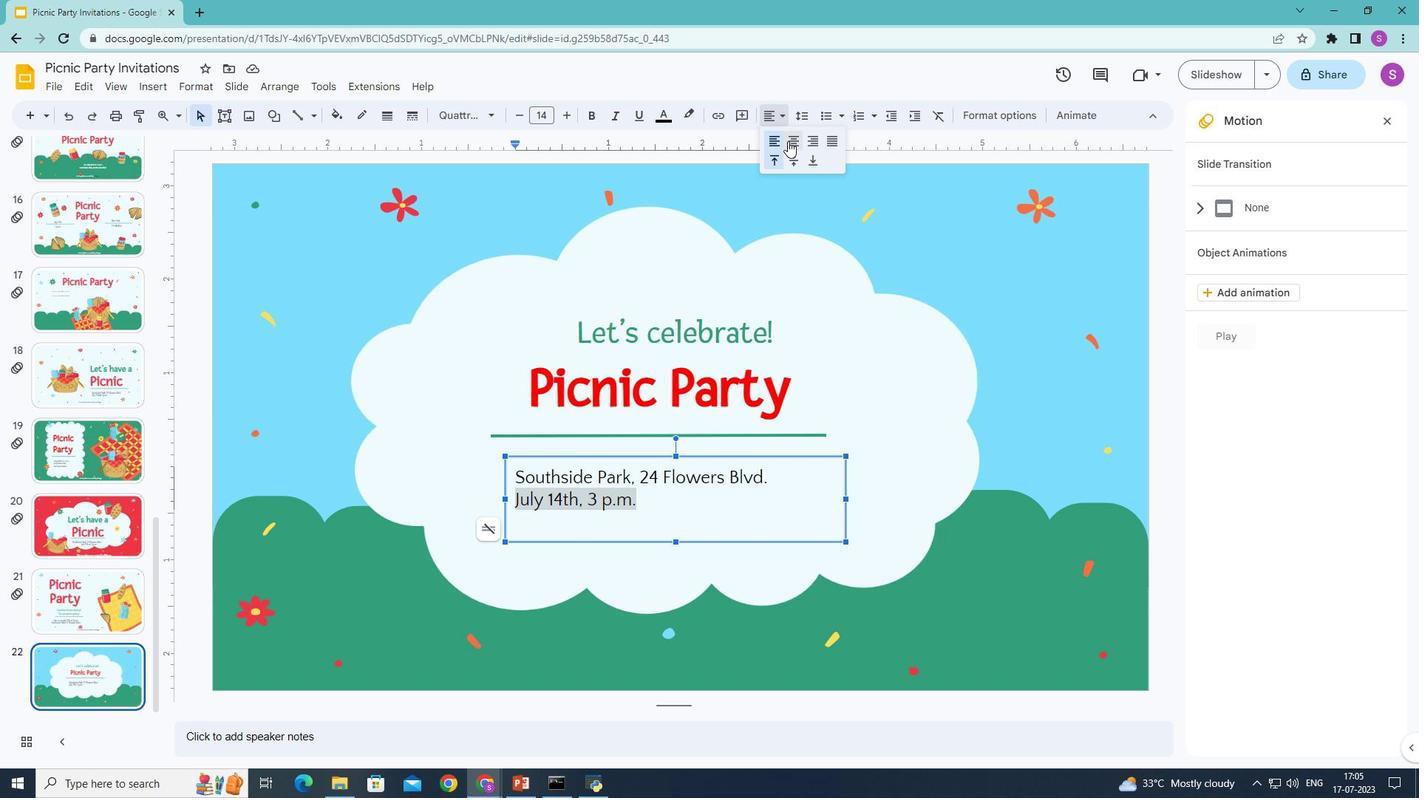 
Action: Mouse moved to (1000, 320)
Screenshot: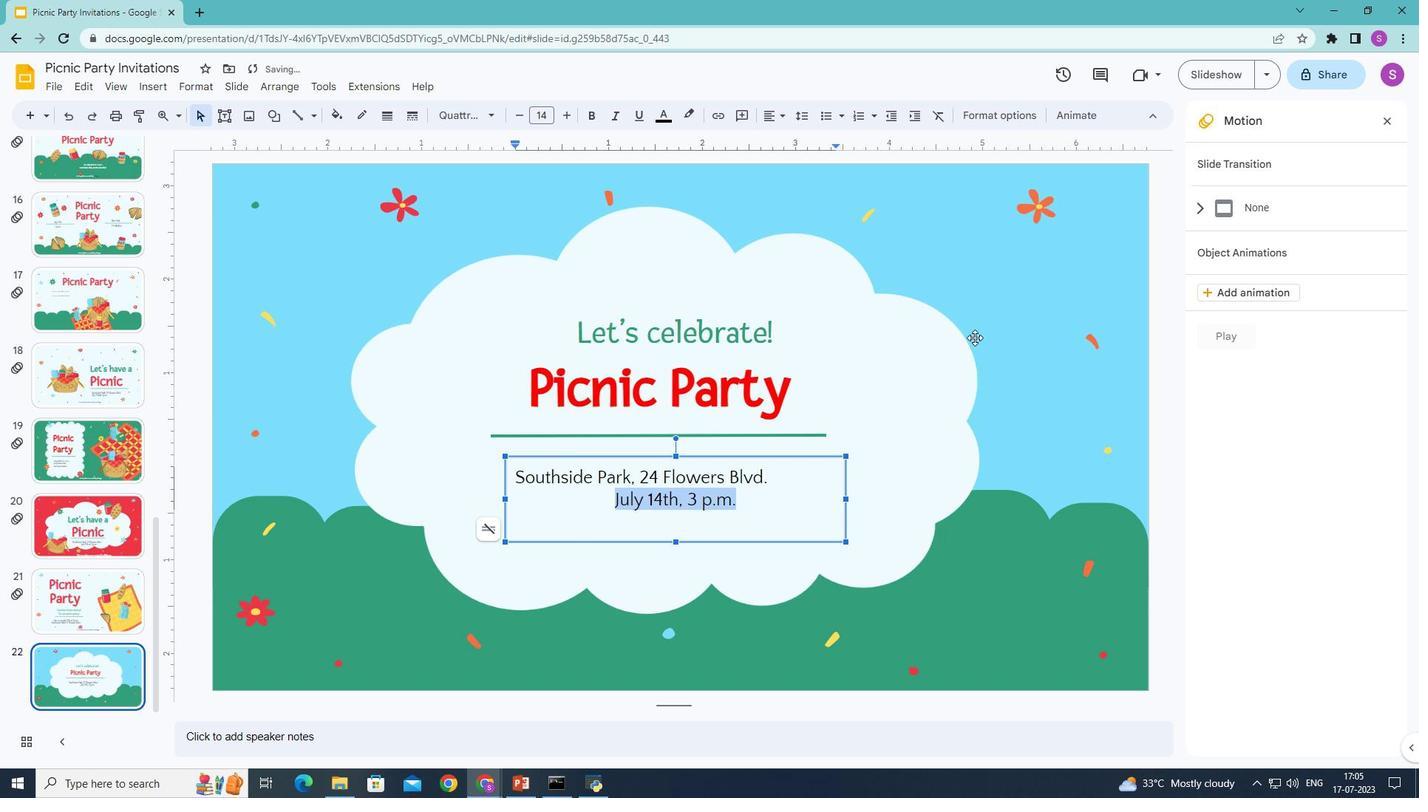 
Action: Mouse pressed left at (1000, 320)
Screenshot: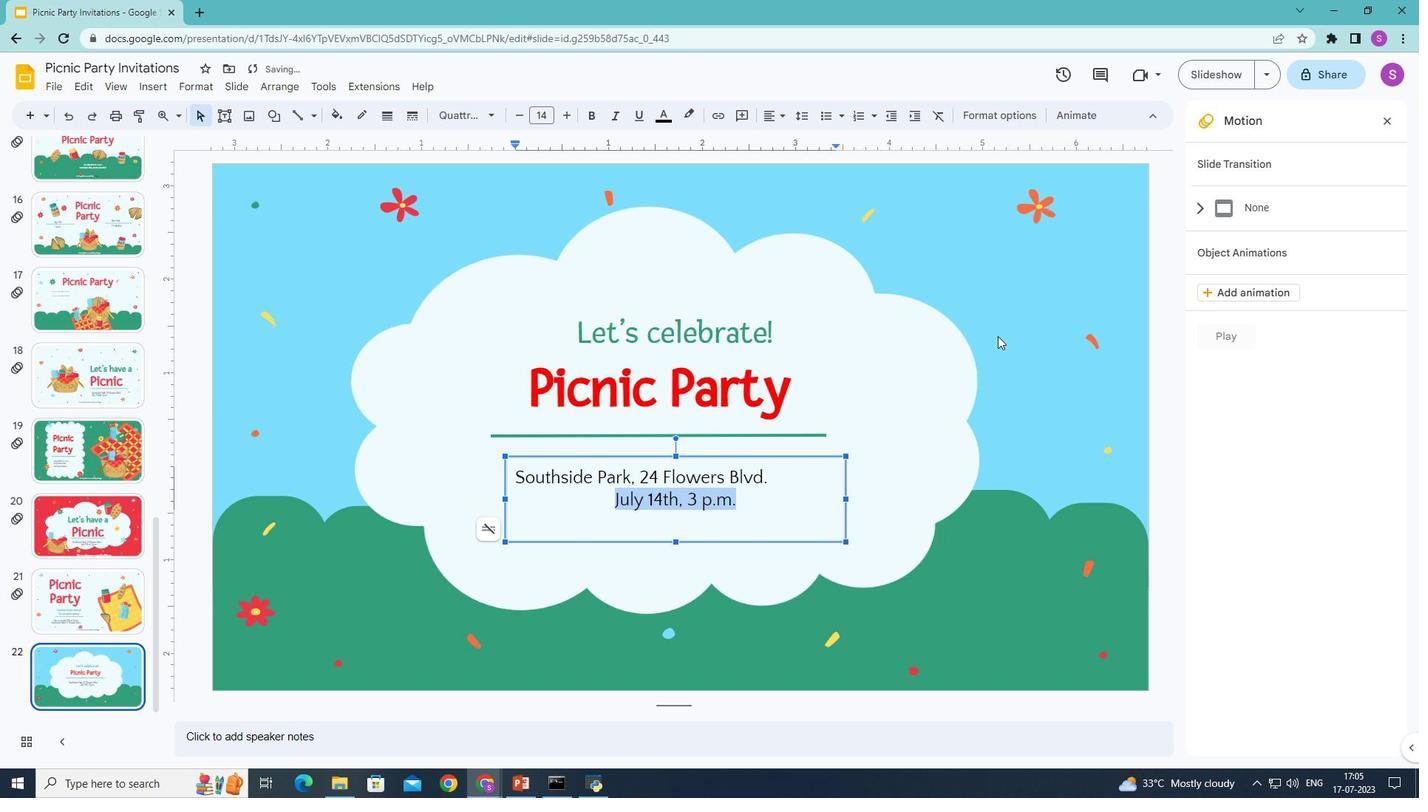 
Action: Mouse moved to (769, 460)
Screenshot: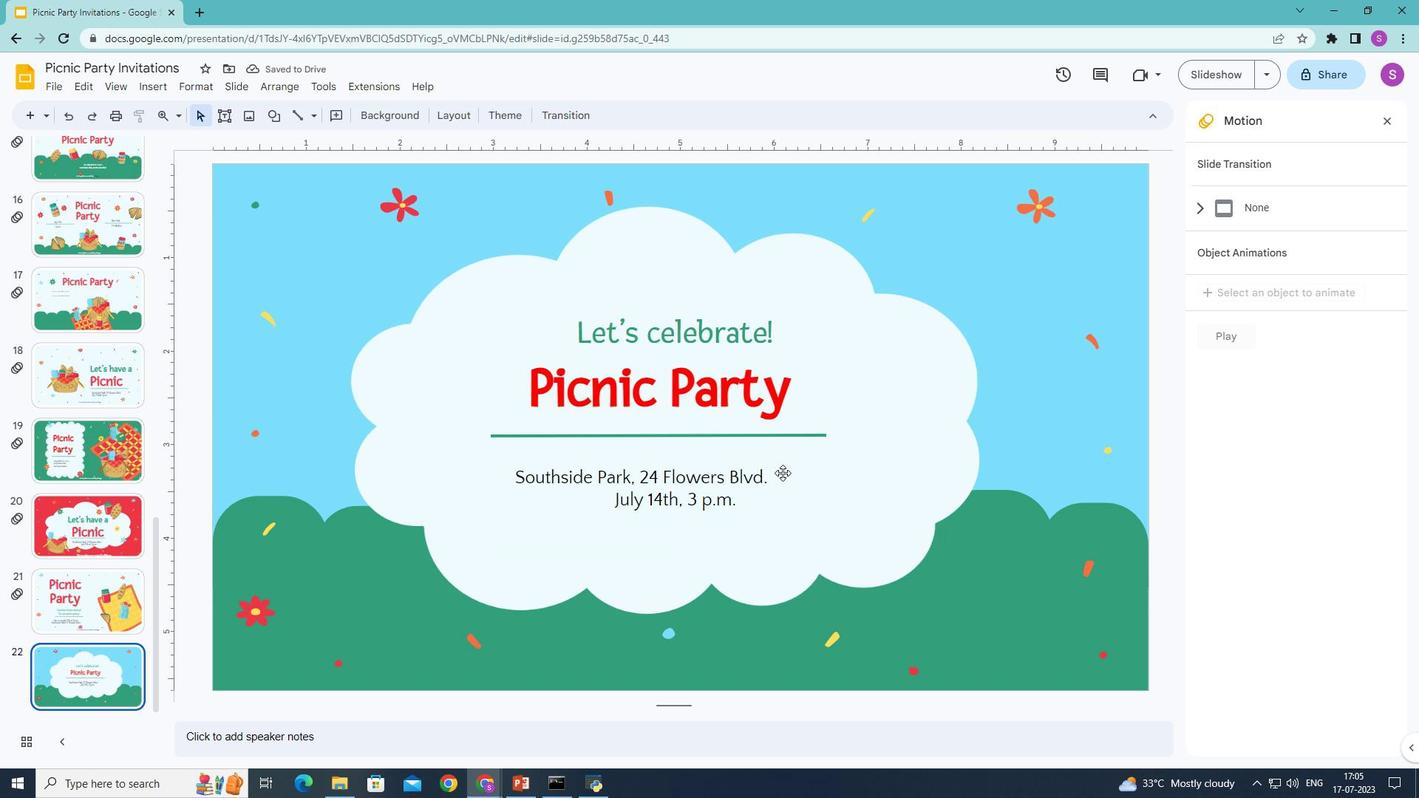 
Action: Mouse pressed left at (769, 460)
Screenshot: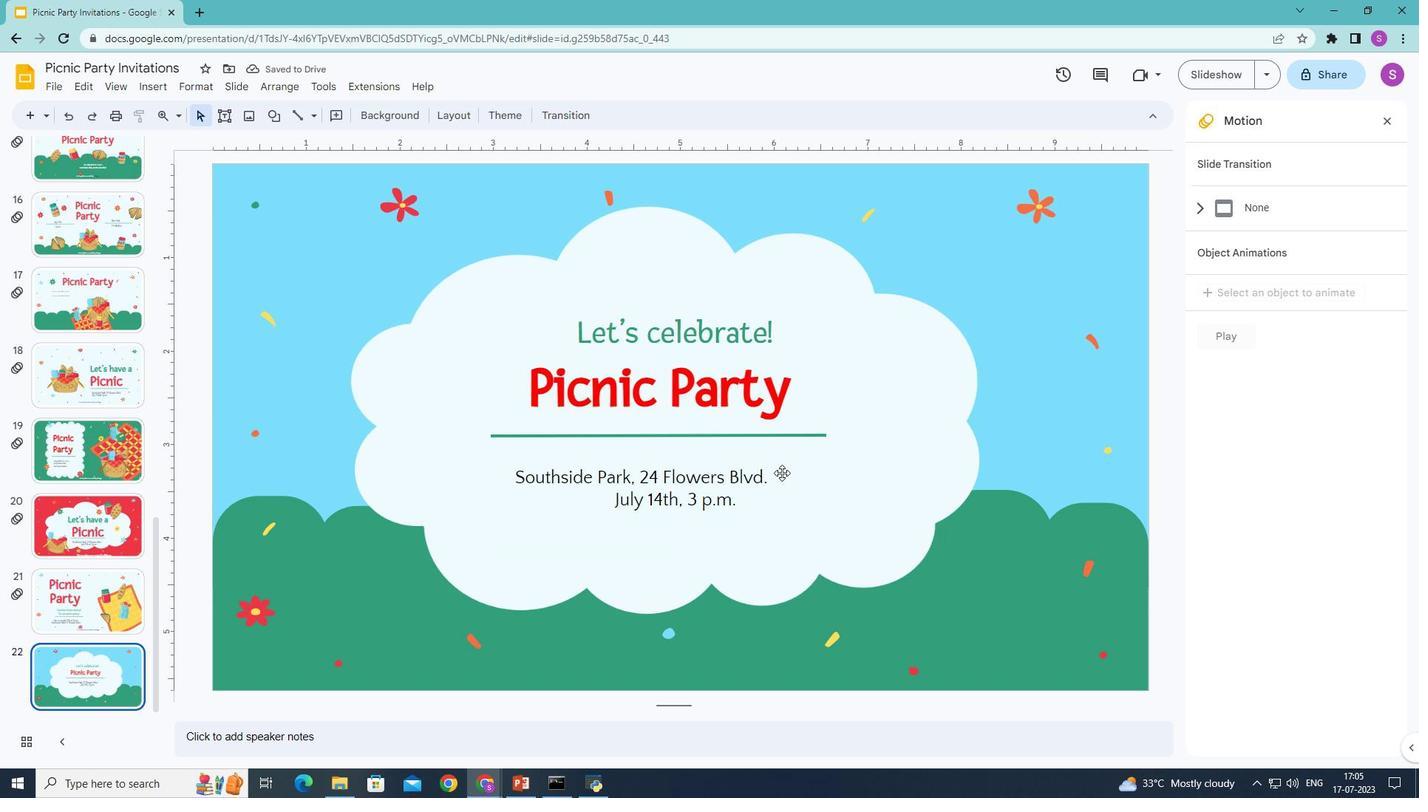 
Action: Mouse moved to (754, 466)
